 Task: Plan a trip to TuluÃ¡, Colombia from 8th November, 2023 to 16th November, 2023 for 2 adults.1  bedroom having 1 bed and 1 bathroom. Property type can be hotel. Amenities needed are: wifi, washing machine. Booking option can be shelf check-in. Look for 5 properties as per requirement.
Action: Mouse pressed left at (610, 119)
Screenshot: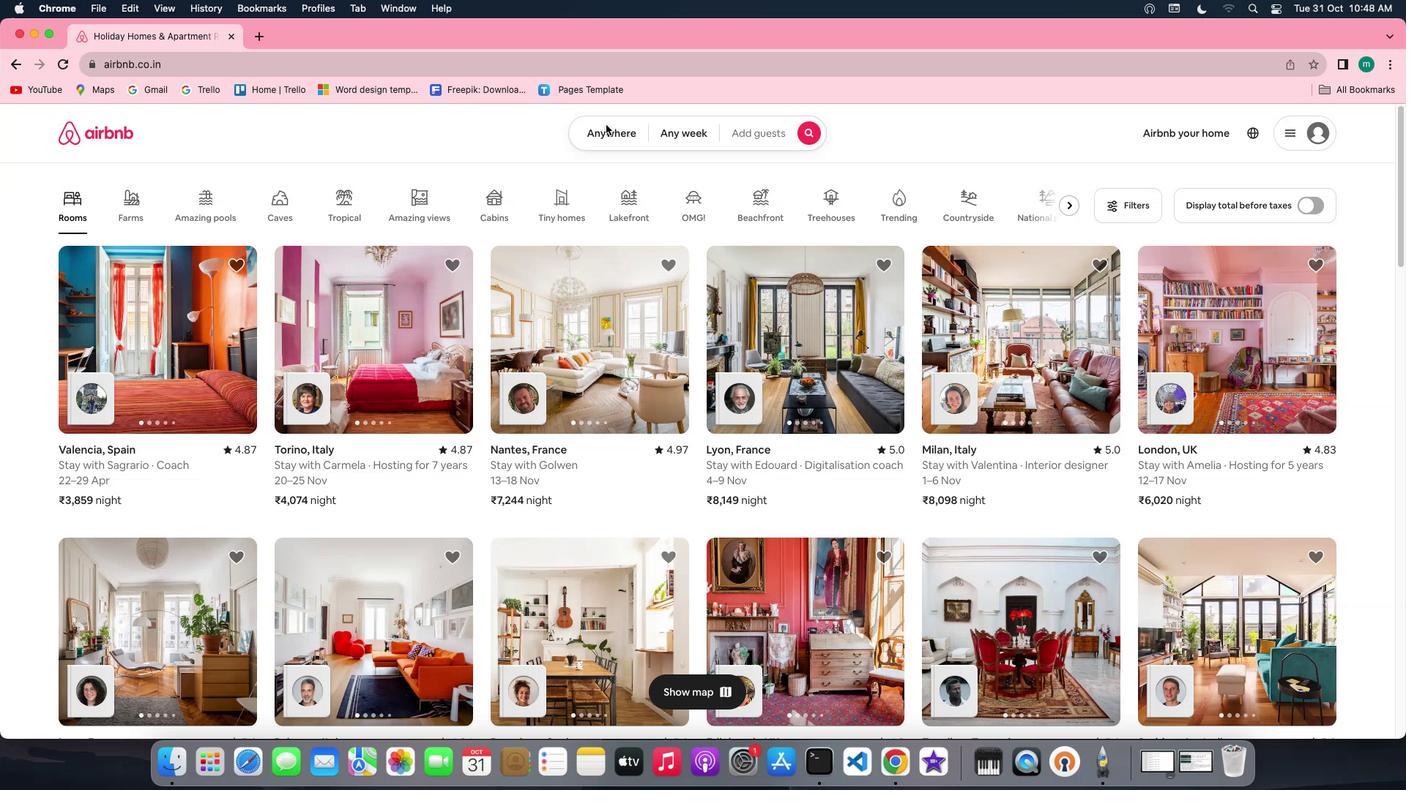 
Action: Mouse moved to (519, 186)
Screenshot: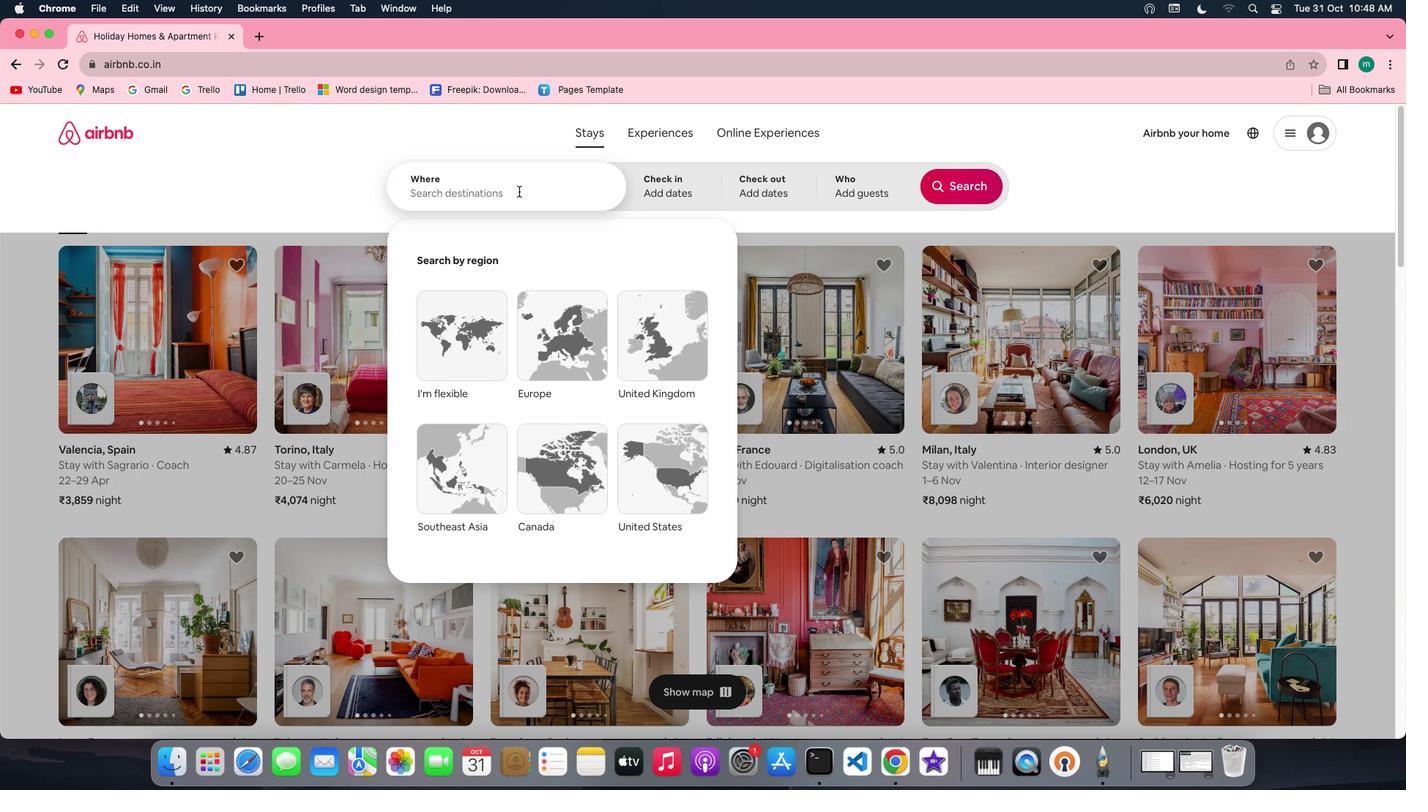 
Action: Mouse pressed left at (519, 186)
Screenshot: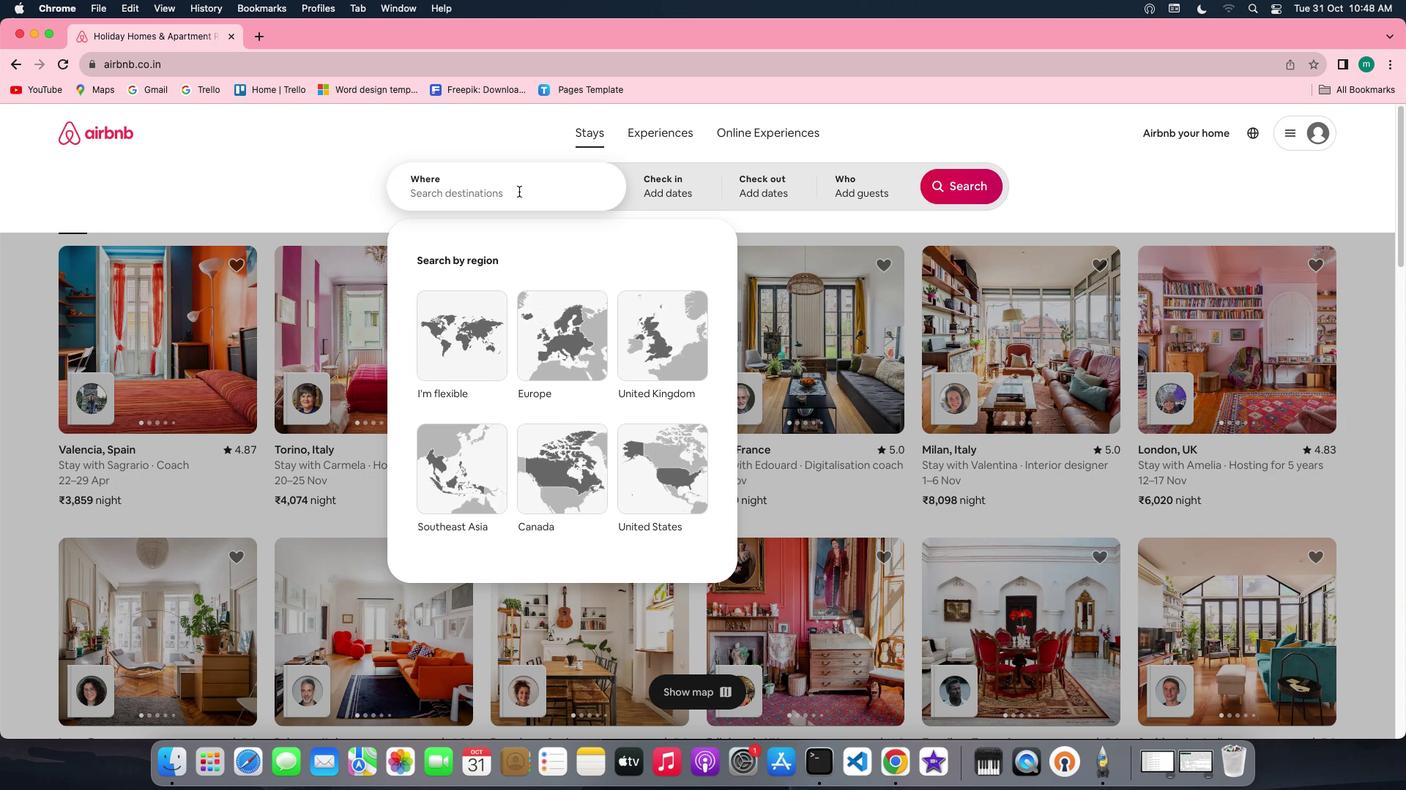 
Action: Key pressed Key.shift'T''u''l''a'Key.backspace'u''a'','Key.spaceKey.shift'C''o''l''u''m''b''i''a'
Screenshot: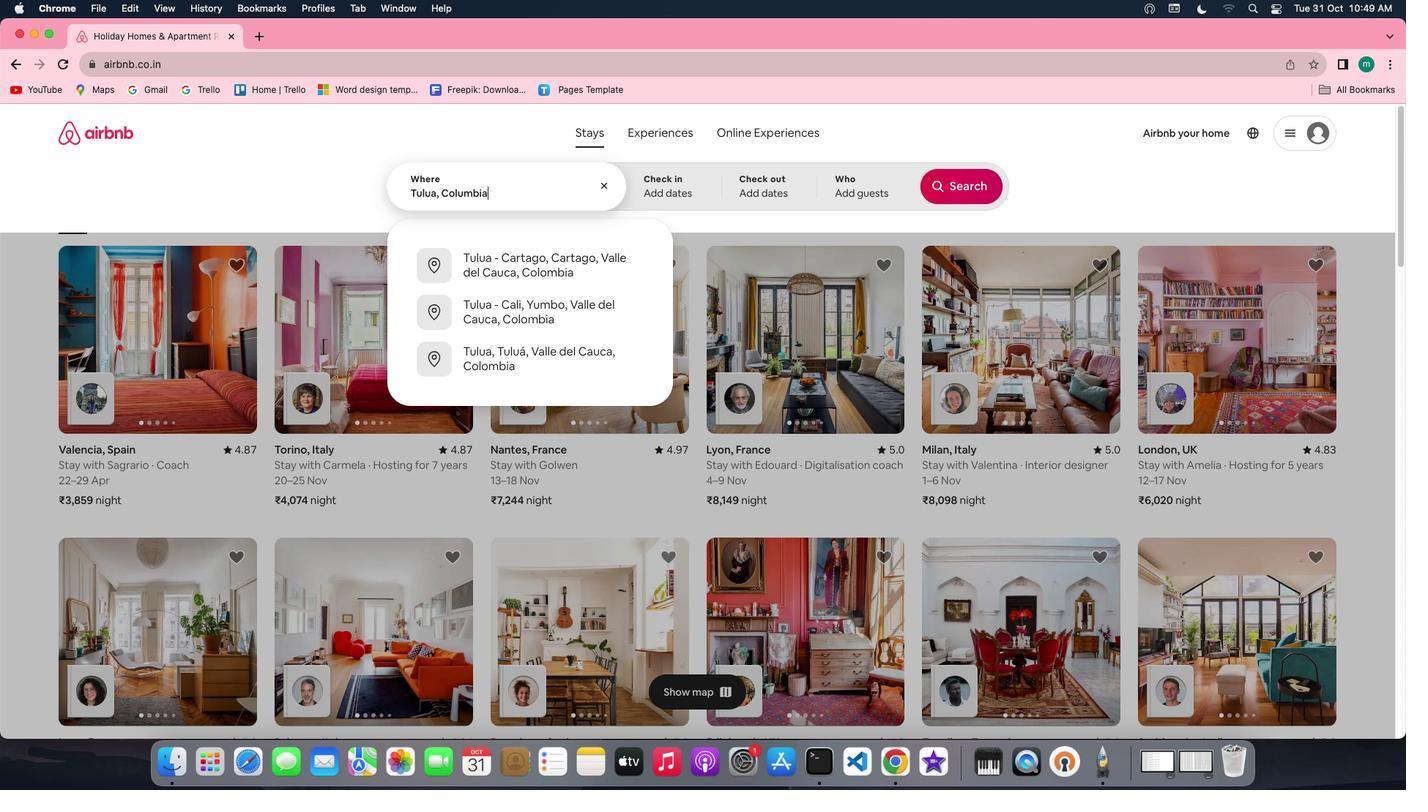 
Action: Mouse moved to (694, 182)
Screenshot: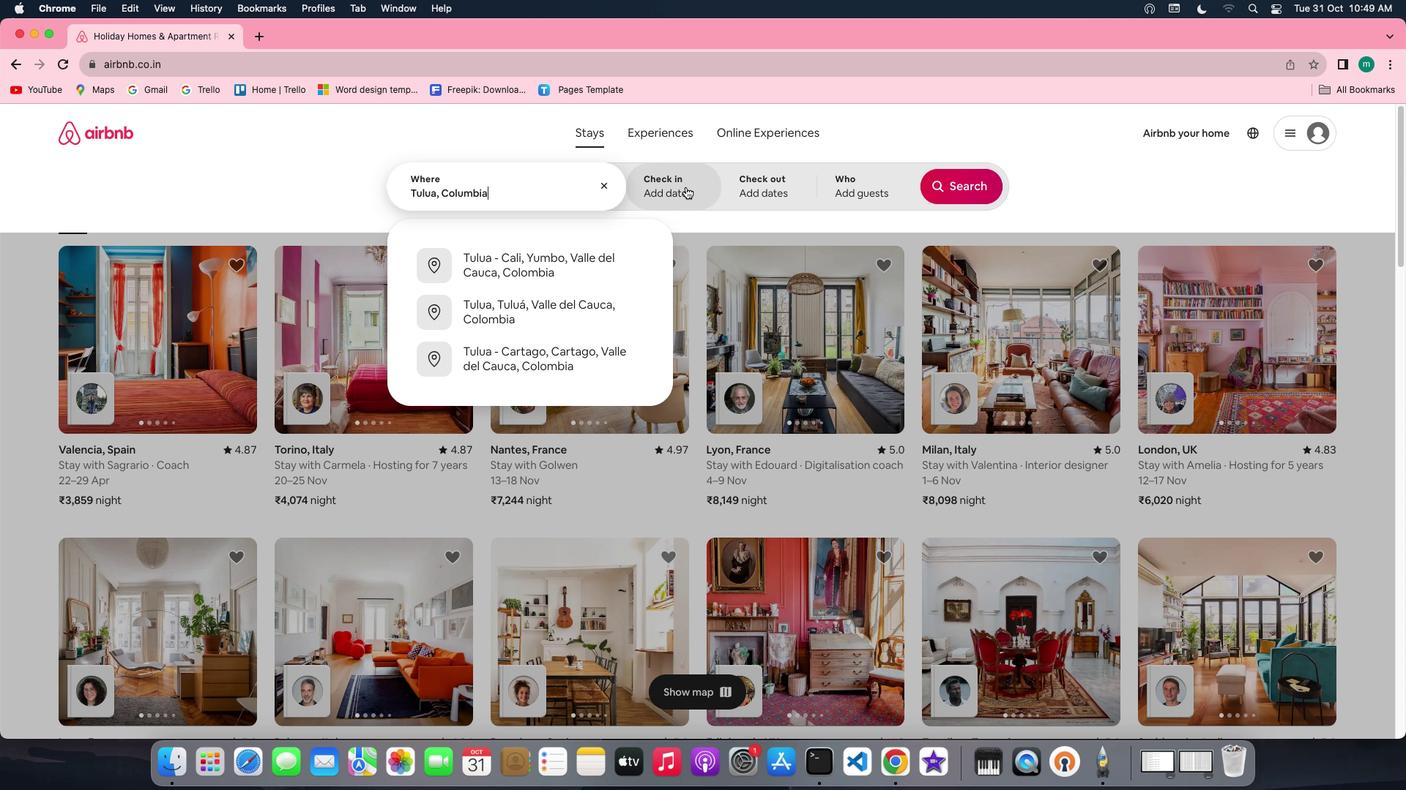 
Action: Mouse pressed left at (694, 182)
Screenshot: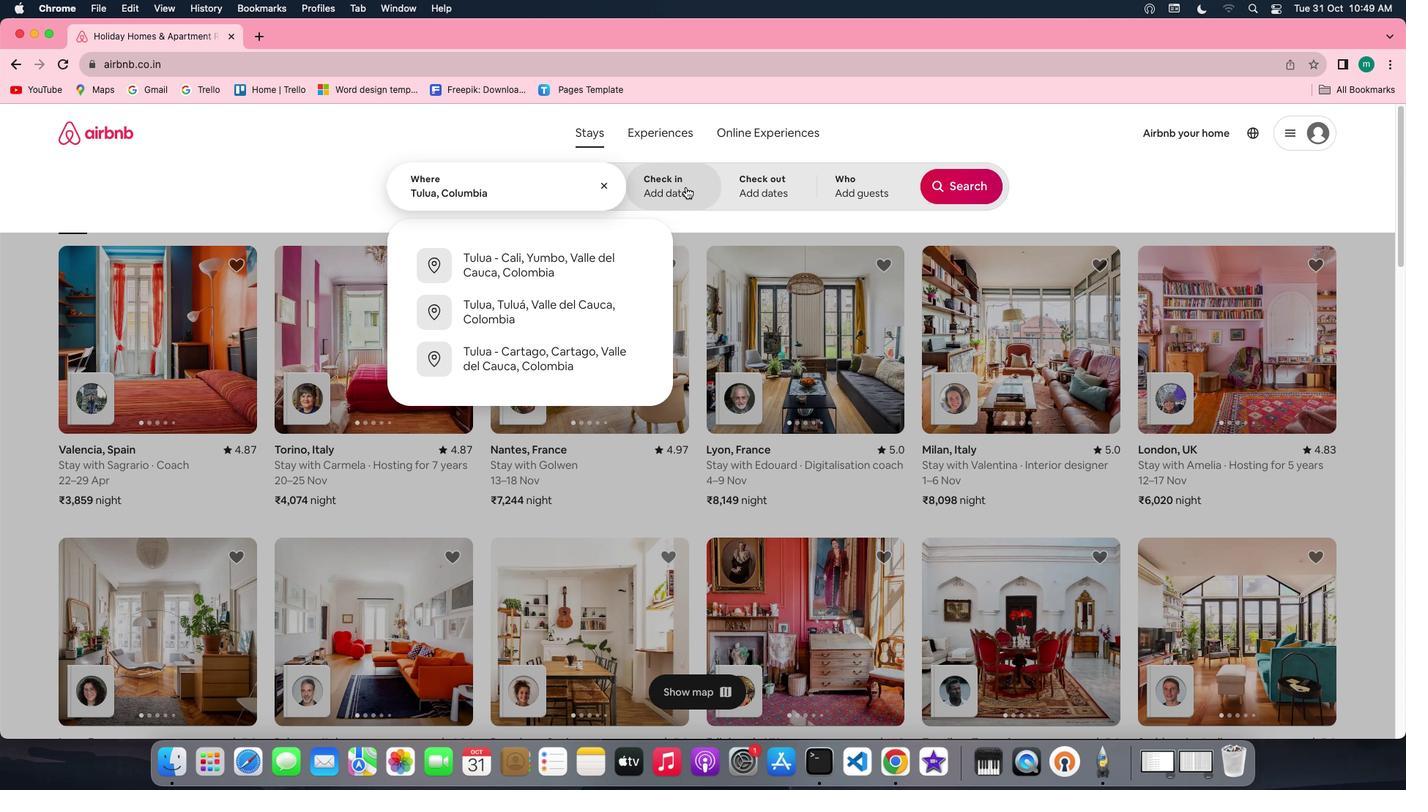 
Action: Mouse moved to (847, 405)
Screenshot: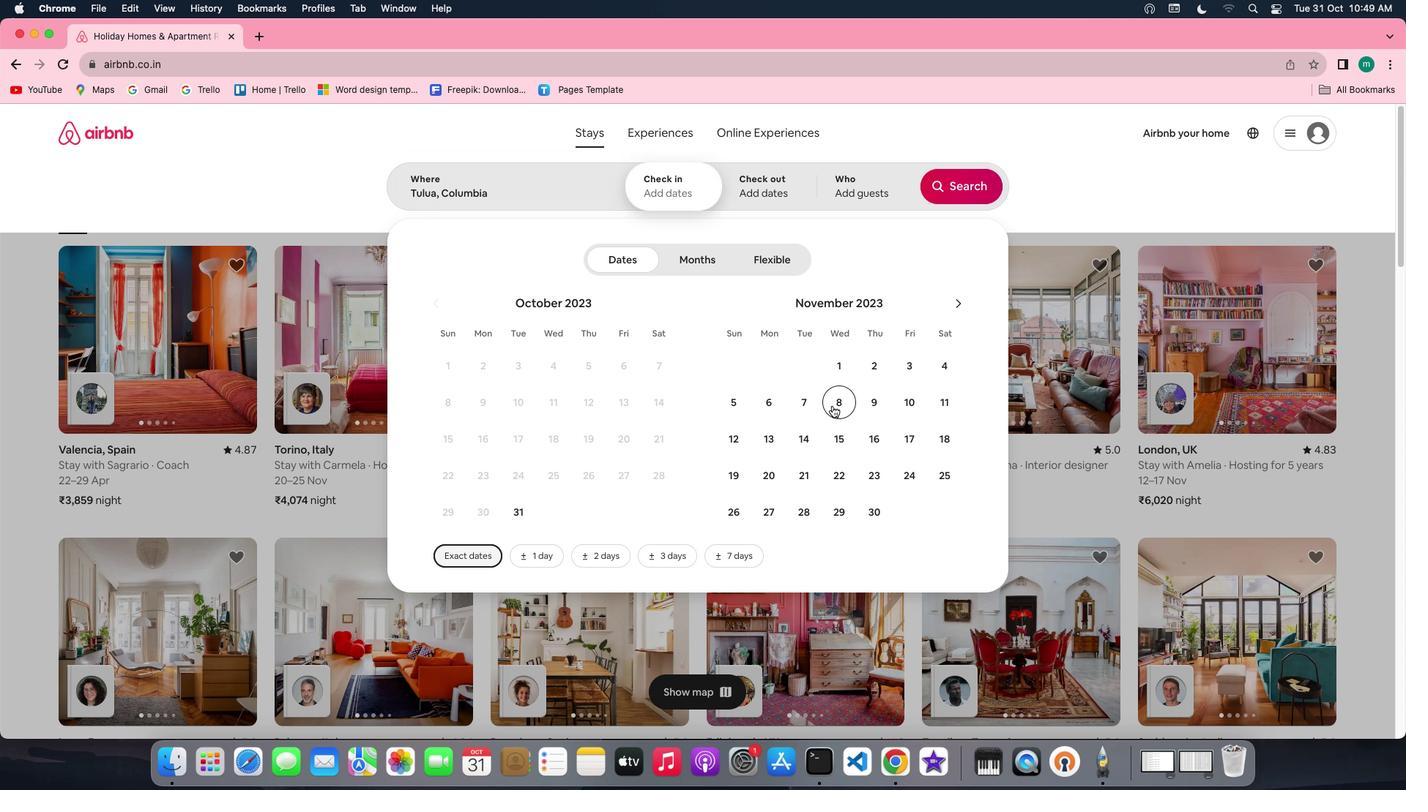 
Action: Mouse pressed left at (847, 405)
Screenshot: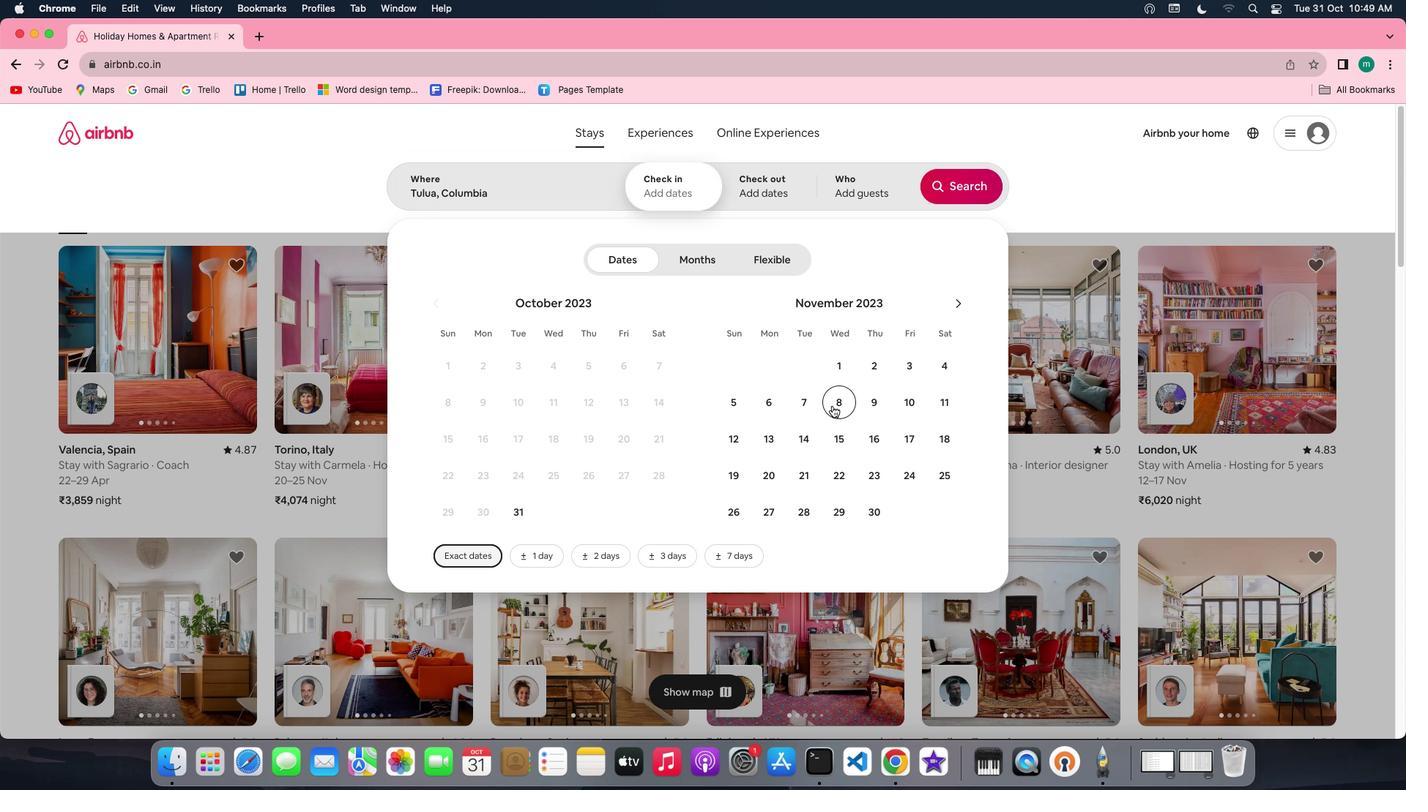 
Action: Mouse moved to (894, 441)
Screenshot: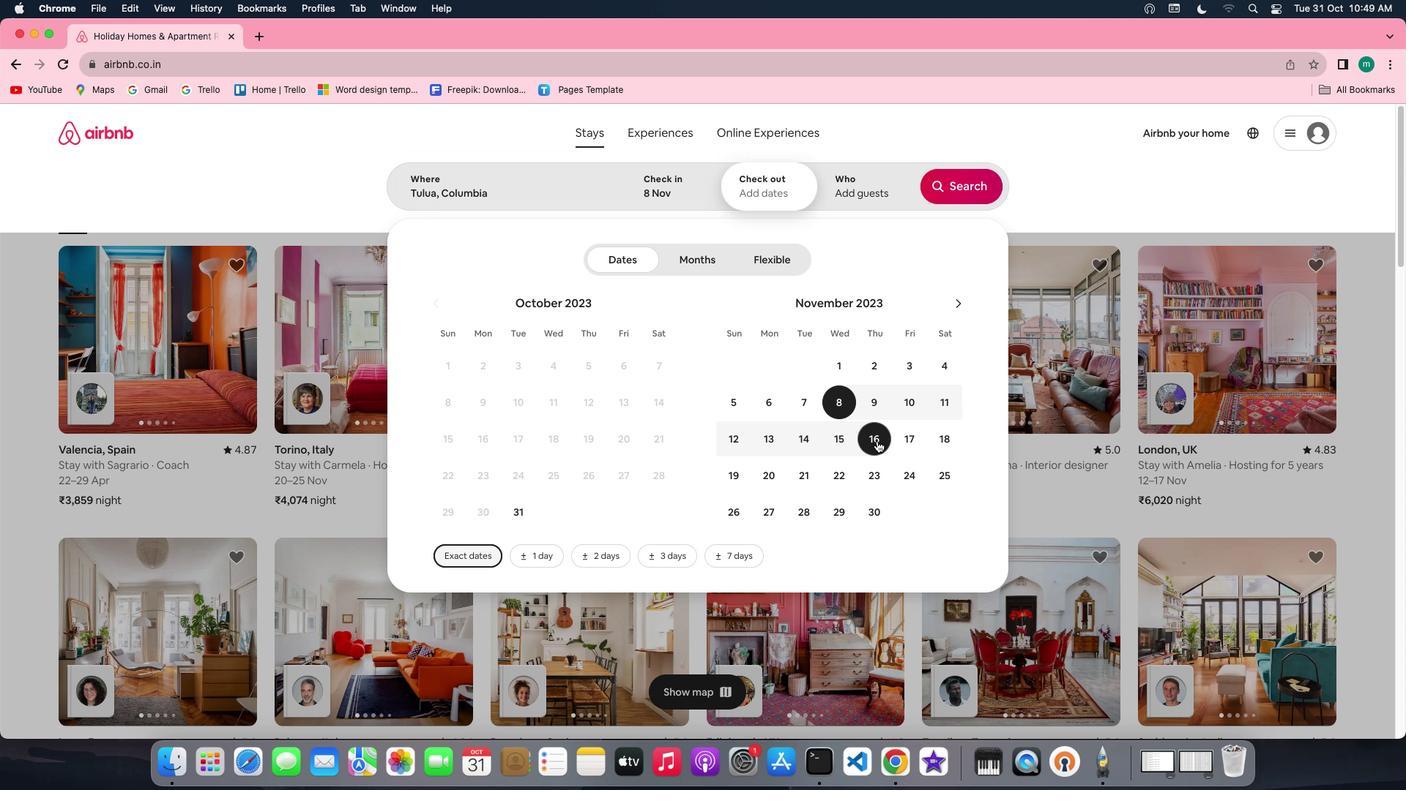 
Action: Mouse pressed left at (894, 441)
Screenshot: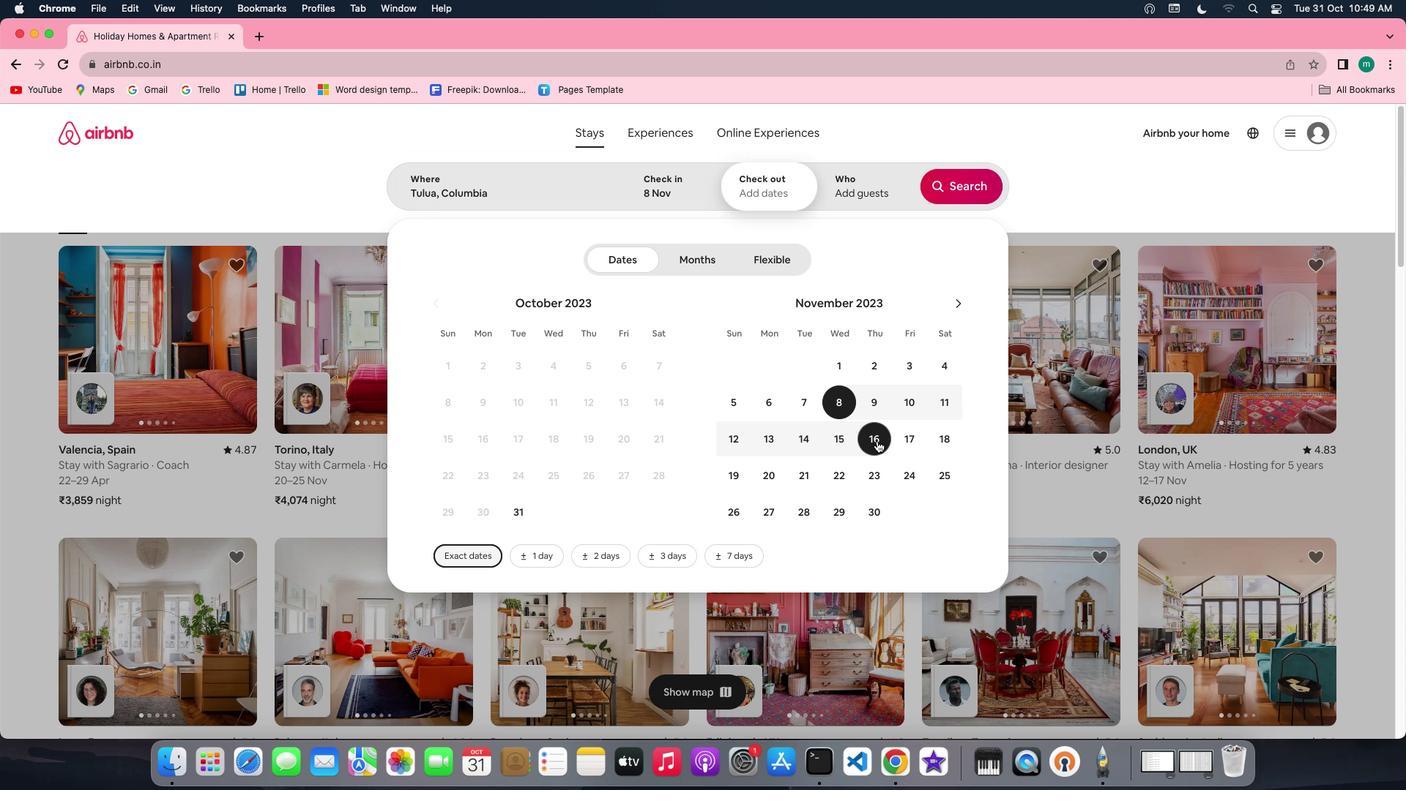 
Action: Mouse moved to (877, 202)
Screenshot: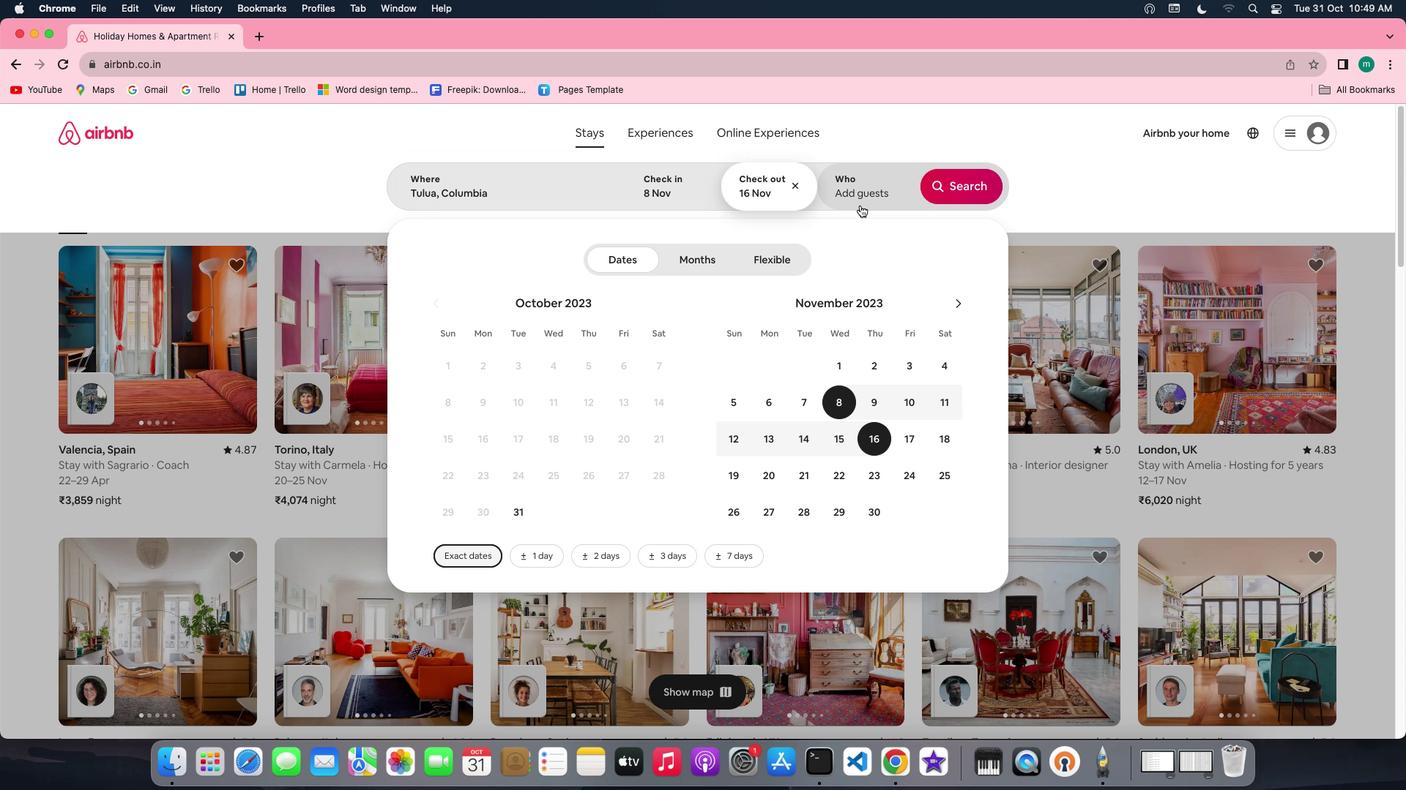 
Action: Mouse pressed left at (877, 202)
Screenshot: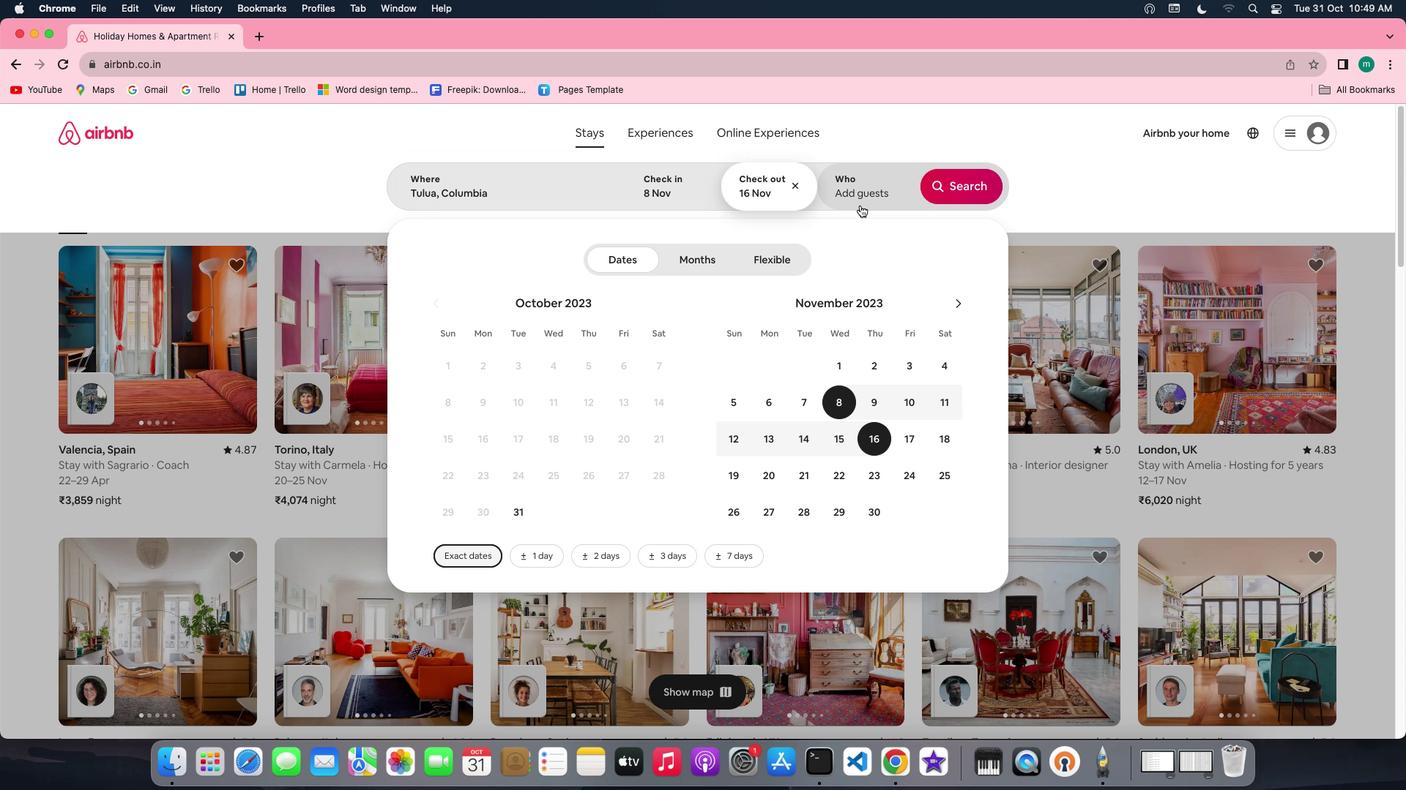 
Action: Mouse moved to (985, 260)
Screenshot: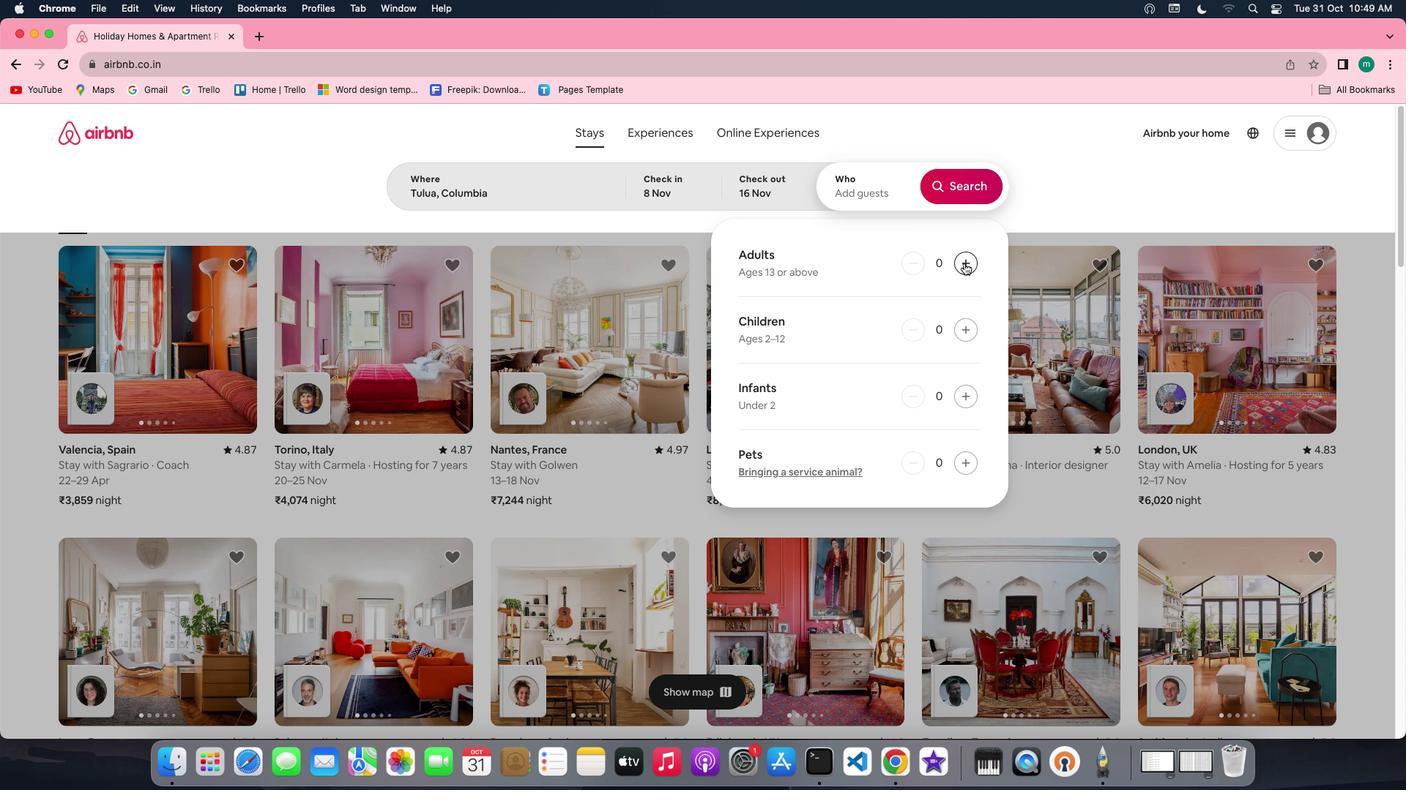 
Action: Mouse pressed left at (985, 260)
Screenshot: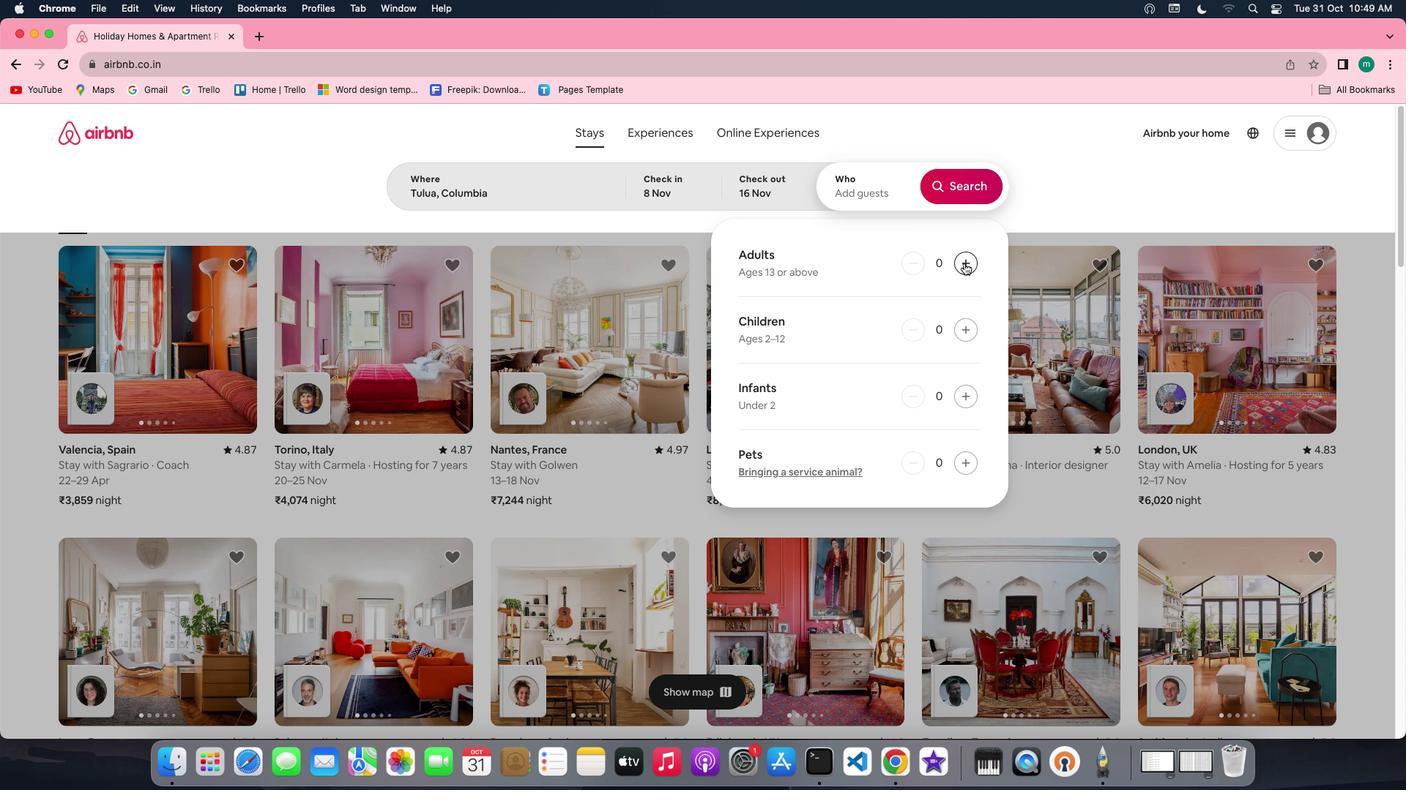 
Action: Mouse moved to (985, 260)
Screenshot: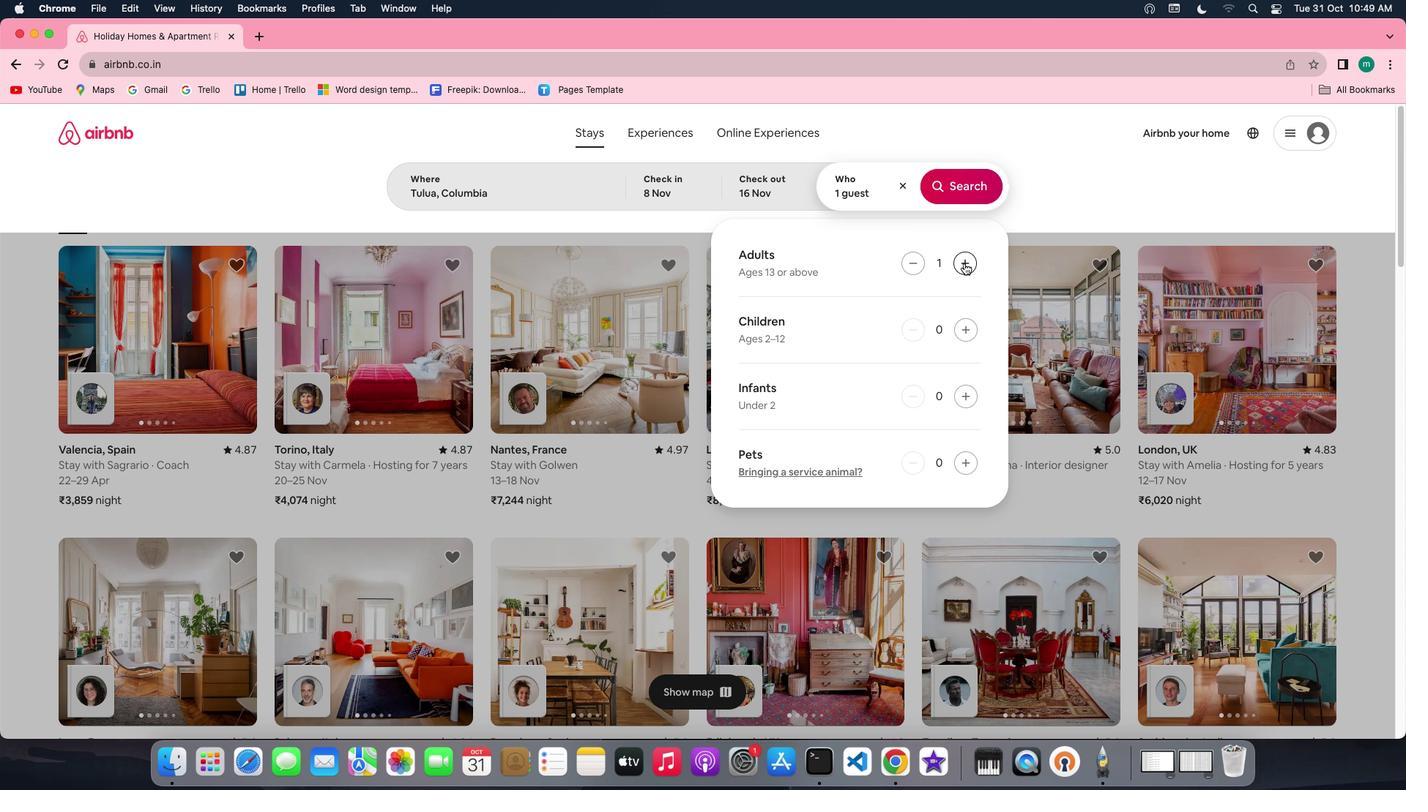 
Action: Mouse pressed left at (985, 260)
Screenshot: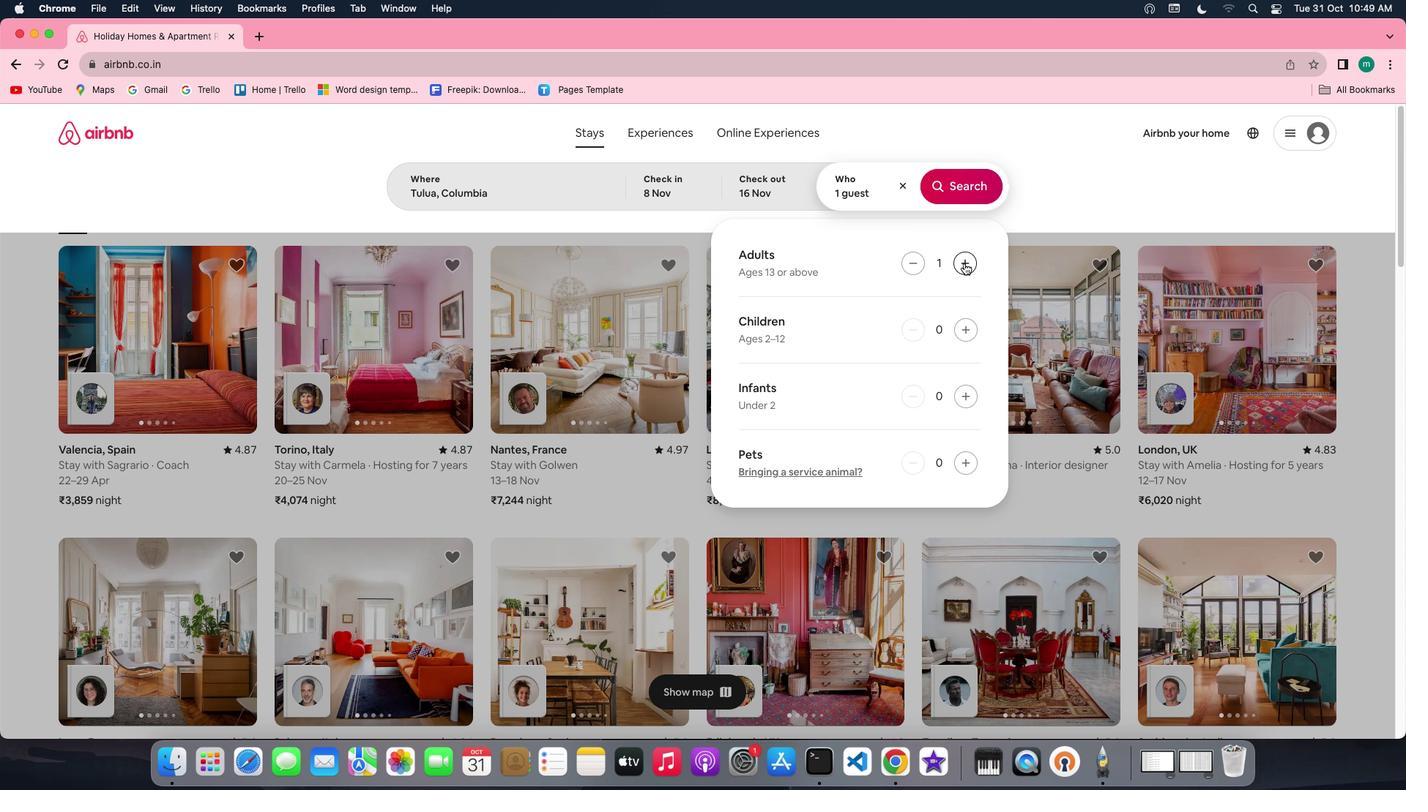 
Action: Mouse moved to (1005, 180)
Screenshot: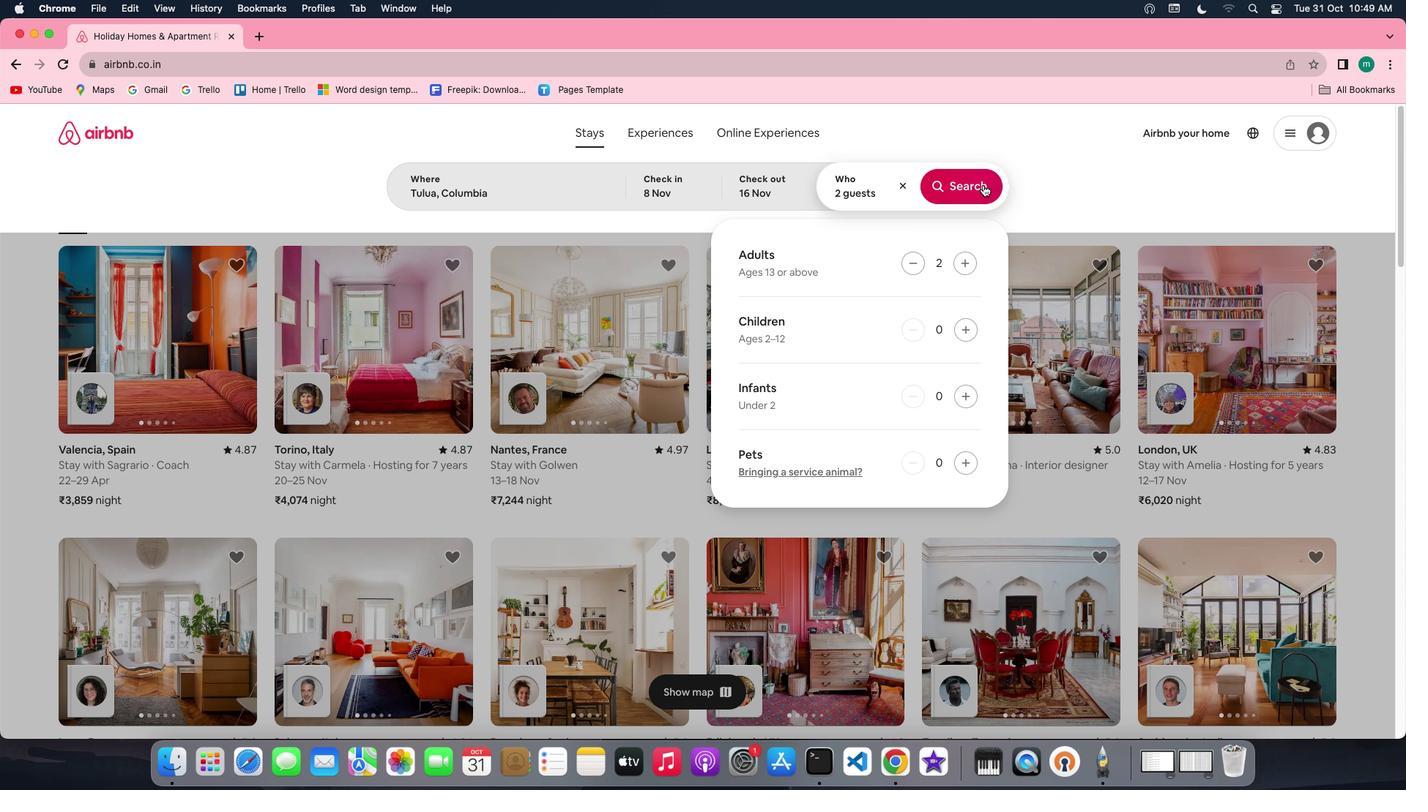 
Action: Mouse pressed left at (1005, 180)
Screenshot: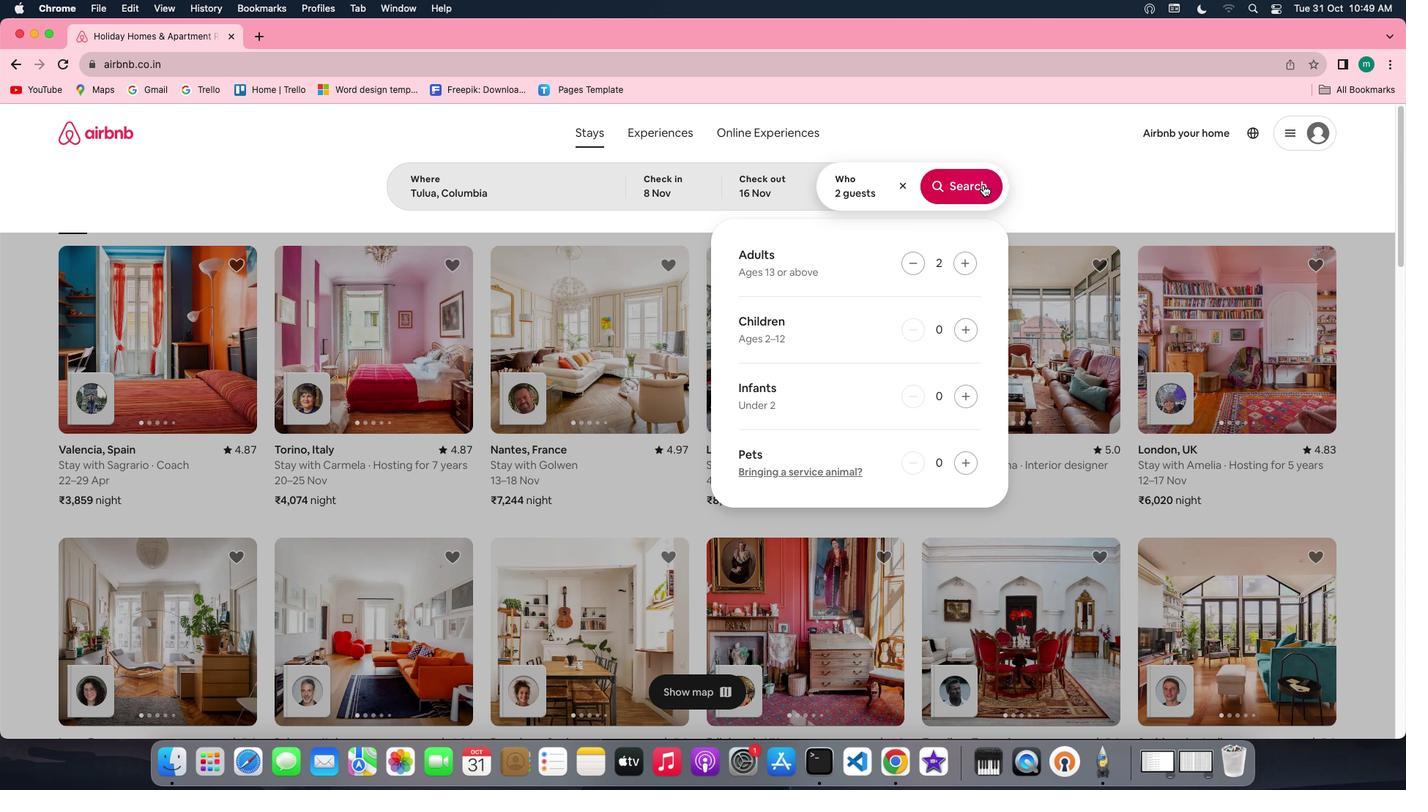 
Action: Mouse moved to (1192, 188)
Screenshot: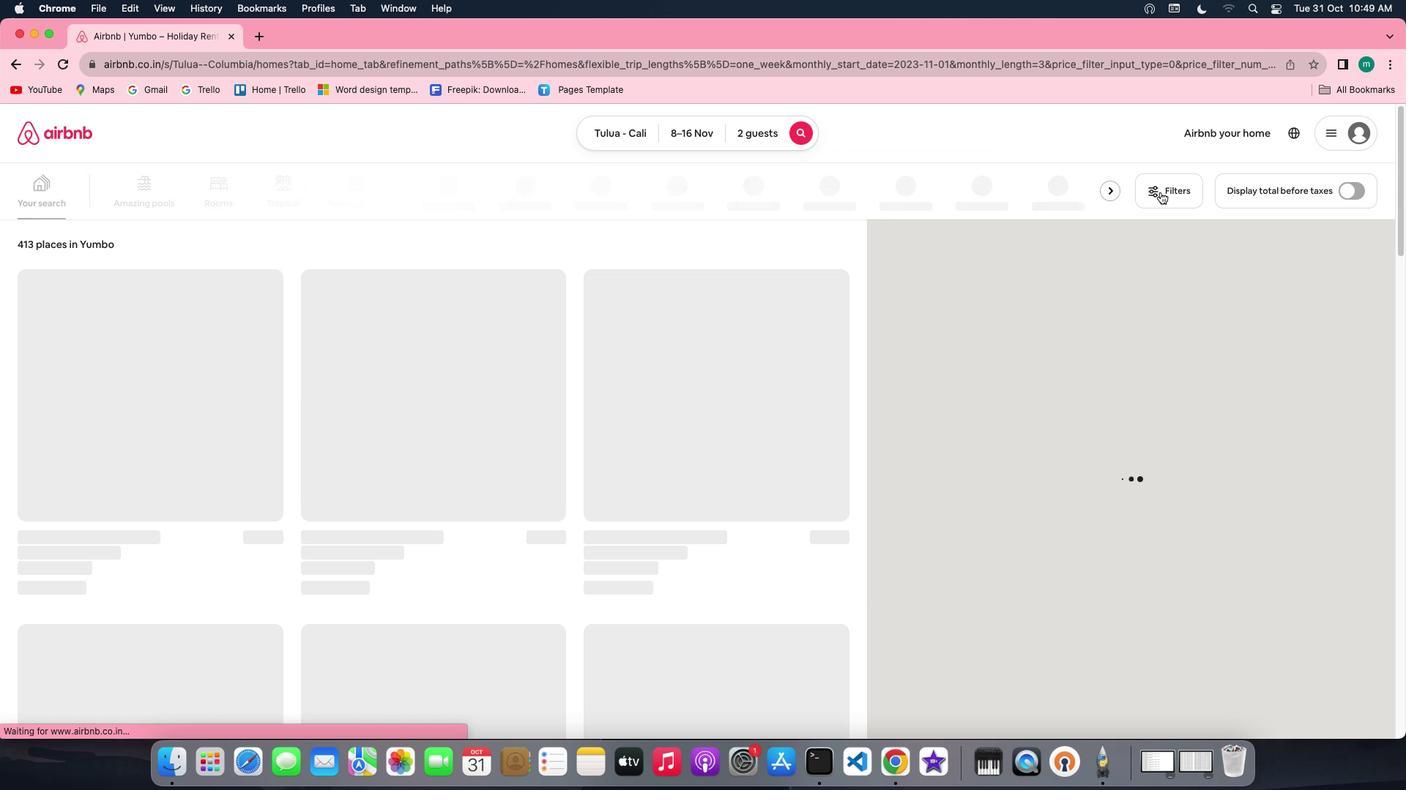 
Action: Mouse pressed left at (1192, 188)
Screenshot: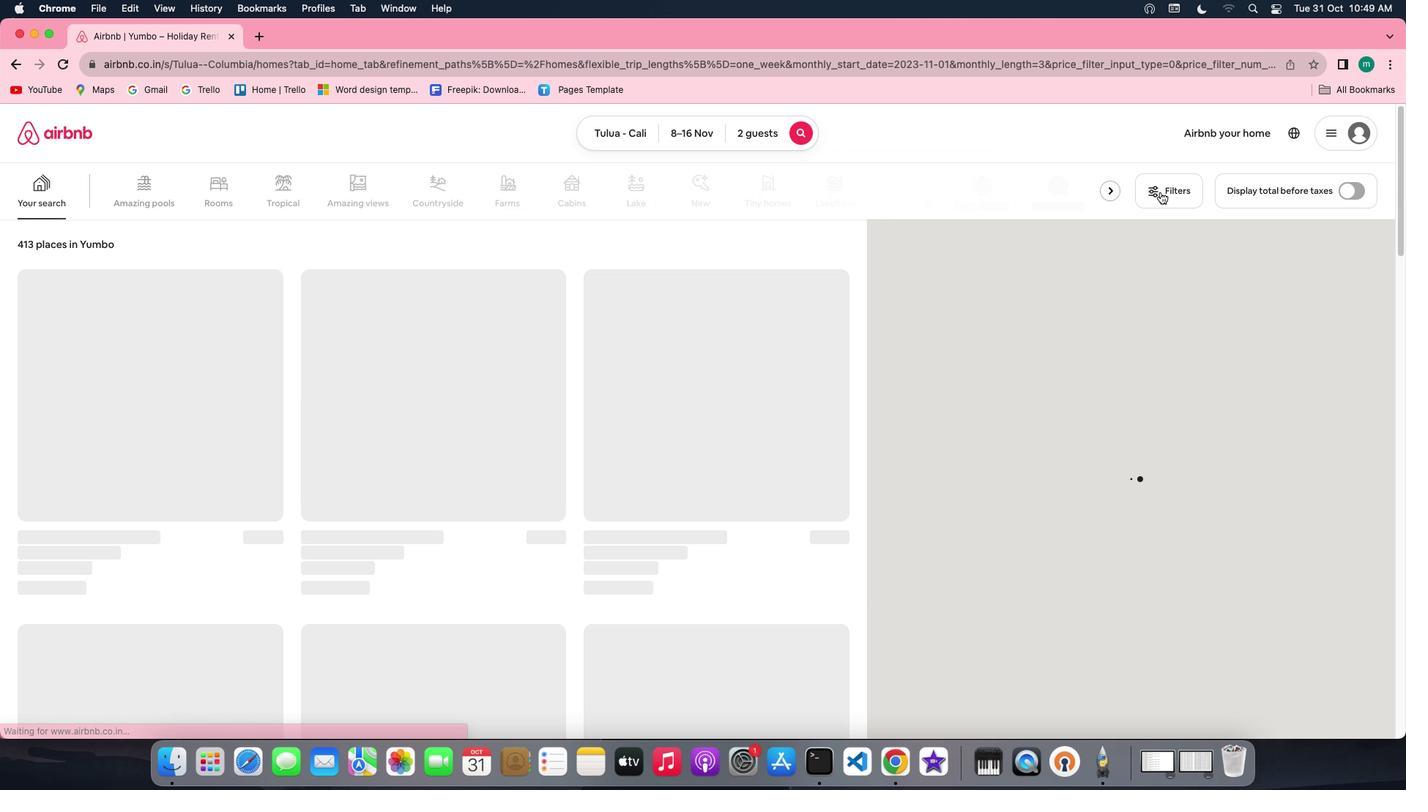 
Action: Mouse moved to (1197, 183)
Screenshot: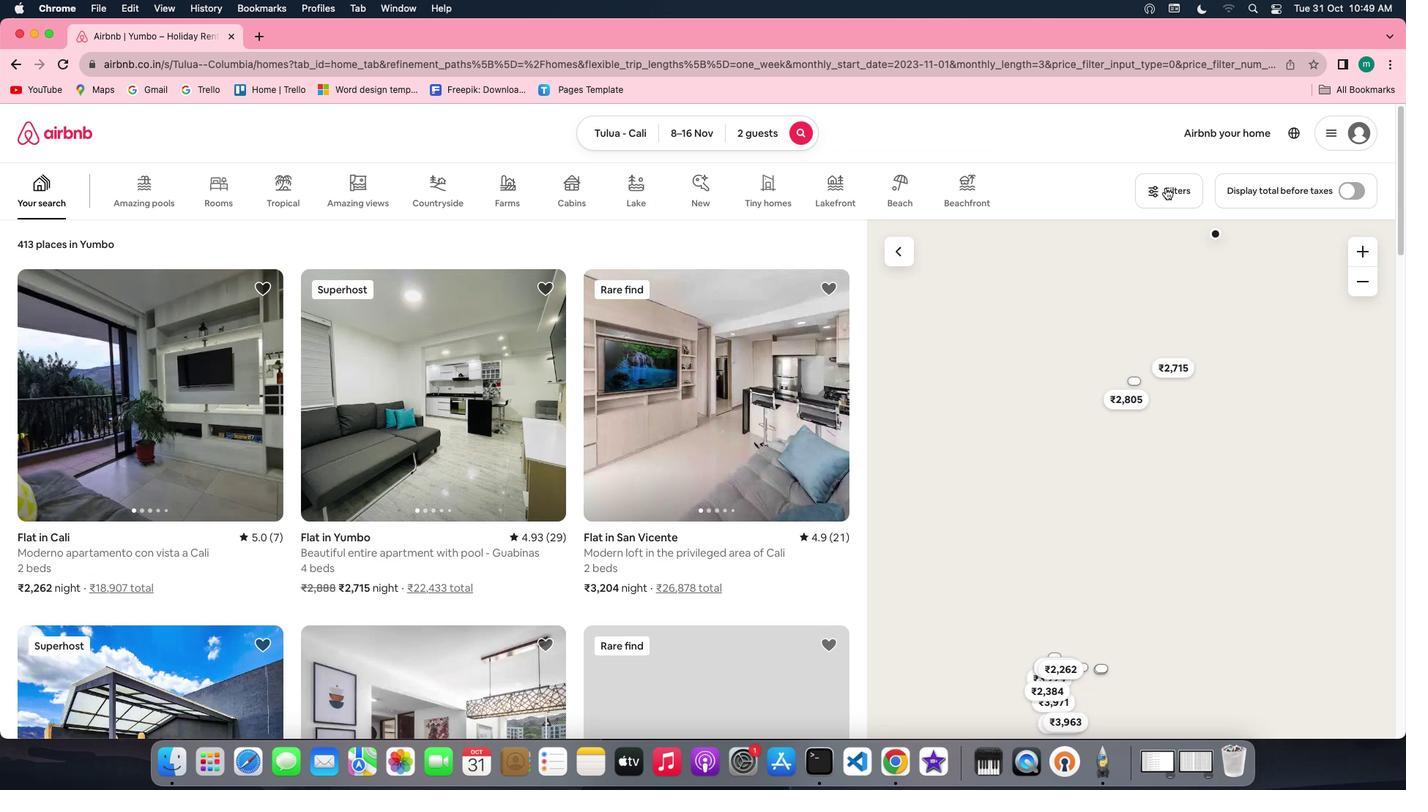 
Action: Mouse pressed left at (1197, 183)
Screenshot: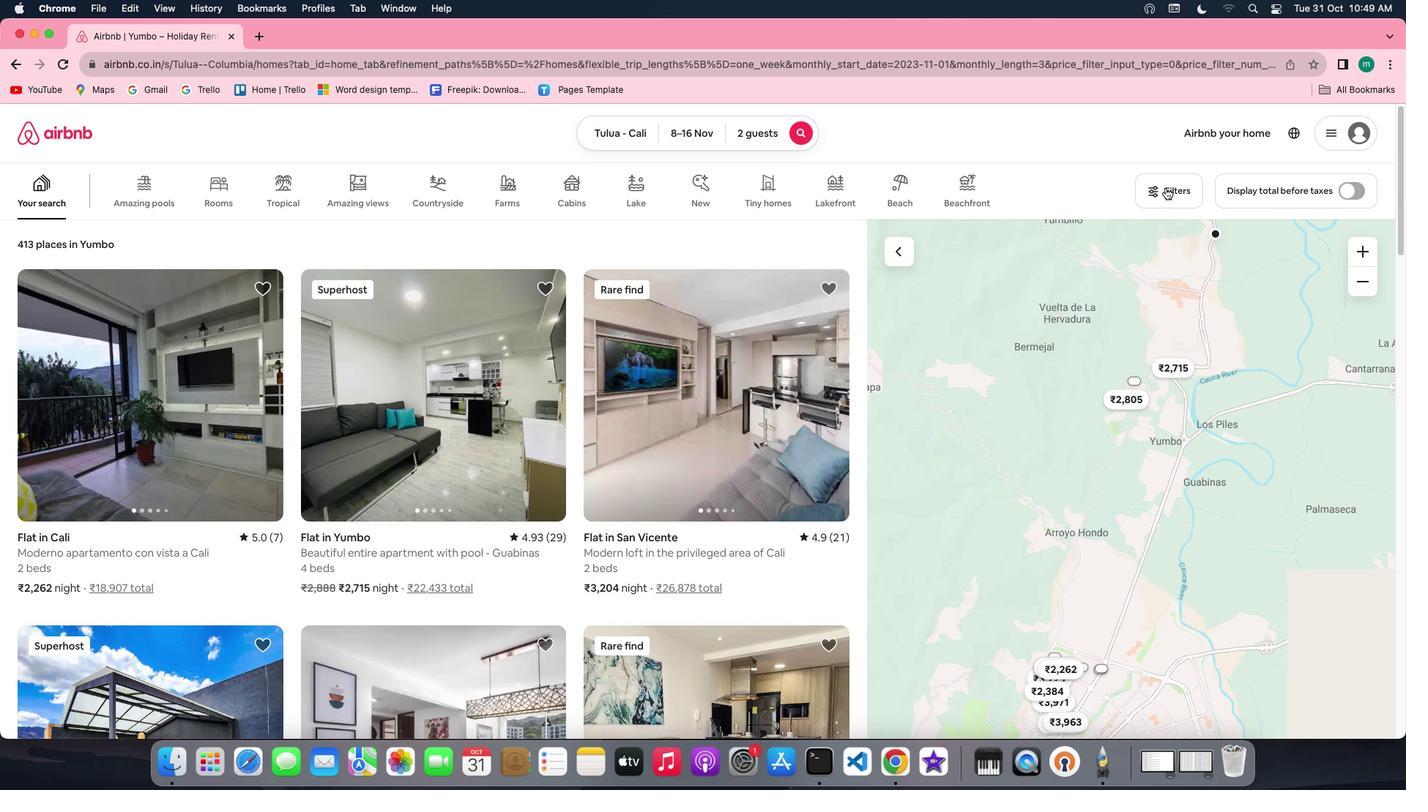 
Action: Mouse moved to (667, 489)
Screenshot: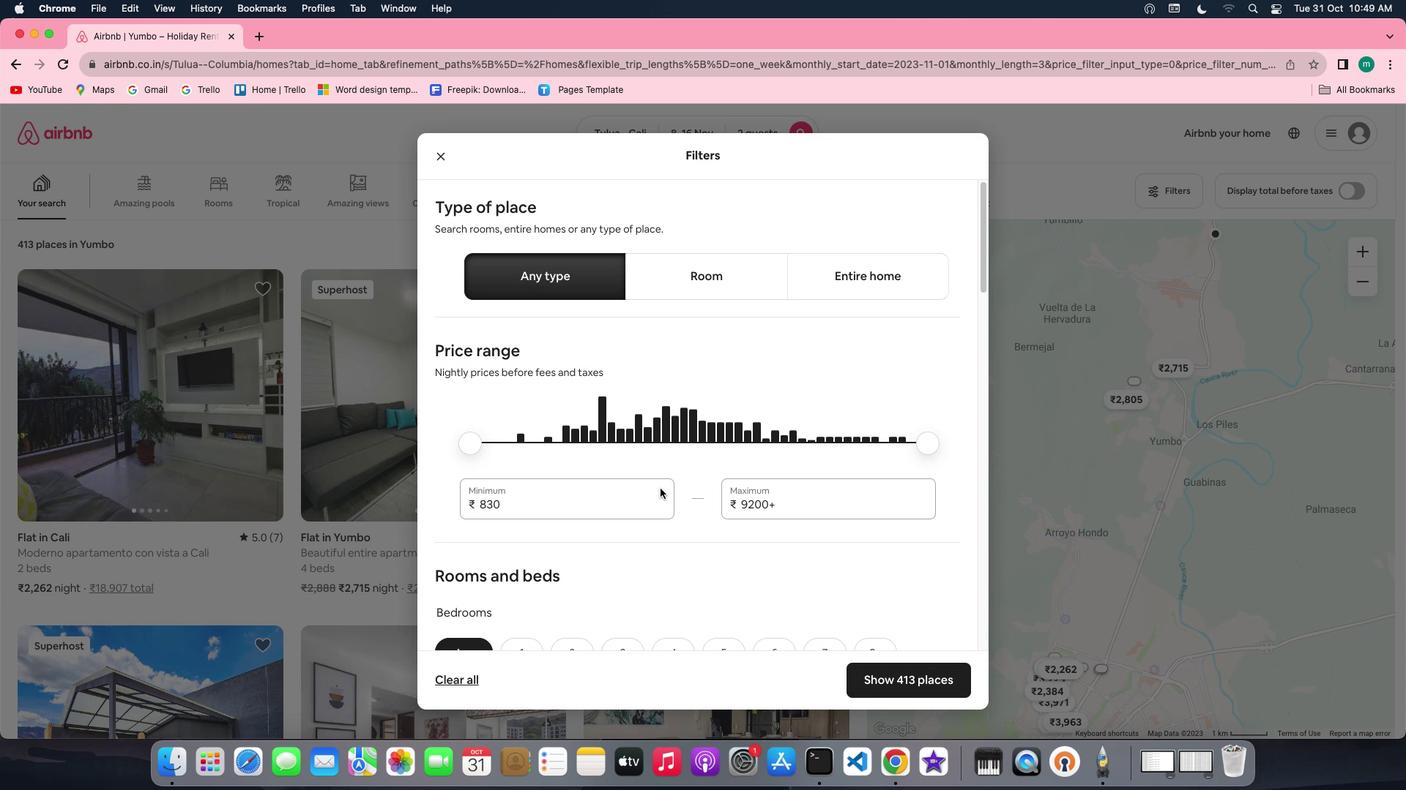
Action: Mouse scrolled (667, 489) with delta (-24, -7)
Screenshot: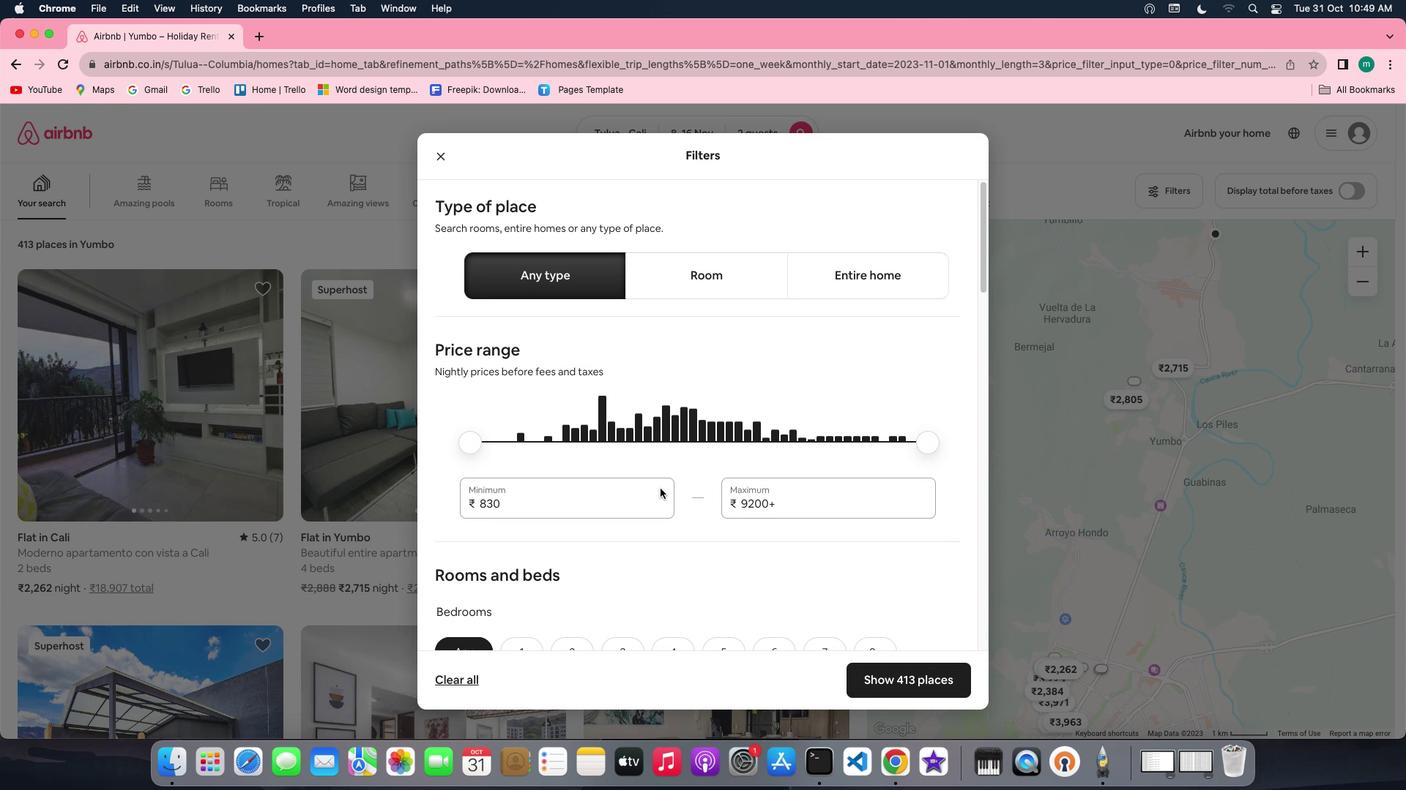 
Action: Mouse scrolled (667, 489) with delta (-24, -7)
Screenshot: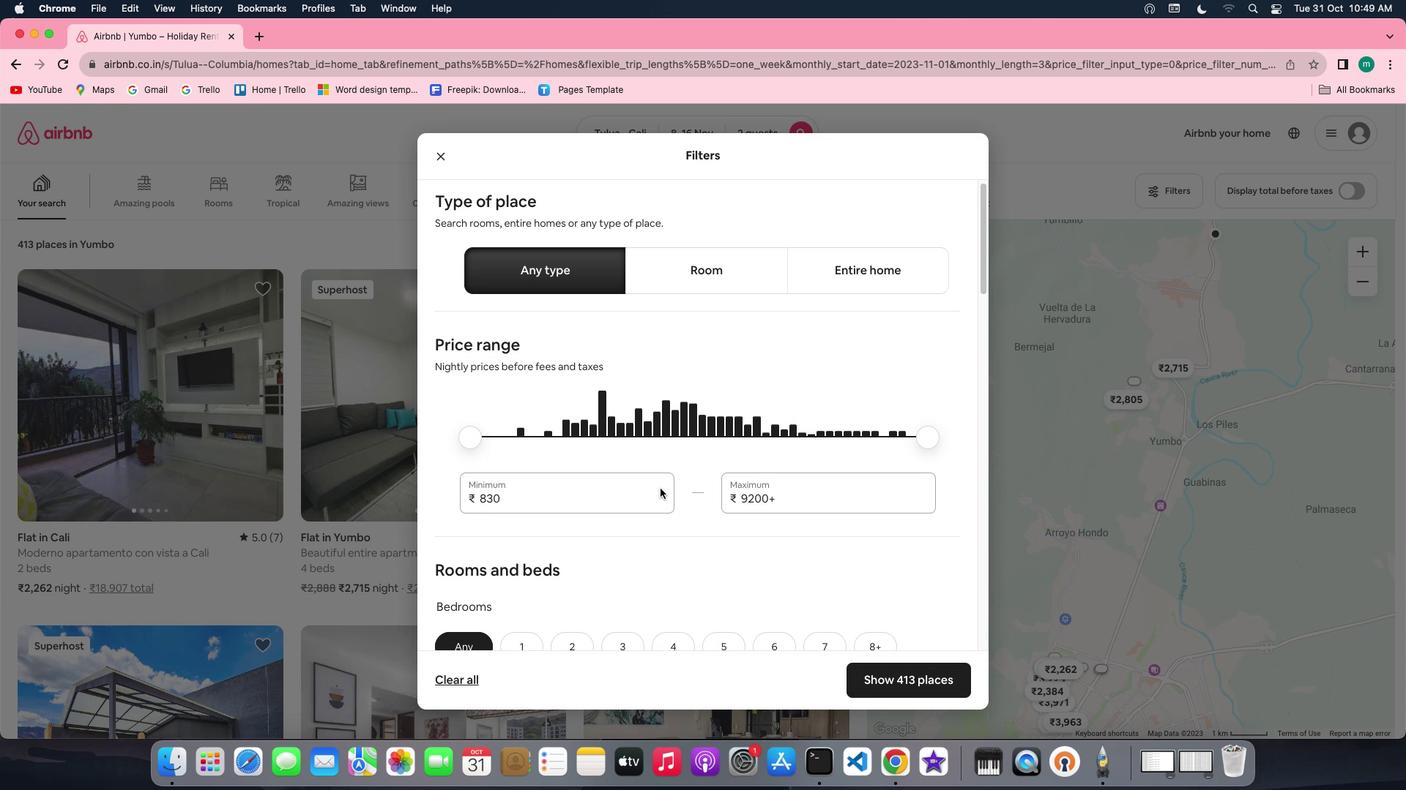 
Action: Mouse scrolled (667, 489) with delta (-24, -7)
Screenshot: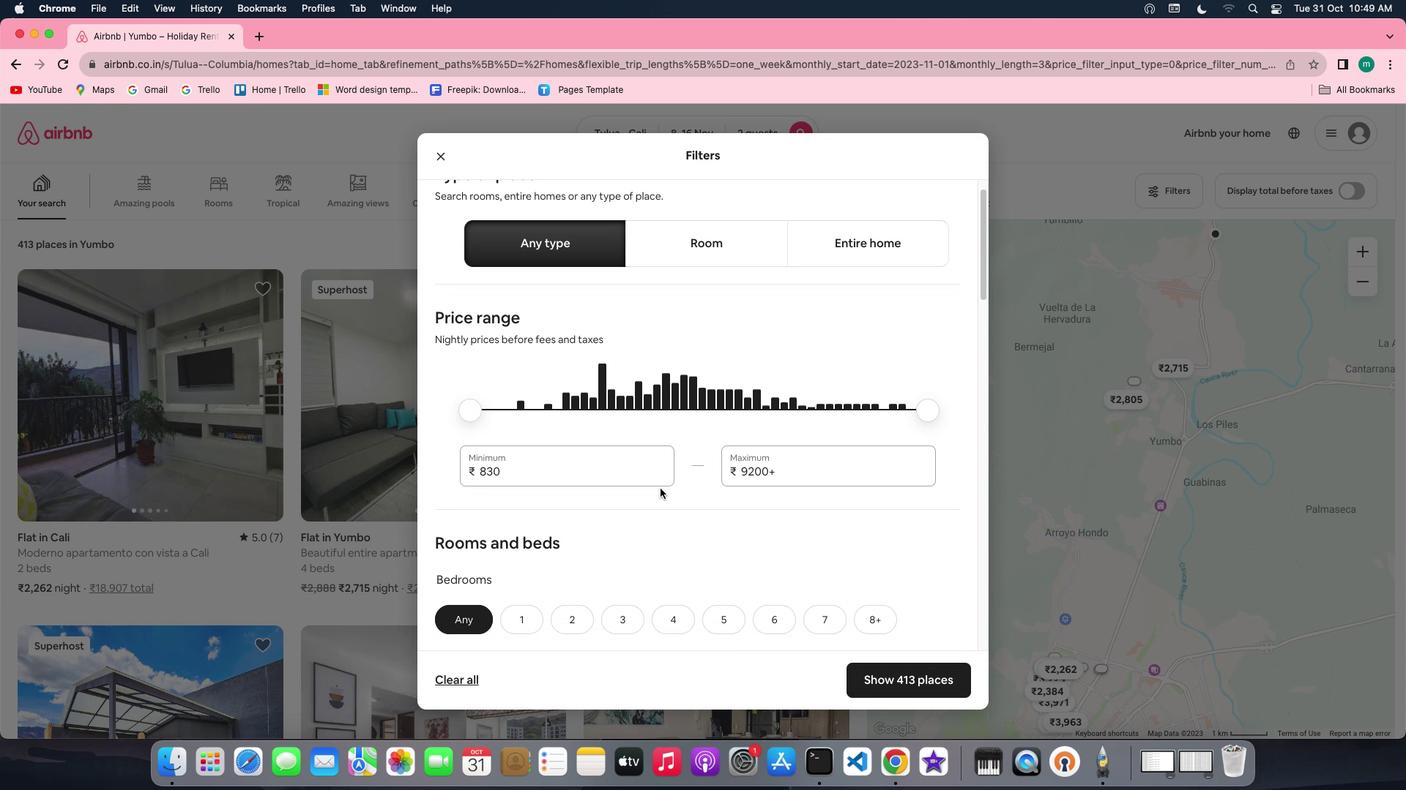 
Action: Mouse scrolled (667, 489) with delta (-24, -7)
Screenshot: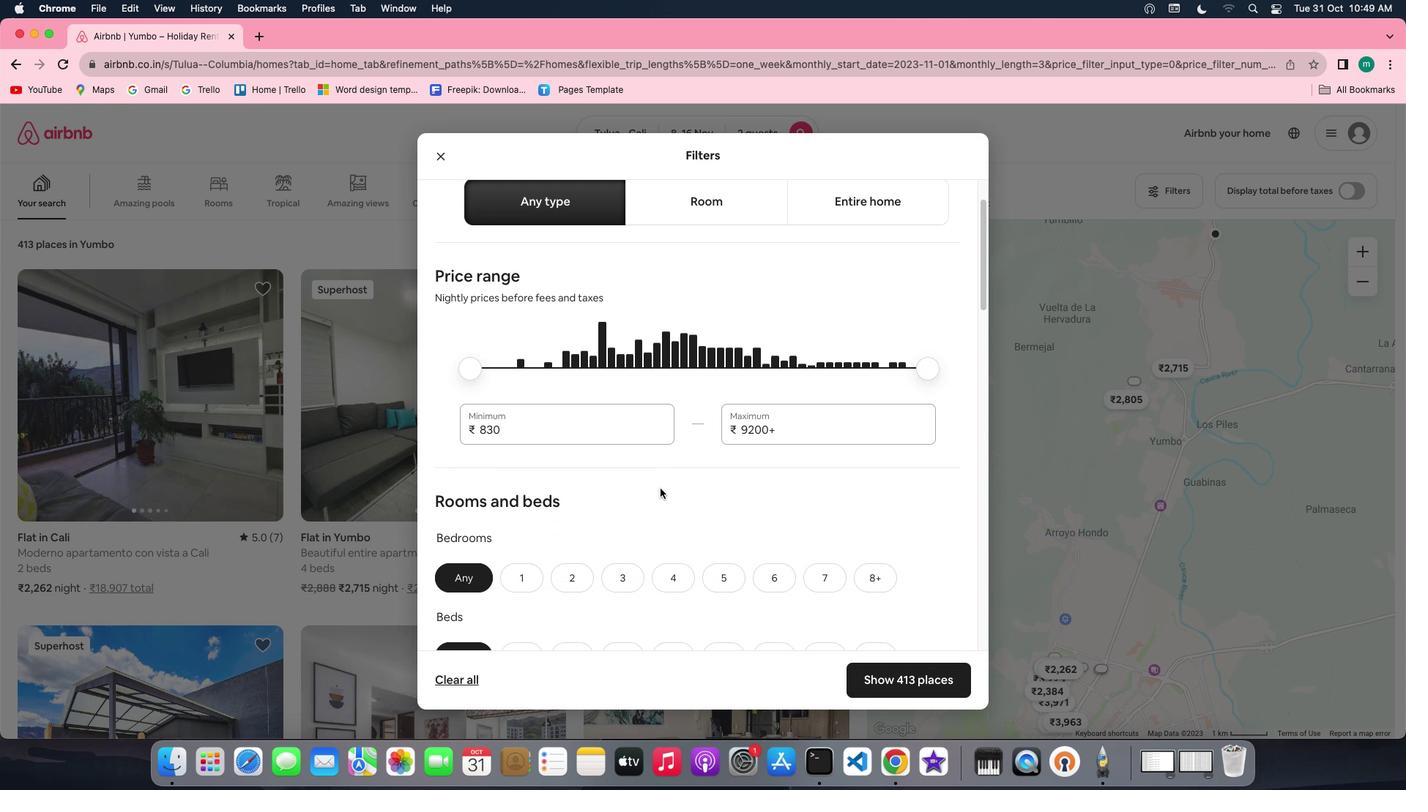 
Action: Mouse moved to (667, 489)
Screenshot: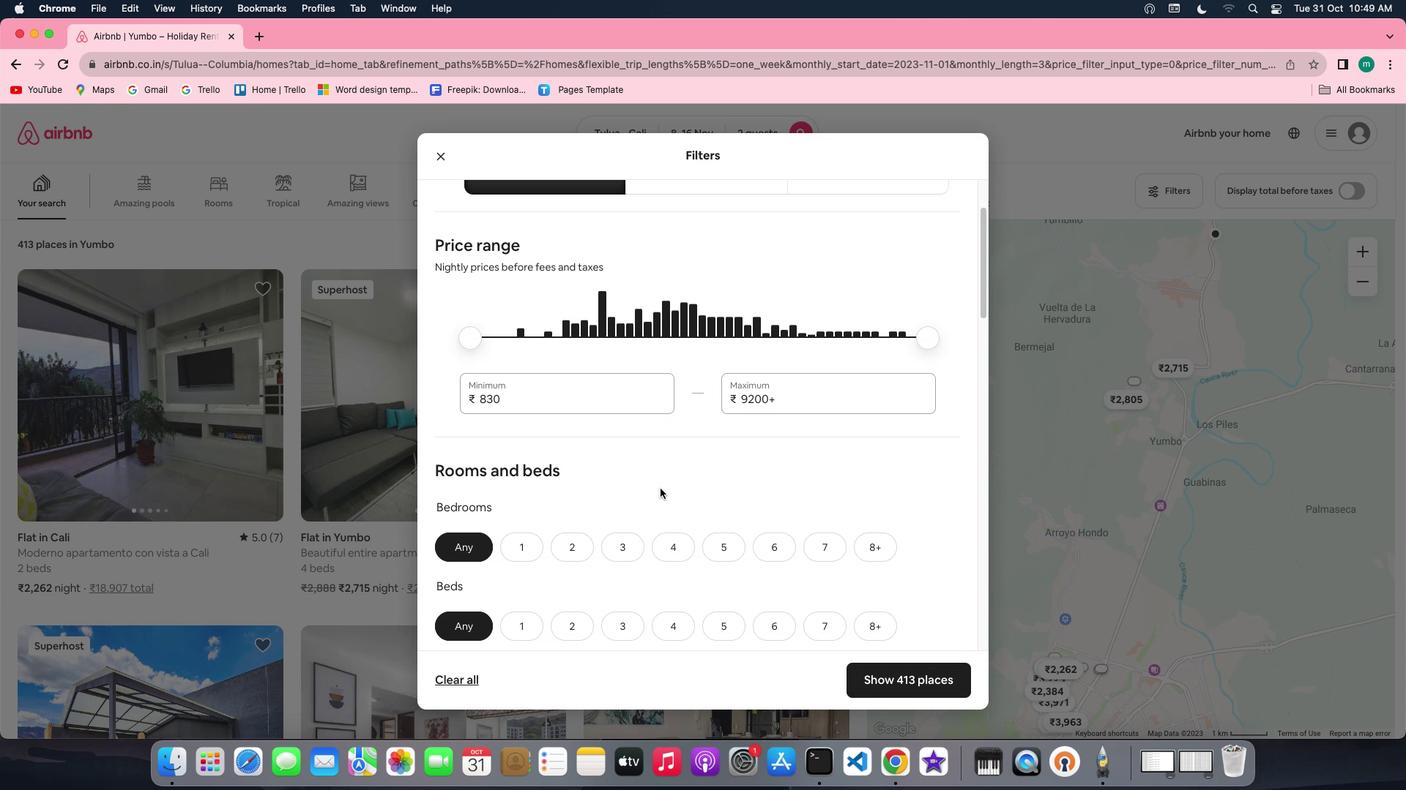 
Action: Mouse scrolled (667, 489) with delta (-24, -7)
Screenshot: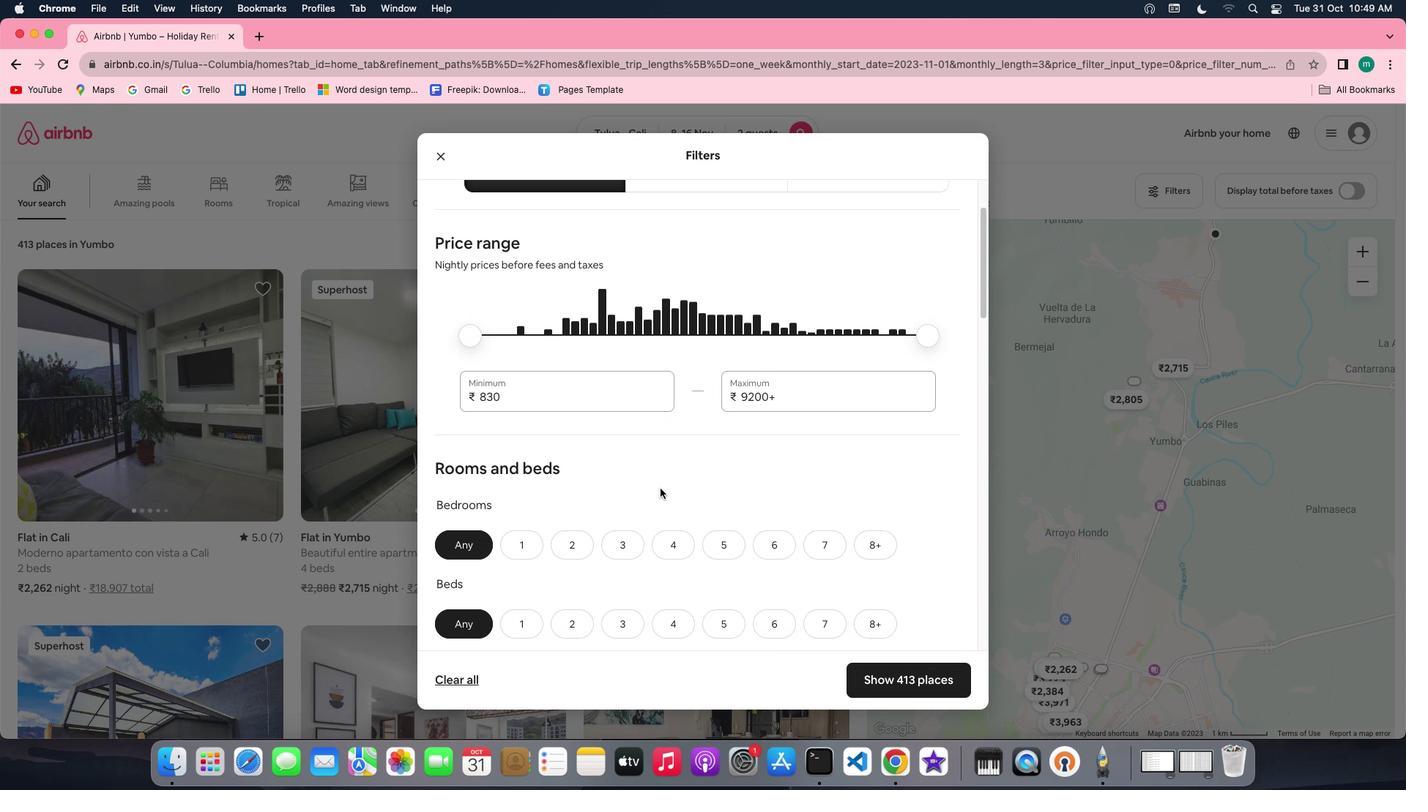 
Action: Mouse scrolled (667, 489) with delta (-24, -7)
Screenshot: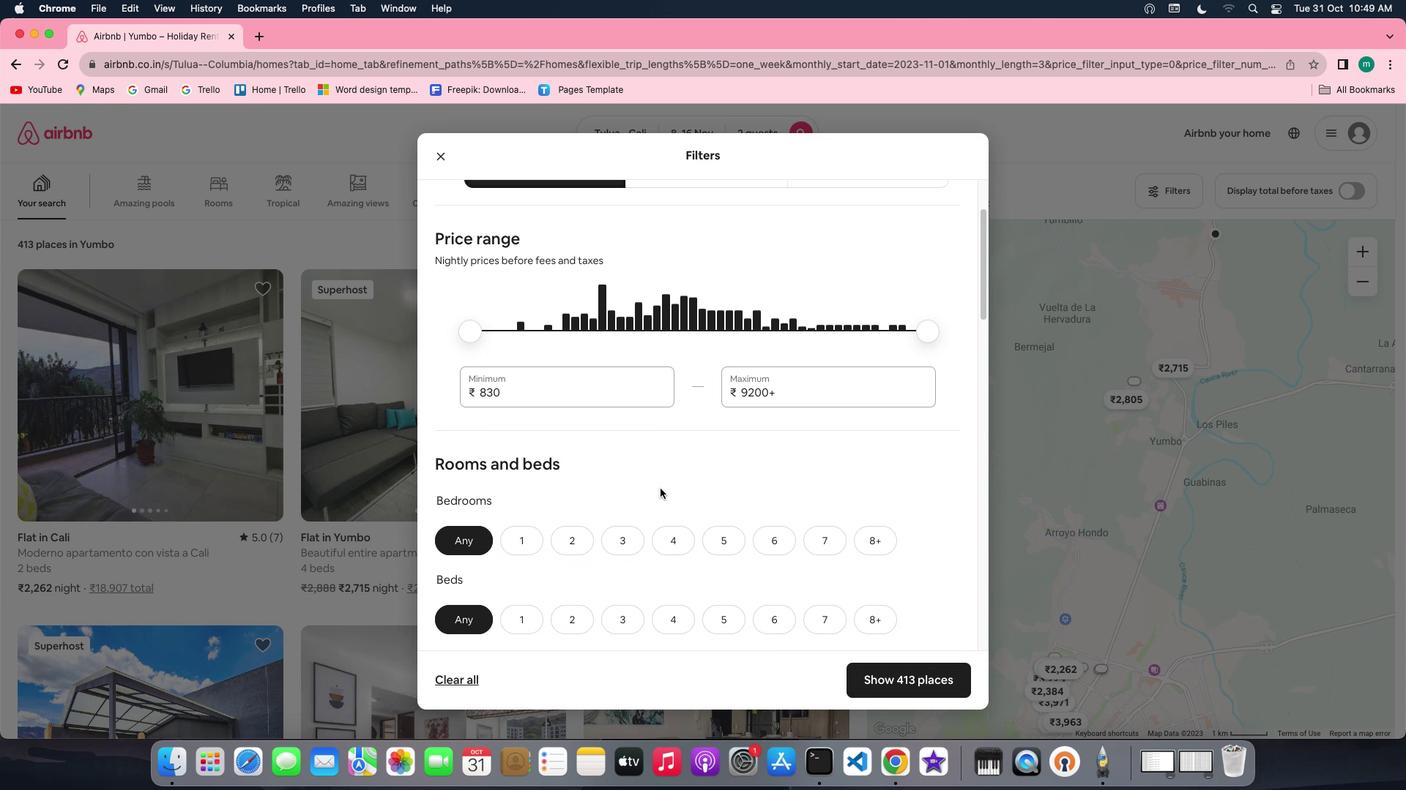 
Action: Mouse scrolled (667, 489) with delta (-24, -8)
Screenshot: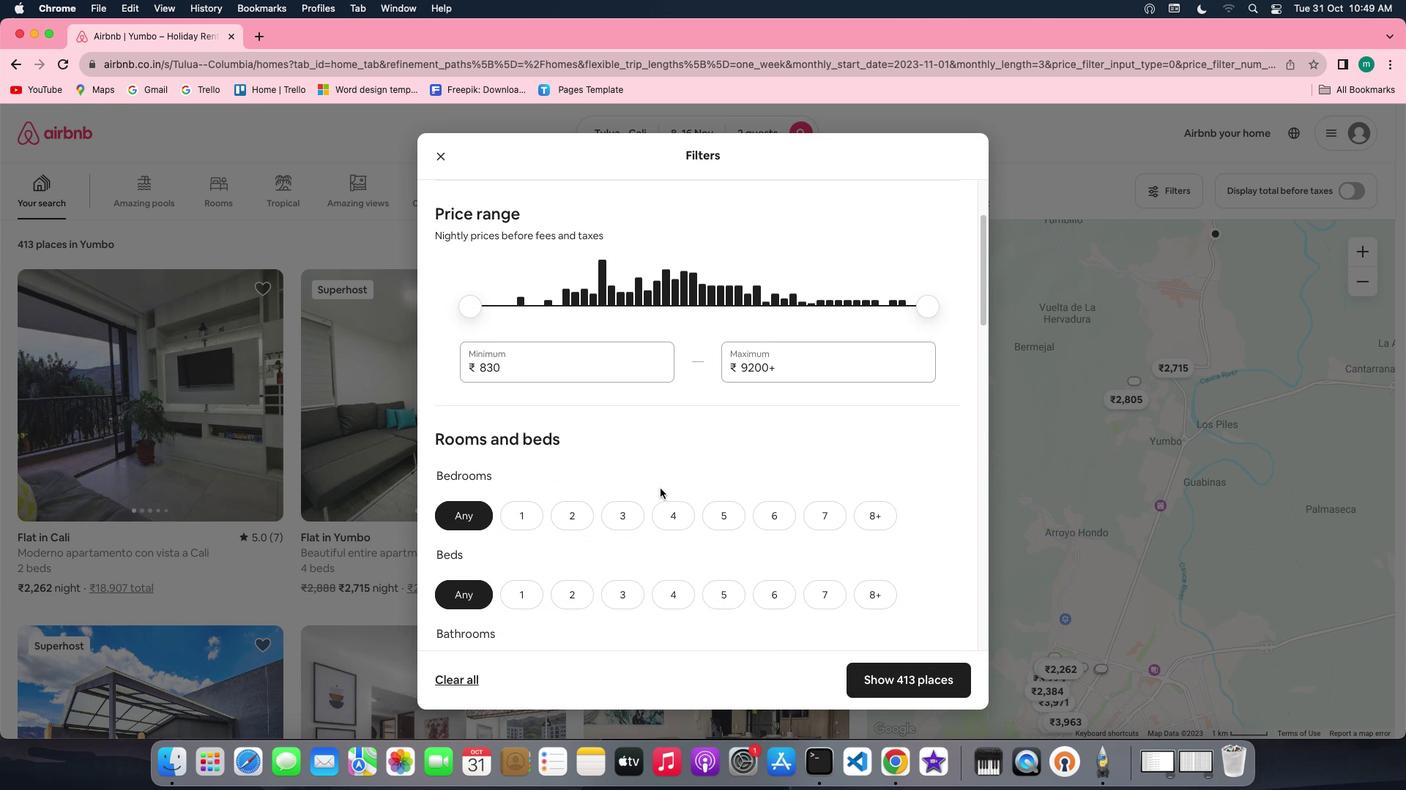 
Action: Mouse scrolled (667, 489) with delta (-24, -7)
Screenshot: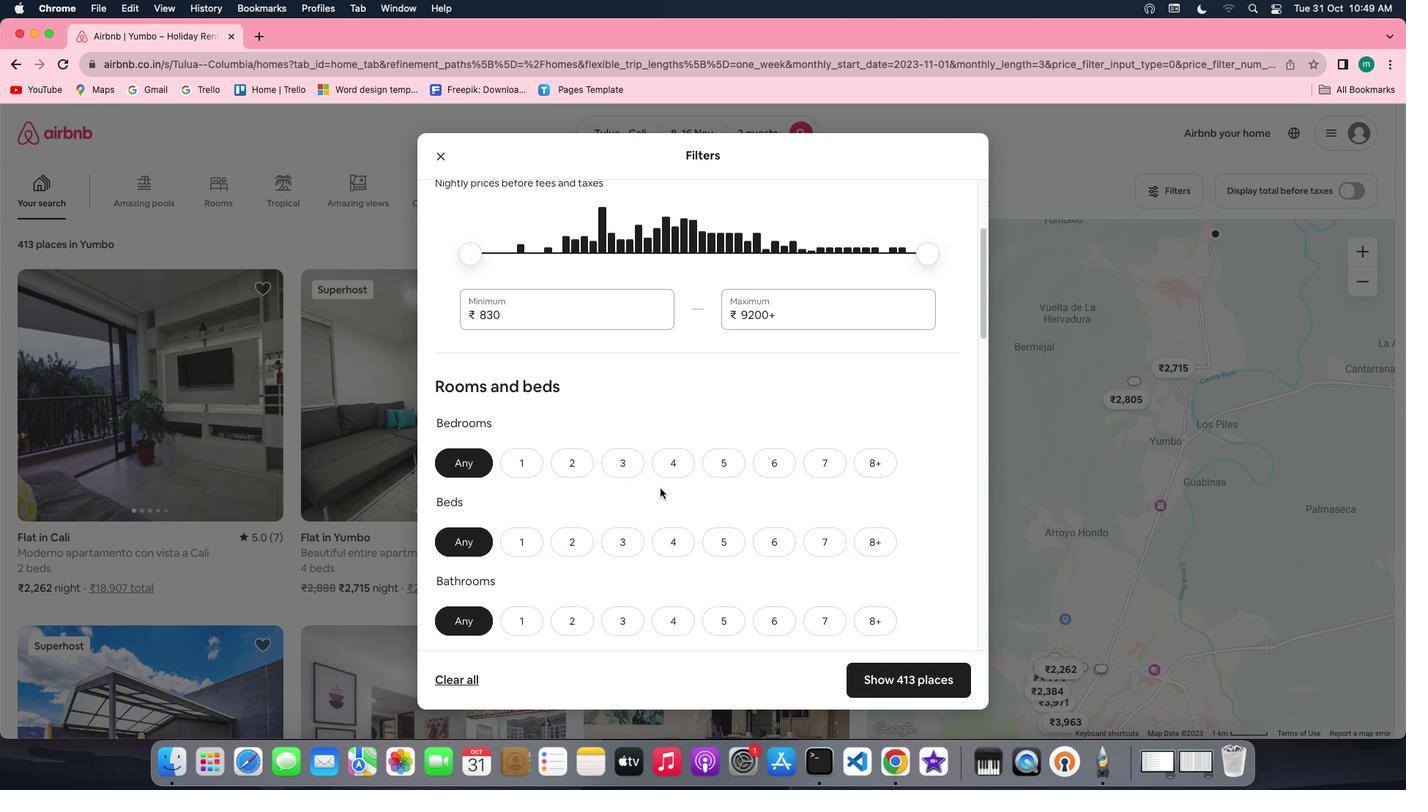 
Action: Mouse scrolled (667, 489) with delta (-24, -7)
Screenshot: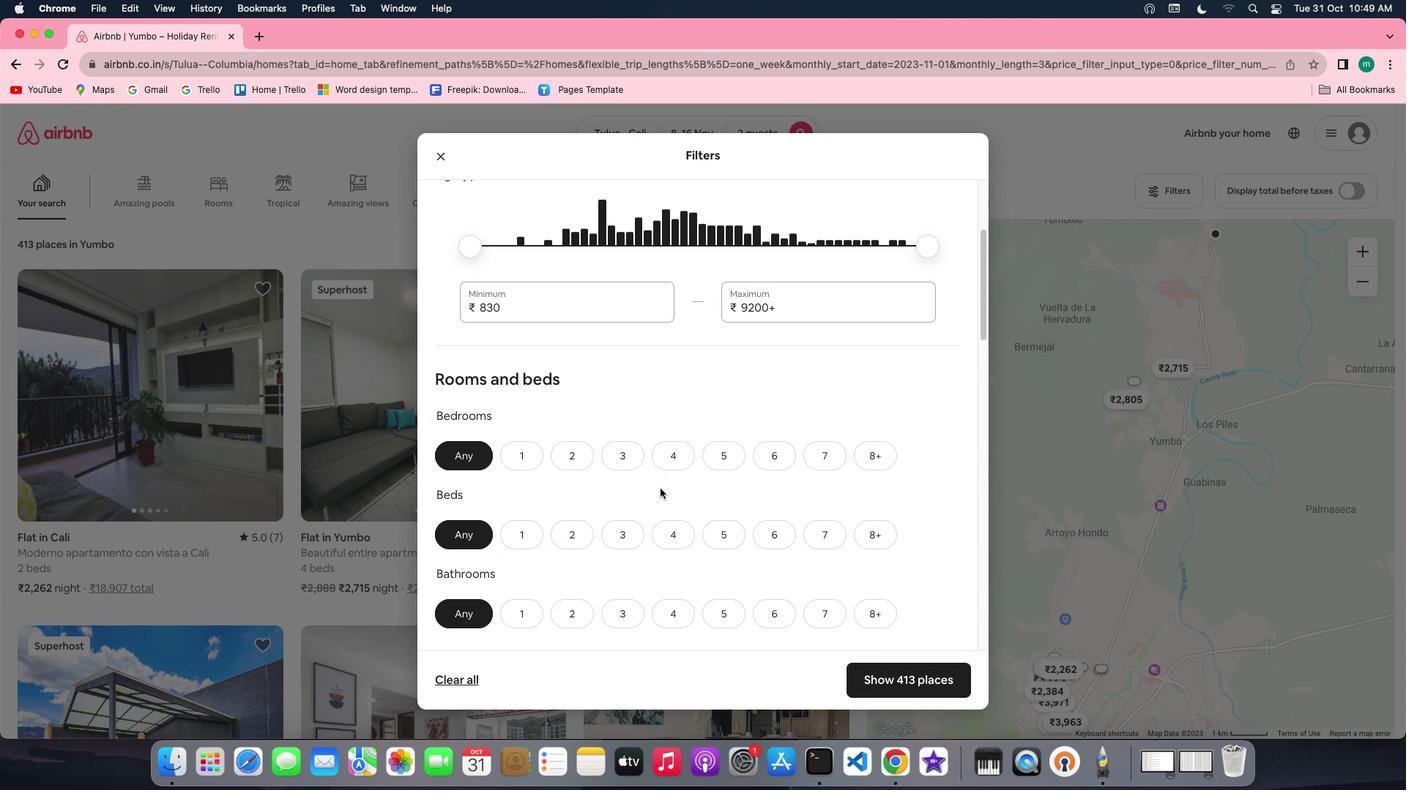 
Action: Mouse scrolled (667, 489) with delta (-24, -7)
Screenshot: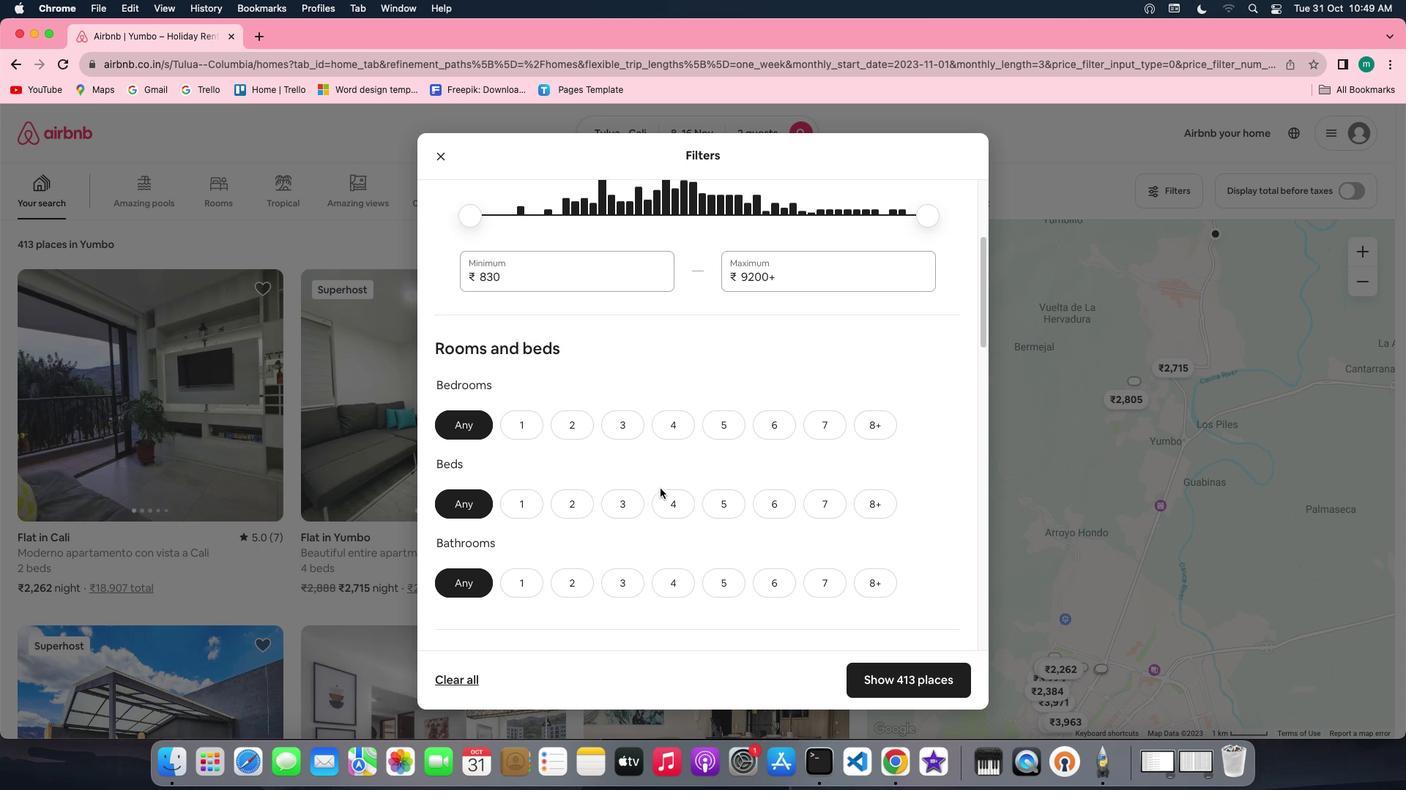 
Action: Mouse scrolled (667, 489) with delta (-24, -7)
Screenshot: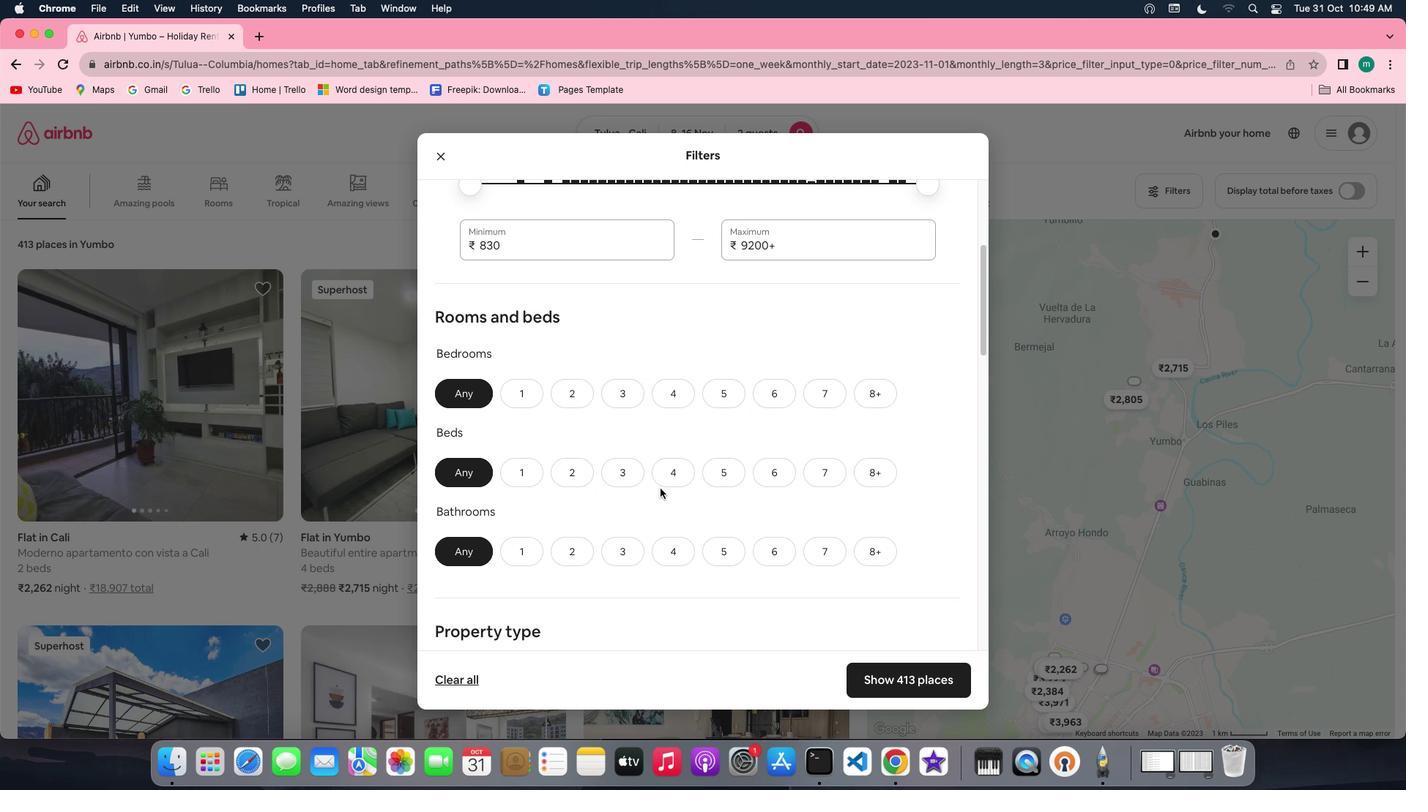 
Action: Mouse scrolled (667, 489) with delta (-24, -7)
Screenshot: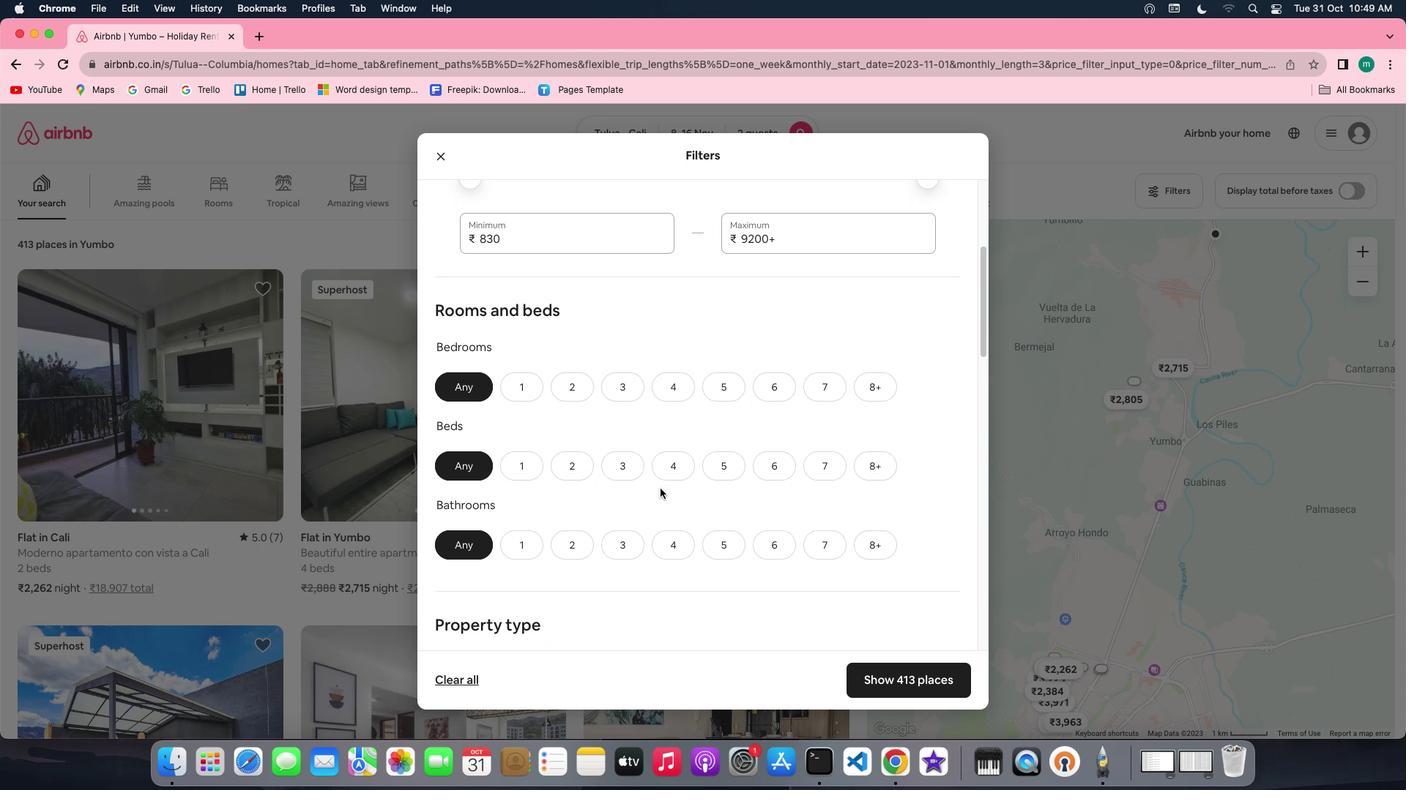 
Action: Mouse scrolled (667, 489) with delta (-24, -7)
Screenshot: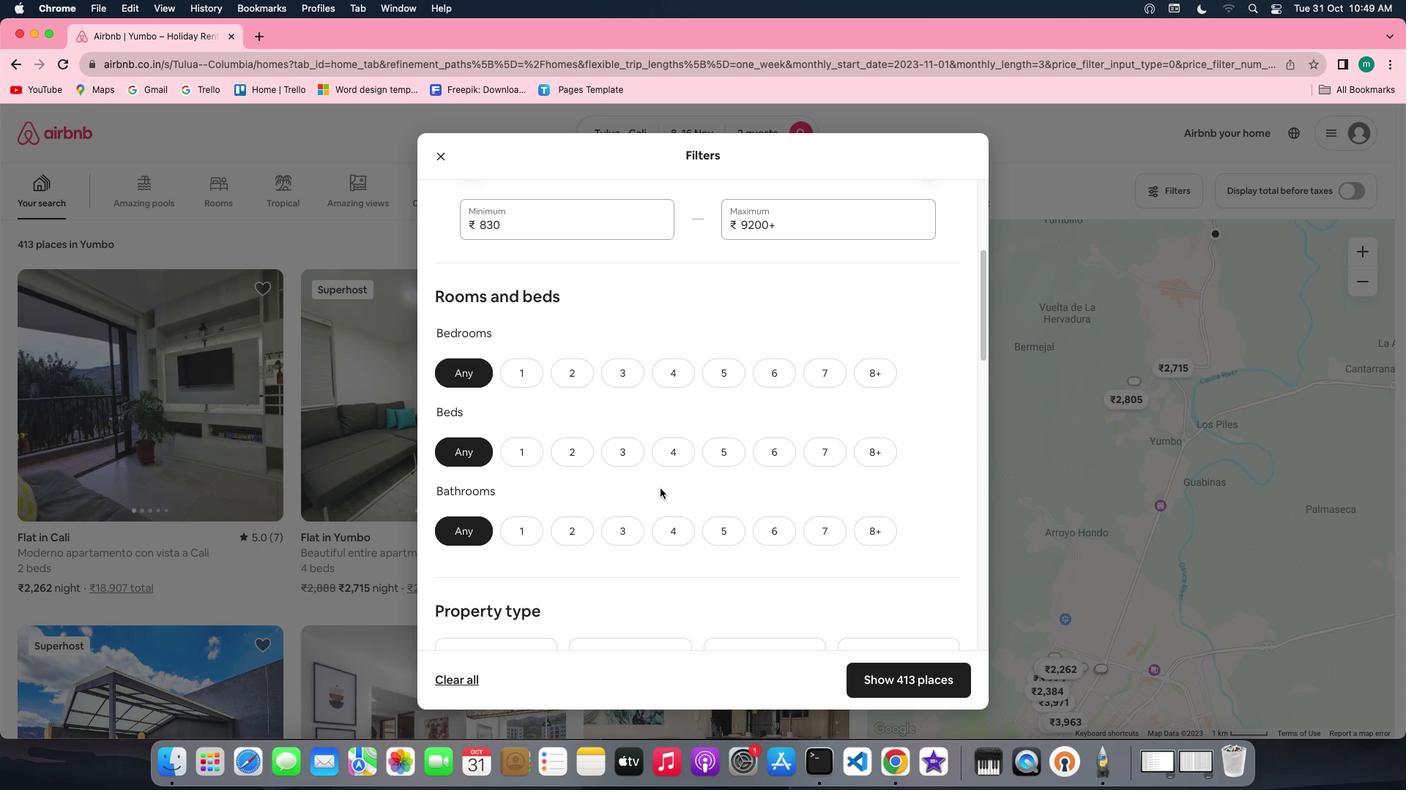 
Action: Mouse scrolled (667, 489) with delta (-24, -7)
Screenshot: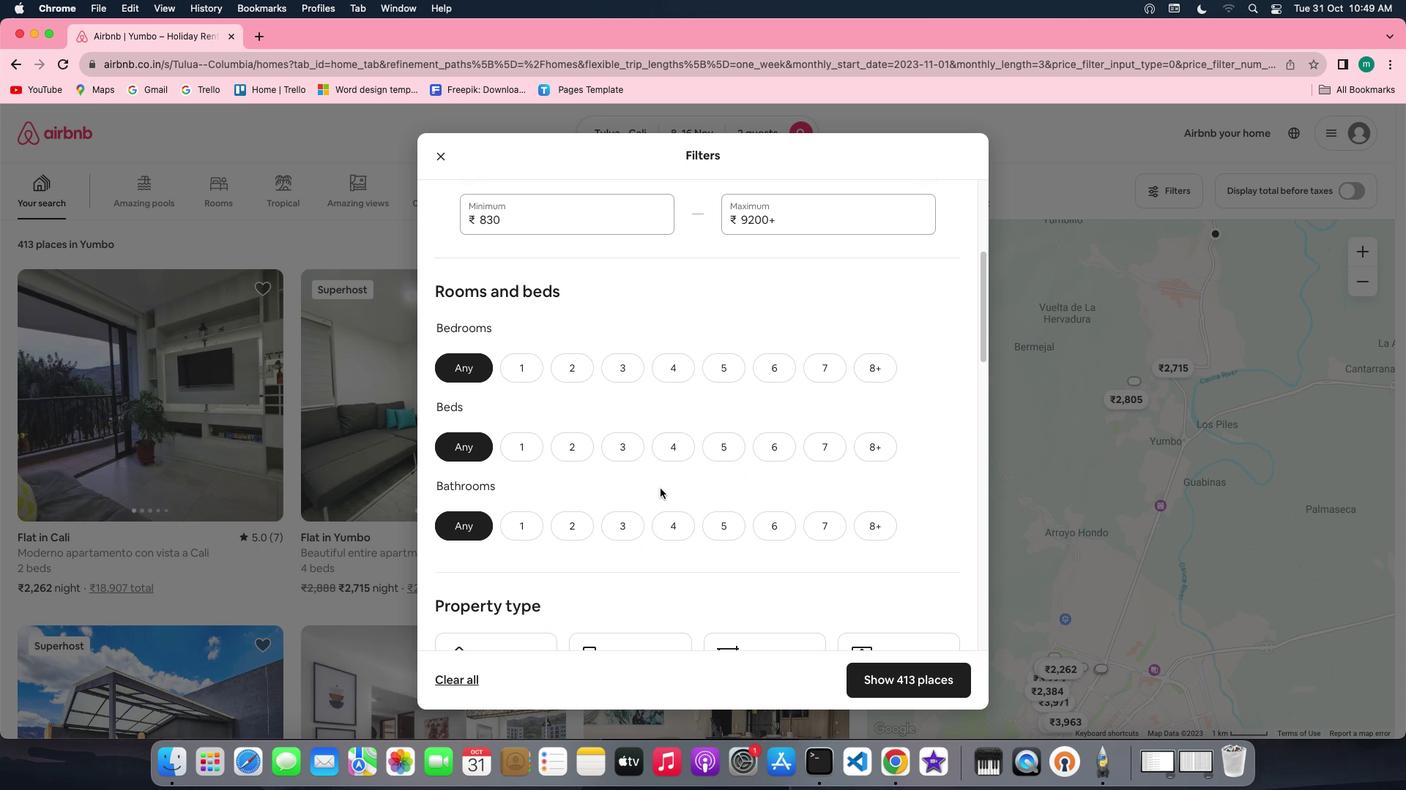 
Action: Mouse scrolled (667, 489) with delta (-24, -7)
Screenshot: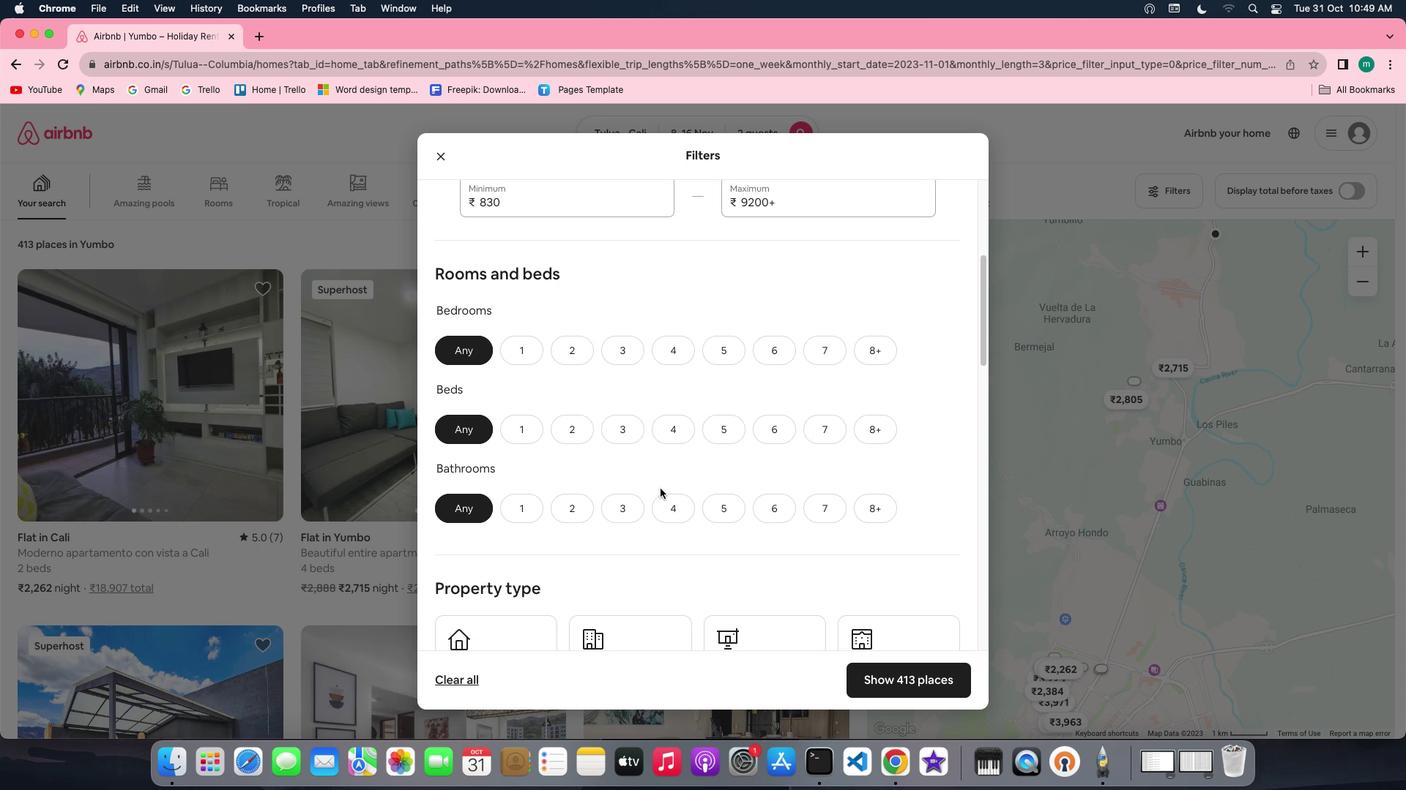 
Action: Mouse moved to (535, 308)
Screenshot: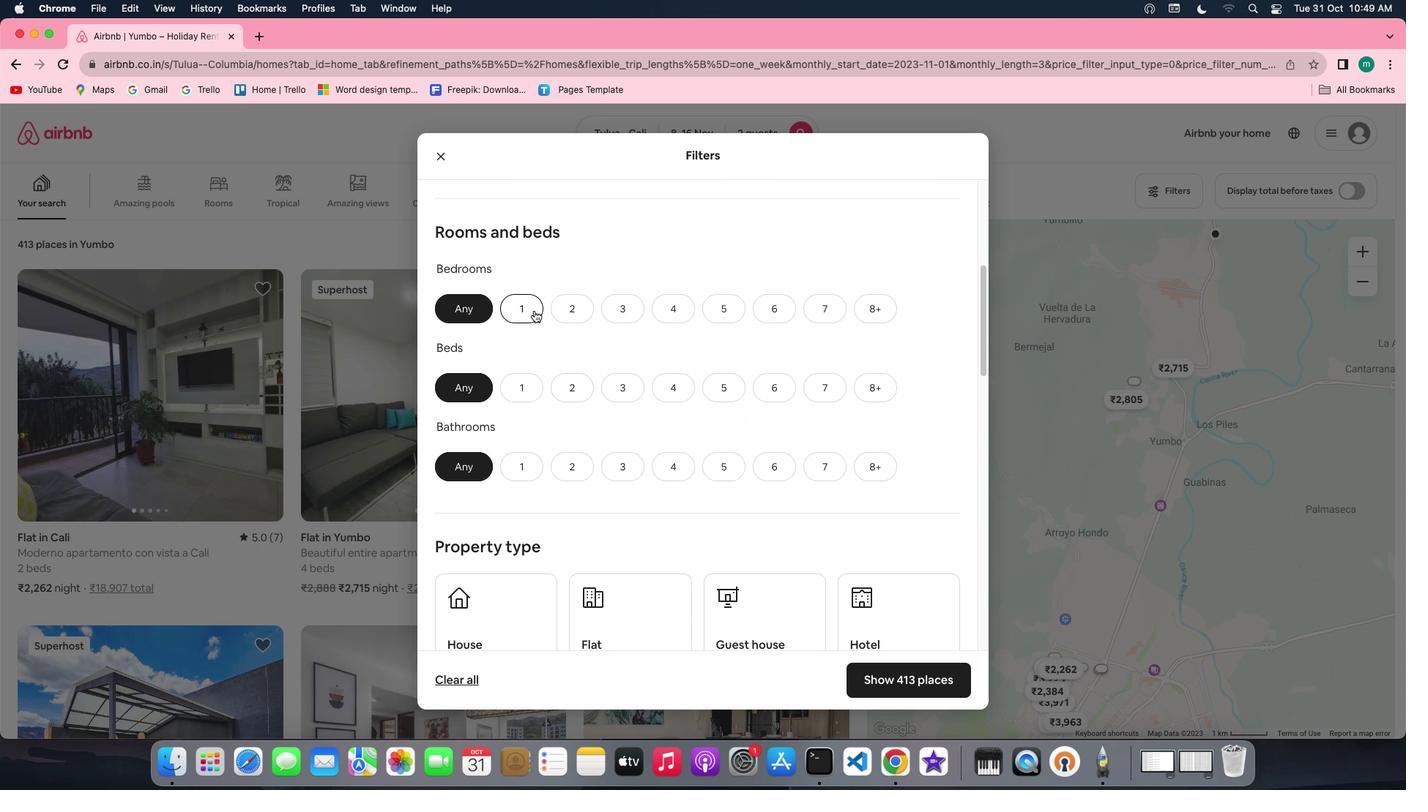 
Action: Mouse pressed left at (535, 308)
Screenshot: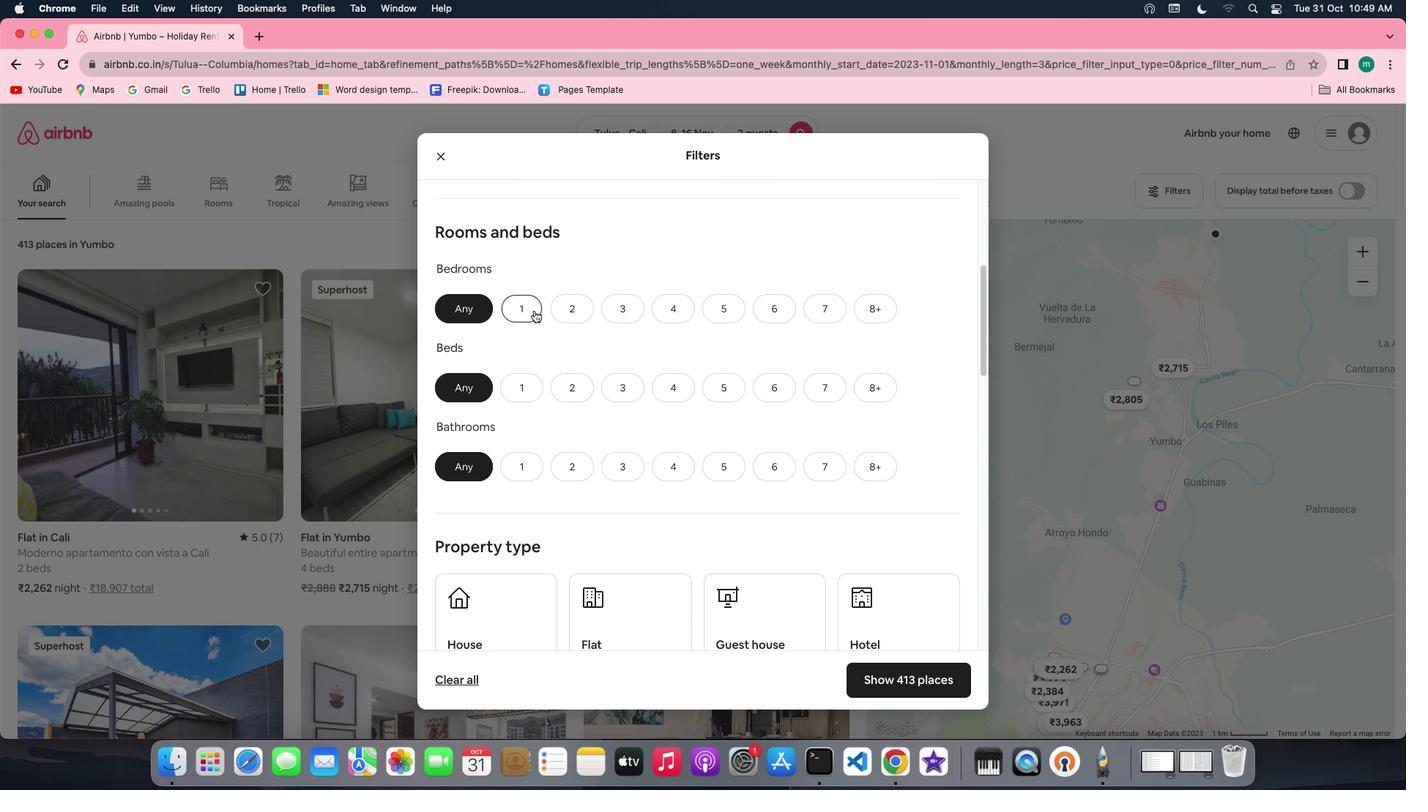 
Action: Mouse moved to (528, 387)
Screenshot: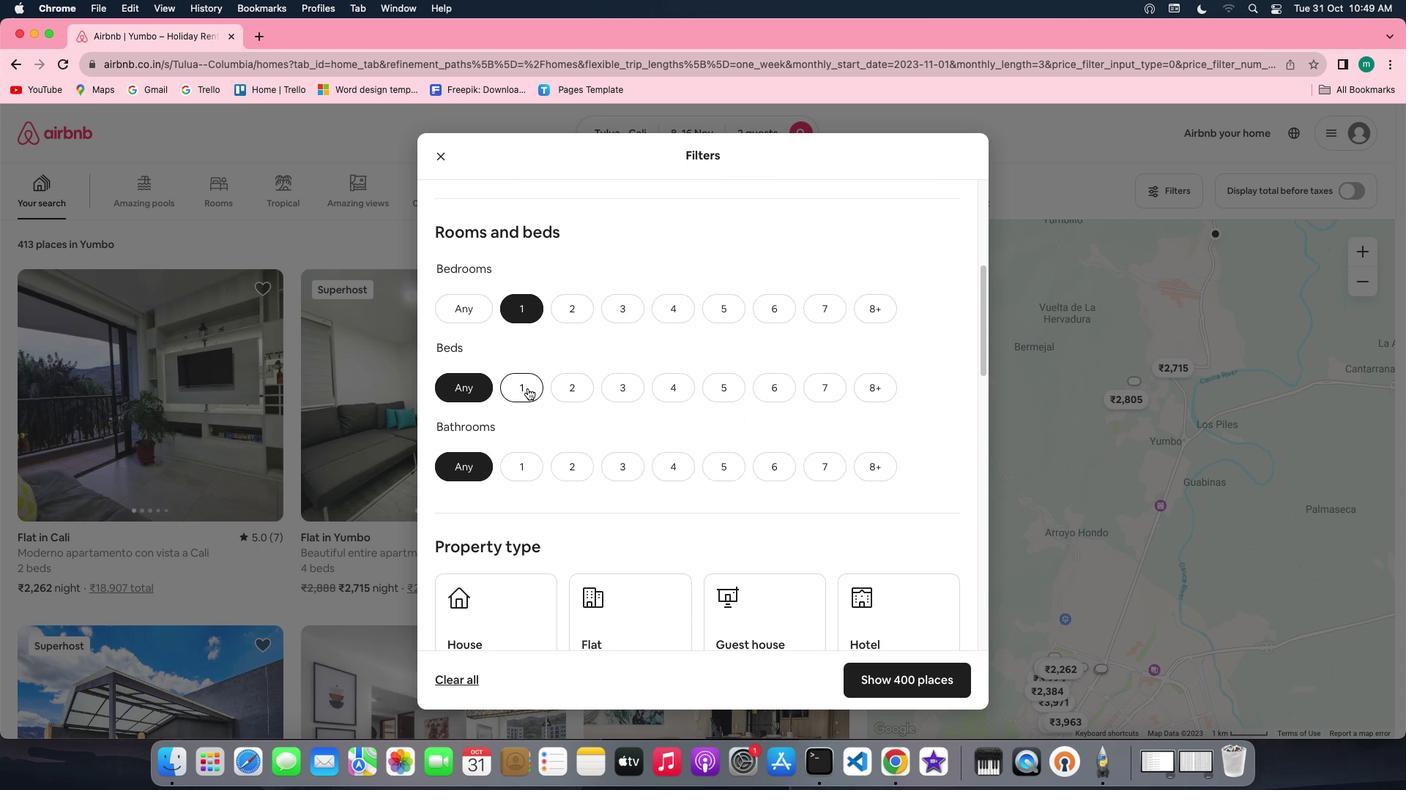 
Action: Mouse pressed left at (528, 387)
Screenshot: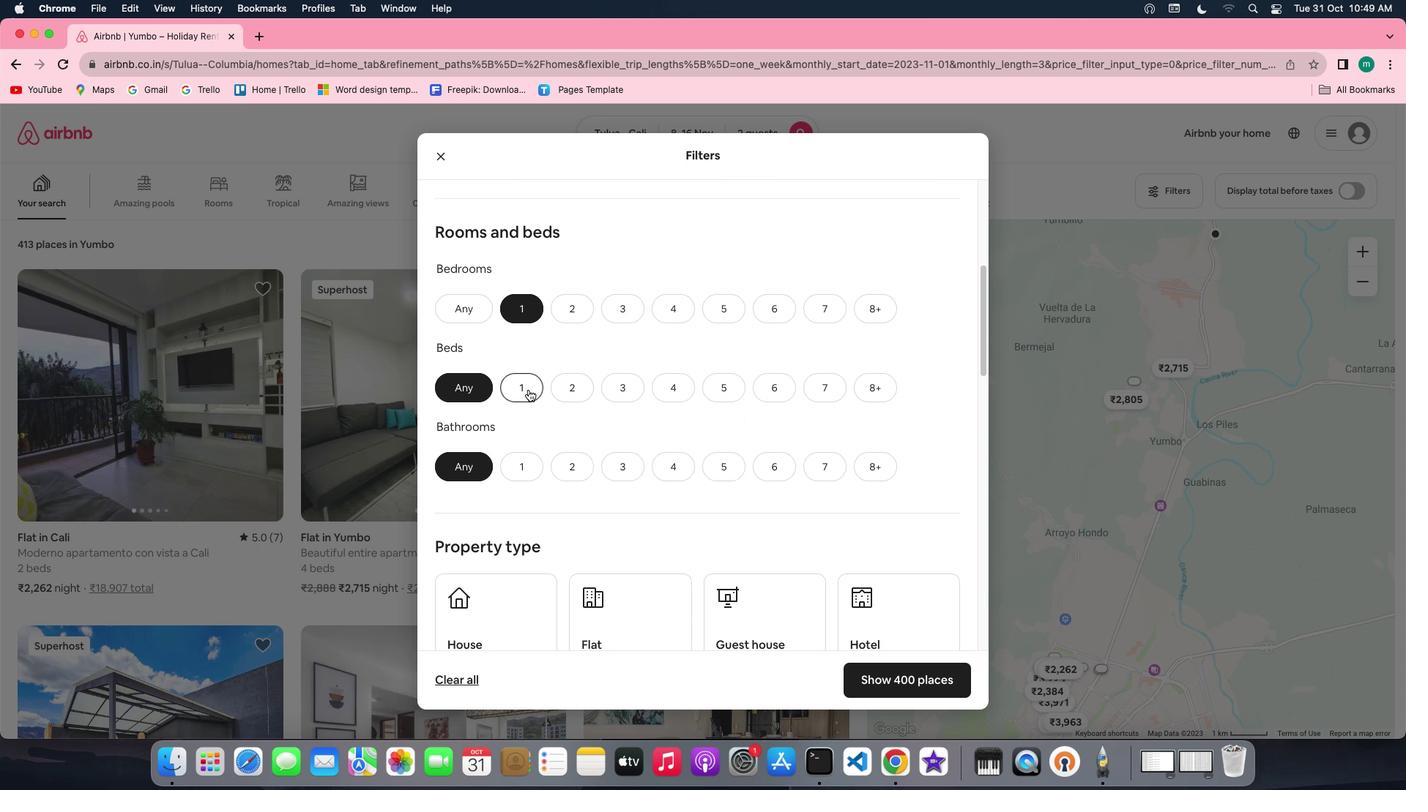 
Action: Mouse moved to (532, 465)
Screenshot: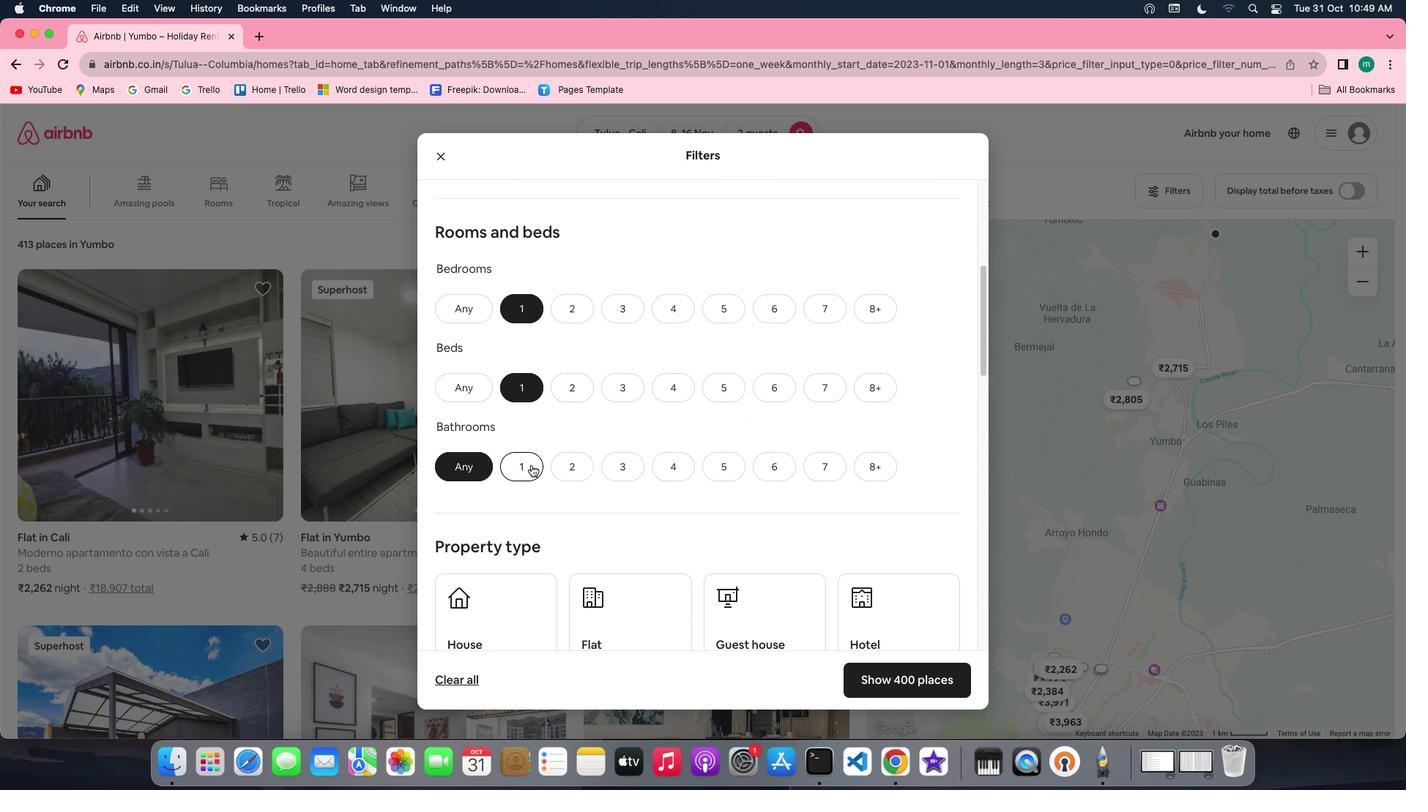 
Action: Mouse pressed left at (532, 465)
Screenshot: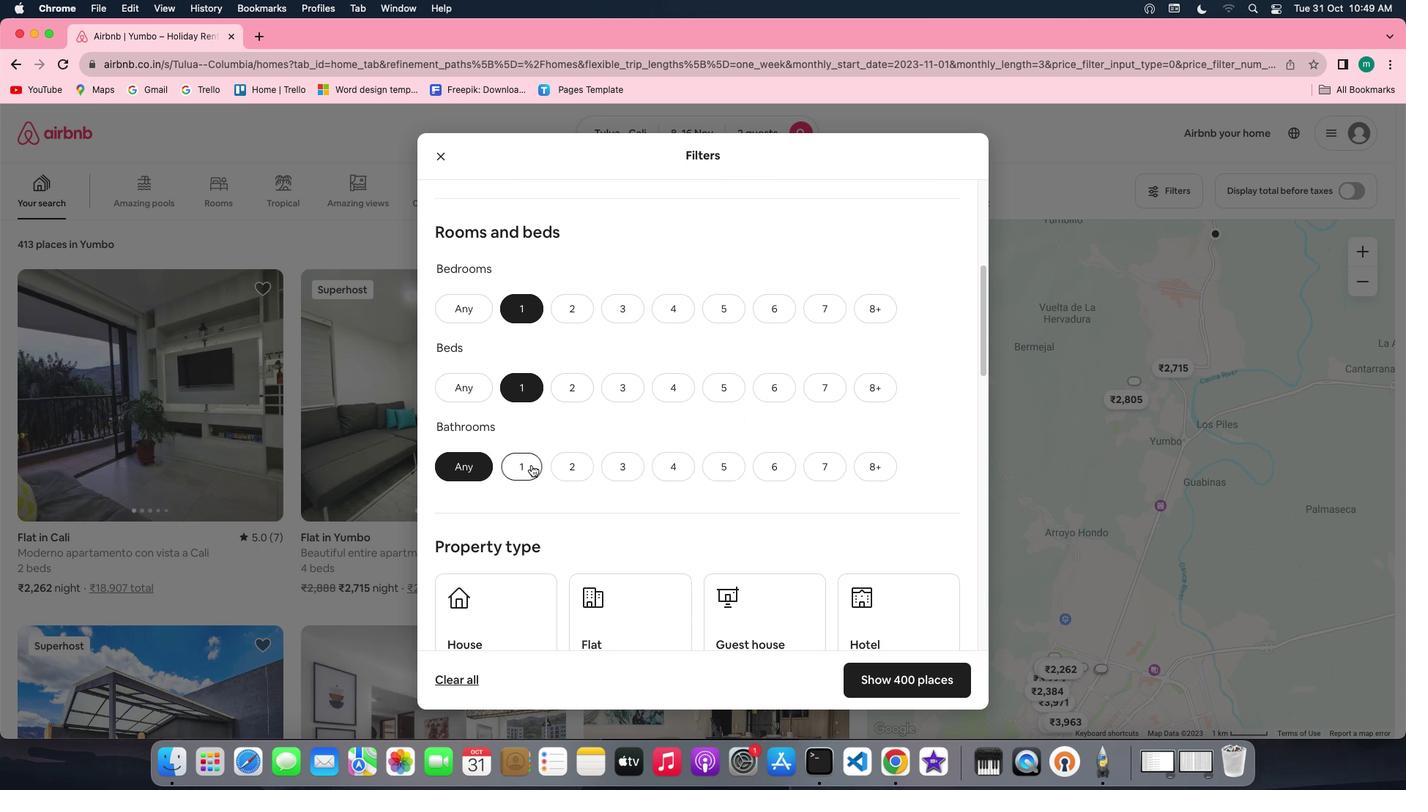 
Action: Mouse moved to (689, 485)
Screenshot: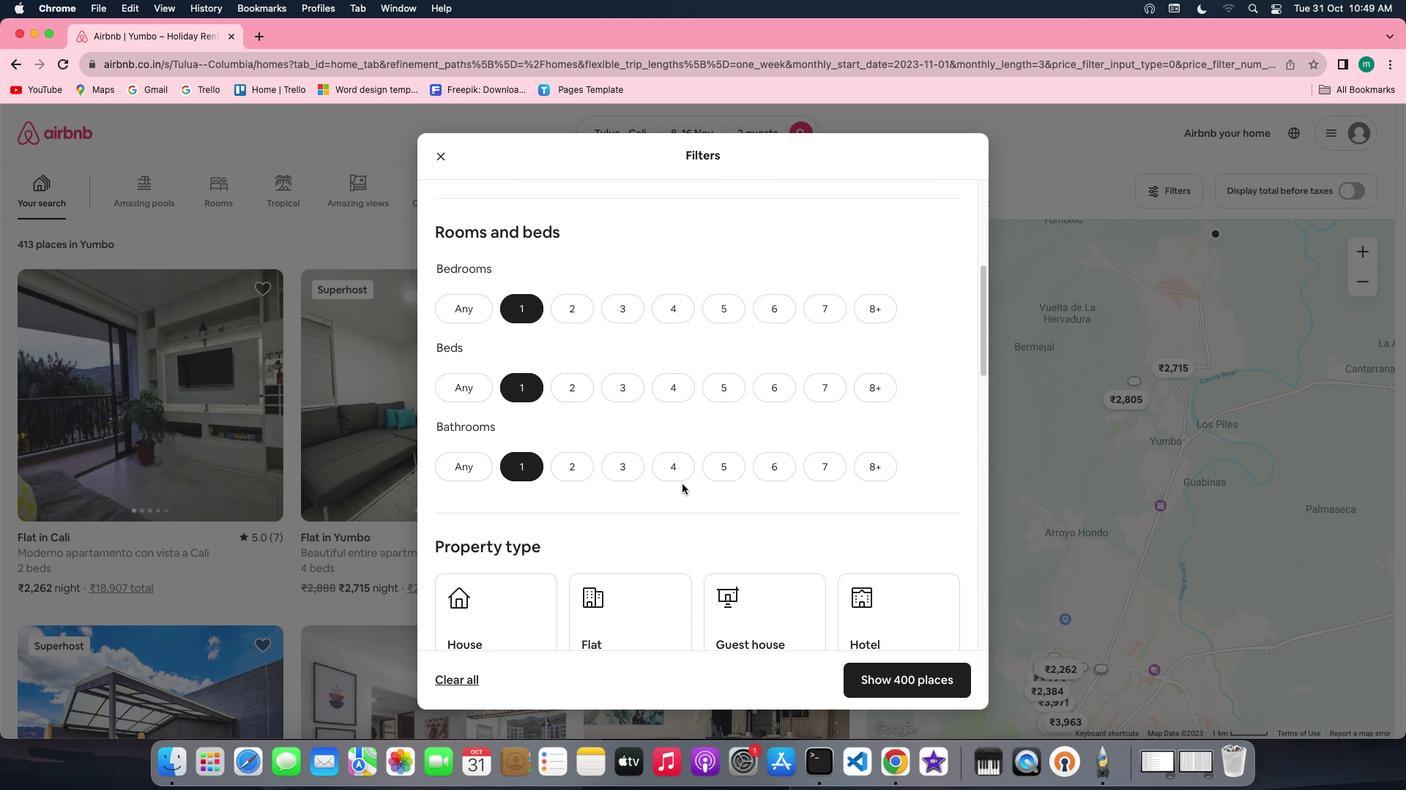
Action: Mouse scrolled (689, 485) with delta (-24, -7)
Screenshot: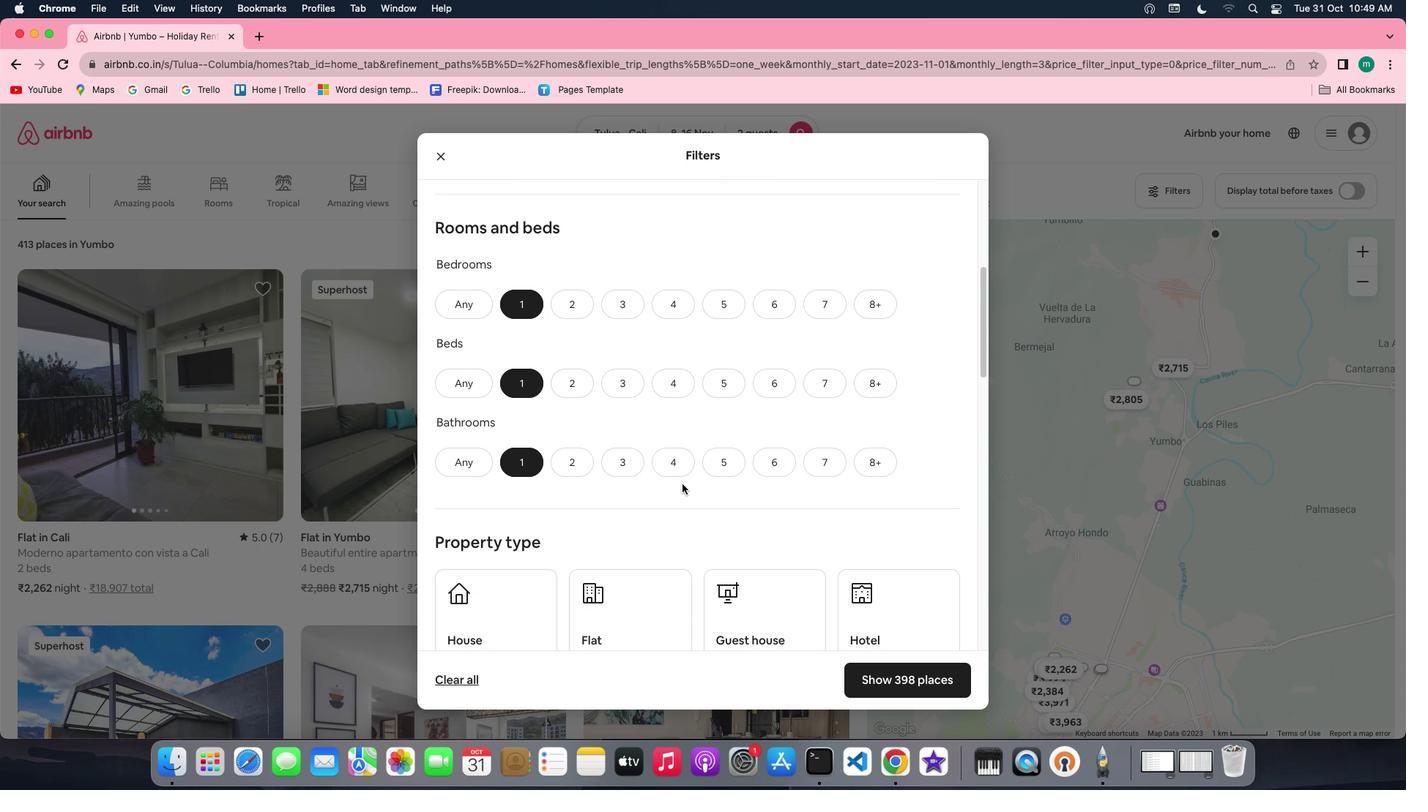 
Action: Mouse scrolled (689, 485) with delta (-24, -7)
Screenshot: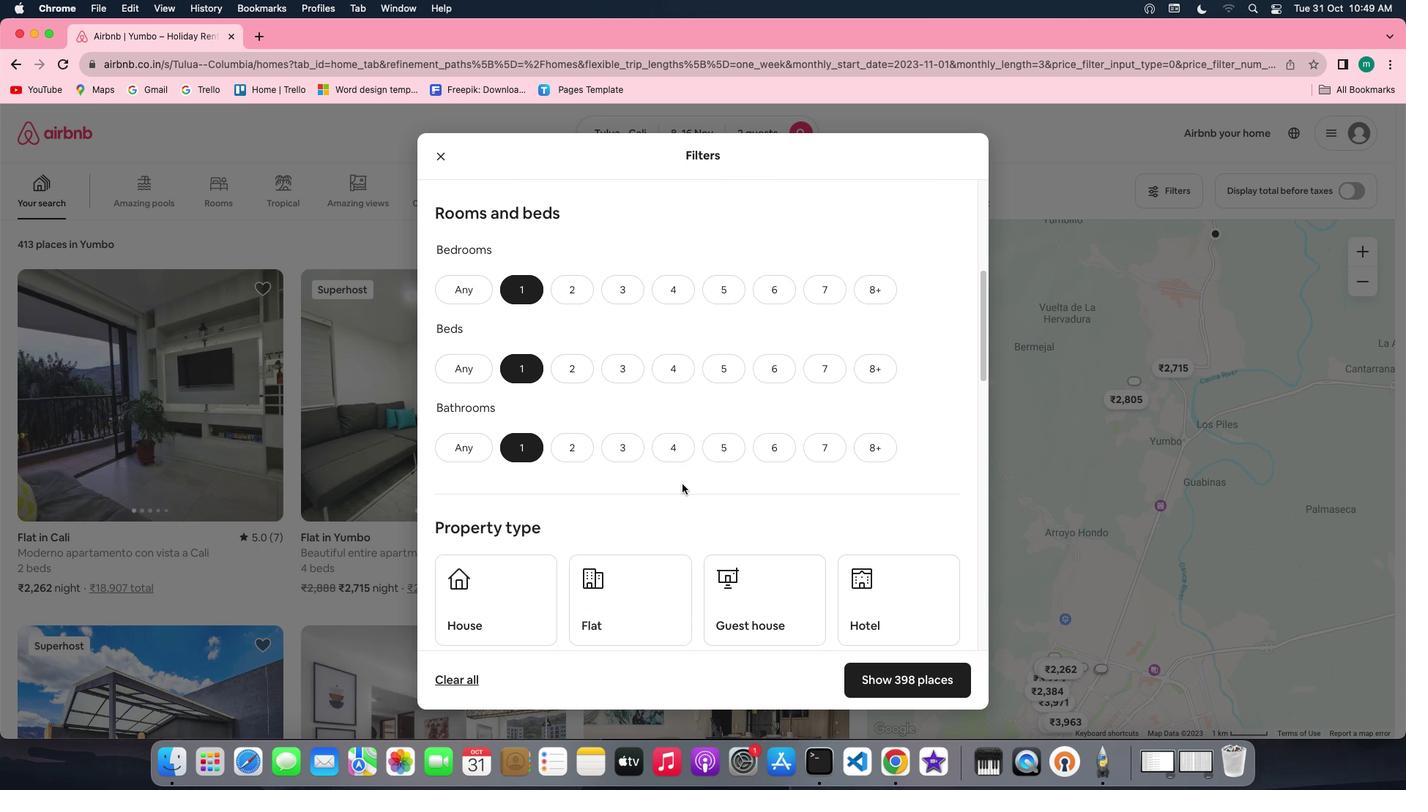 
Action: Mouse scrolled (689, 485) with delta (-24, -8)
Screenshot: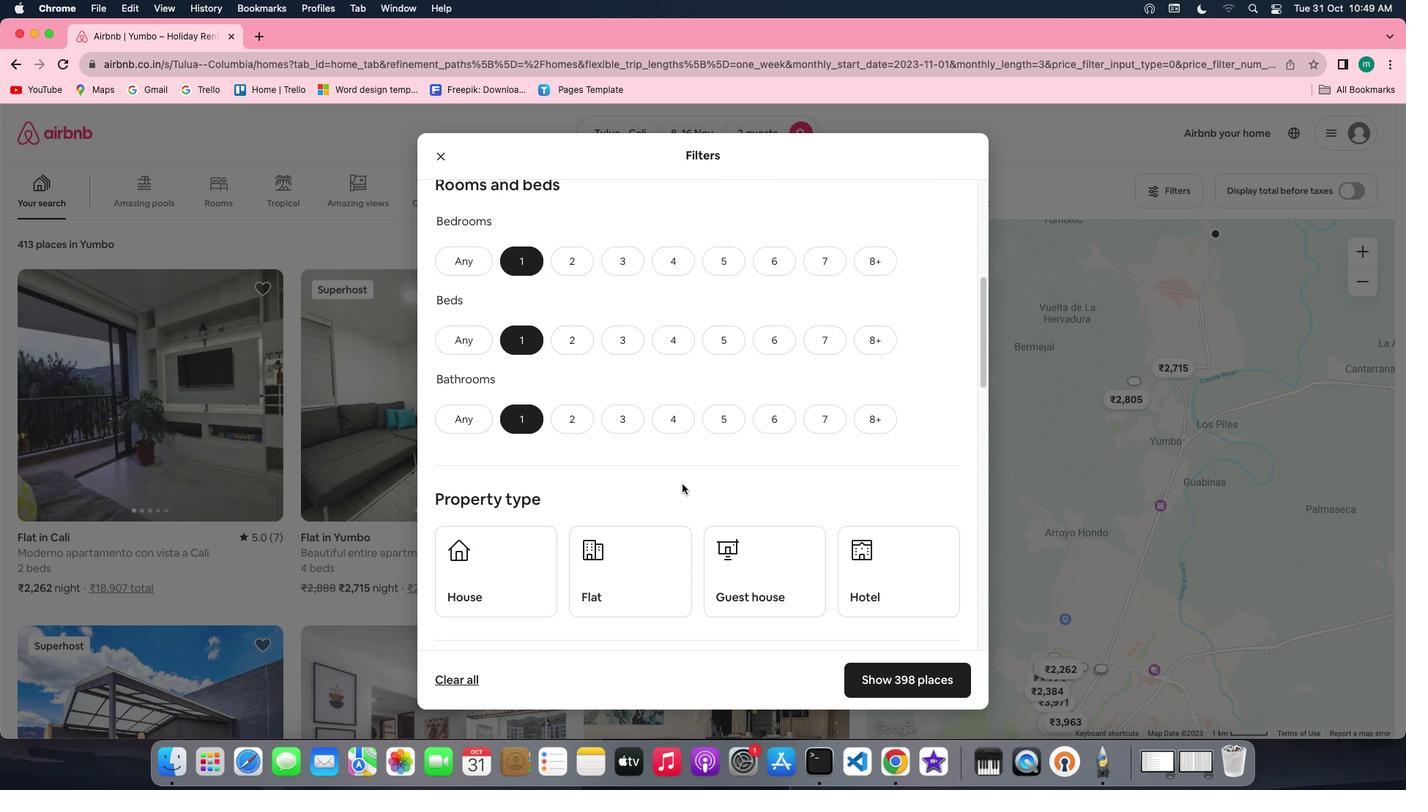
Action: Mouse scrolled (689, 485) with delta (-24, -7)
Screenshot: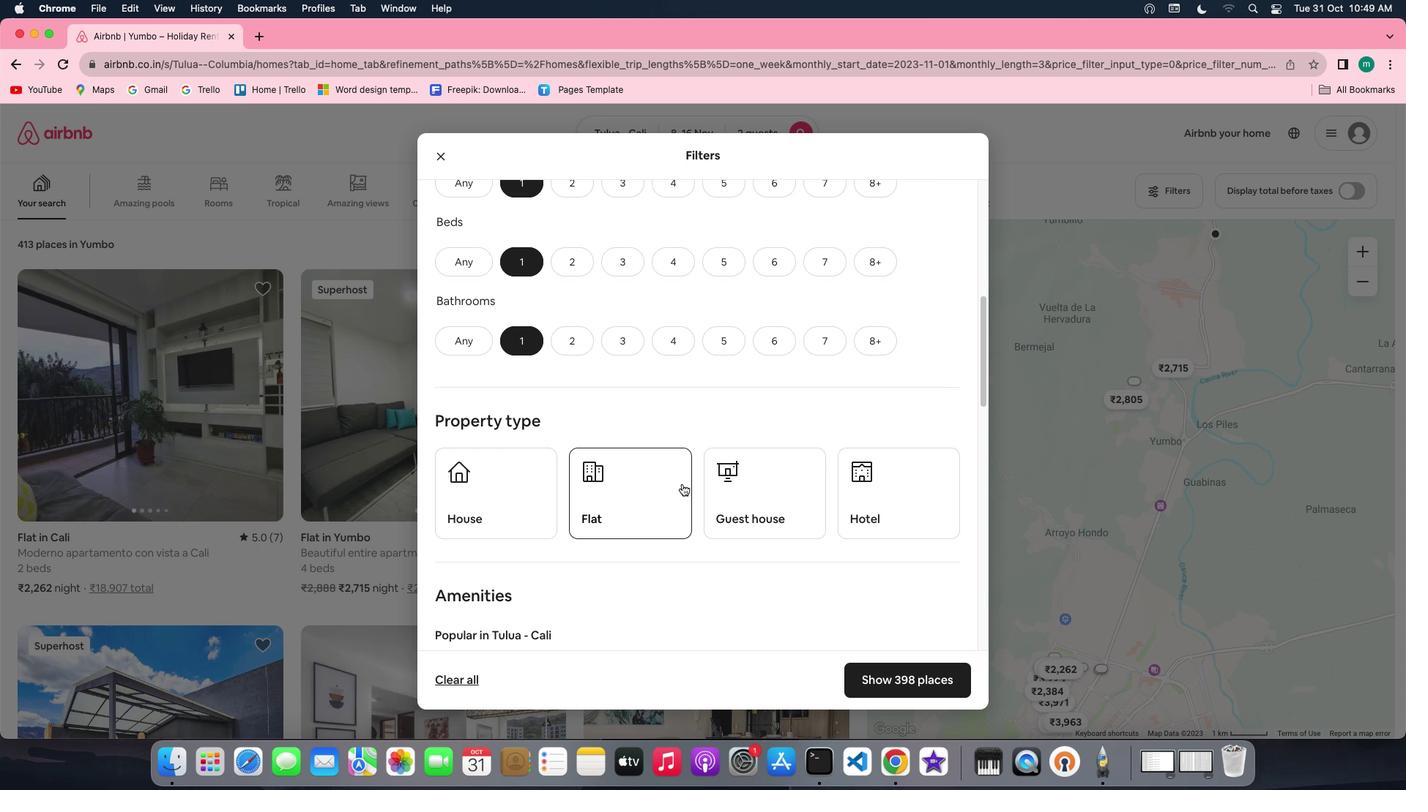 
Action: Mouse scrolled (689, 485) with delta (-24, -7)
Screenshot: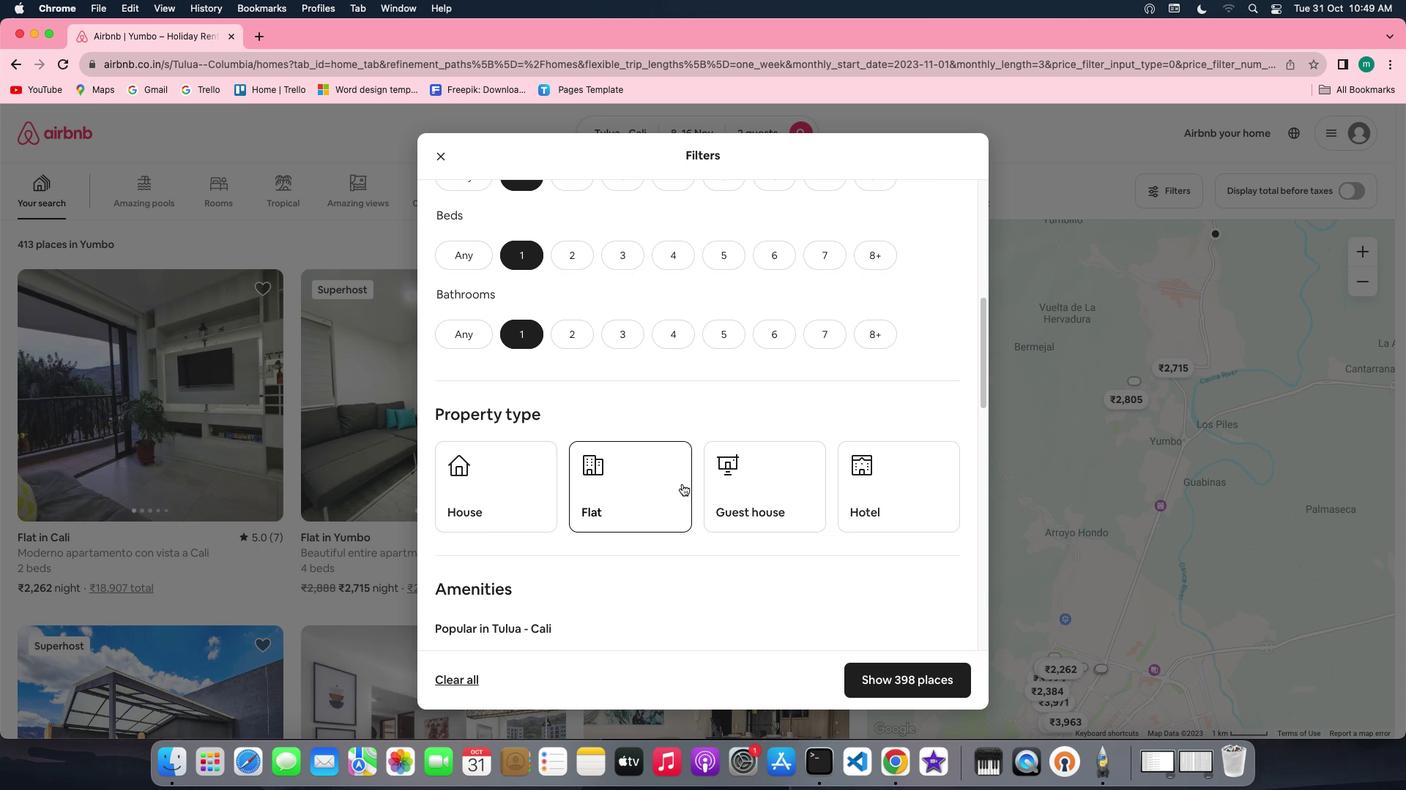 
Action: Mouse scrolled (689, 485) with delta (-24, -8)
Screenshot: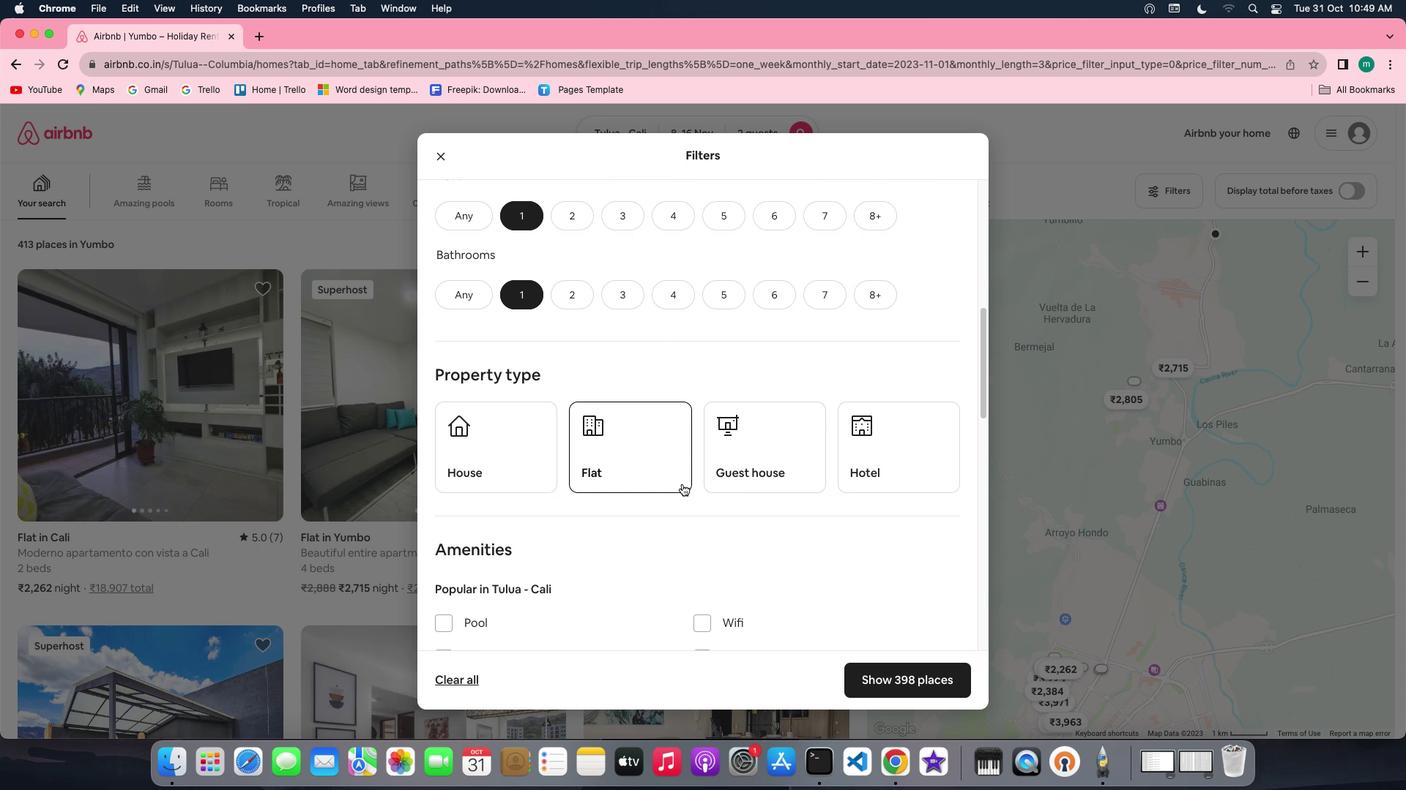 
Action: Mouse scrolled (689, 485) with delta (-24, -7)
Screenshot: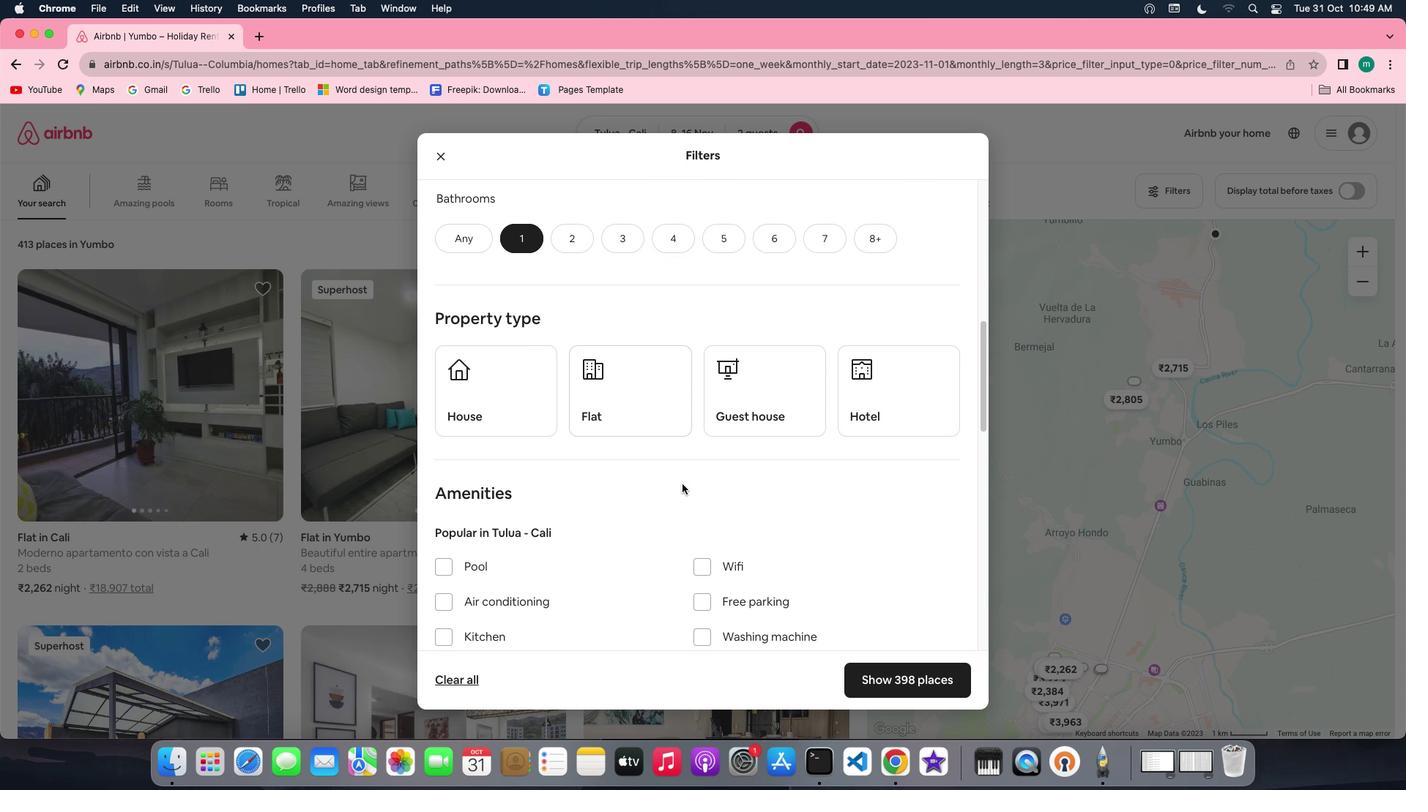 
Action: Mouse scrolled (689, 485) with delta (-24, -7)
Screenshot: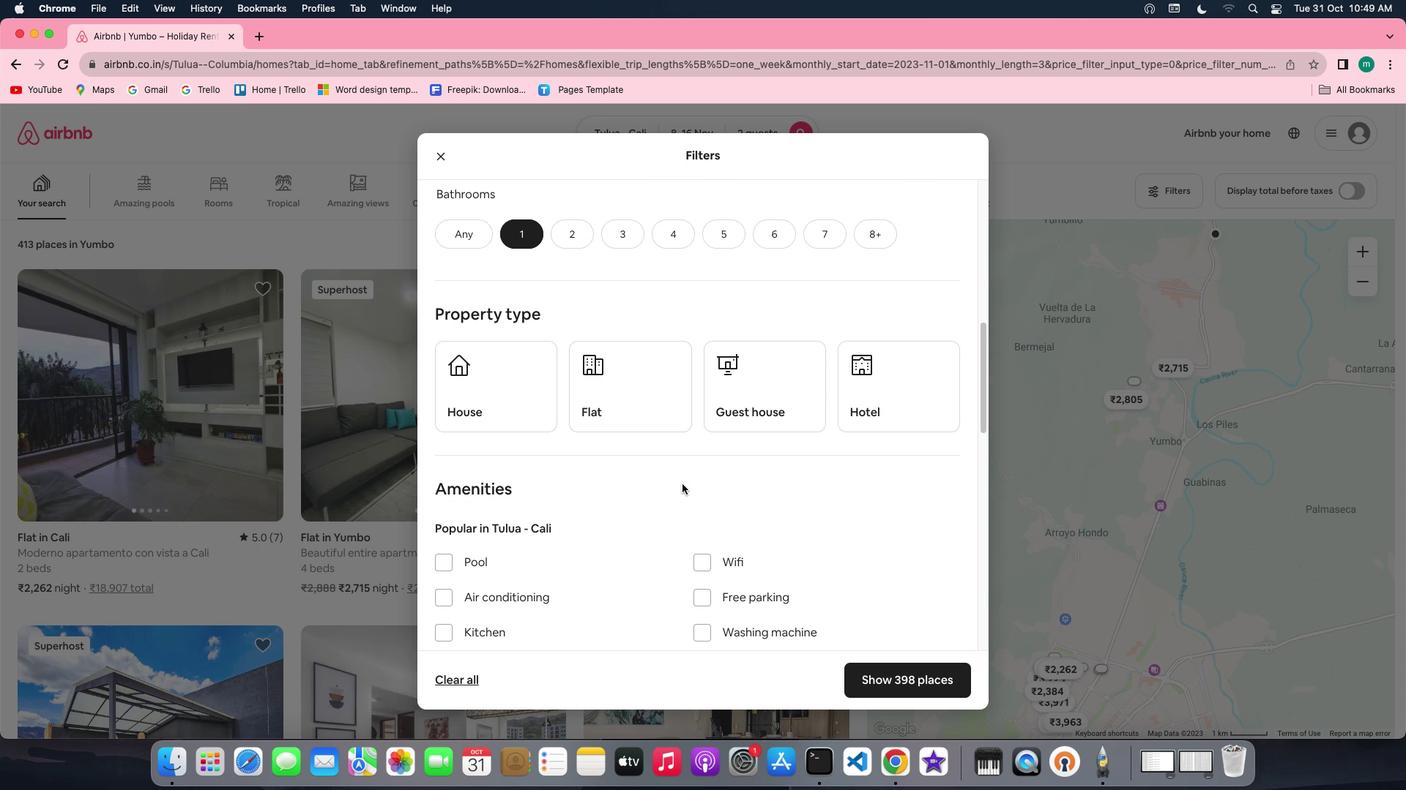 
Action: Mouse scrolled (689, 485) with delta (-24, -7)
Screenshot: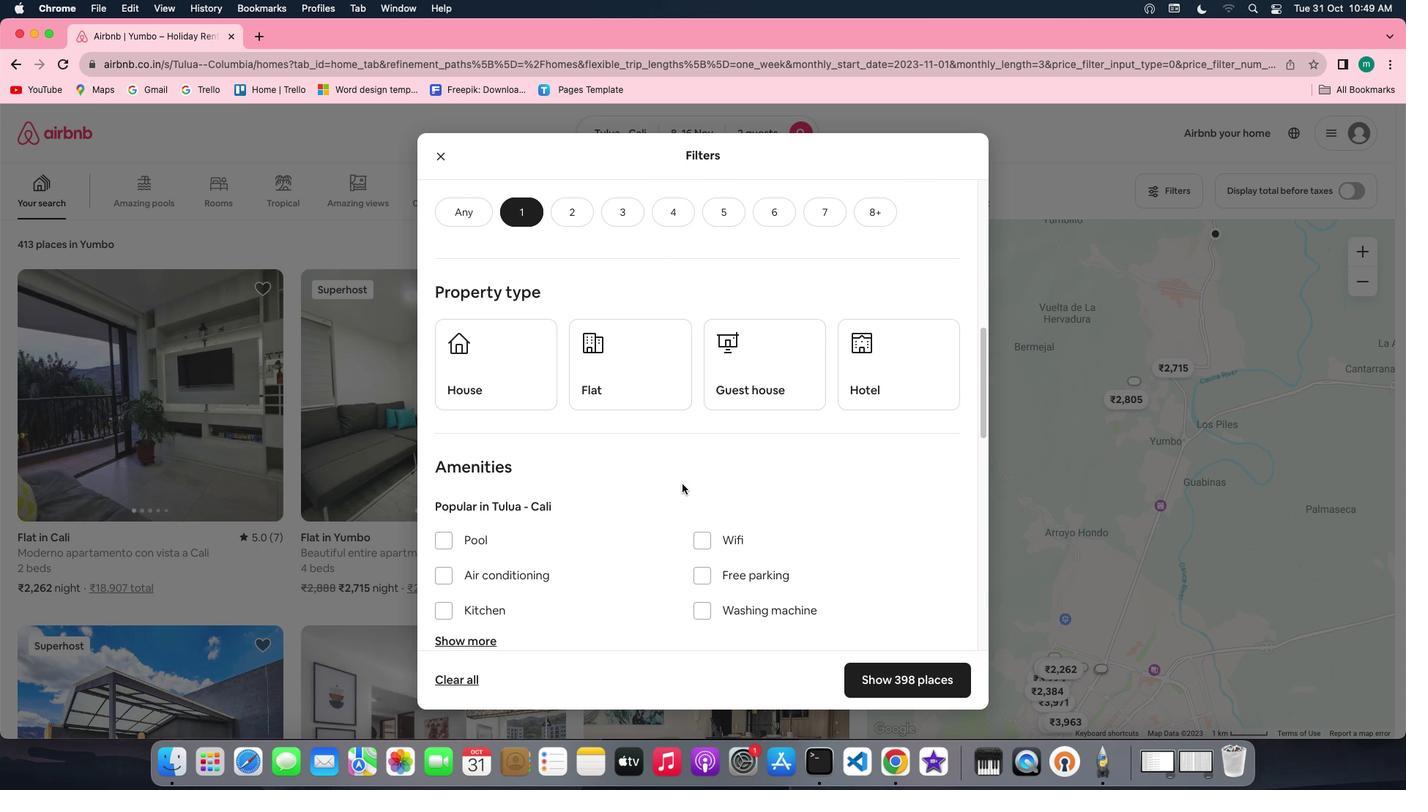 
Action: Mouse scrolled (689, 485) with delta (-24, -7)
Screenshot: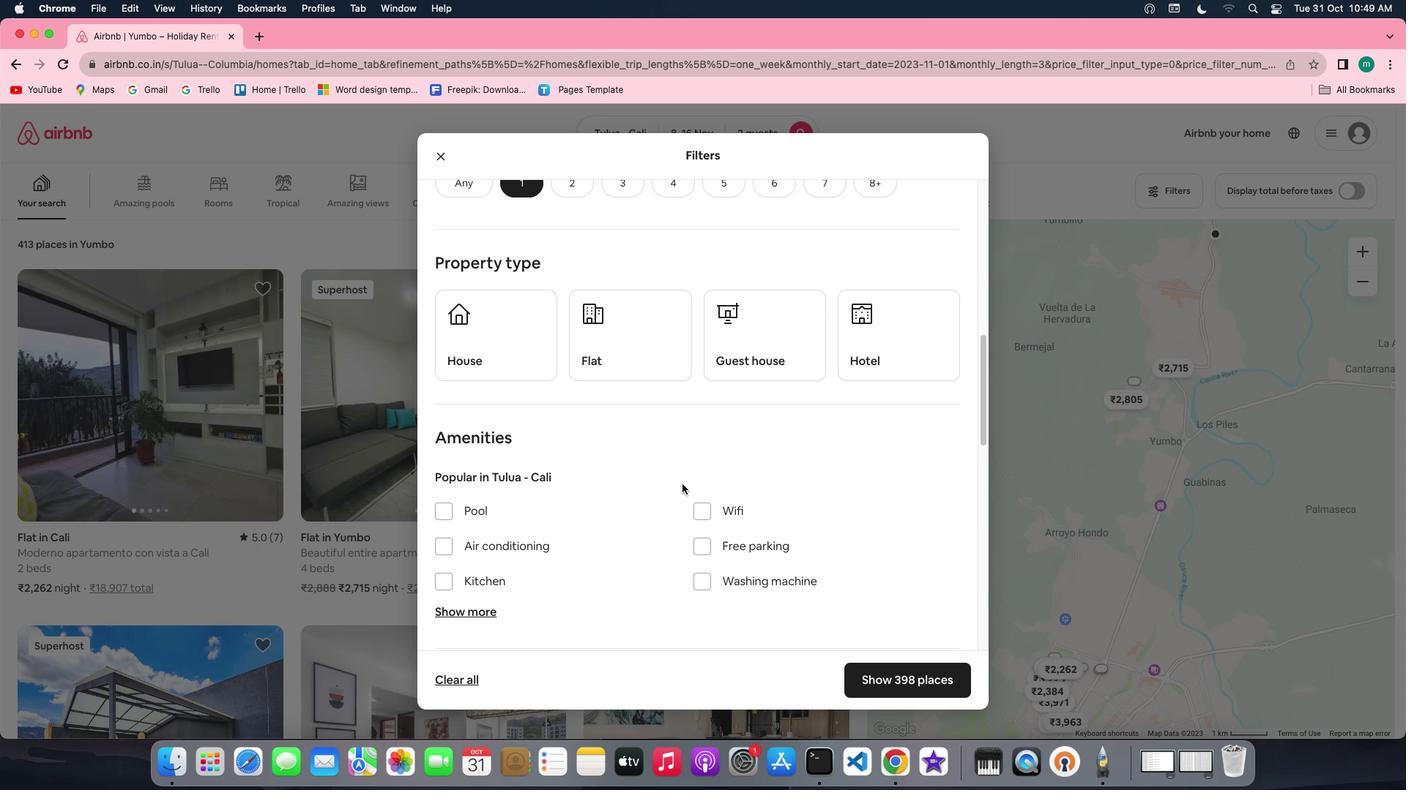 
Action: Mouse scrolled (689, 485) with delta (-24, -7)
Screenshot: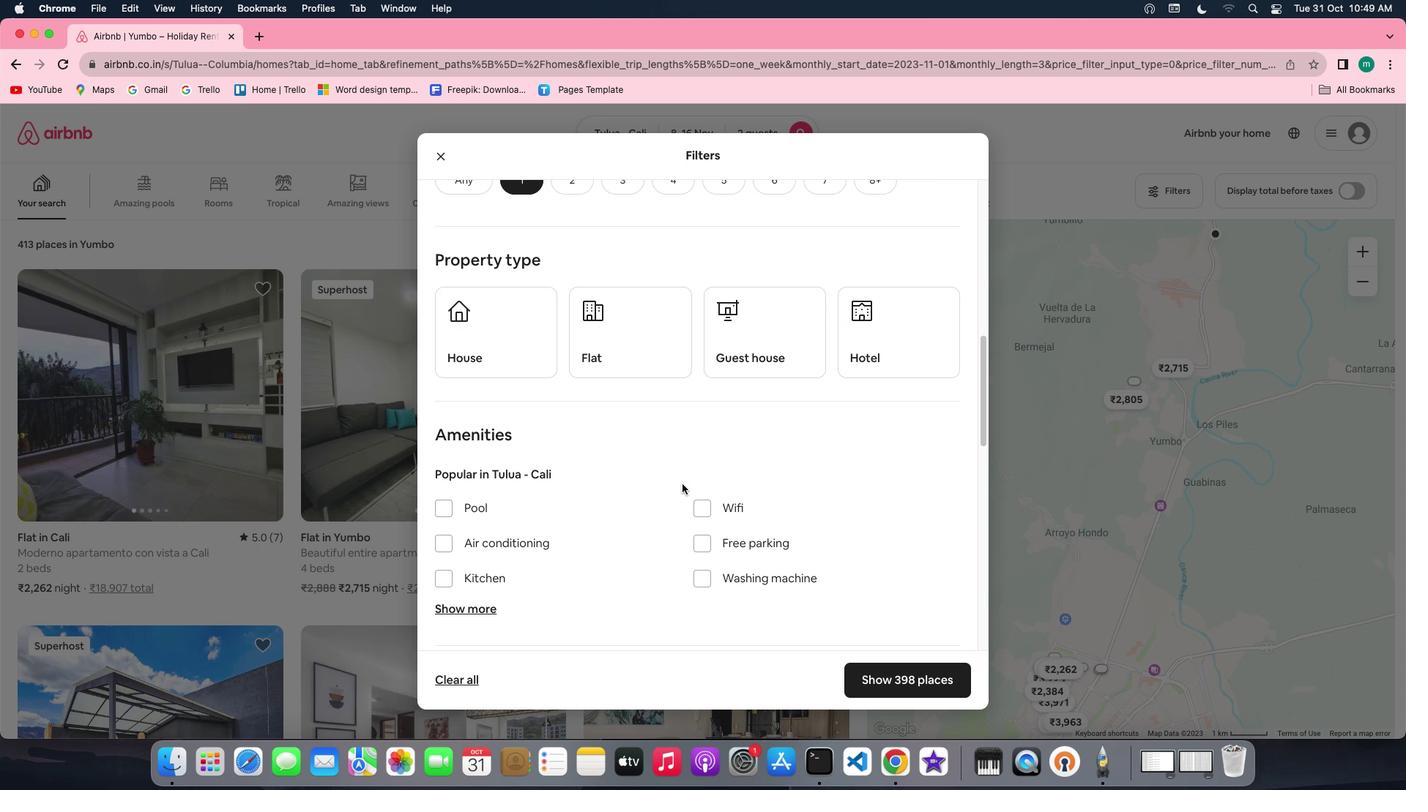 
Action: Mouse scrolled (689, 485) with delta (-24, -7)
Screenshot: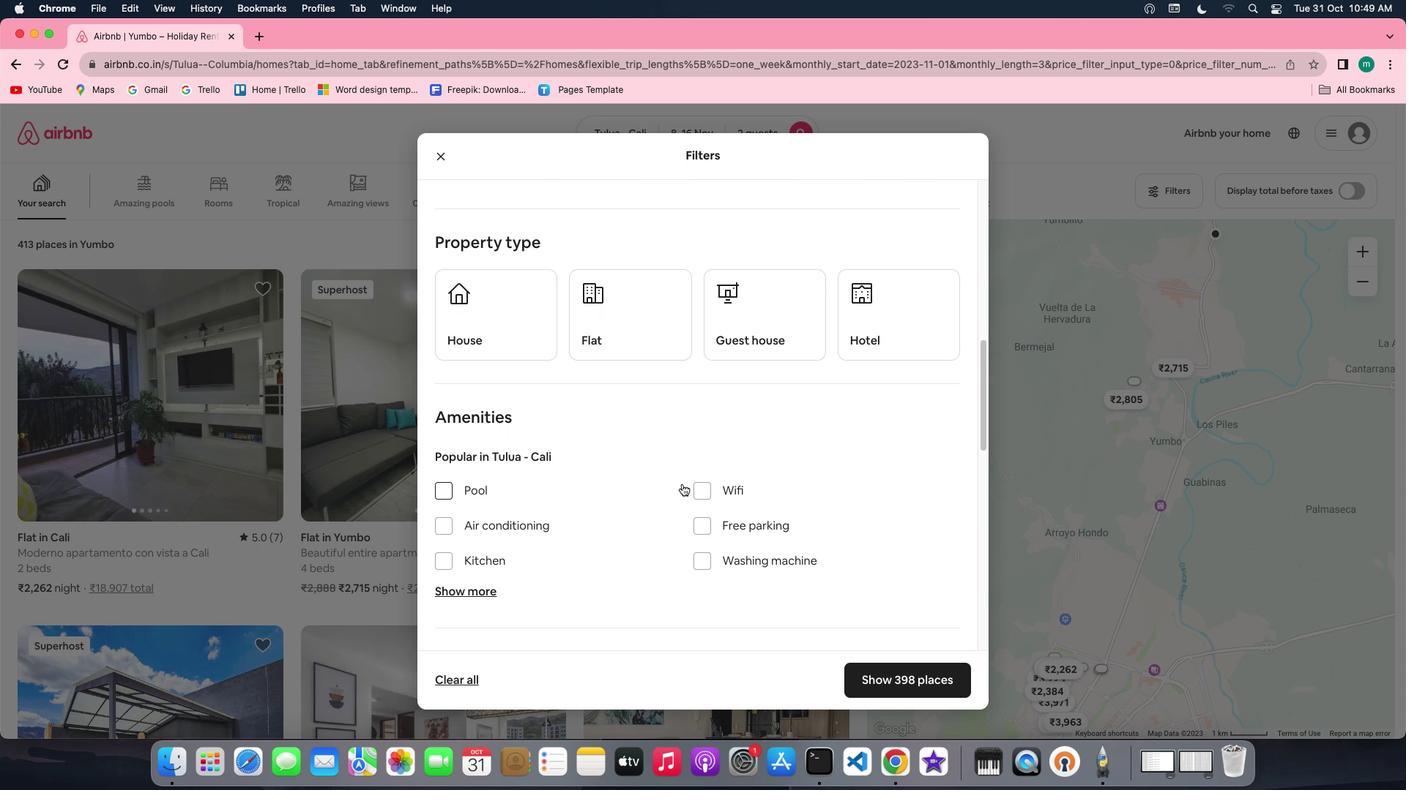 
Action: Mouse scrolled (689, 485) with delta (-24, -7)
Screenshot: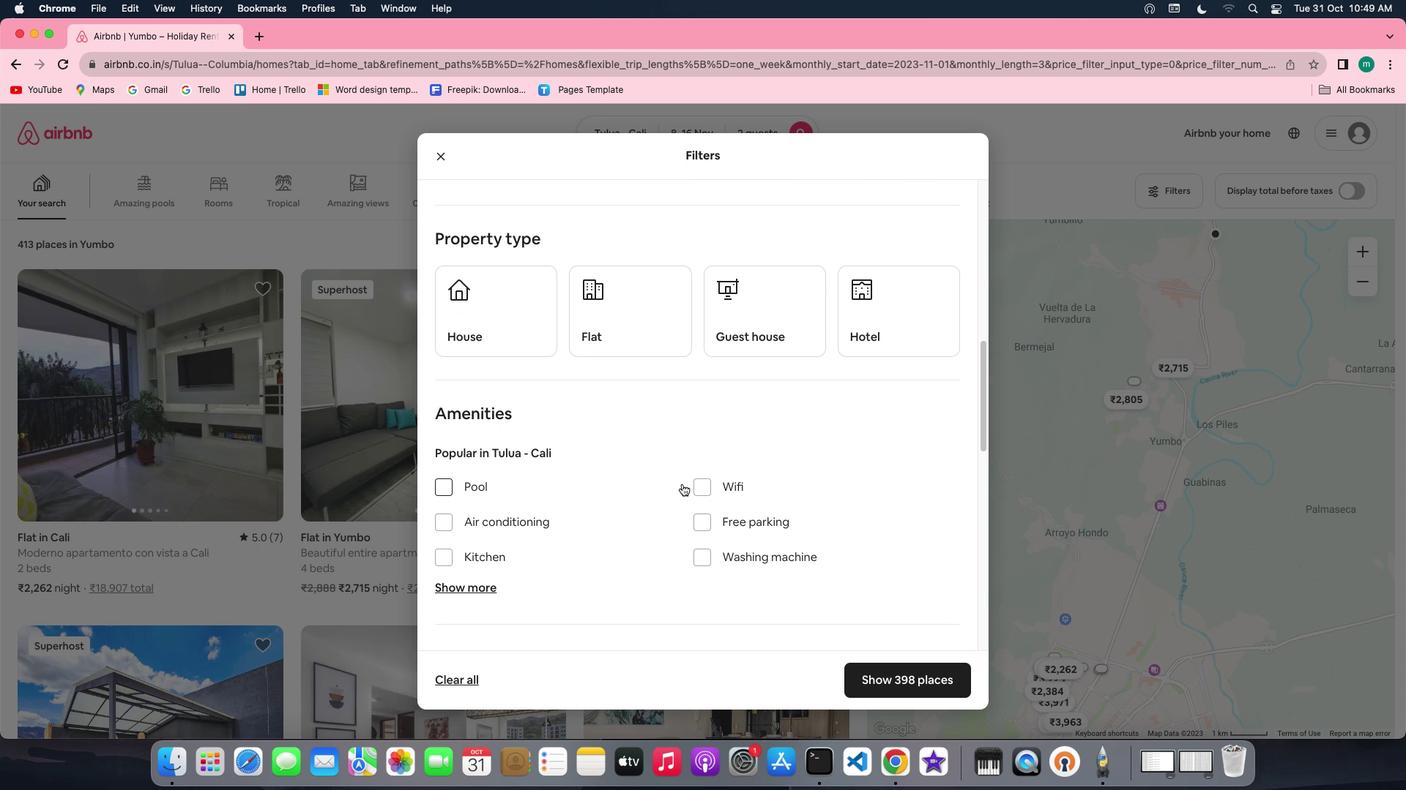 
Action: Mouse scrolled (689, 485) with delta (-24, -7)
Screenshot: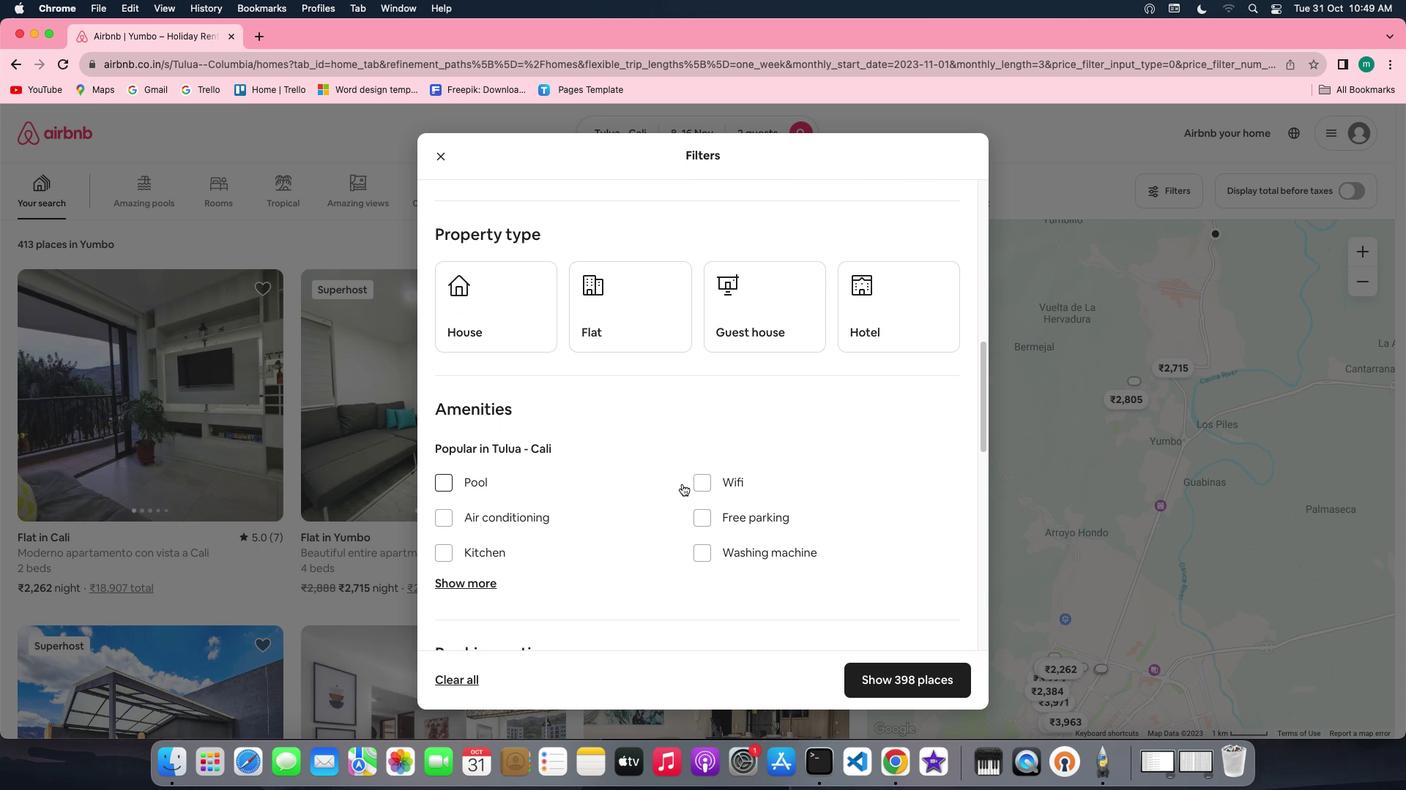 
Action: Mouse scrolled (689, 485) with delta (-24, -7)
Screenshot: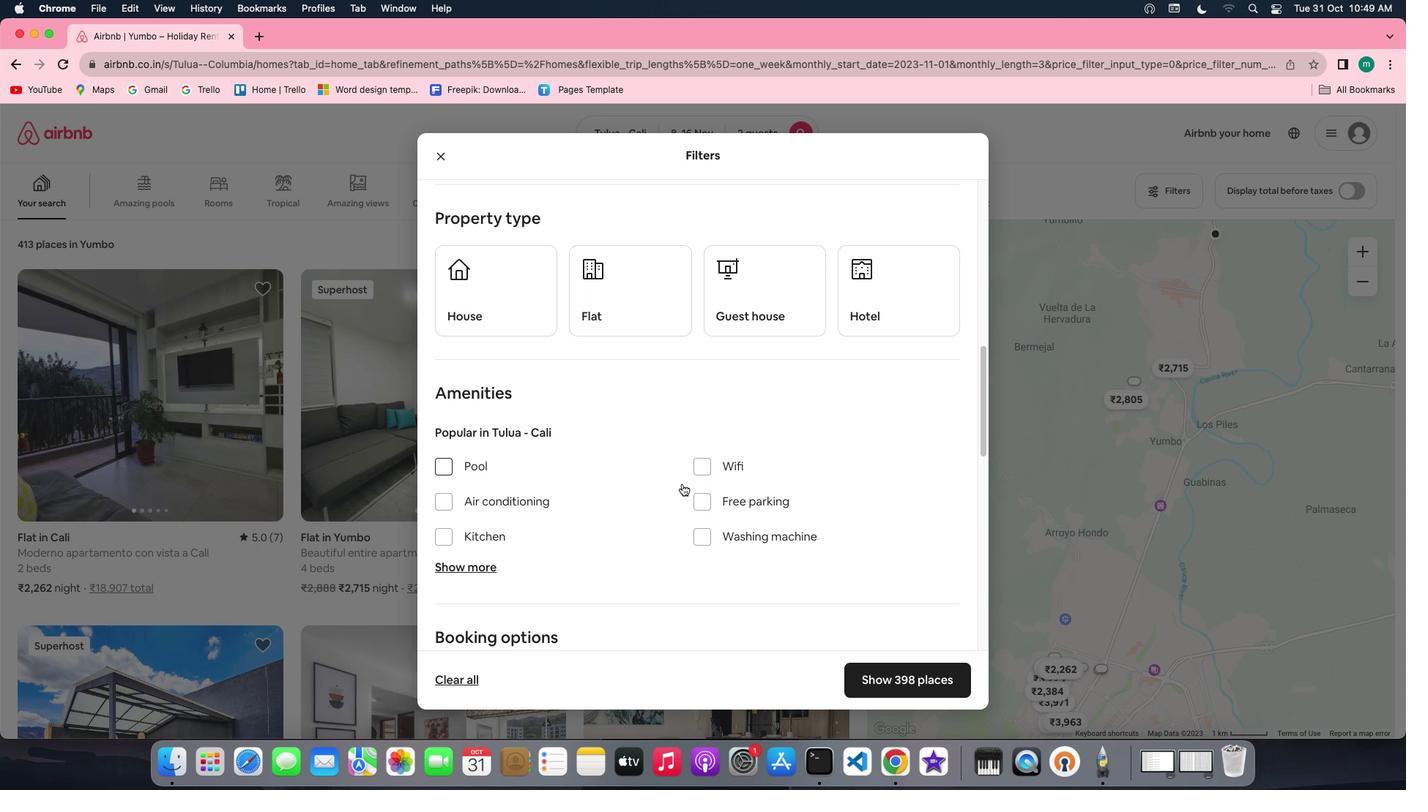 
Action: Mouse scrolled (689, 485) with delta (-24, -7)
Screenshot: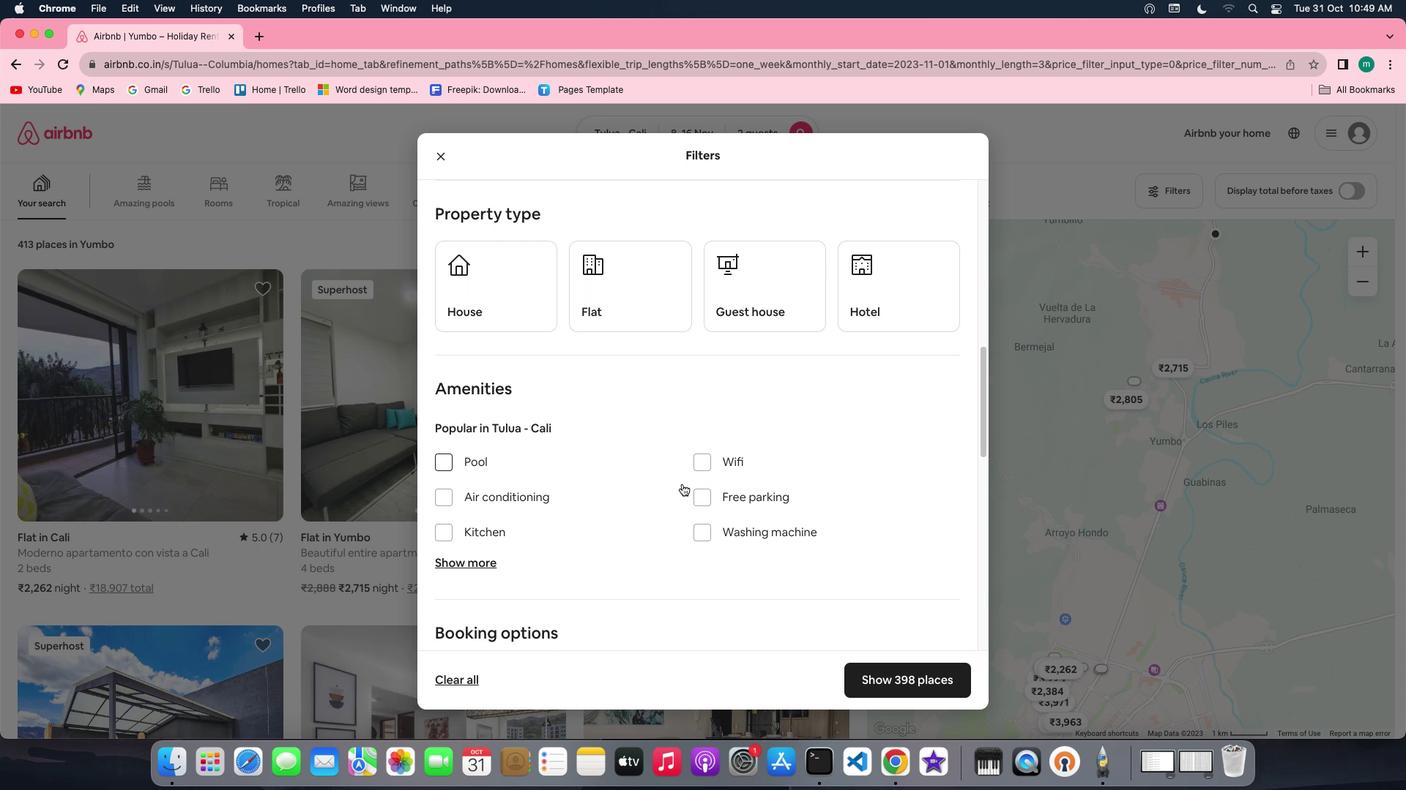 
Action: Mouse scrolled (689, 485) with delta (-24, -7)
Screenshot: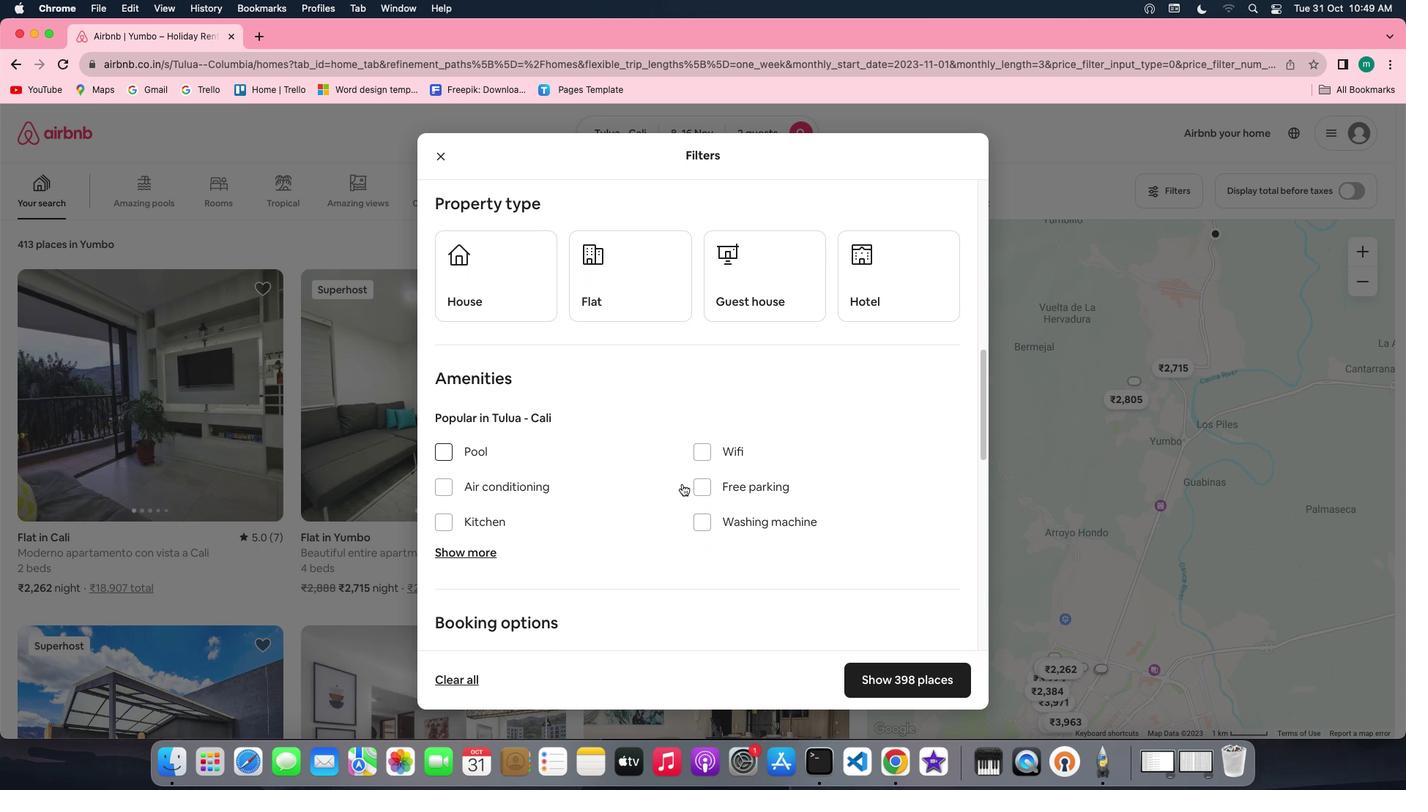 
Action: Mouse scrolled (689, 485) with delta (-24, -7)
Screenshot: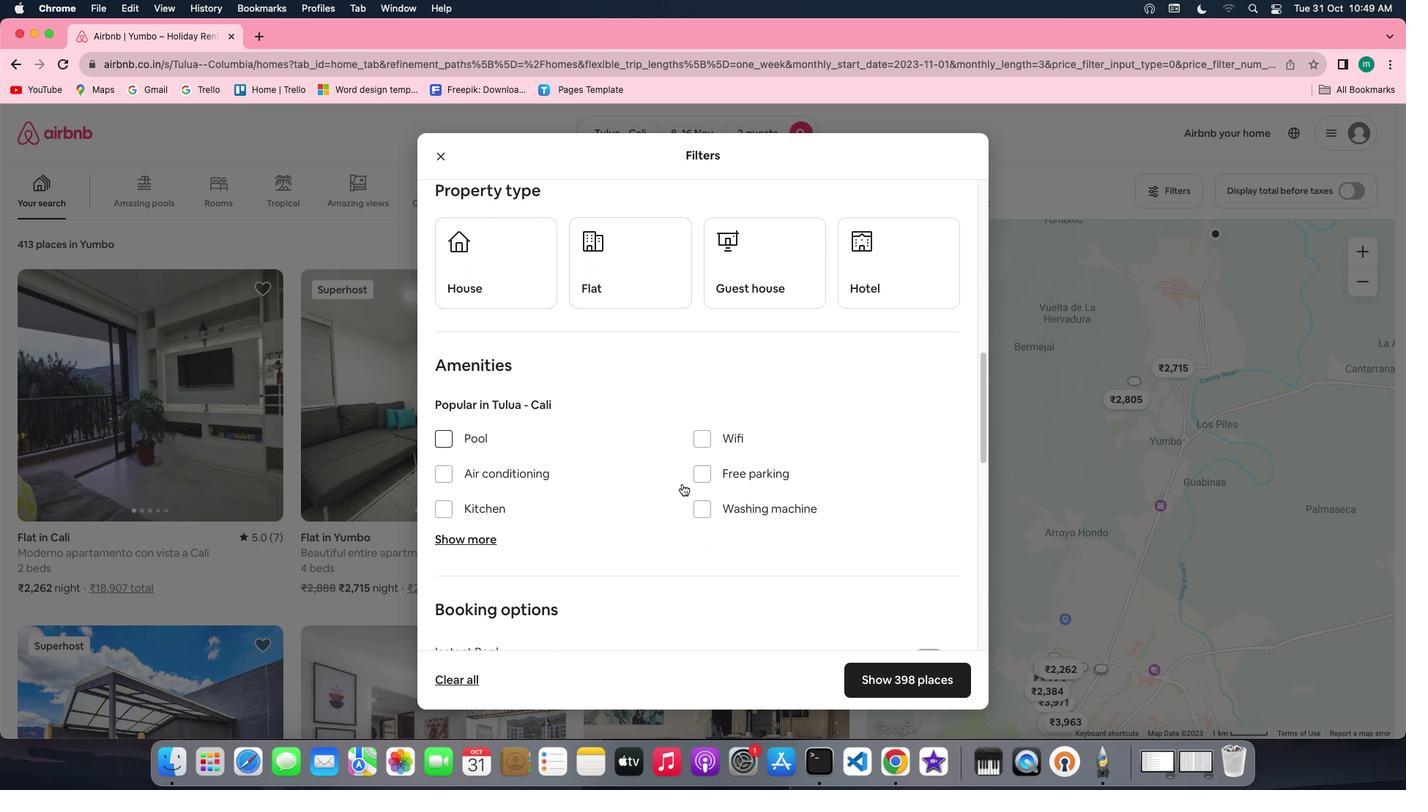 
Action: Mouse moved to (917, 286)
Screenshot: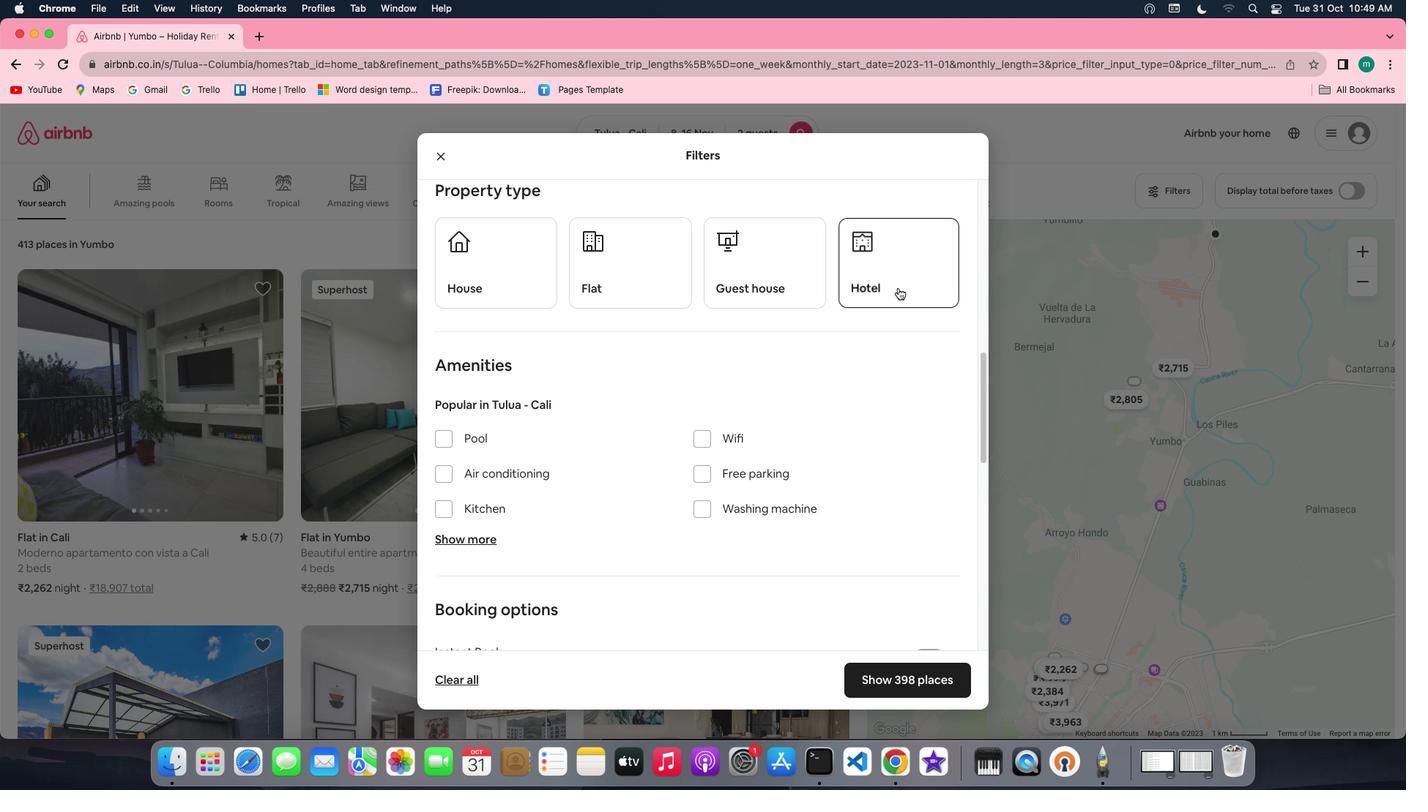 
Action: Mouse pressed left at (917, 286)
Screenshot: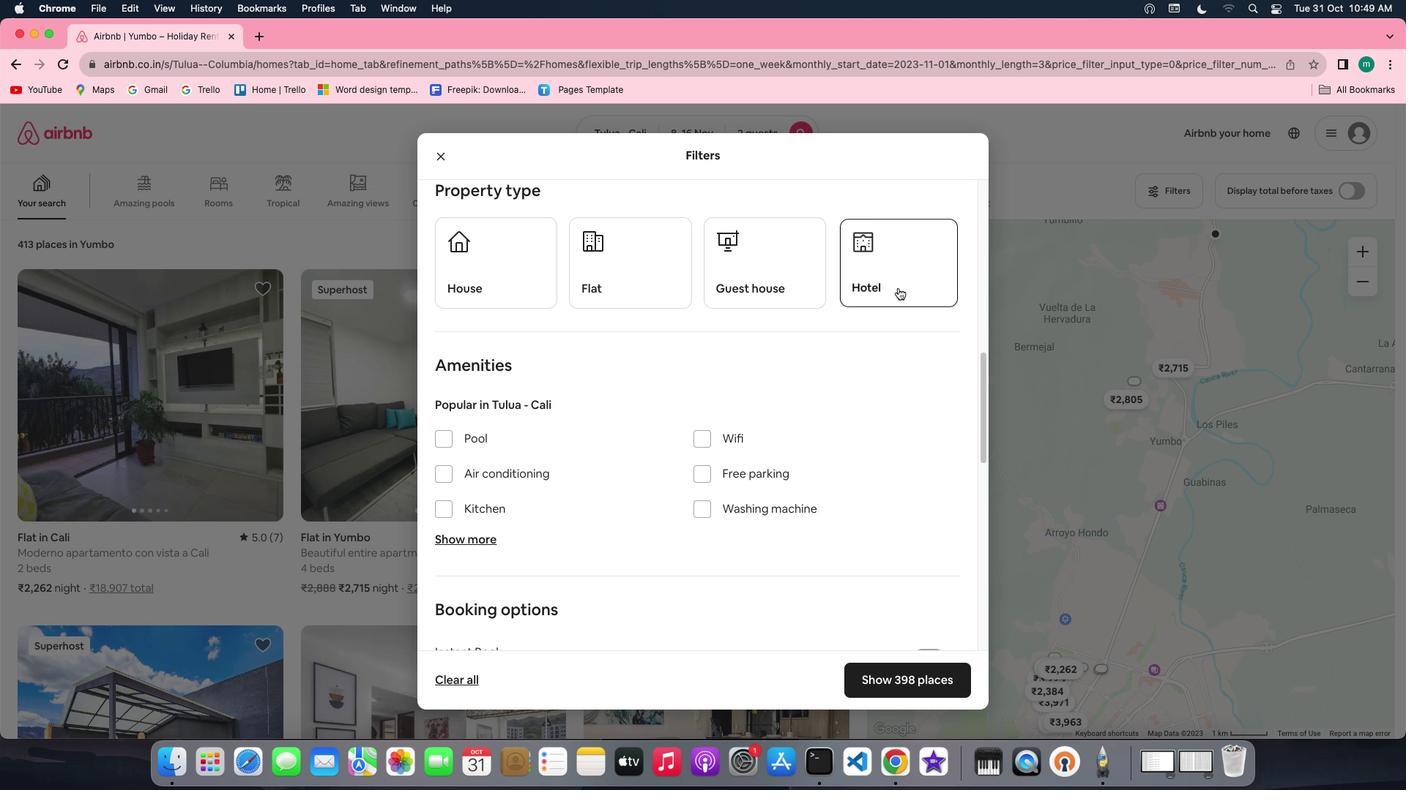 
Action: Mouse moved to (788, 427)
Screenshot: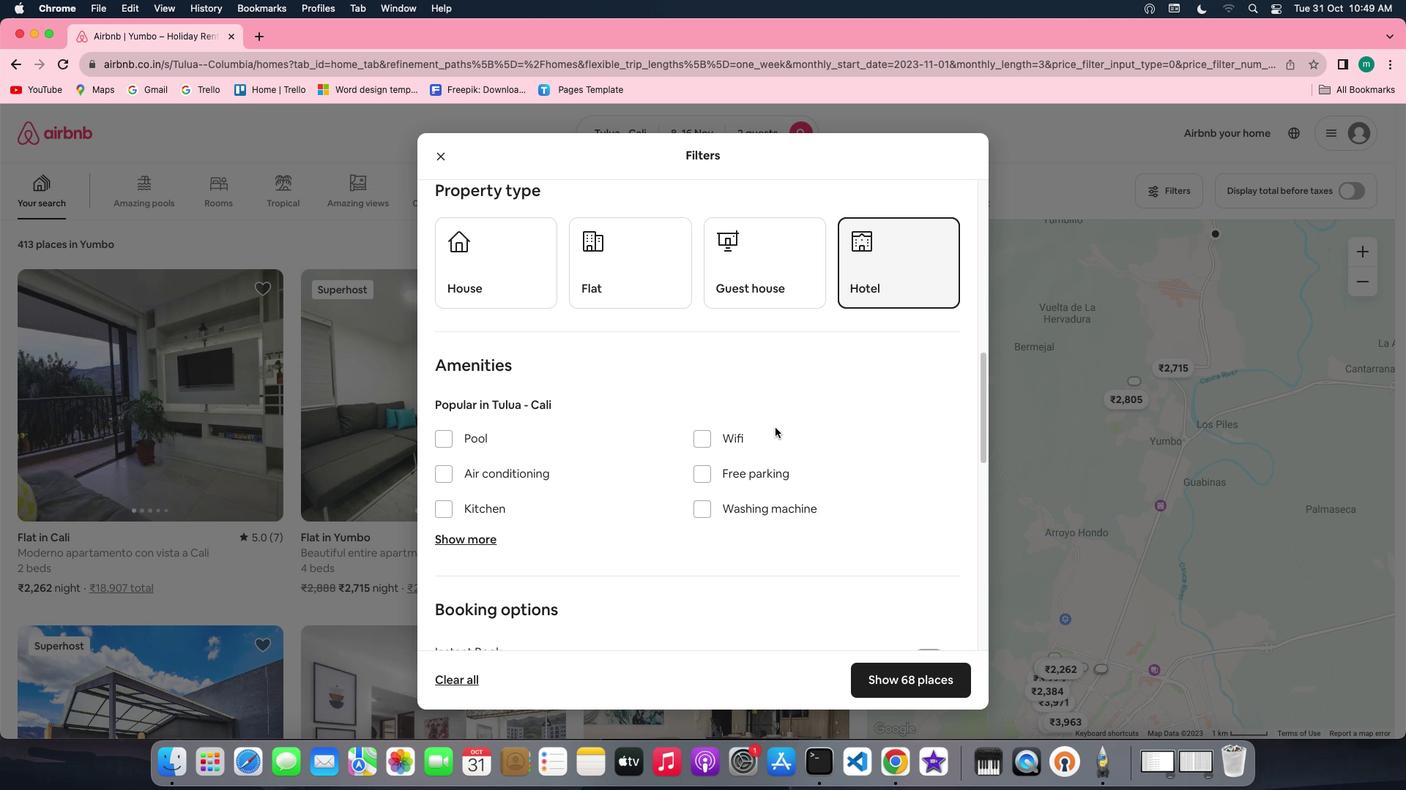 
Action: Mouse scrolled (788, 427) with delta (-24, -7)
Screenshot: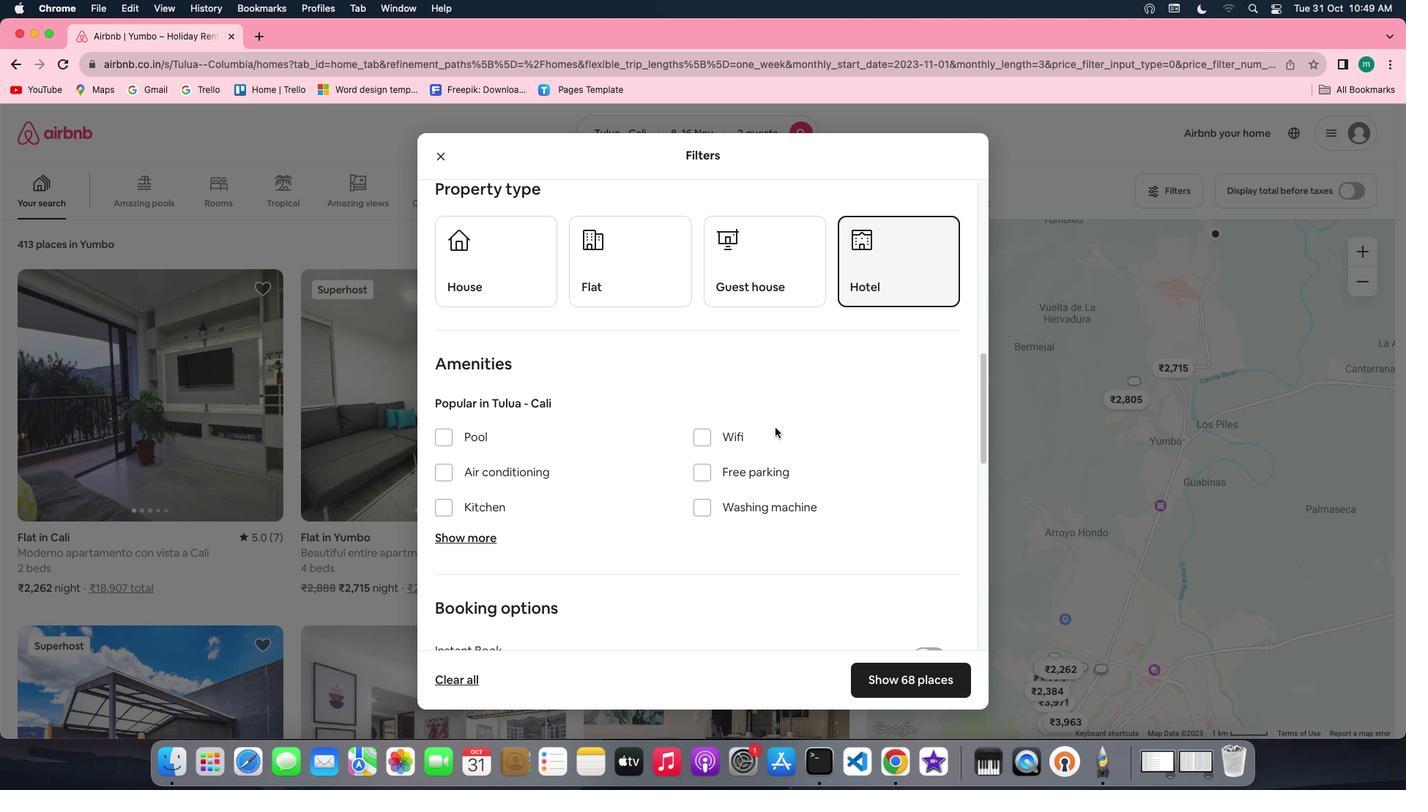 
Action: Mouse scrolled (788, 427) with delta (-24, -7)
Screenshot: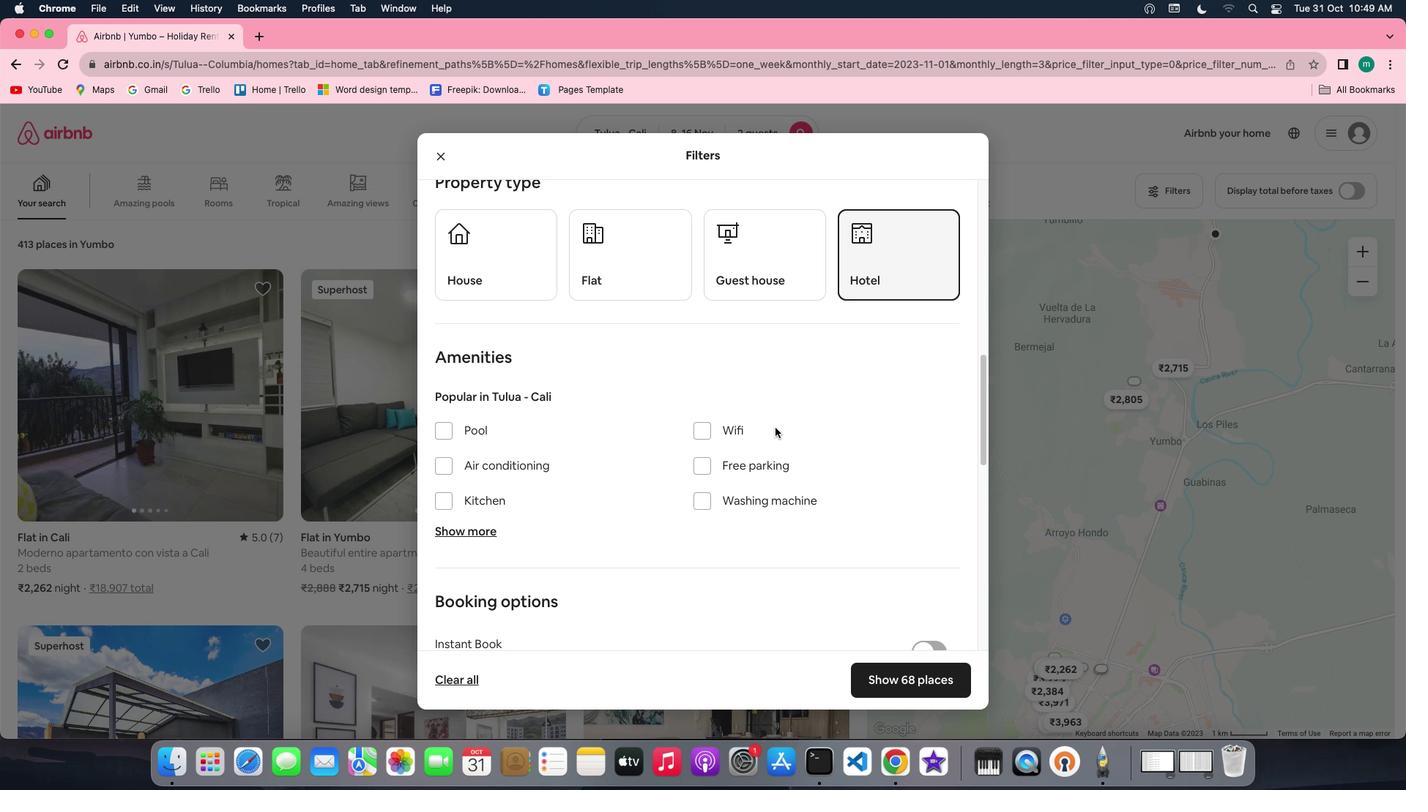 
Action: Mouse scrolled (788, 427) with delta (-24, -7)
Screenshot: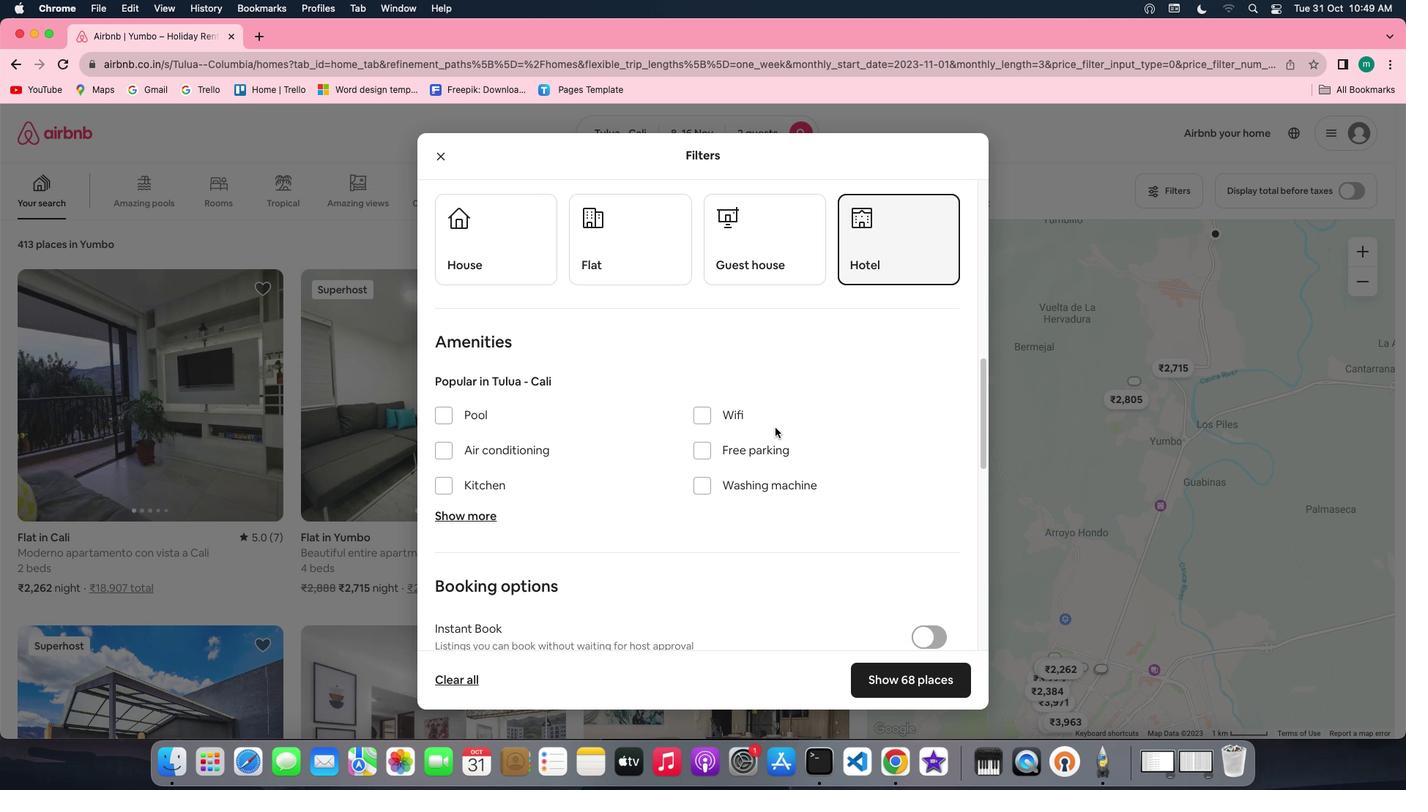 
Action: Mouse scrolled (788, 427) with delta (-24, -7)
Screenshot: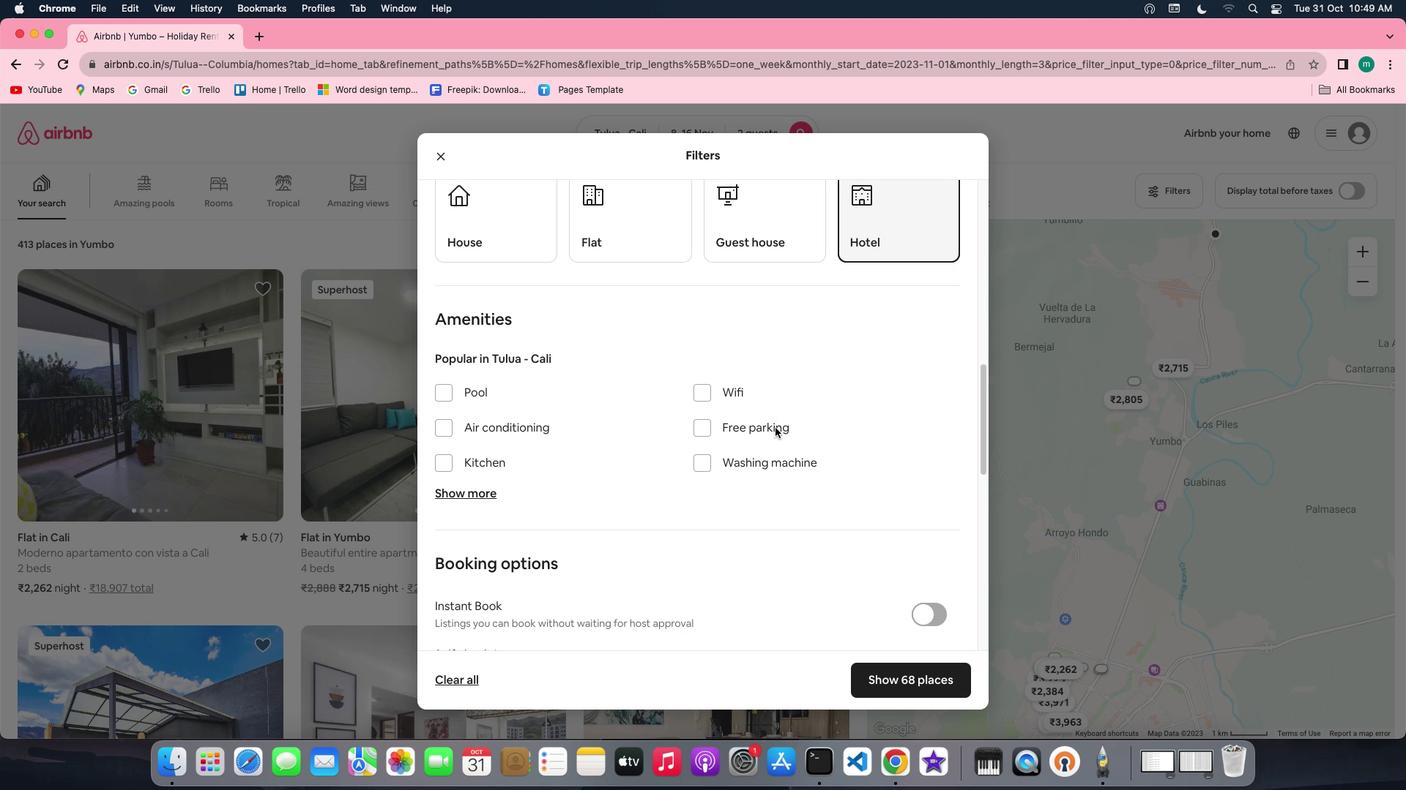 
Action: Mouse scrolled (788, 427) with delta (-24, -7)
Screenshot: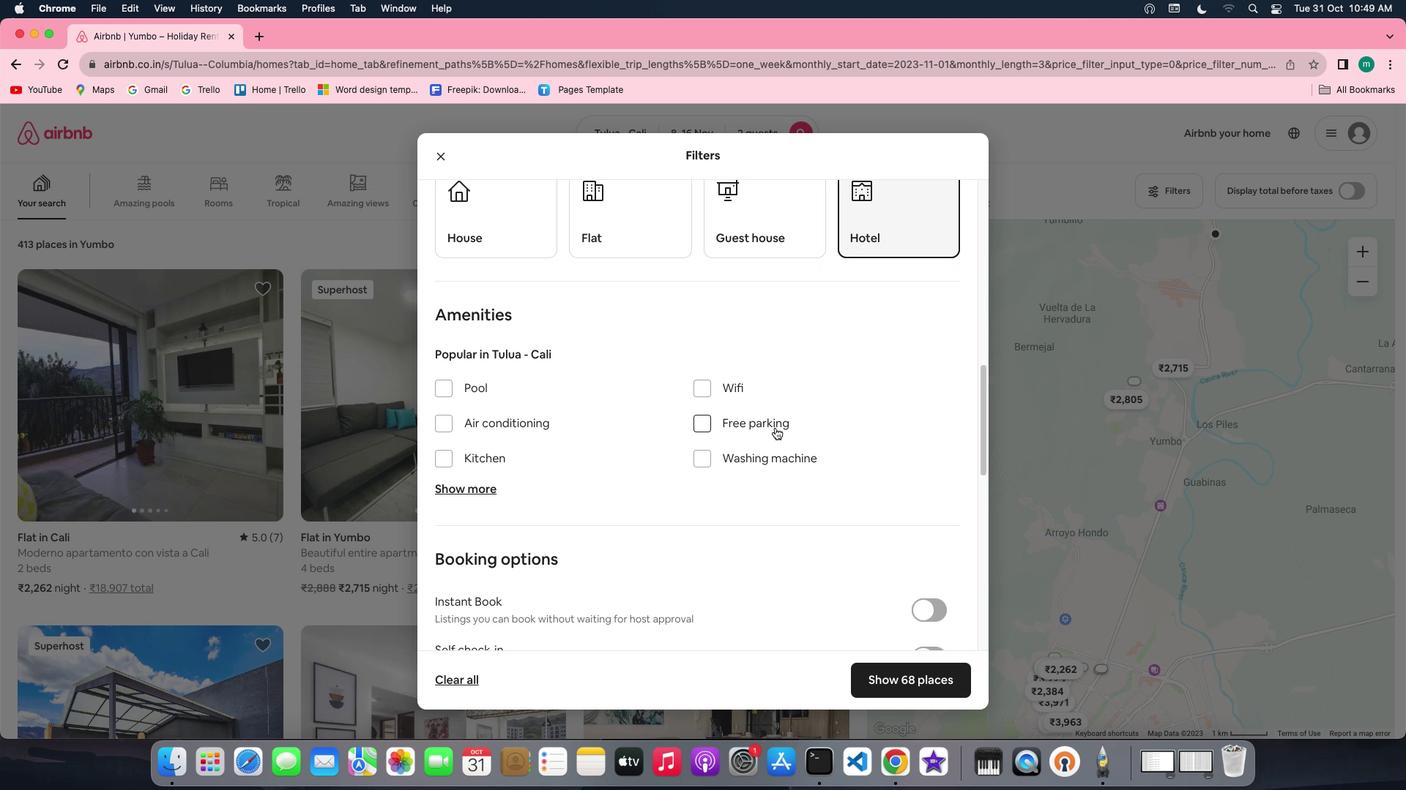 
Action: Mouse scrolled (788, 427) with delta (-24, -7)
Screenshot: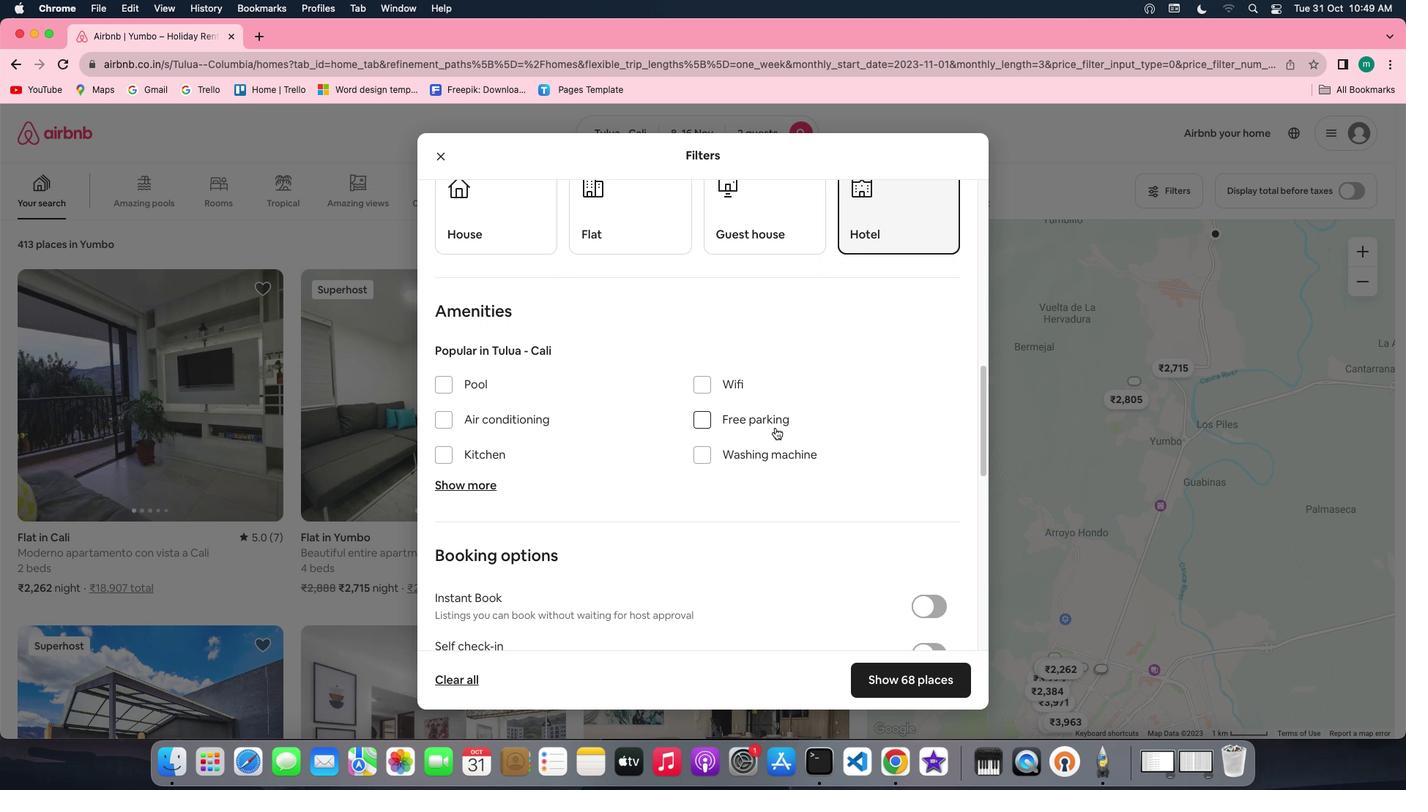 
Action: Mouse scrolled (788, 427) with delta (-24, -7)
Screenshot: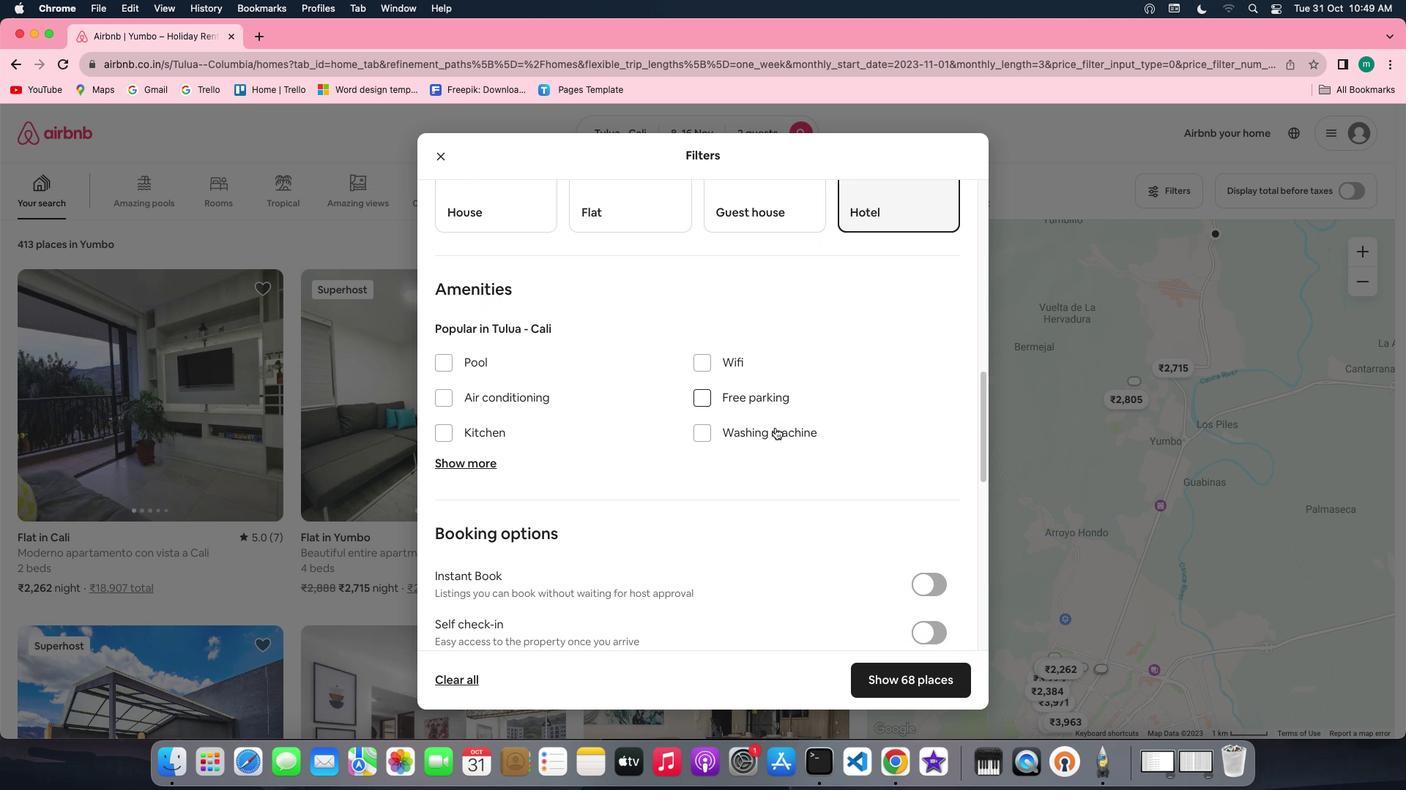 
Action: Mouse scrolled (788, 427) with delta (-24, -7)
Screenshot: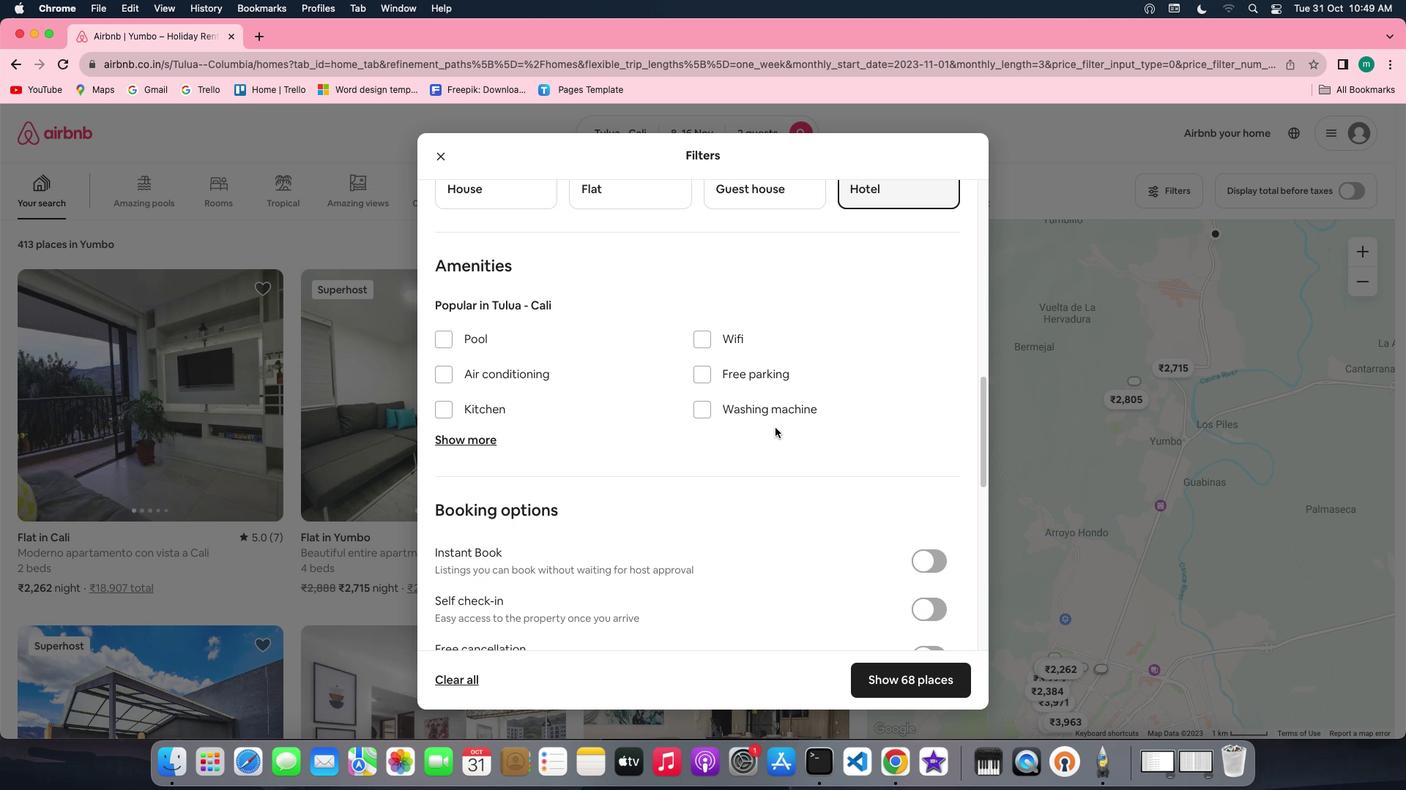 
Action: Mouse scrolled (788, 427) with delta (-24, -7)
Screenshot: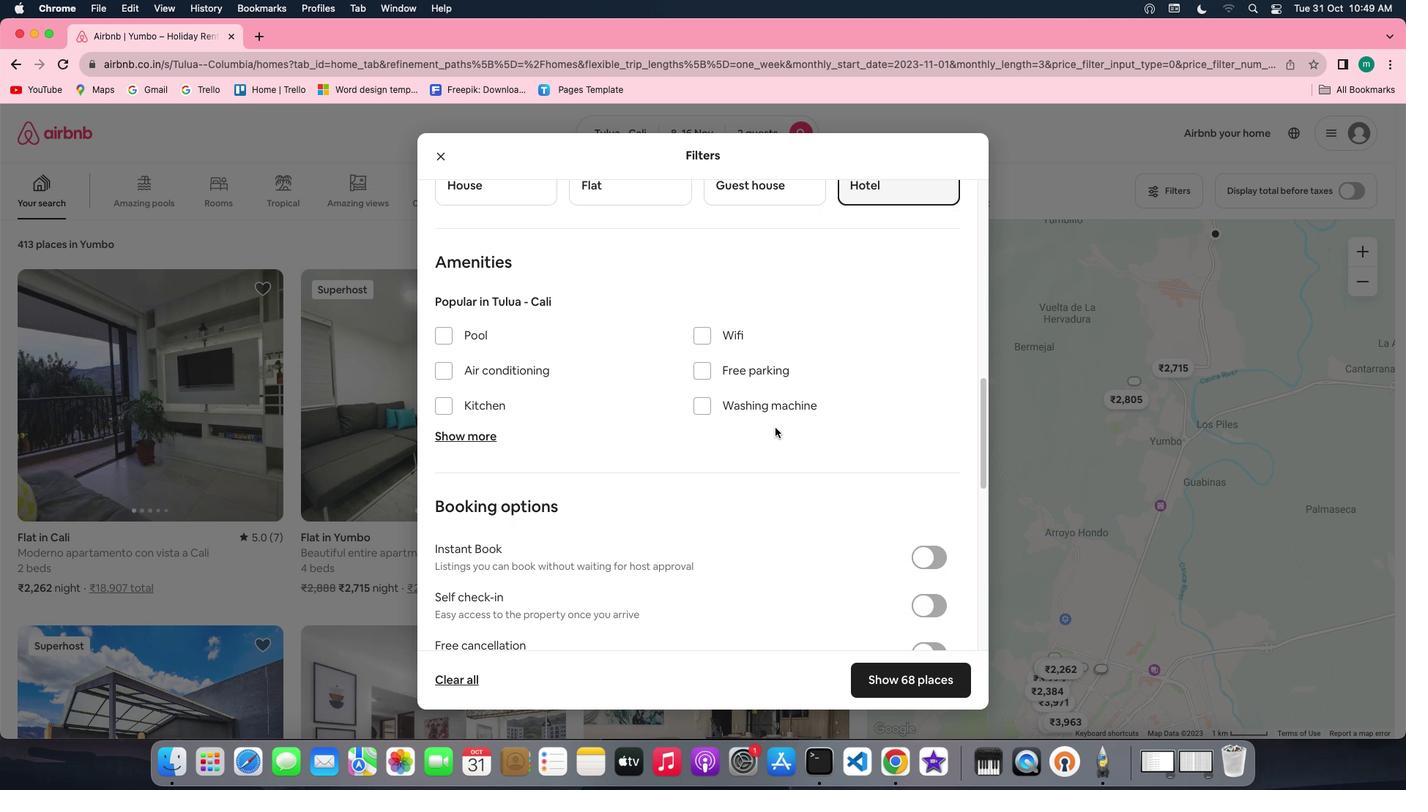 
Action: Mouse scrolled (788, 427) with delta (-24, -7)
Screenshot: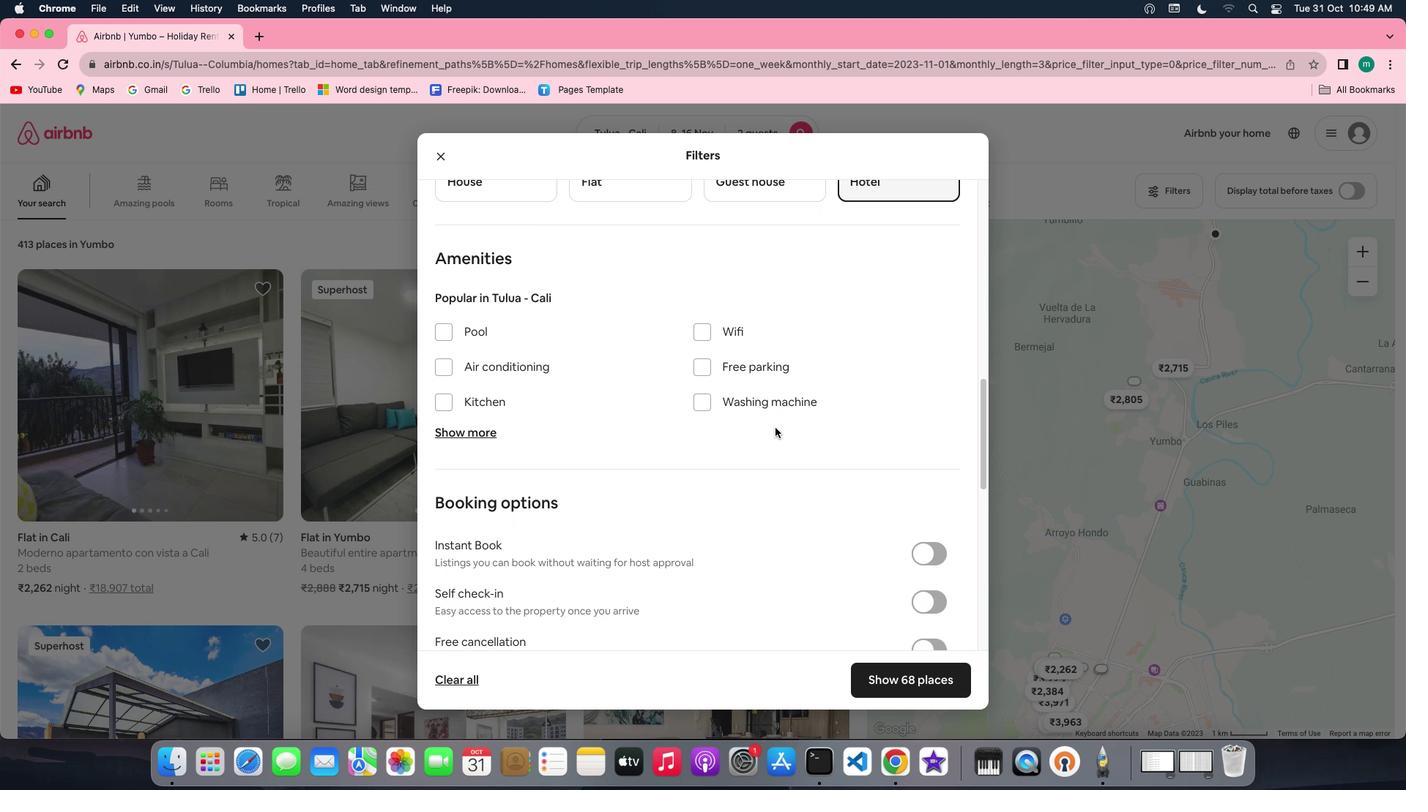 
Action: Mouse moved to (733, 325)
Screenshot: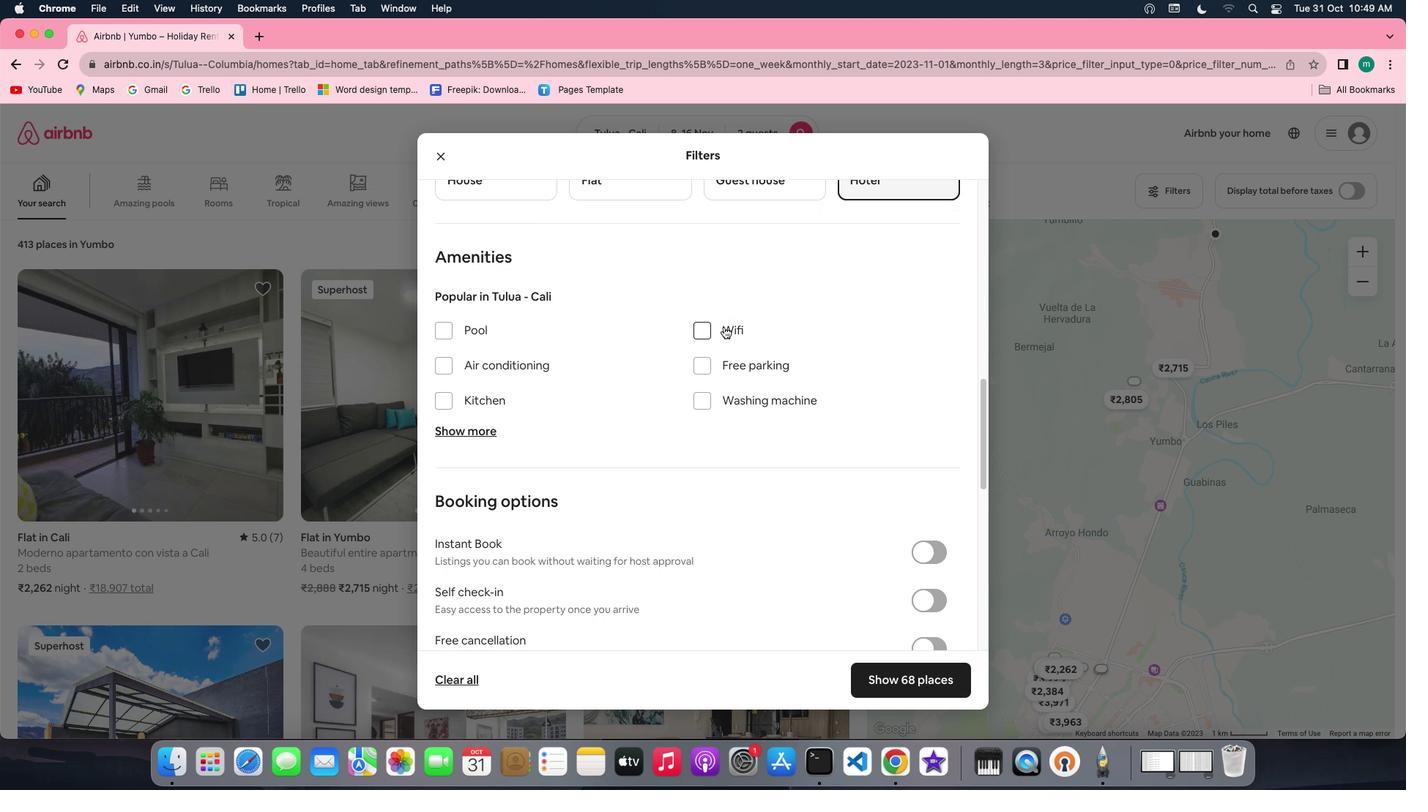 
Action: Mouse pressed left at (733, 325)
Screenshot: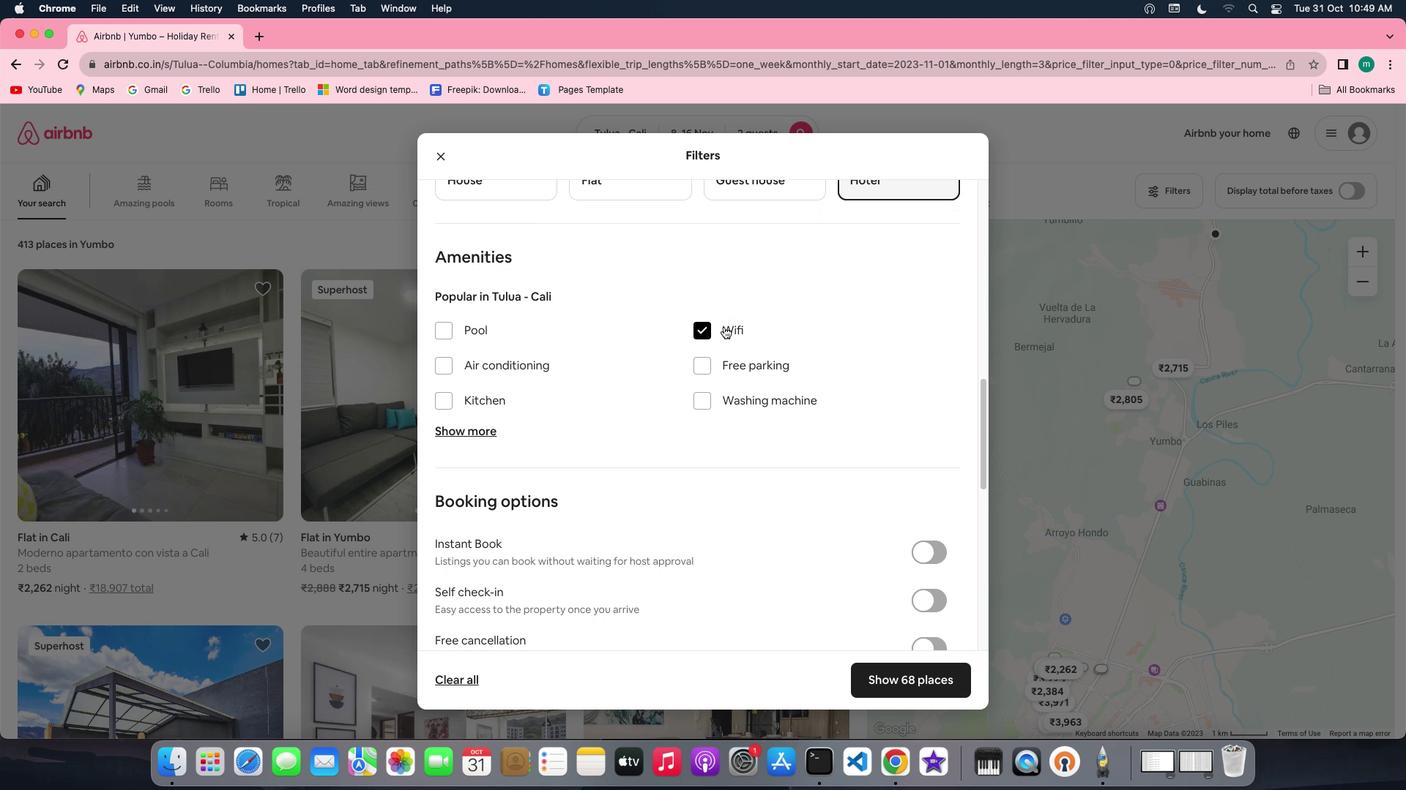 
Action: Mouse moved to (861, 421)
Screenshot: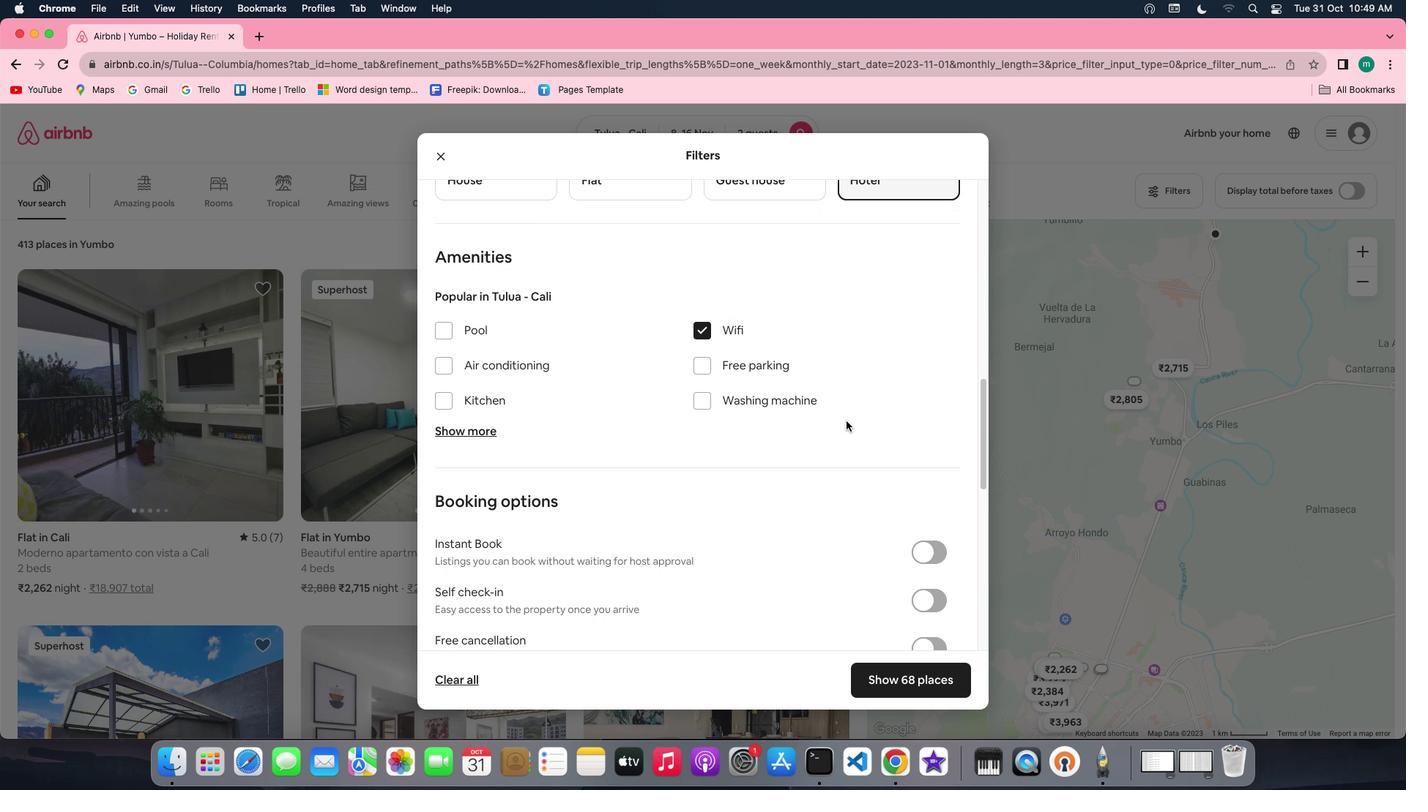 
Action: Mouse scrolled (861, 421) with delta (-24, -7)
Screenshot: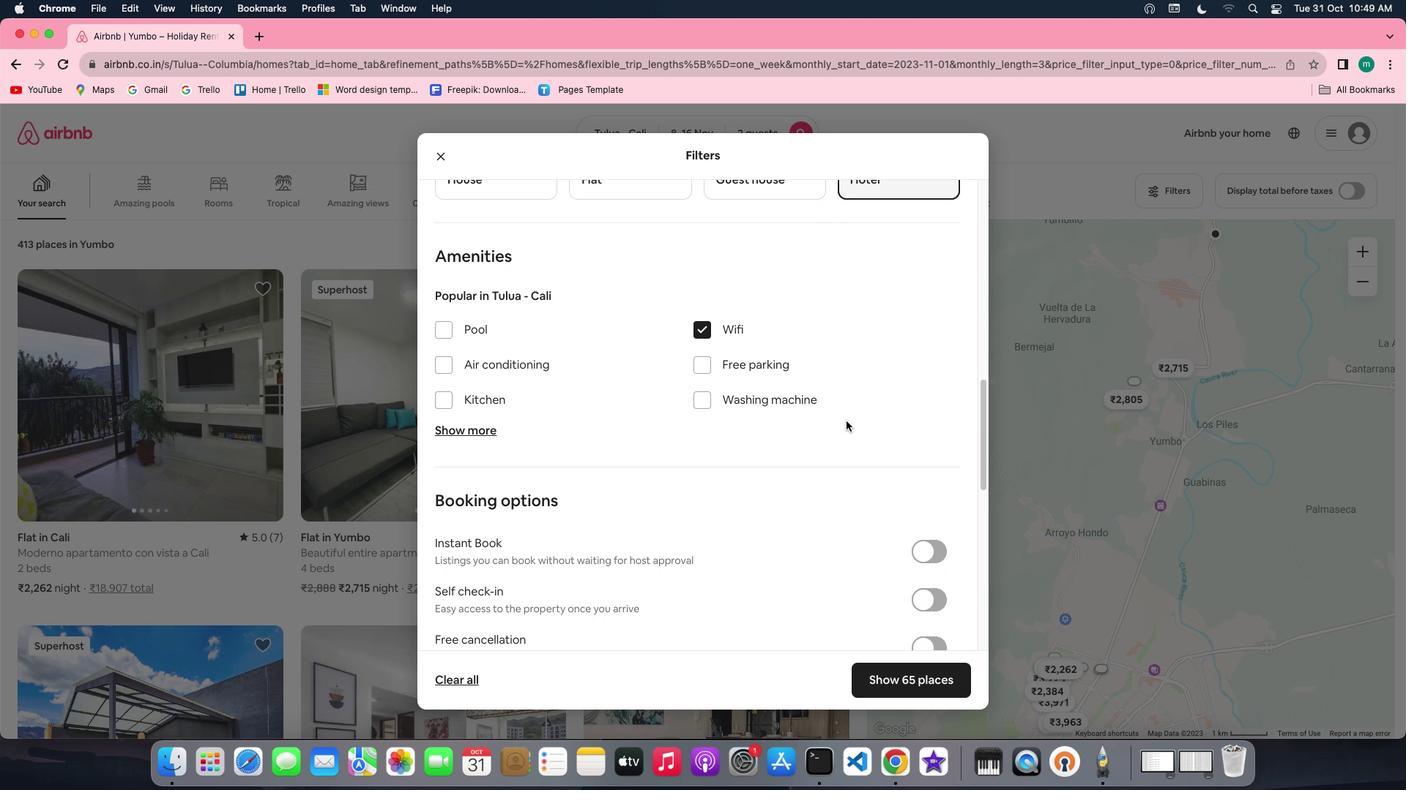 
Action: Mouse scrolled (861, 421) with delta (-24, -7)
Screenshot: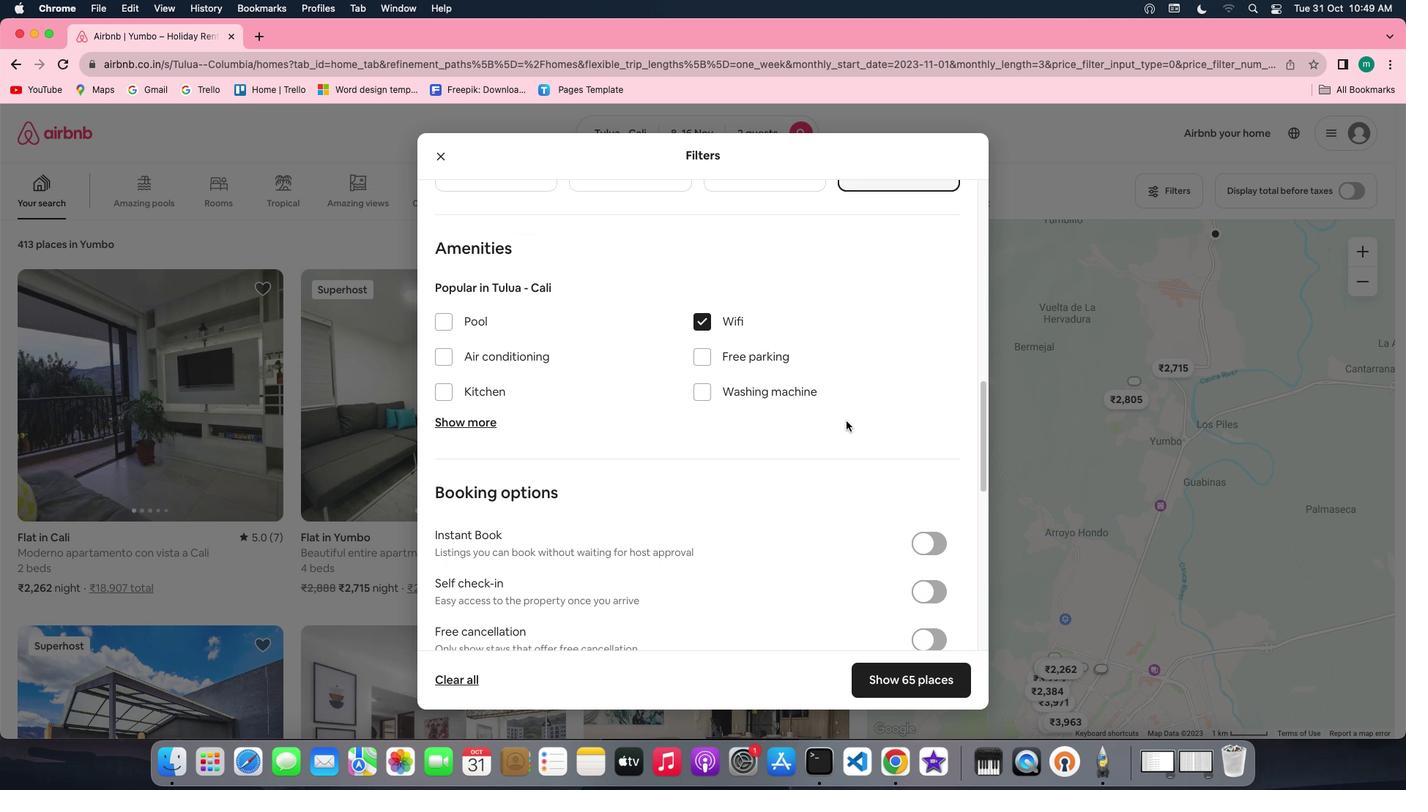 
Action: Mouse scrolled (861, 421) with delta (-24, -7)
Screenshot: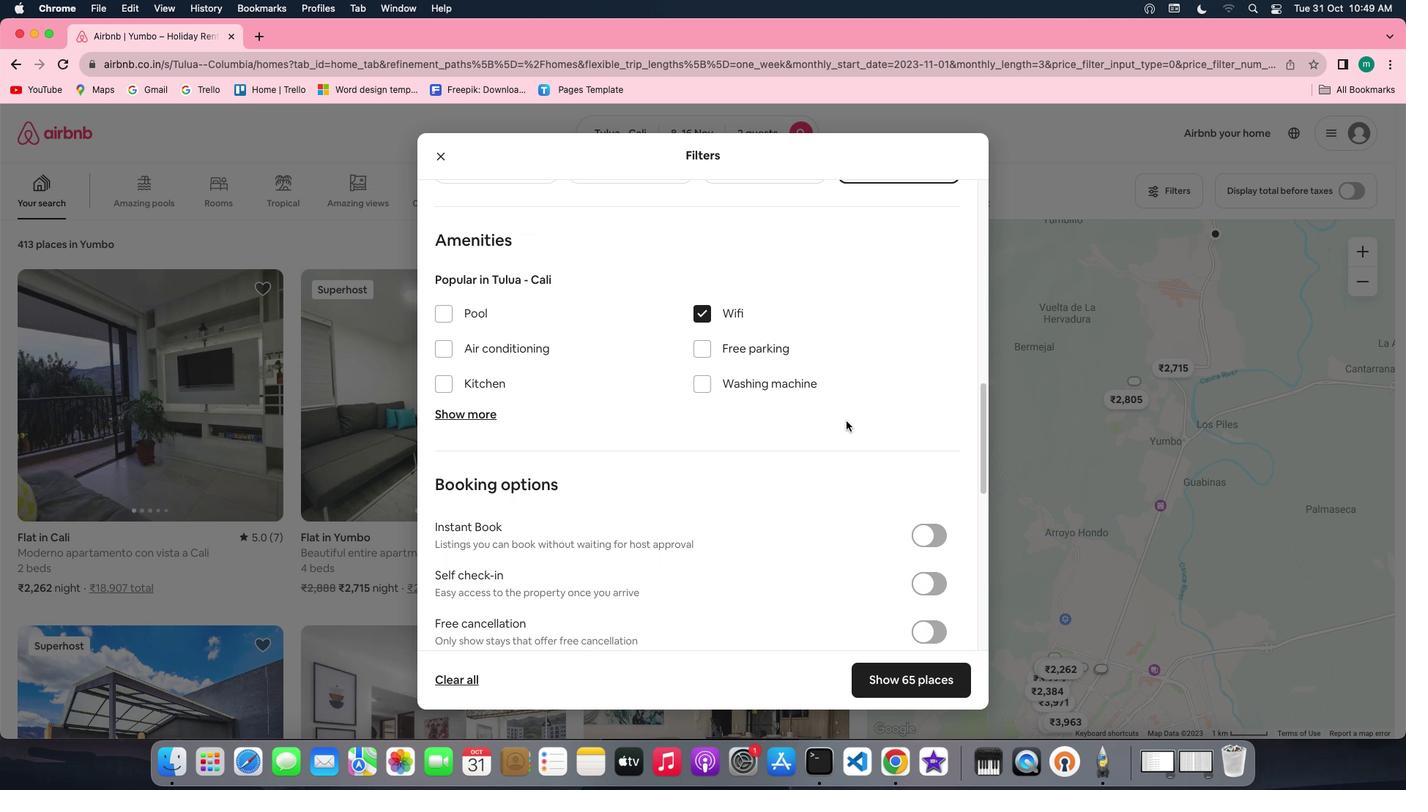
Action: Mouse scrolled (861, 421) with delta (-24, -7)
Screenshot: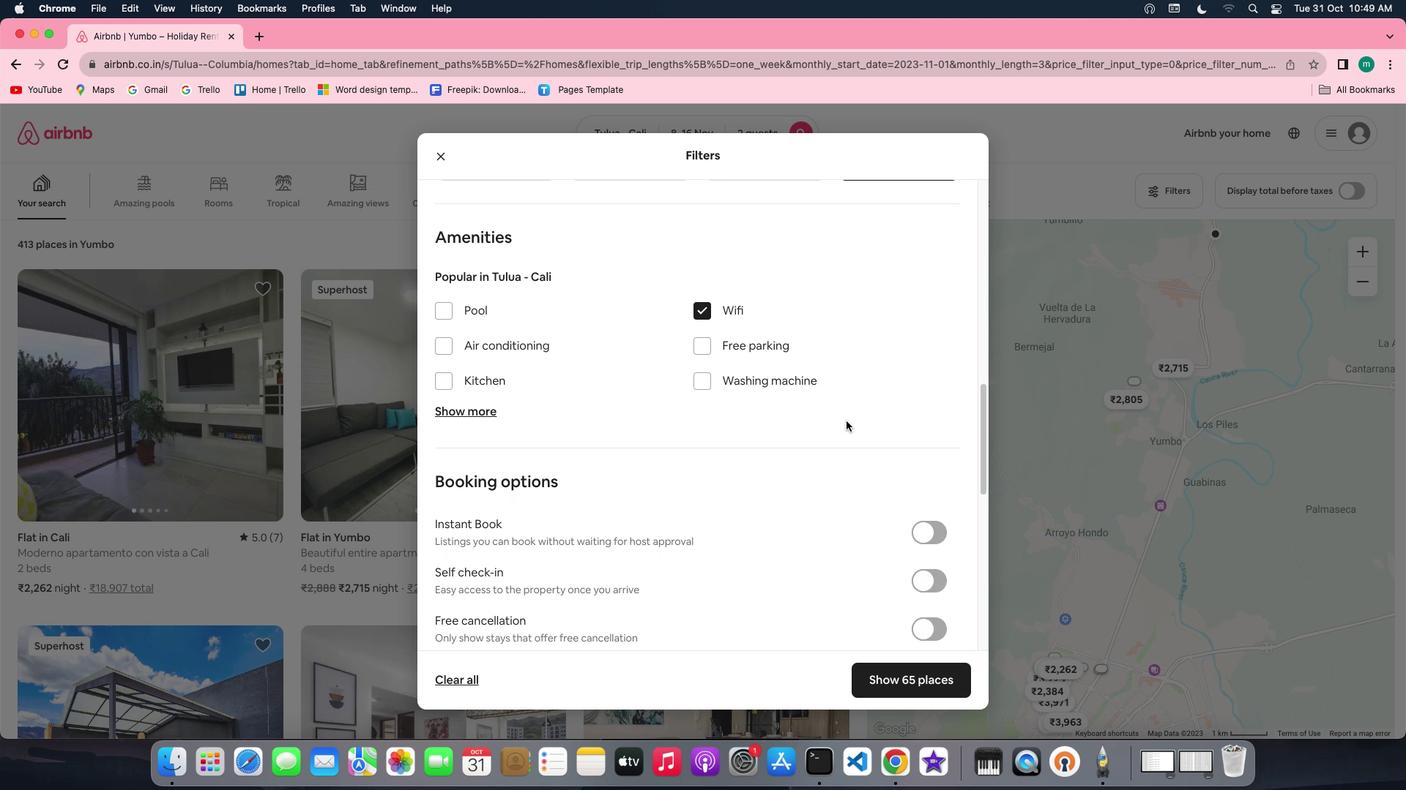 
Action: Mouse scrolled (861, 421) with delta (-24, -7)
Screenshot: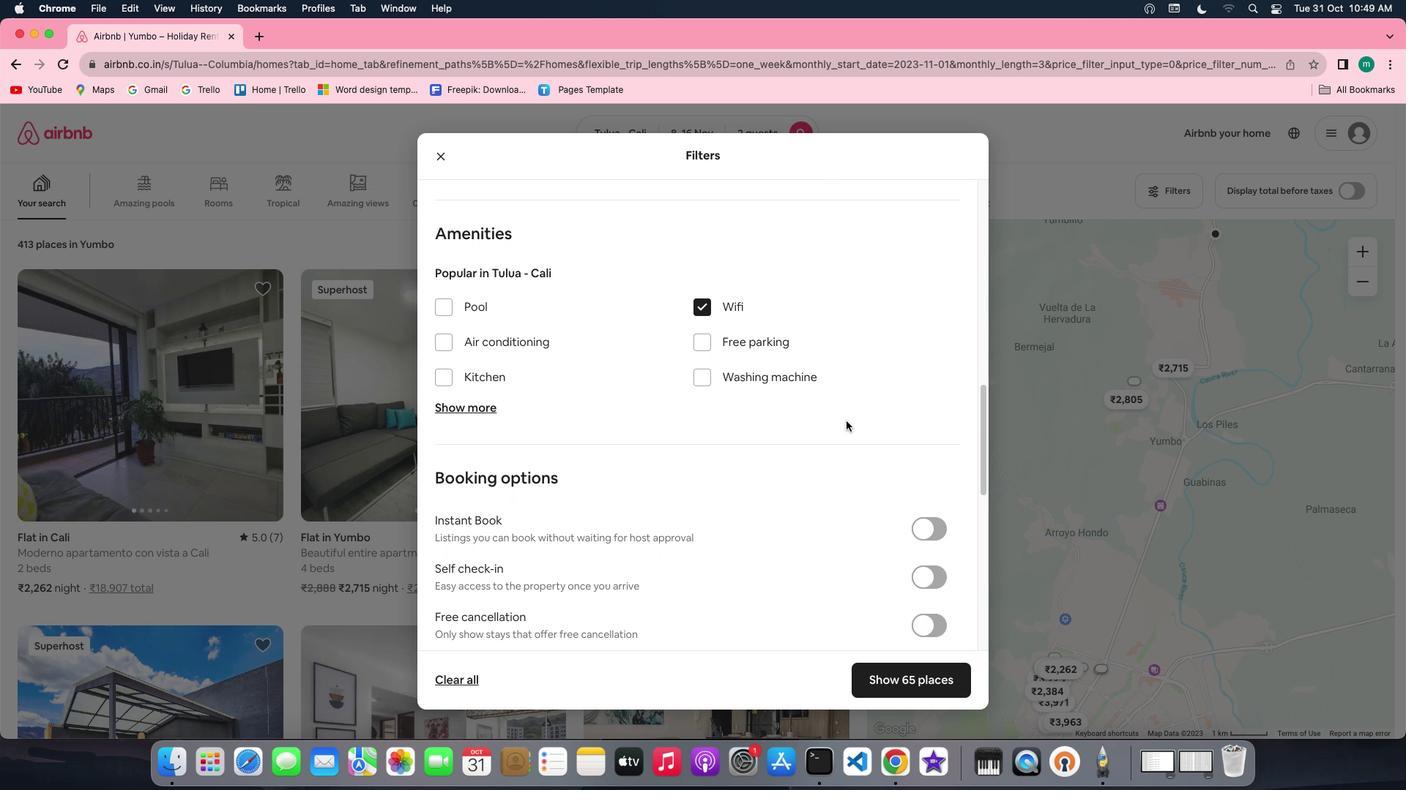 
Action: Mouse scrolled (861, 421) with delta (-24, -7)
Screenshot: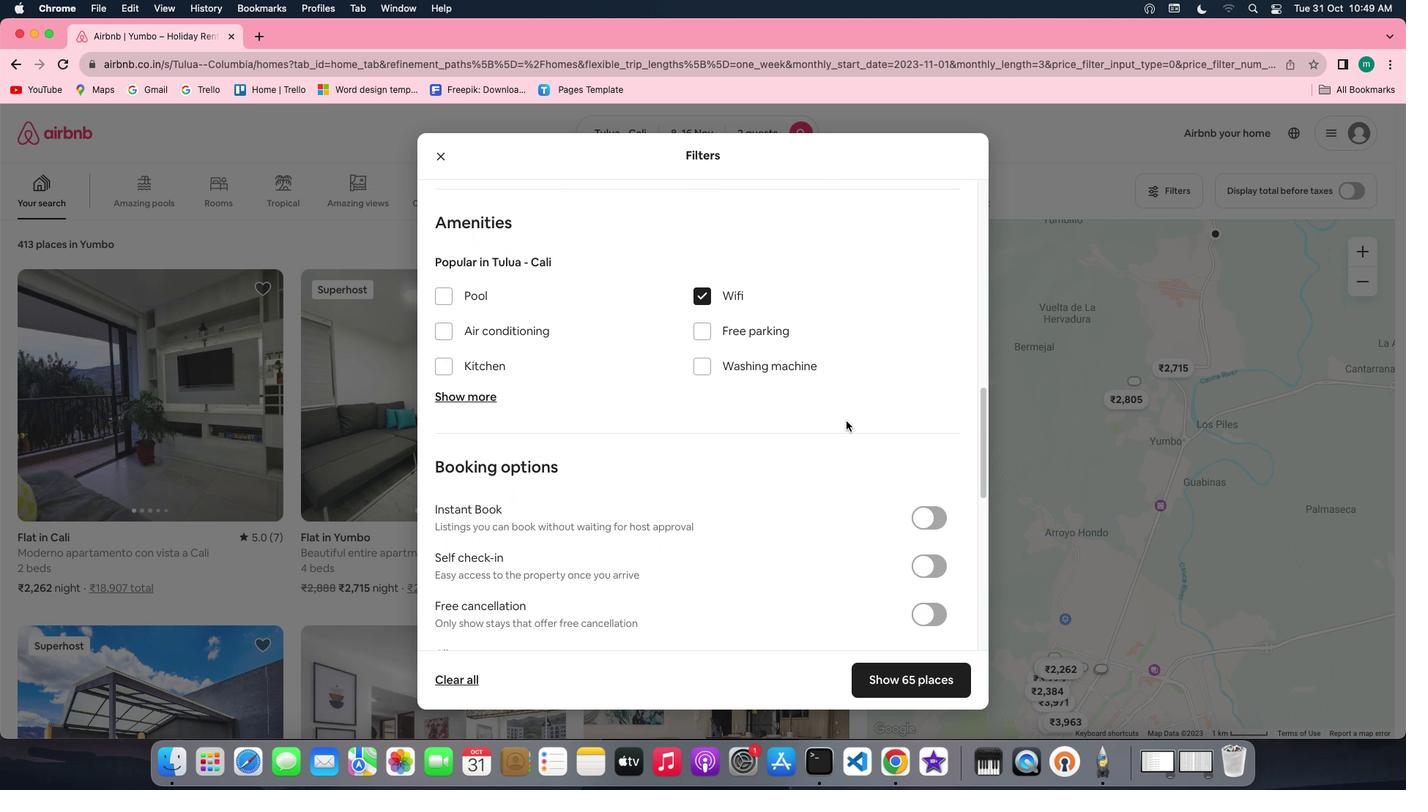 
Action: Mouse scrolled (861, 421) with delta (-24, -7)
Screenshot: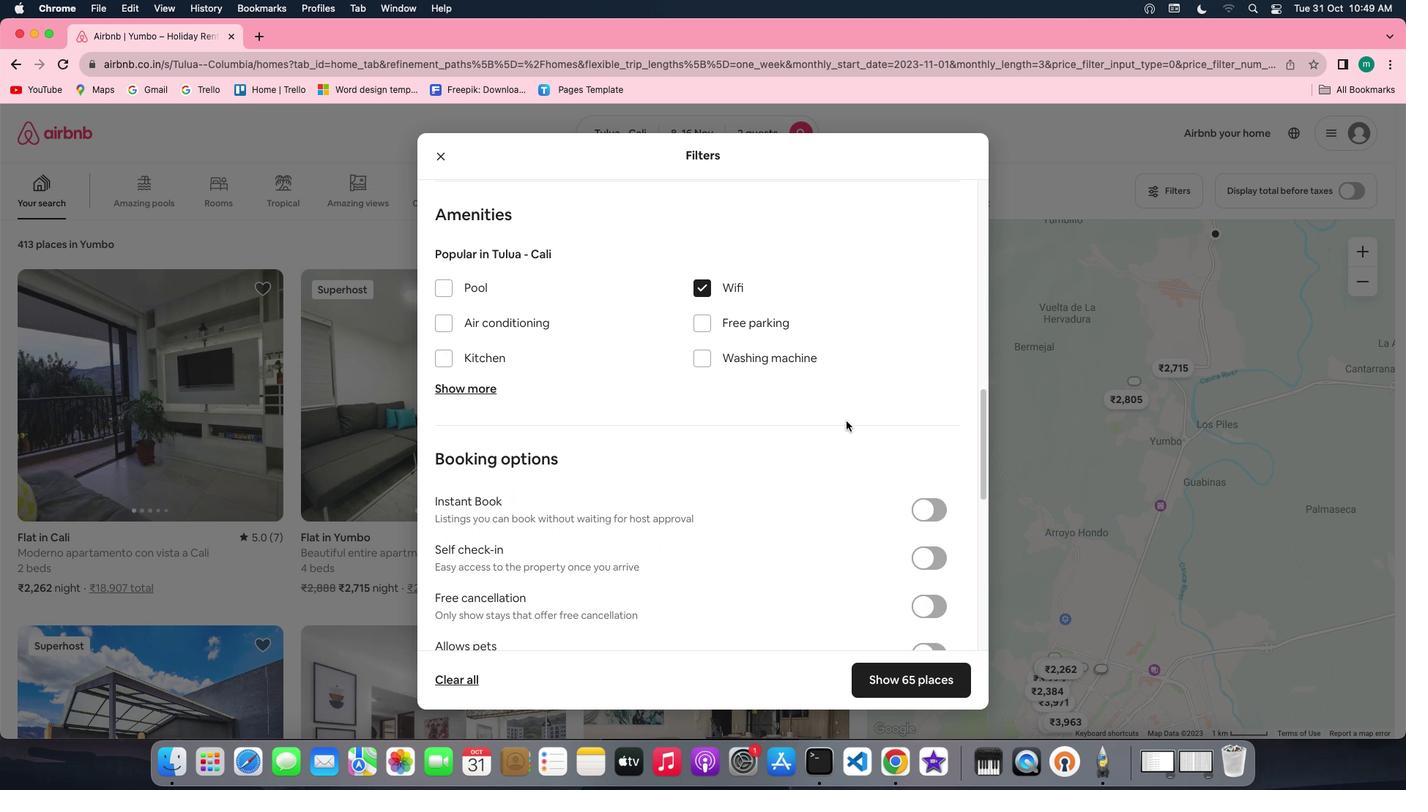 
Action: Mouse scrolled (861, 421) with delta (-24, -7)
Screenshot: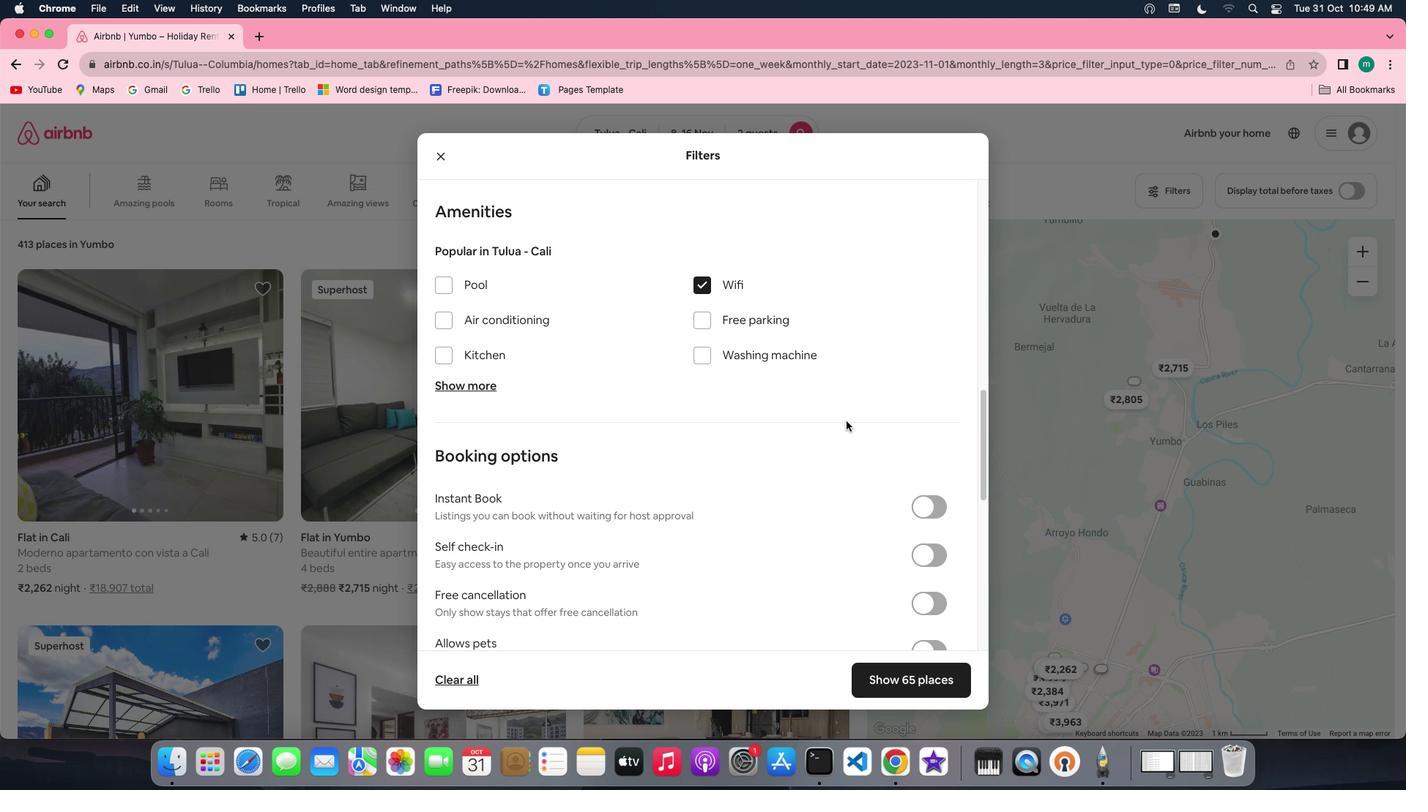 
Action: Mouse moved to (774, 352)
Screenshot: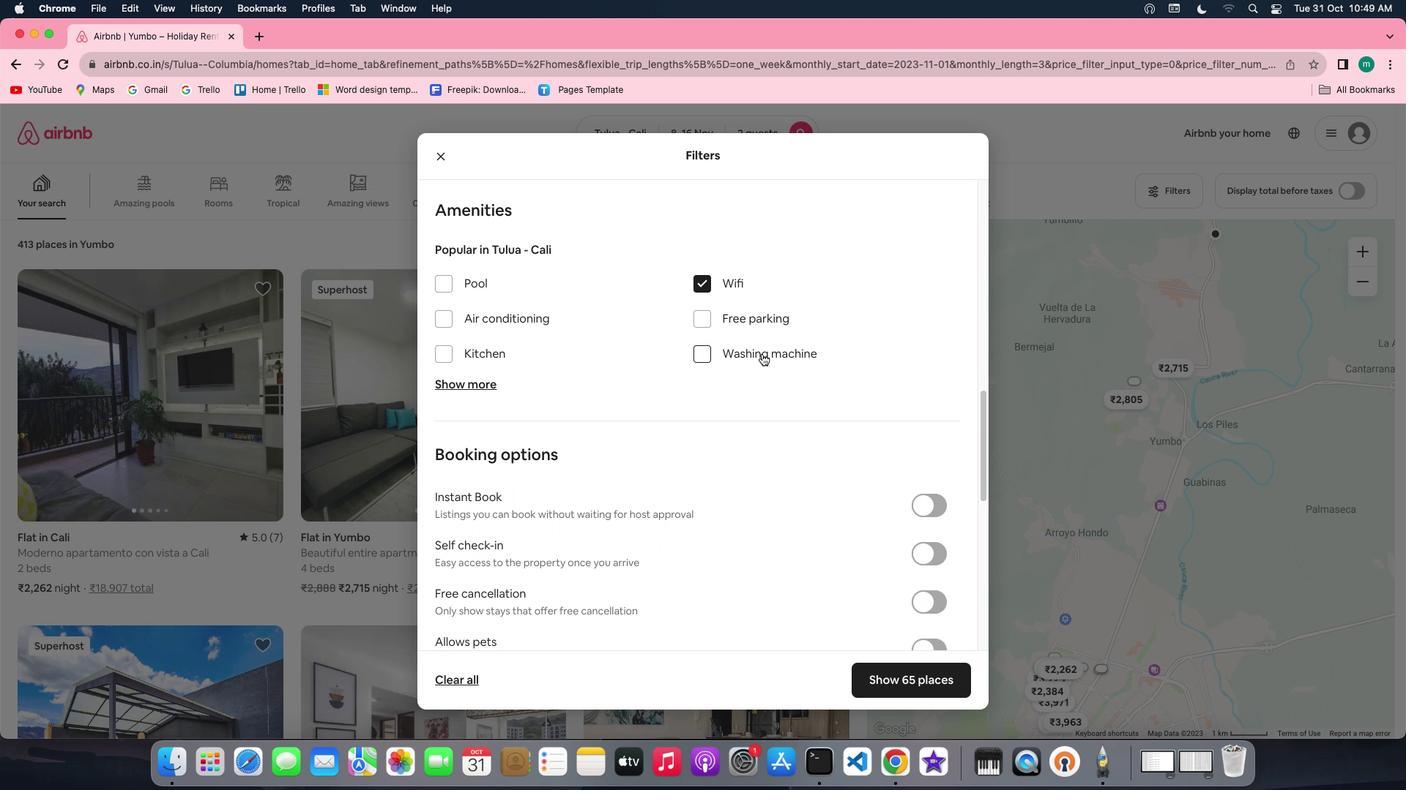 
Action: Mouse pressed left at (774, 352)
Screenshot: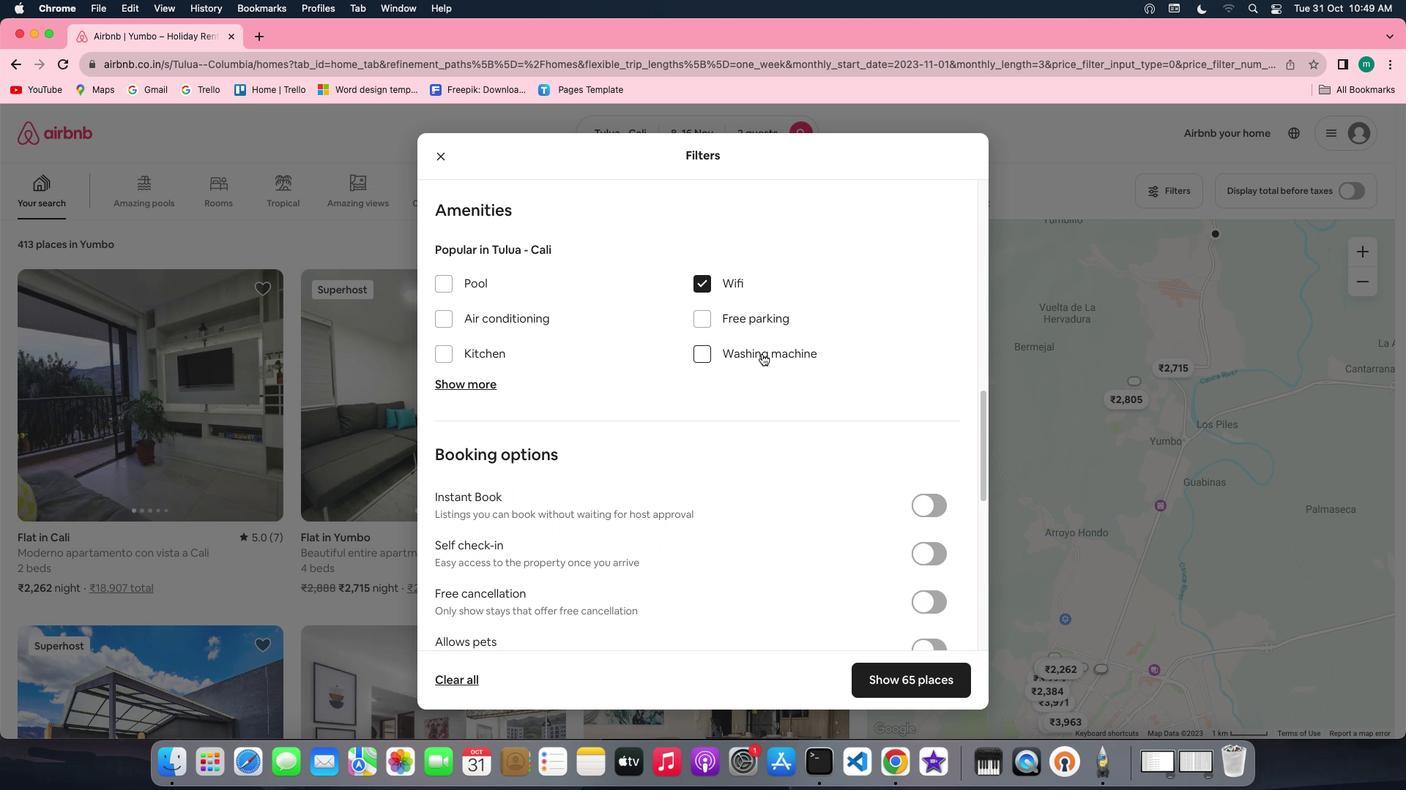 
Action: Mouse moved to (795, 462)
Screenshot: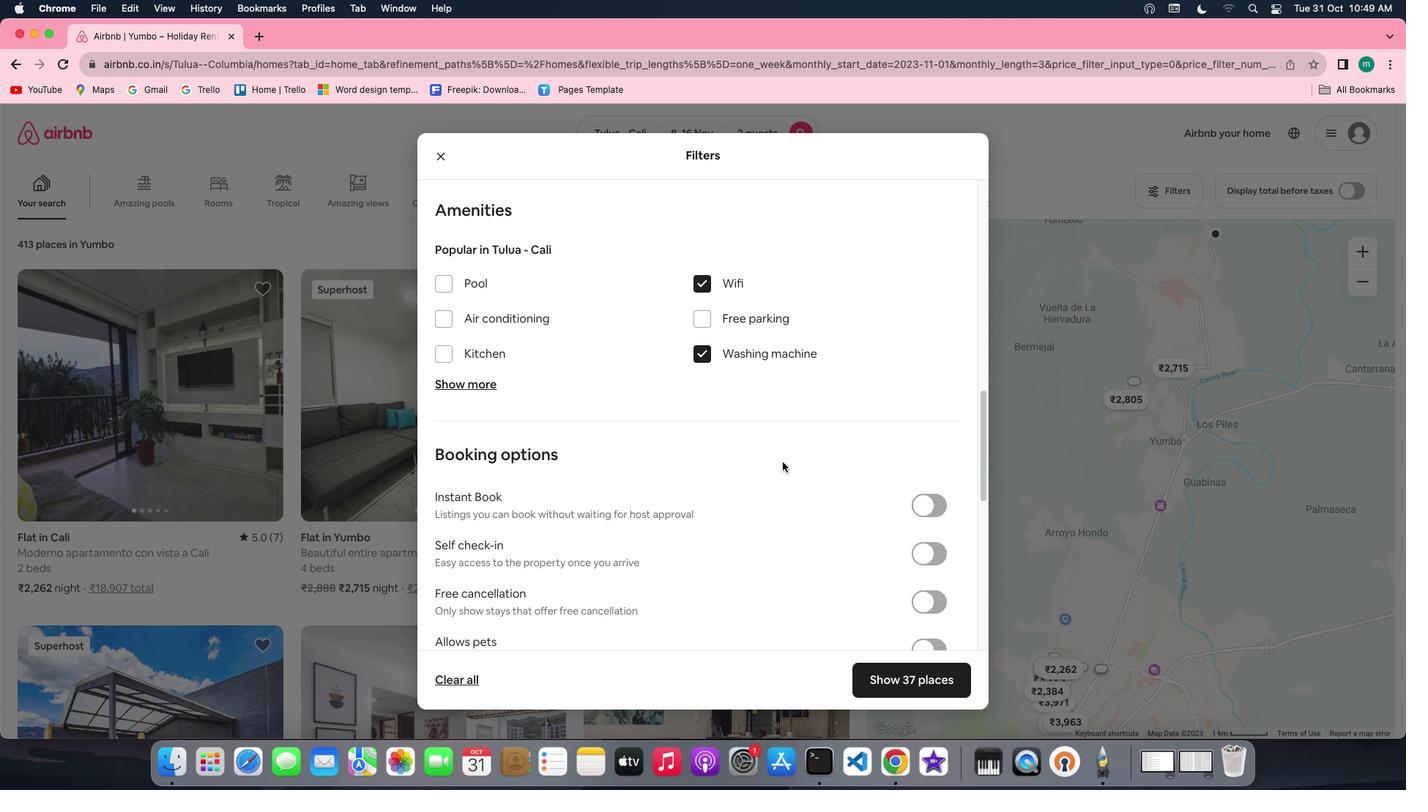 
Action: Mouse scrolled (795, 462) with delta (-24, -7)
Screenshot: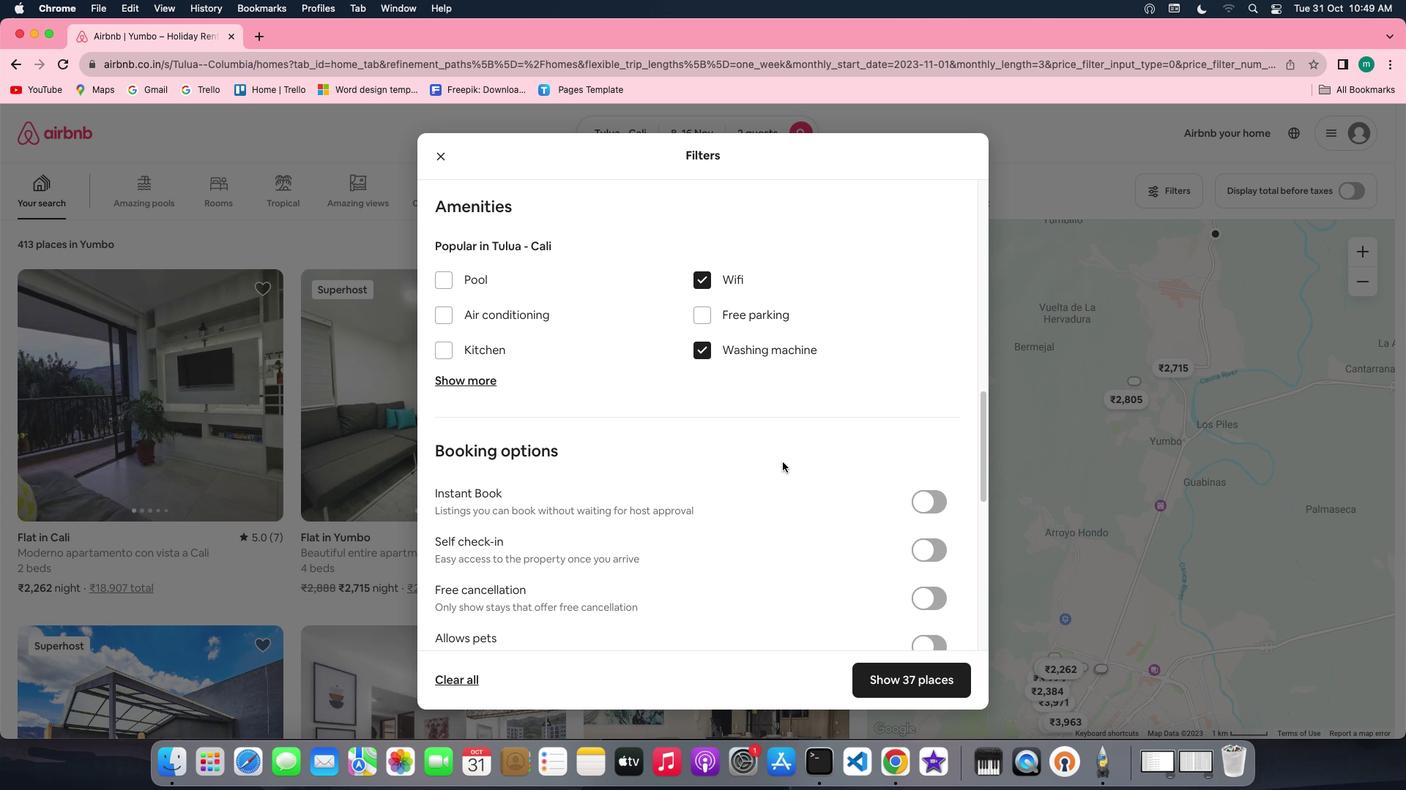 
Action: Mouse scrolled (795, 462) with delta (-24, -7)
Screenshot: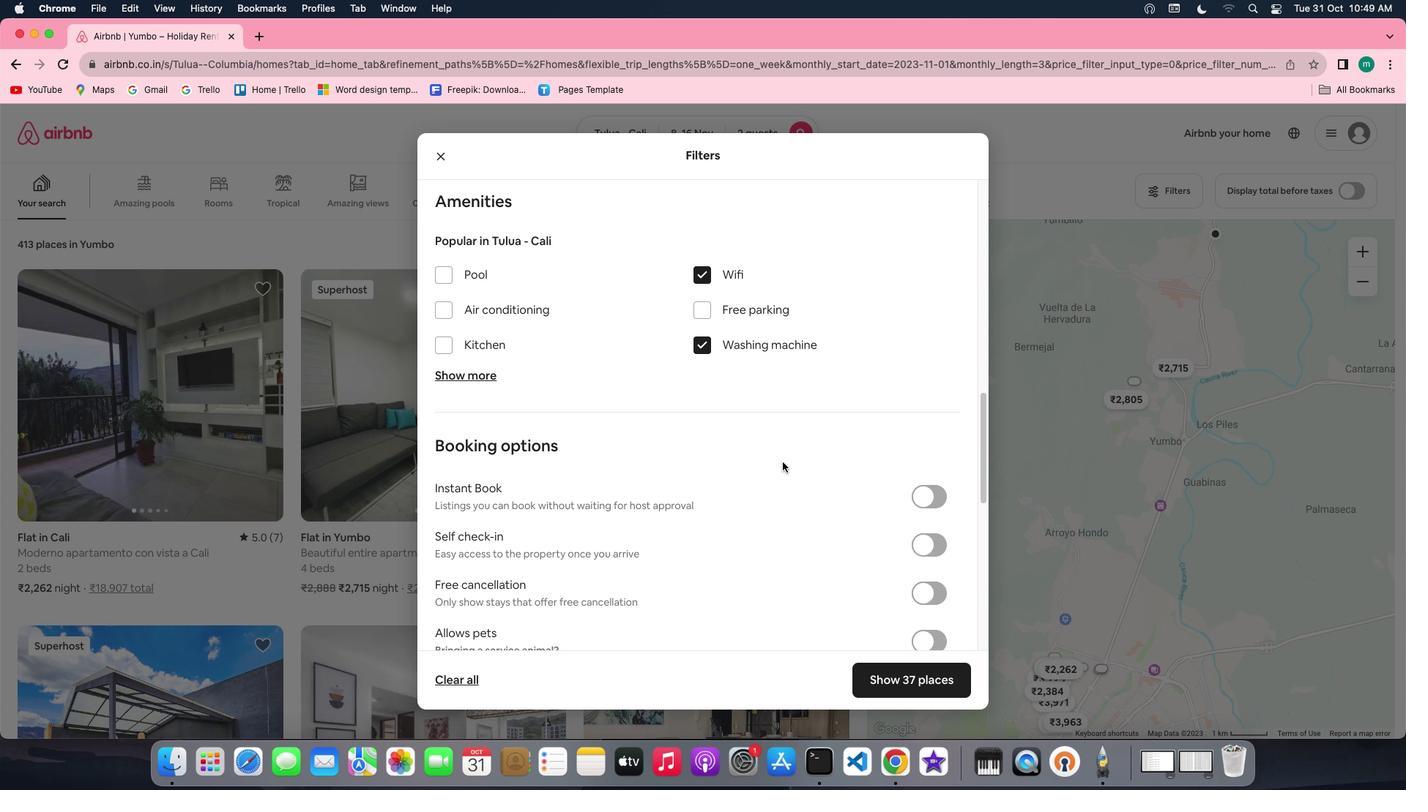 
Action: Mouse scrolled (795, 462) with delta (-24, -7)
Screenshot: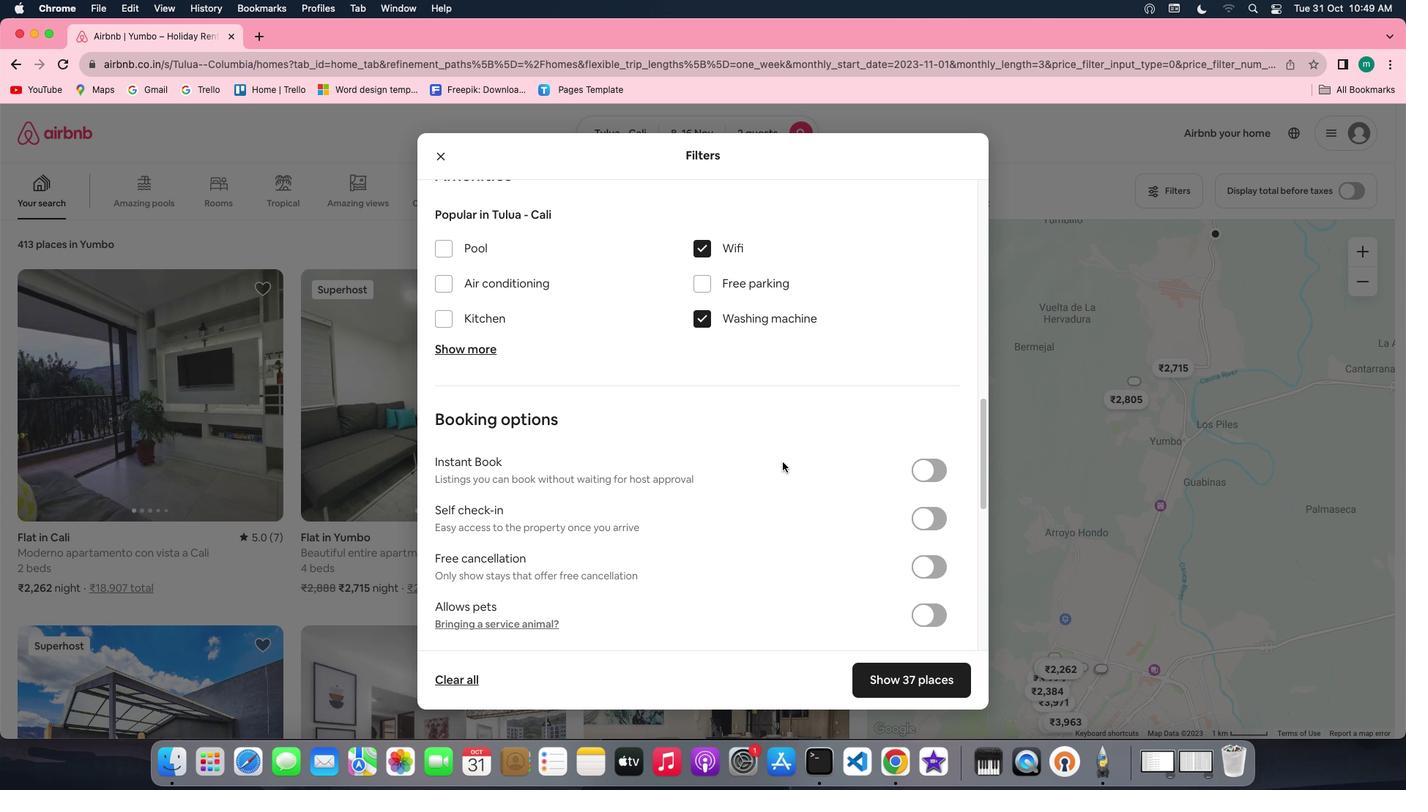 
Action: Mouse moved to (953, 494)
Screenshot: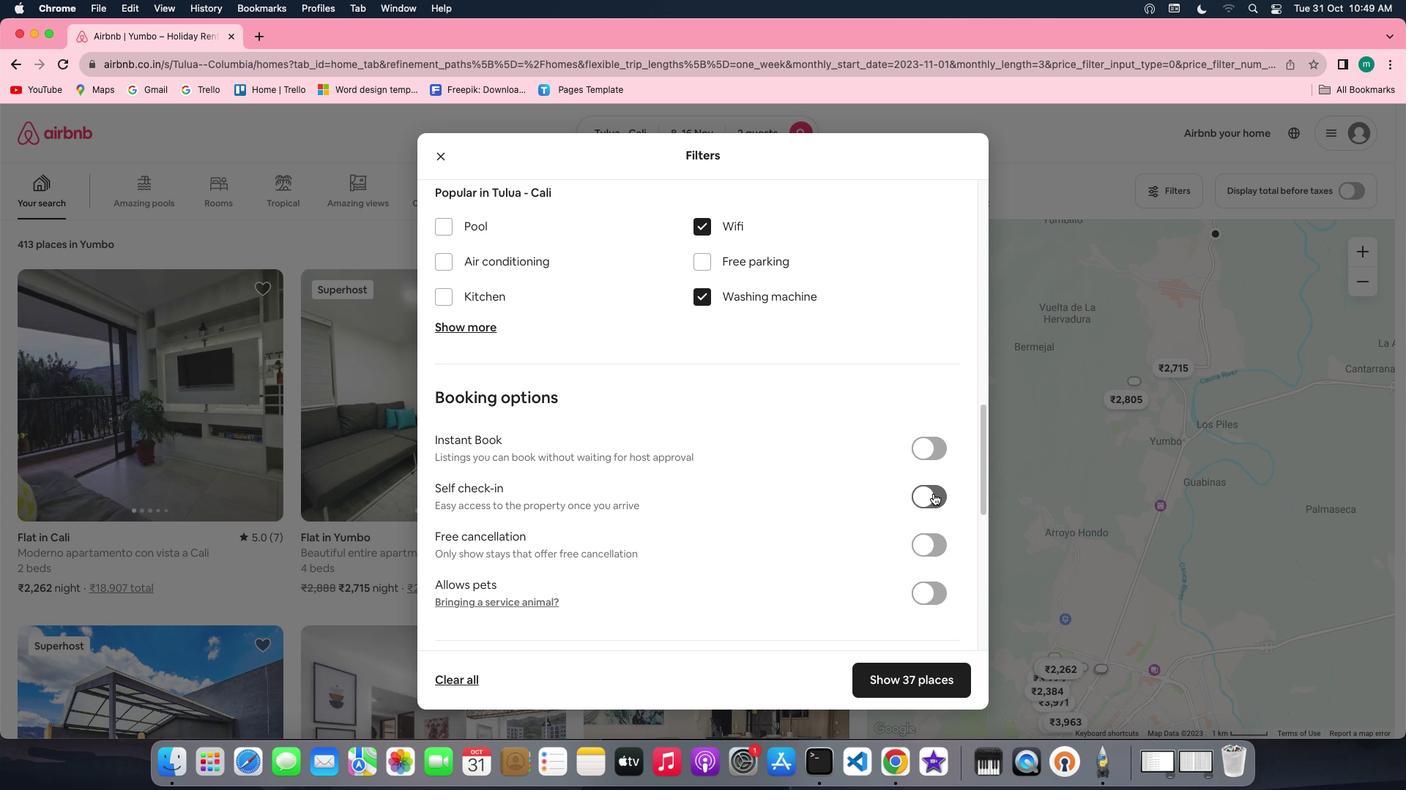 
Action: Mouse pressed left at (953, 494)
Screenshot: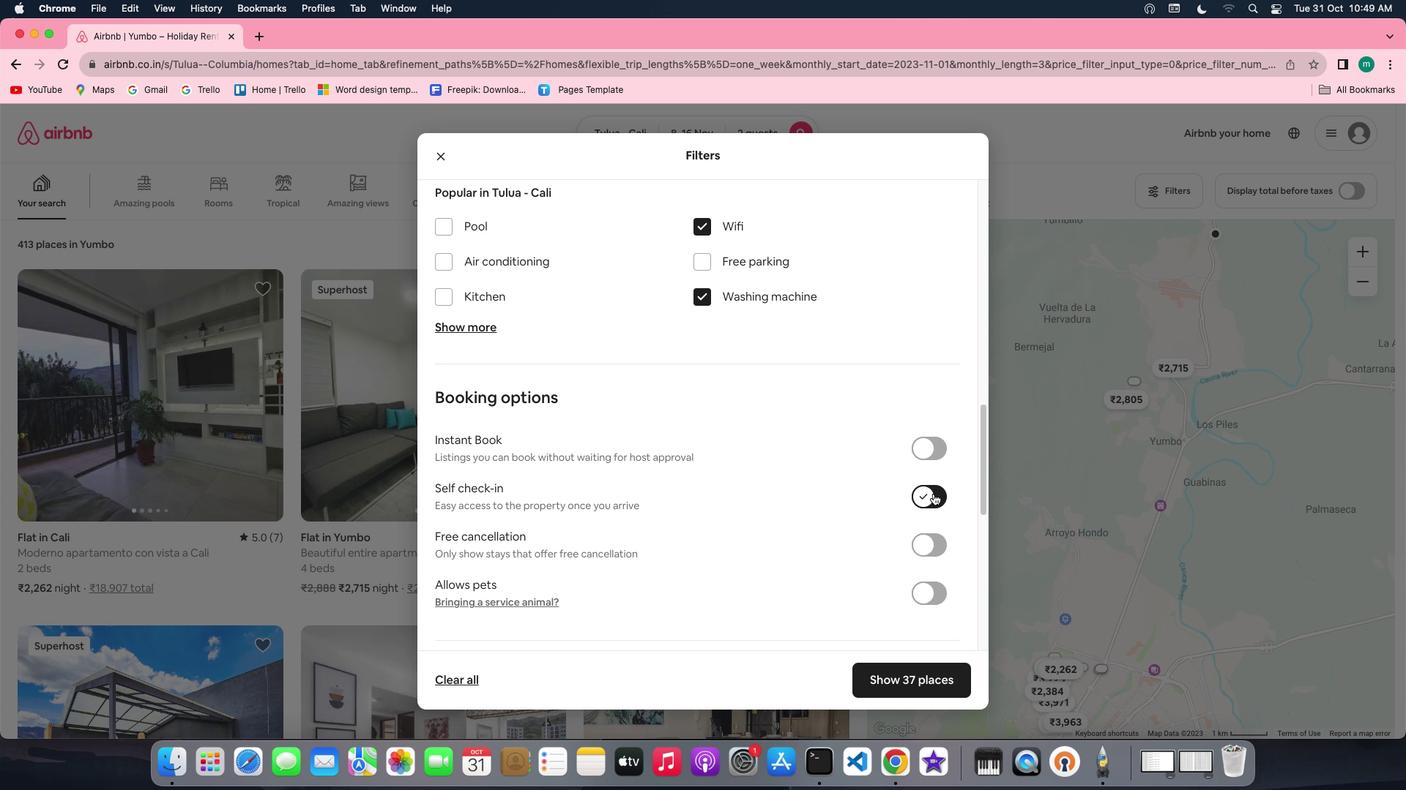 
Action: Mouse moved to (710, 470)
Screenshot: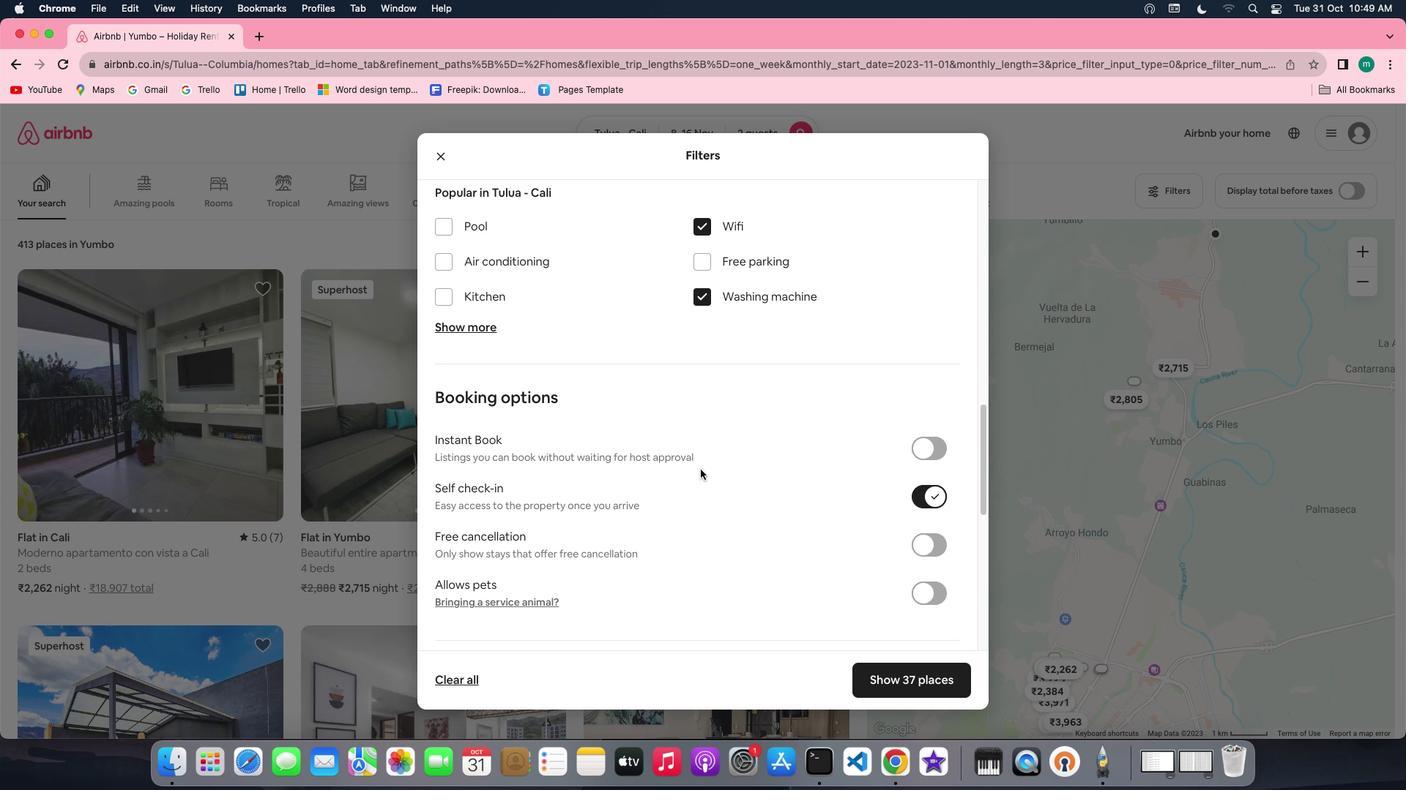 
Action: Mouse scrolled (710, 470) with delta (-24, -7)
Screenshot: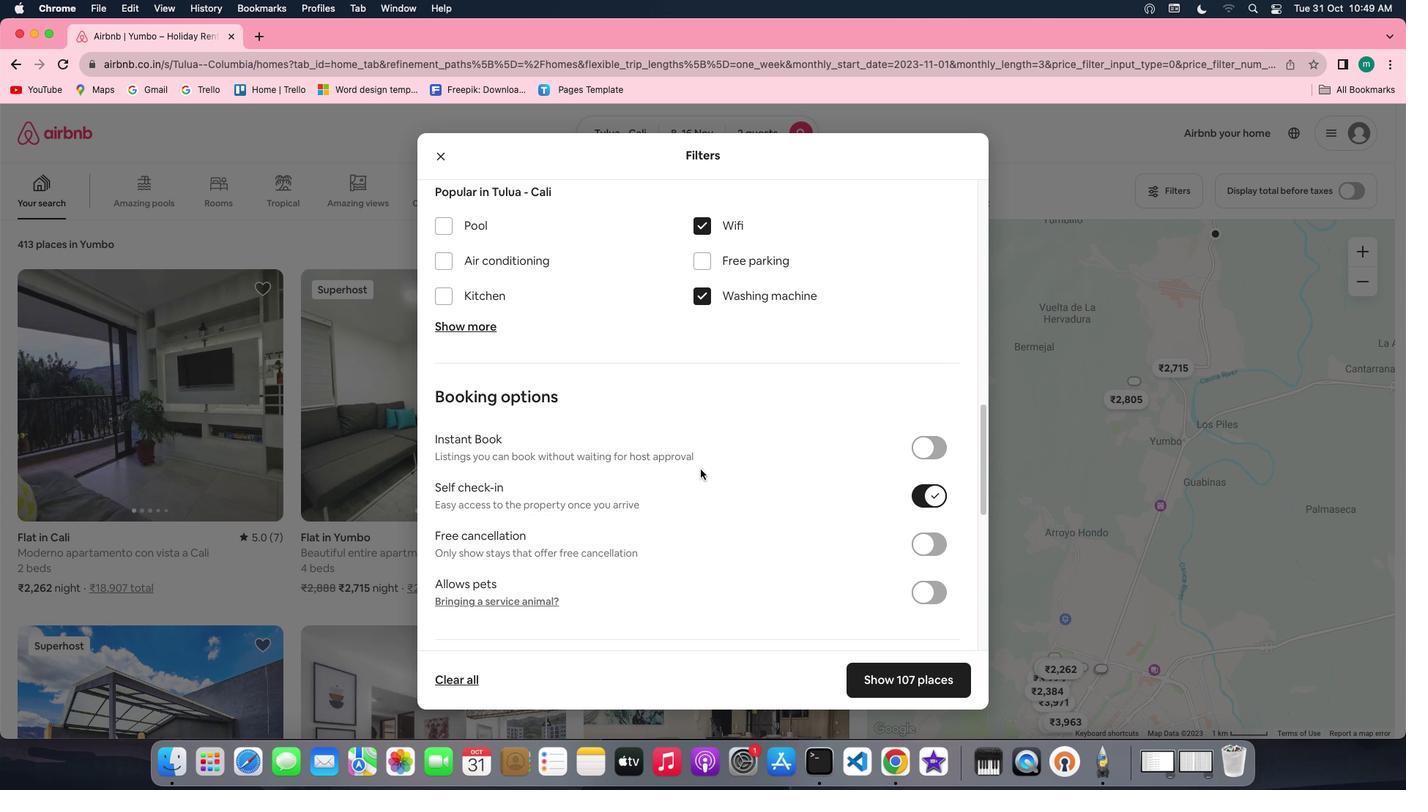 
Action: Mouse scrolled (710, 470) with delta (-24, -7)
Screenshot: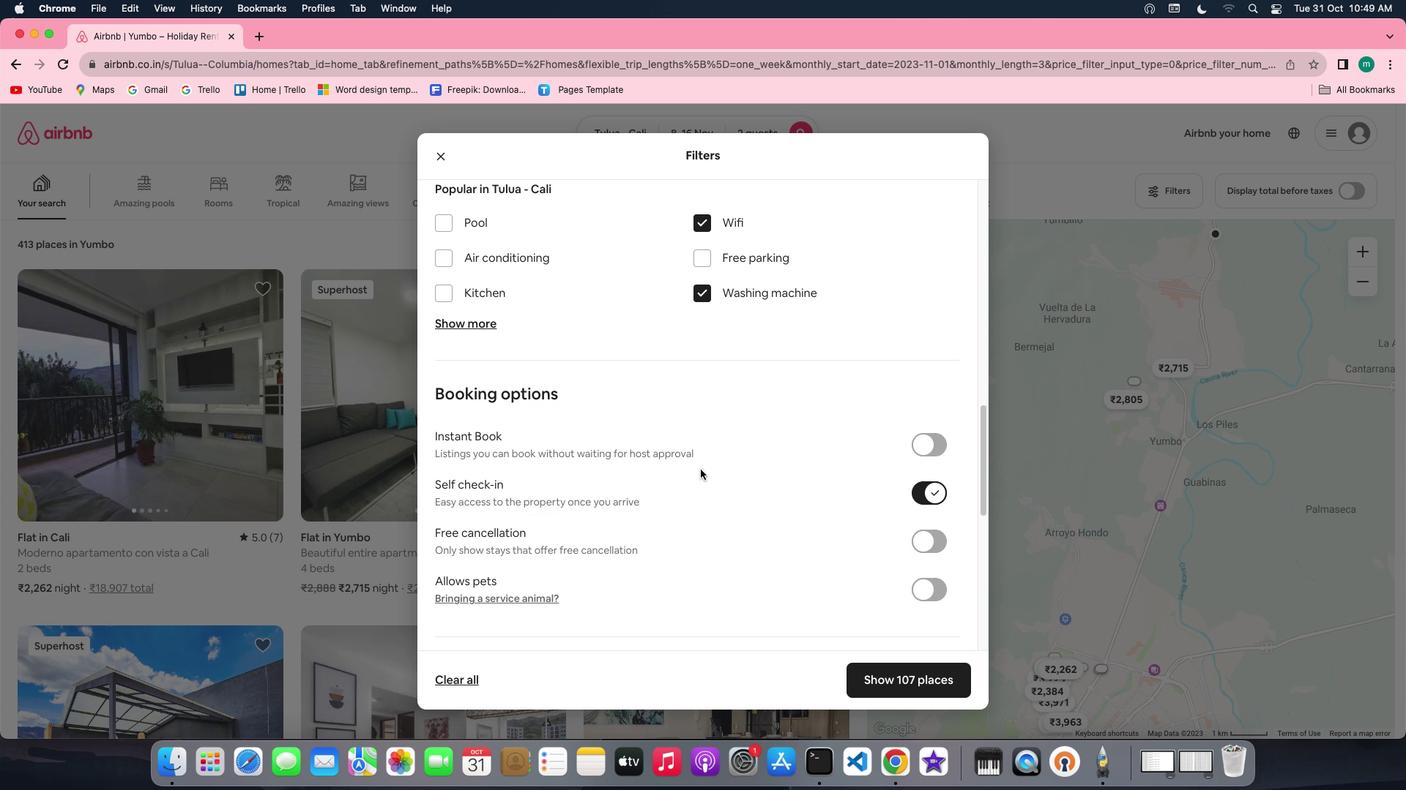 
Action: Mouse scrolled (710, 470) with delta (-24, -7)
Screenshot: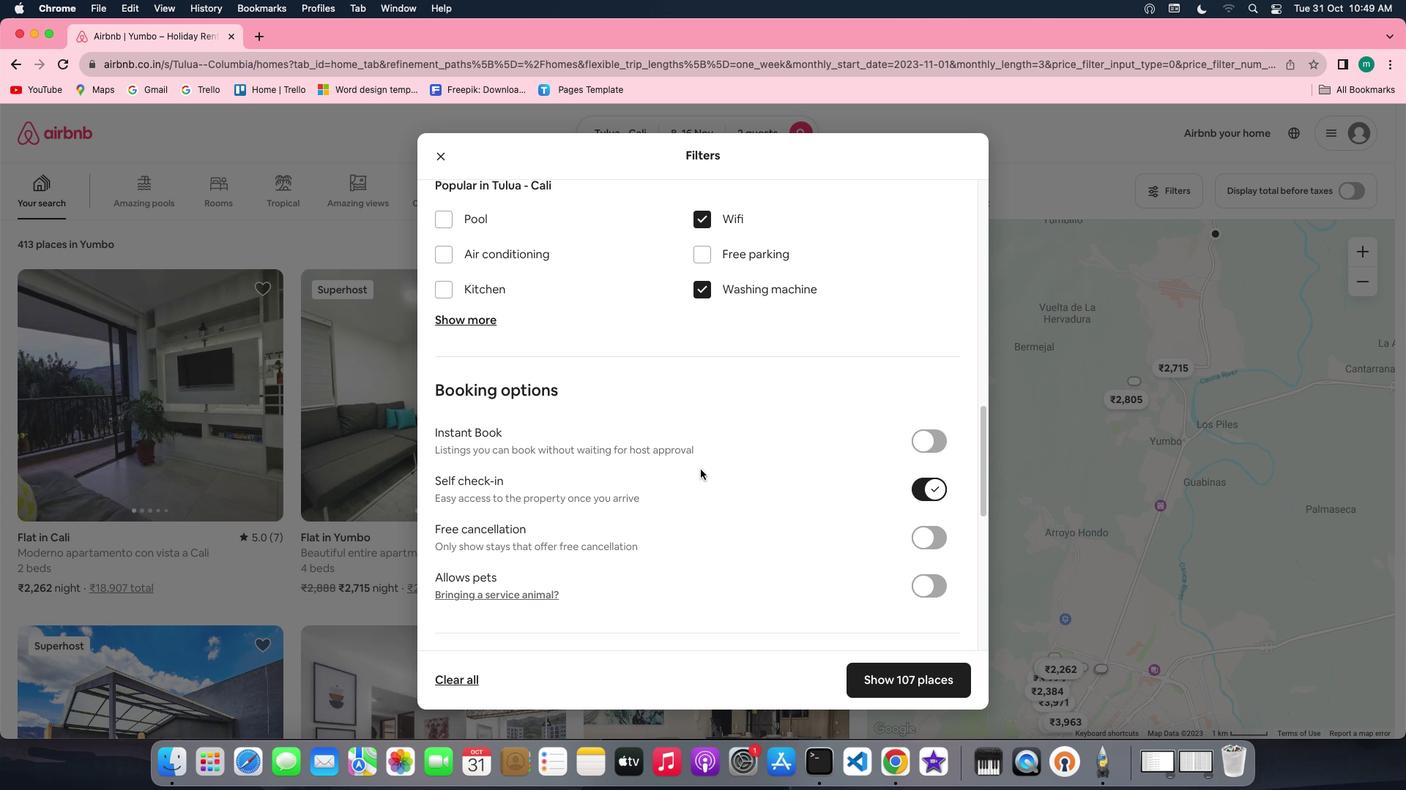 
Action: Mouse scrolled (710, 470) with delta (-24, -7)
Screenshot: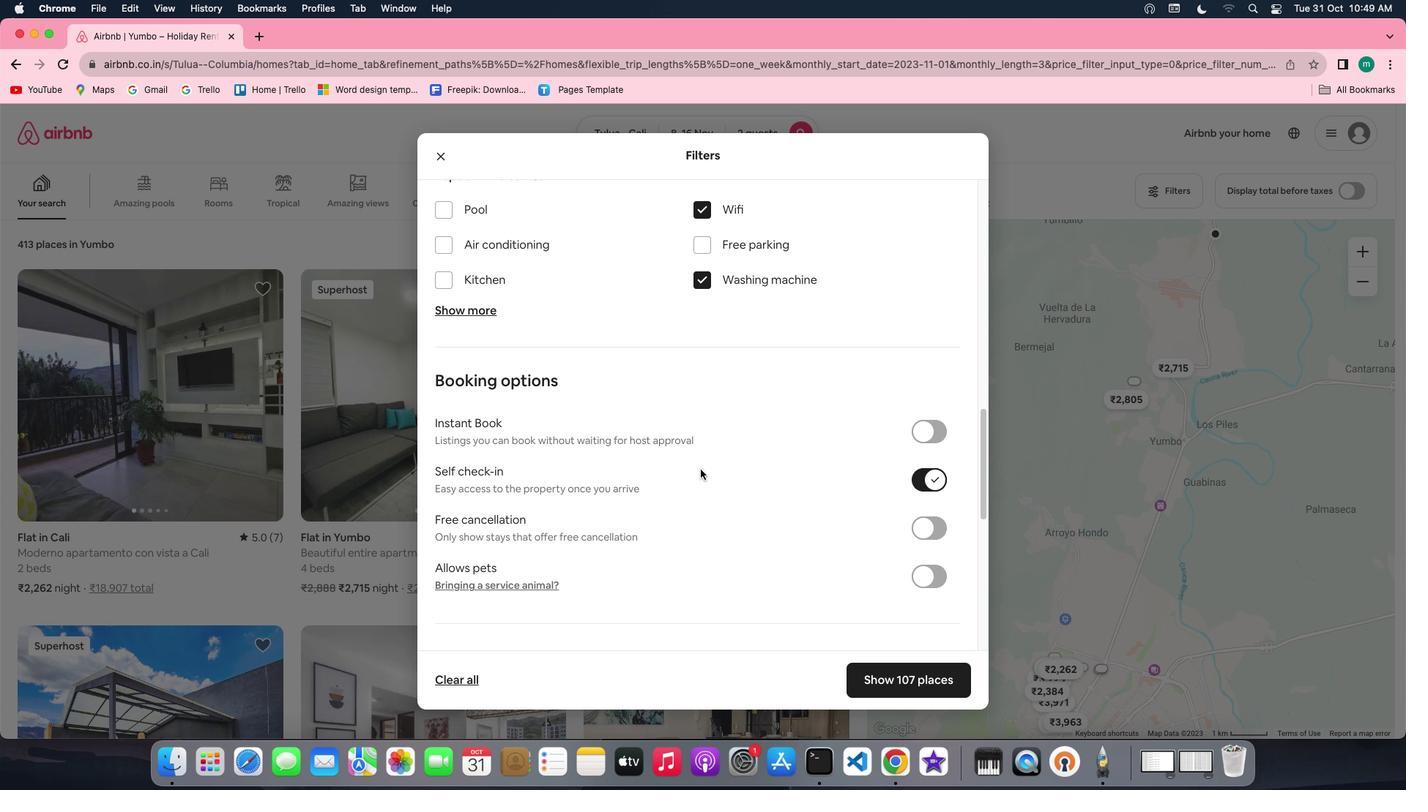 
Action: Mouse scrolled (710, 470) with delta (-24, -8)
Screenshot: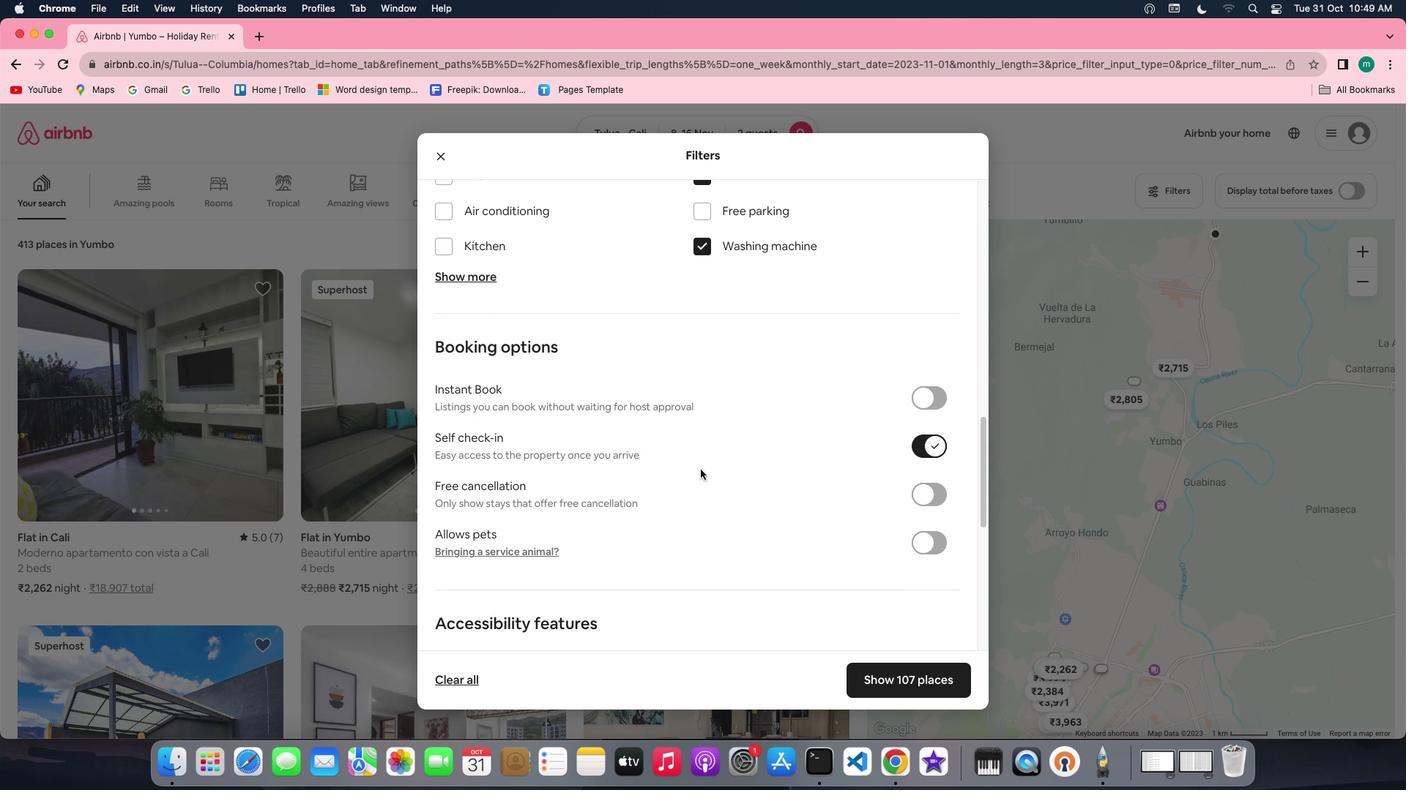 
Action: Mouse scrolled (710, 470) with delta (-24, -7)
Screenshot: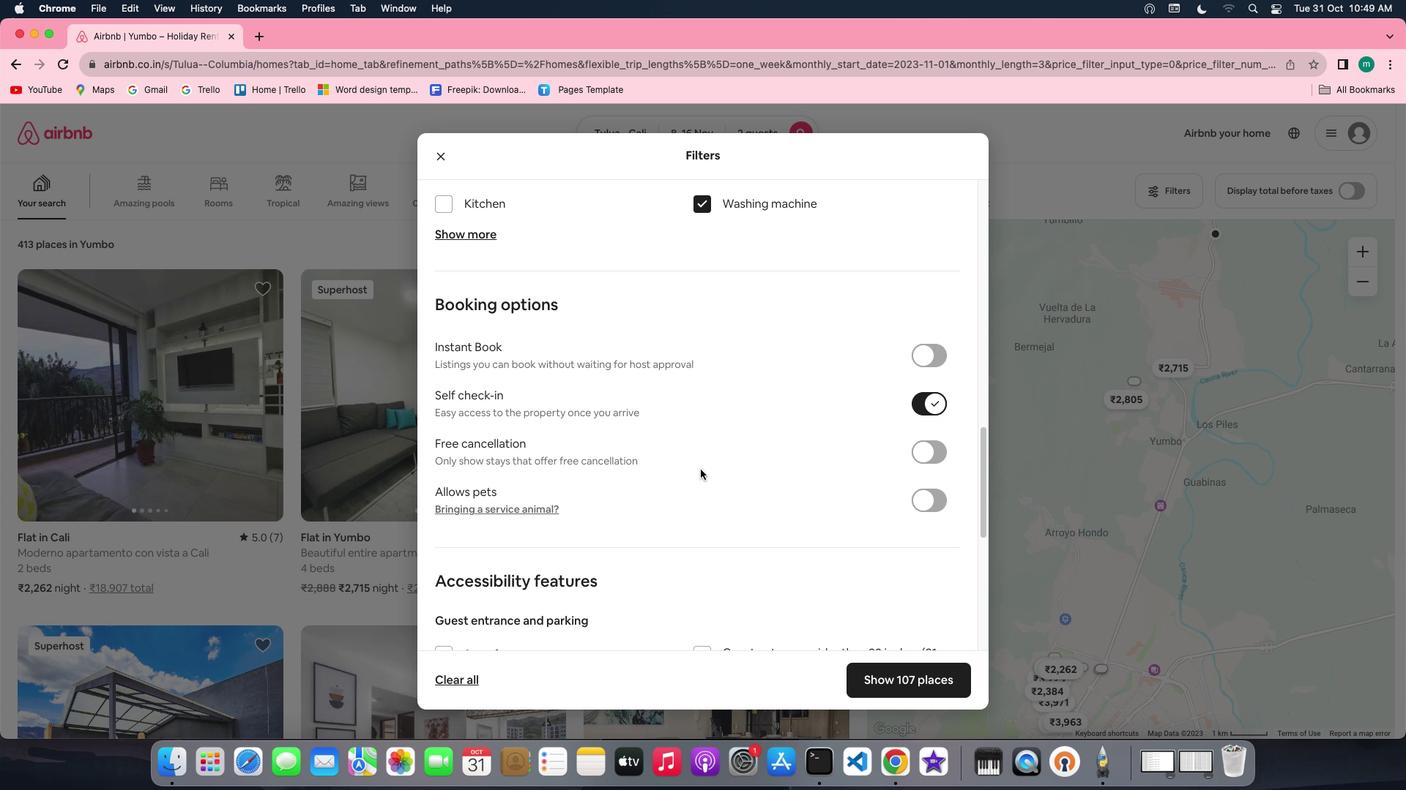 
Action: Mouse scrolled (710, 470) with delta (-24, -7)
Screenshot: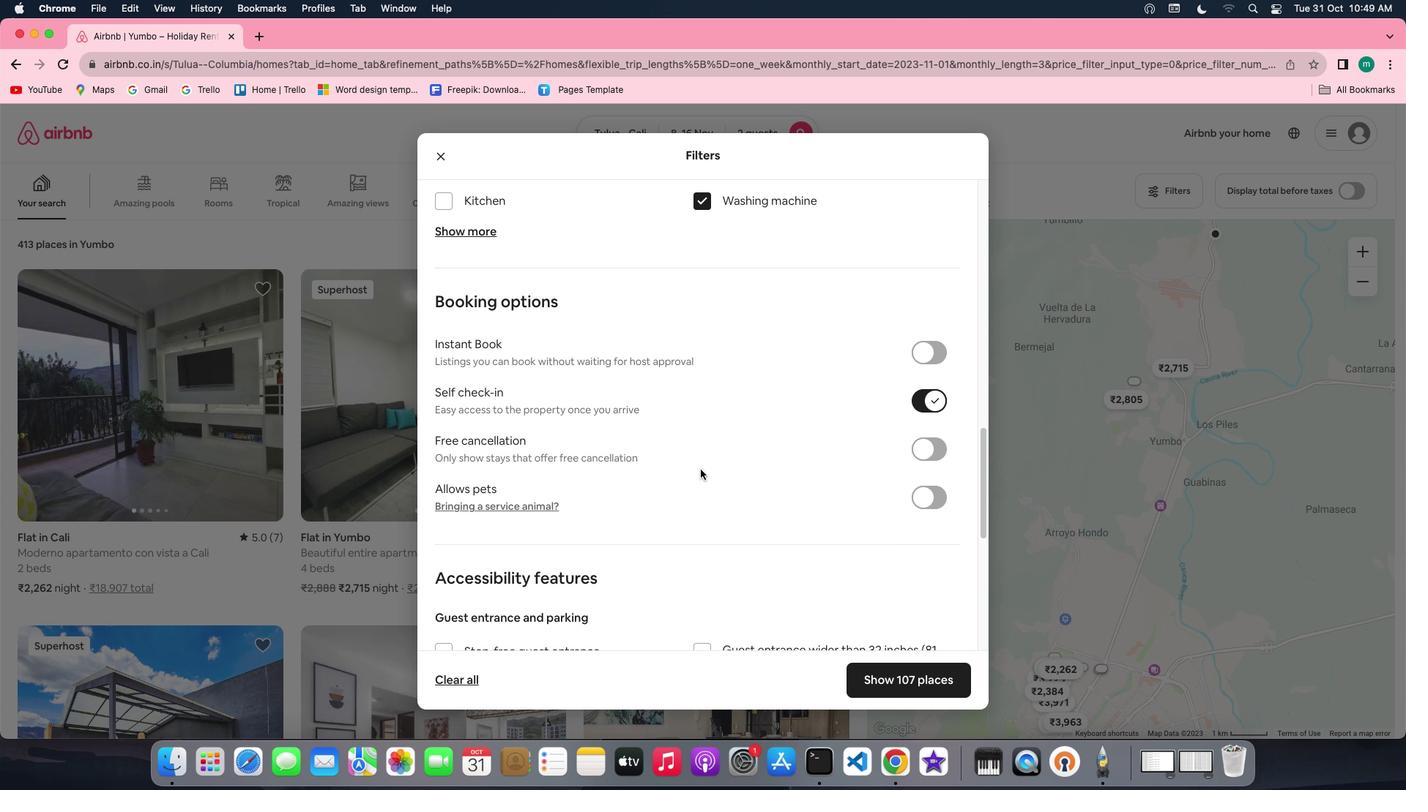 
Action: Mouse scrolled (710, 470) with delta (-24, -8)
Screenshot: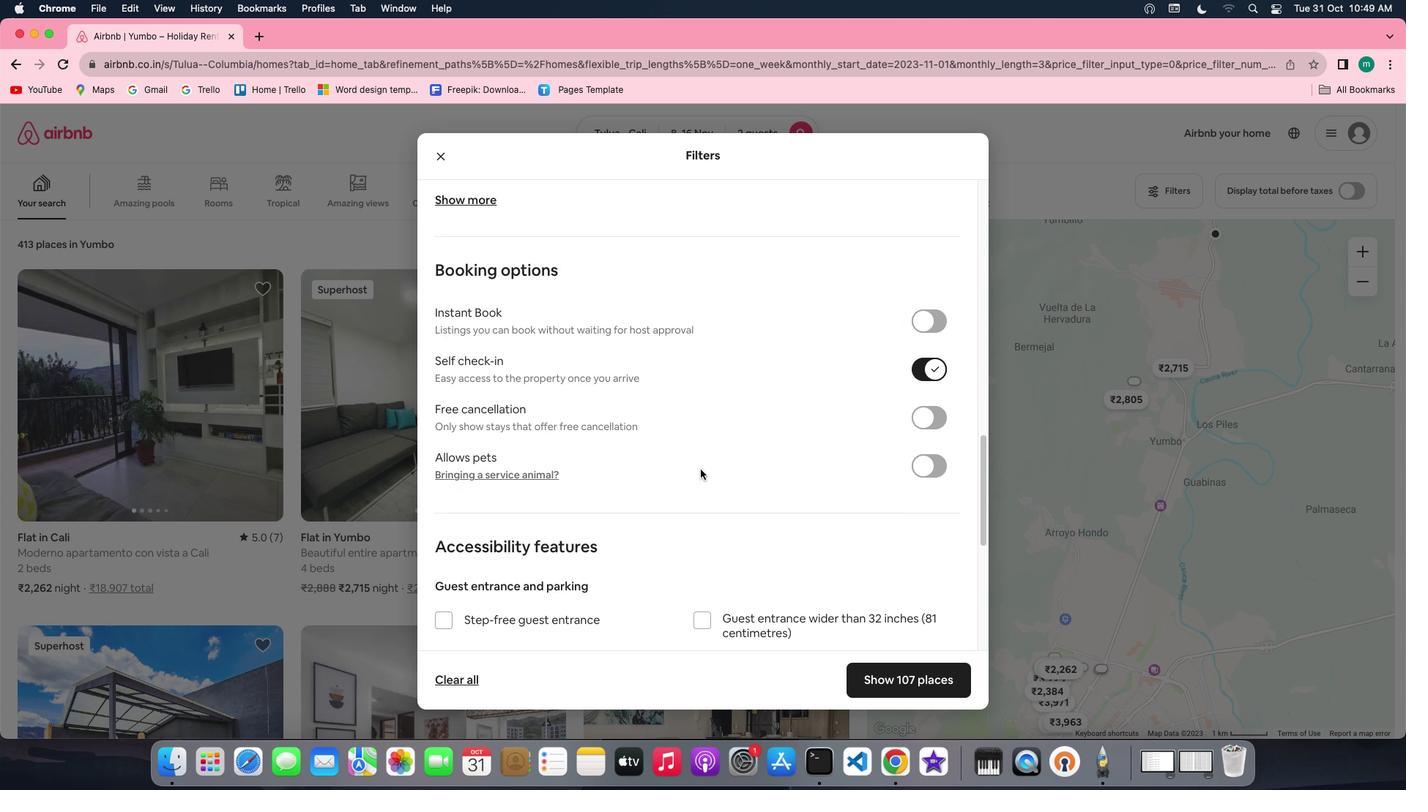 
Action: Mouse scrolled (710, 470) with delta (-24, -7)
Screenshot: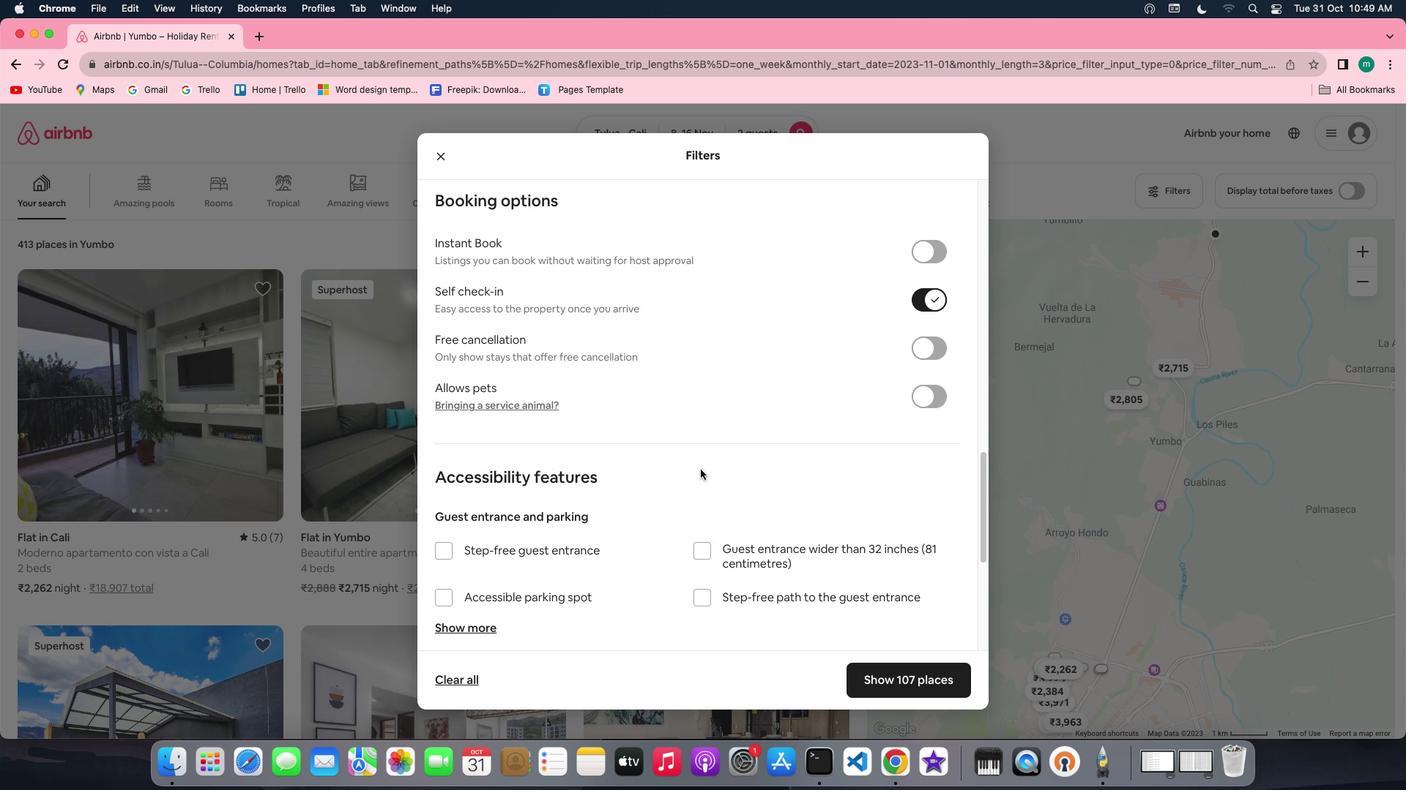 
Action: Mouse scrolled (710, 470) with delta (-24, -7)
Screenshot: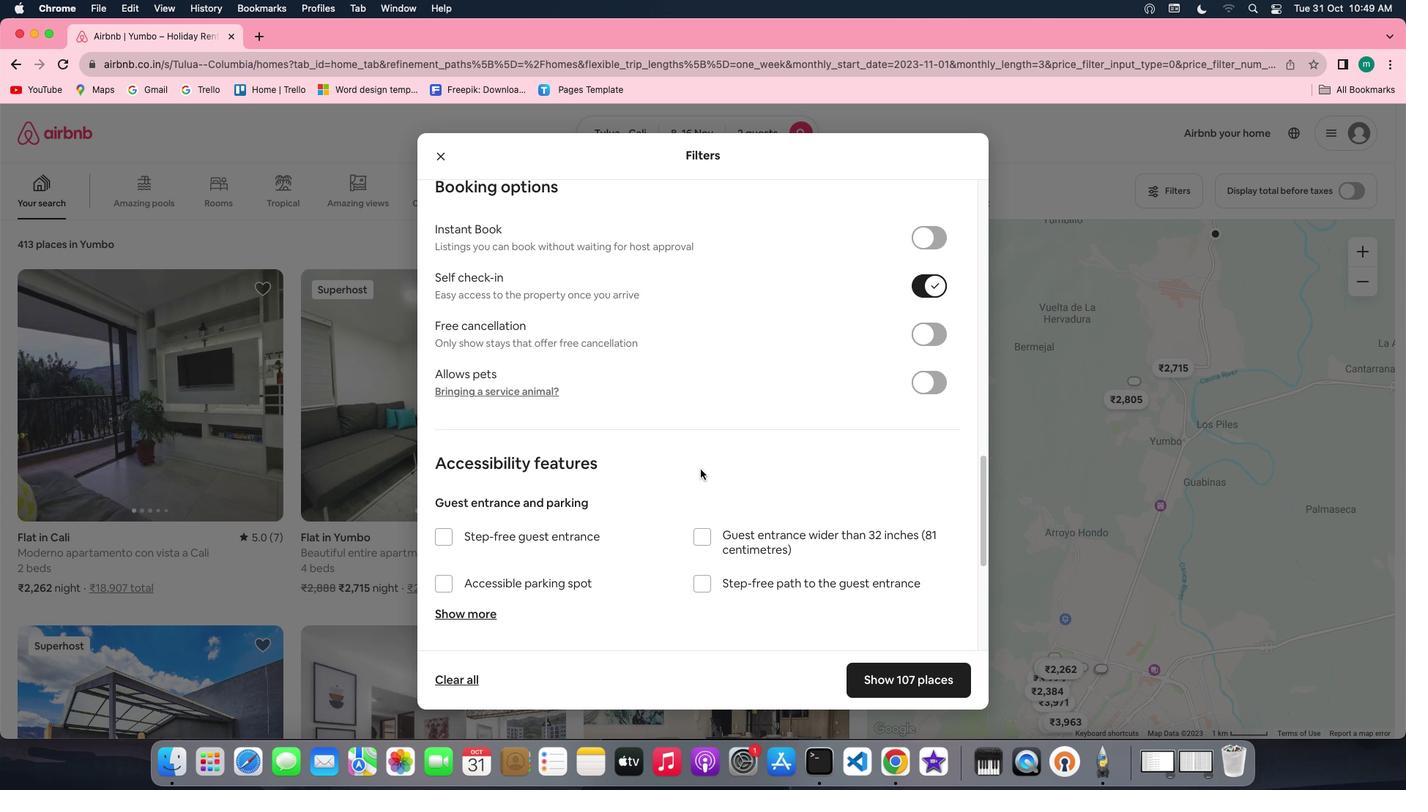 
Action: Mouse scrolled (710, 470) with delta (-24, -8)
Screenshot: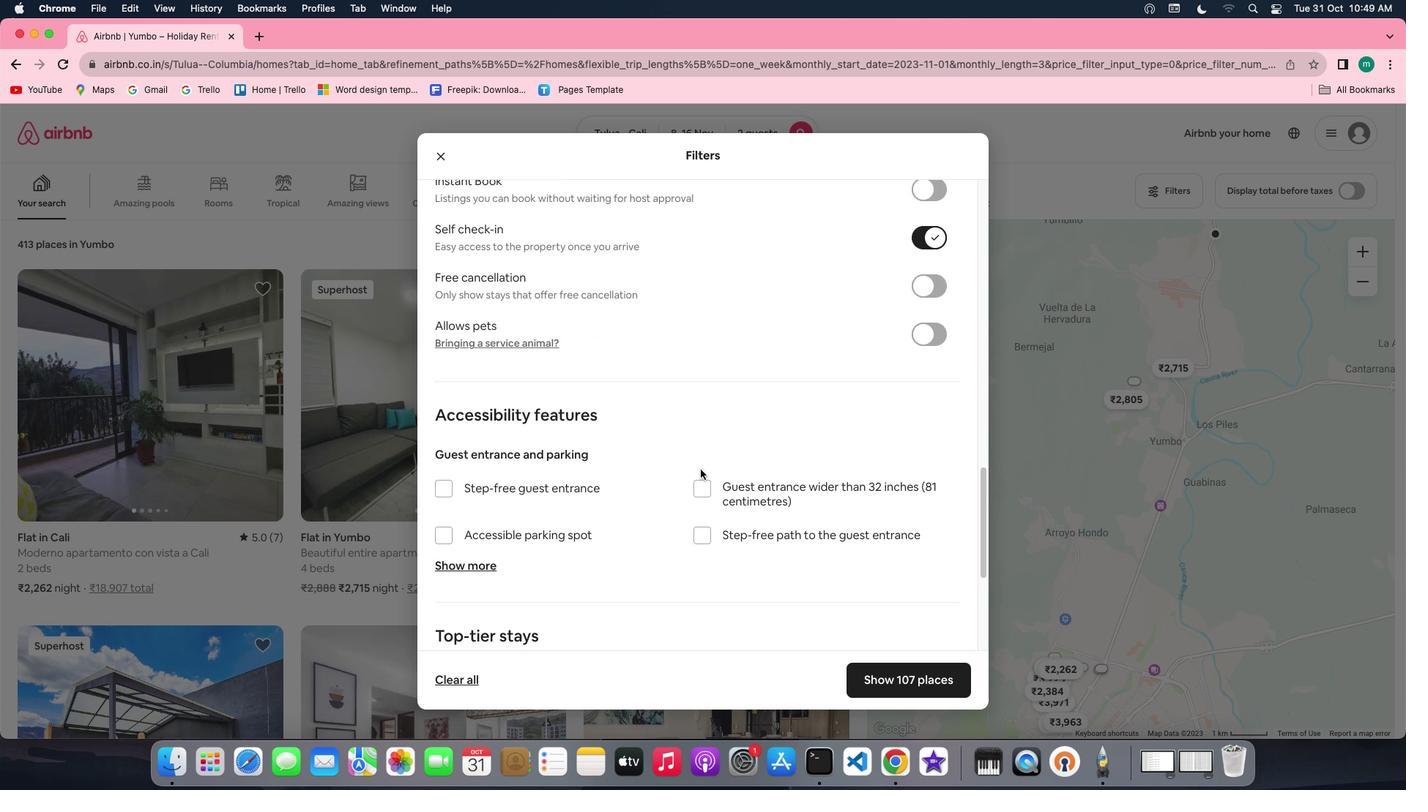 
Action: Mouse scrolled (710, 470) with delta (-24, -9)
Screenshot: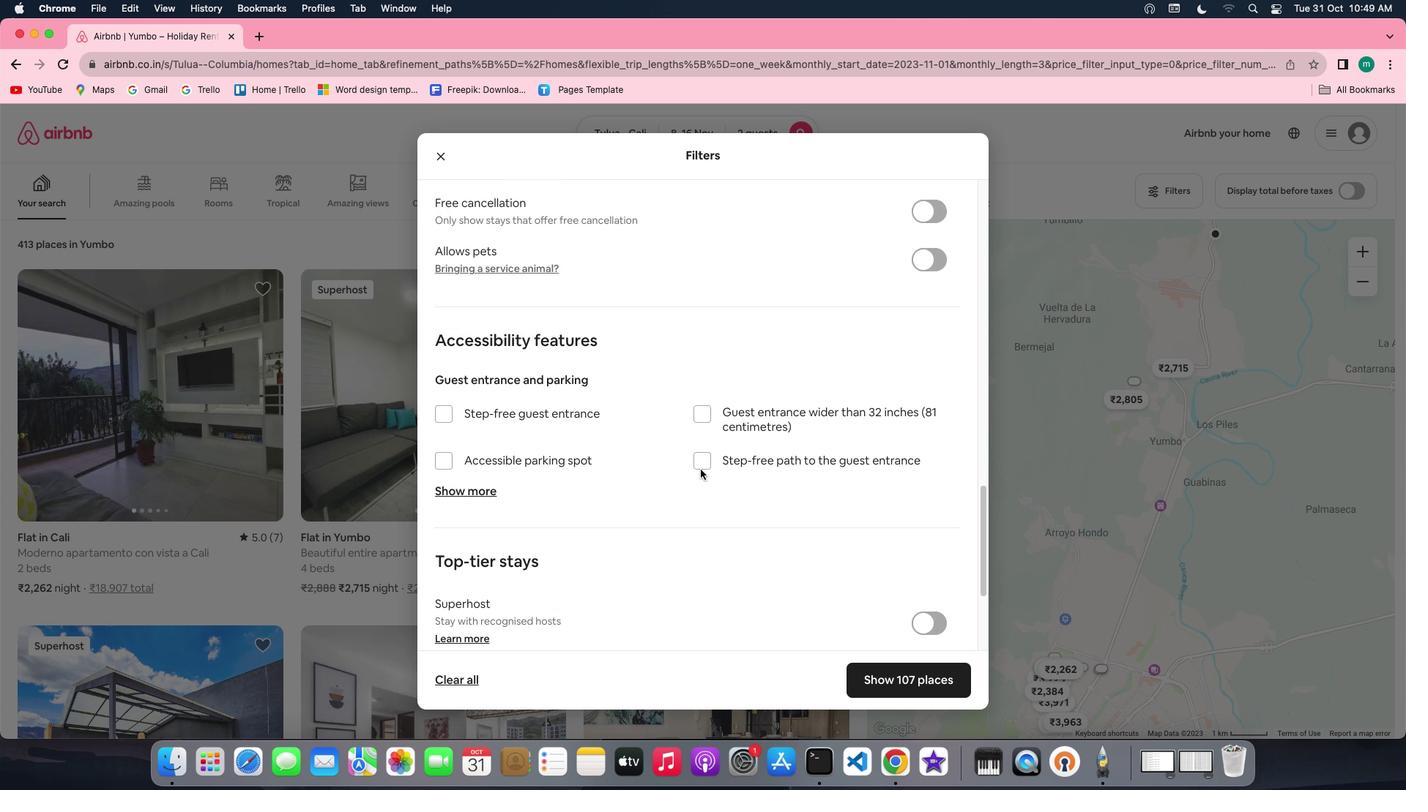 
Action: Mouse scrolled (710, 470) with delta (-24, -7)
Screenshot: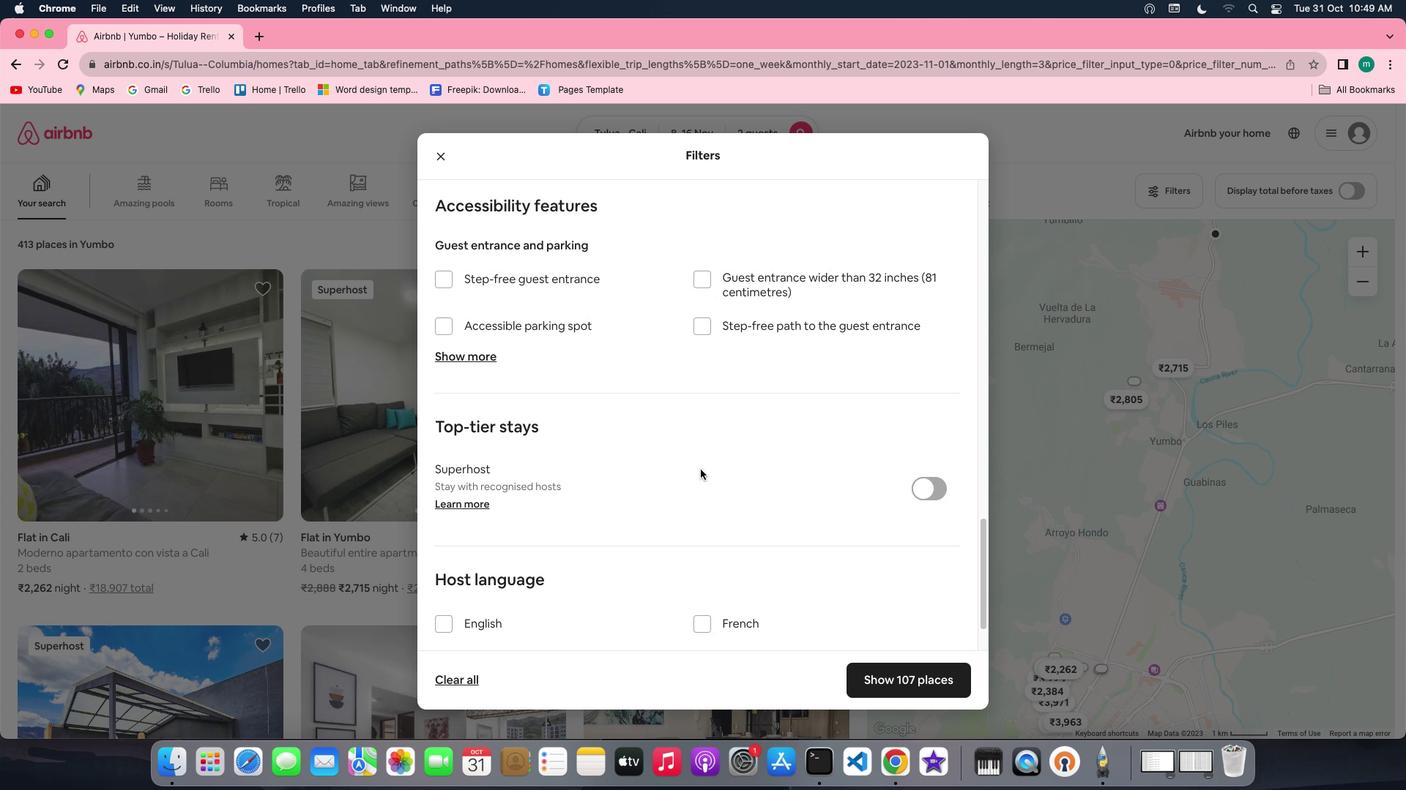 
Action: Mouse scrolled (710, 470) with delta (-24, -7)
Screenshot: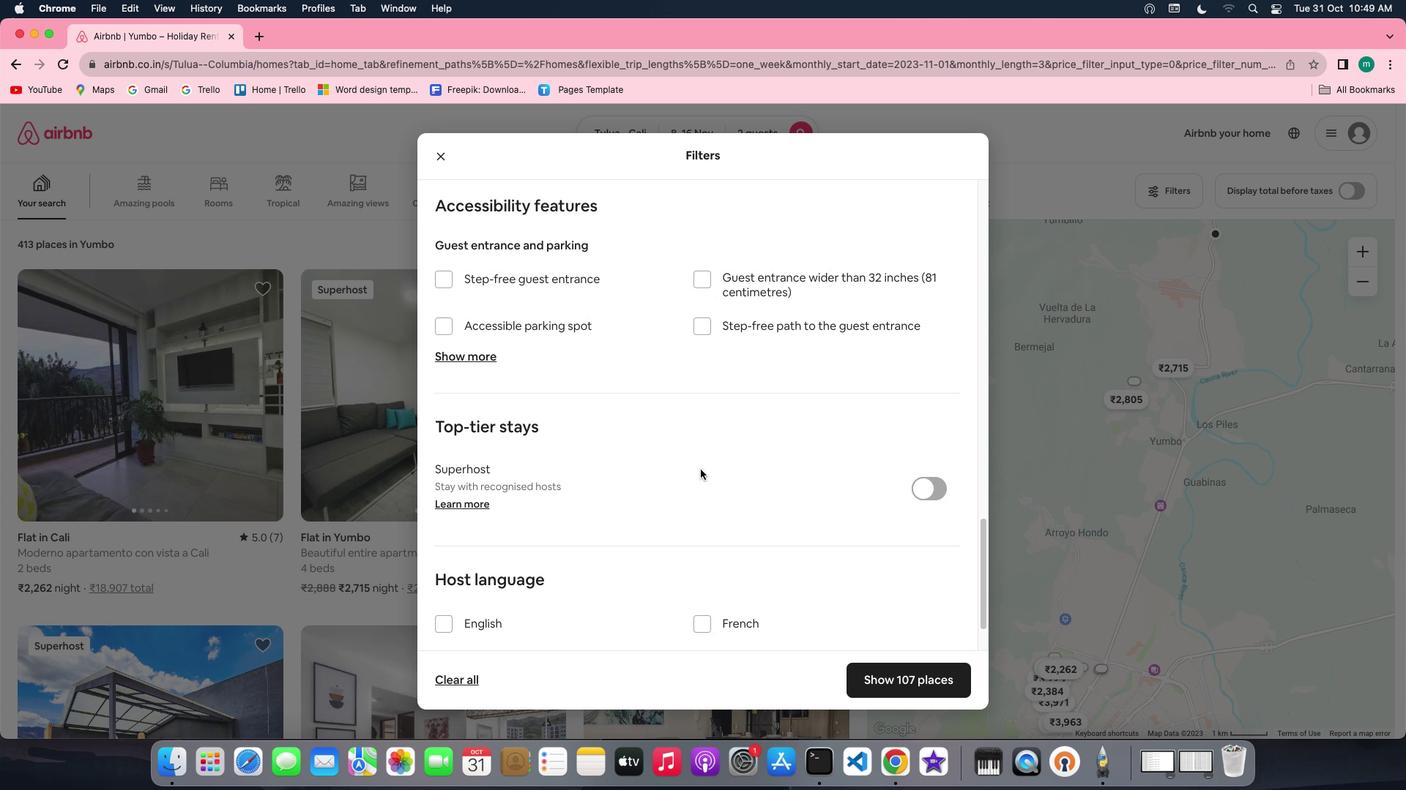 
Action: Mouse scrolled (710, 470) with delta (-24, -8)
Screenshot: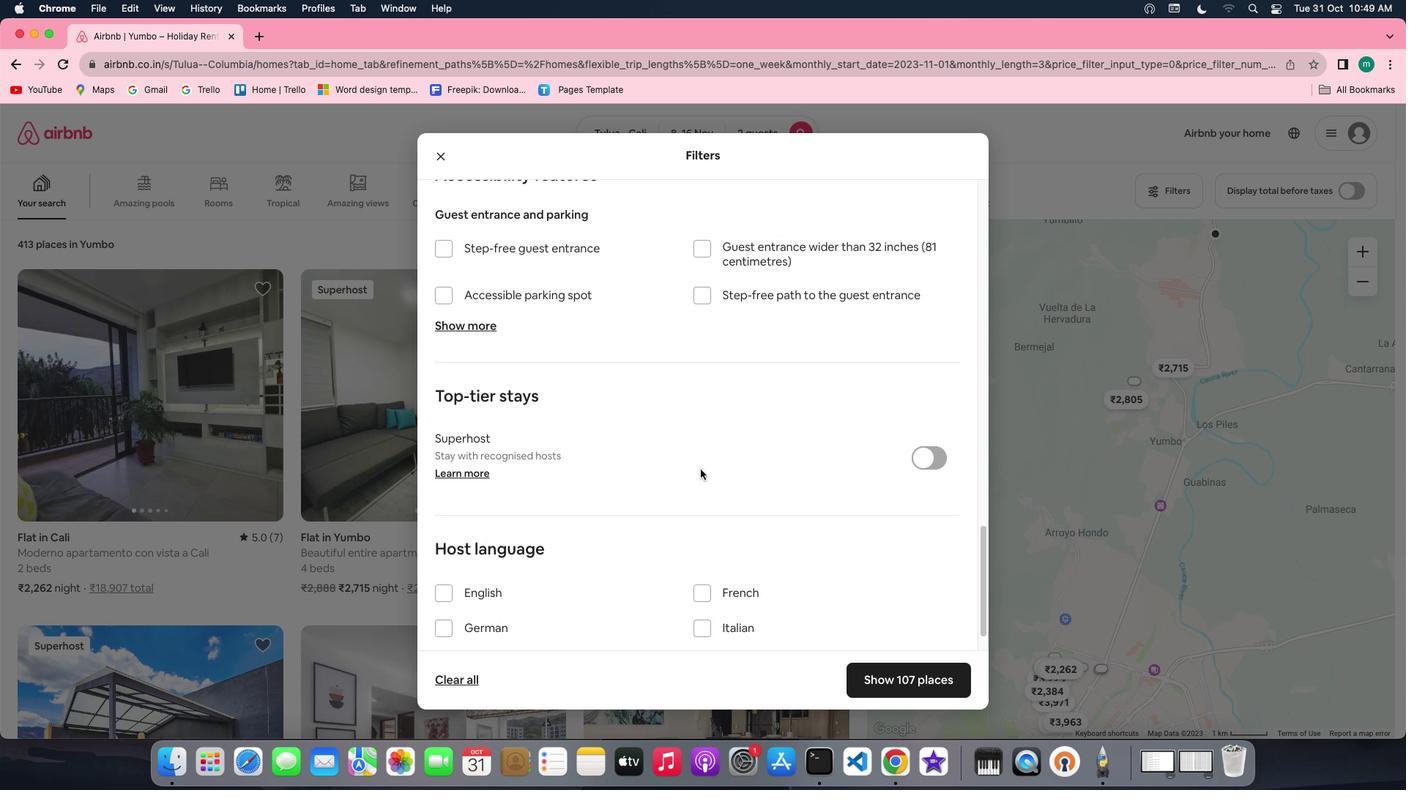 
Action: Mouse scrolled (710, 470) with delta (-24, -10)
Screenshot: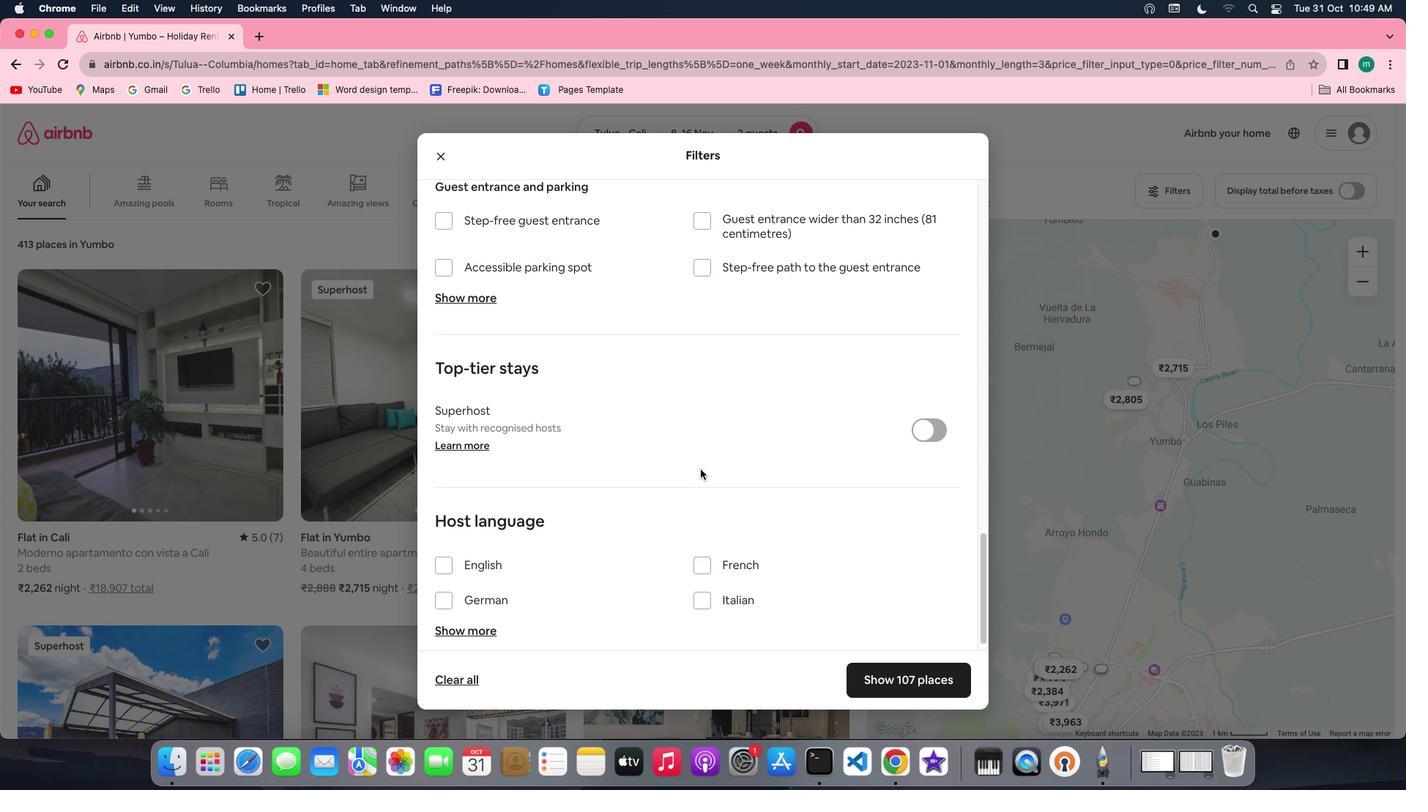 
Action: Mouse scrolled (710, 470) with delta (-24, -10)
Screenshot: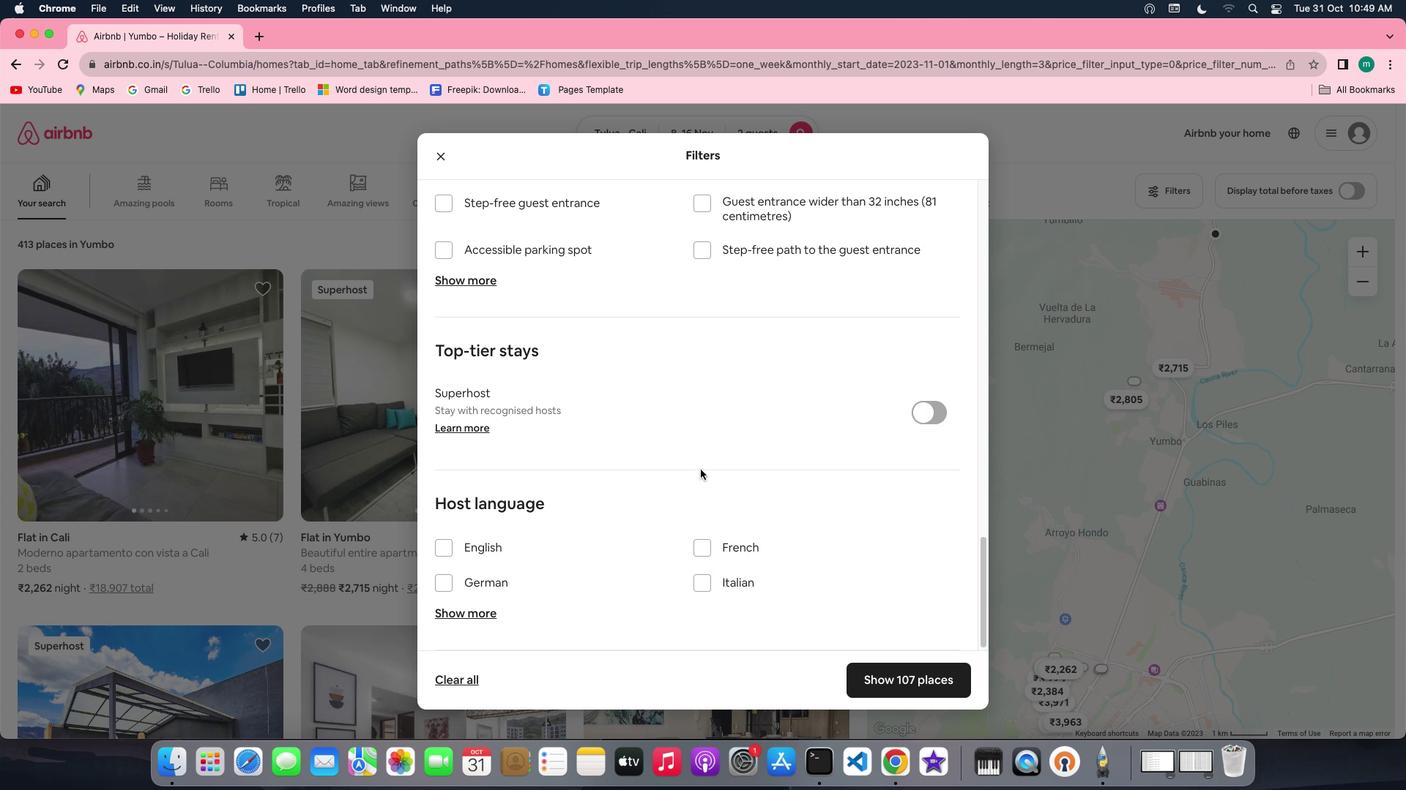 
Action: Mouse scrolled (710, 470) with delta (-24, -7)
Screenshot: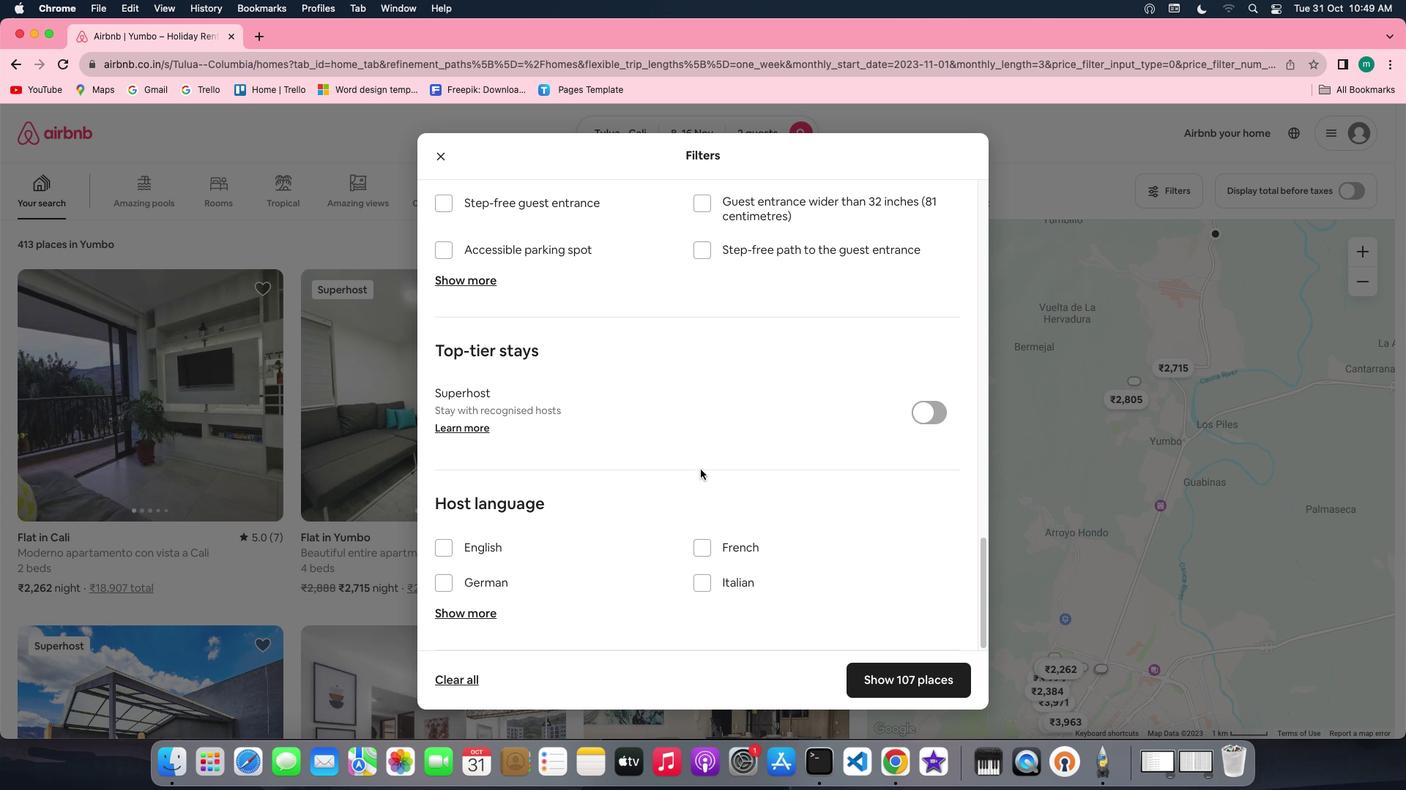 
Action: Mouse scrolled (710, 470) with delta (-24, -7)
Screenshot: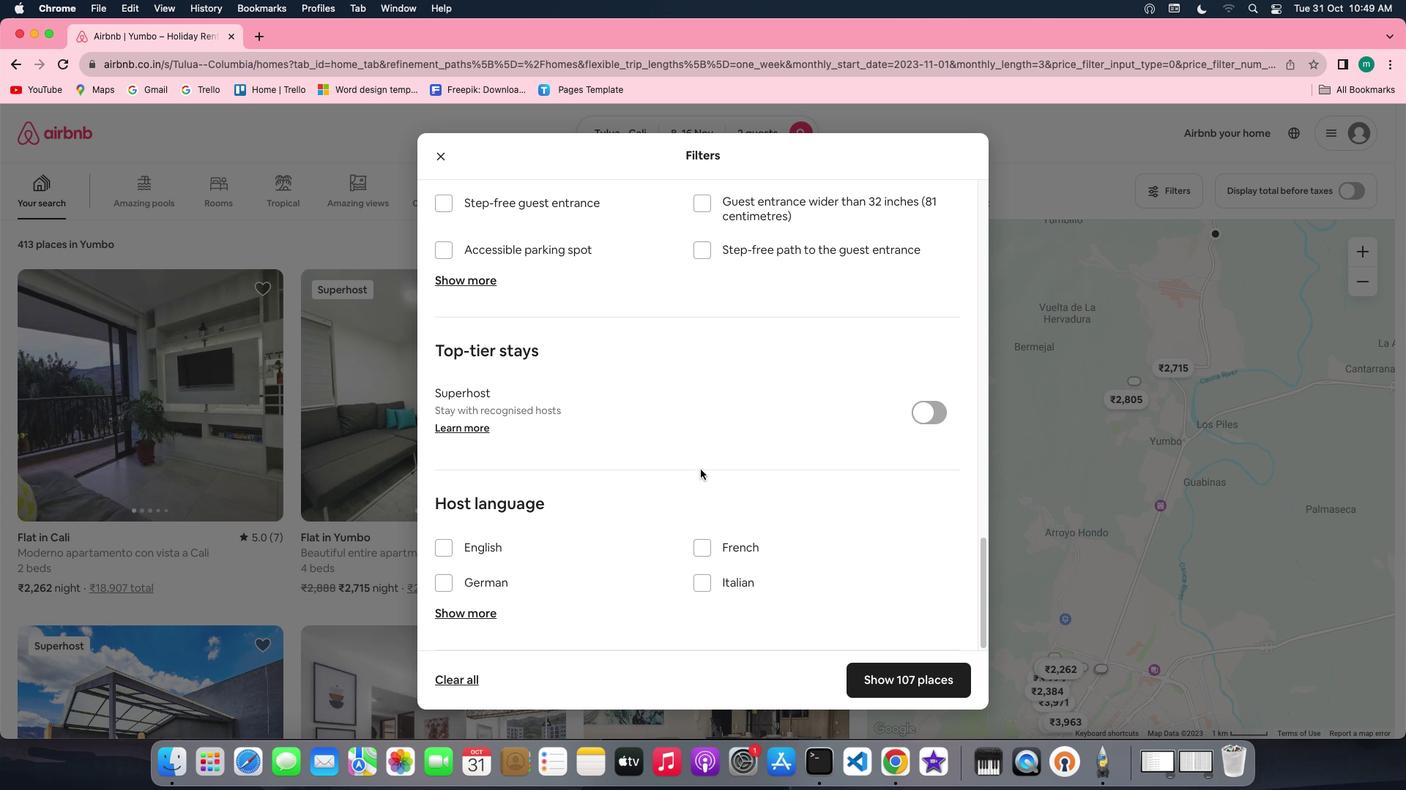 
Action: Mouse scrolled (710, 470) with delta (-24, -8)
Screenshot: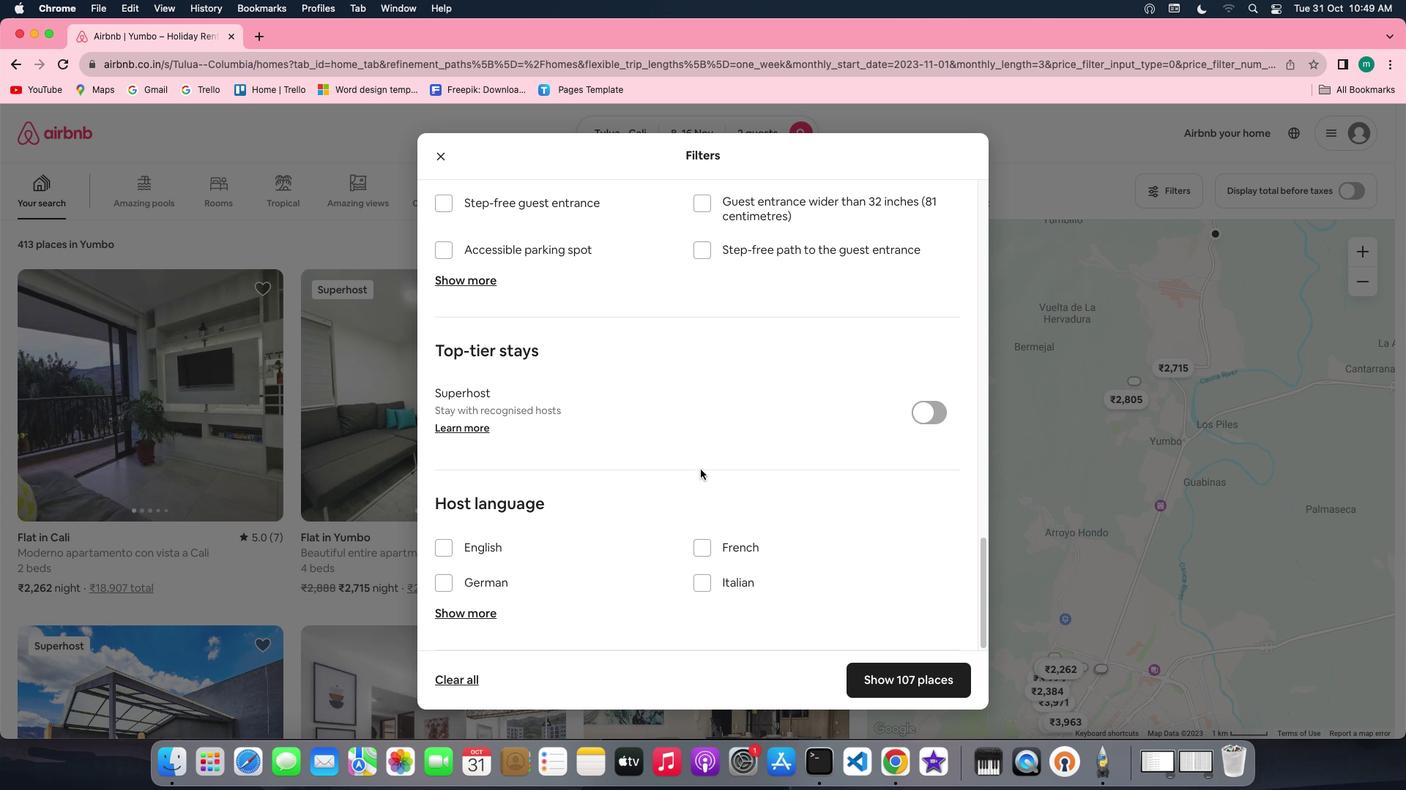 
Action: Mouse scrolled (710, 470) with delta (-24, -10)
Screenshot: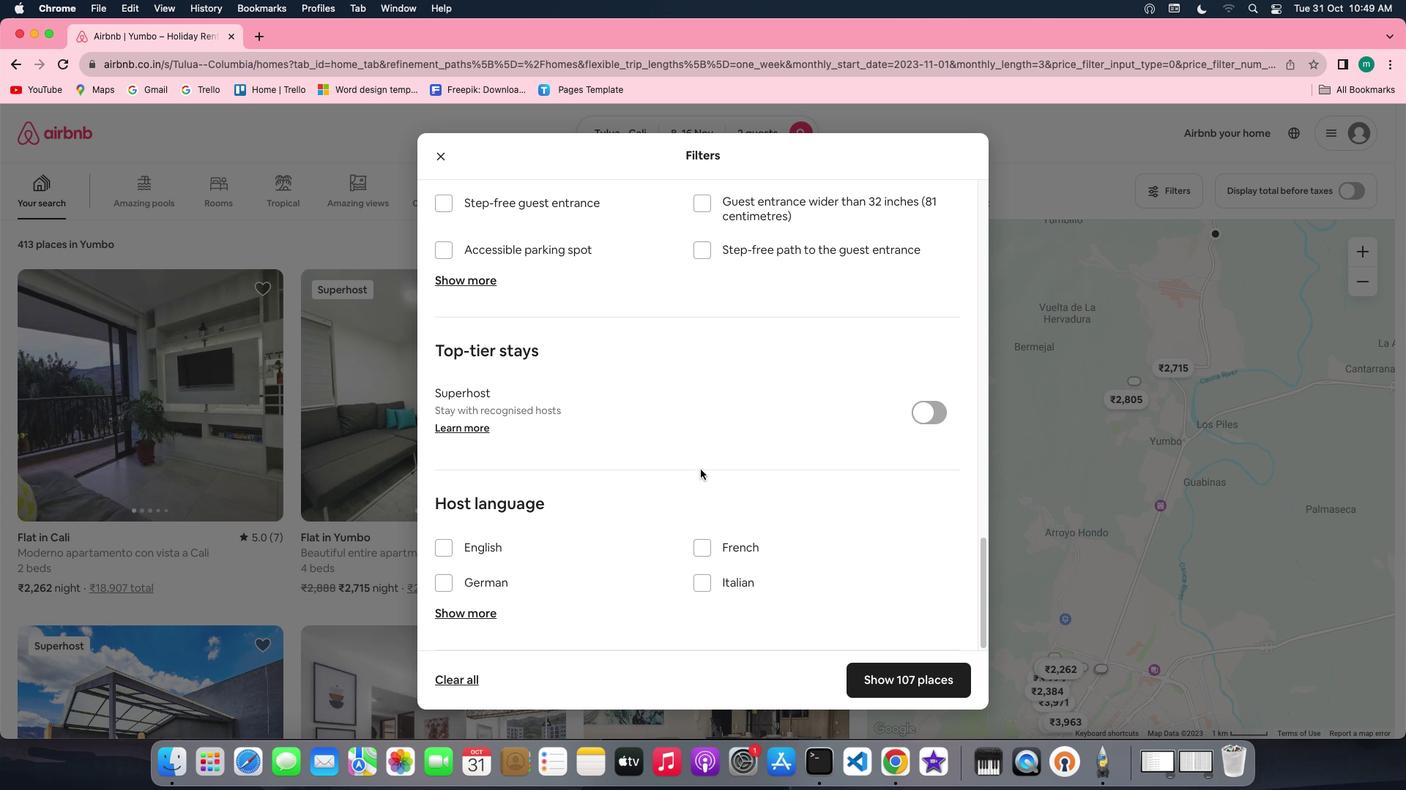 
Action: Mouse moved to (950, 684)
Screenshot: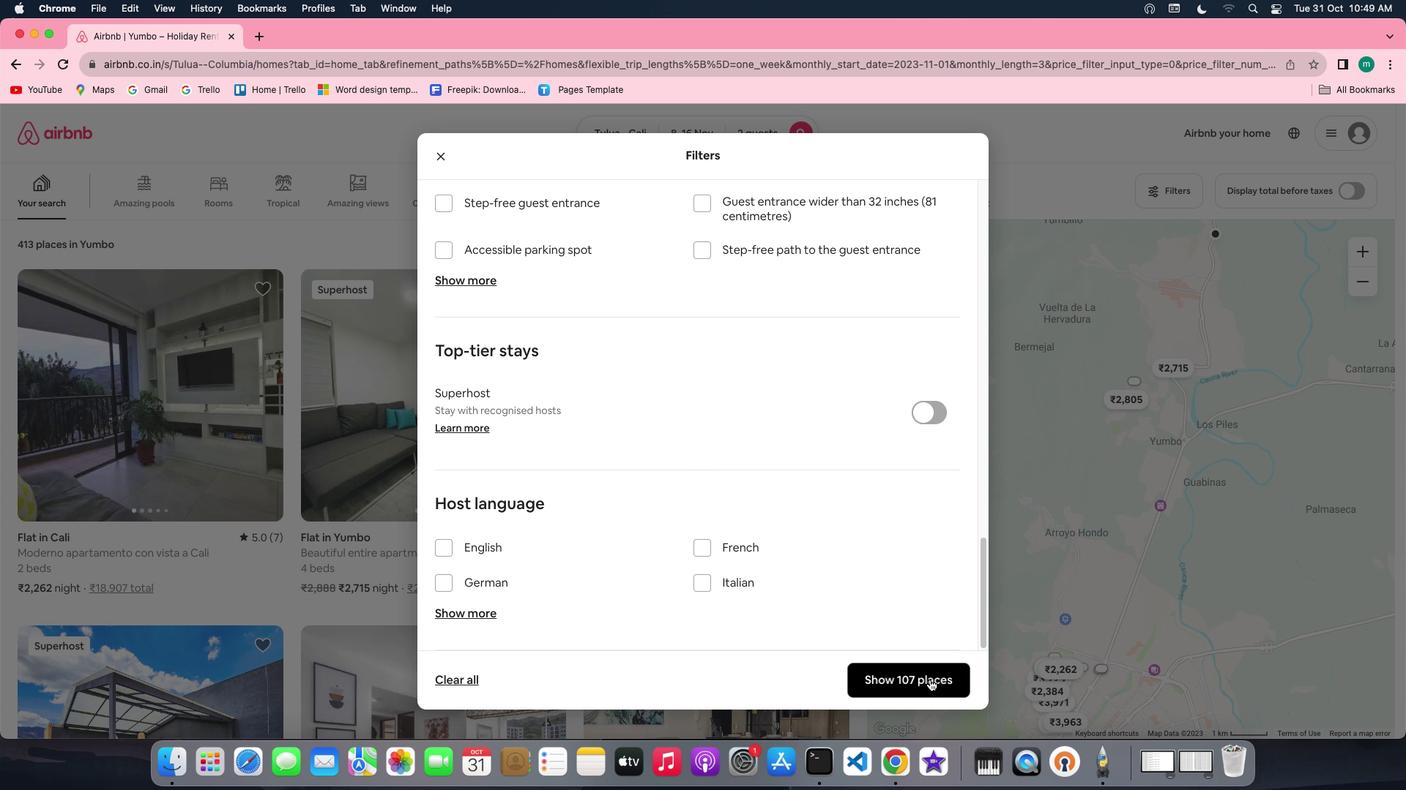 
Action: Mouse pressed left at (950, 684)
Screenshot: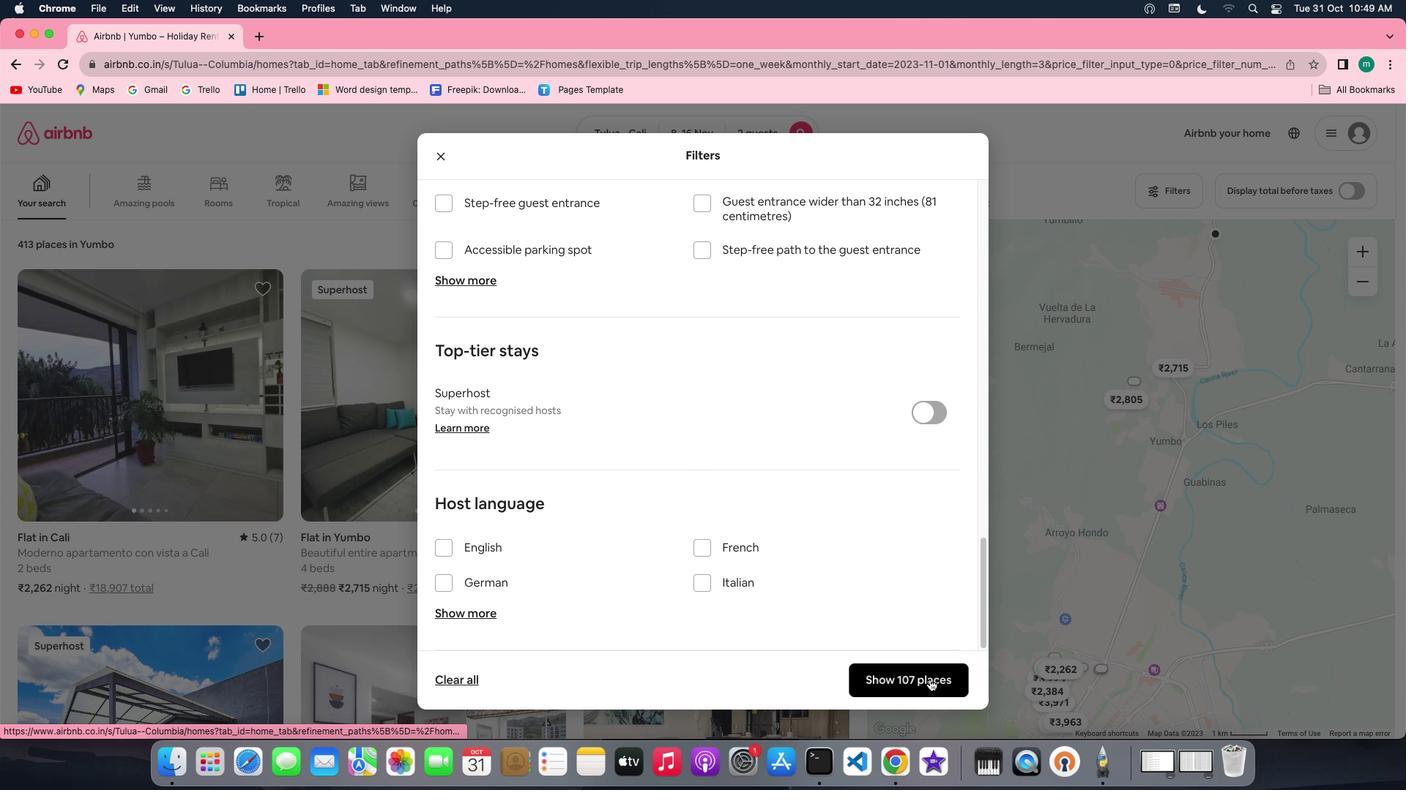 
Action: Mouse moved to (115, 341)
Screenshot: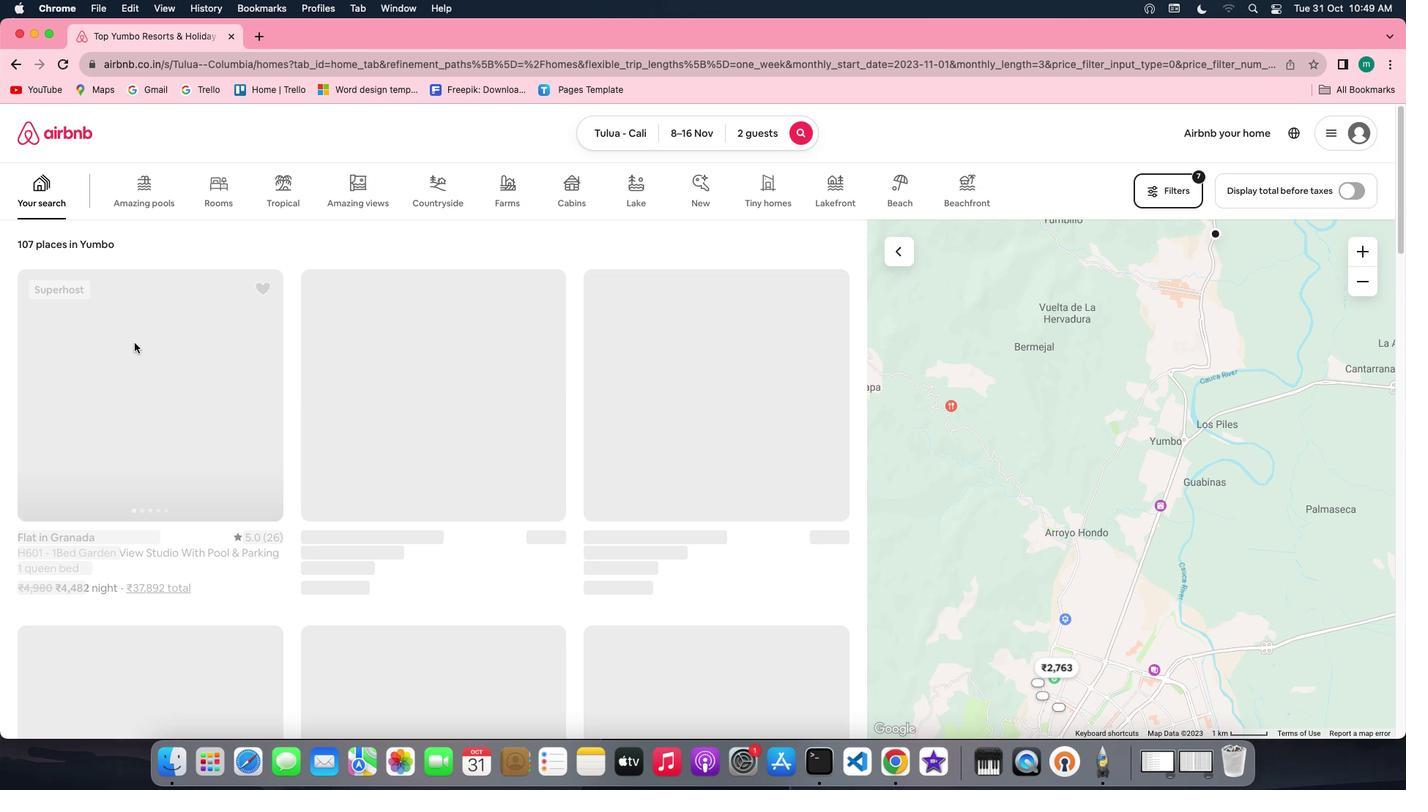 
Action: Mouse pressed left at (115, 341)
Screenshot: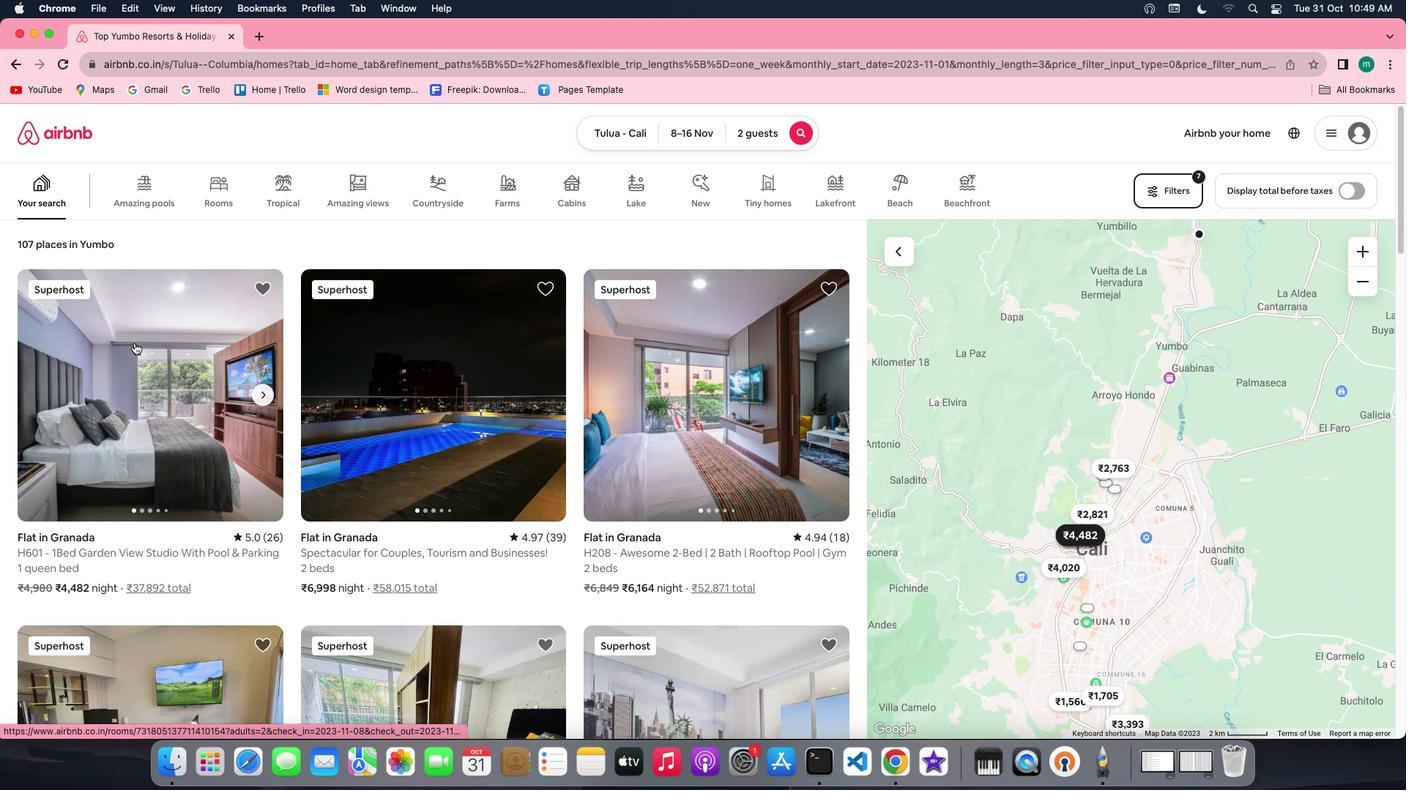 
Action: Mouse moved to (1057, 551)
Screenshot: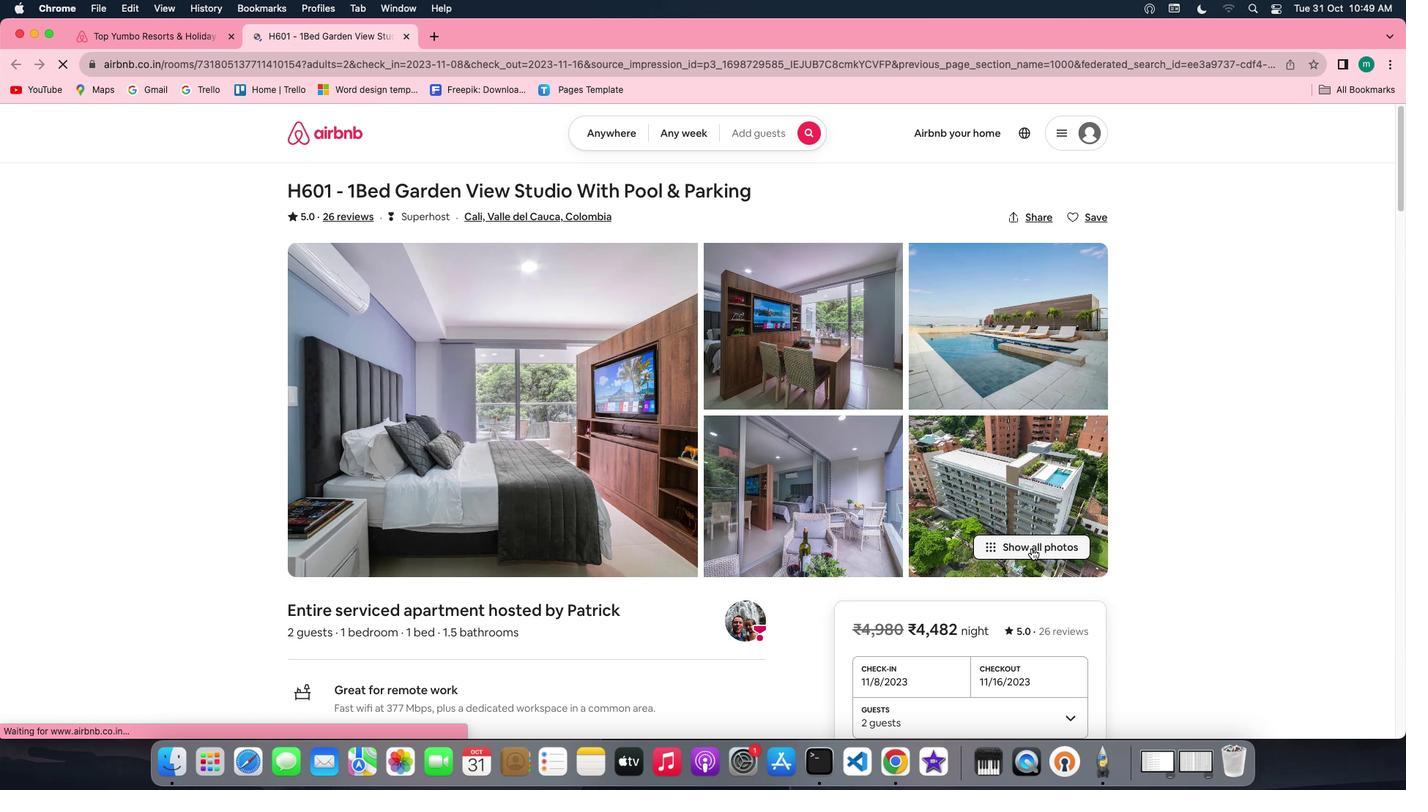 
Action: Mouse pressed left at (1057, 551)
Screenshot: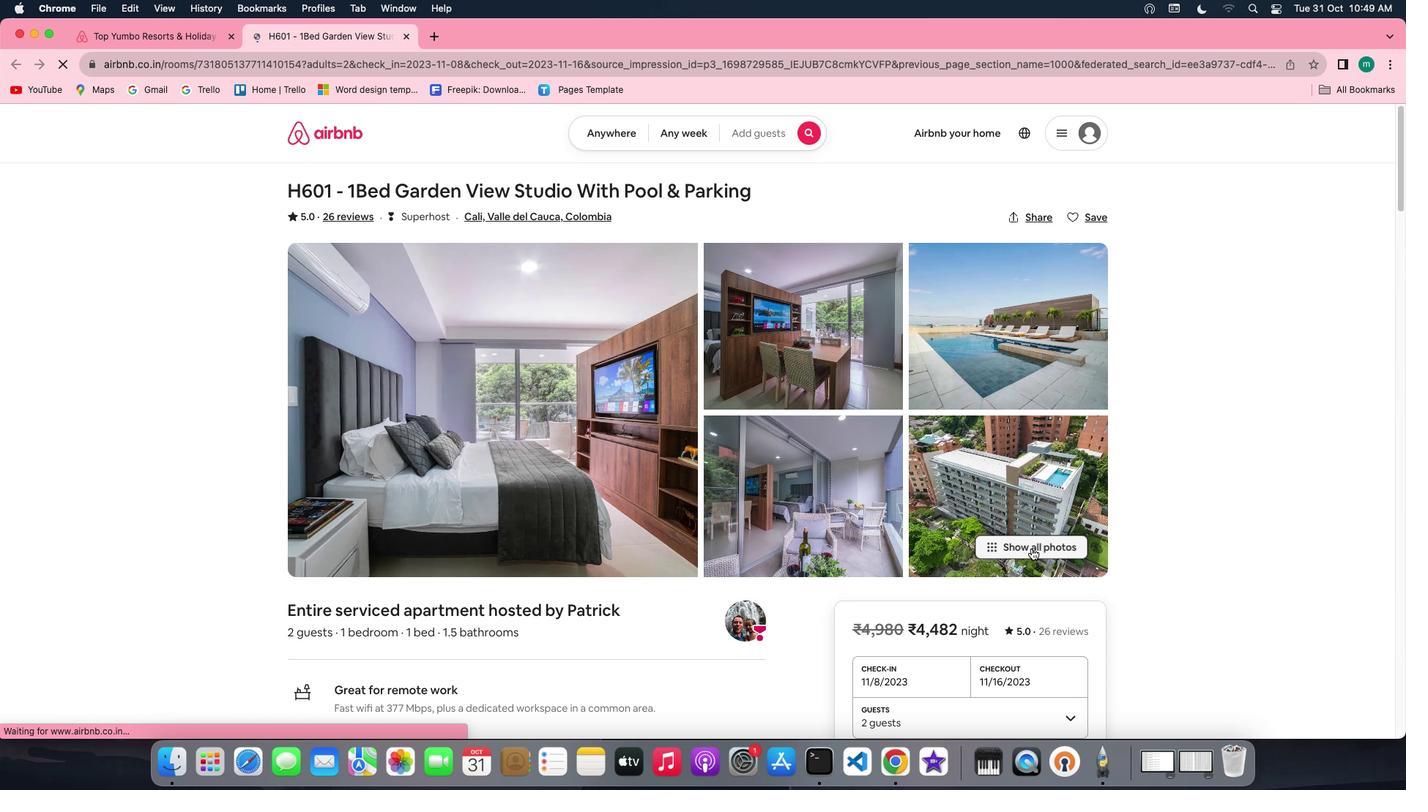 
Action: Mouse moved to (668, 507)
Screenshot: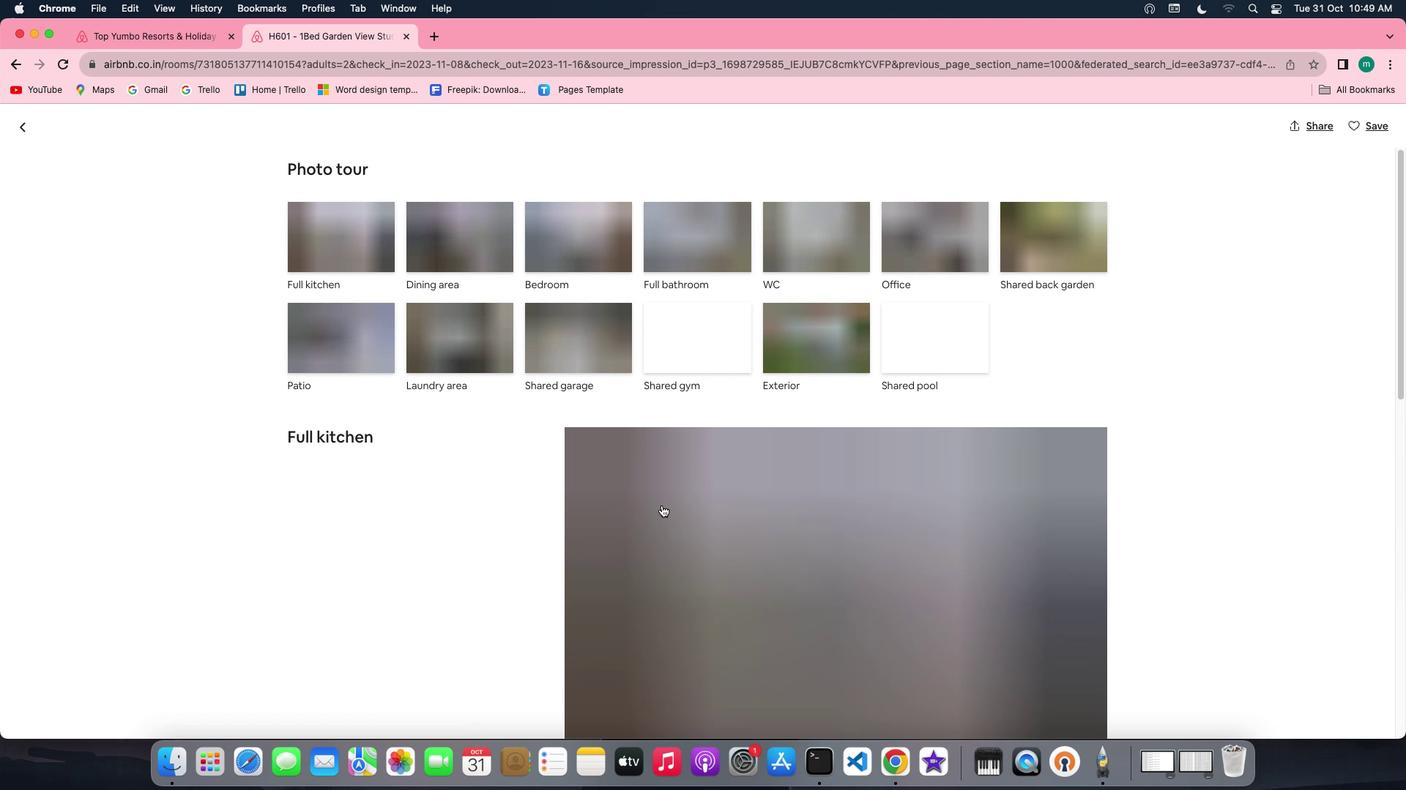 
Action: Mouse scrolled (668, 507) with delta (-24, -7)
Screenshot: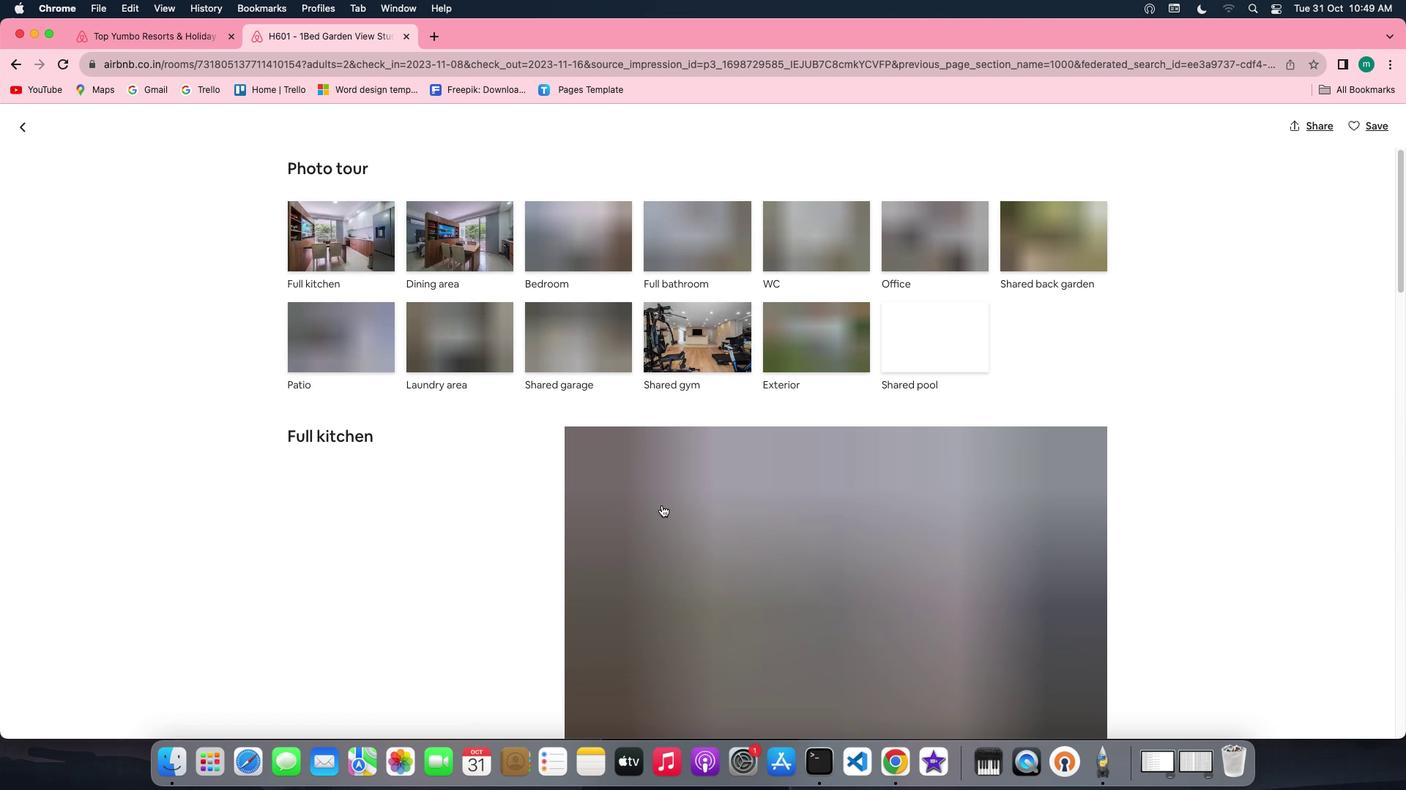 
Action: Mouse scrolled (668, 507) with delta (-24, -7)
Screenshot: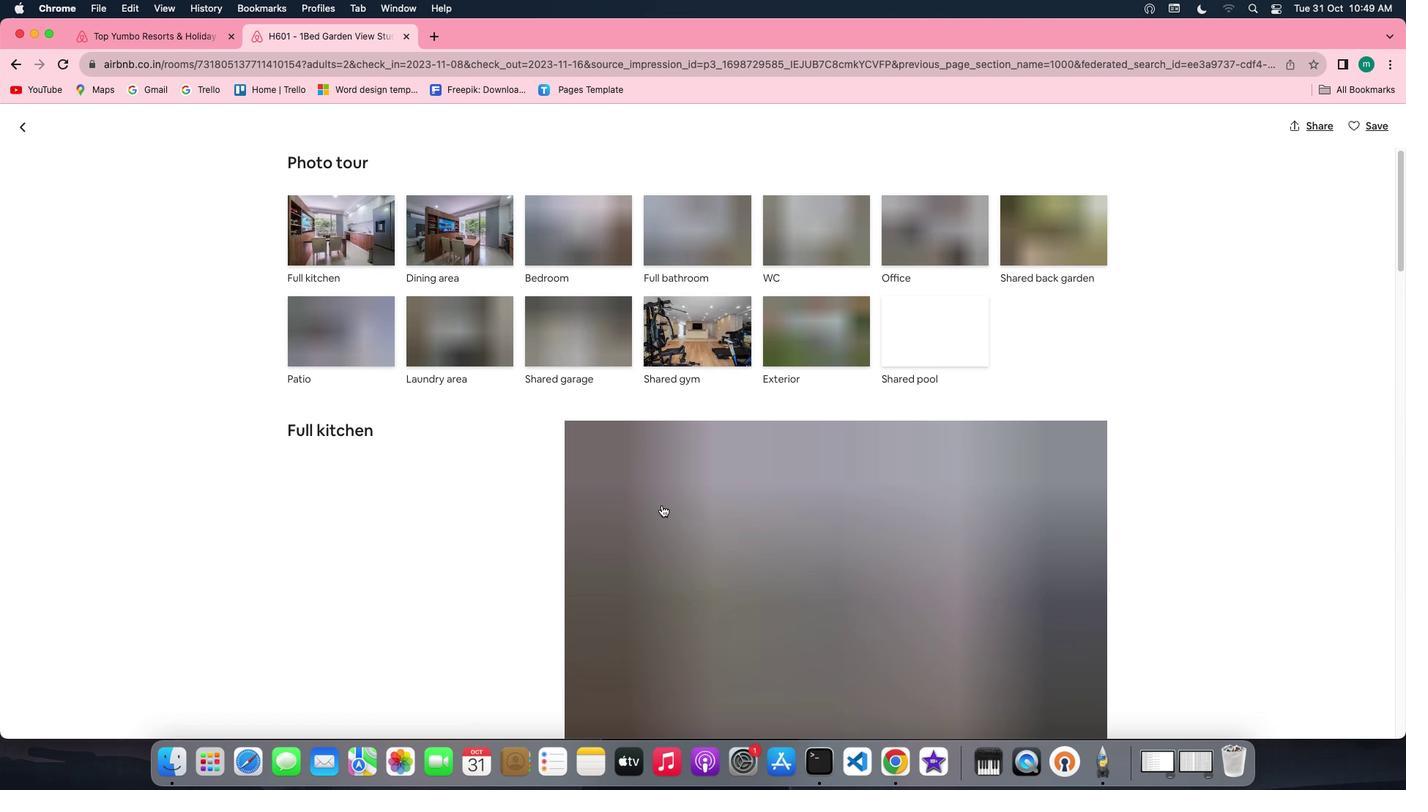 
Action: Mouse scrolled (668, 507) with delta (-24, -7)
Screenshot: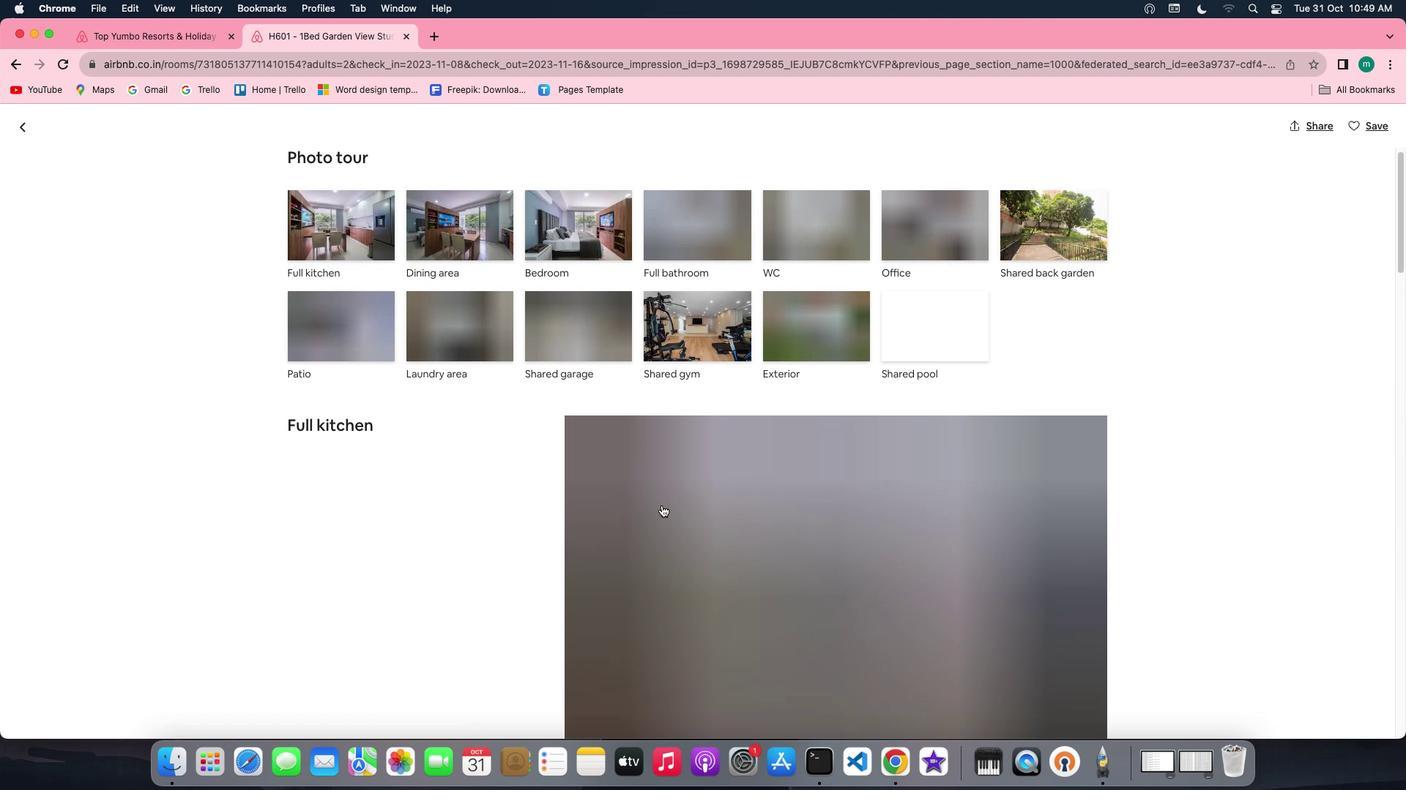 
Action: Mouse scrolled (668, 507) with delta (-24, -8)
Screenshot: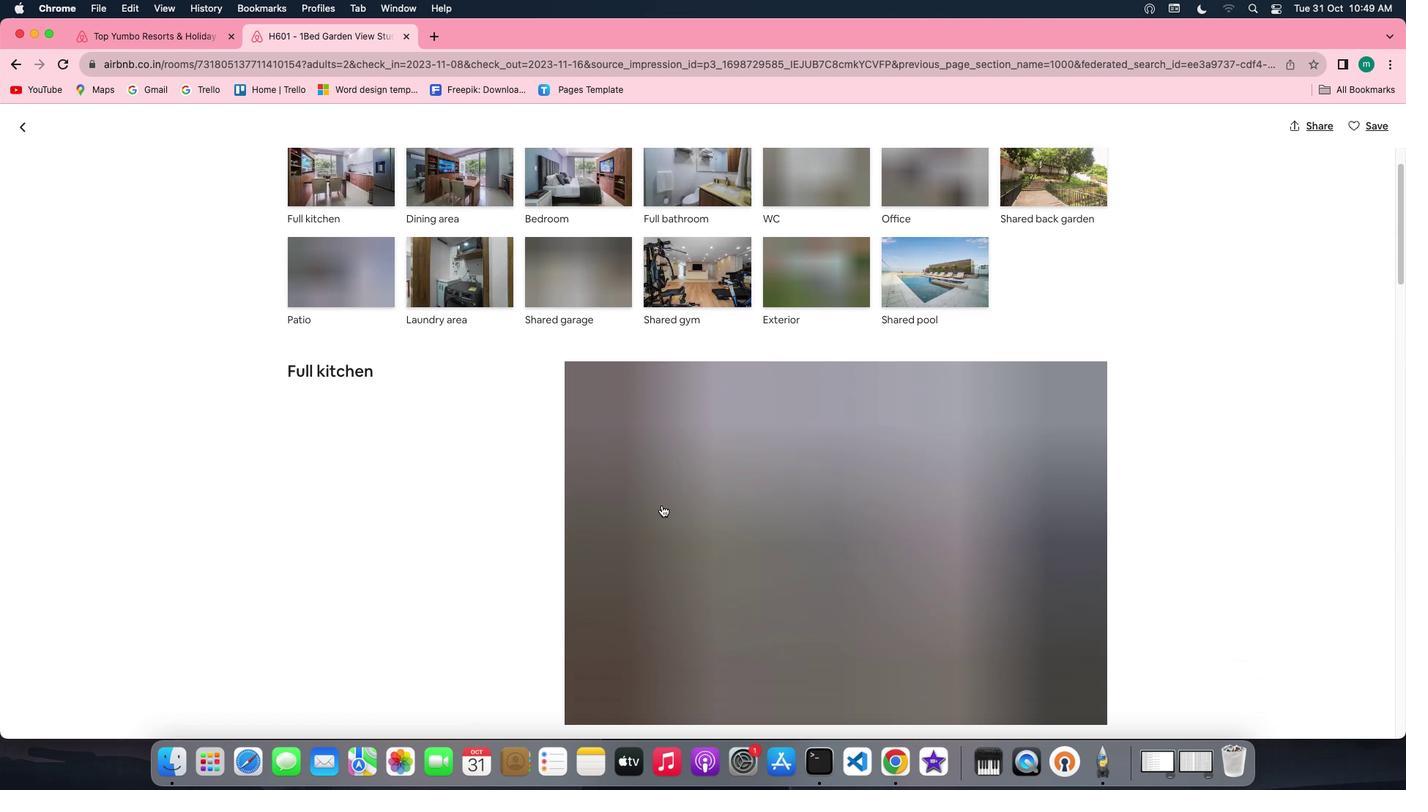 
Action: Mouse scrolled (668, 507) with delta (-24, -7)
Screenshot: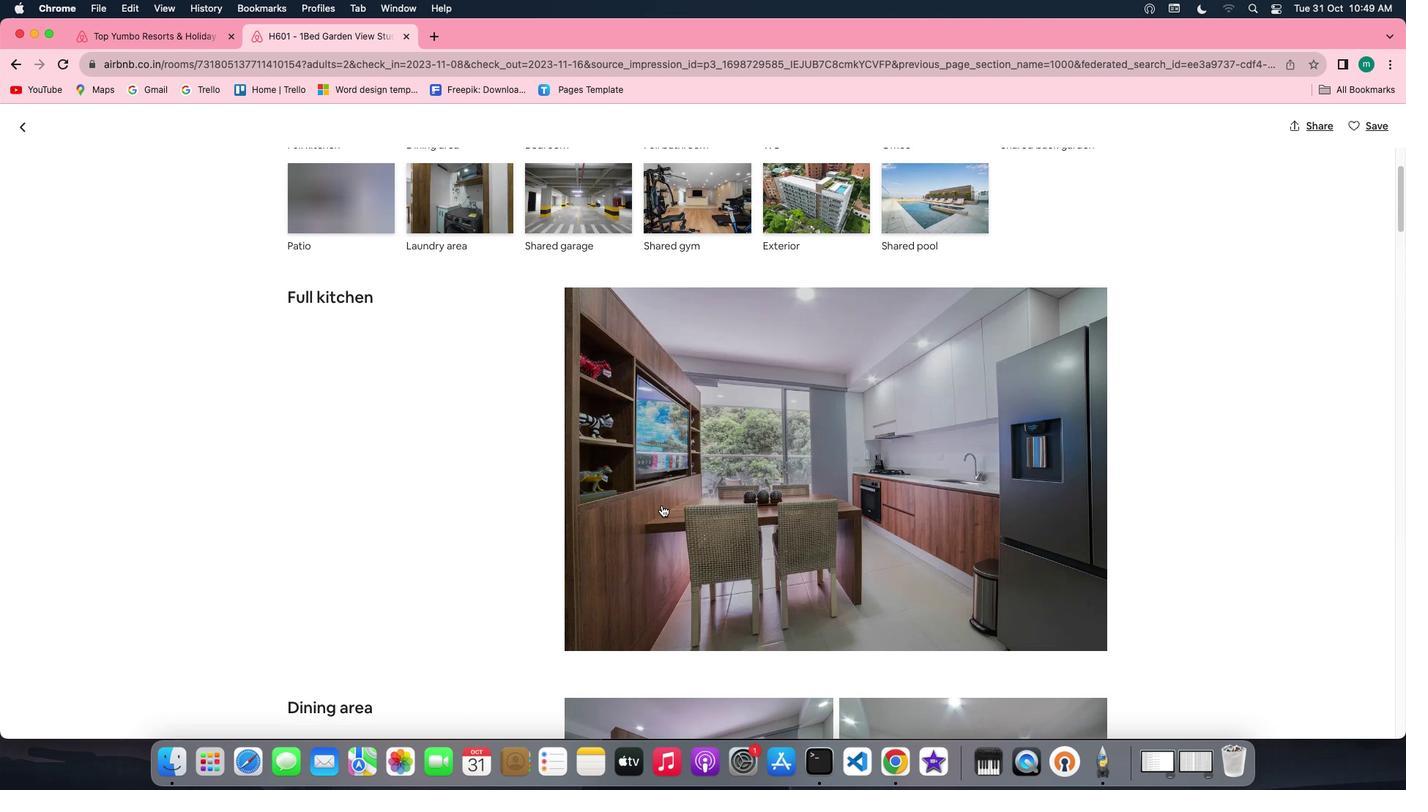 
Action: Mouse scrolled (668, 507) with delta (-24, -7)
Screenshot: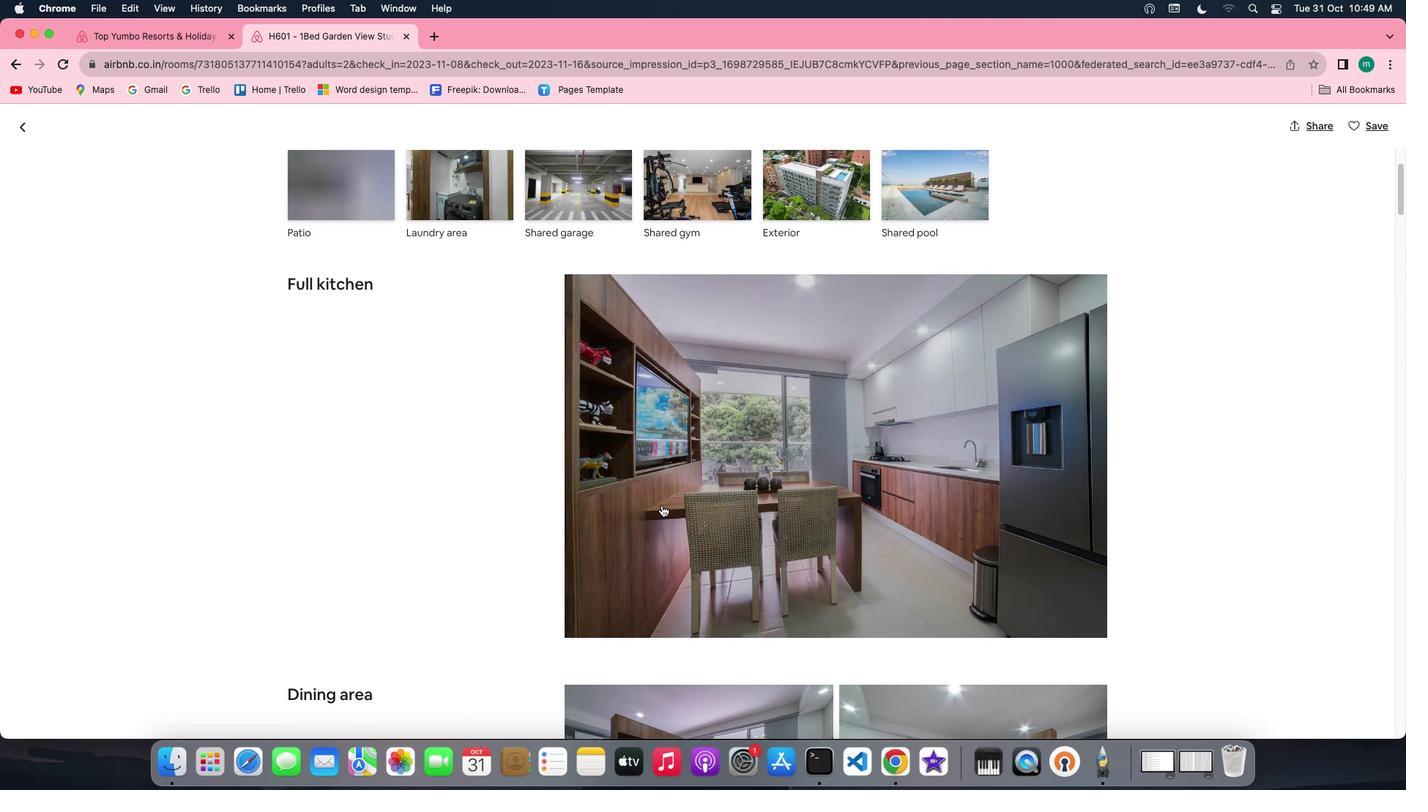 
Action: Mouse scrolled (668, 507) with delta (-24, -8)
Screenshot: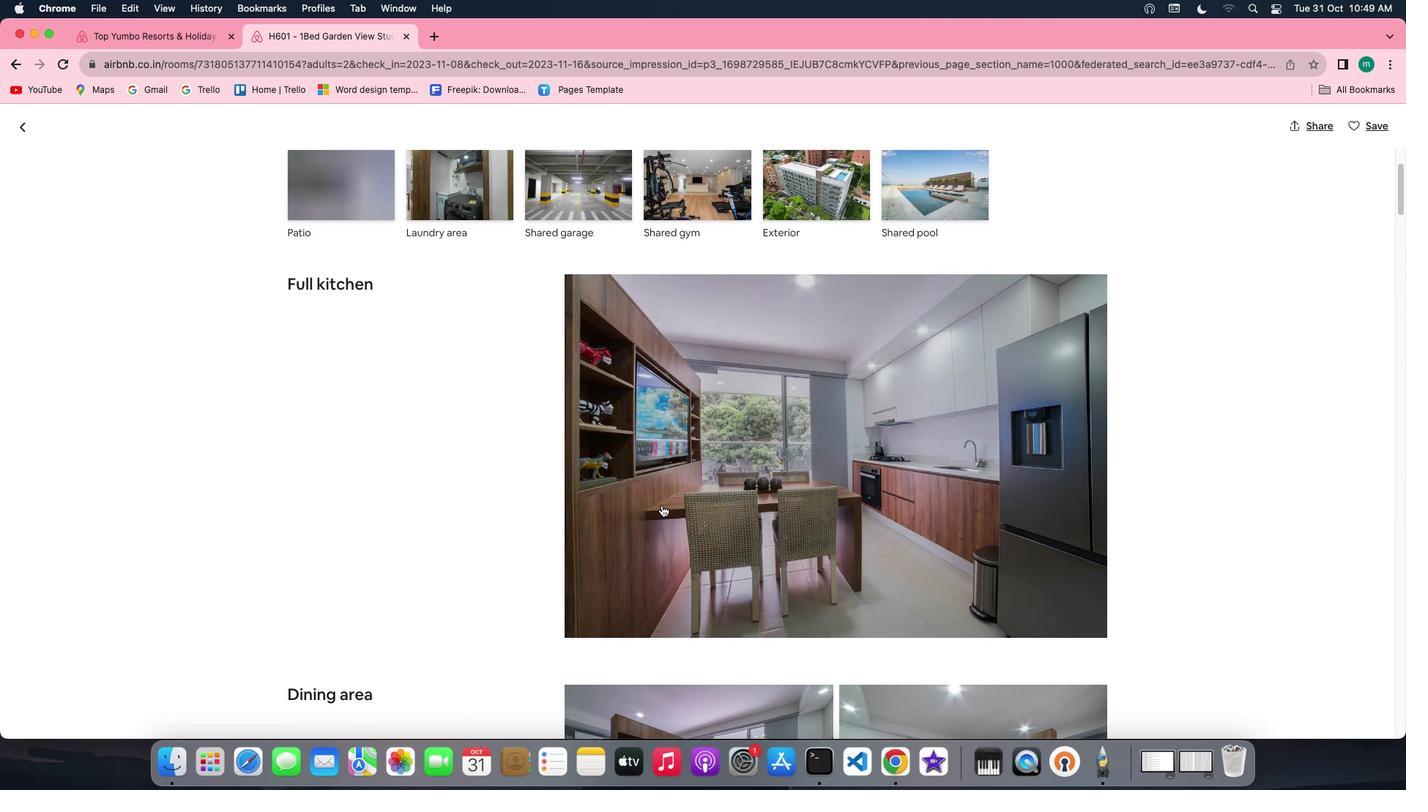 
Action: Mouse scrolled (668, 507) with delta (-24, -8)
Screenshot: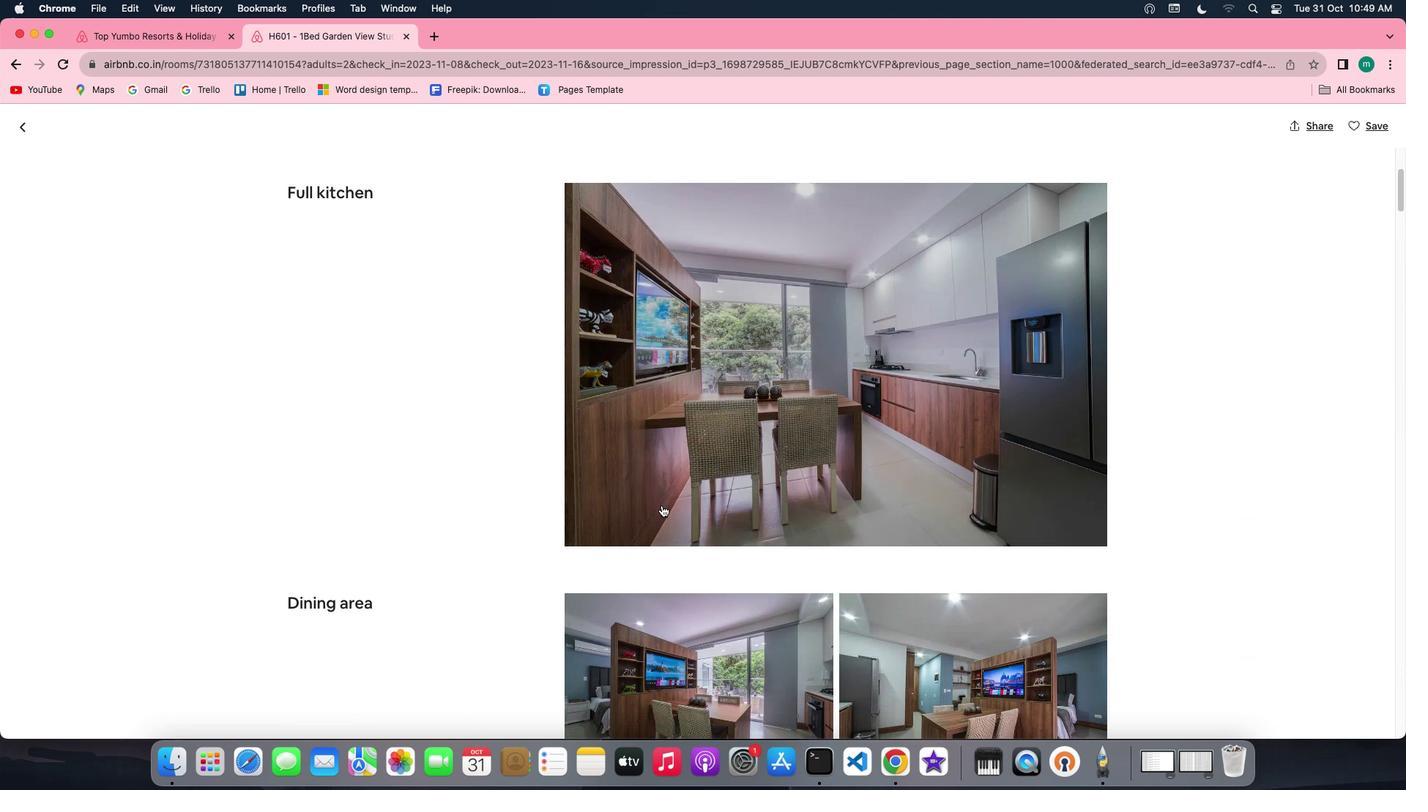 
Action: Mouse scrolled (668, 507) with delta (-24, -7)
Screenshot: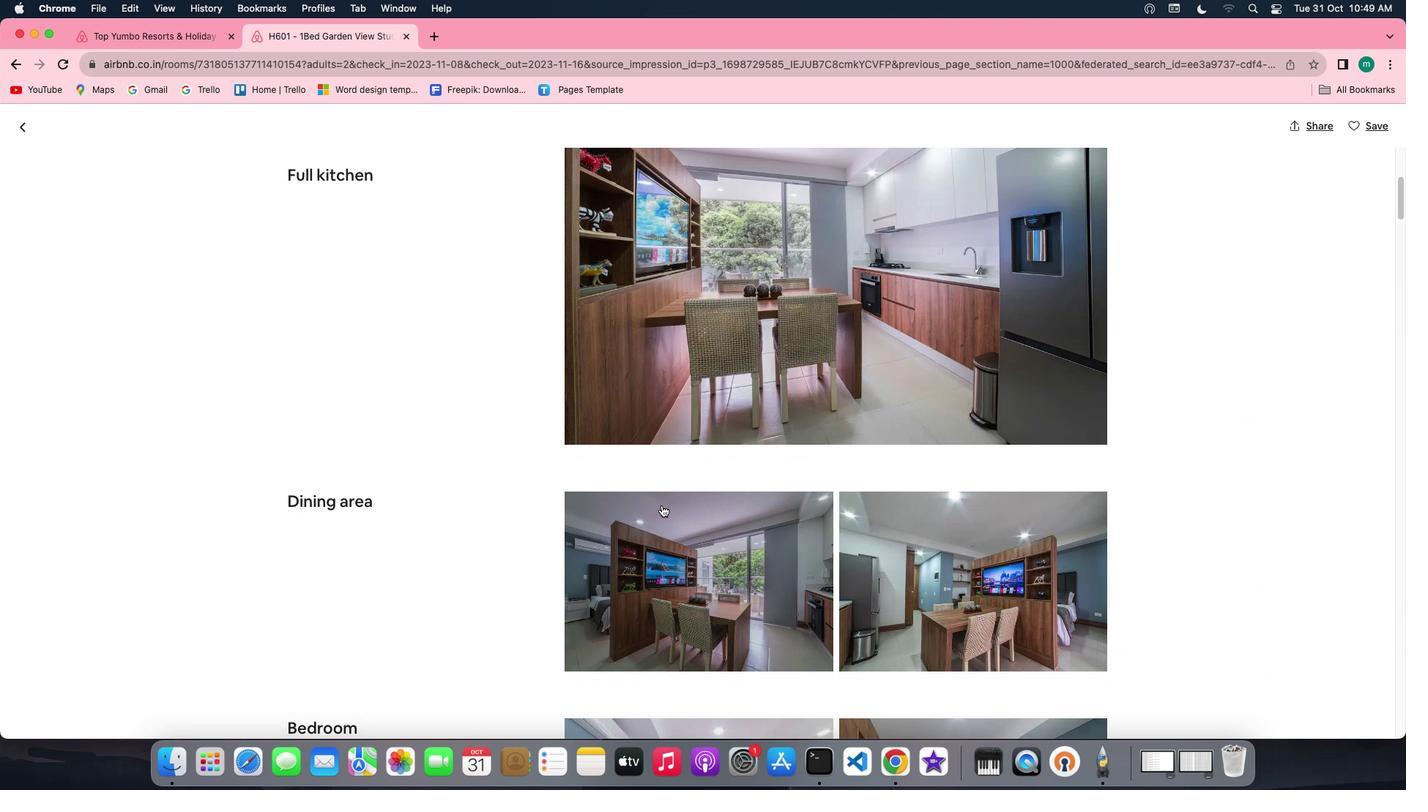 
Action: Mouse scrolled (668, 507) with delta (-24, -7)
Screenshot: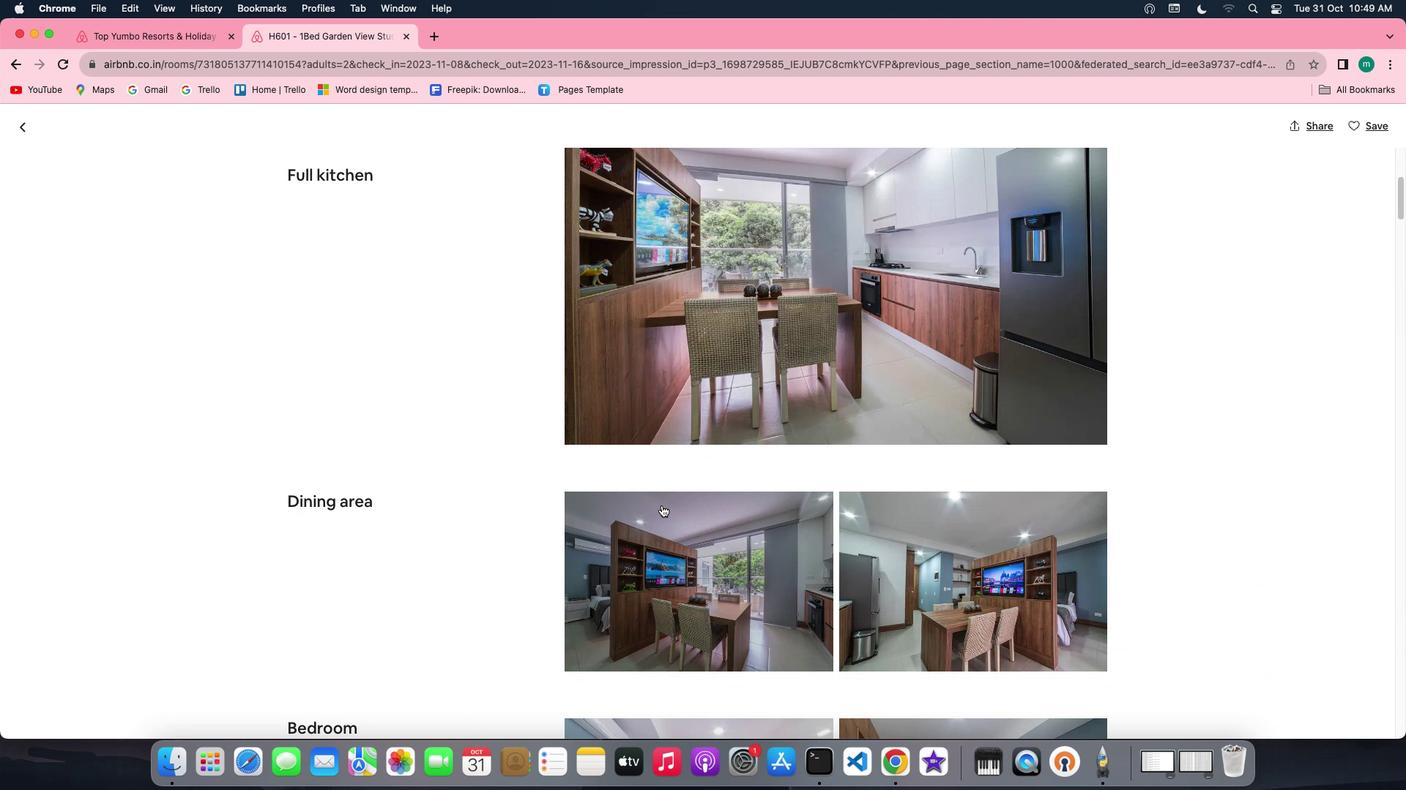 
Action: Mouse scrolled (668, 507) with delta (-24, -7)
Screenshot: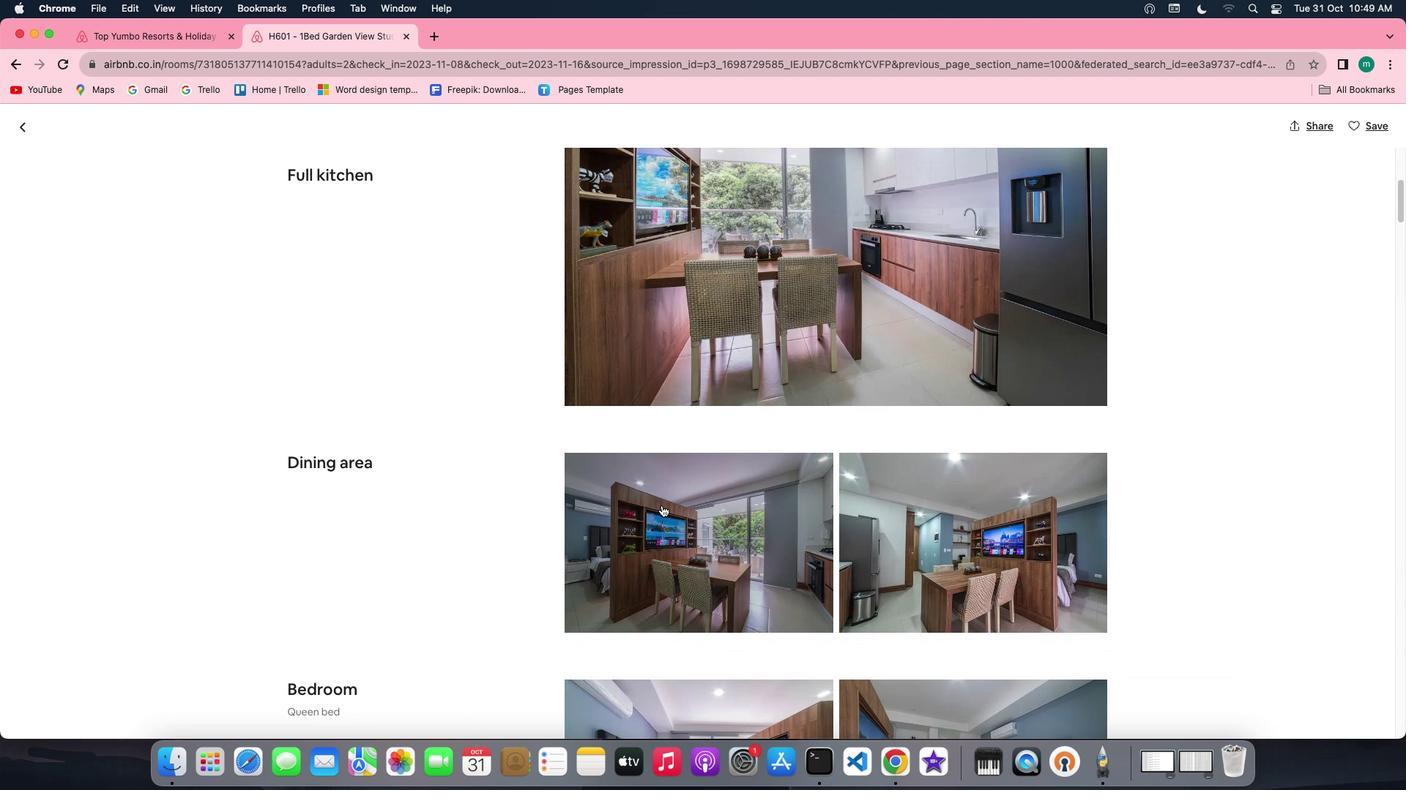 
Action: Mouse scrolled (668, 507) with delta (-24, -7)
Screenshot: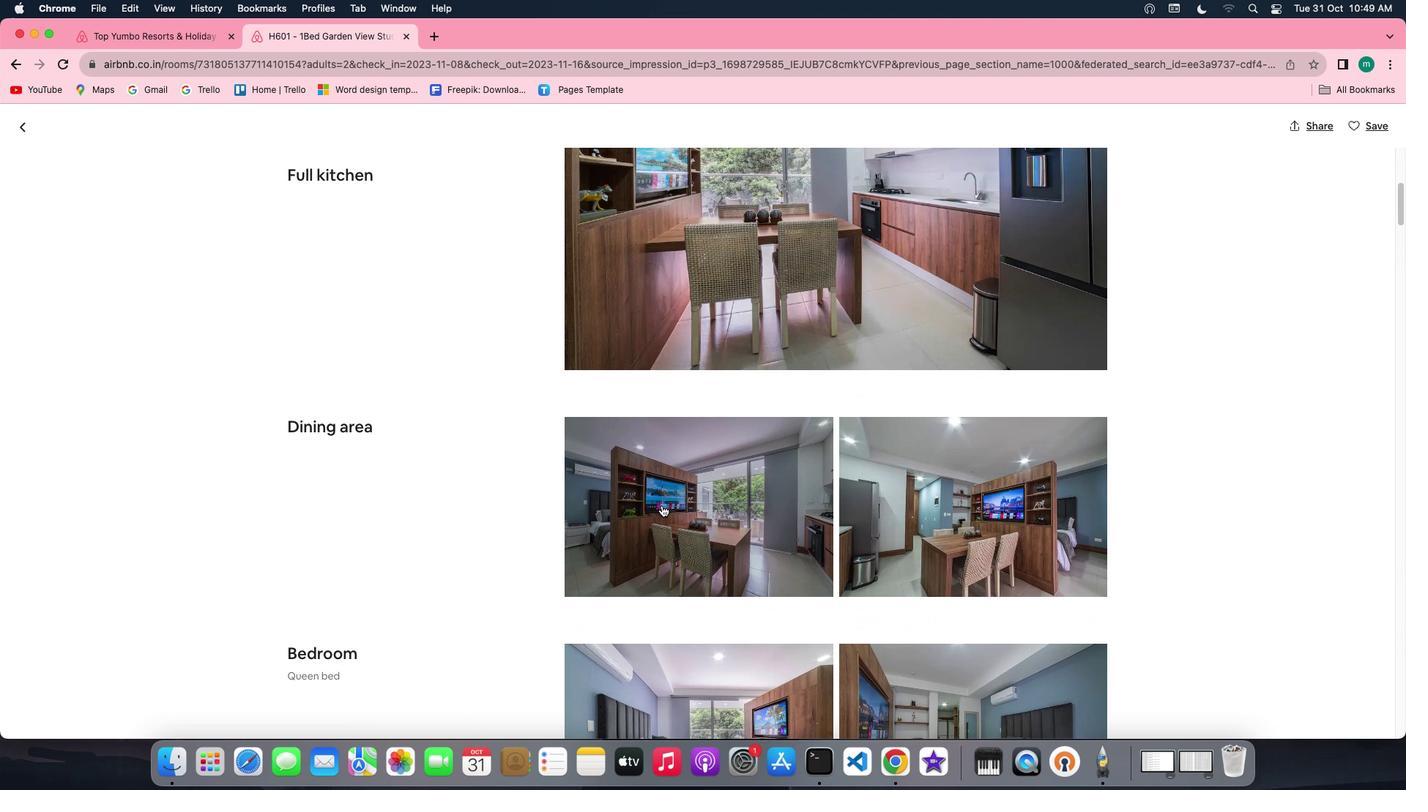 
Action: Mouse scrolled (668, 507) with delta (-24, -7)
Screenshot: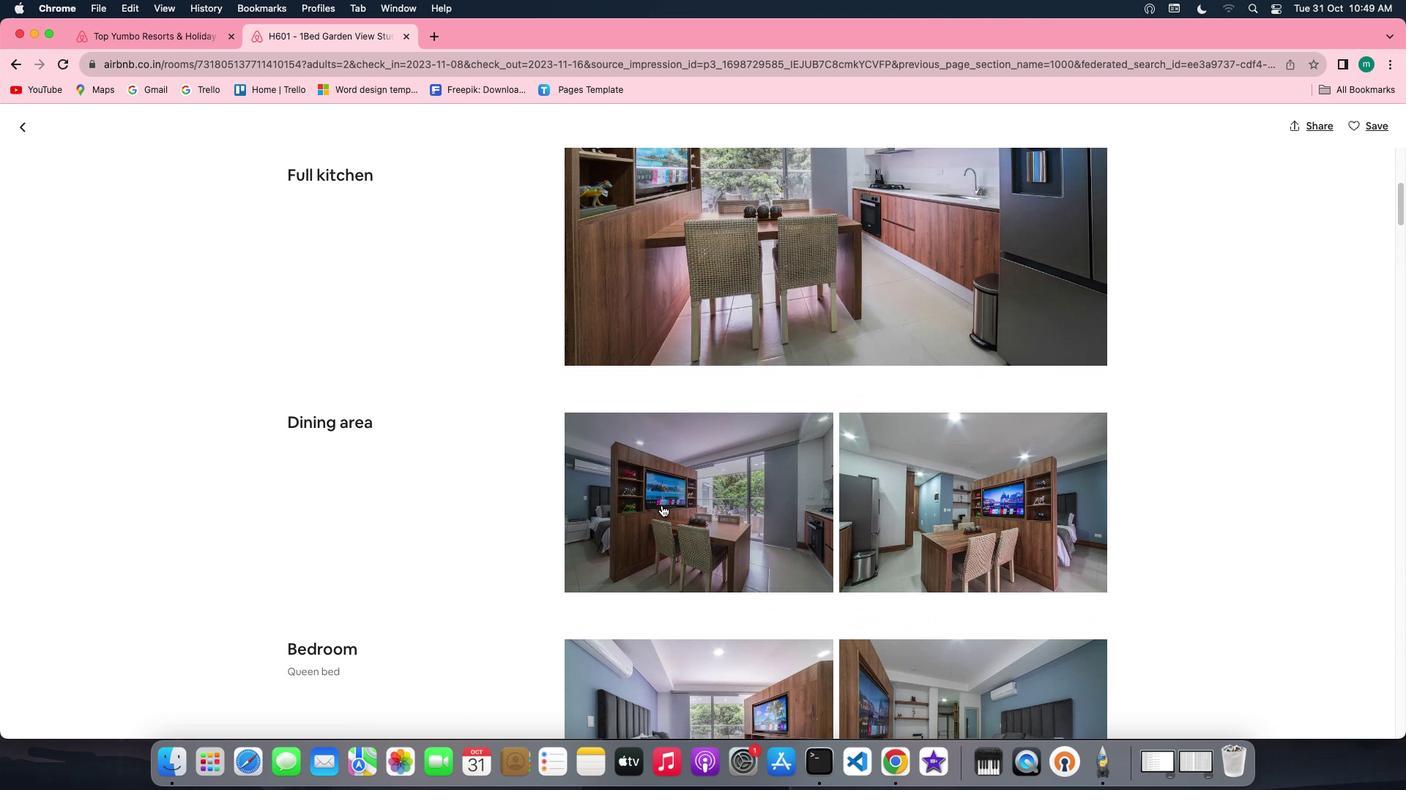 
Action: Mouse scrolled (668, 507) with delta (-24, -7)
Screenshot: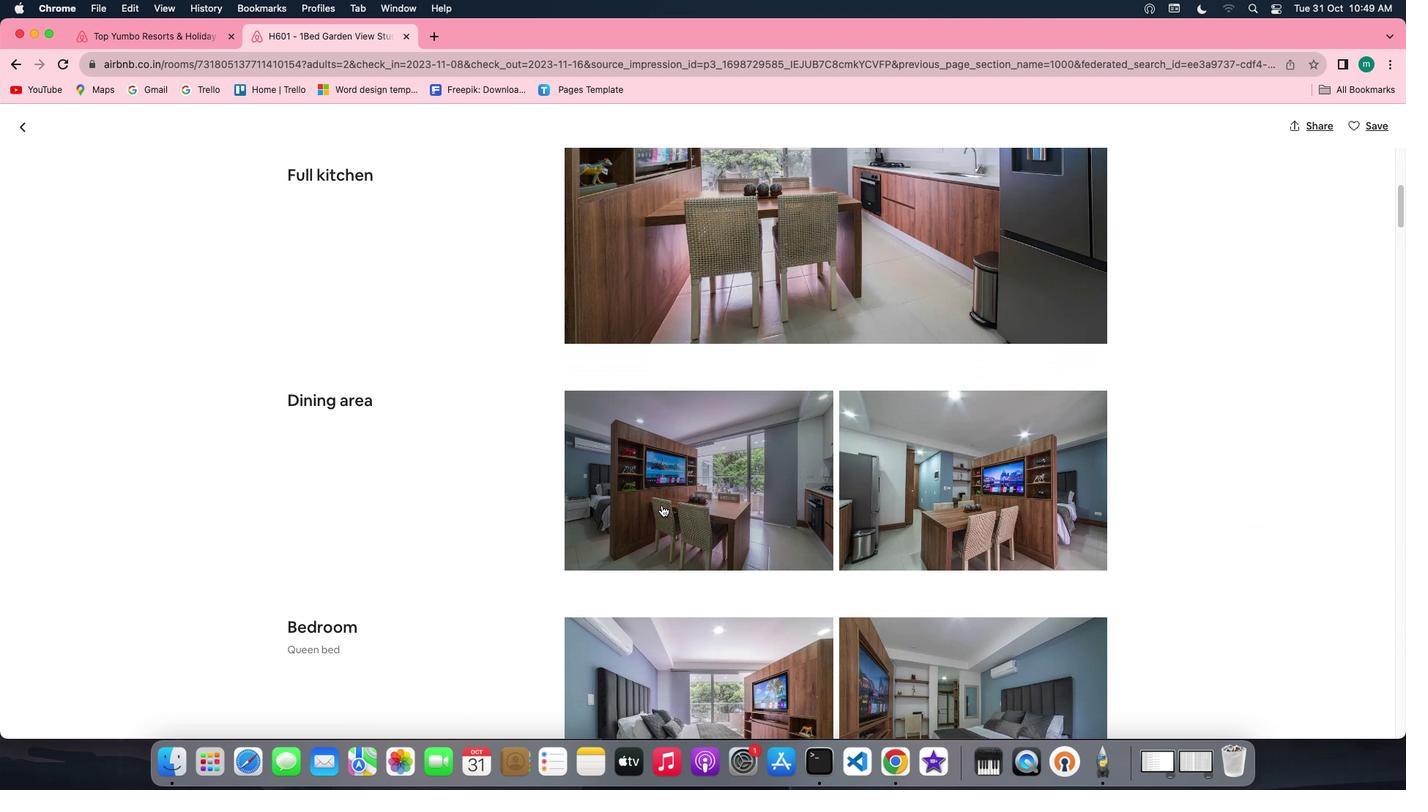 
Action: Mouse scrolled (668, 507) with delta (-24, -7)
Screenshot: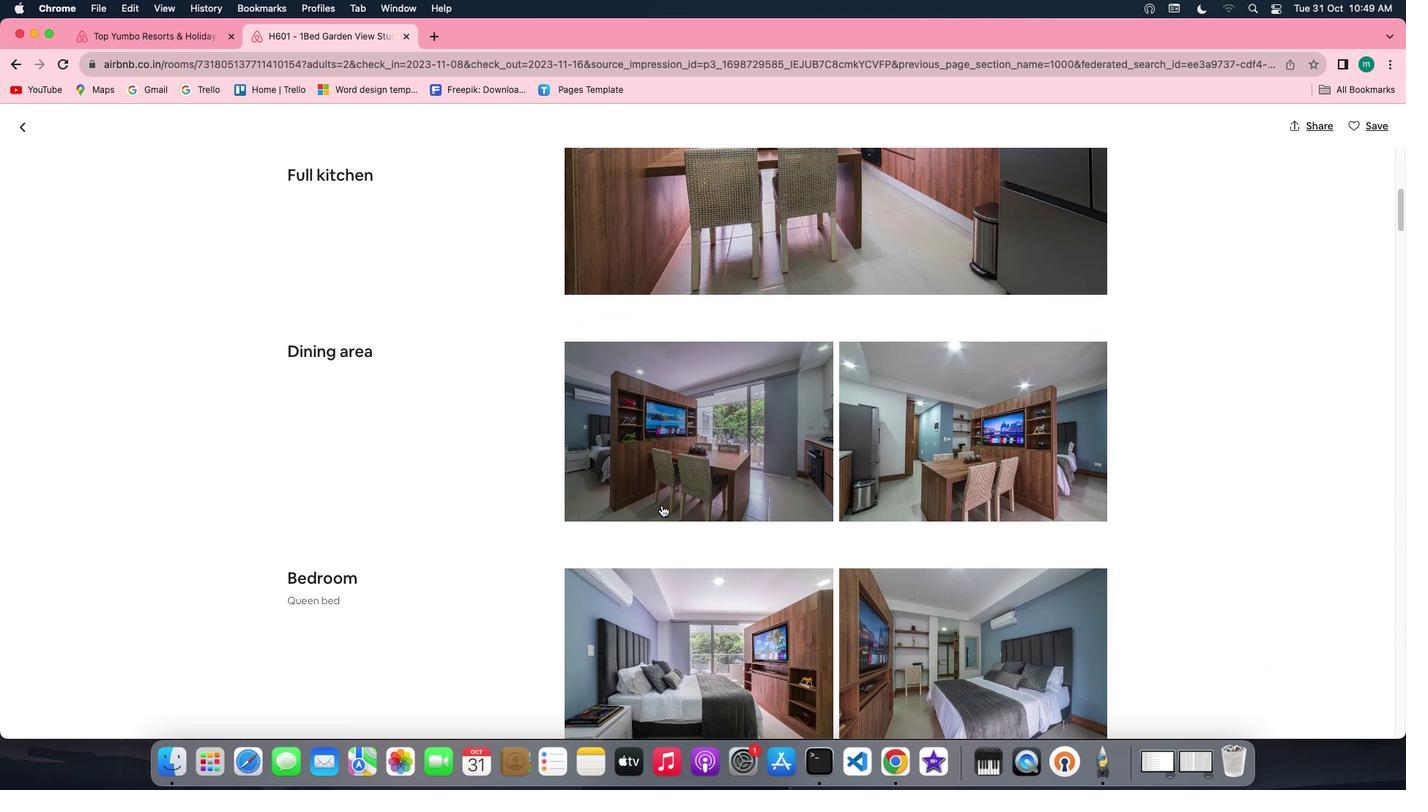 
Action: Mouse scrolled (668, 507) with delta (-24, -7)
Screenshot: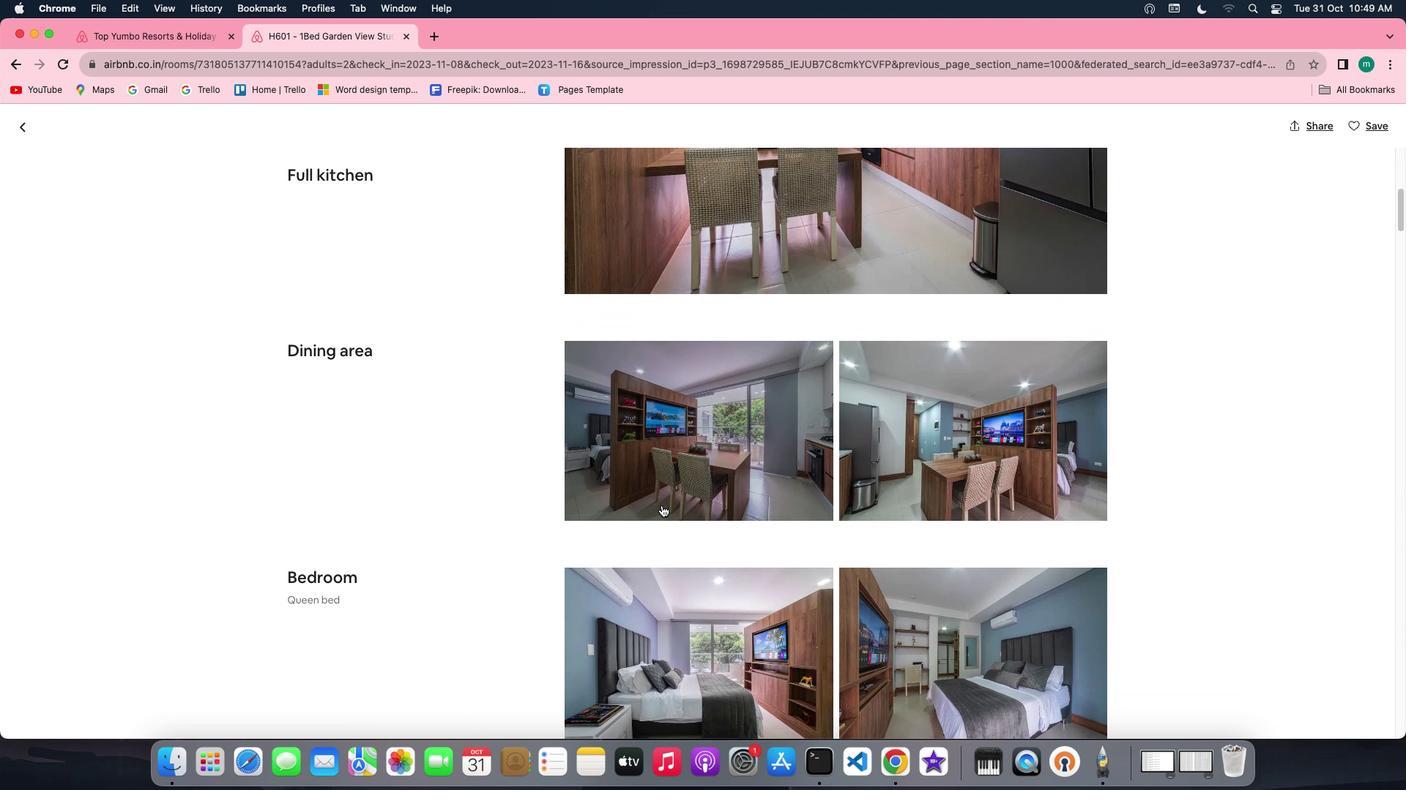 
Action: Mouse scrolled (668, 507) with delta (-24, -8)
Screenshot: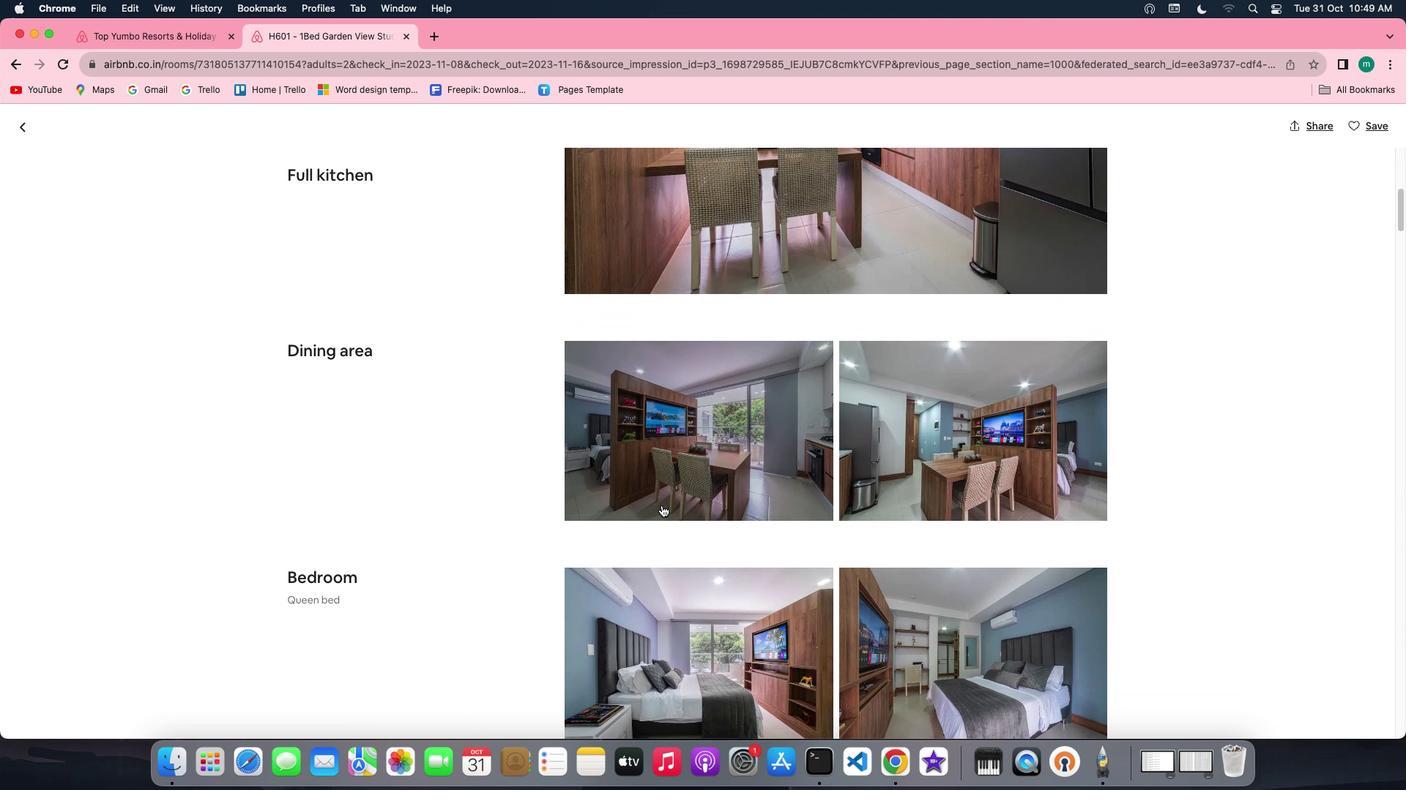 
Action: Mouse scrolled (668, 507) with delta (-24, -9)
Screenshot: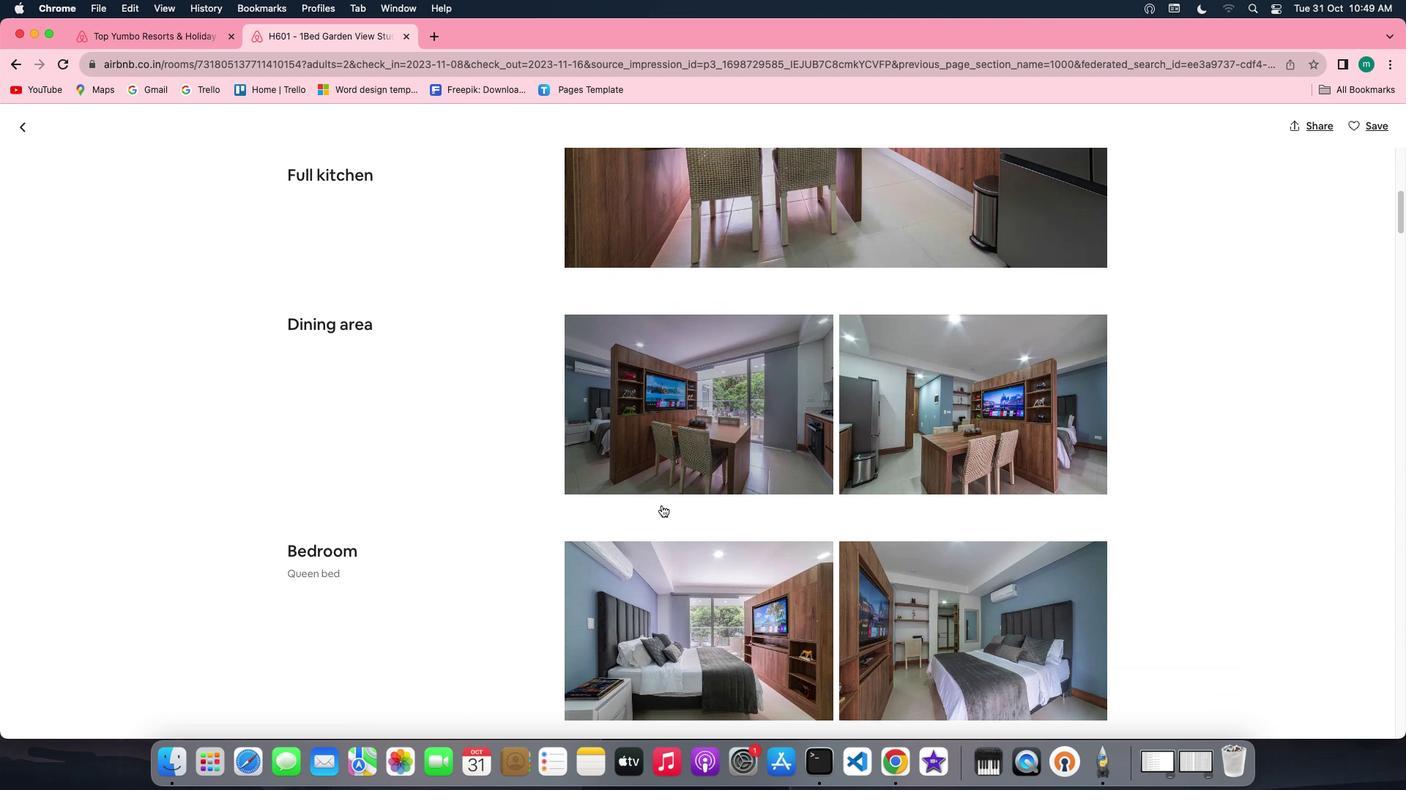 
Action: Mouse scrolled (668, 507) with delta (-24, -7)
Screenshot: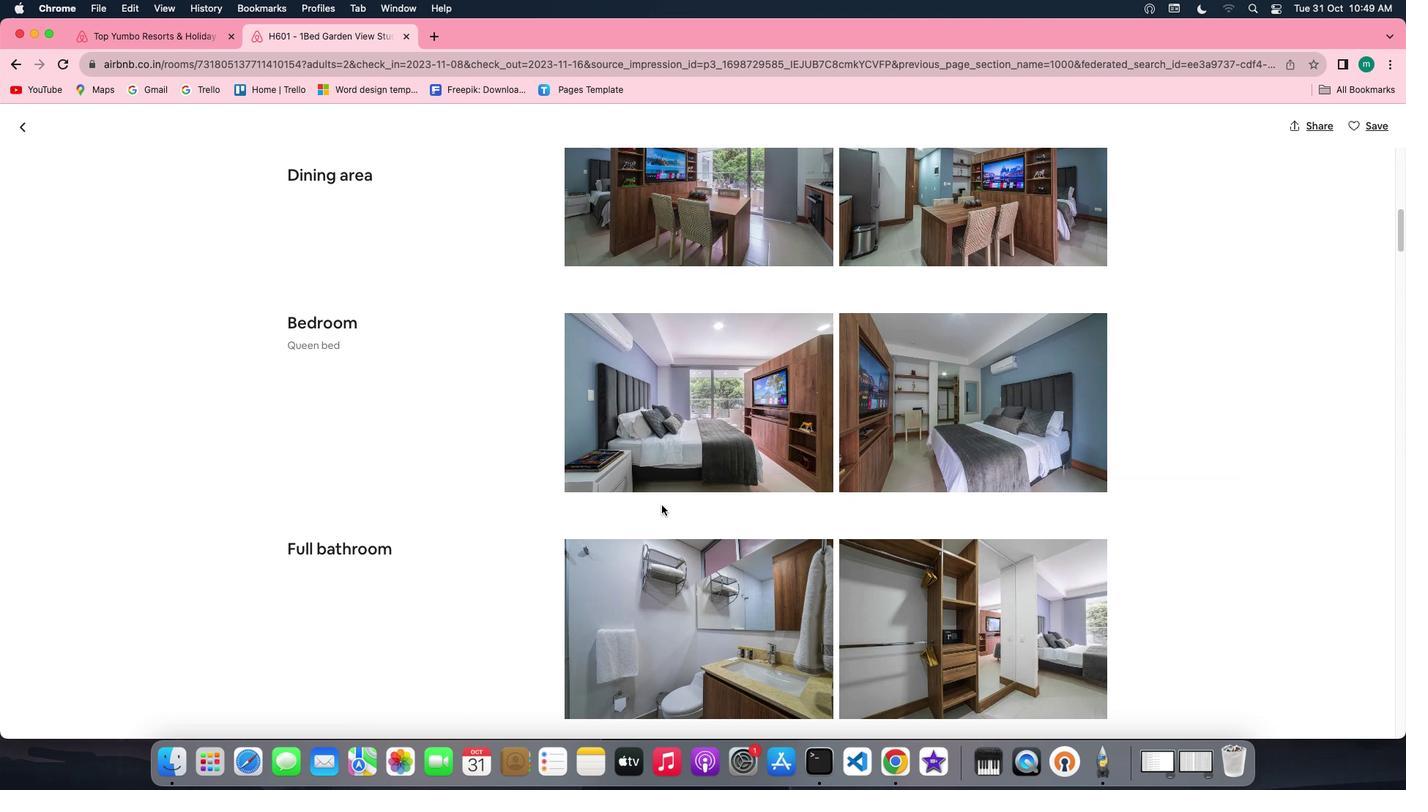 
Action: Mouse scrolled (668, 507) with delta (-24, -7)
Screenshot: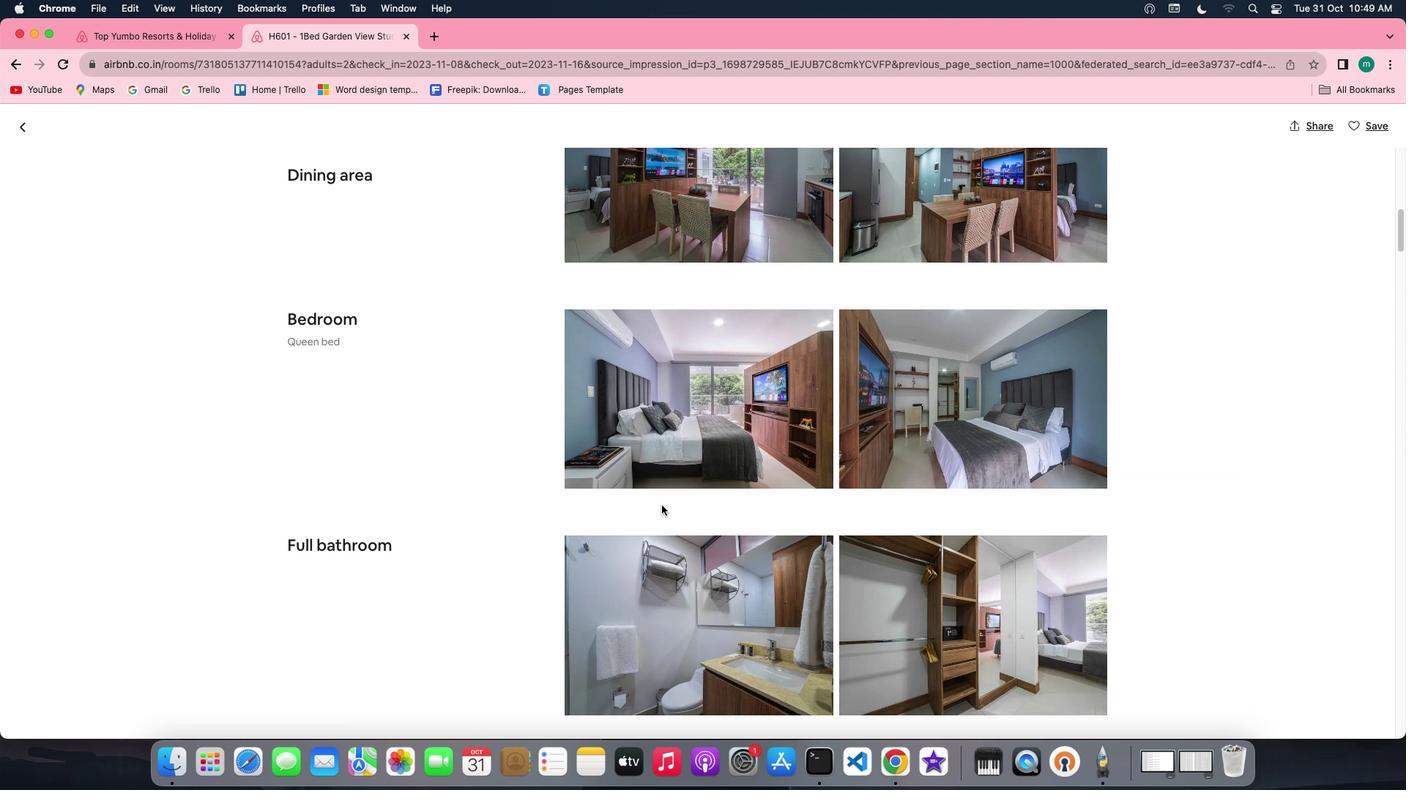 
Action: Mouse scrolled (668, 507) with delta (-24, -8)
Screenshot: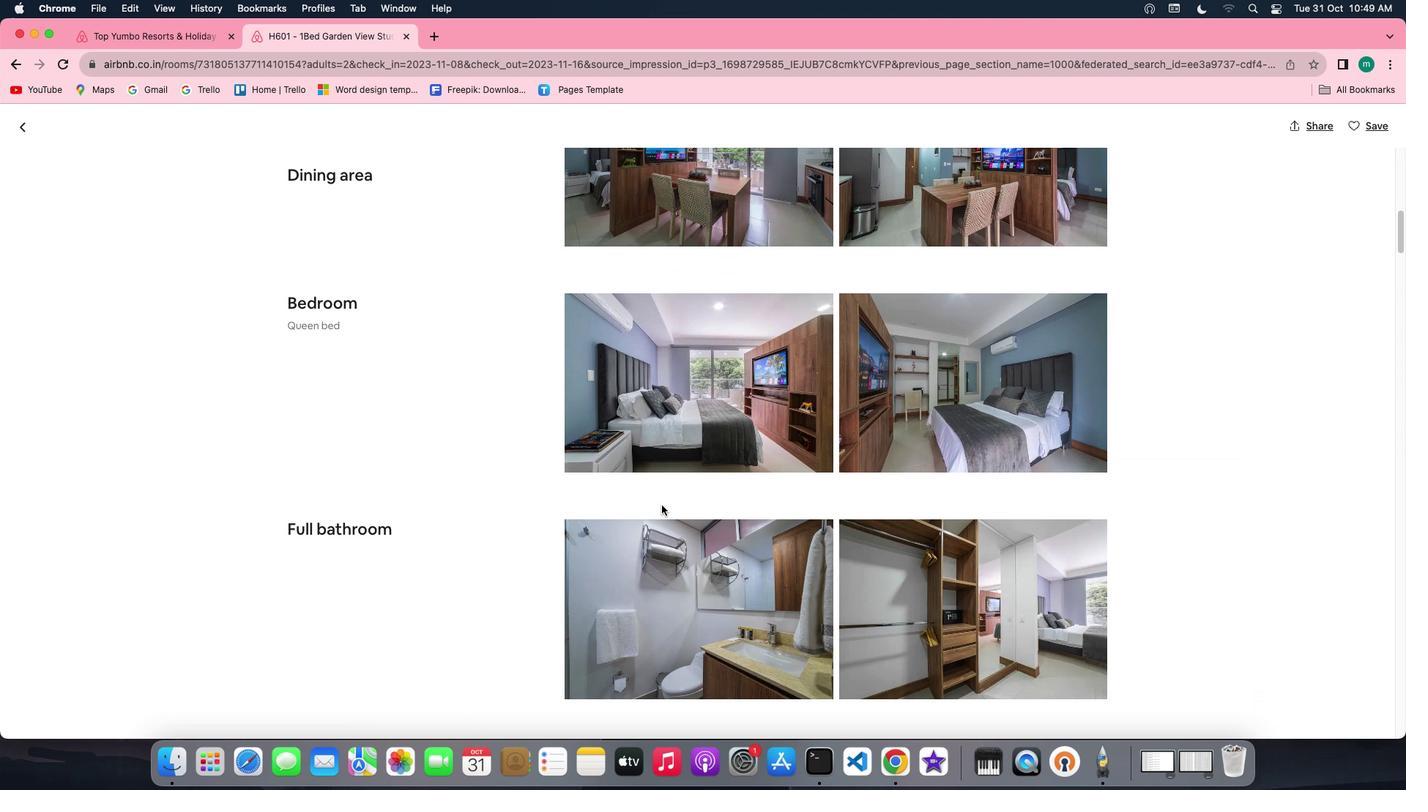 
Action: Mouse scrolled (668, 507) with delta (-24, -9)
Screenshot: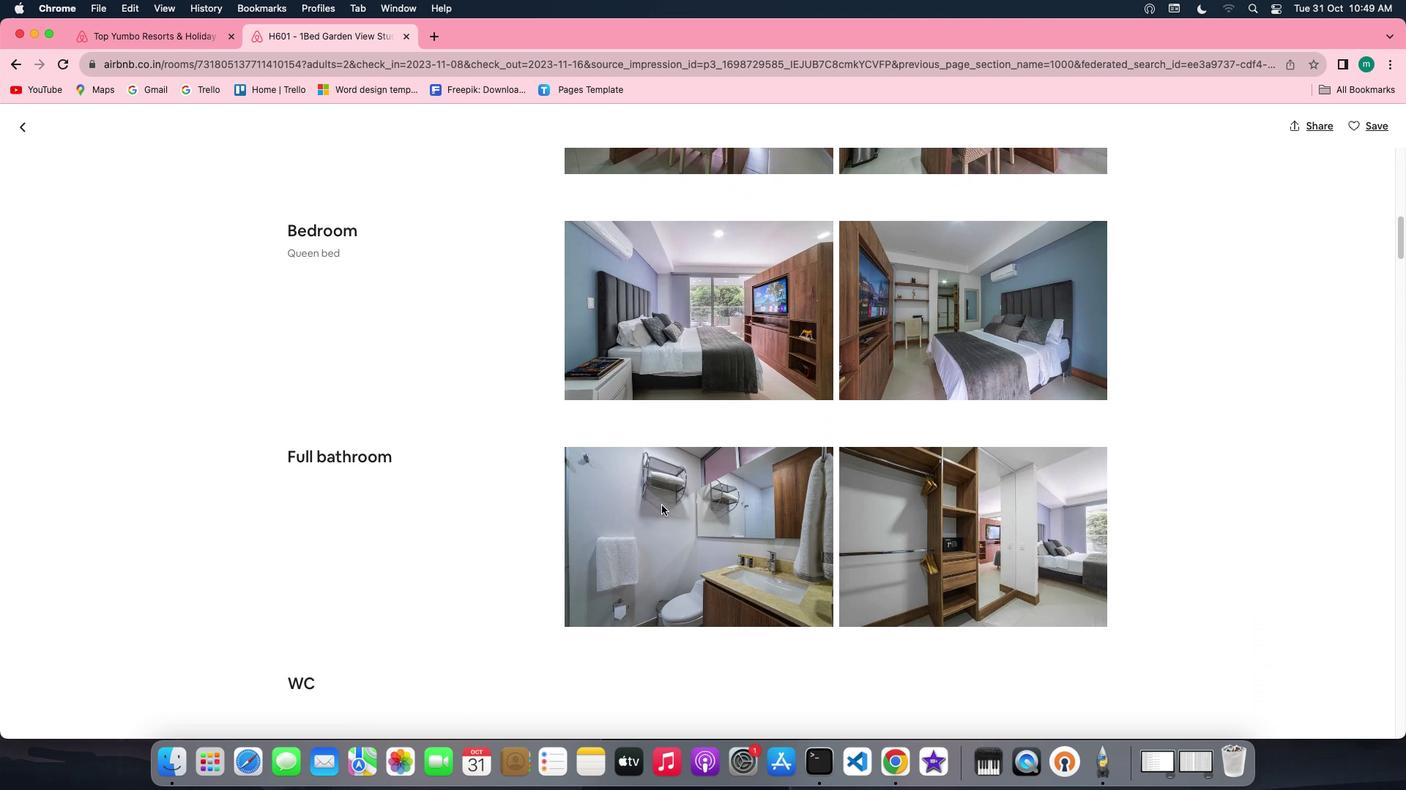 
Action: Mouse scrolled (668, 507) with delta (-24, -7)
Screenshot: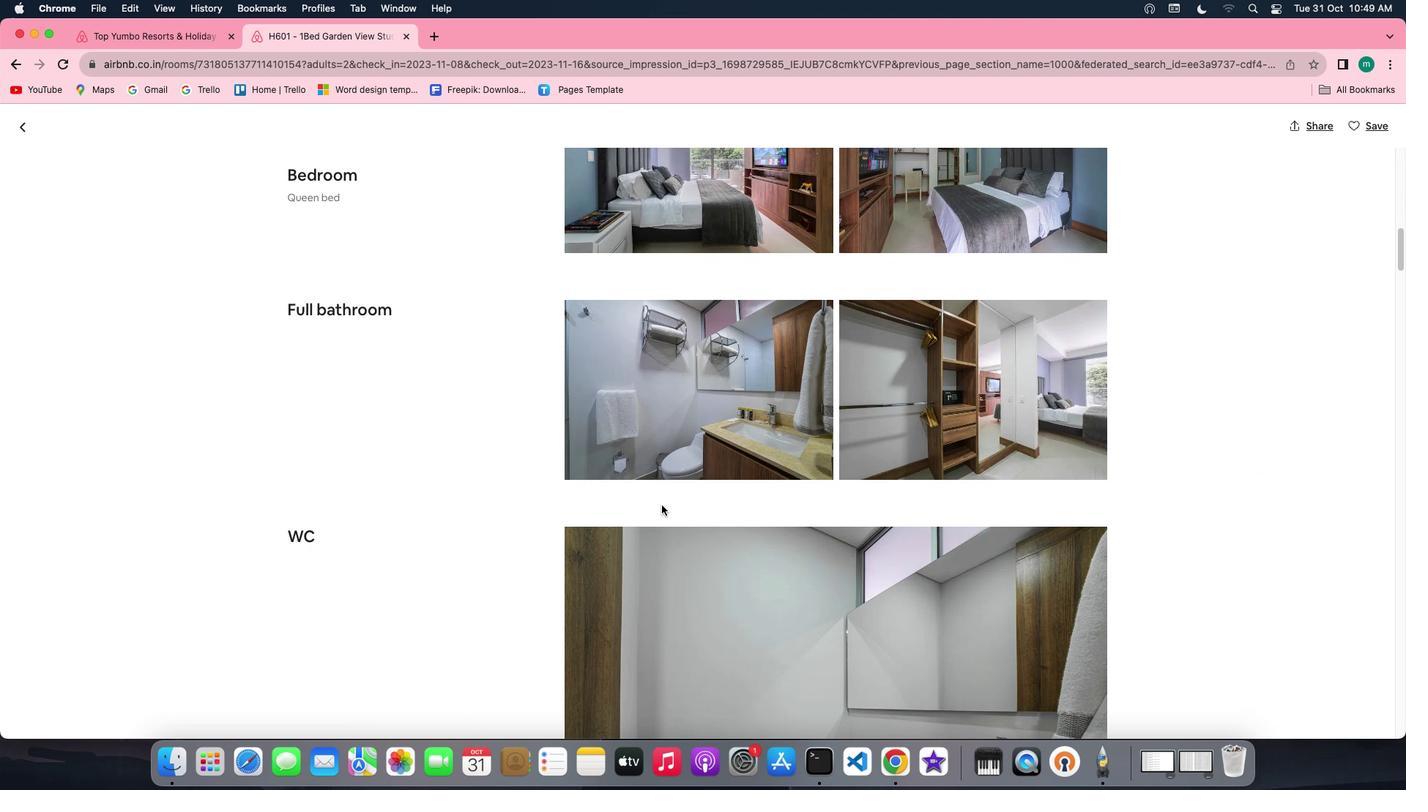 
Action: Mouse scrolled (668, 507) with delta (-24, -7)
Screenshot: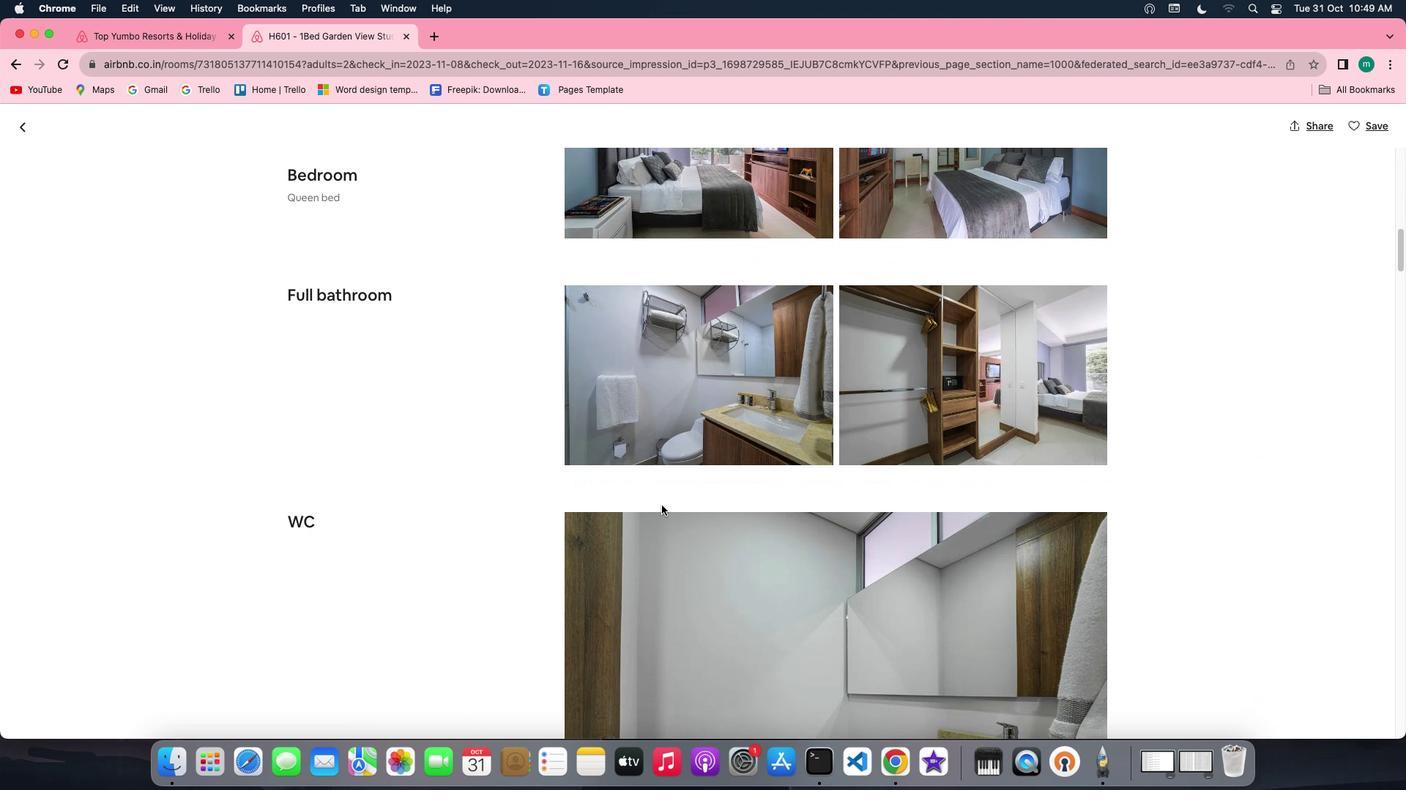 
Action: Mouse scrolled (668, 507) with delta (-24, -8)
Screenshot: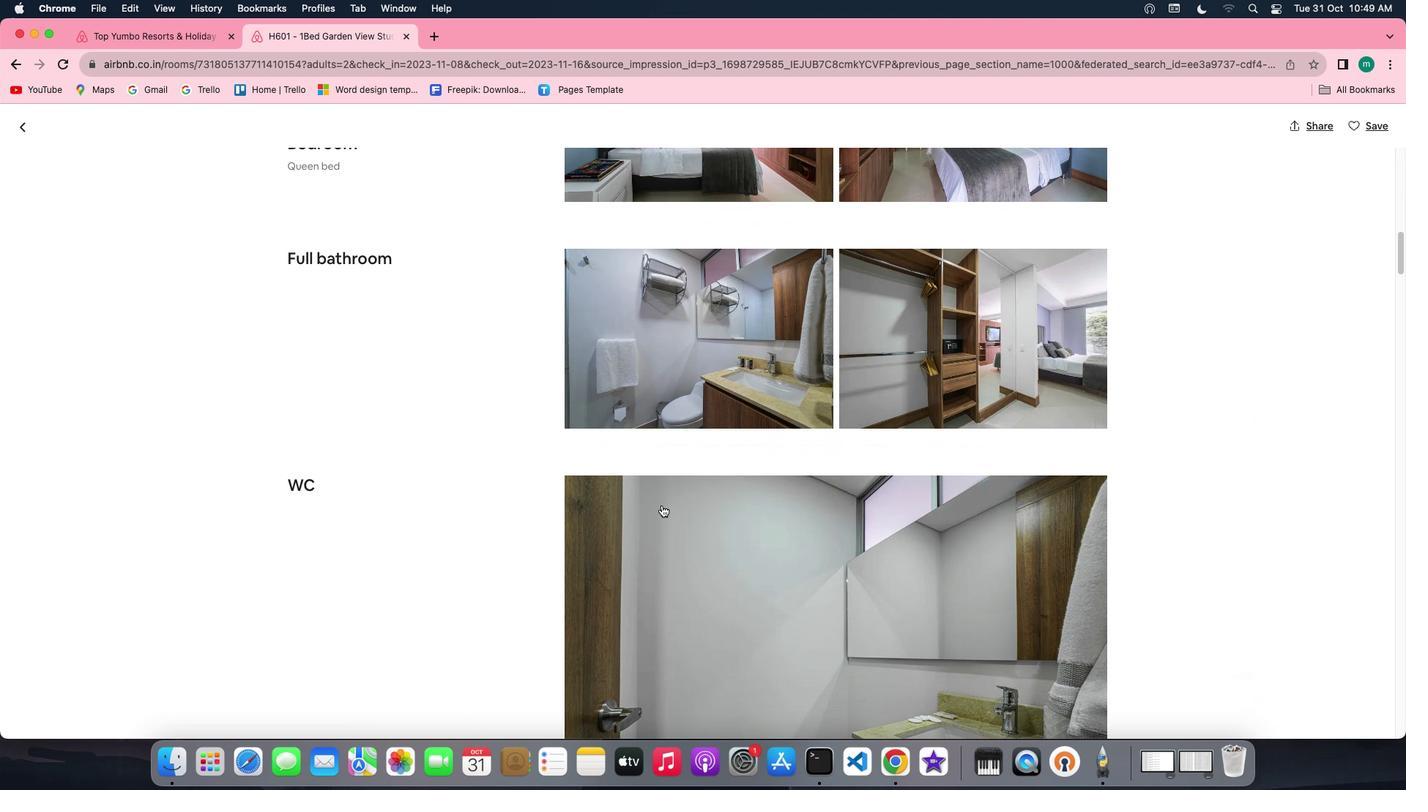 
Action: Mouse scrolled (668, 507) with delta (-24, -9)
Screenshot: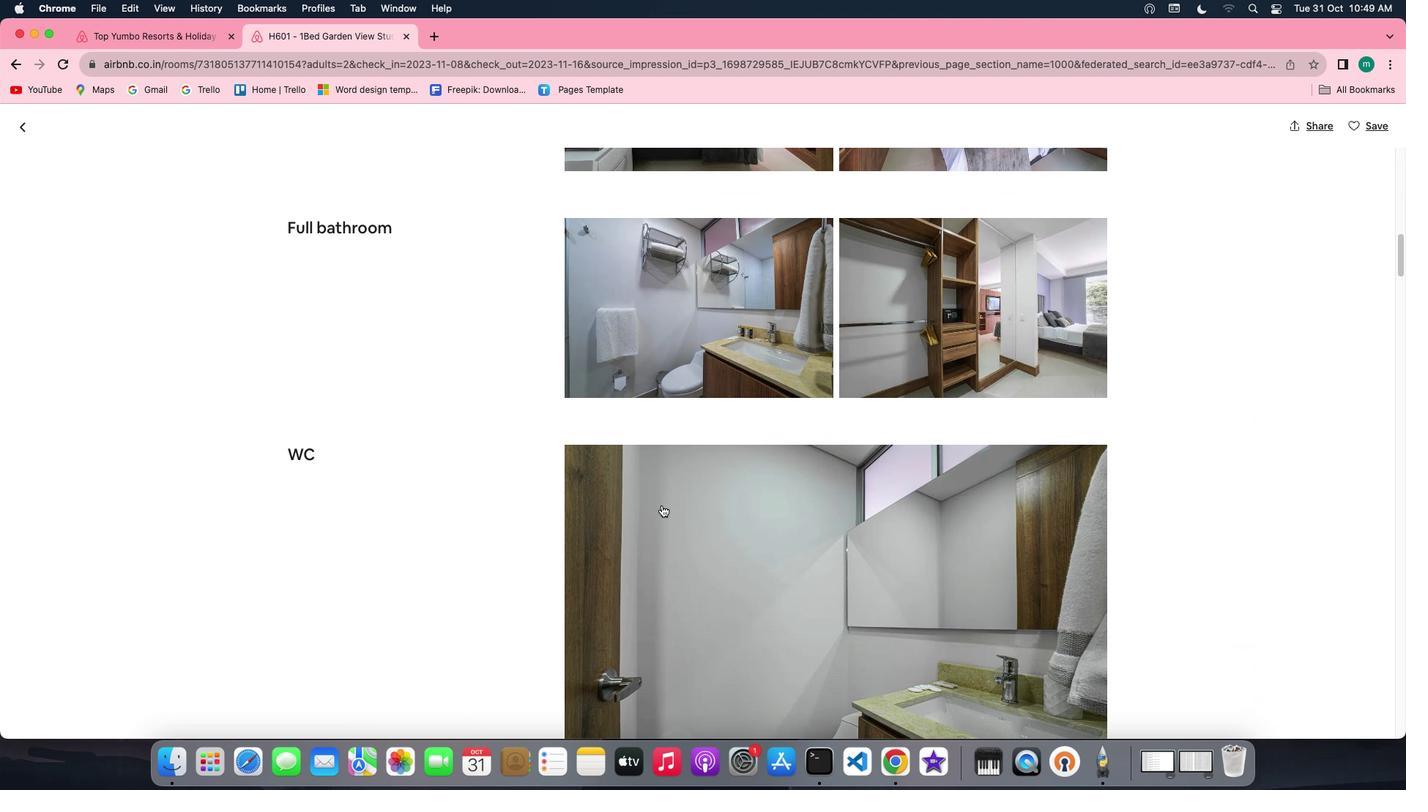 
Action: Mouse scrolled (668, 507) with delta (-24, -7)
Screenshot: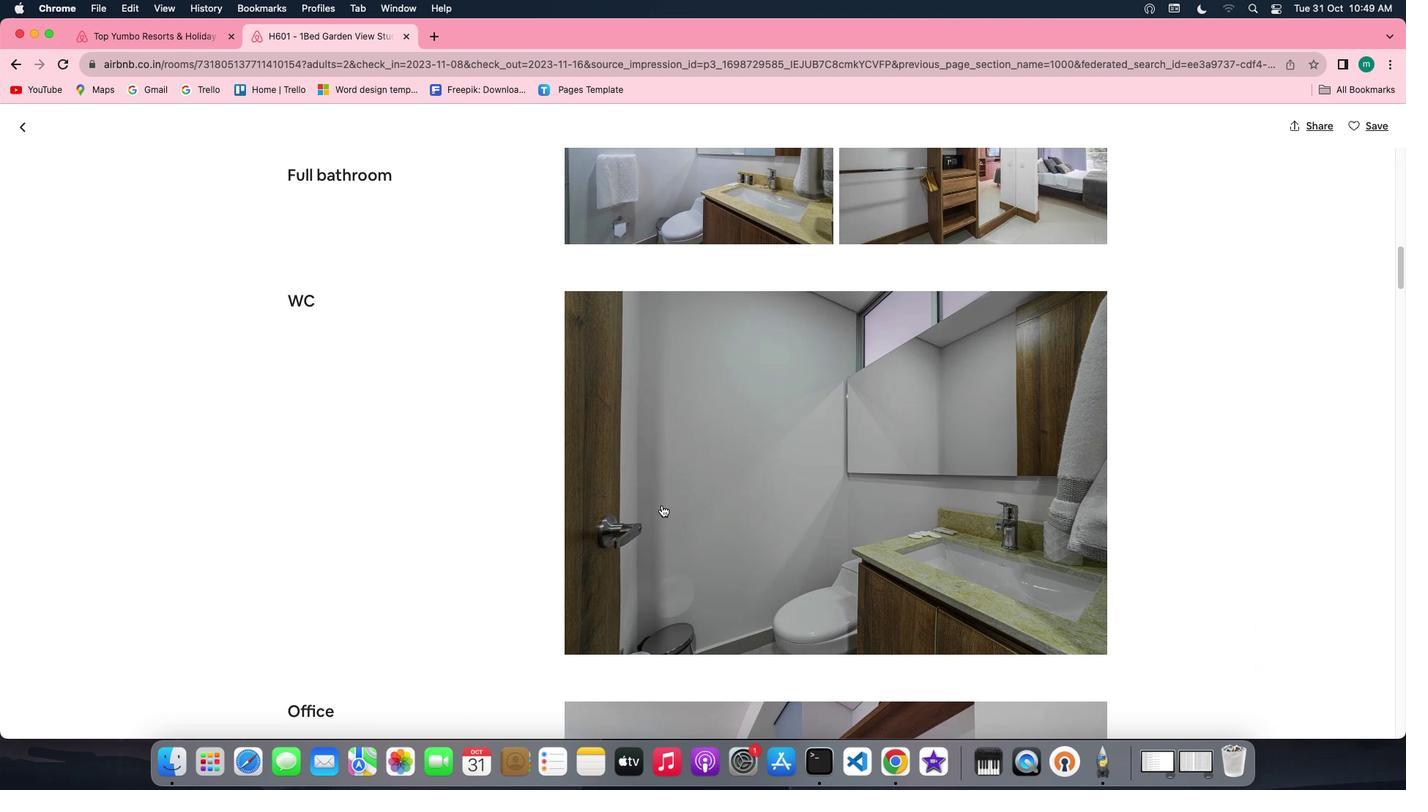 
Action: Mouse scrolled (668, 507) with delta (-24, -7)
Screenshot: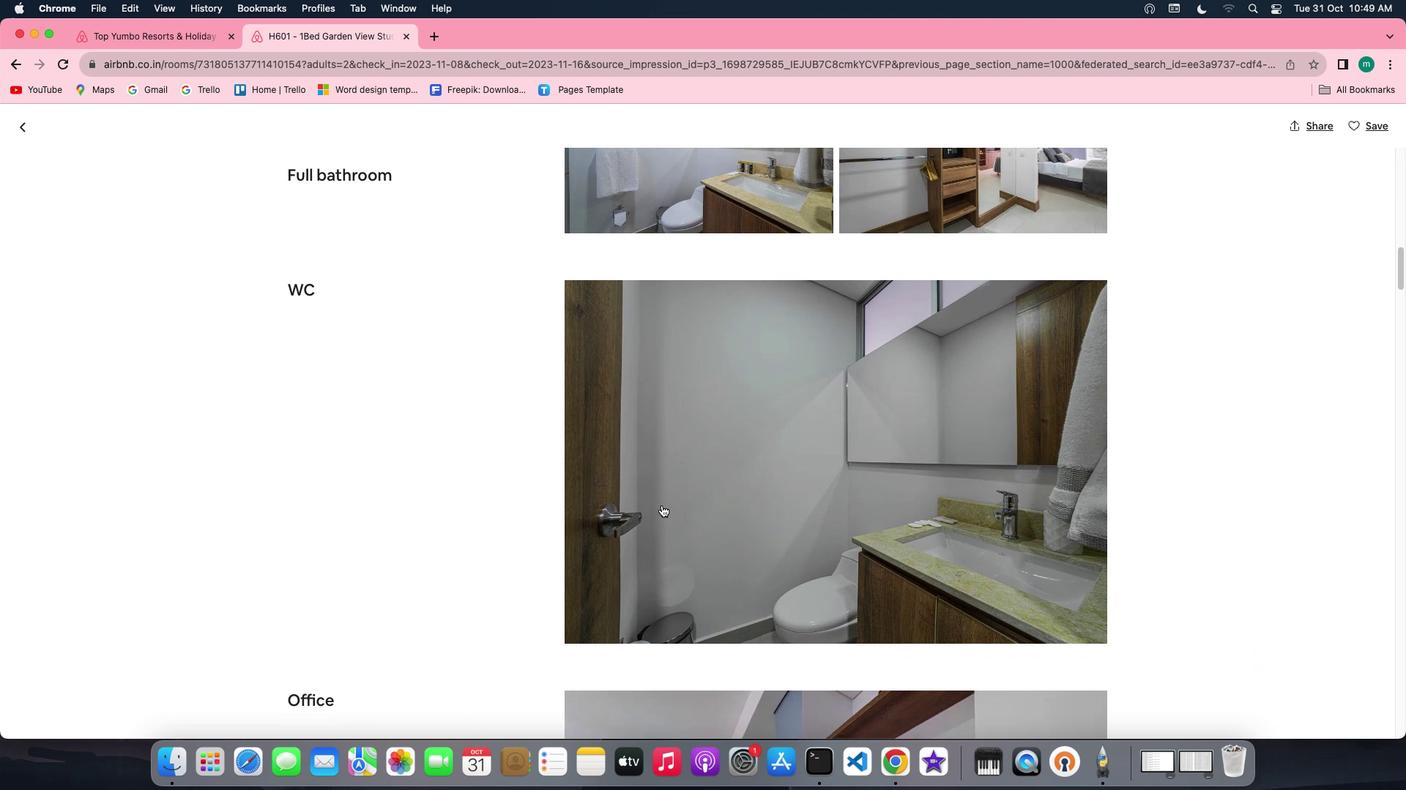 
Action: Mouse scrolled (668, 507) with delta (-24, -8)
Screenshot: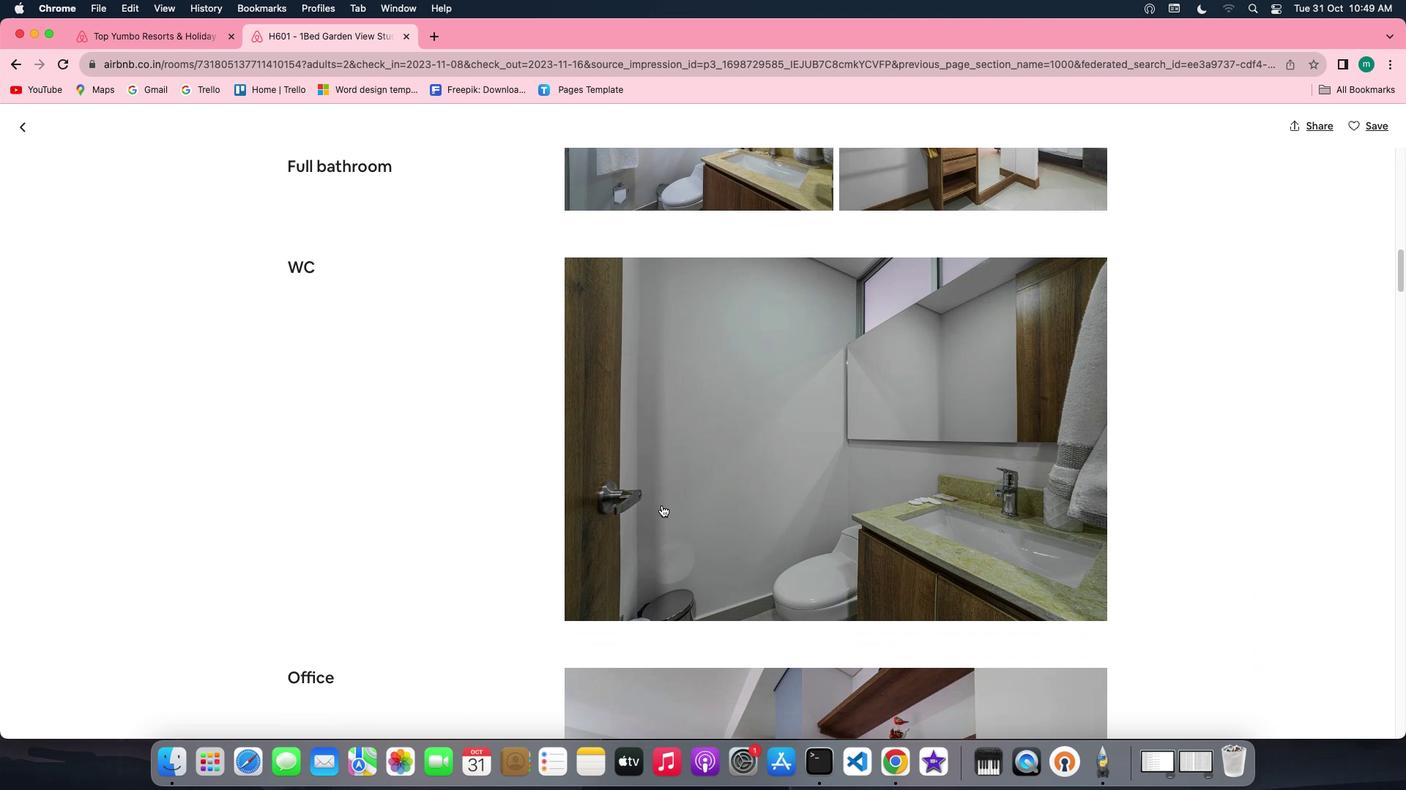 
Action: Mouse scrolled (668, 507) with delta (-24, -8)
Screenshot: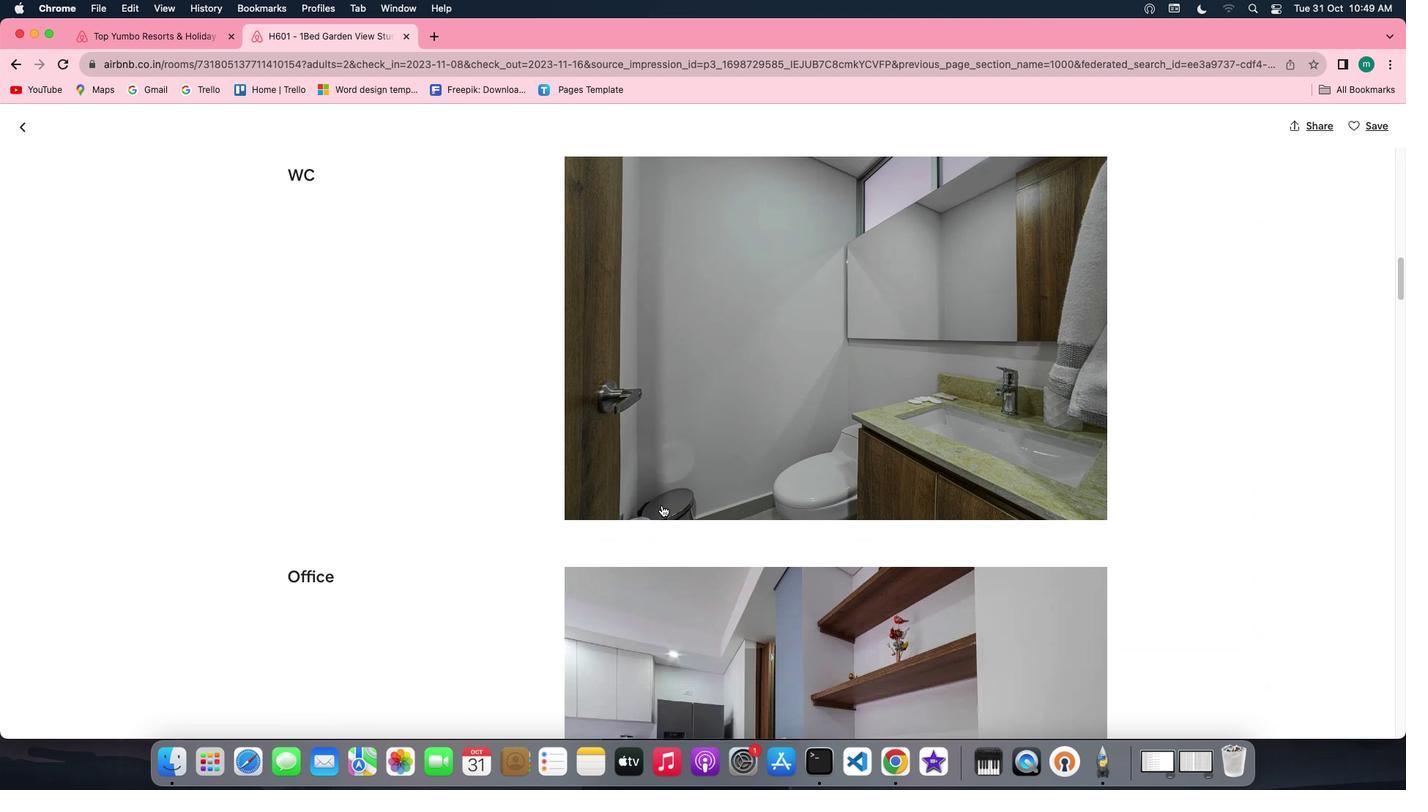 
Action: Mouse scrolled (668, 507) with delta (-24, -7)
Screenshot: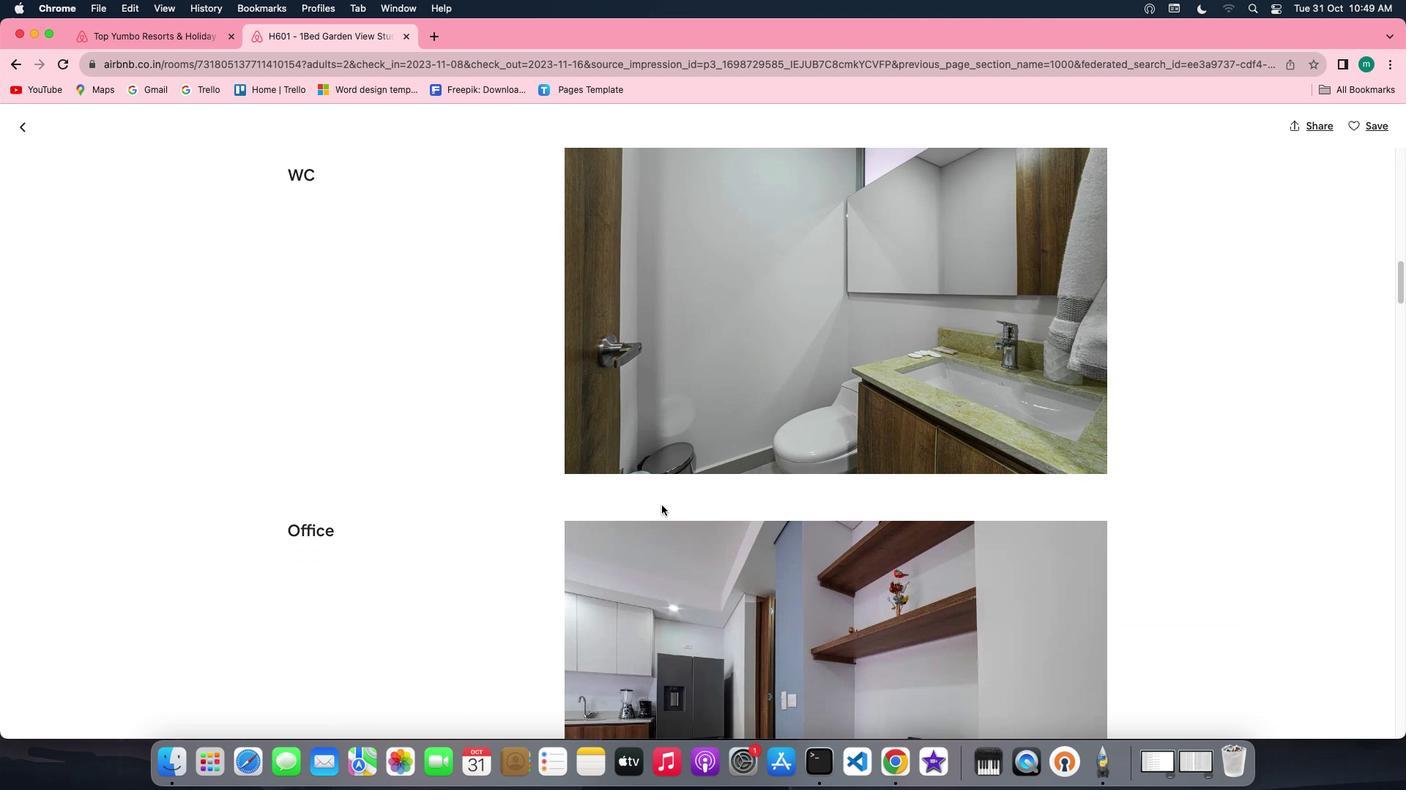 
Action: Mouse scrolled (668, 507) with delta (-24, -7)
Screenshot: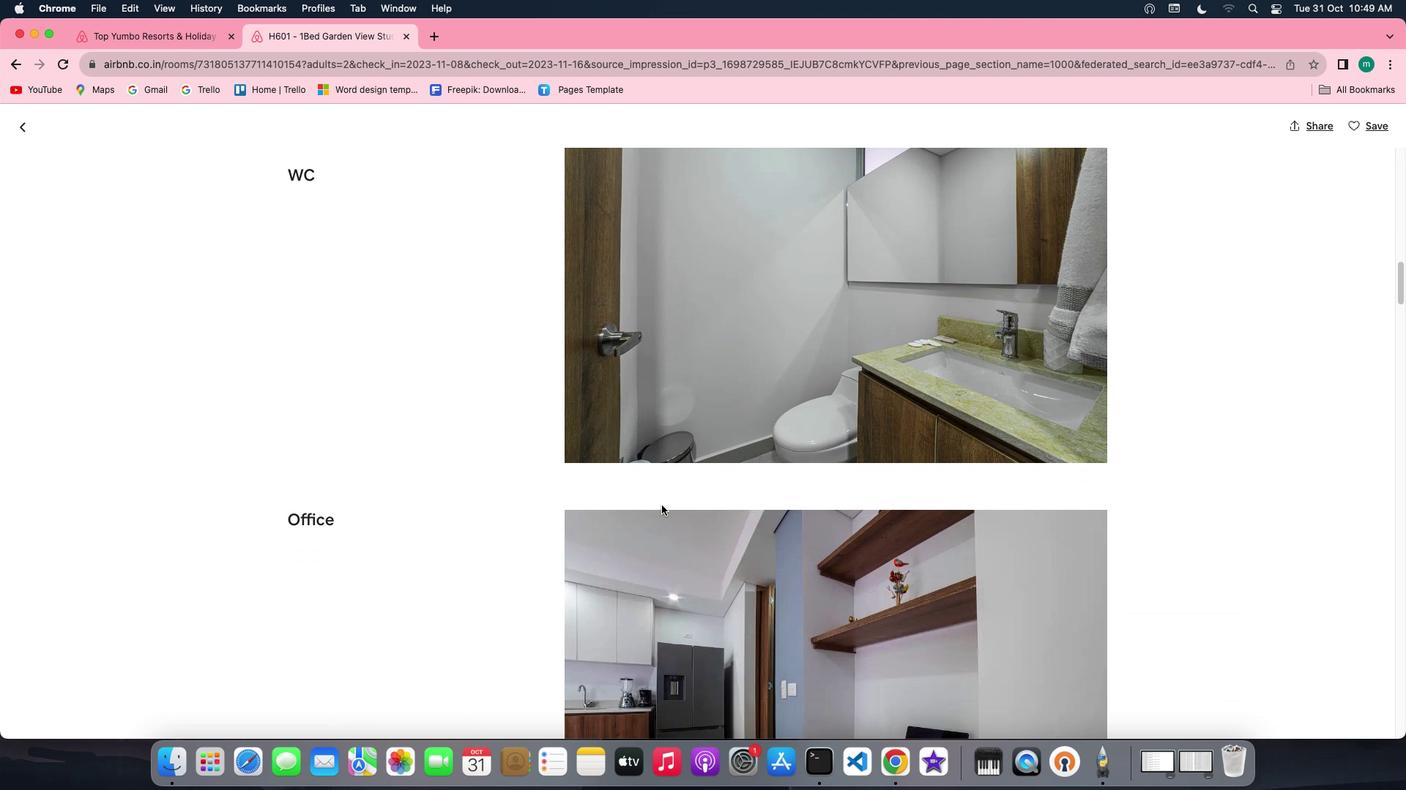 
Action: Mouse scrolled (668, 507) with delta (-24, -8)
Screenshot: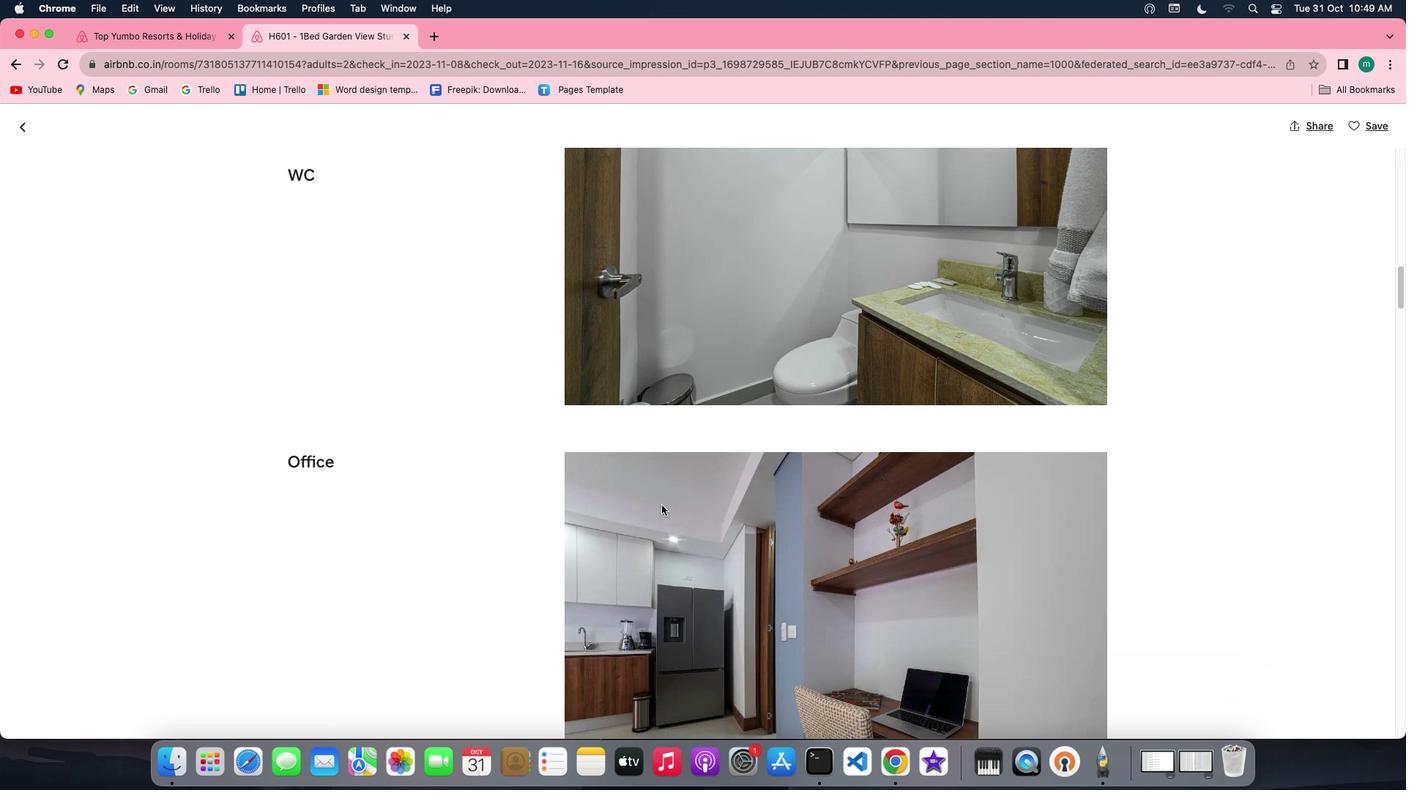 
Action: Mouse scrolled (668, 507) with delta (-24, -9)
Screenshot: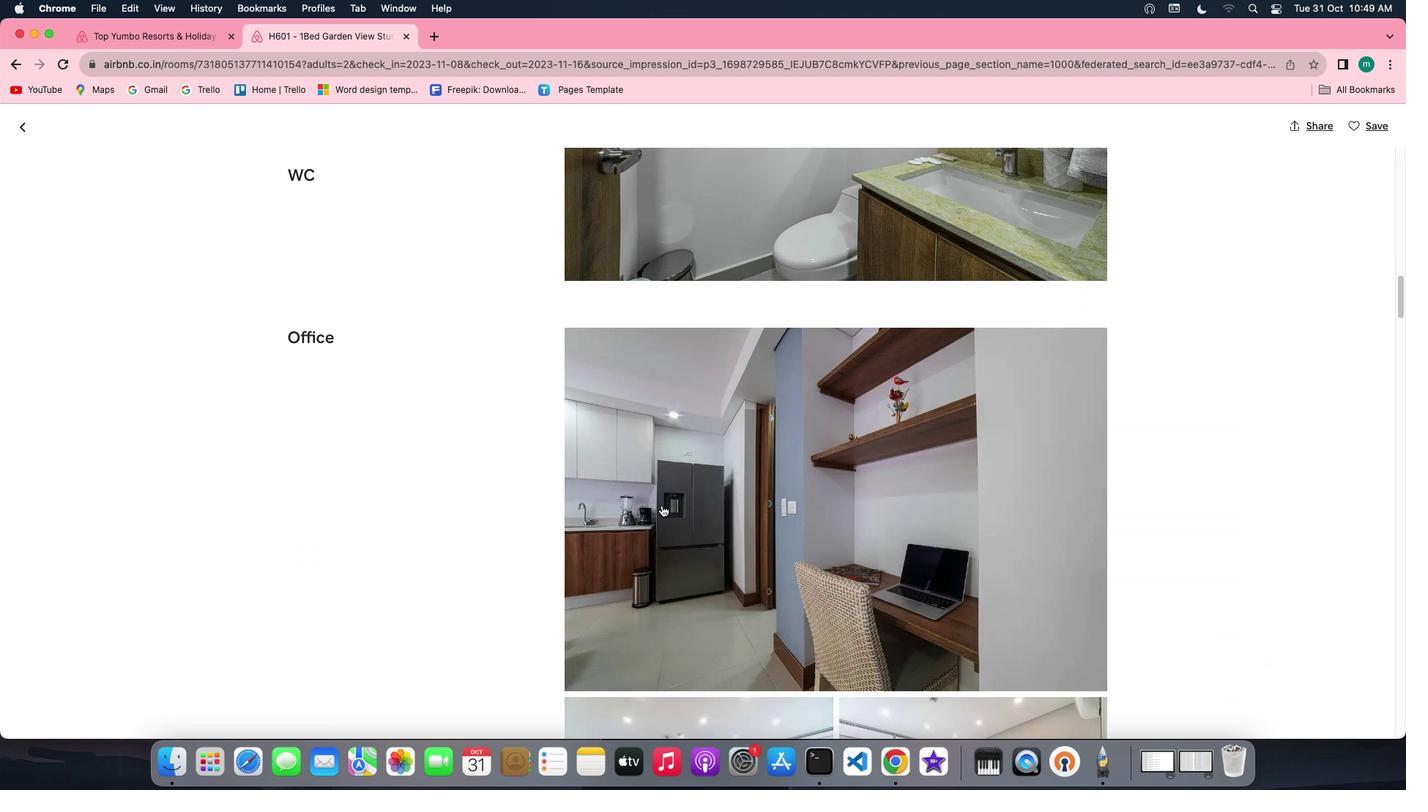 
Action: Mouse scrolled (668, 507) with delta (-24, -7)
Screenshot: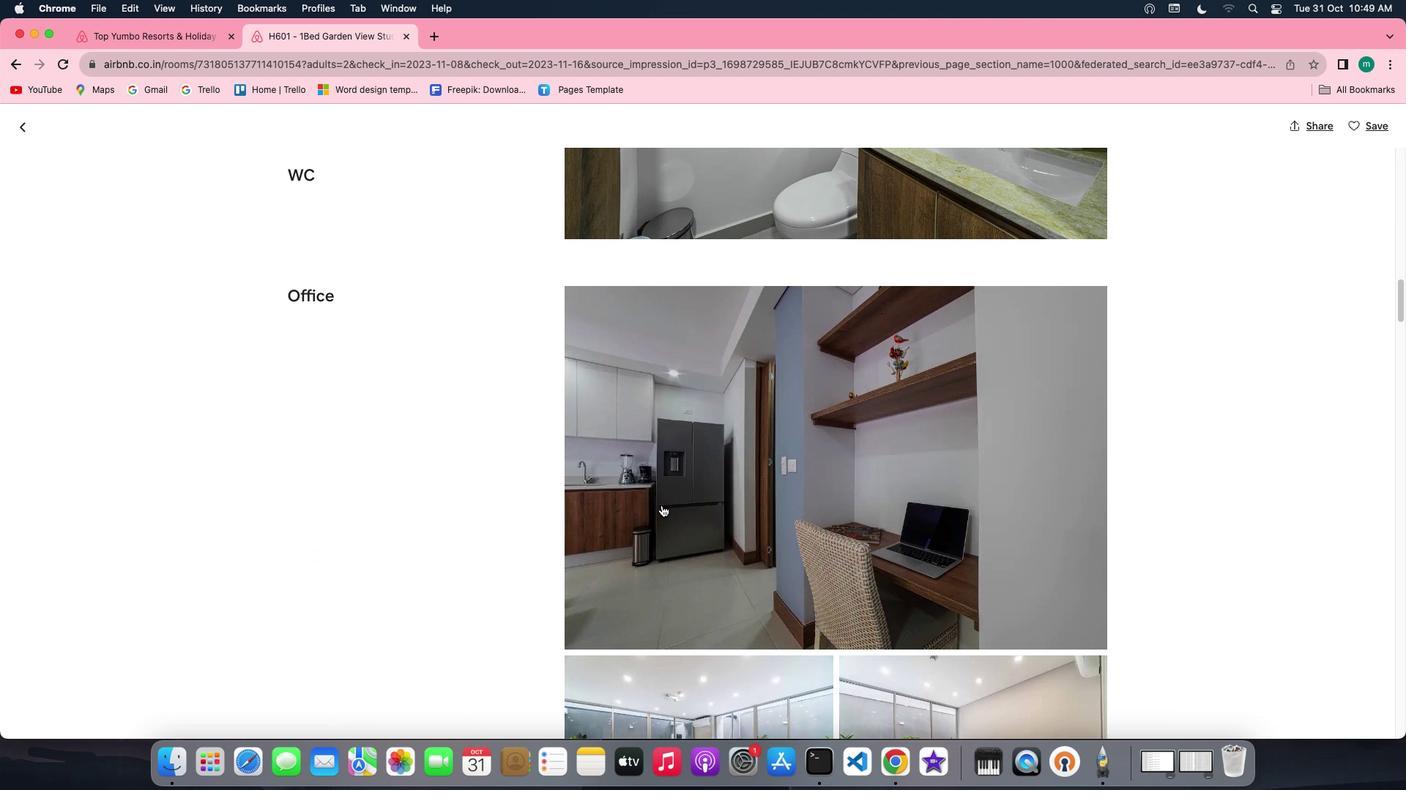 
Action: Mouse scrolled (668, 507) with delta (-24, -7)
Screenshot: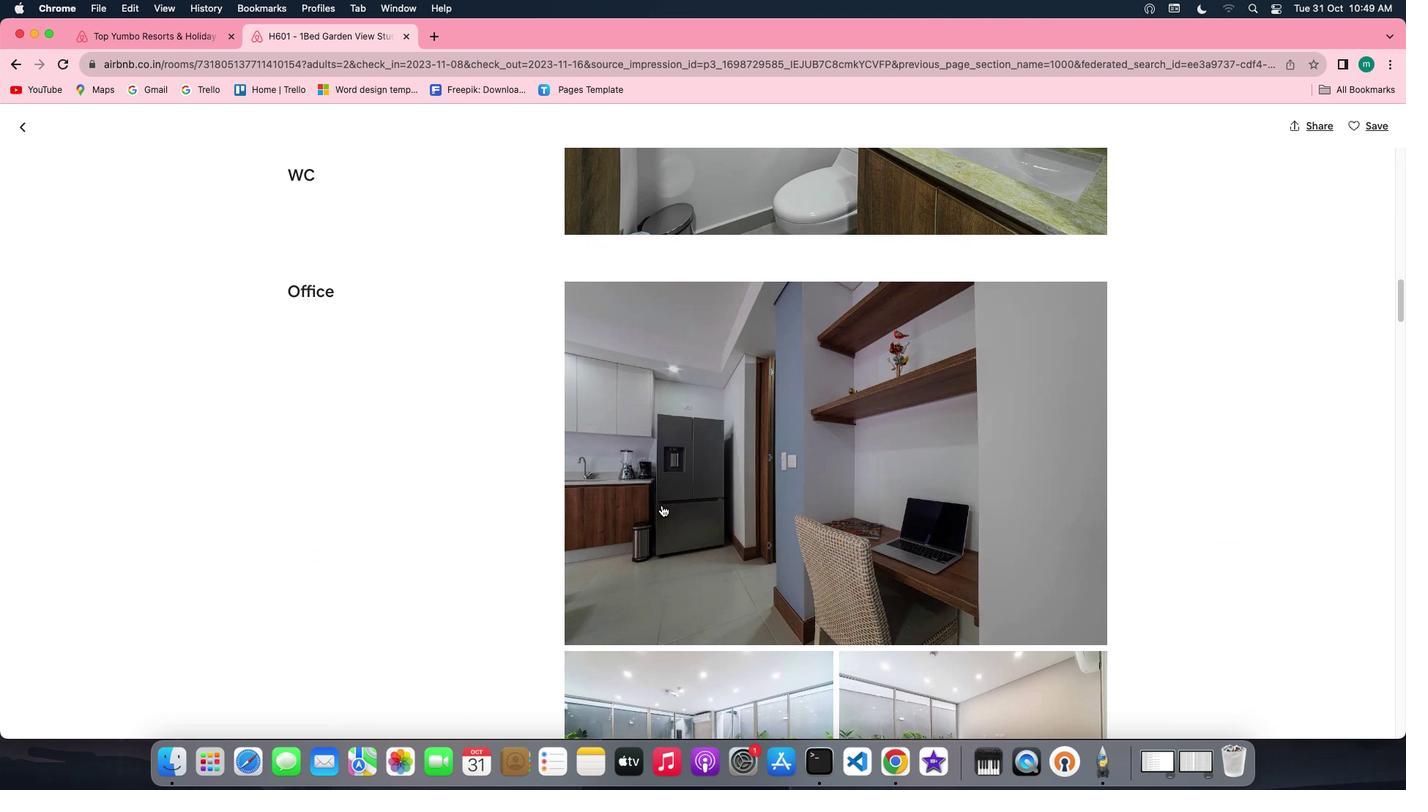 
Action: Mouse scrolled (668, 507) with delta (-24, -7)
Screenshot: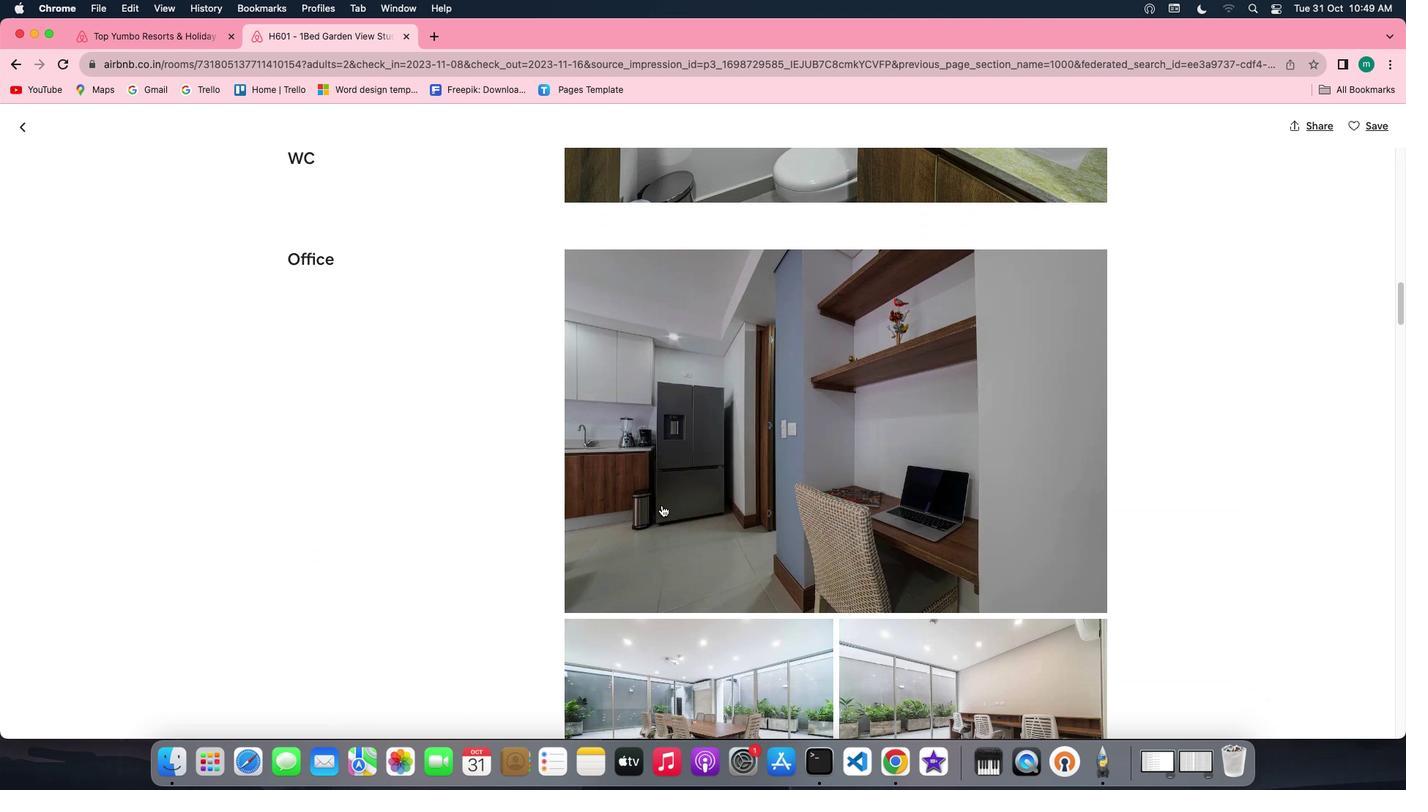 
Action: Mouse scrolled (668, 507) with delta (-24, -8)
Screenshot: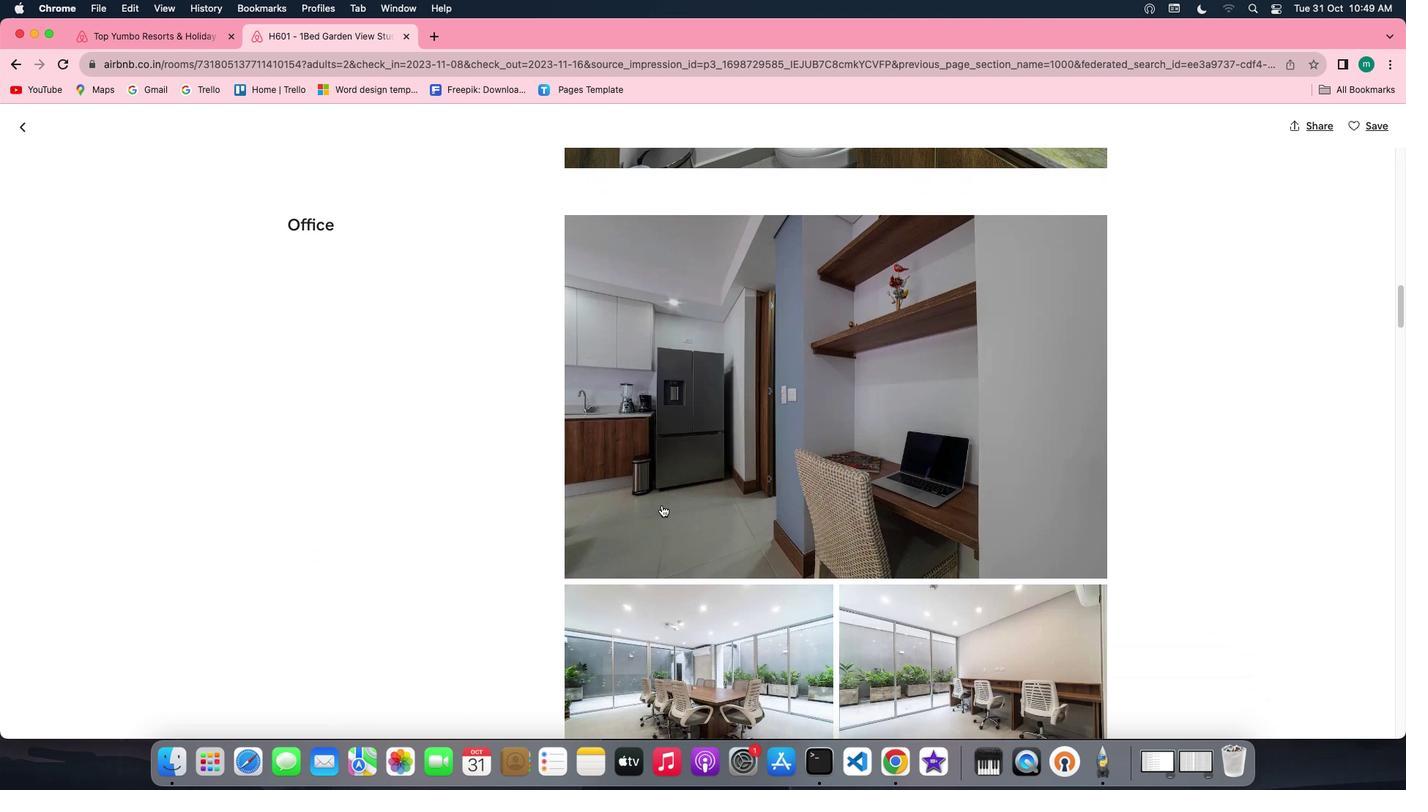 
Action: Mouse scrolled (668, 507) with delta (-24, -7)
Screenshot: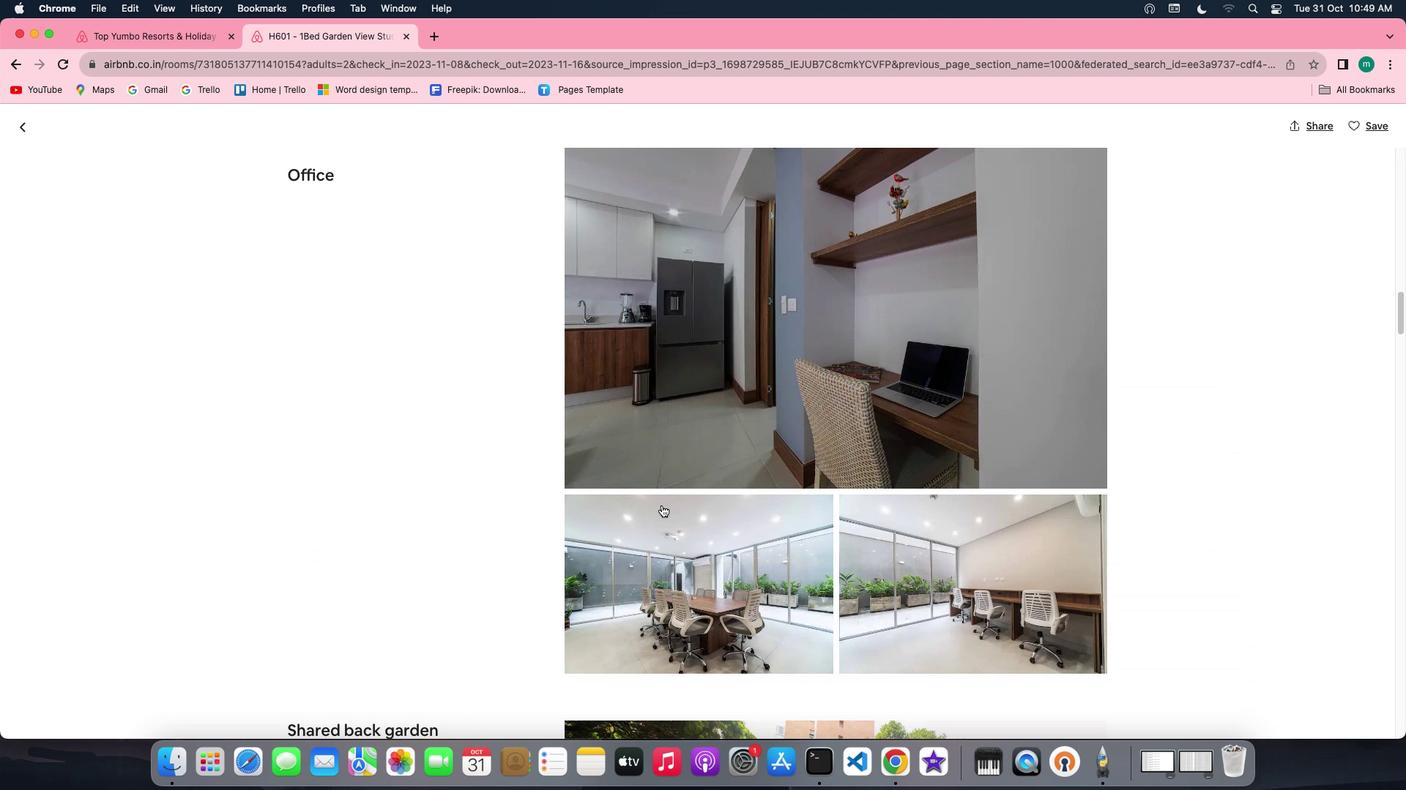 
Action: Mouse scrolled (668, 507) with delta (-24, -7)
Screenshot: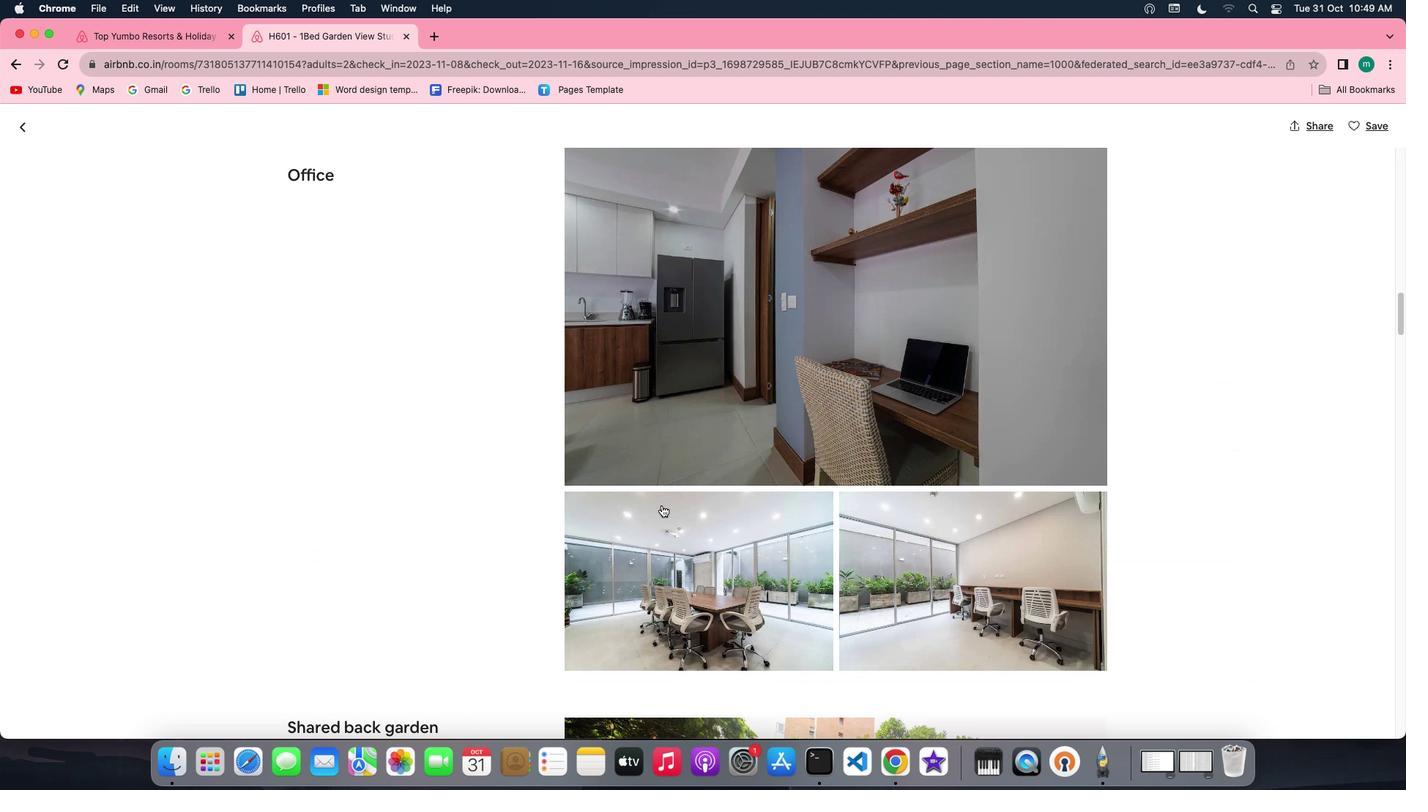 
Action: Mouse scrolled (668, 507) with delta (-24, -7)
Screenshot: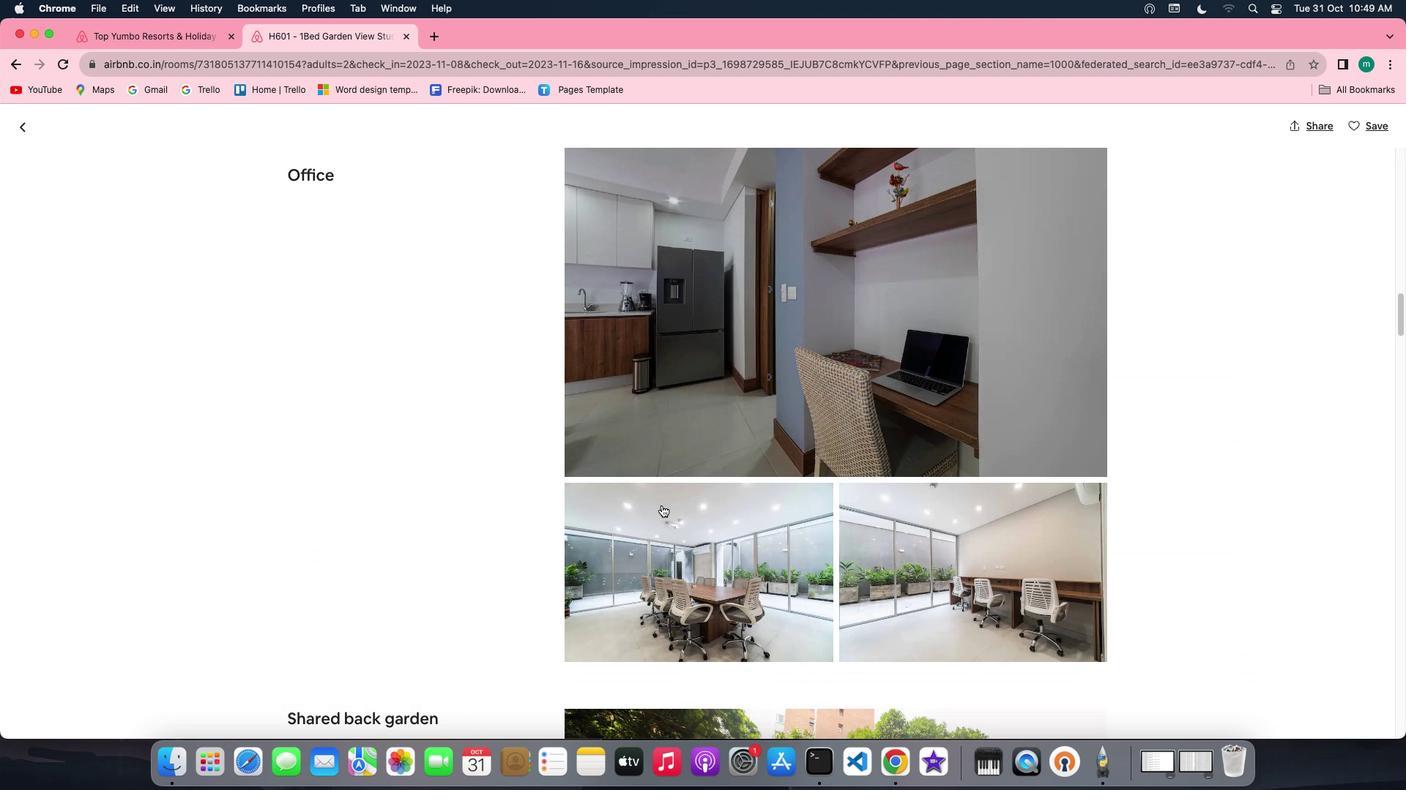 
Action: Mouse scrolled (668, 507) with delta (-24, -8)
Screenshot: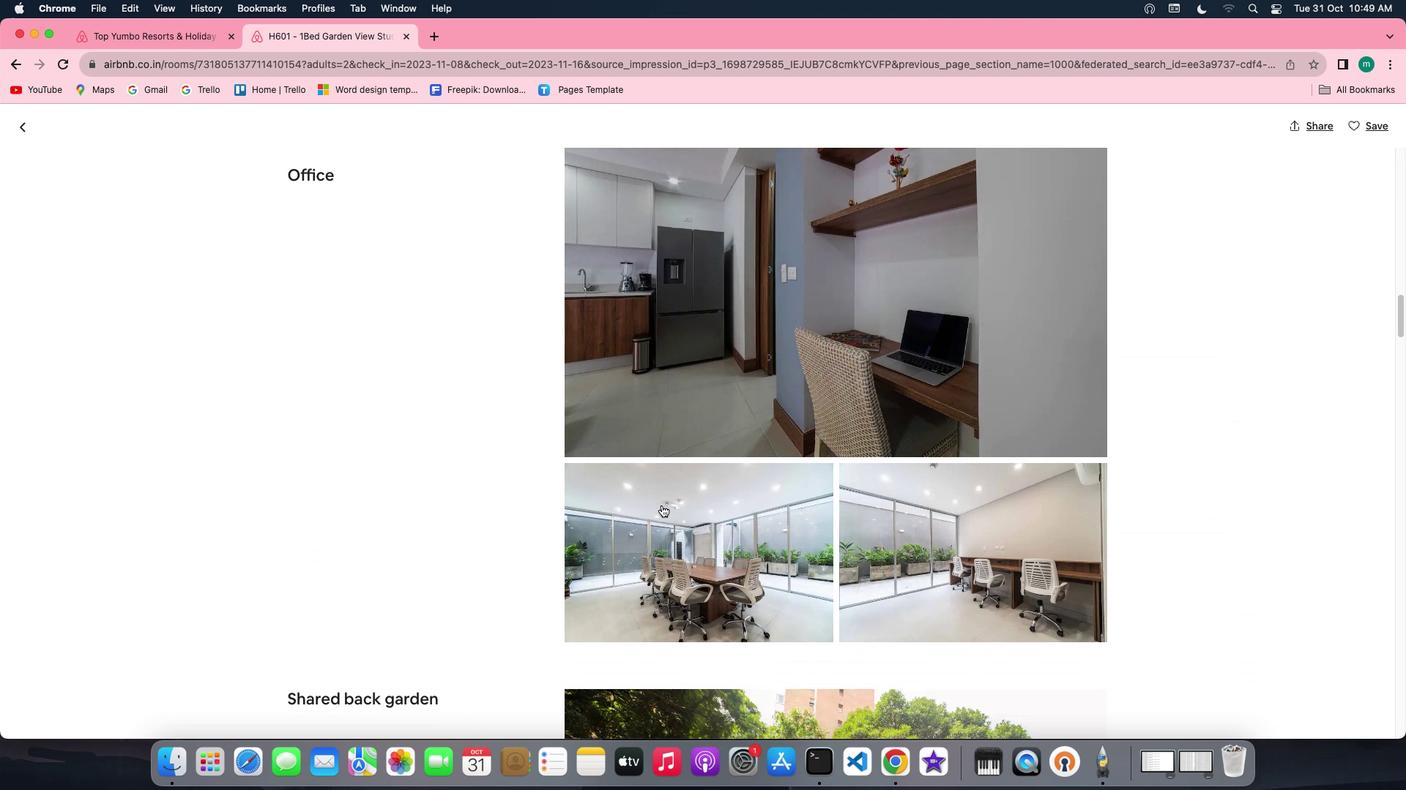 
Action: Mouse scrolled (668, 507) with delta (-24, -7)
Screenshot: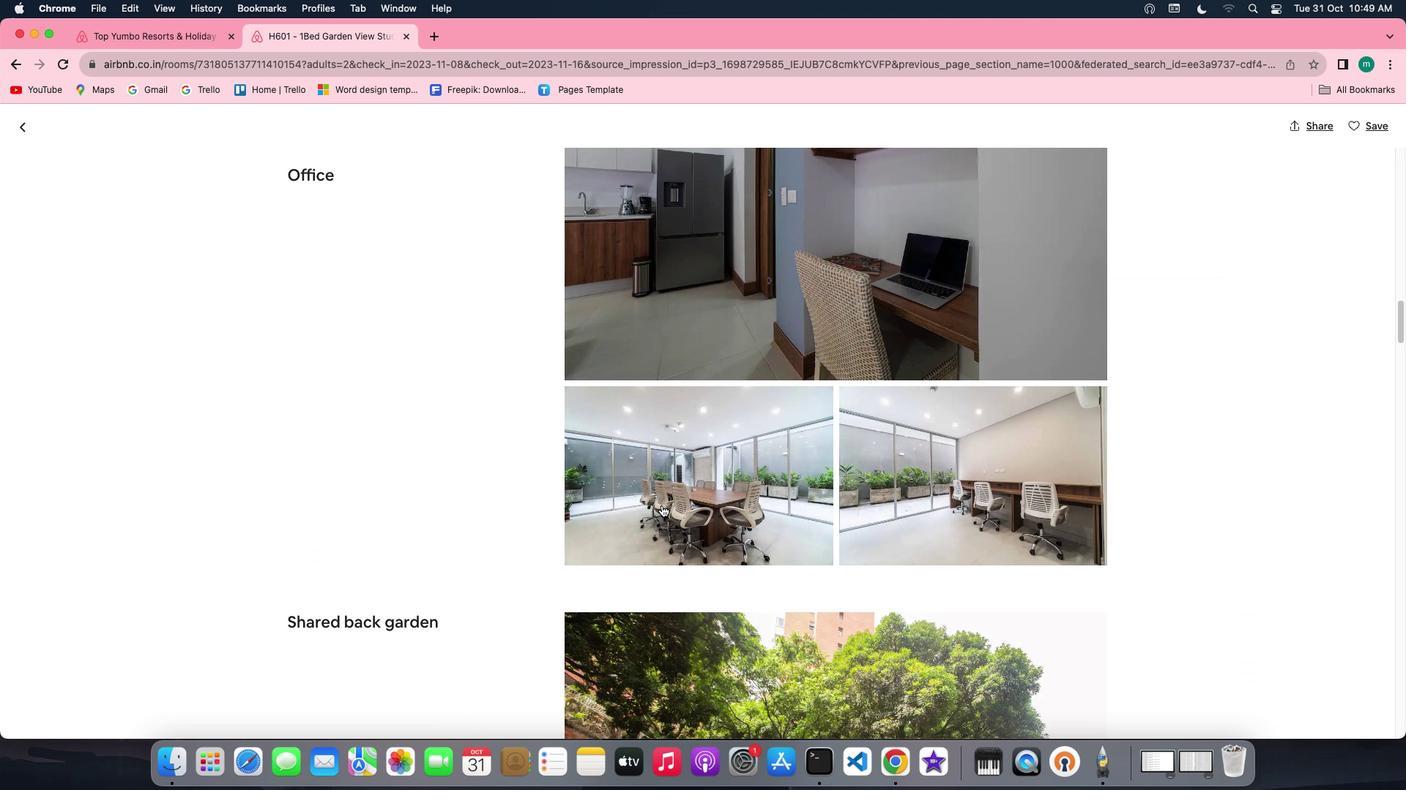 
Action: Mouse scrolled (668, 507) with delta (-24, -7)
Screenshot: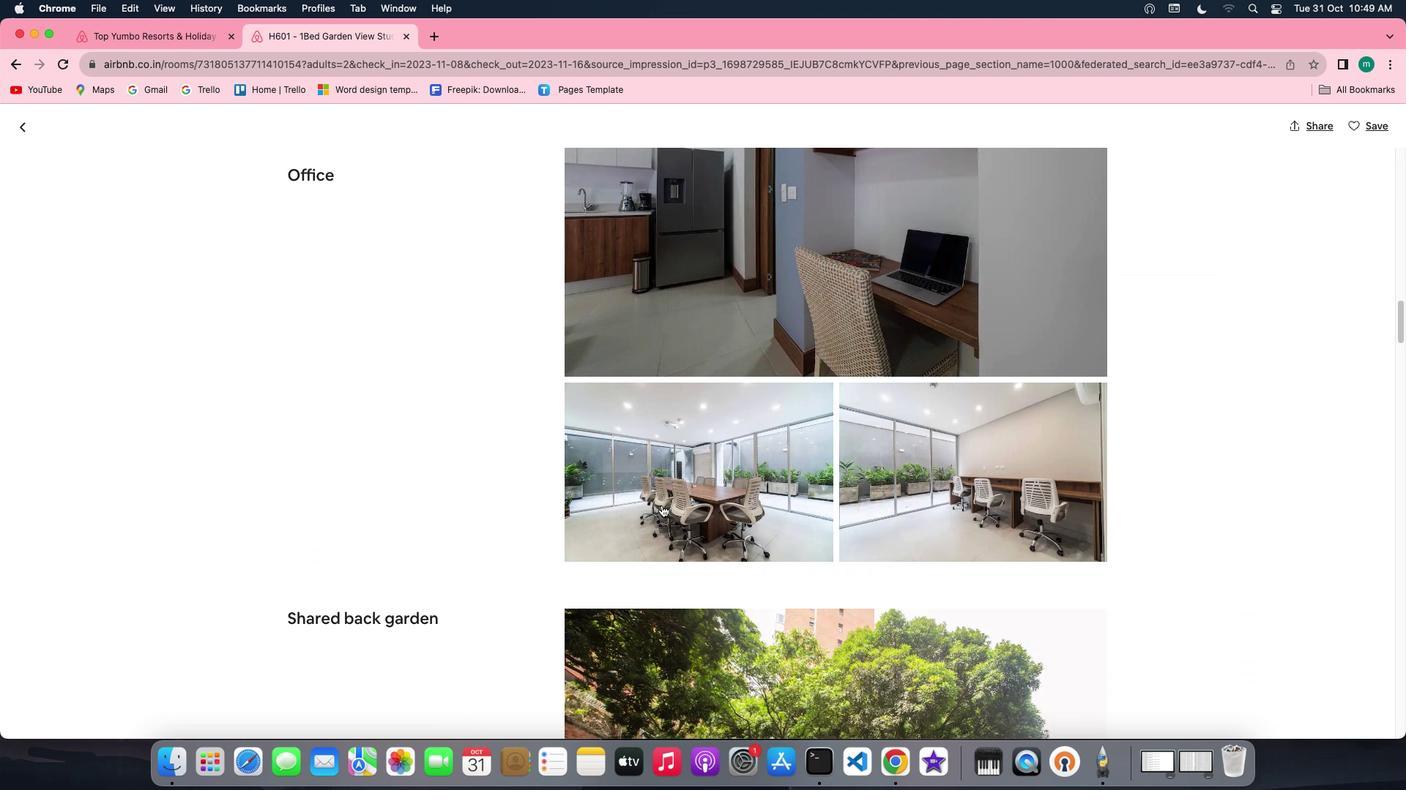 
Action: Mouse scrolled (668, 507) with delta (-24, -7)
Screenshot: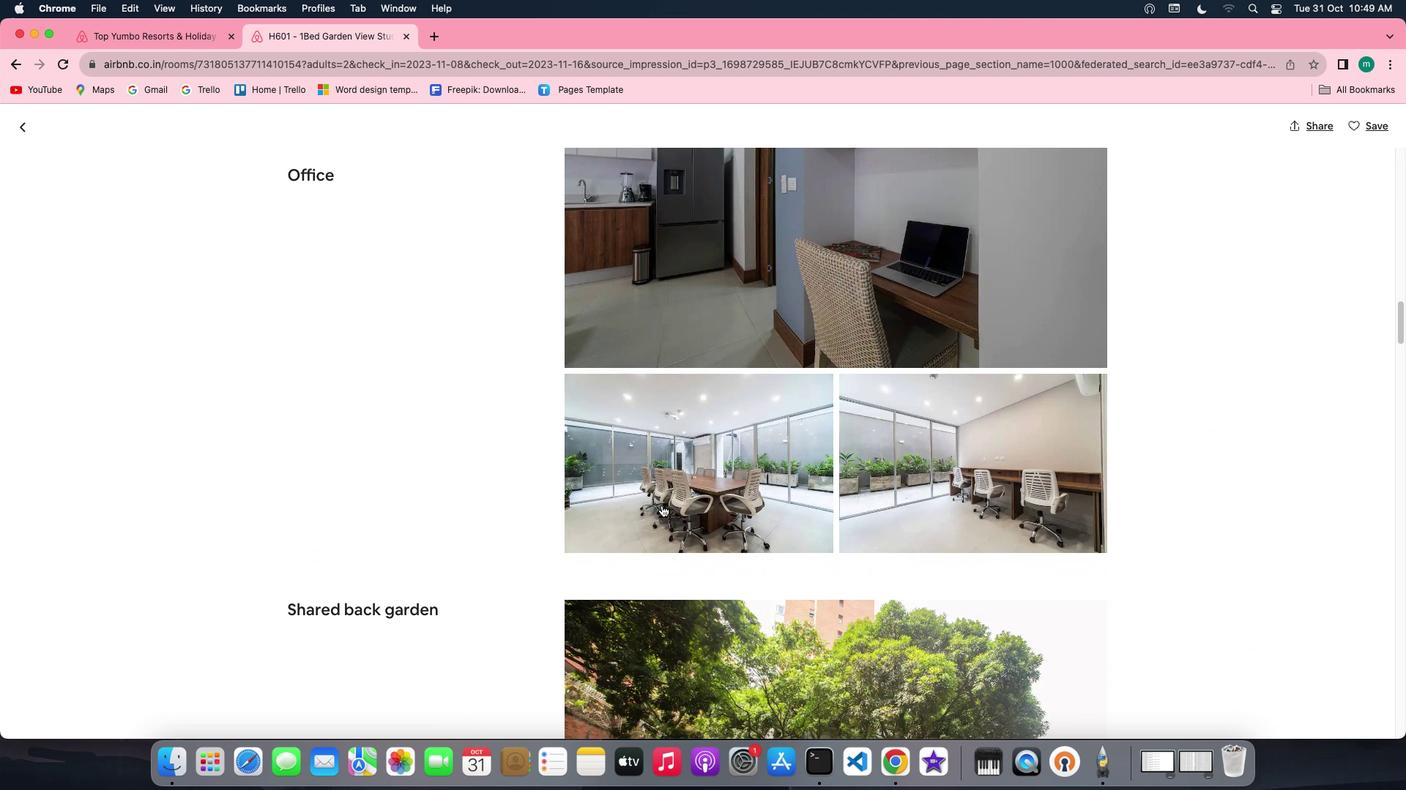 
Action: Mouse scrolled (668, 507) with delta (-24, -7)
Screenshot: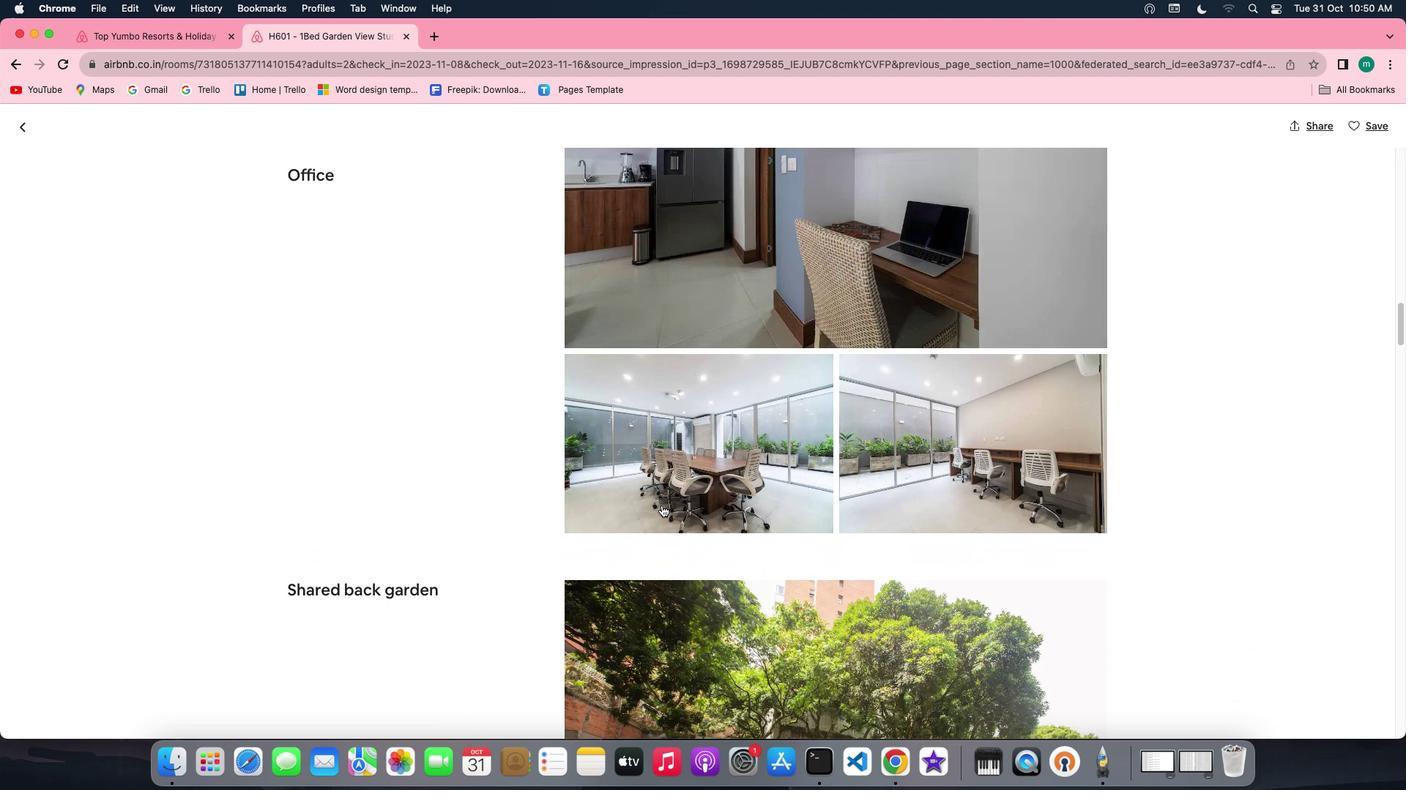 
Action: Mouse scrolled (668, 507) with delta (-24, -7)
Screenshot: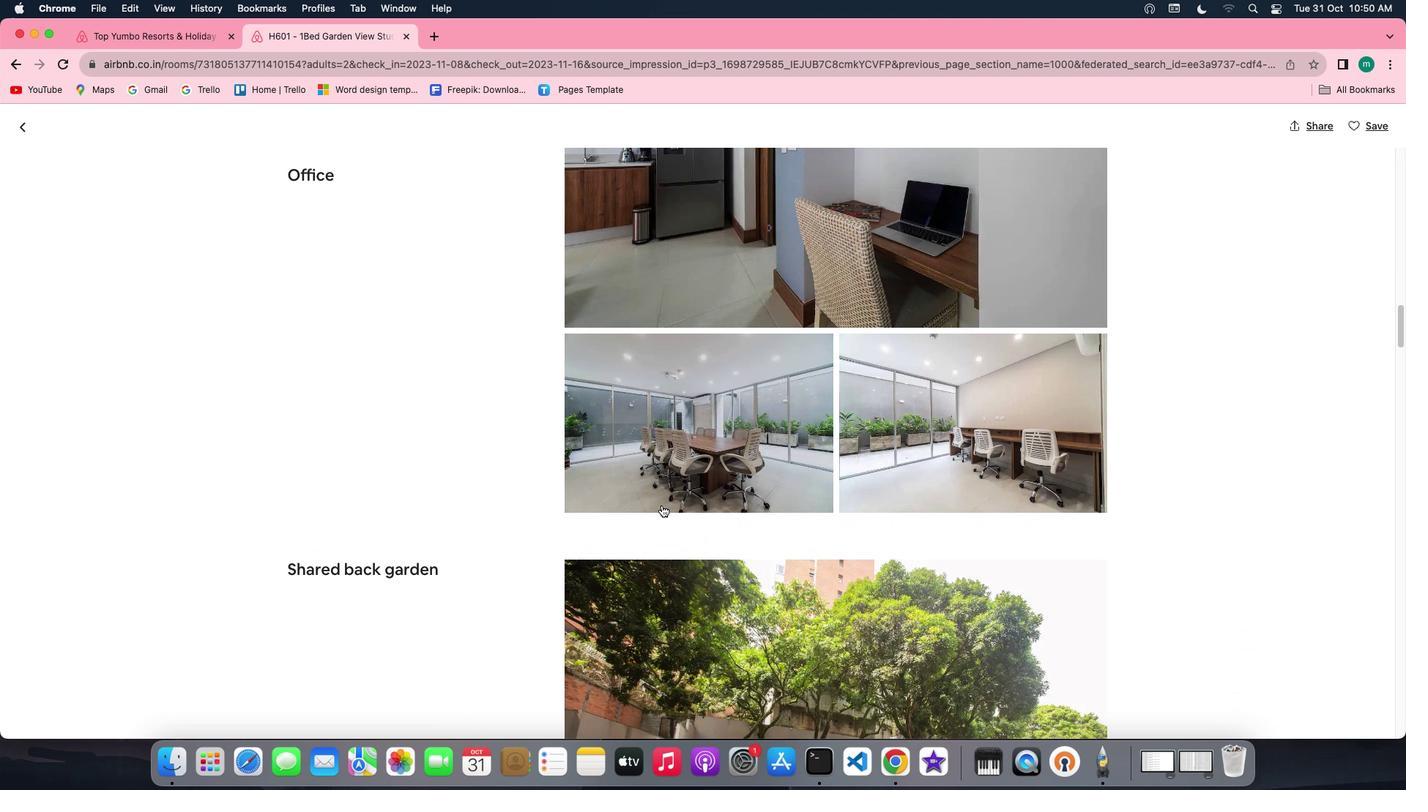 
Action: Mouse scrolled (668, 507) with delta (-24, -7)
Screenshot: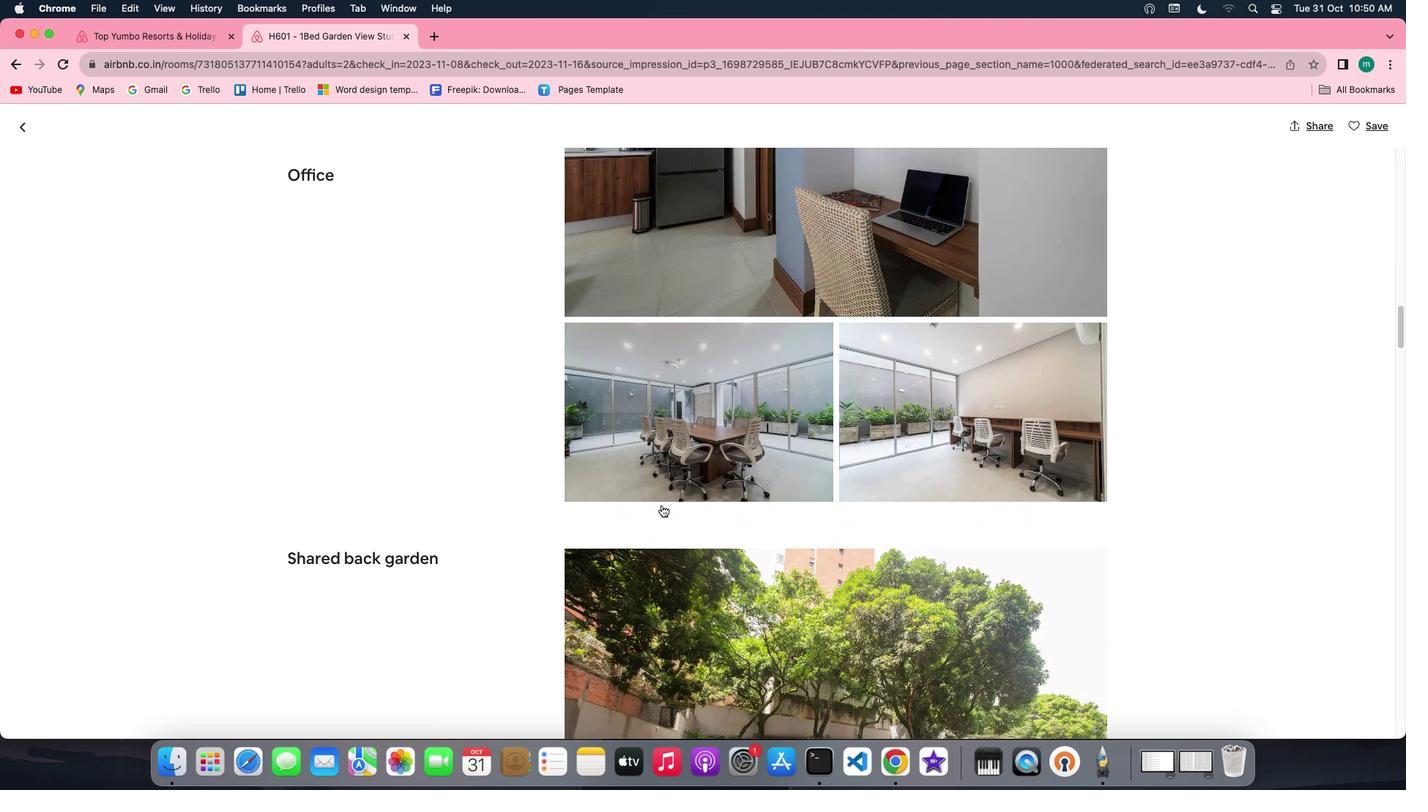 
Action: Mouse scrolled (668, 507) with delta (-24, -8)
Screenshot: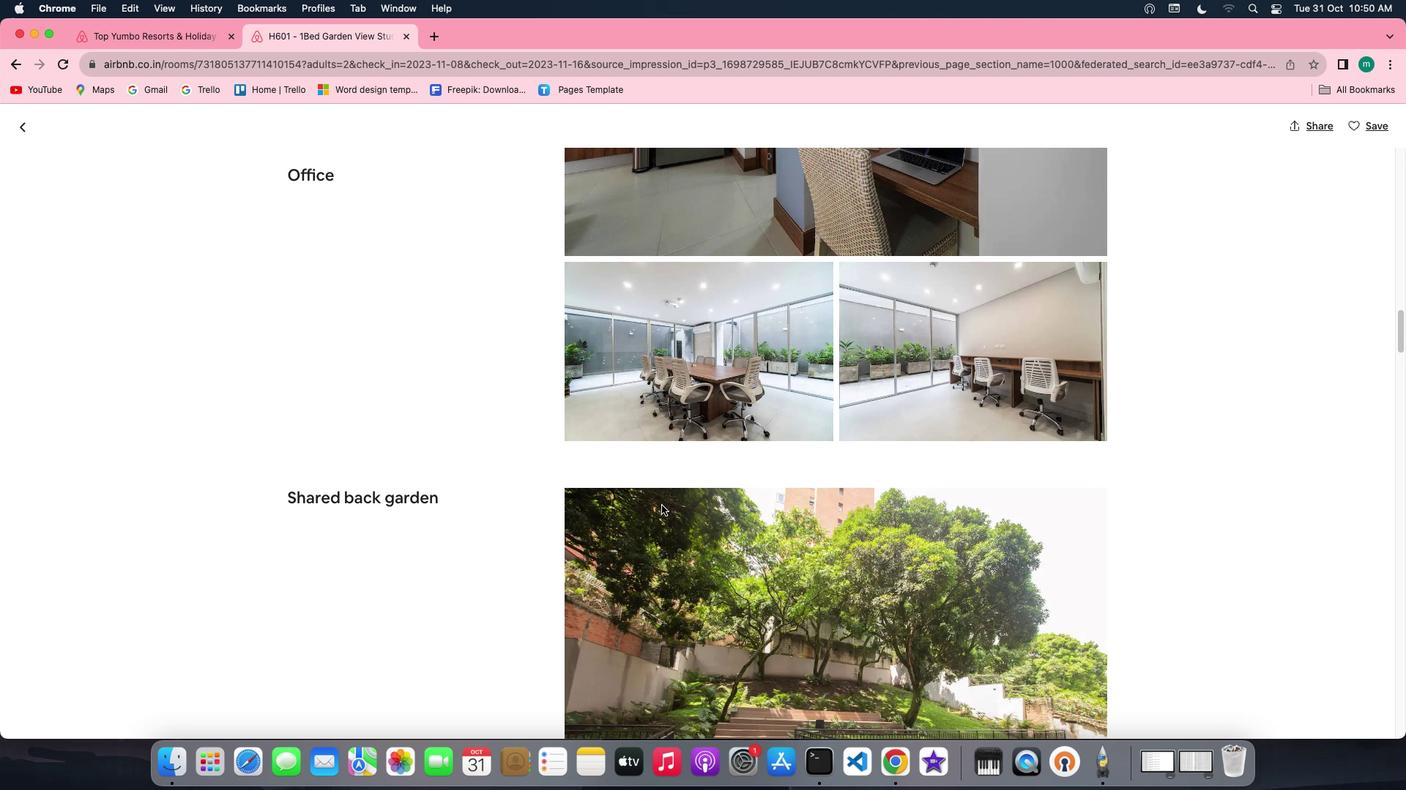
Action: Mouse scrolled (668, 507) with delta (-24, -8)
Screenshot: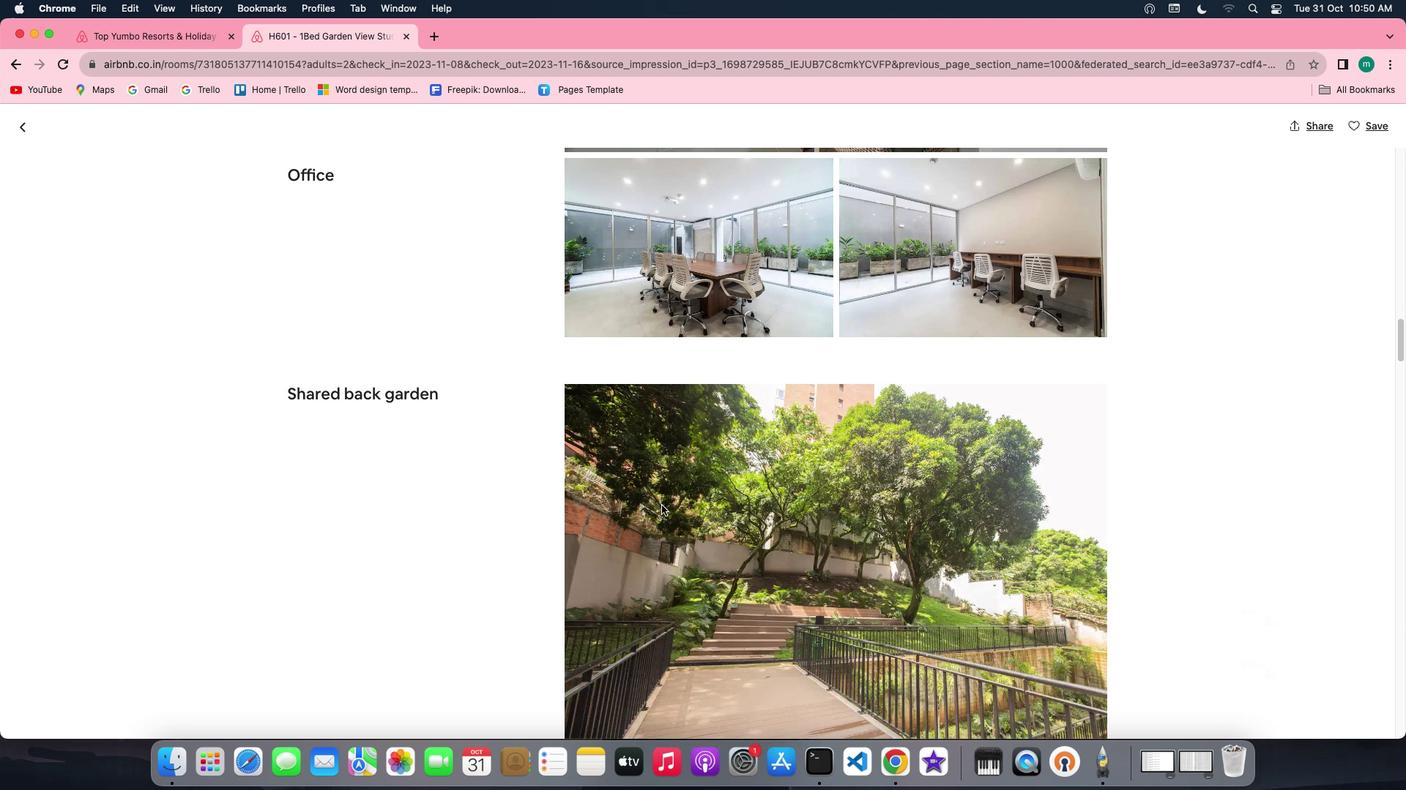 
Action: Mouse scrolled (668, 507) with delta (-24, -7)
Screenshot: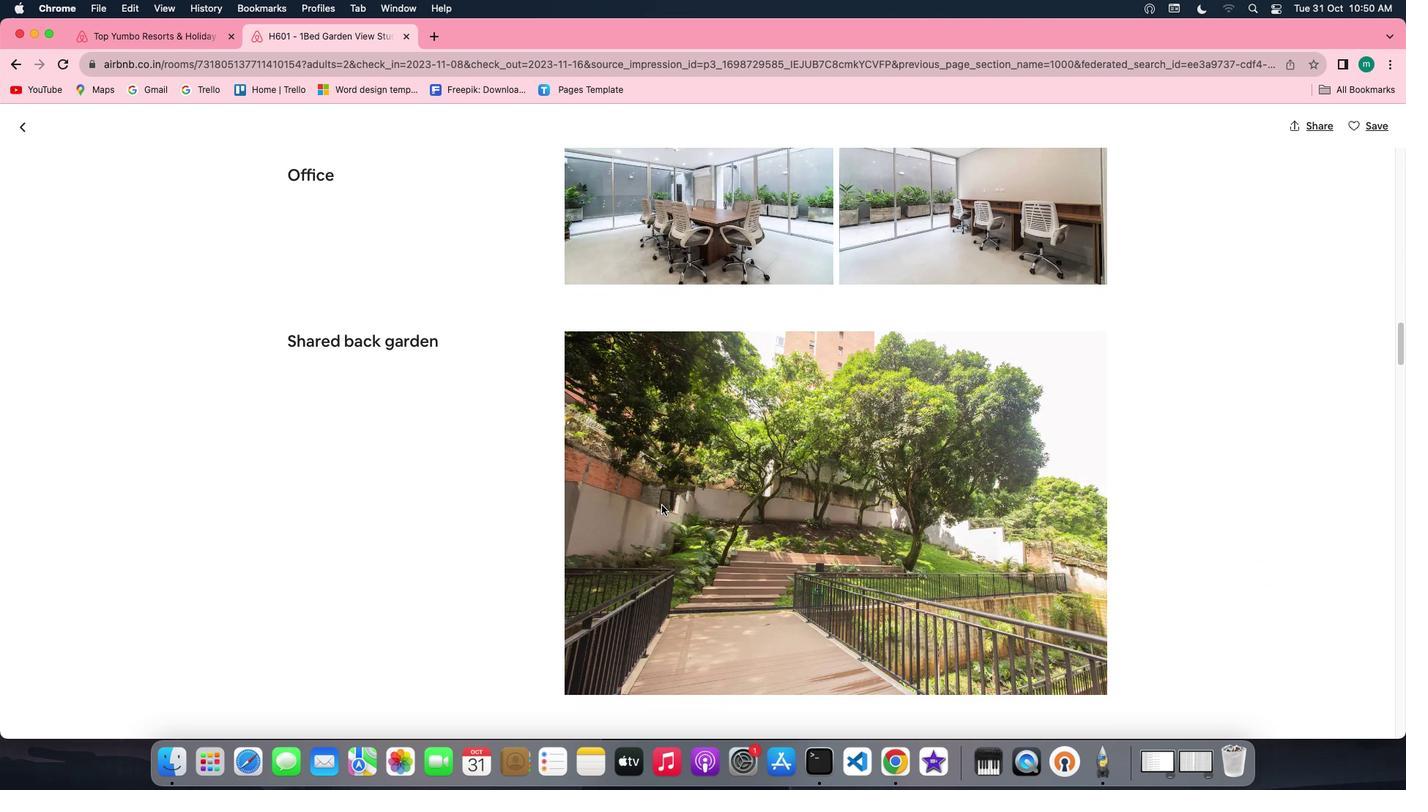 
Action: Mouse scrolled (668, 507) with delta (-24, -7)
Screenshot: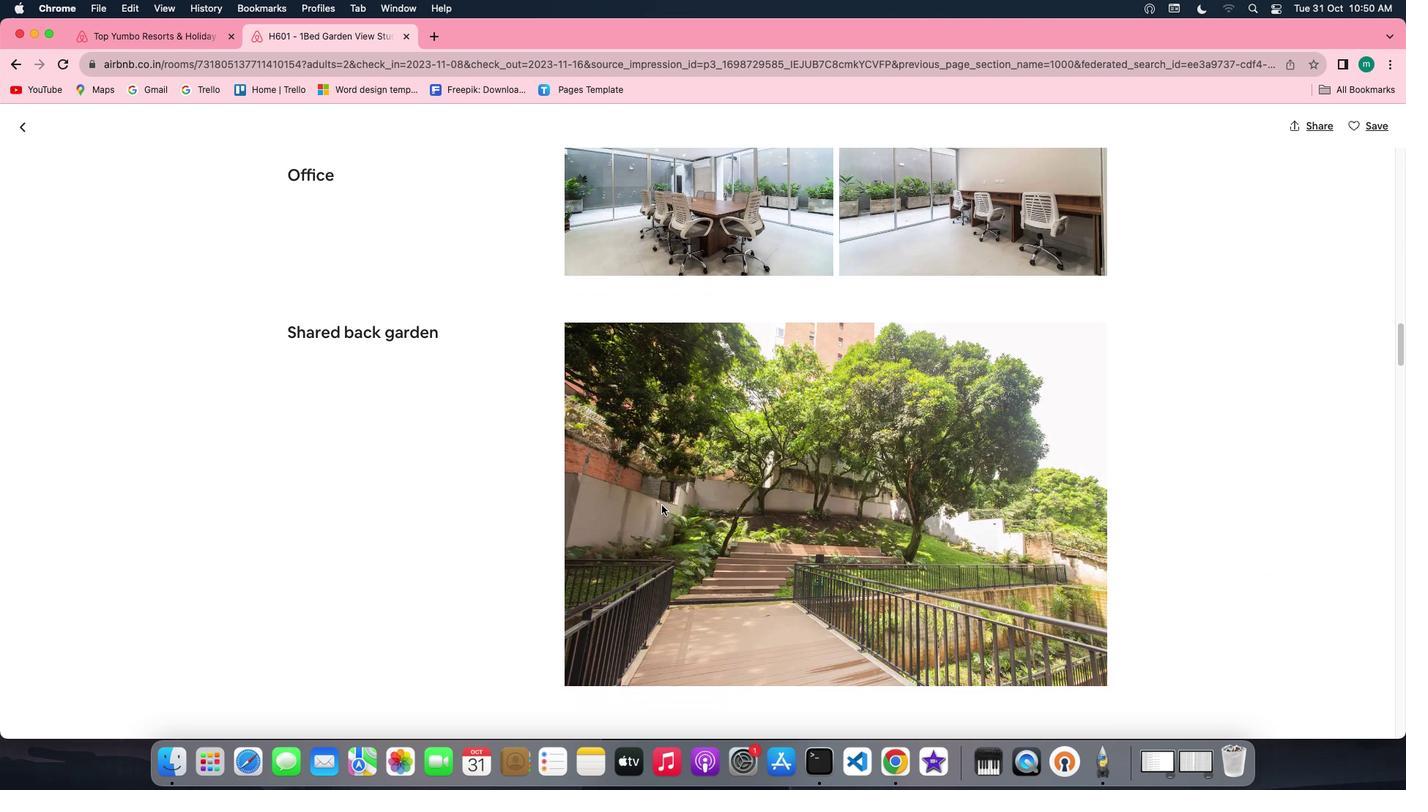 
Action: Mouse scrolled (668, 507) with delta (-24, -8)
Screenshot: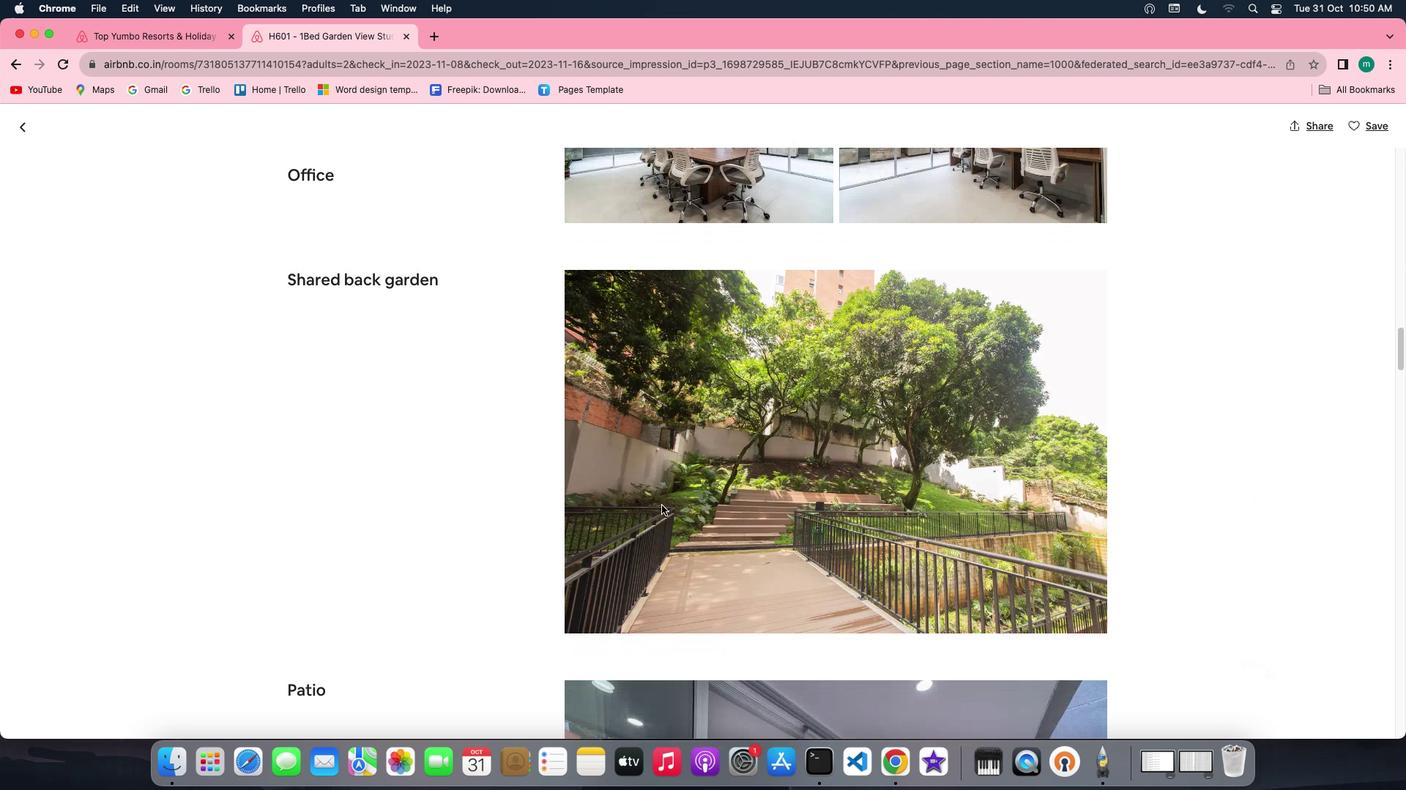 
Action: Mouse scrolled (668, 507) with delta (-24, -9)
Screenshot: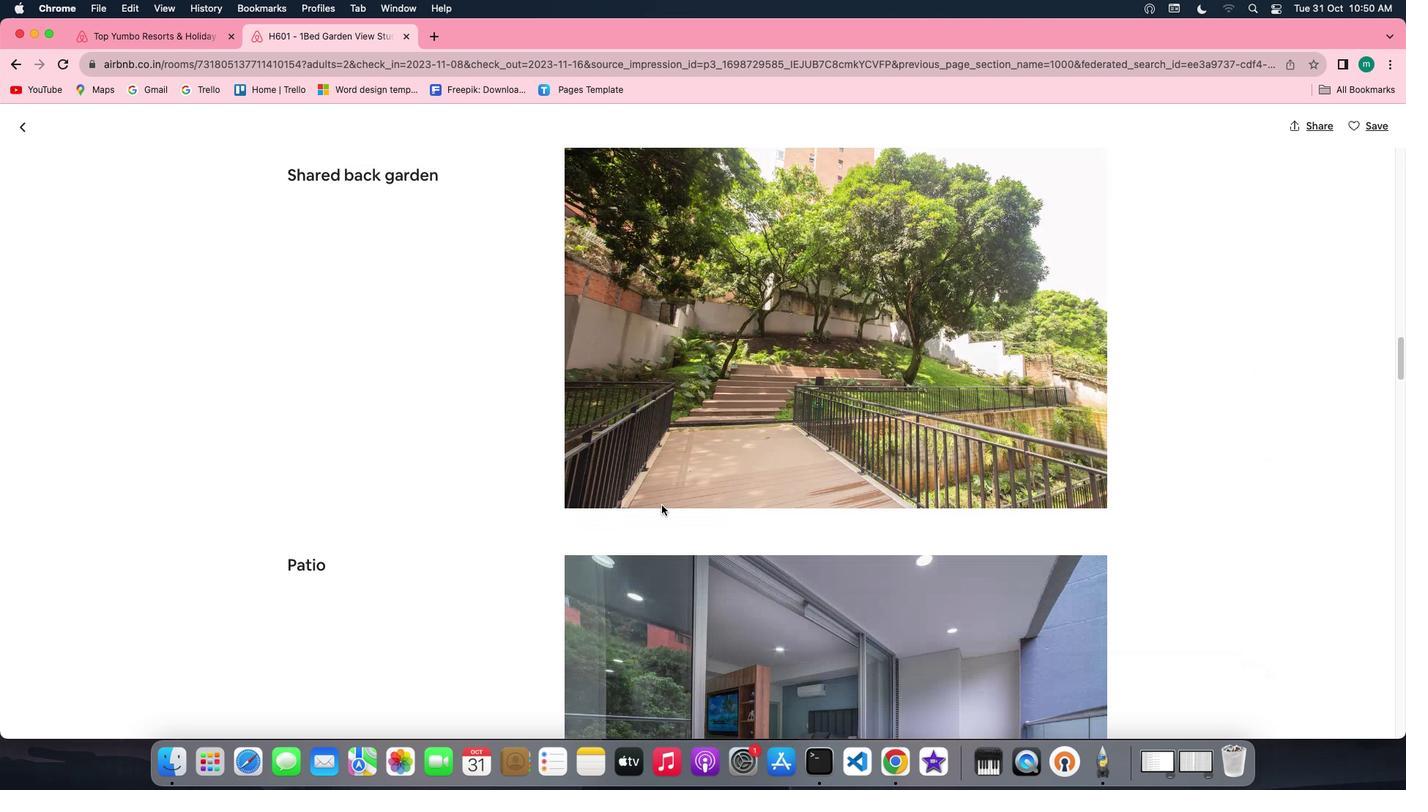 
Action: Mouse scrolled (668, 507) with delta (-24, -7)
Screenshot: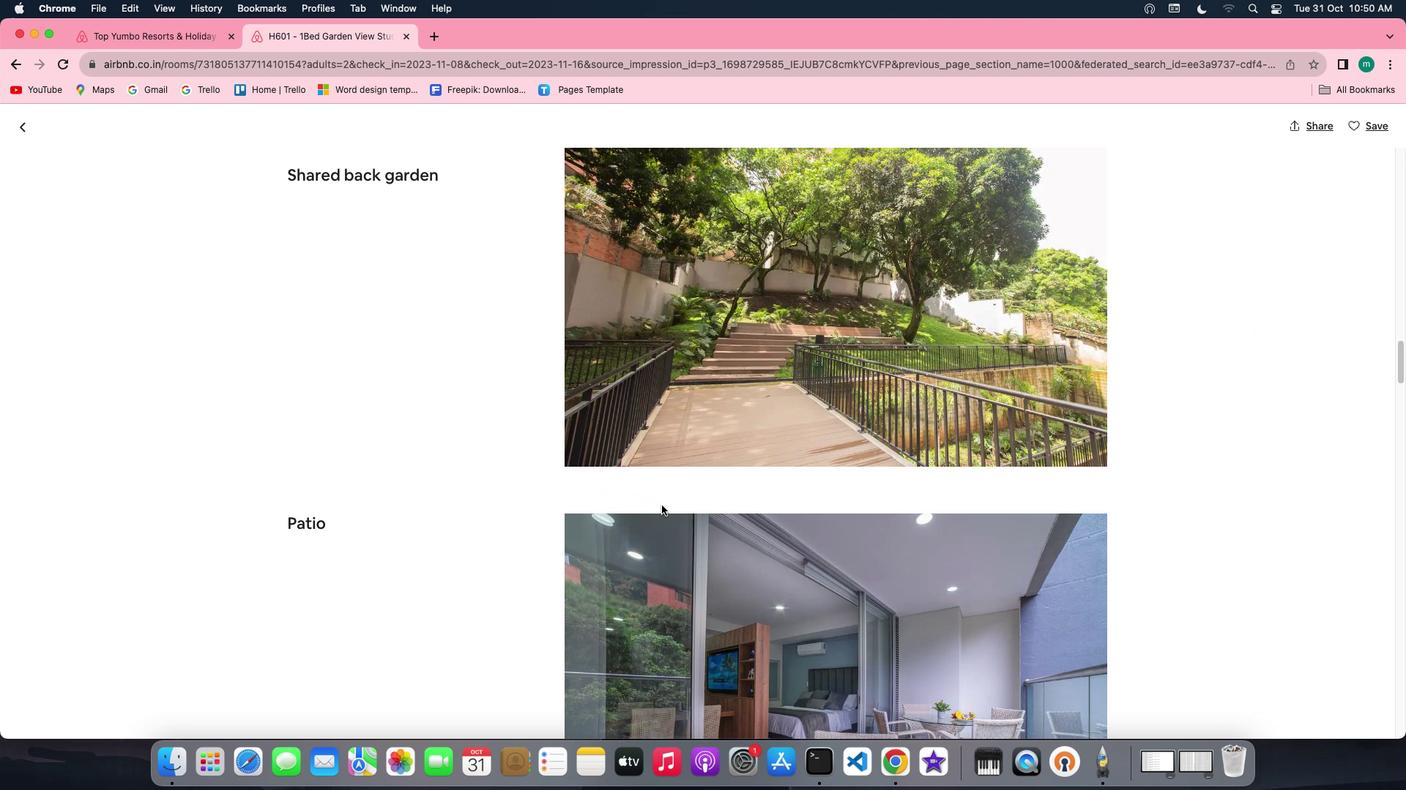 
Action: Mouse scrolled (668, 507) with delta (-24, -7)
Screenshot: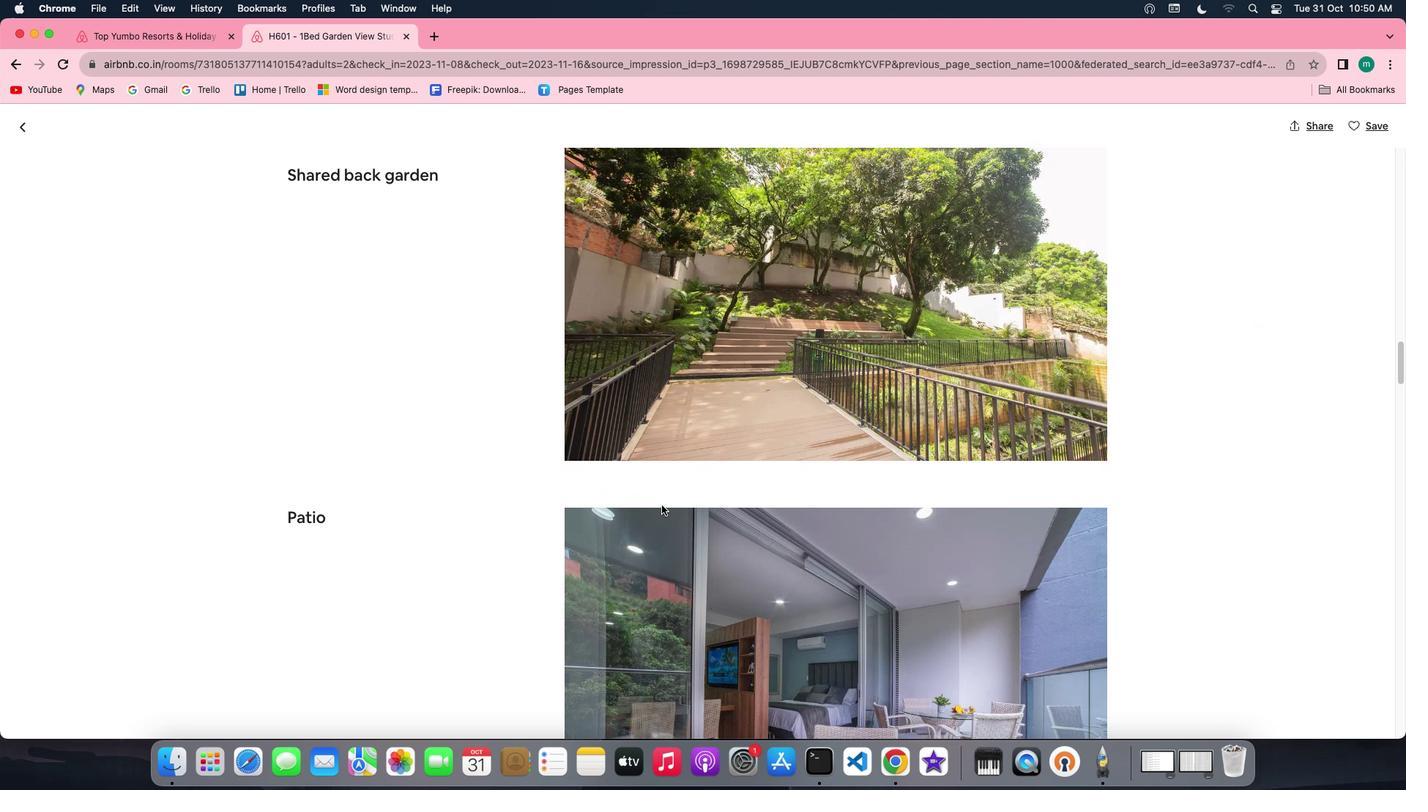 
Action: Mouse scrolled (668, 507) with delta (-24, -8)
Screenshot: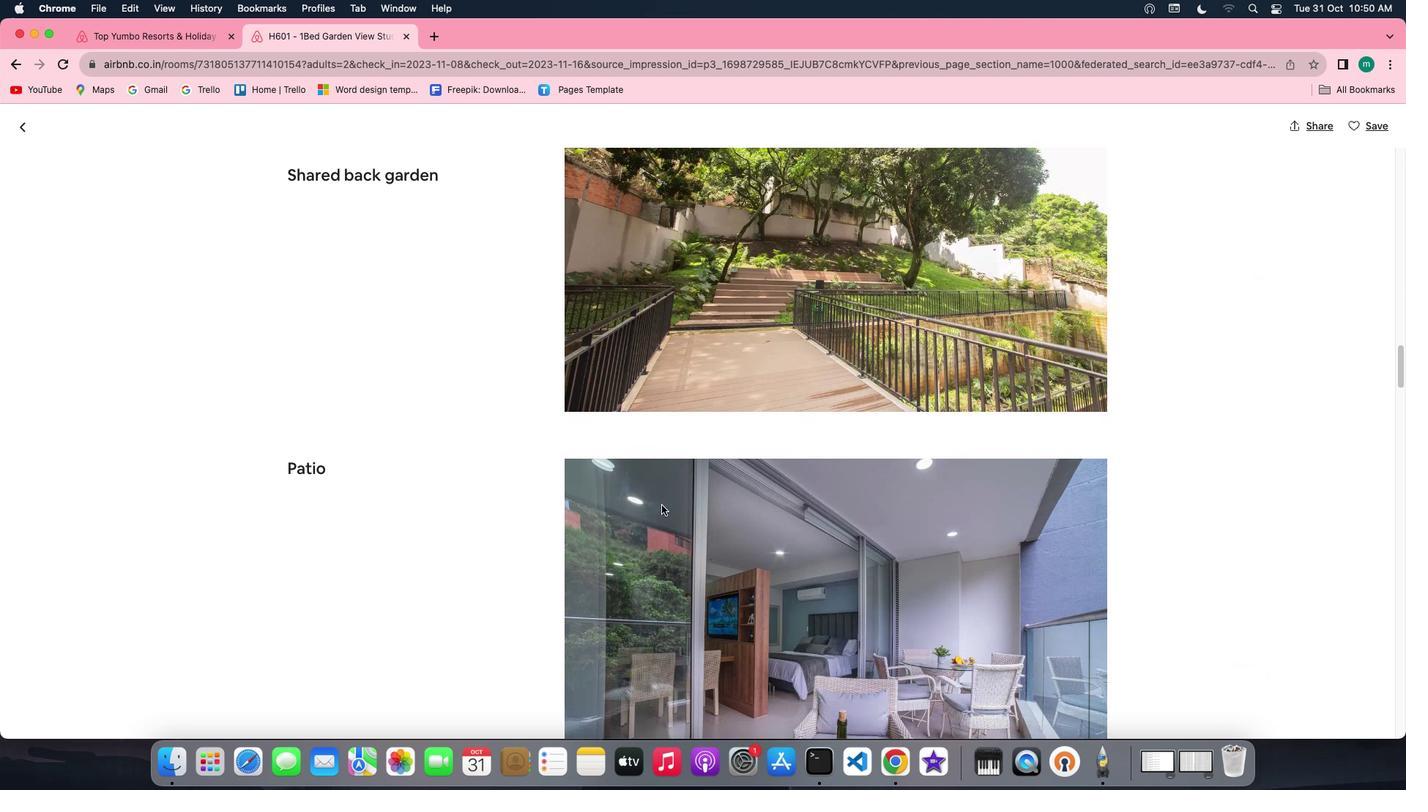 
Action: Mouse scrolled (668, 507) with delta (-24, -9)
Screenshot: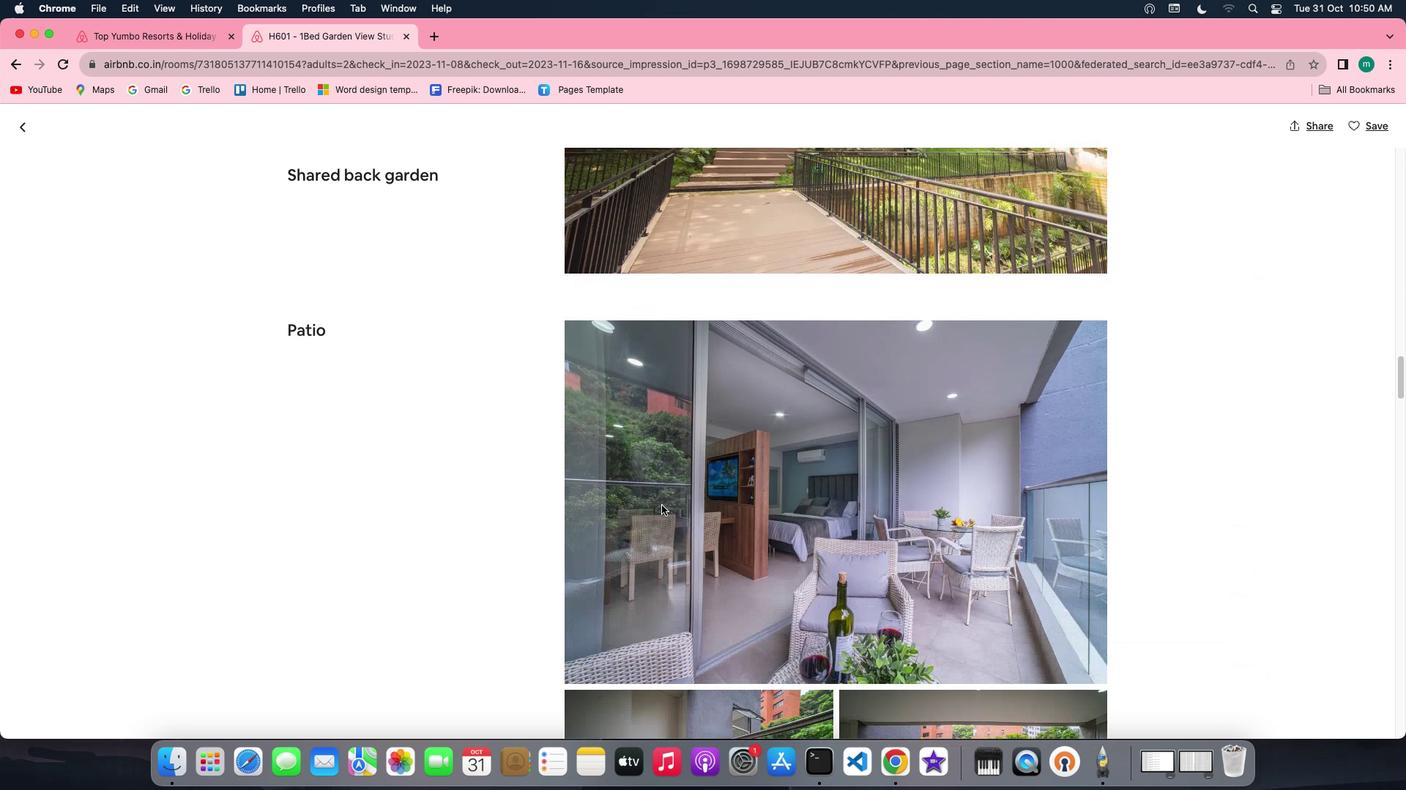 
Action: Mouse scrolled (668, 507) with delta (-24, -7)
Screenshot: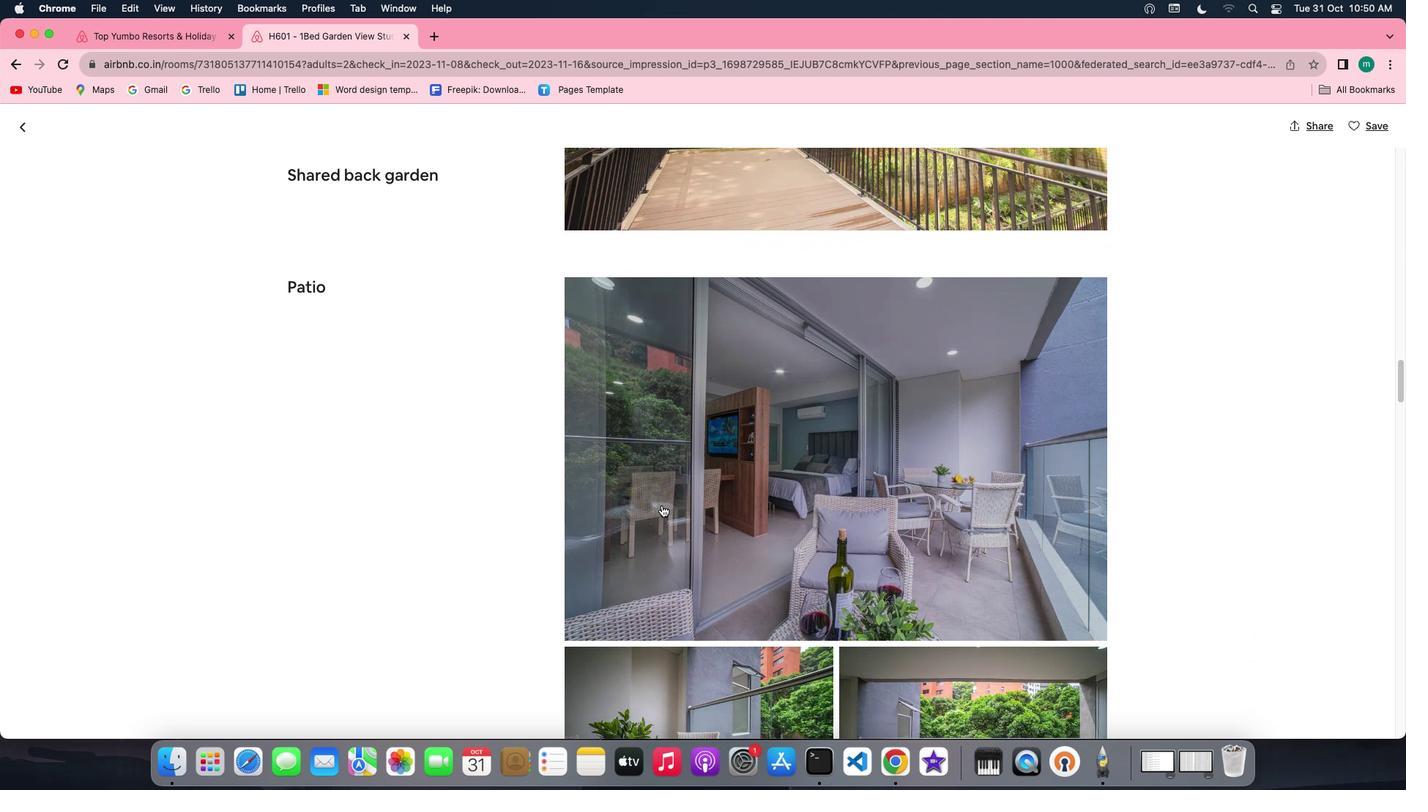 
Action: Mouse scrolled (668, 507) with delta (-24, -7)
Screenshot: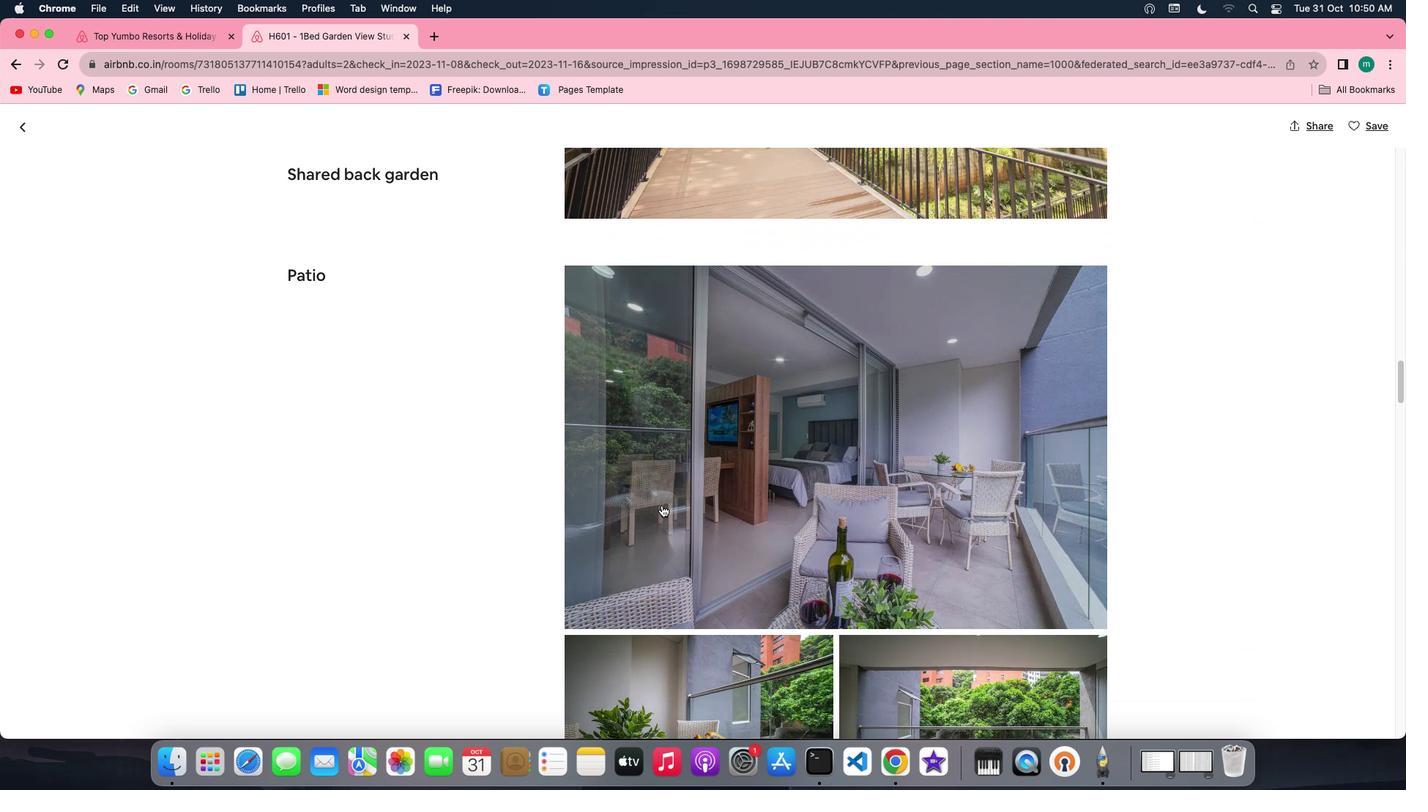 
Action: Mouse scrolled (668, 507) with delta (-24, -8)
Screenshot: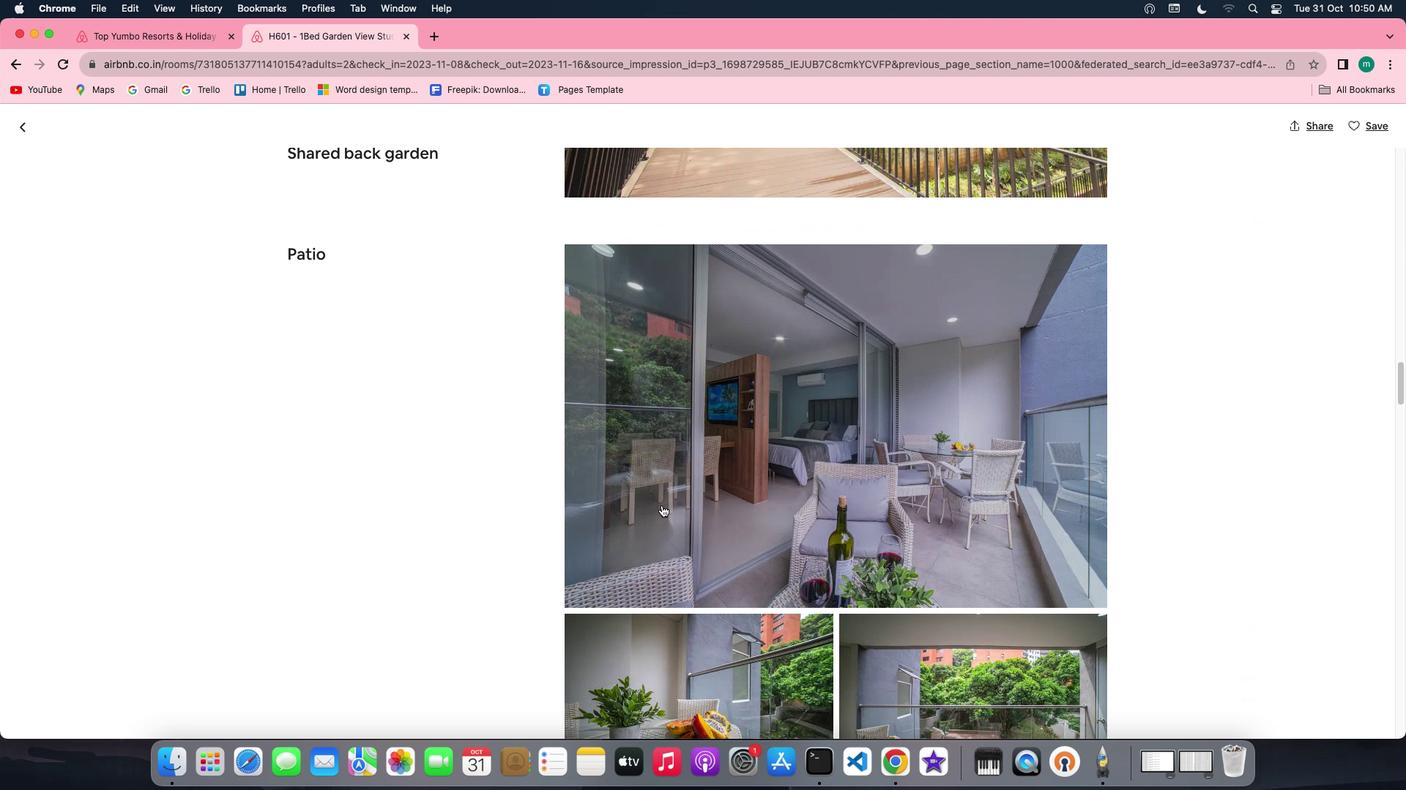 
Action: Mouse scrolled (668, 507) with delta (-24, -8)
Screenshot: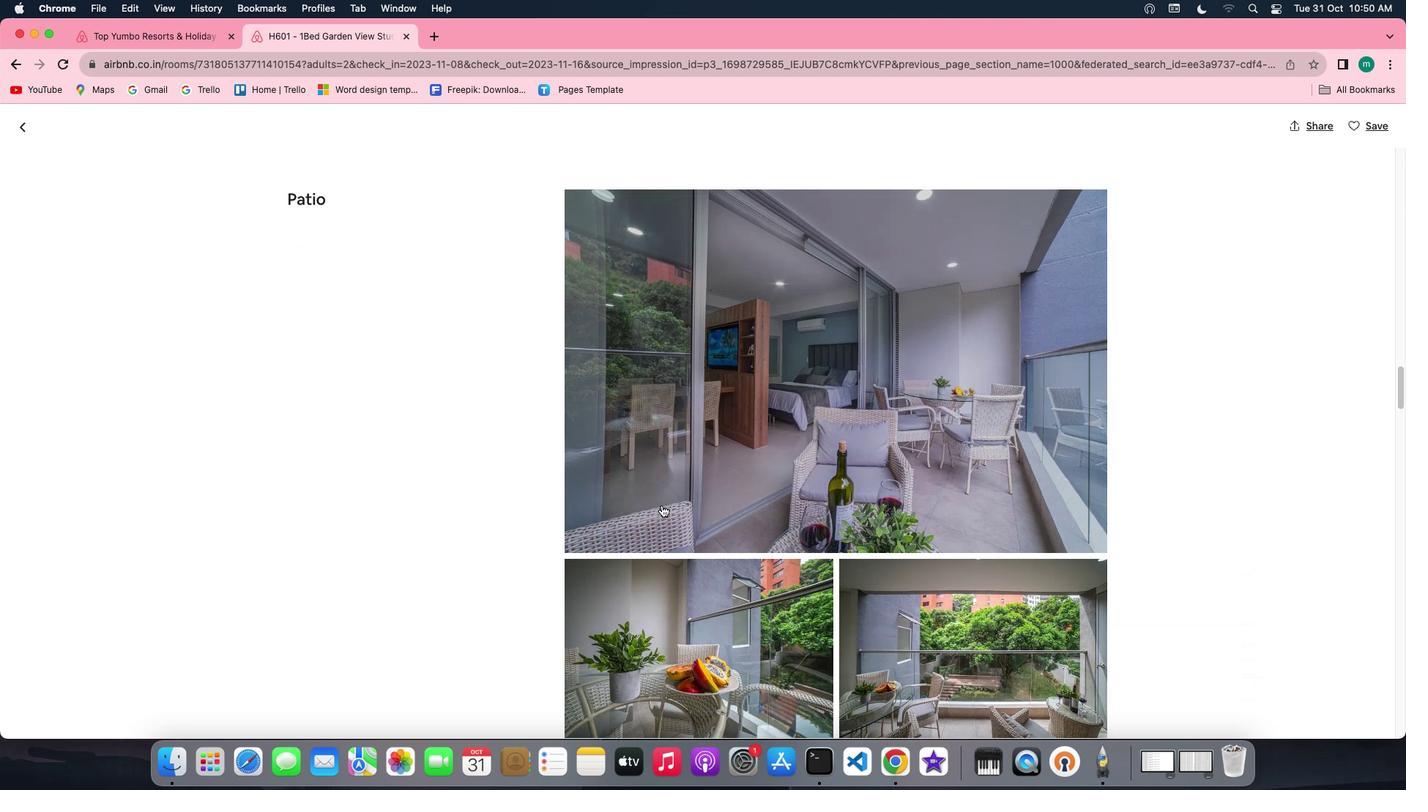 
Action: Mouse scrolled (668, 507) with delta (-24, -7)
Screenshot: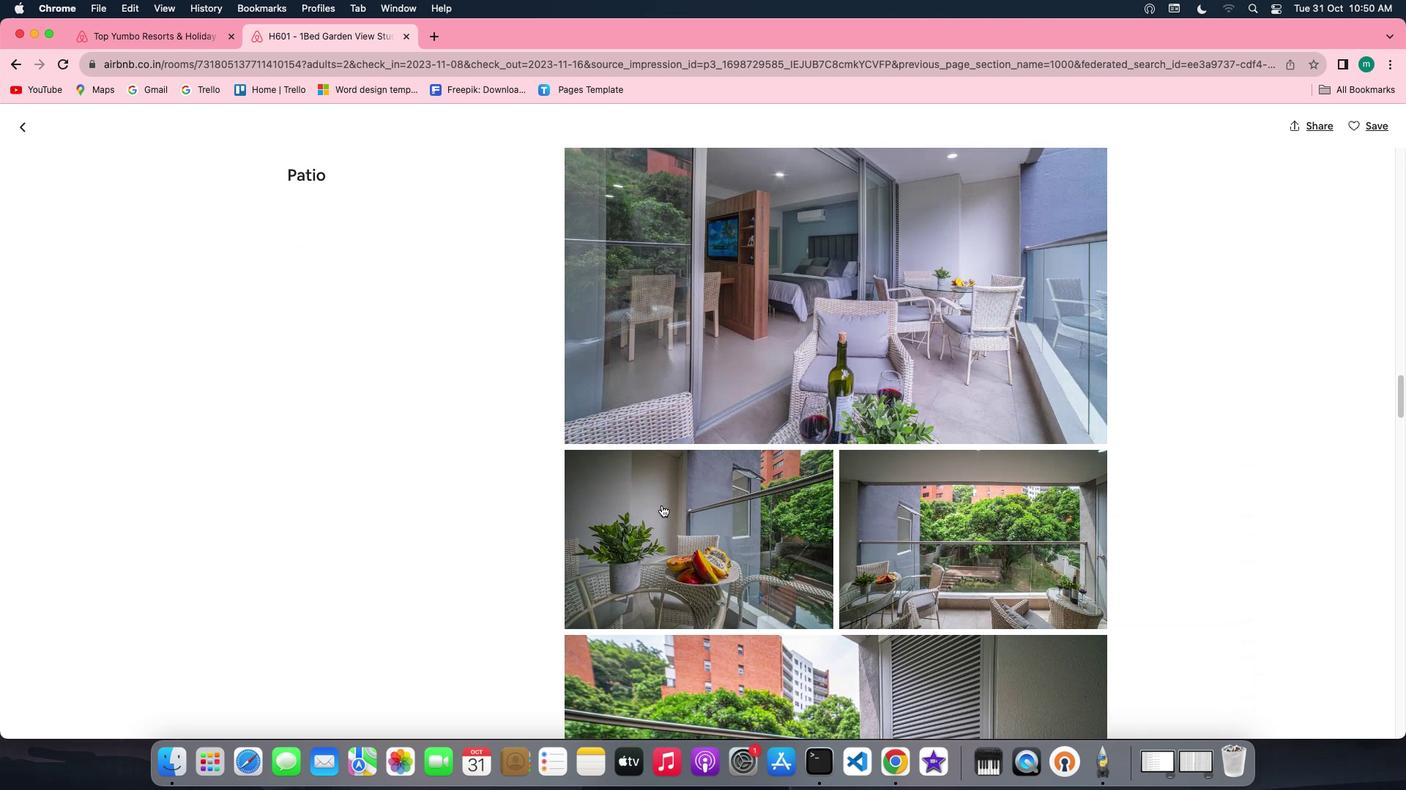
Action: Mouse scrolled (668, 507) with delta (-24, -7)
Screenshot: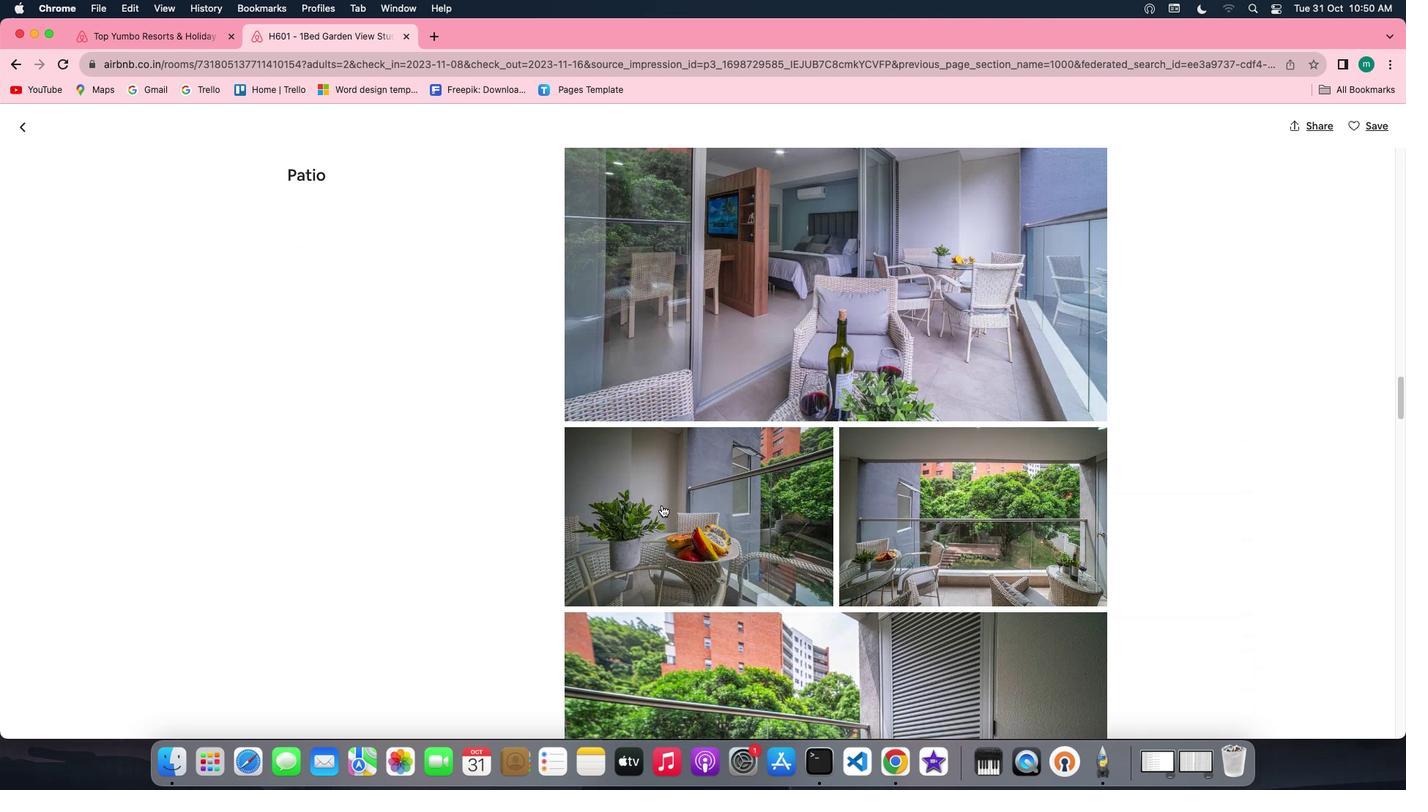 
Action: Mouse scrolled (668, 507) with delta (-24, -8)
Screenshot: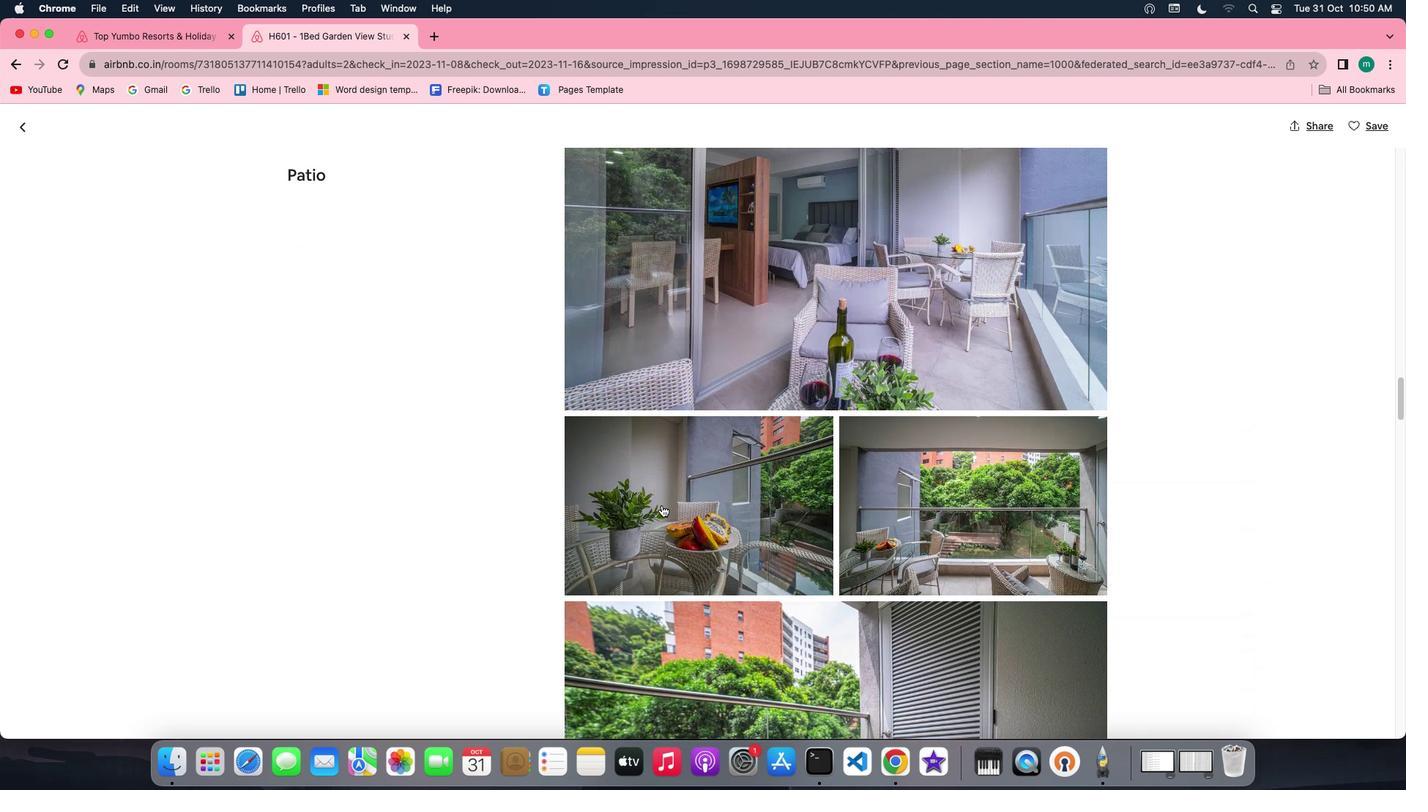 
Action: Mouse scrolled (668, 507) with delta (-24, -7)
Screenshot: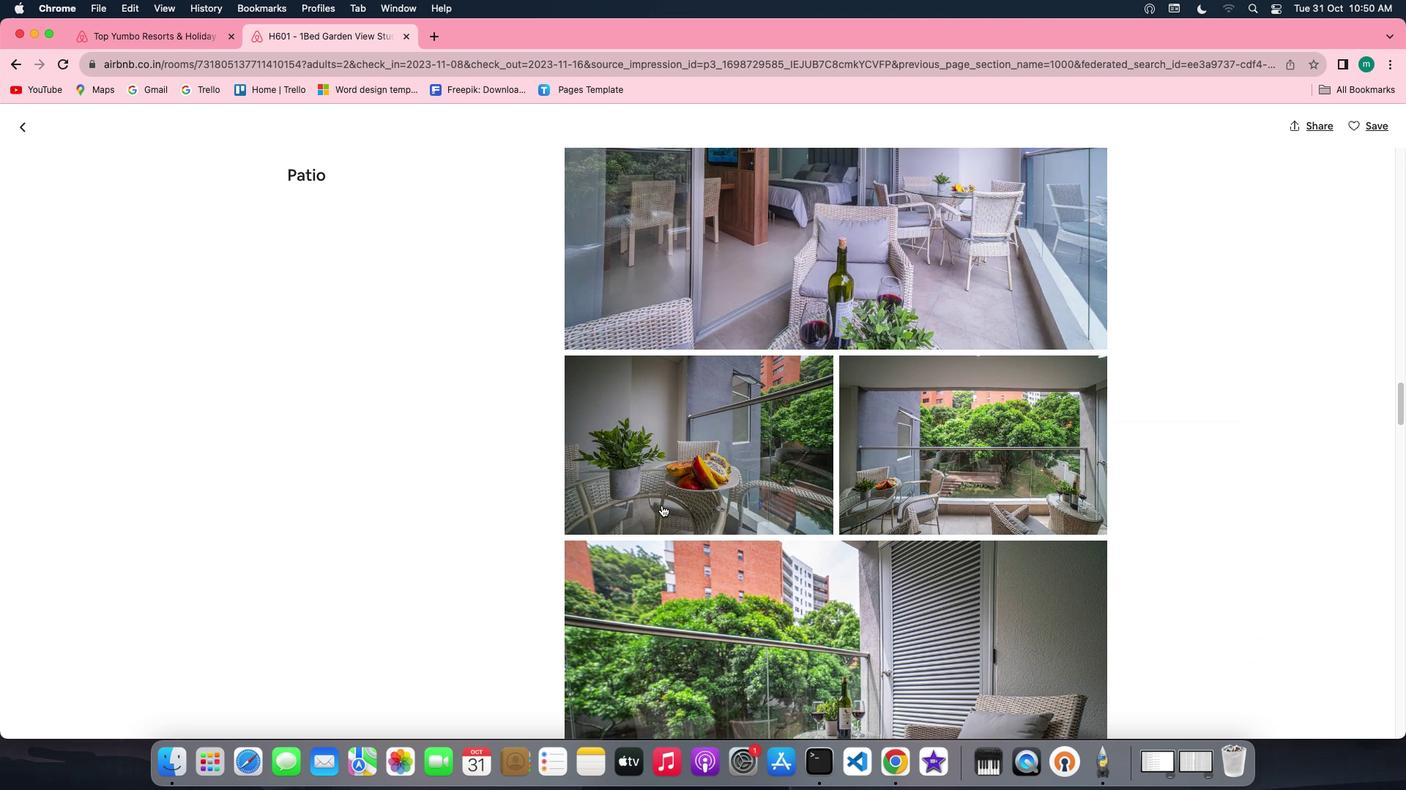 
Action: Mouse scrolled (668, 507) with delta (-24, -7)
Screenshot: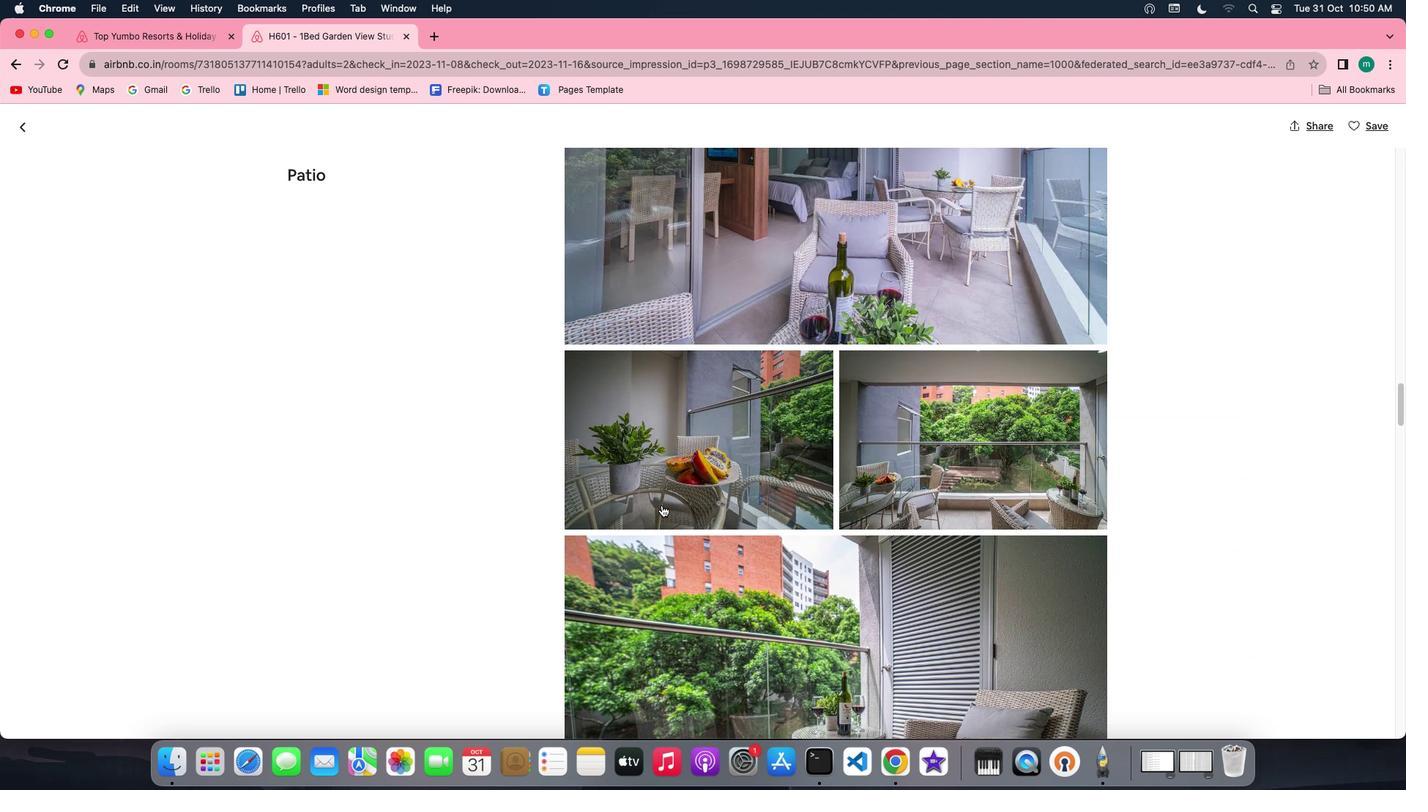 
Action: Mouse scrolled (668, 507) with delta (-24, -8)
Screenshot: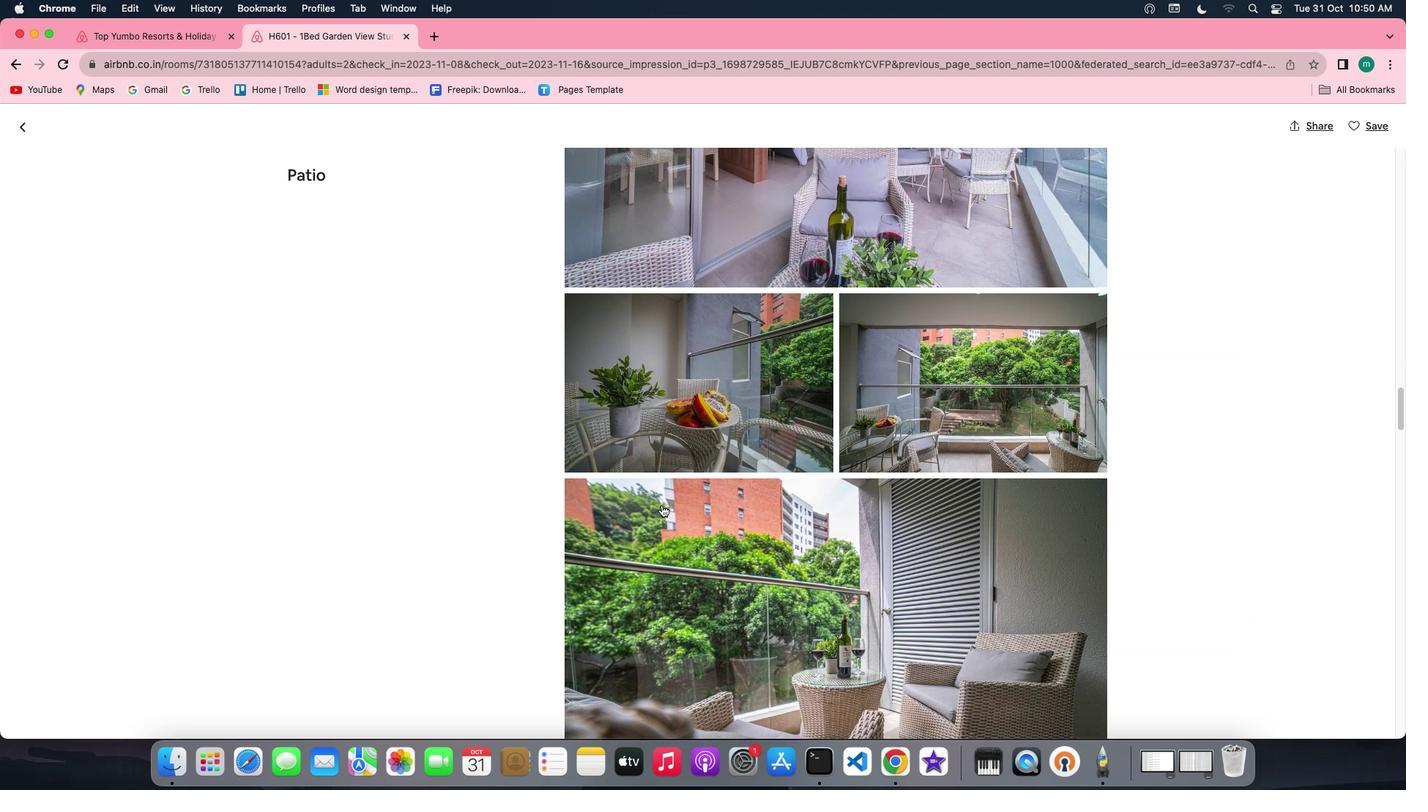 
Action: Mouse scrolled (668, 507) with delta (-24, -8)
Screenshot: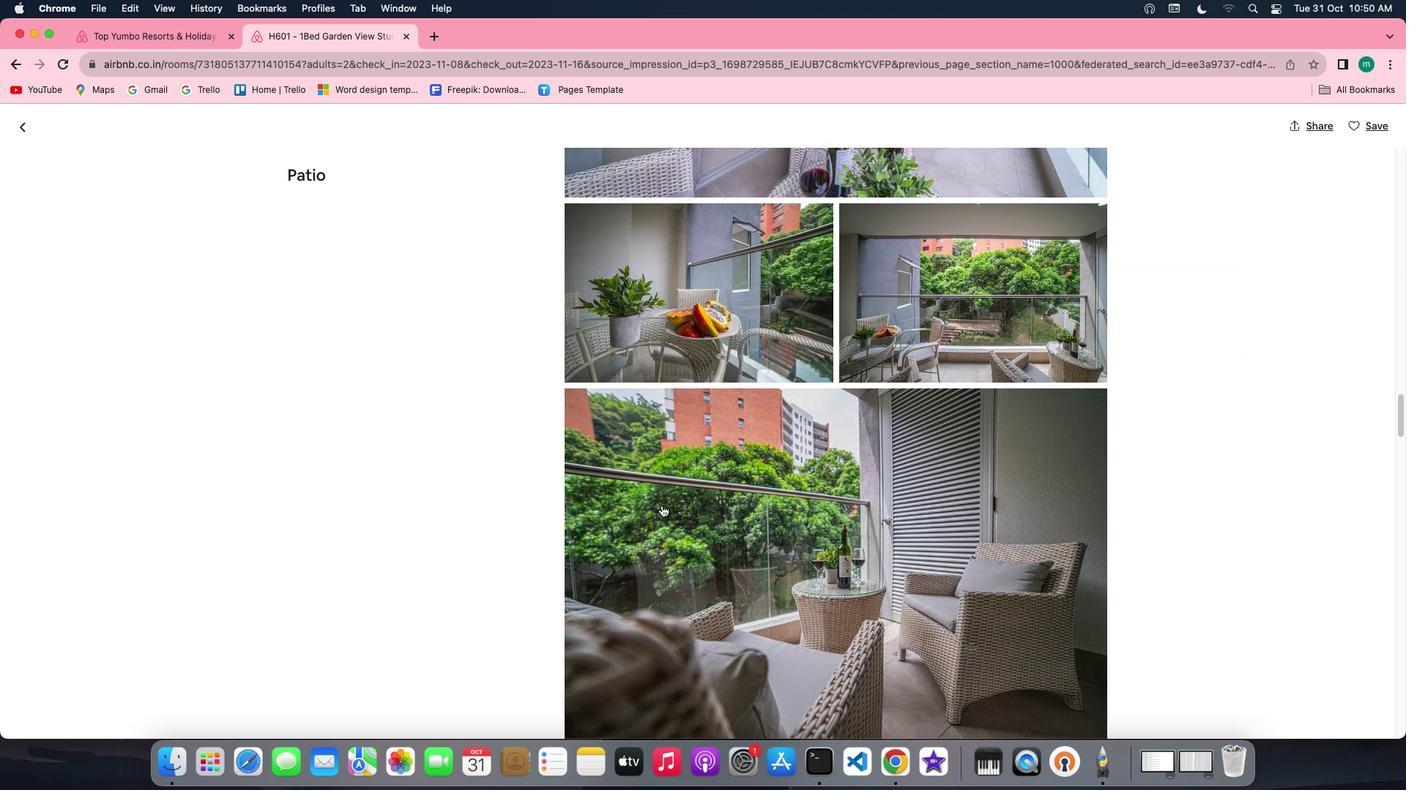 
Action: Mouse scrolled (668, 507) with delta (-24, -7)
Screenshot: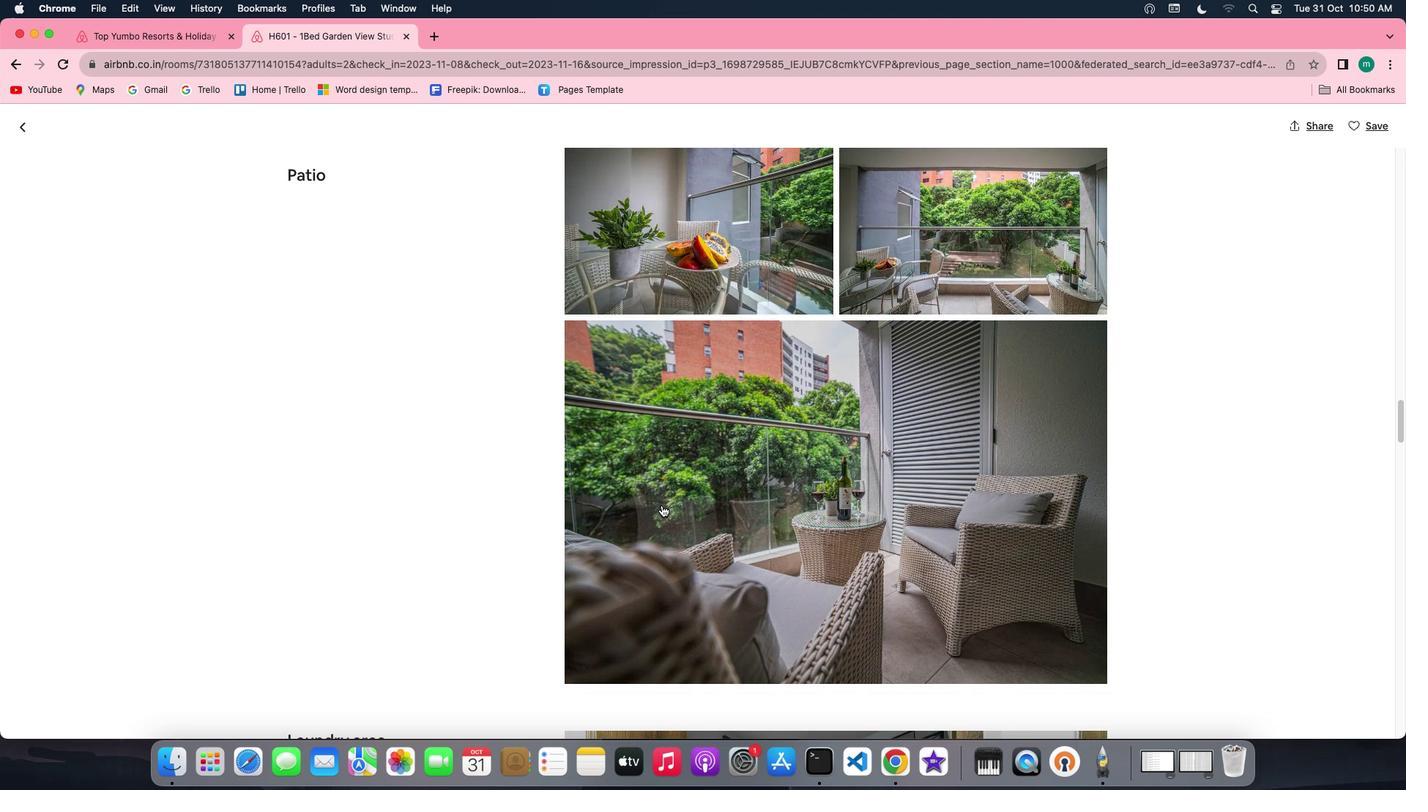 
Action: Mouse scrolled (668, 507) with delta (-24, -7)
Screenshot: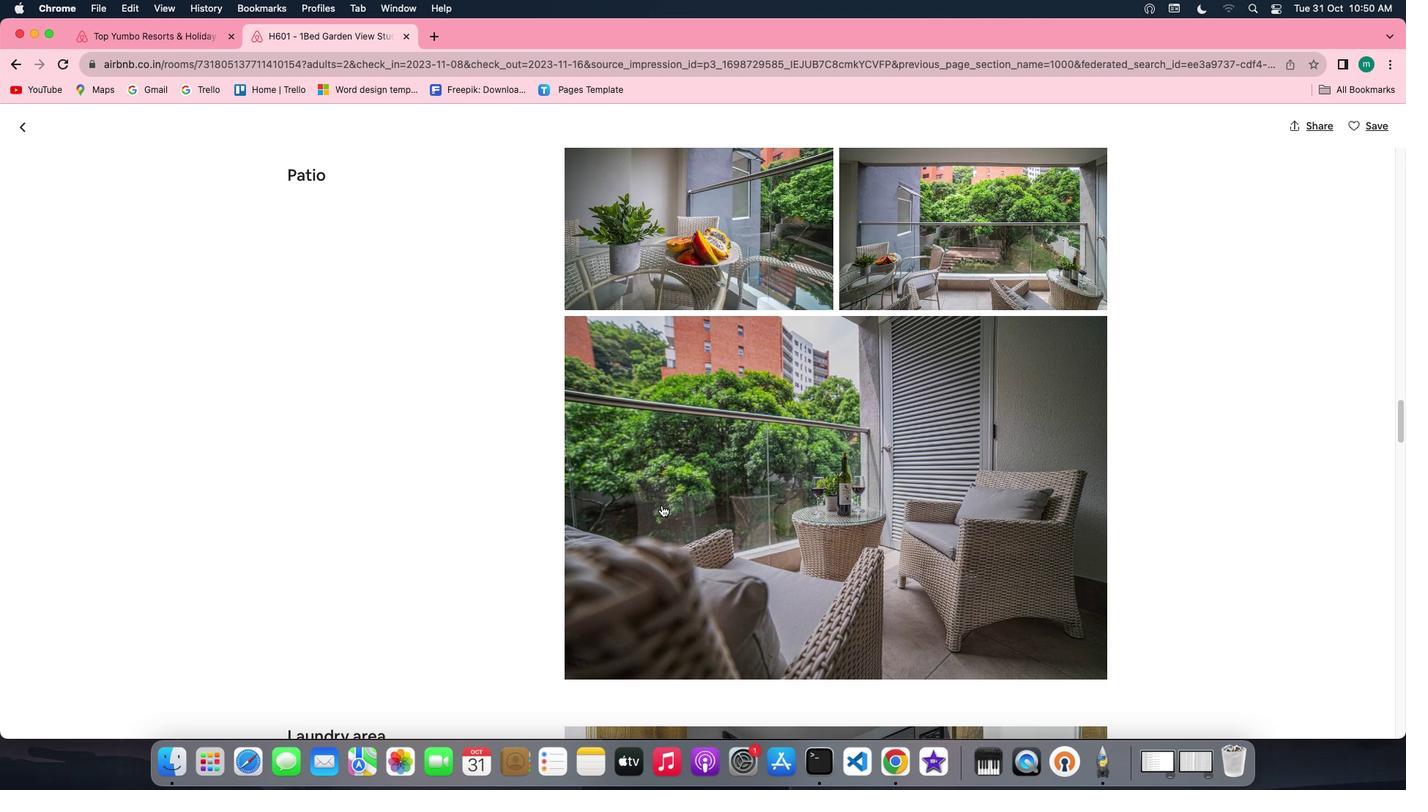
Action: Mouse scrolled (668, 507) with delta (-24, -7)
Screenshot: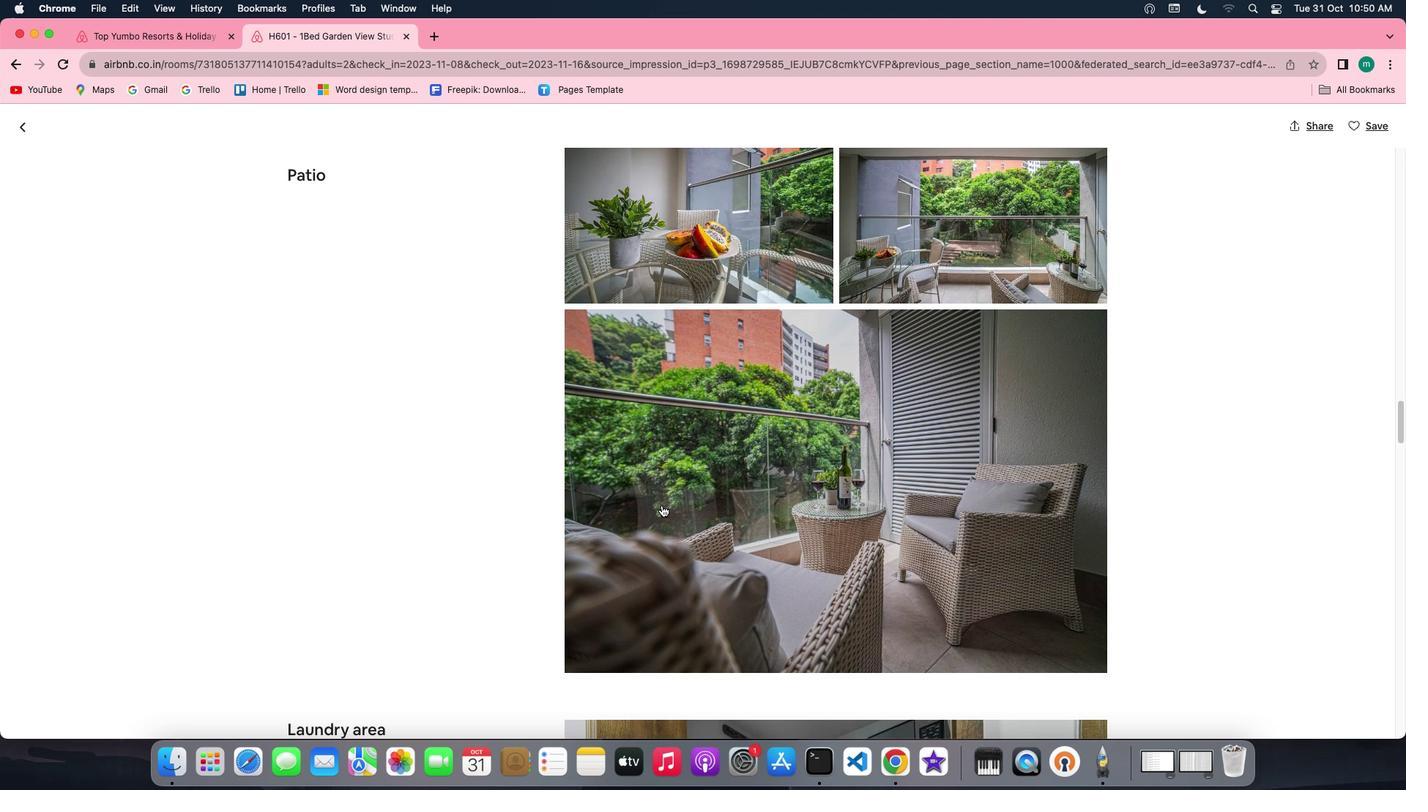 
Action: Mouse scrolled (668, 507) with delta (-24, -7)
Screenshot: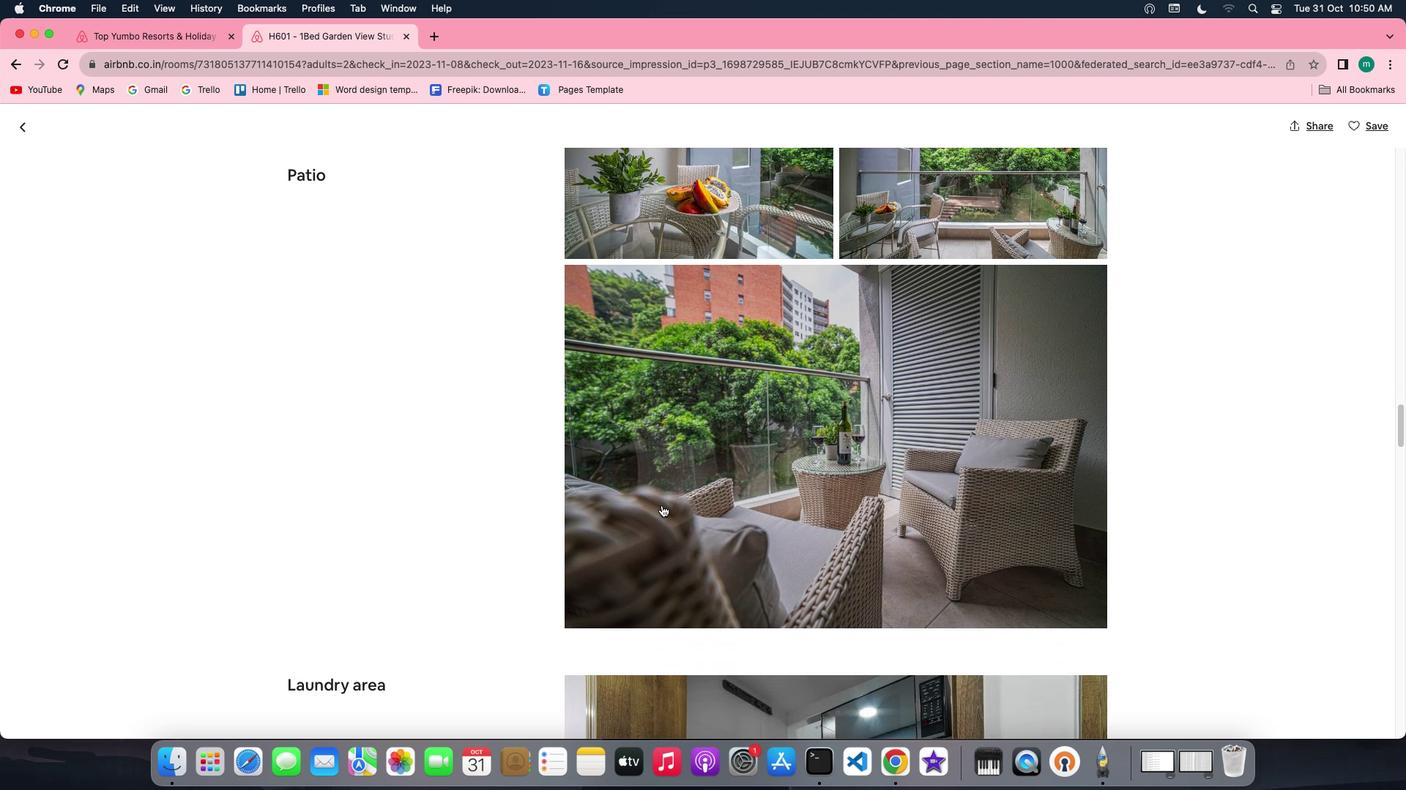 
Action: Mouse scrolled (668, 507) with delta (-24, -7)
Screenshot: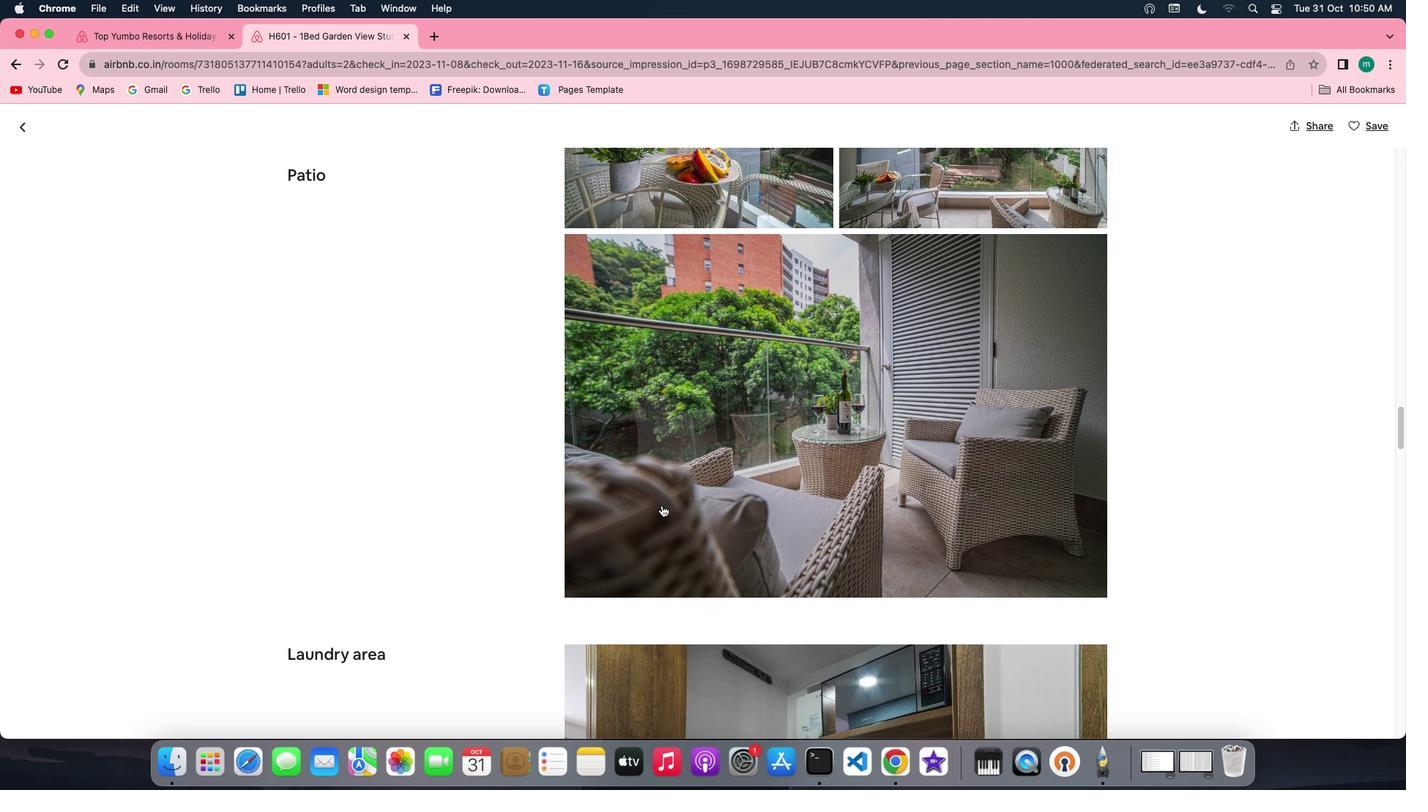 
Action: Mouse scrolled (668, 507) with delta (-24, -7)
Screenshot: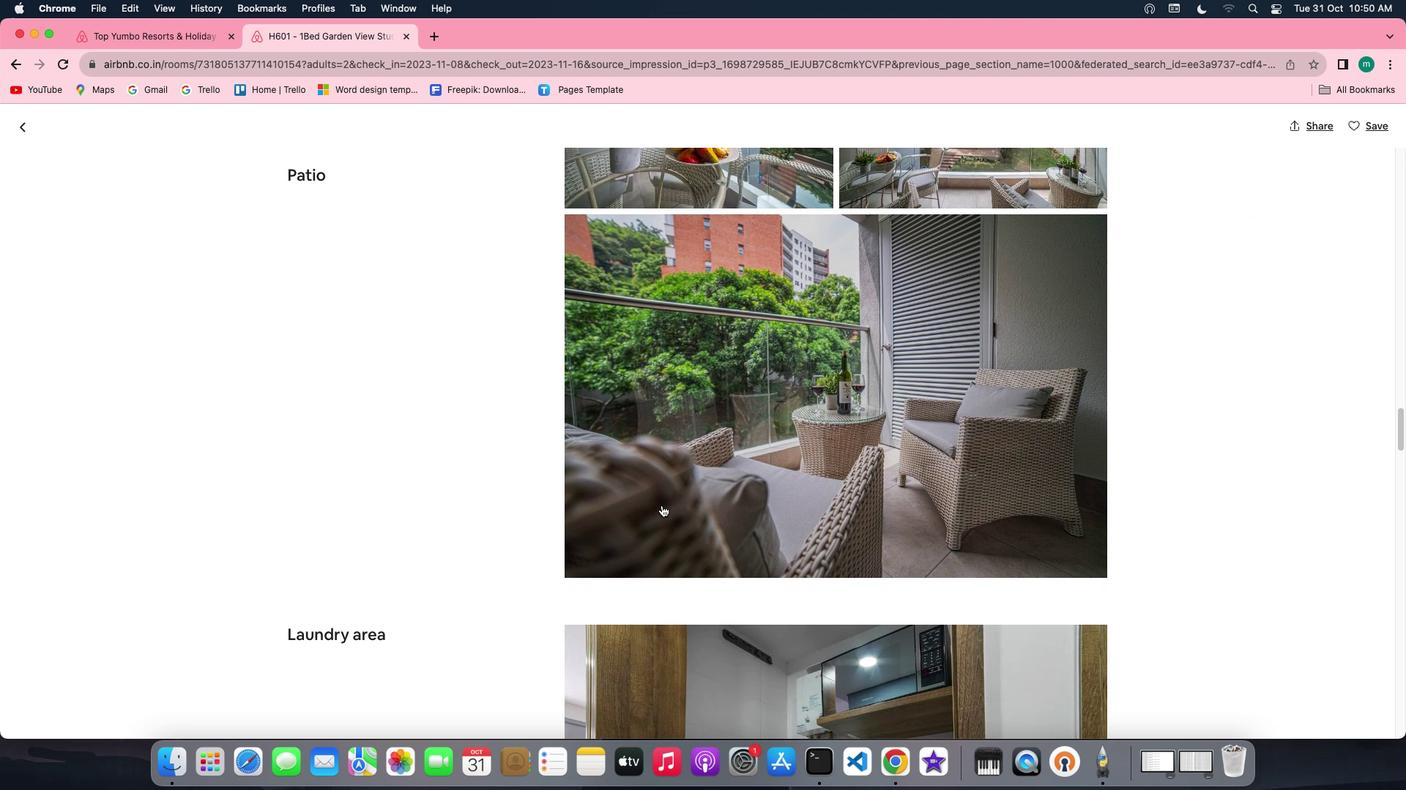 
Action: Mouse scrolled (668, 507) with delta (-24, -8)
Screenshot: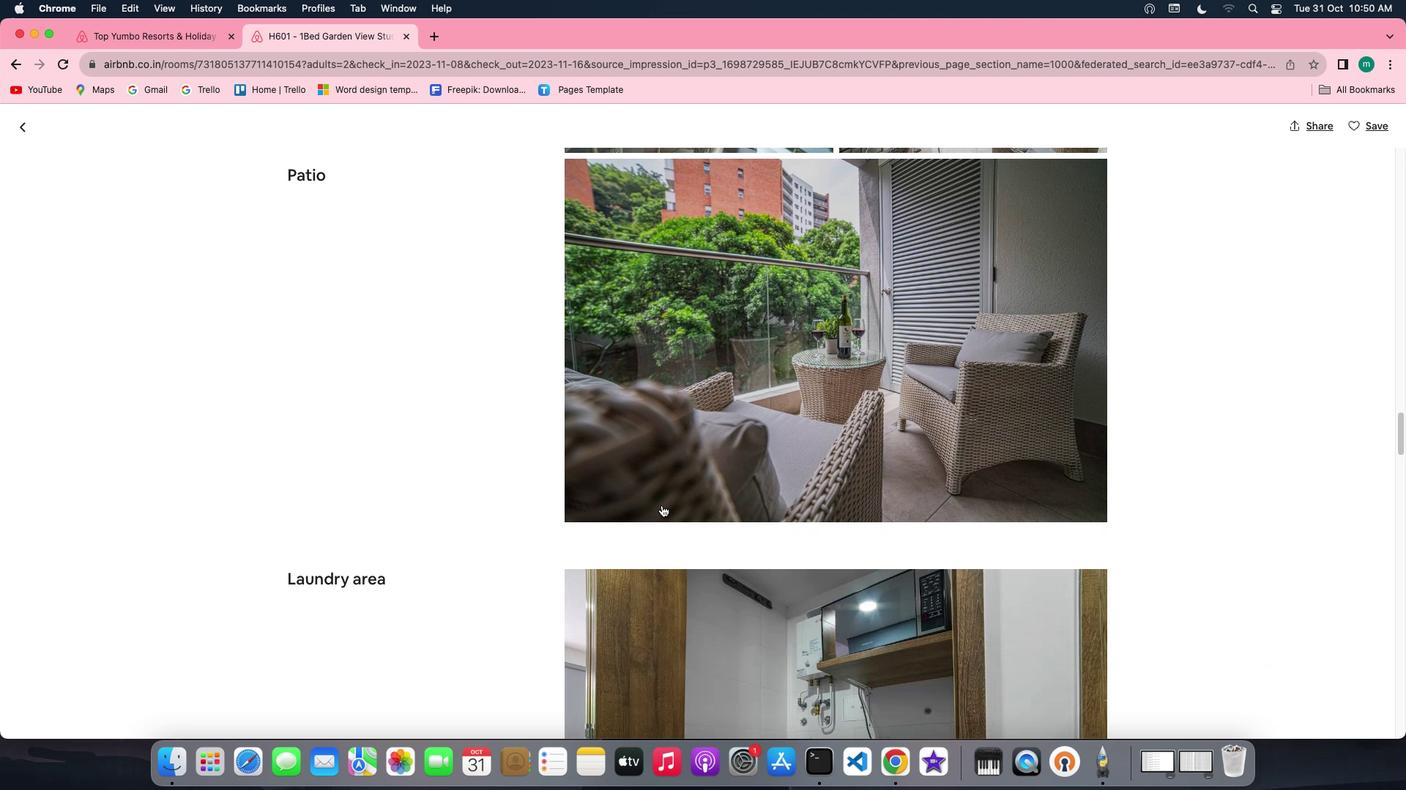 
Action: Mouse scrolled (668, 507) with delta (-24, -9)
Screenshot: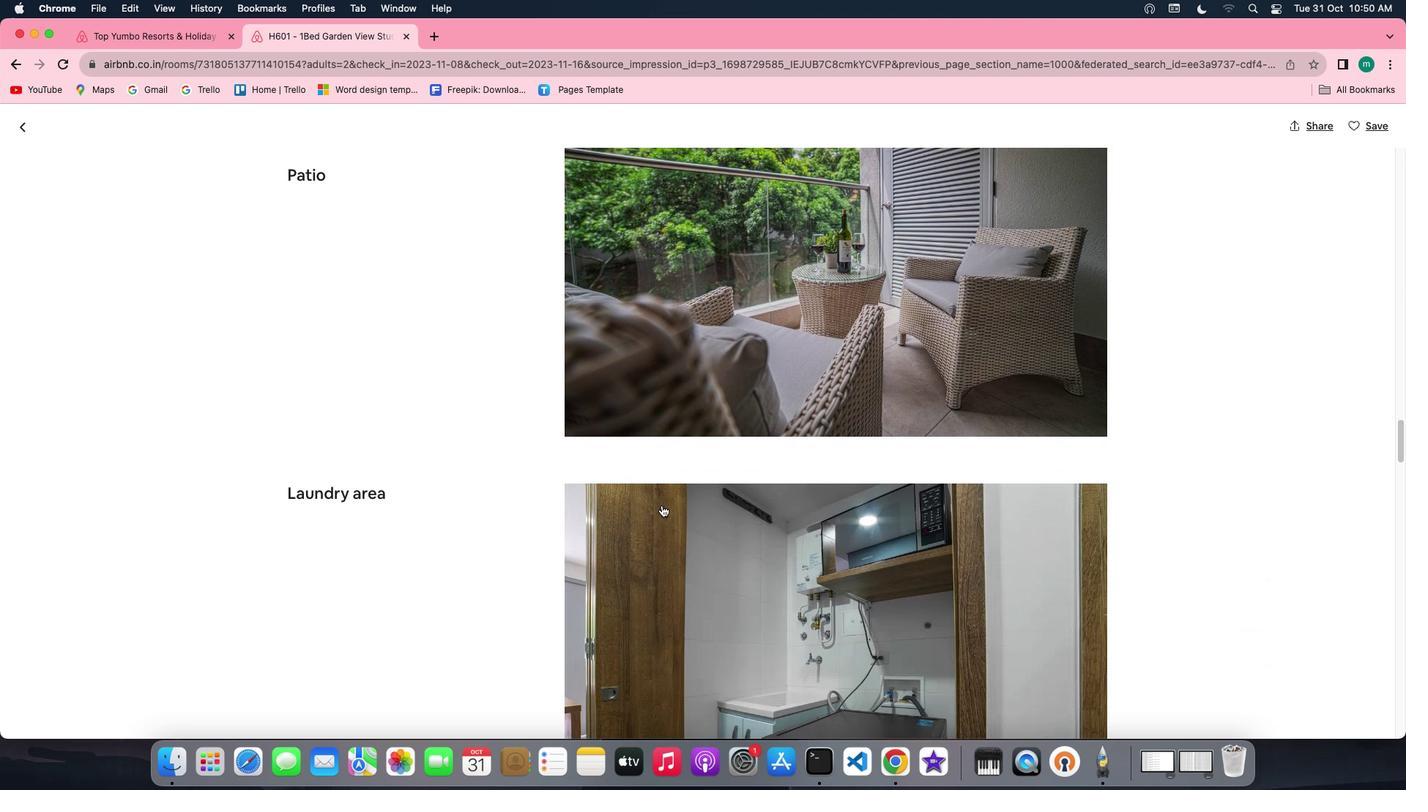 
Action: Mouse scrolled (668, 507) with delta (-24, -7)
Screenshot: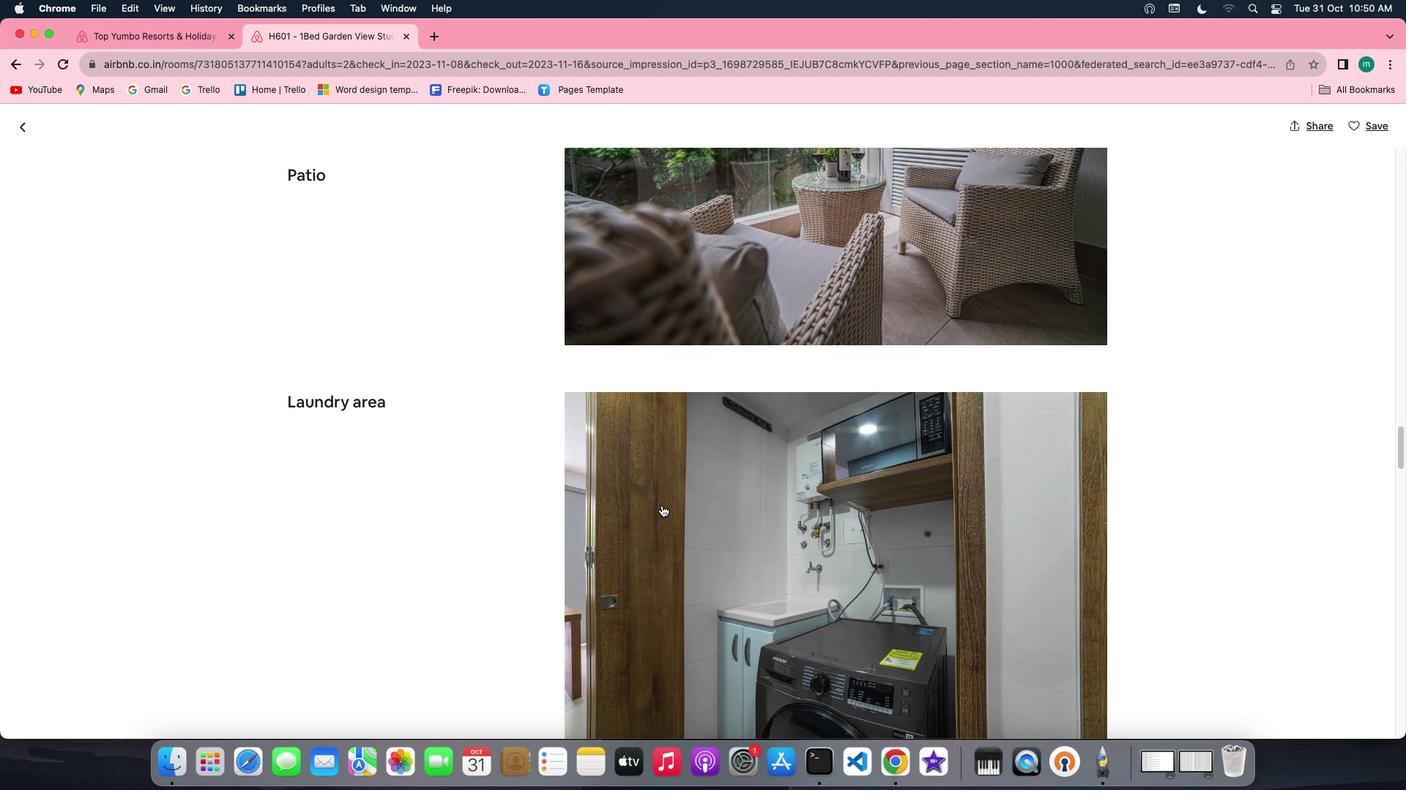 
Action: Mouse scrolled (668, 507) with delta (-24, -7)
Screenshot: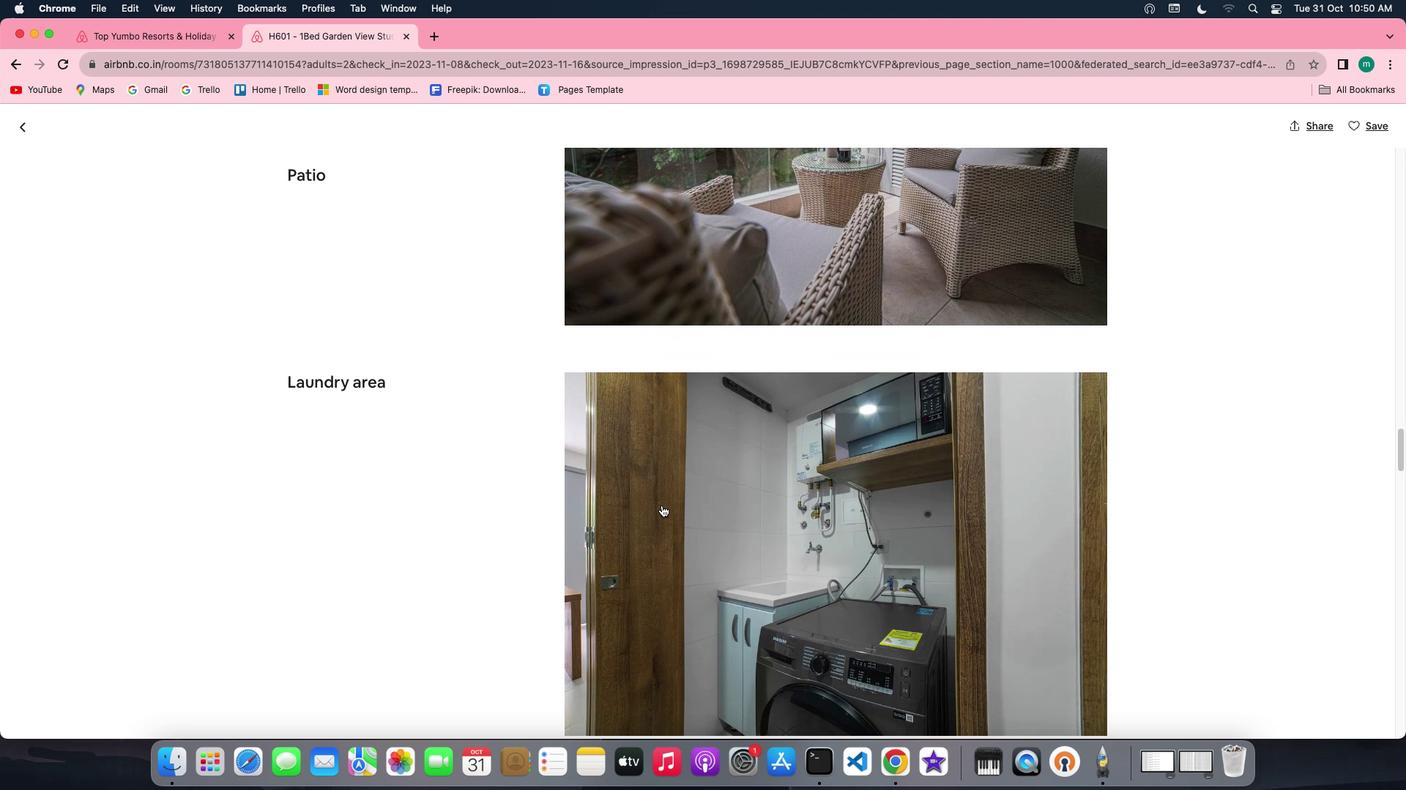 
Action: Mouse scrolled (668, 507) with delta (-24, -8)
Screenshot: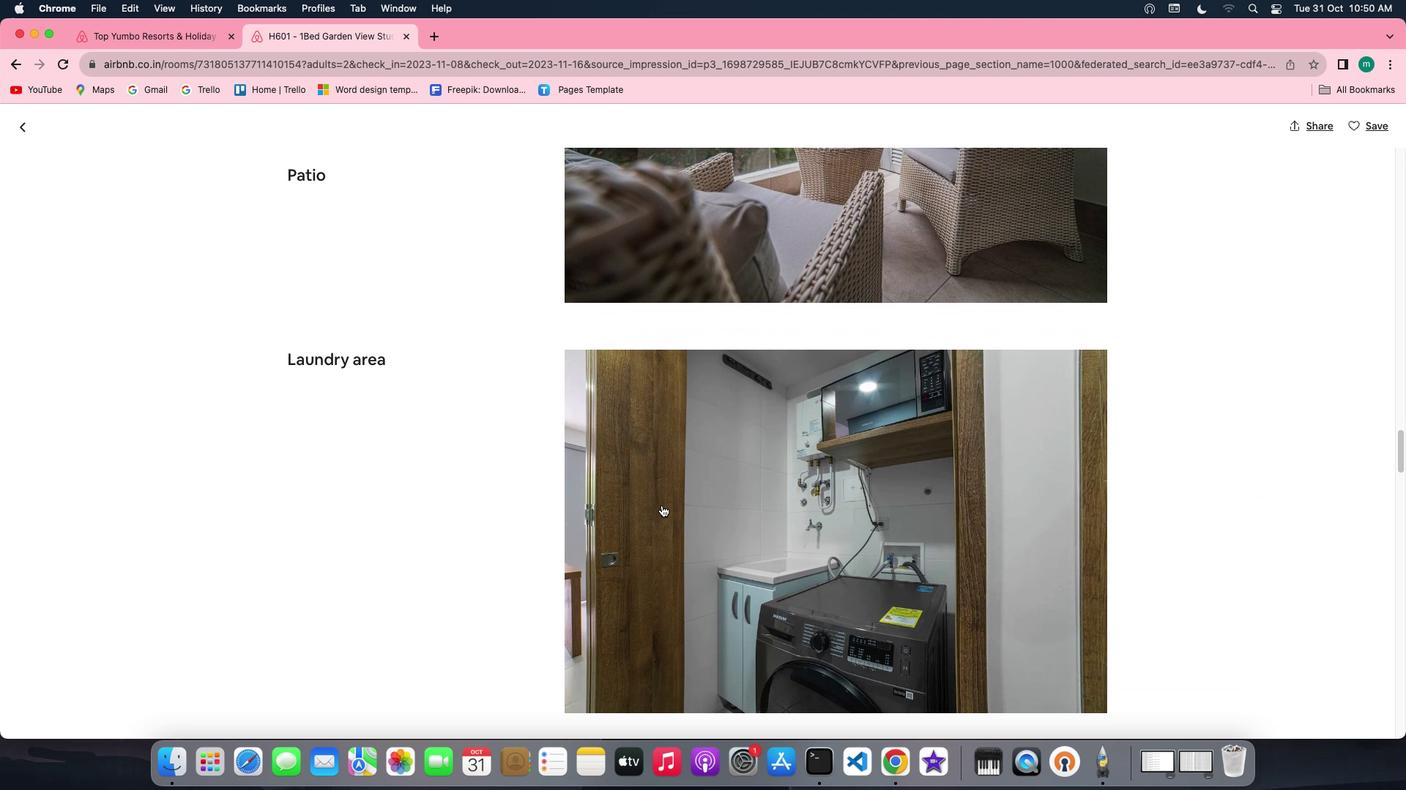 
Action: Mouse scrolled (668, 507) with delta (-24, -9)
Screenshot: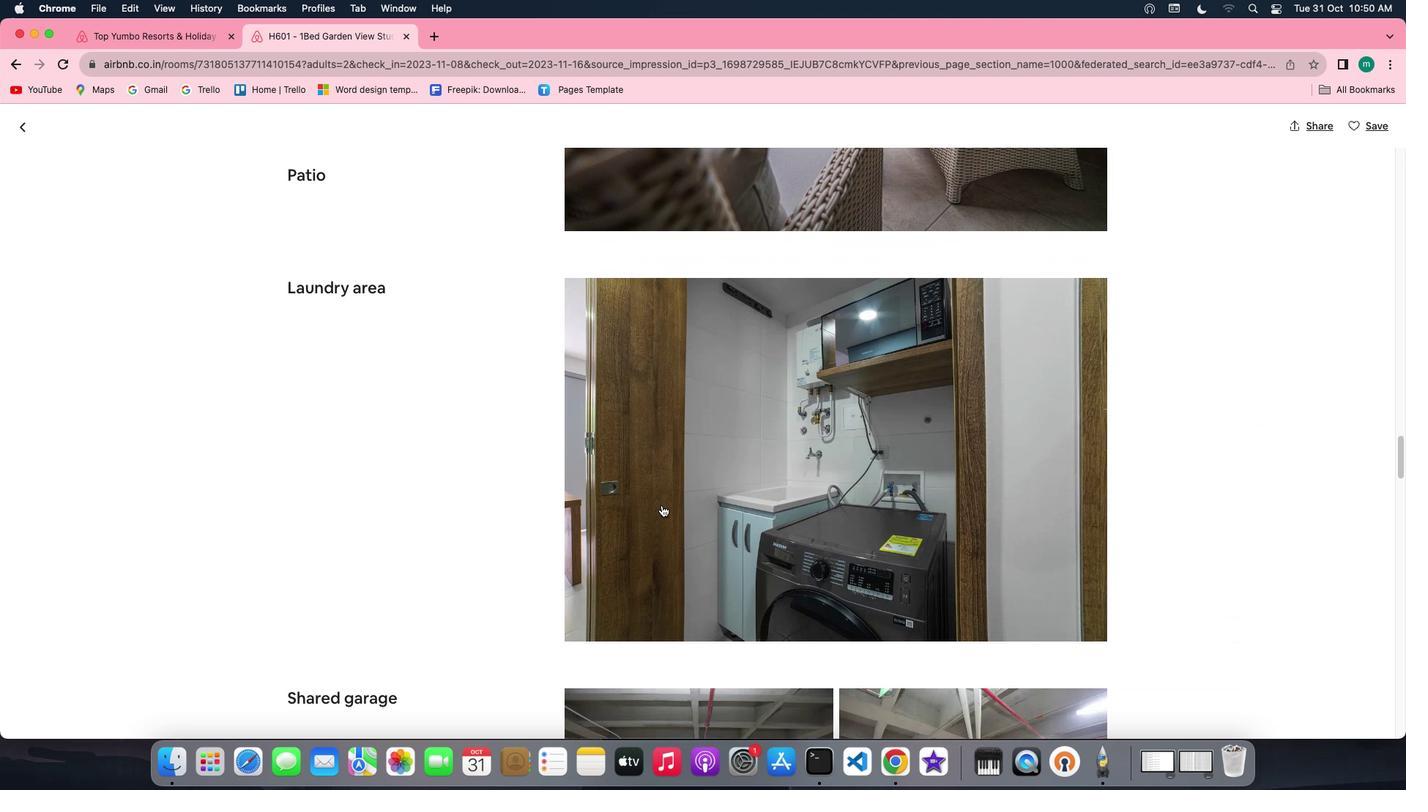 
Action: Mouse scrolled (668, 507) with delta (-24, -7)
Screenshot: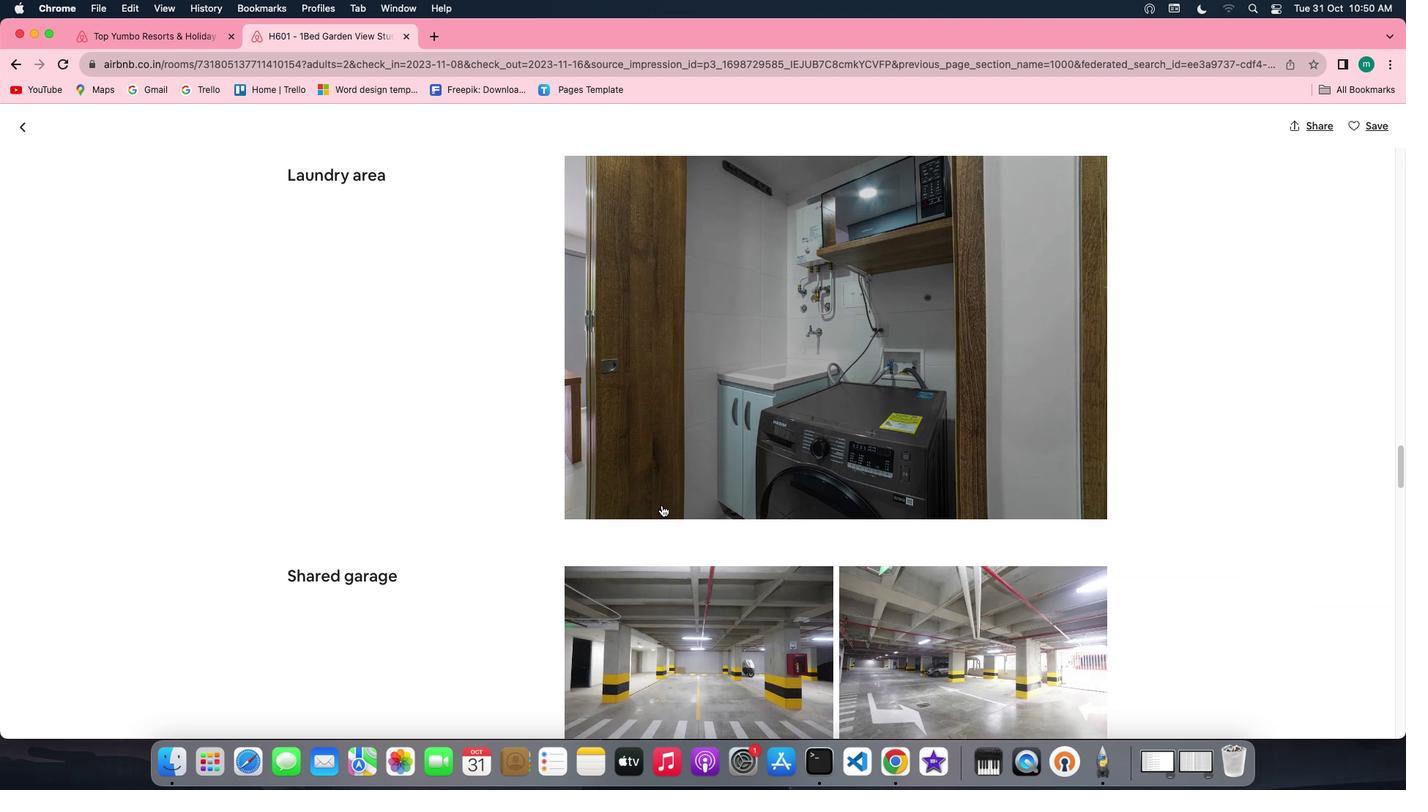 
Action: Mouse scrolled (668, 507) with delta (-24, -7)
Screenshot: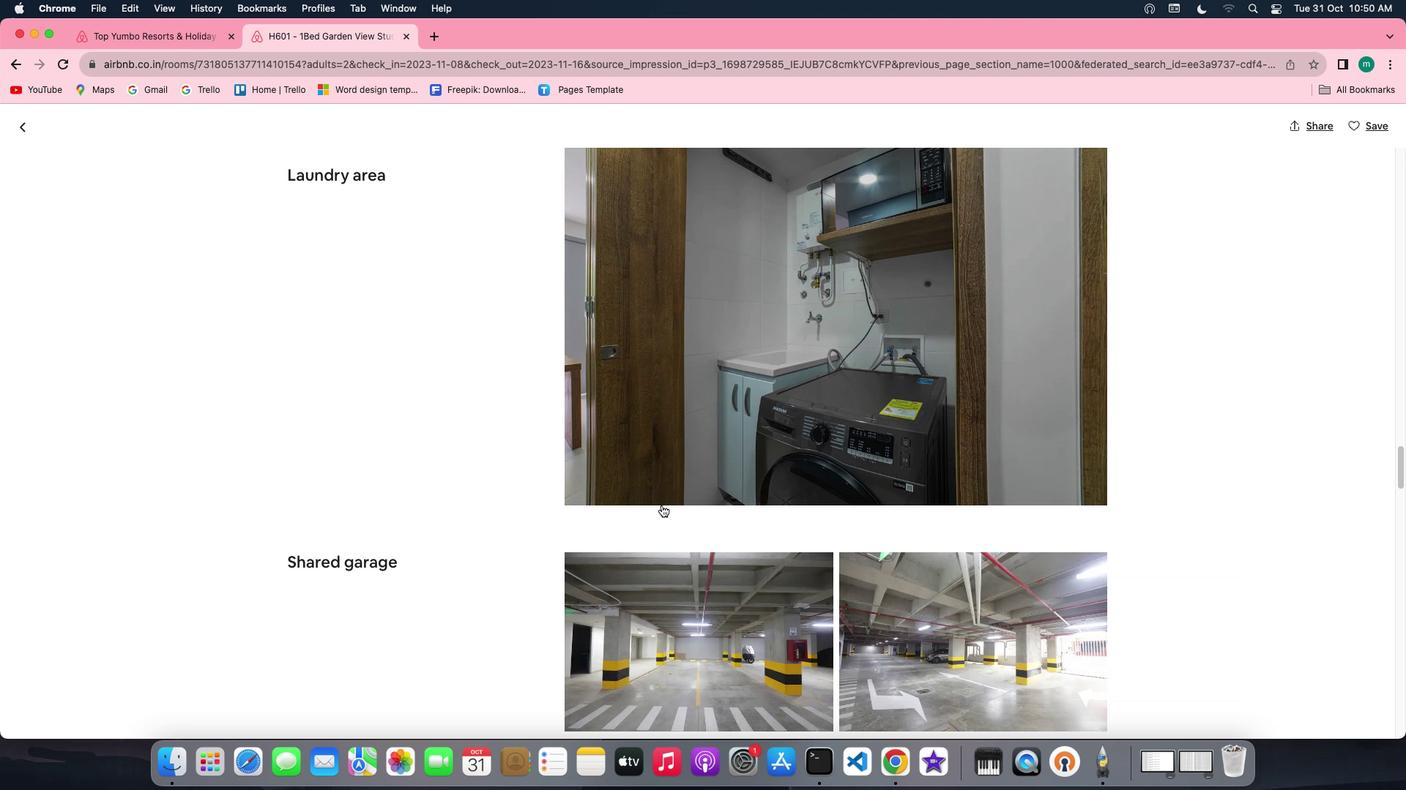 
Action: Mouse scrolled (668, 507) with delta (-24, -8)
Screenshot: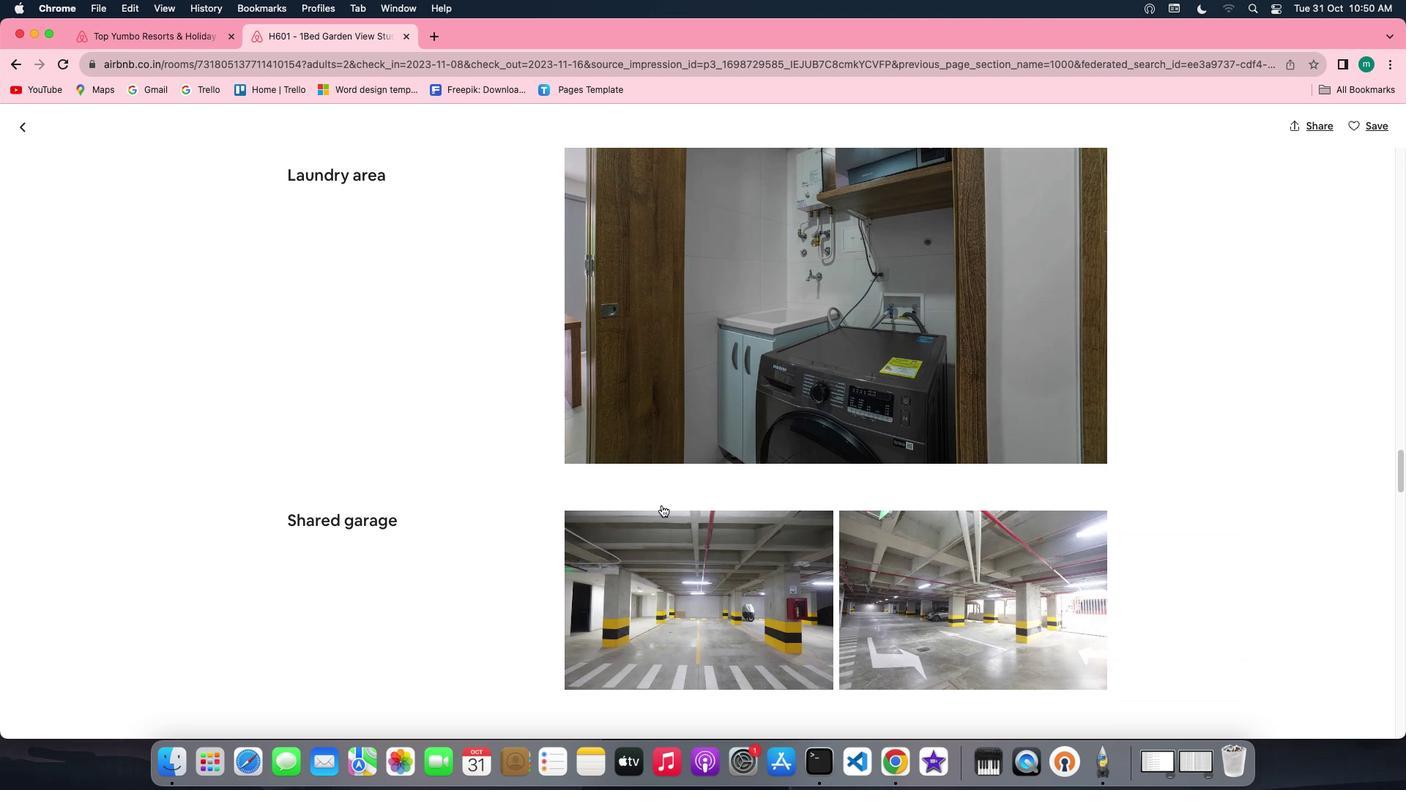 
Action: Mouse scrolled (668, 507) with delta (-24, -9)
Screenshot: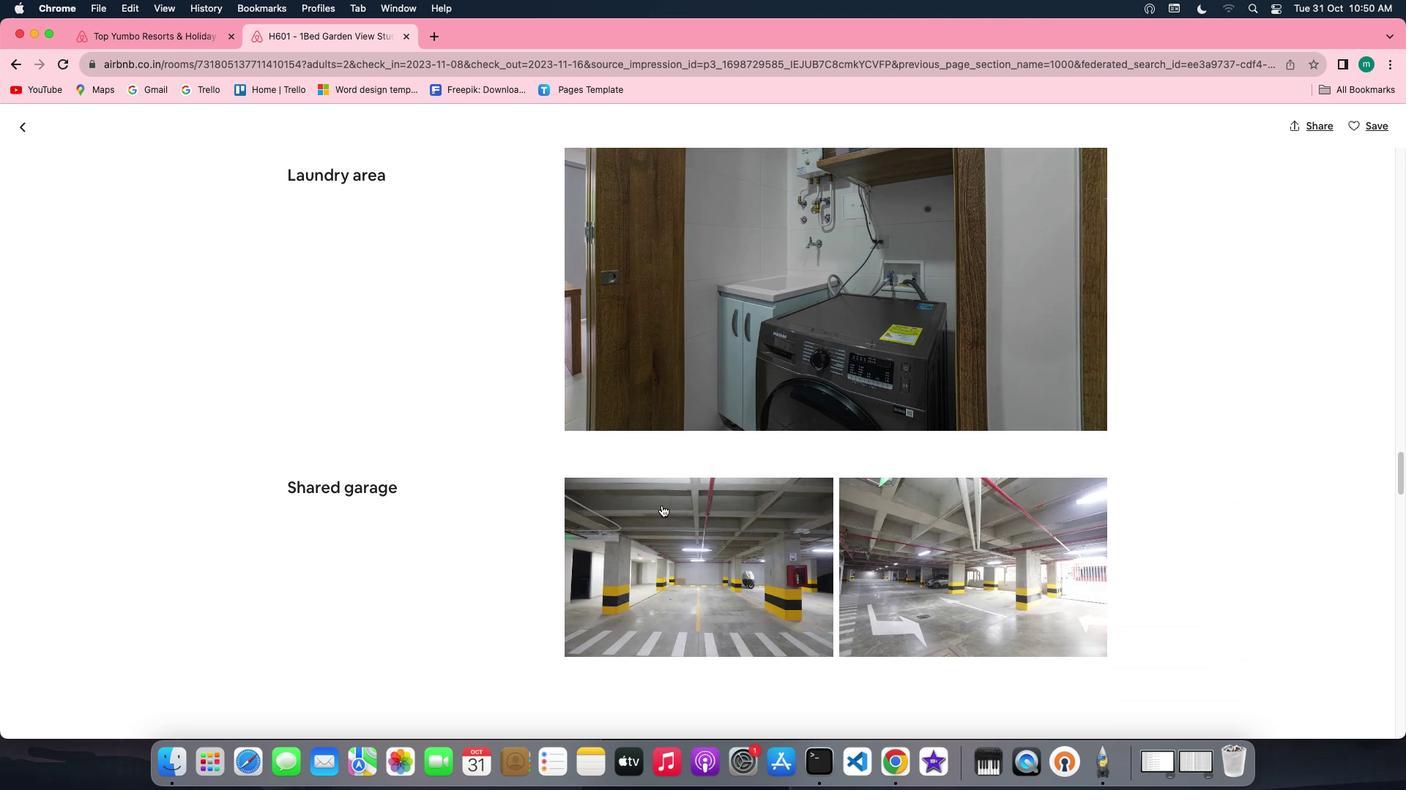 
Action: Mouse scrolled (668, 507) with delta (-24, -7)
Screenshot: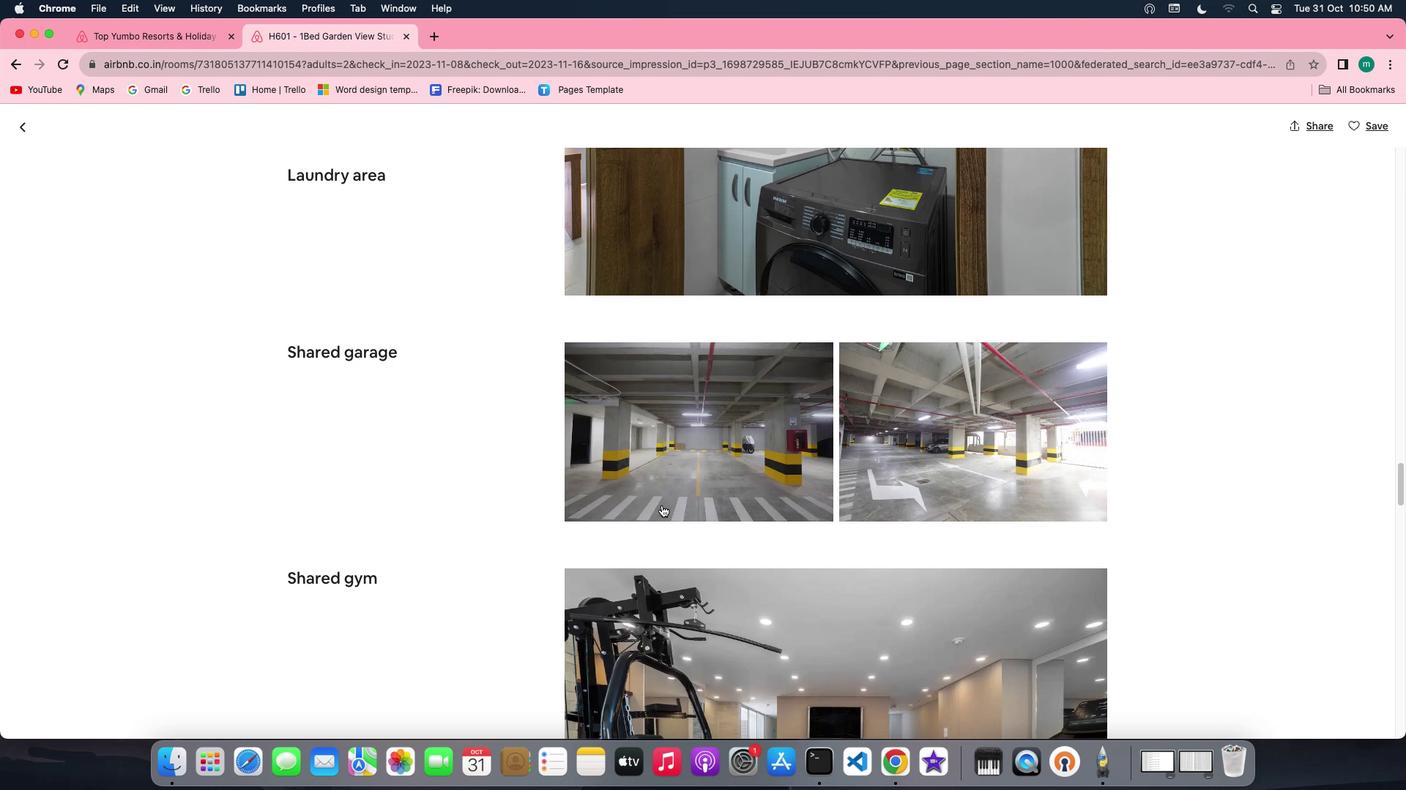 
Action: Mouse scrolled (668, 507) with delta (-24, -7)
Screenshot: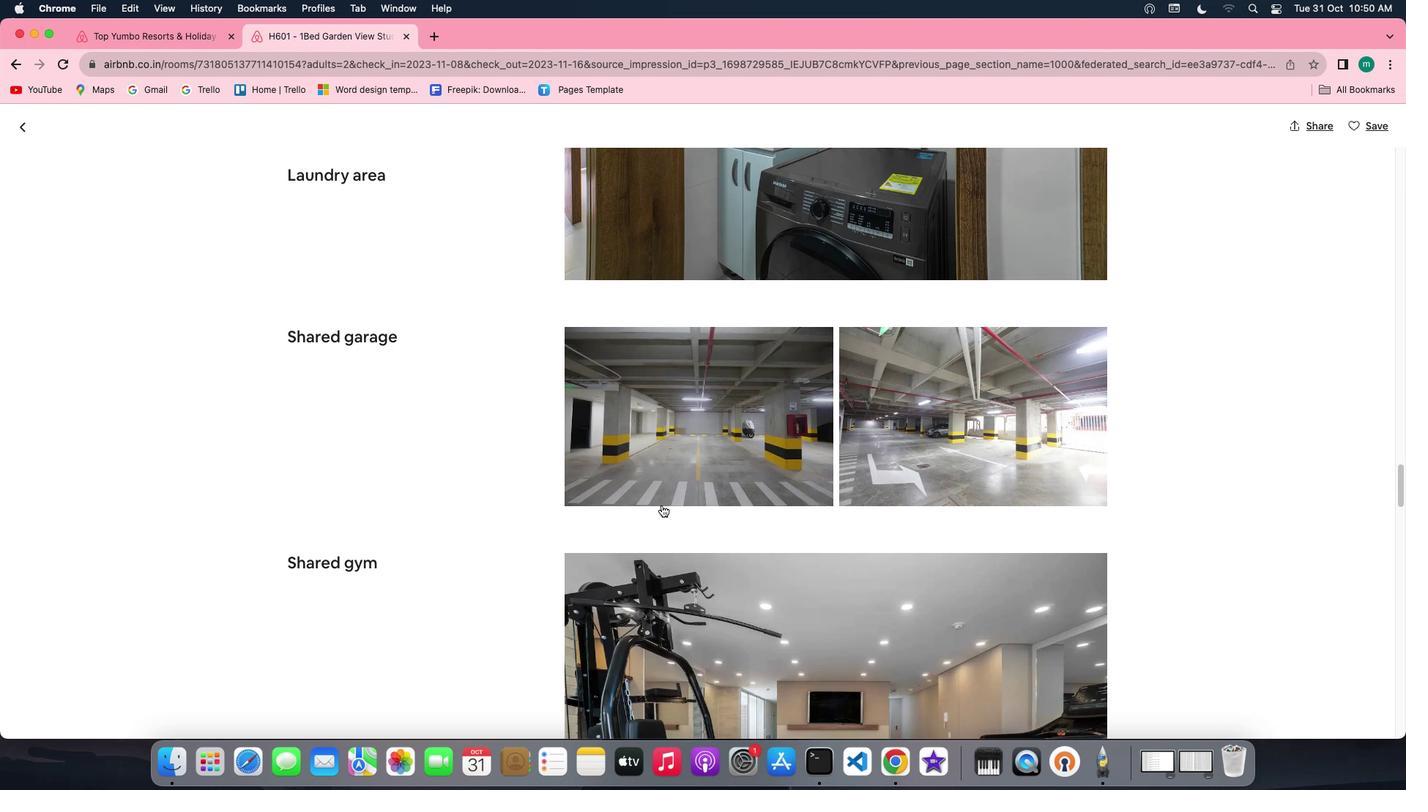 
Action: Mouse scrolled (668, 507) with delta (-24, -8)
Screenshot: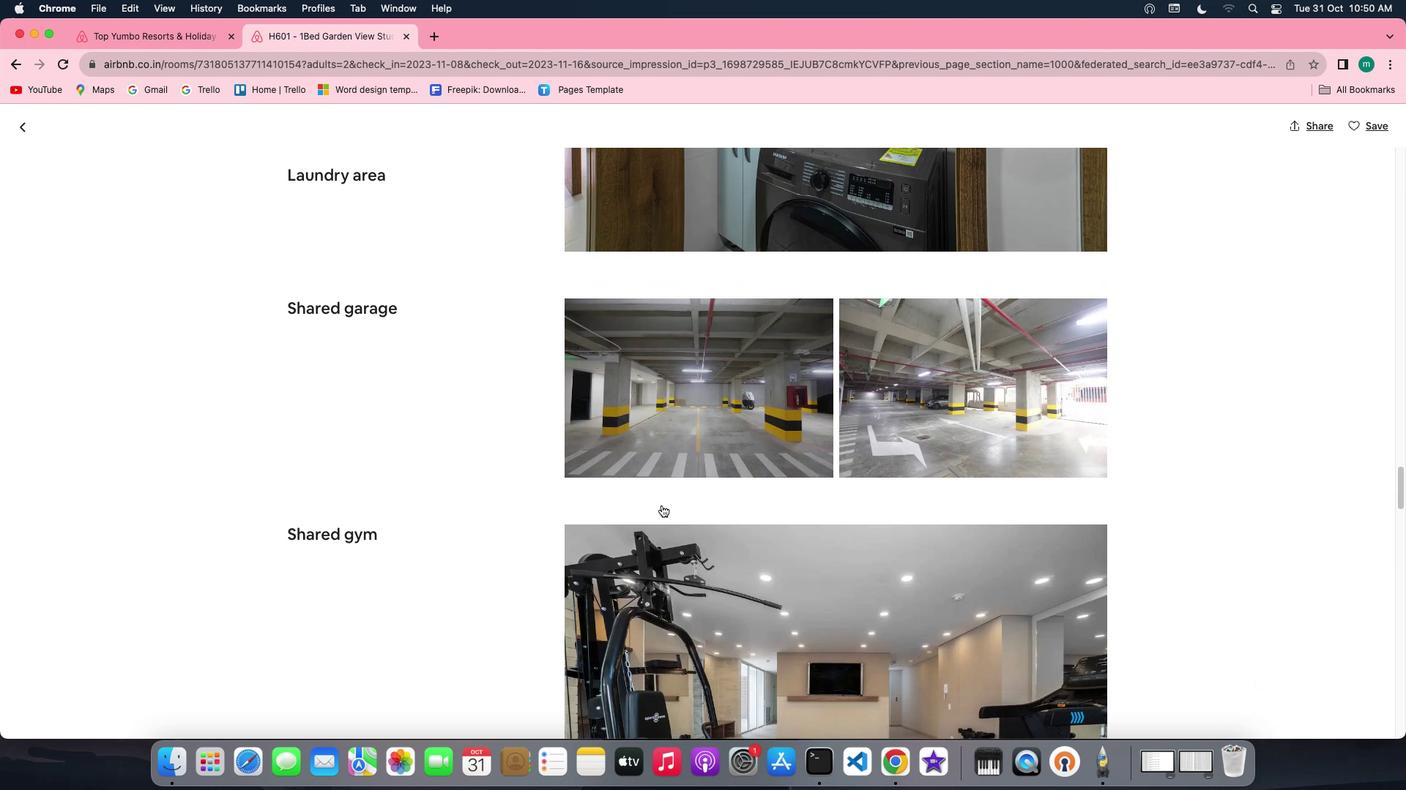 
Action: Mouse scrolled (668, 507) with delta (-24, -8)
Screenshot: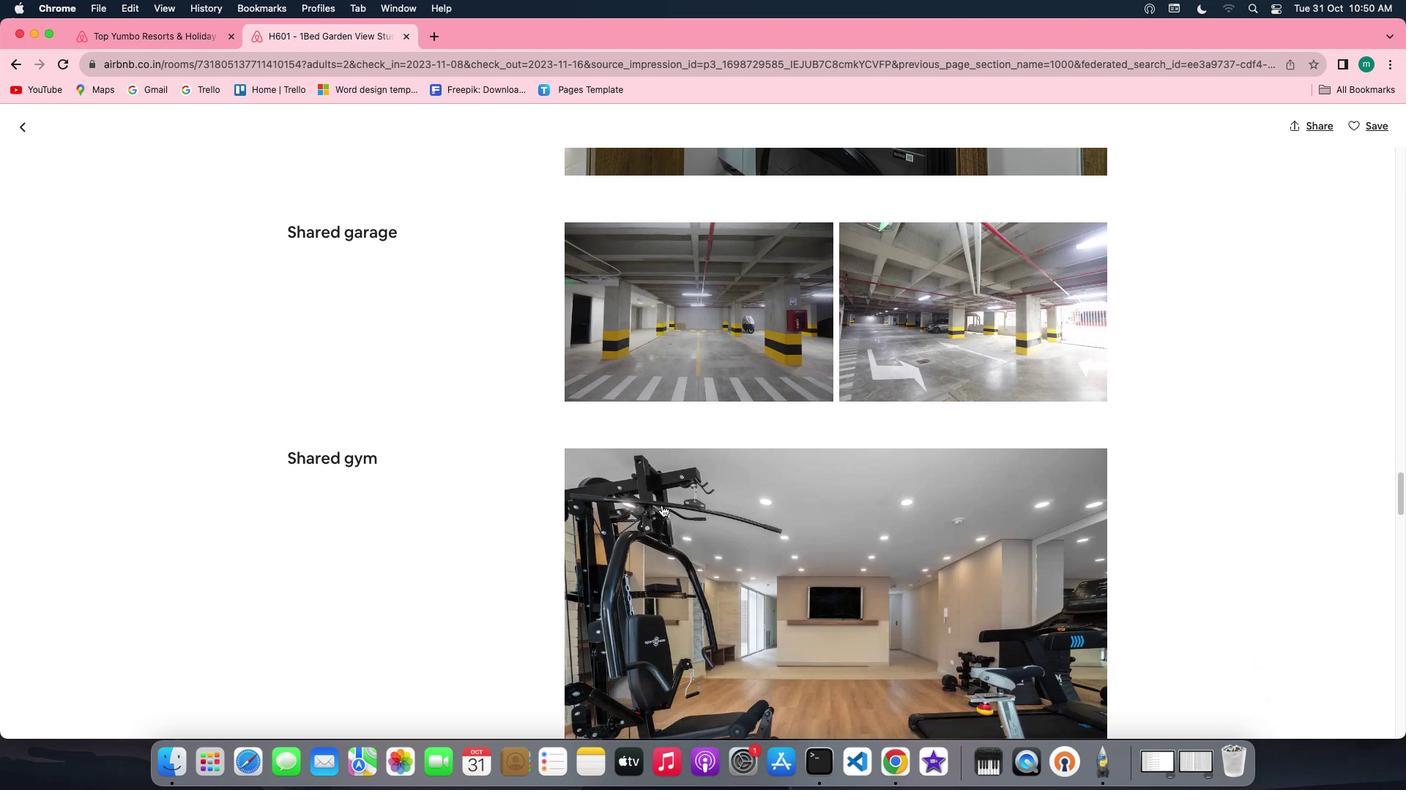 
Action: Mouse scrolled (668, 507) with delta (-24, -7)
Screenshot: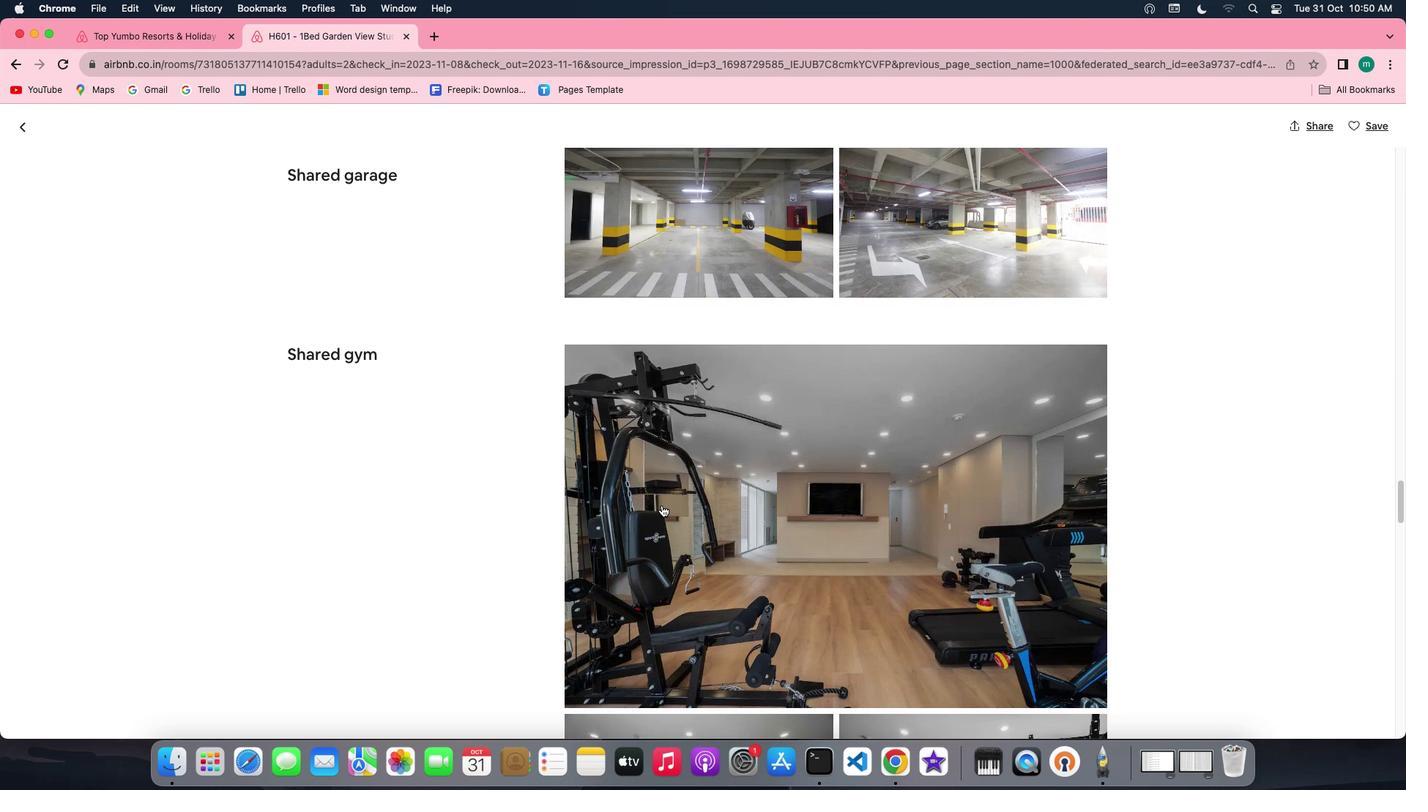 
Action: Mouse scrolled (668, 507) with delta (-24, -7)
Screenshot: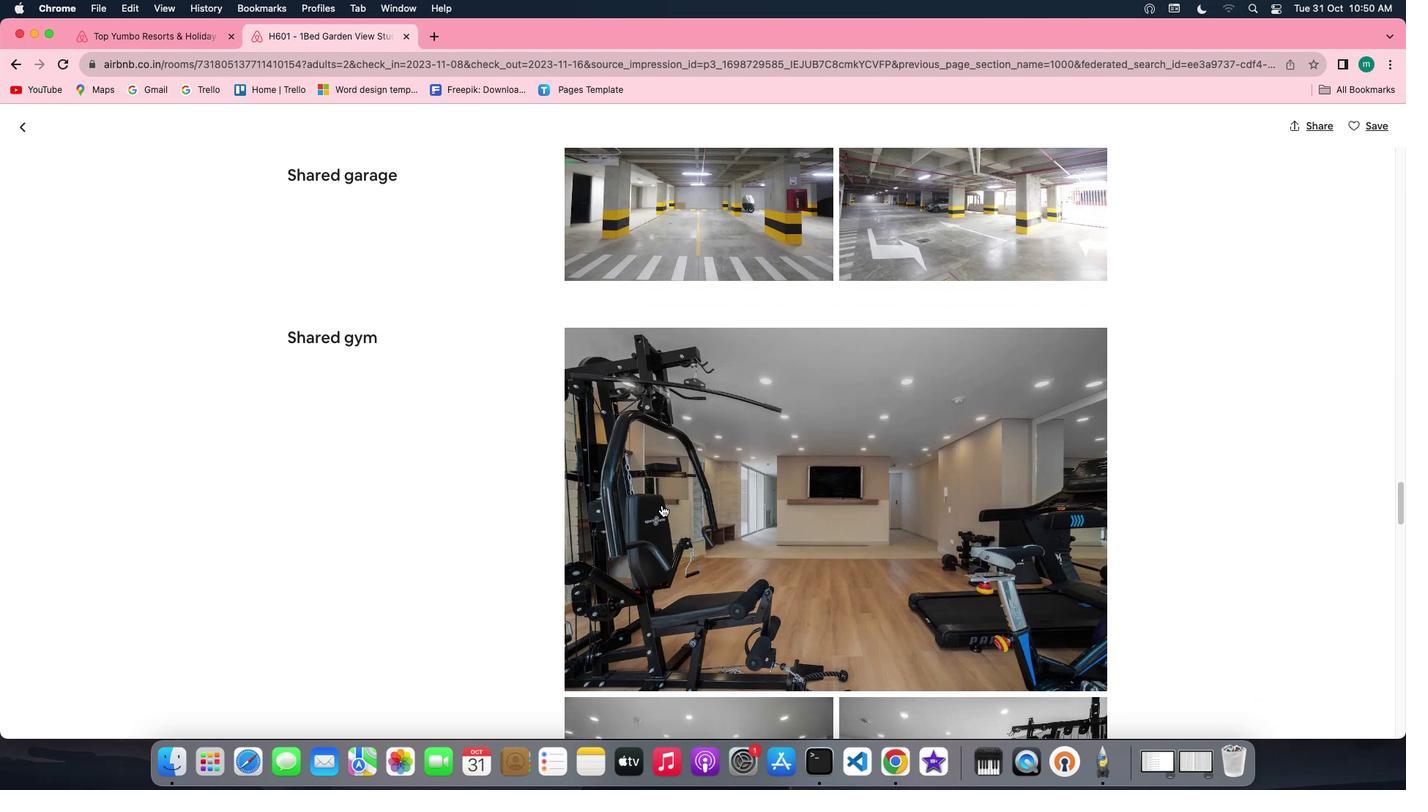 
Action: Mouse scrolled (668, 507) with delta (-24, -8)
Screenshot: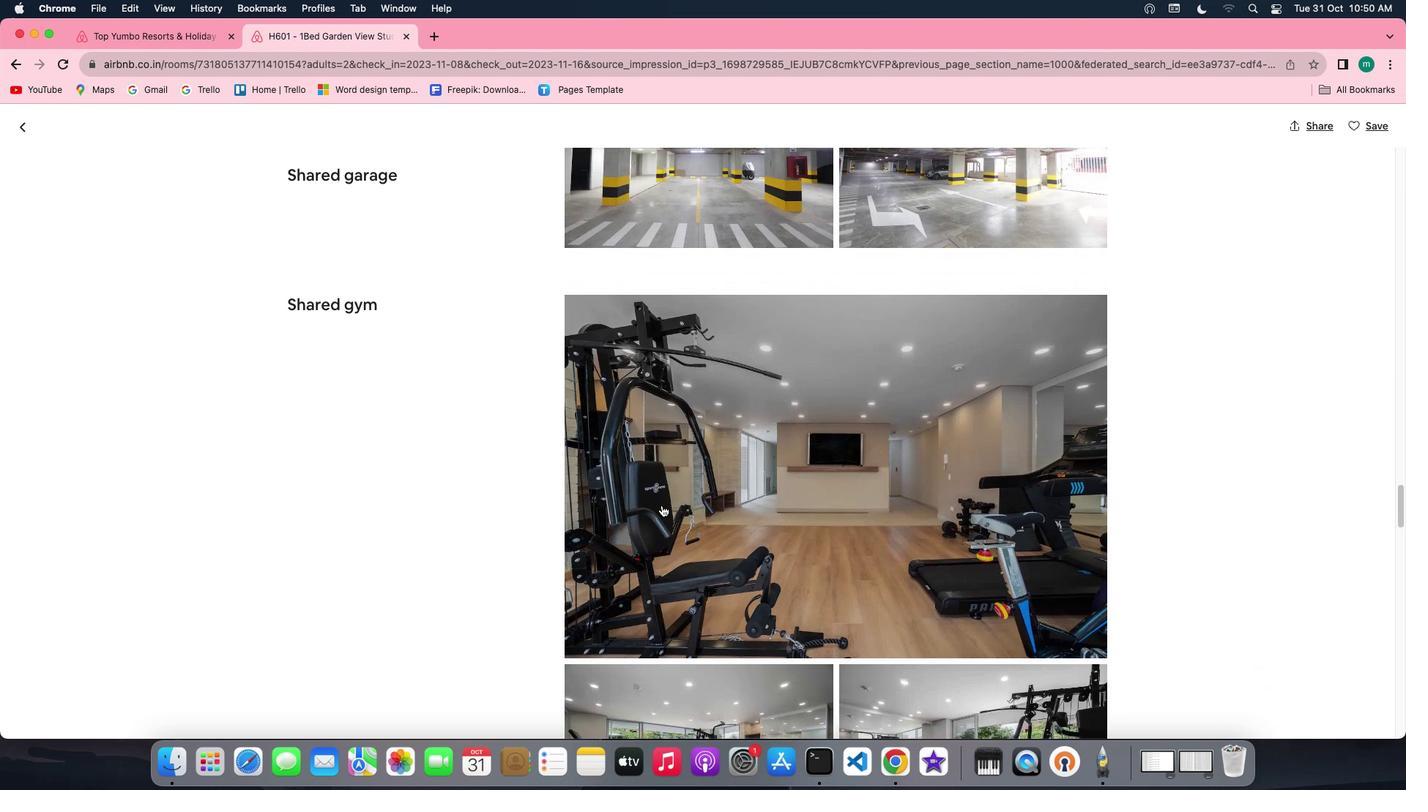 
Action: Mouse scrolled (668, 507) with delta (-24, -9)
Screenshot: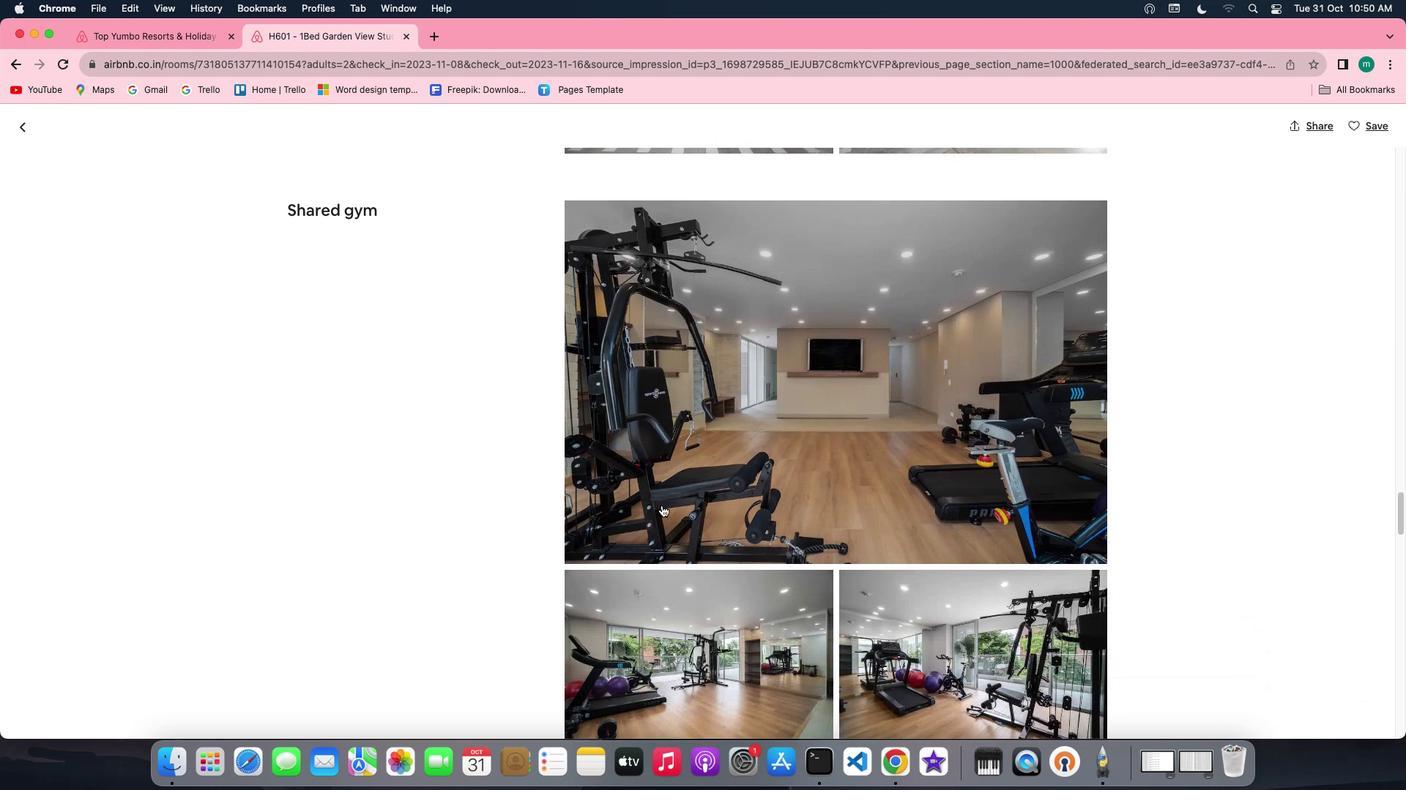 
Action: Mouse scrolled (668, 507) with delta (-24, -7)
Screenshot: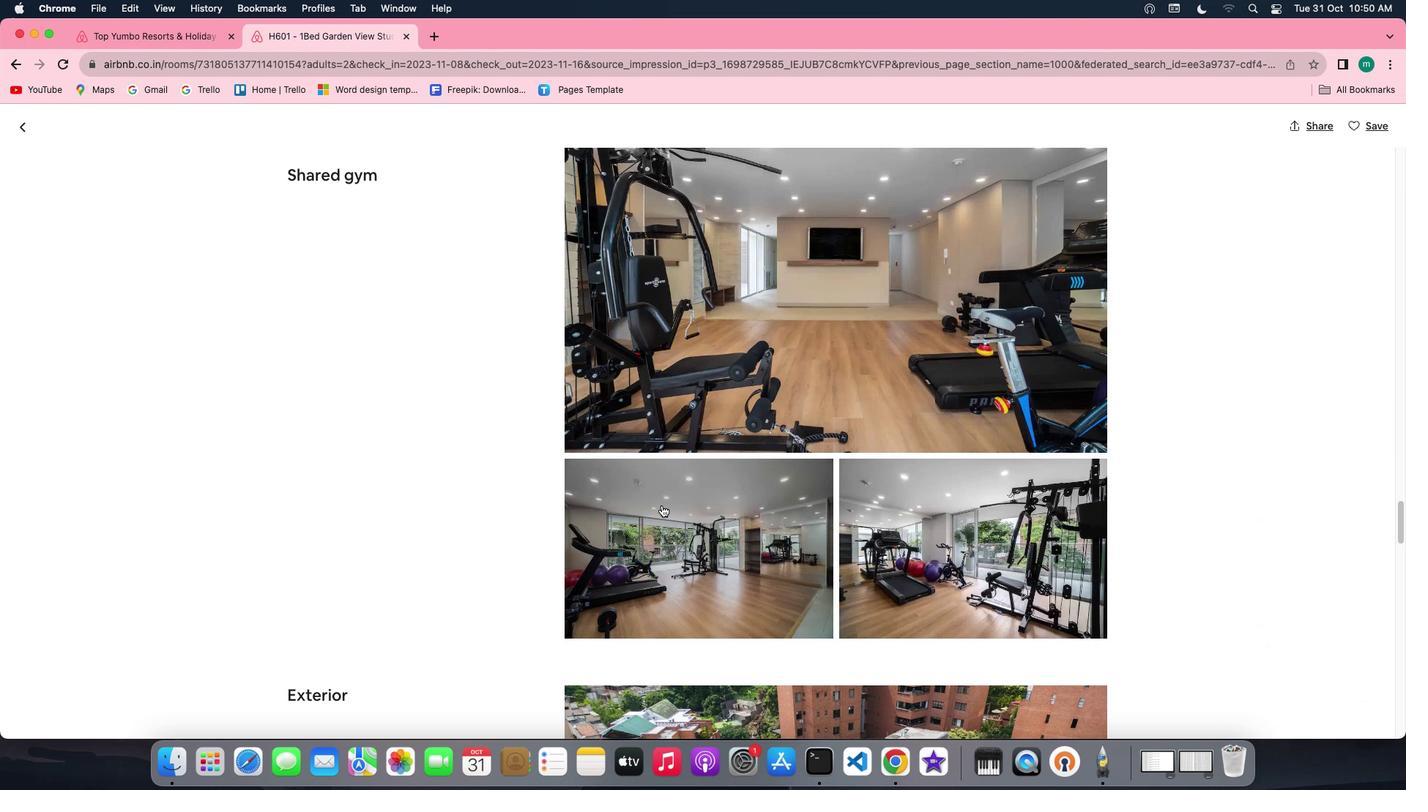 
Action: Mouse scrolled (668, 507) with delta (-24, -7)
Screenshot: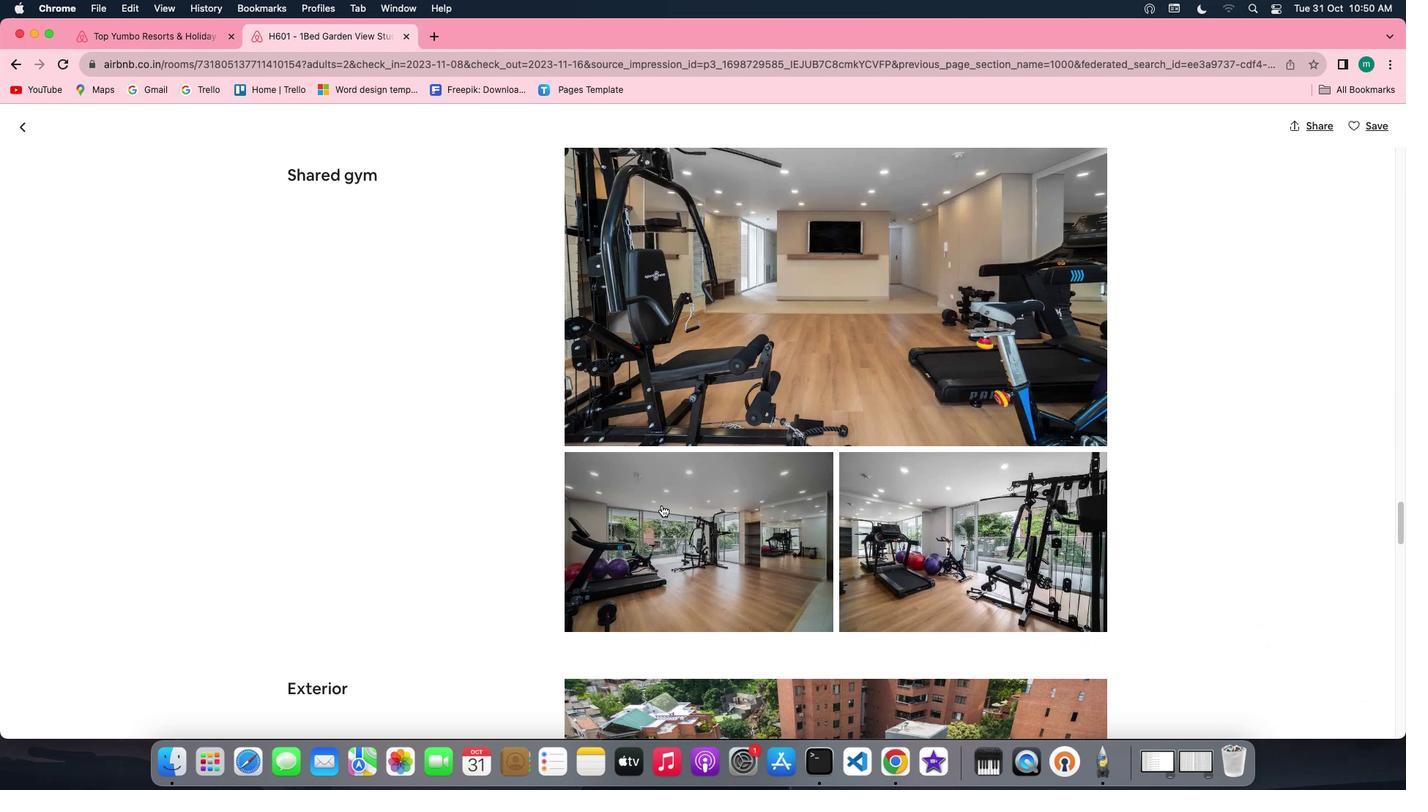 
Action: Mouse scrolled (668, 507) with delta (-24, -8)
Screenshot: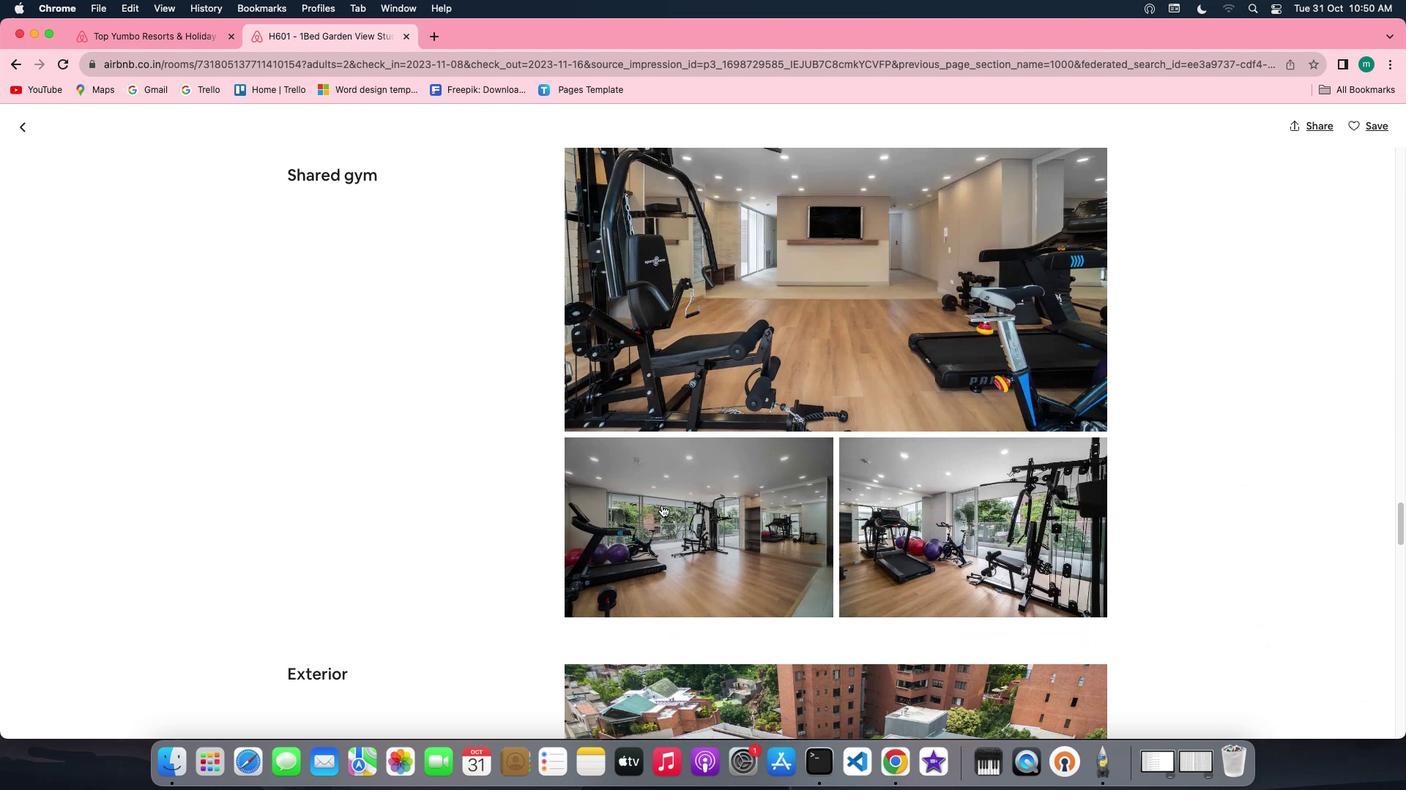 
Action: Mouse scrolled (668, 507) with delta (-24, -7)
Screenshot: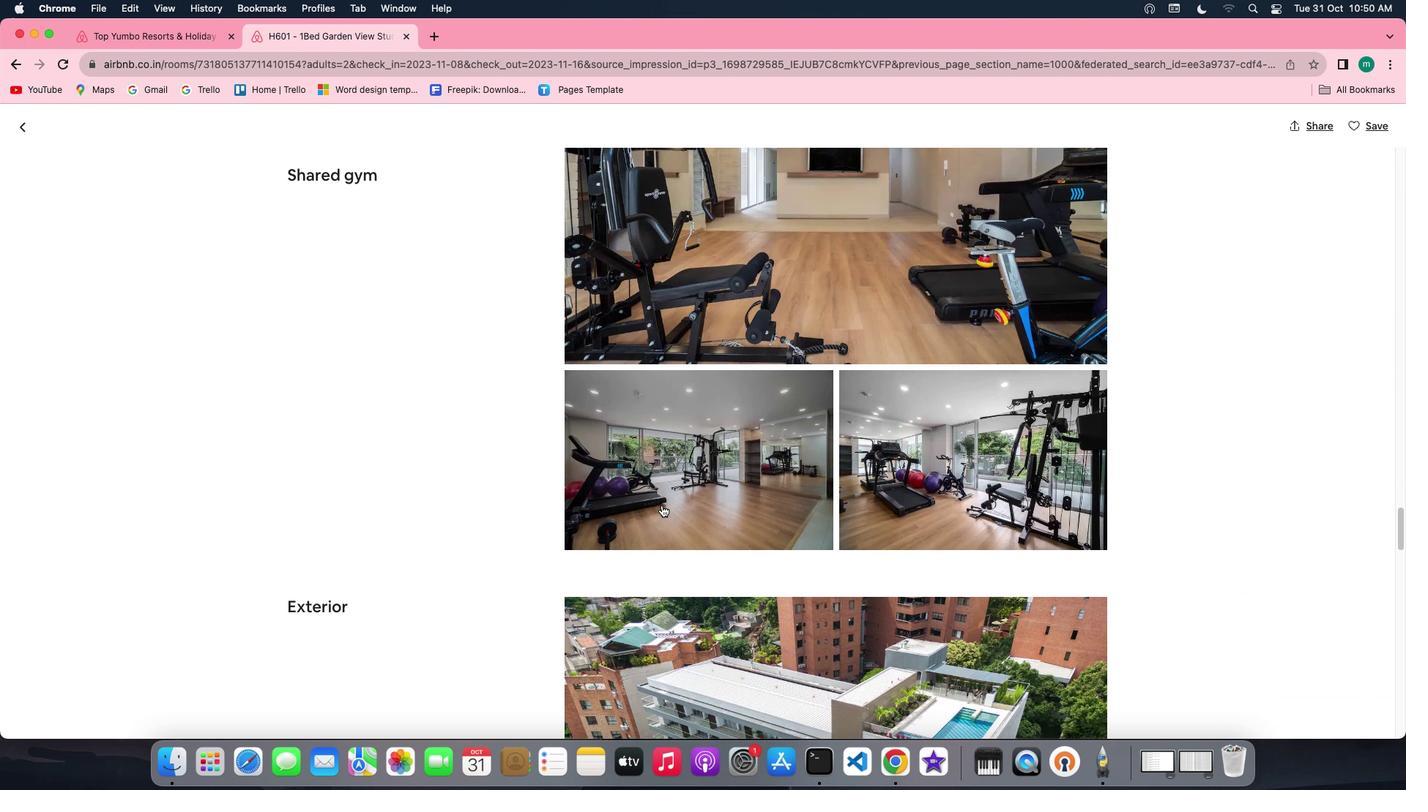 
Action: Mouse scrolled (668, 507) with delta (-24, -7)
Screenshot: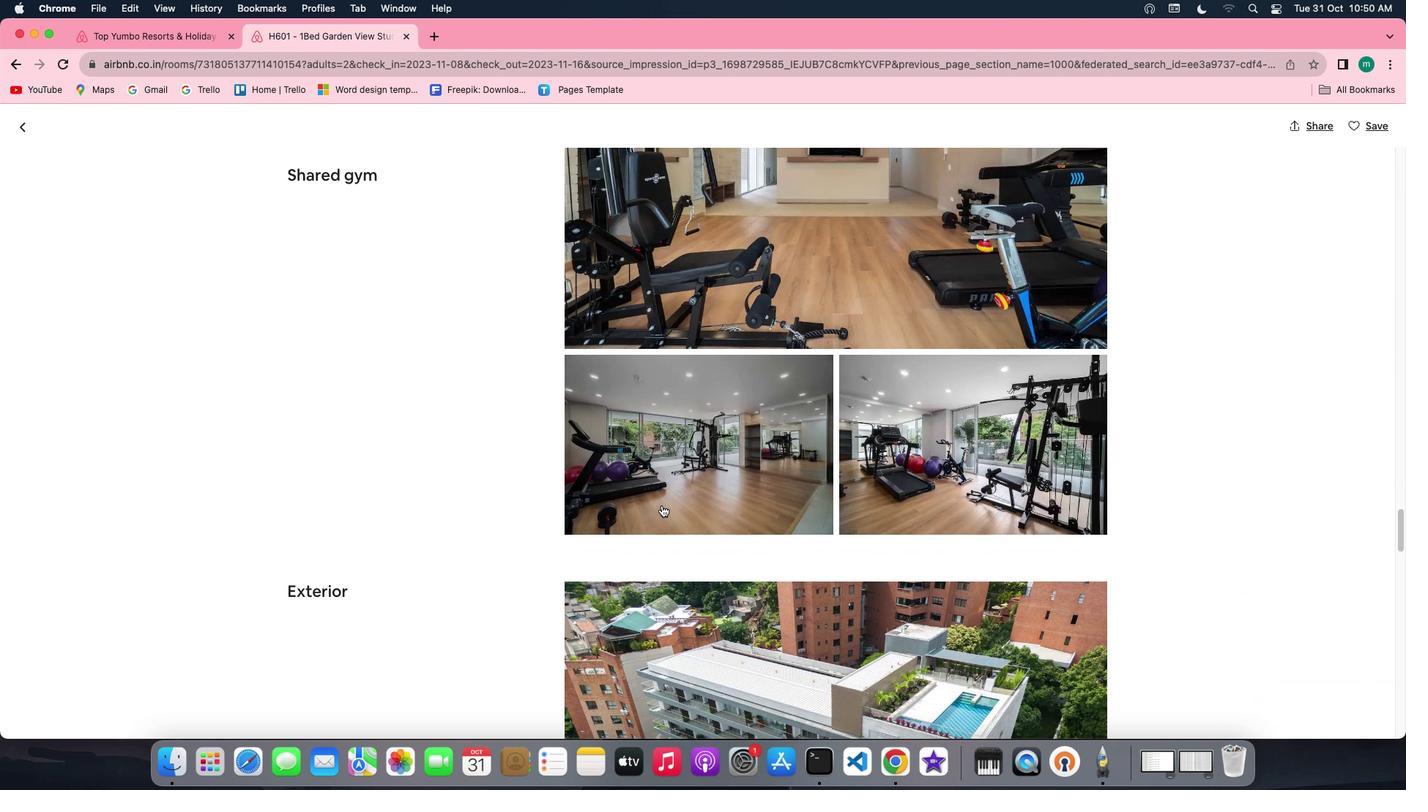 
Action: Mouse scrolled (668, 507) with delta (-24, -8)
Screenshot: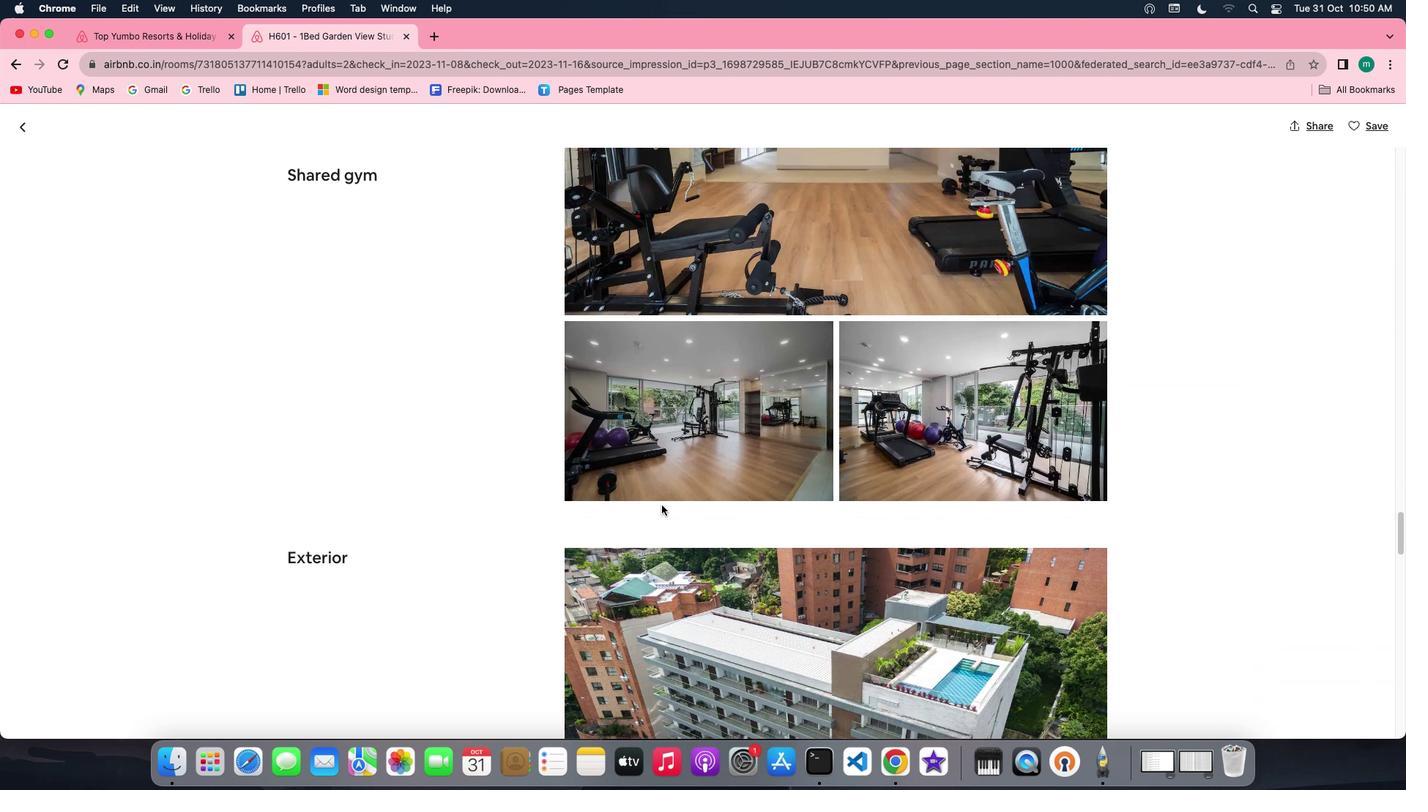 
Action: Mouse scrolled (668, 507) with delta (-24, -9)
Screenshot: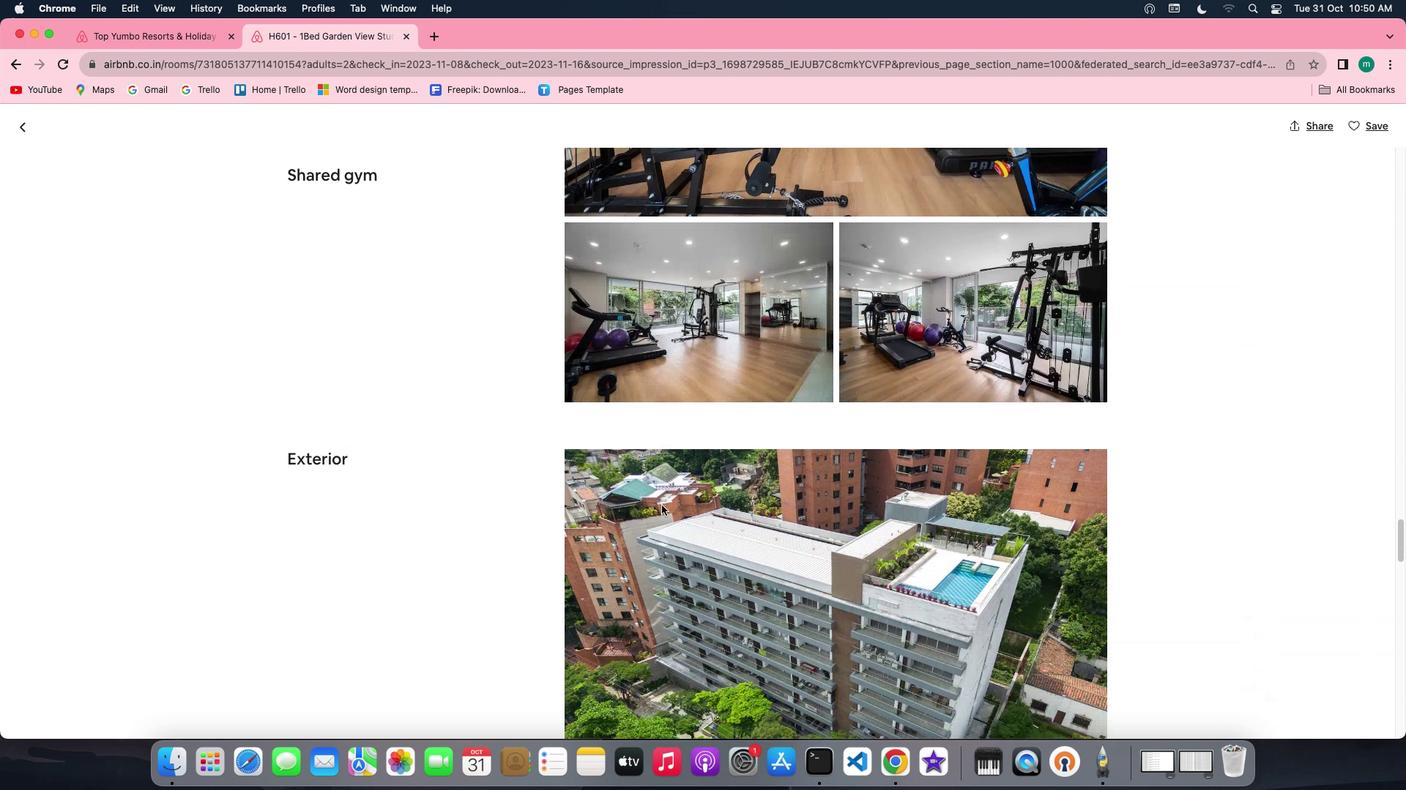 
Action: Mouse scrolled (668, 507) with delta (-24, -7)
Screenshot: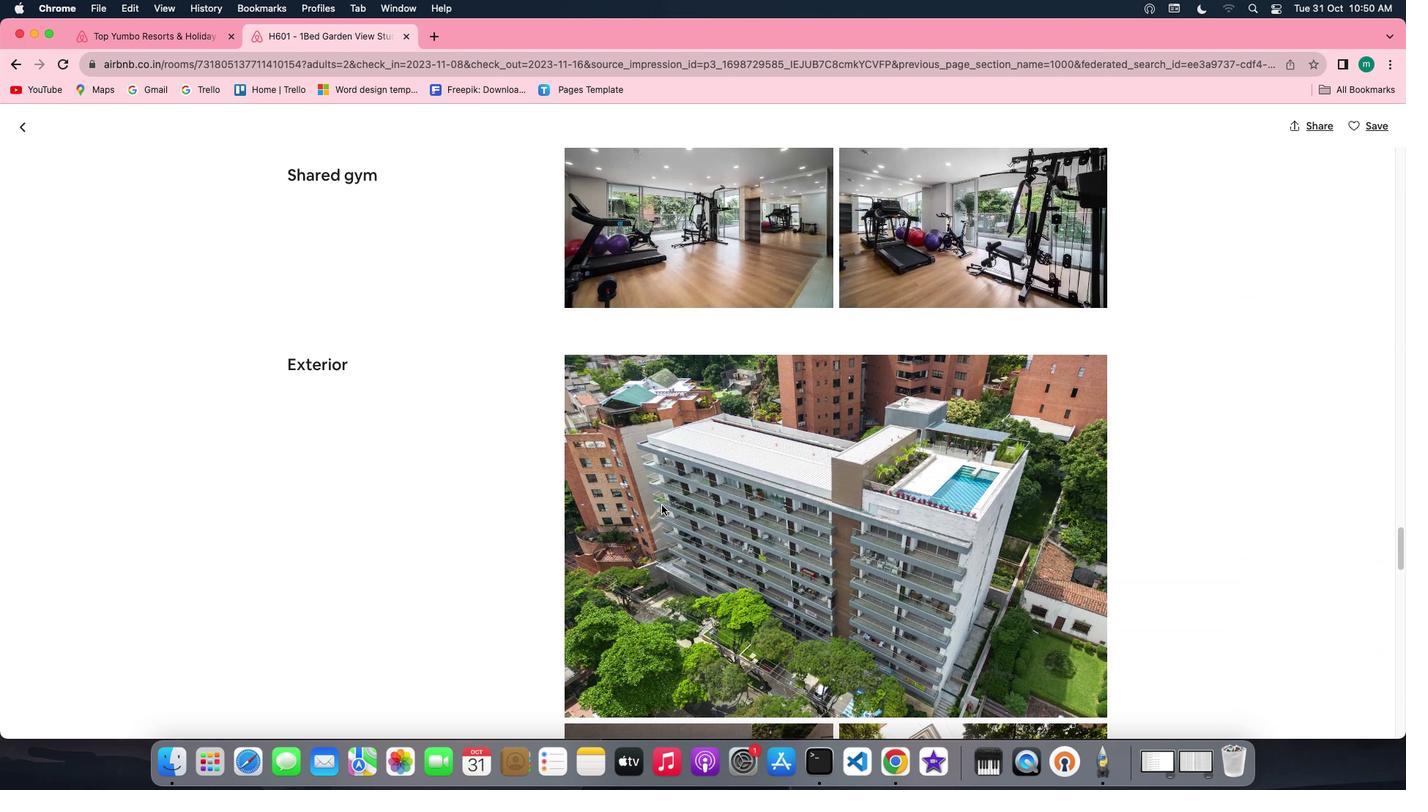 
Action: Mouse scrolled (668, 507) with delta (-24, -7)
Screenshot: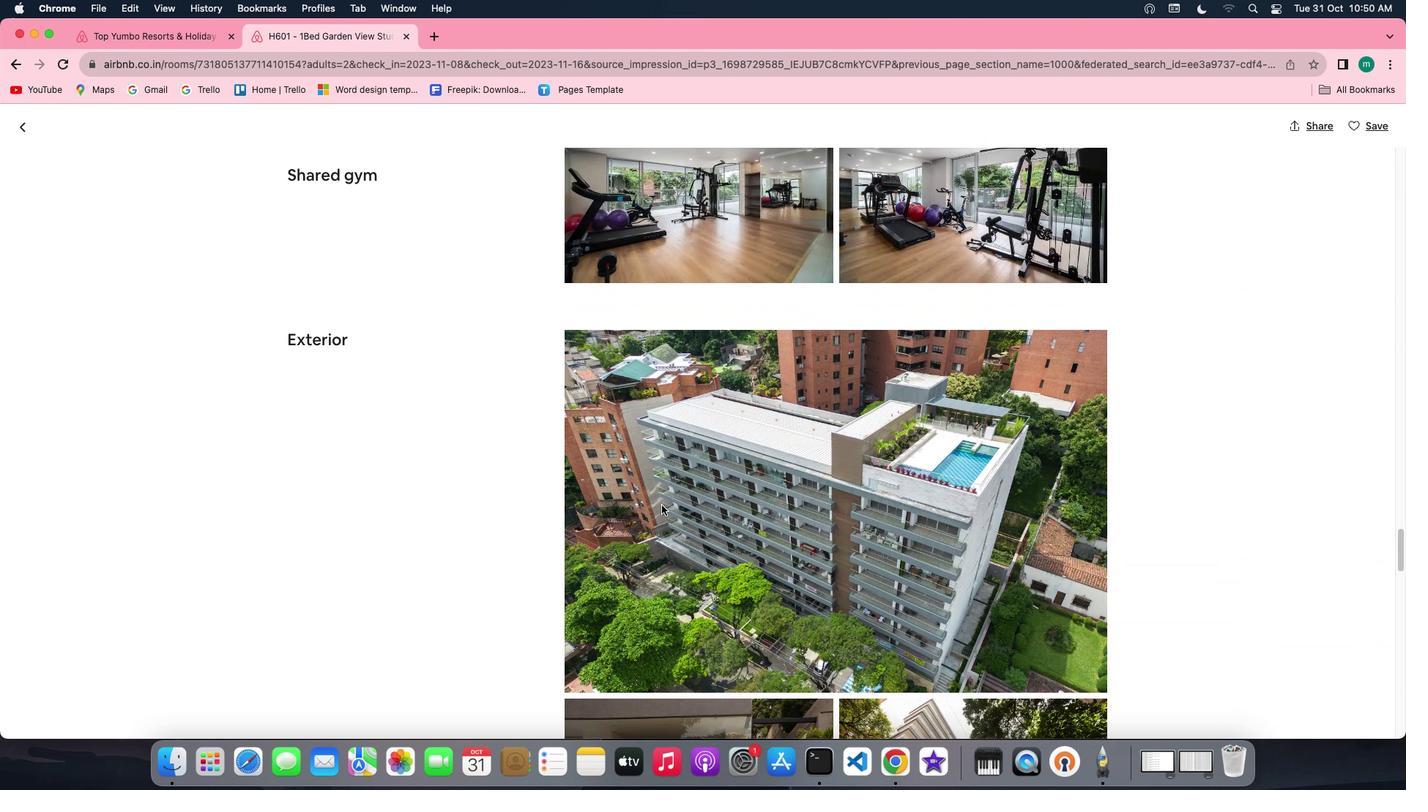 
Action: Mouse scrolled (668, 507) with delta (-24, -8)
Screenshot: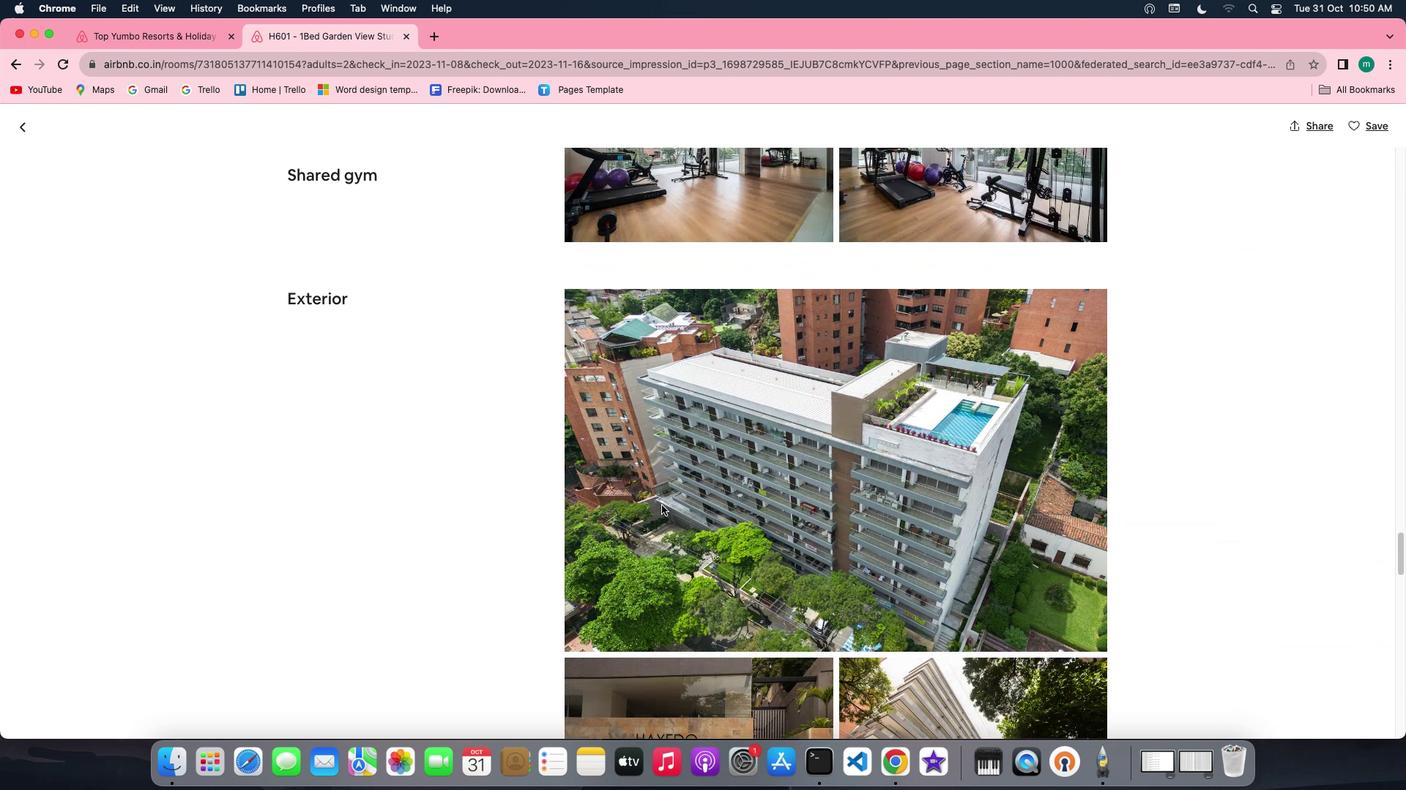 
Action: Mouse scrolled (668, 507) with delta (-24, -8)
Screenshot: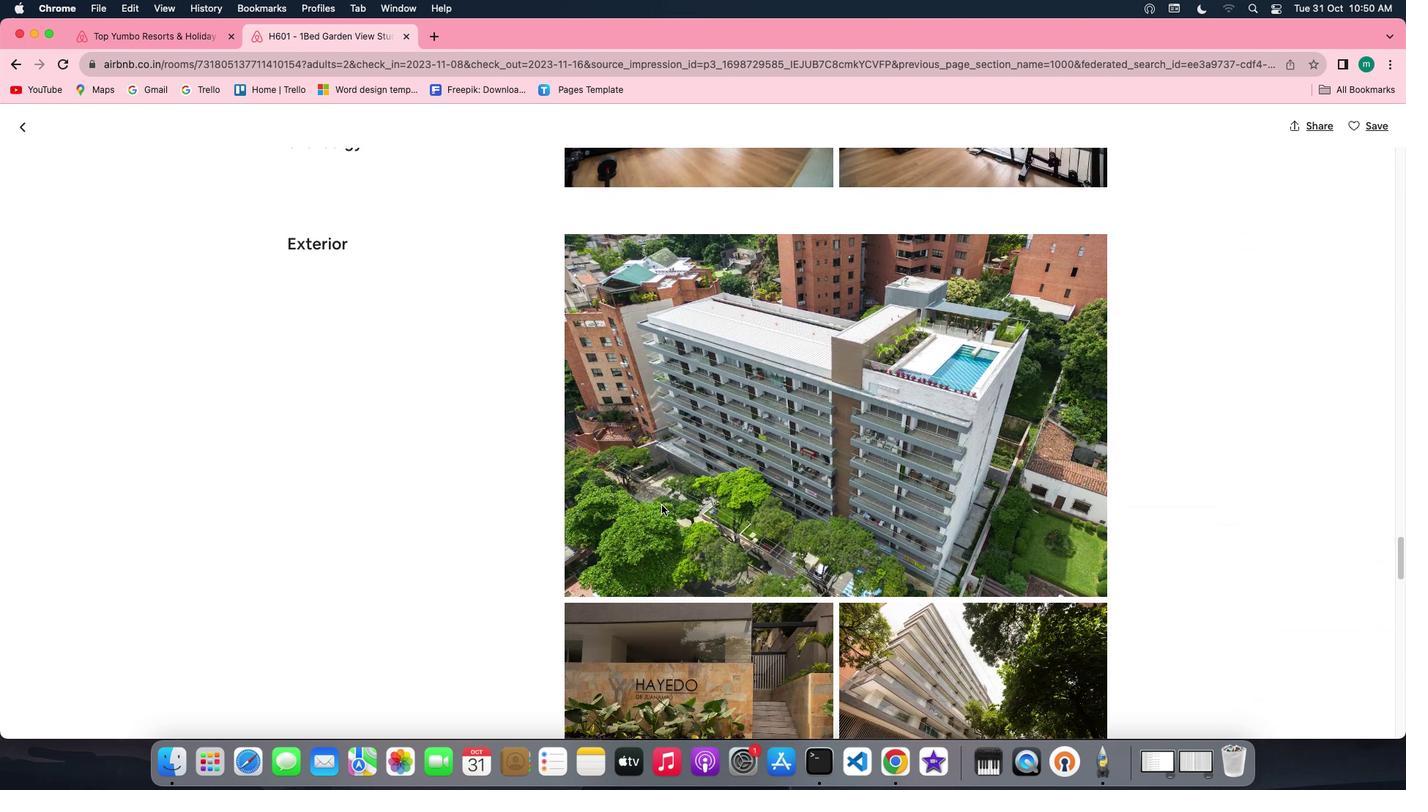 
Action: Mouse scrolled (668, 507) with delta (-24, -7)
Screenshot: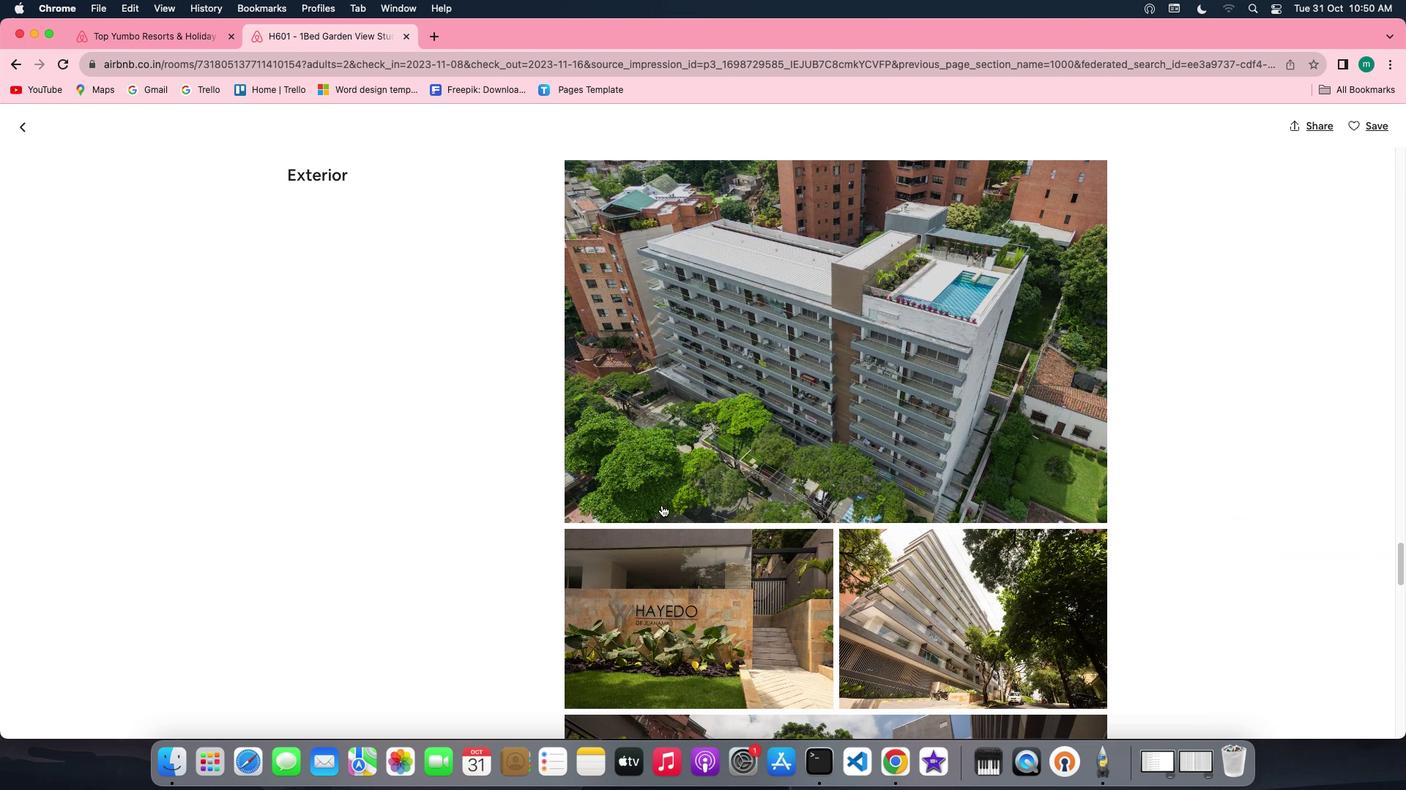 
Action: Mouse scrolled (668, 507) with delta (-24, -7)
Screenshot: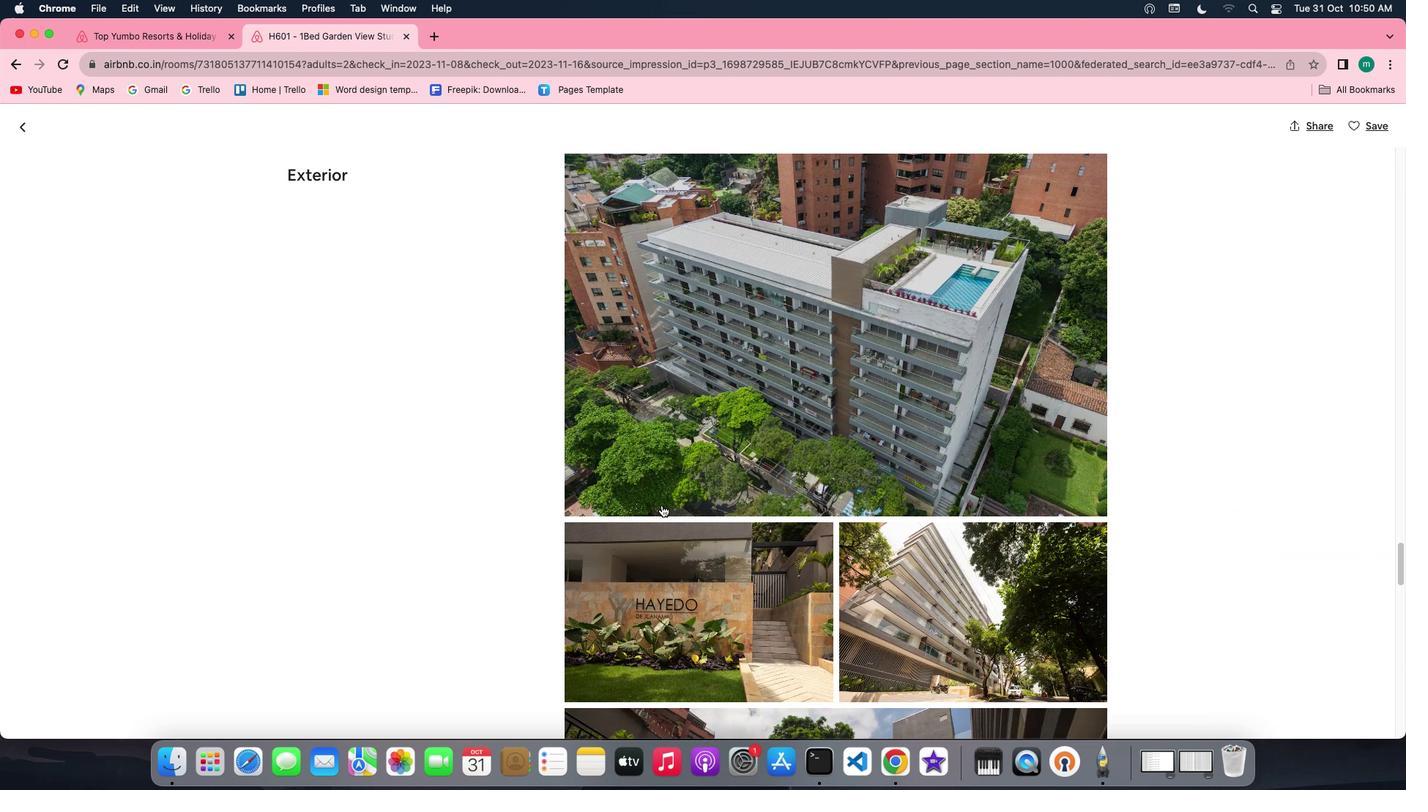
Action: Mouse scrolled (668, 507) with delta (-24, -8)
Screenshot: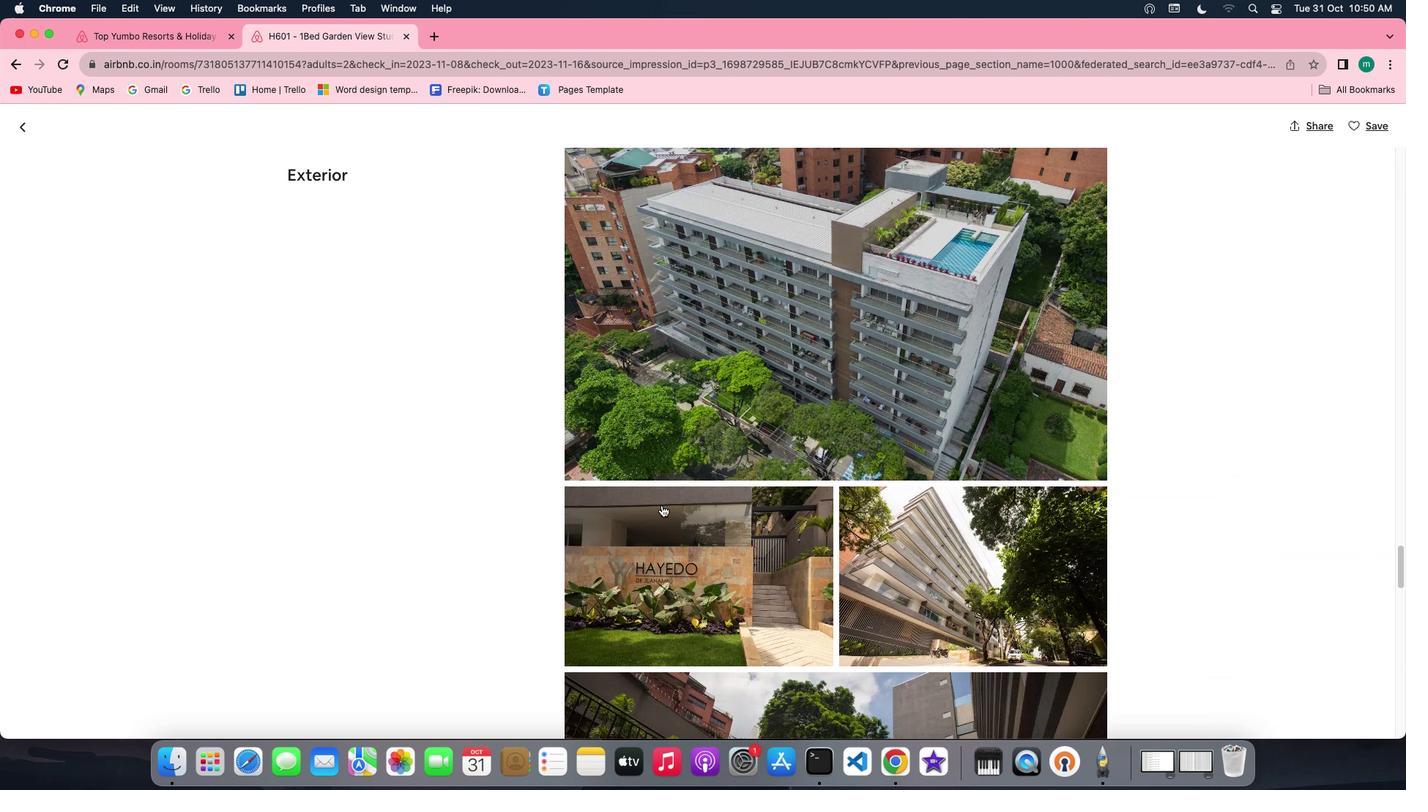 
Action: Mouse scrolled (668, 507) with delta (-24, -7)
Screenshot: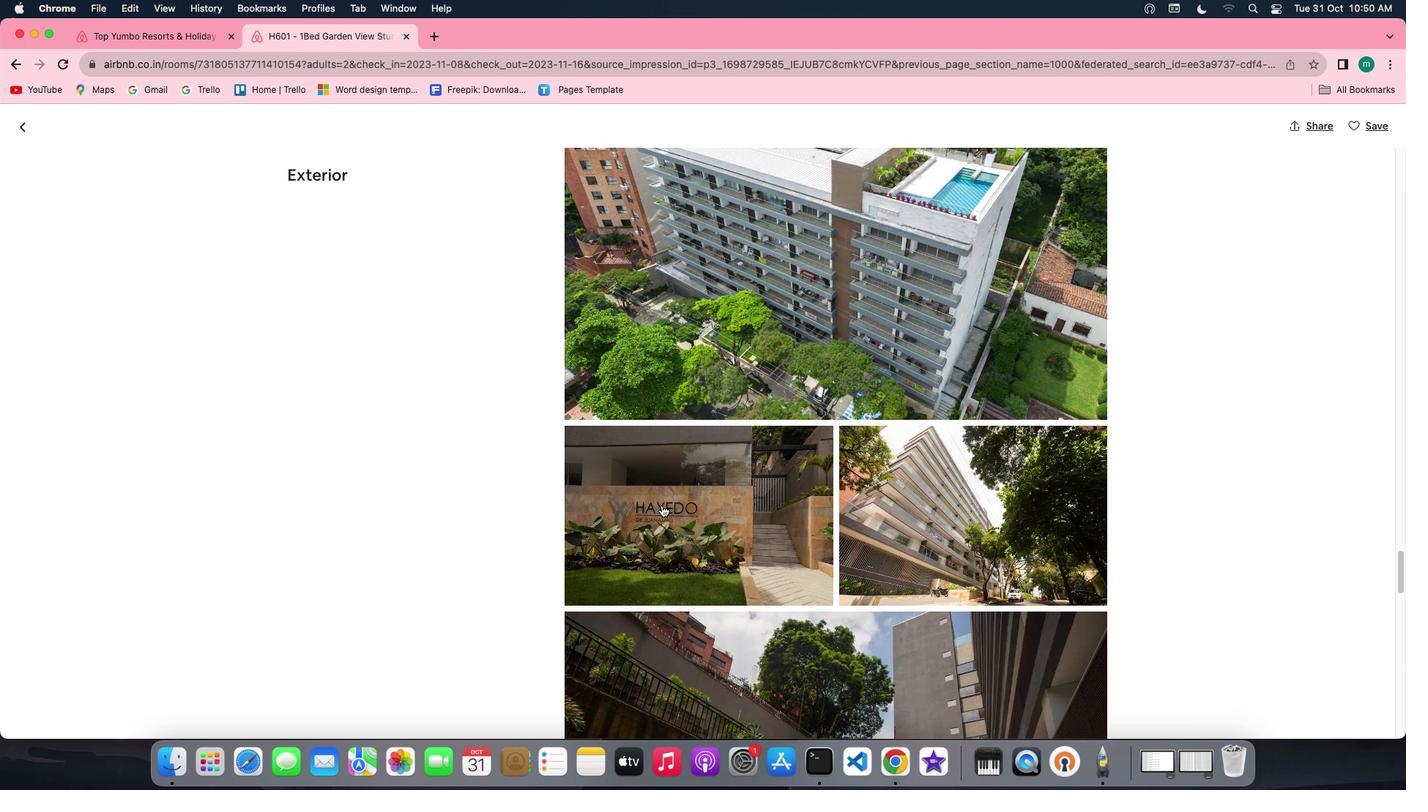 
Action: Mouse scrolled (668, 507) with delta (-24, -7)
Screenshot: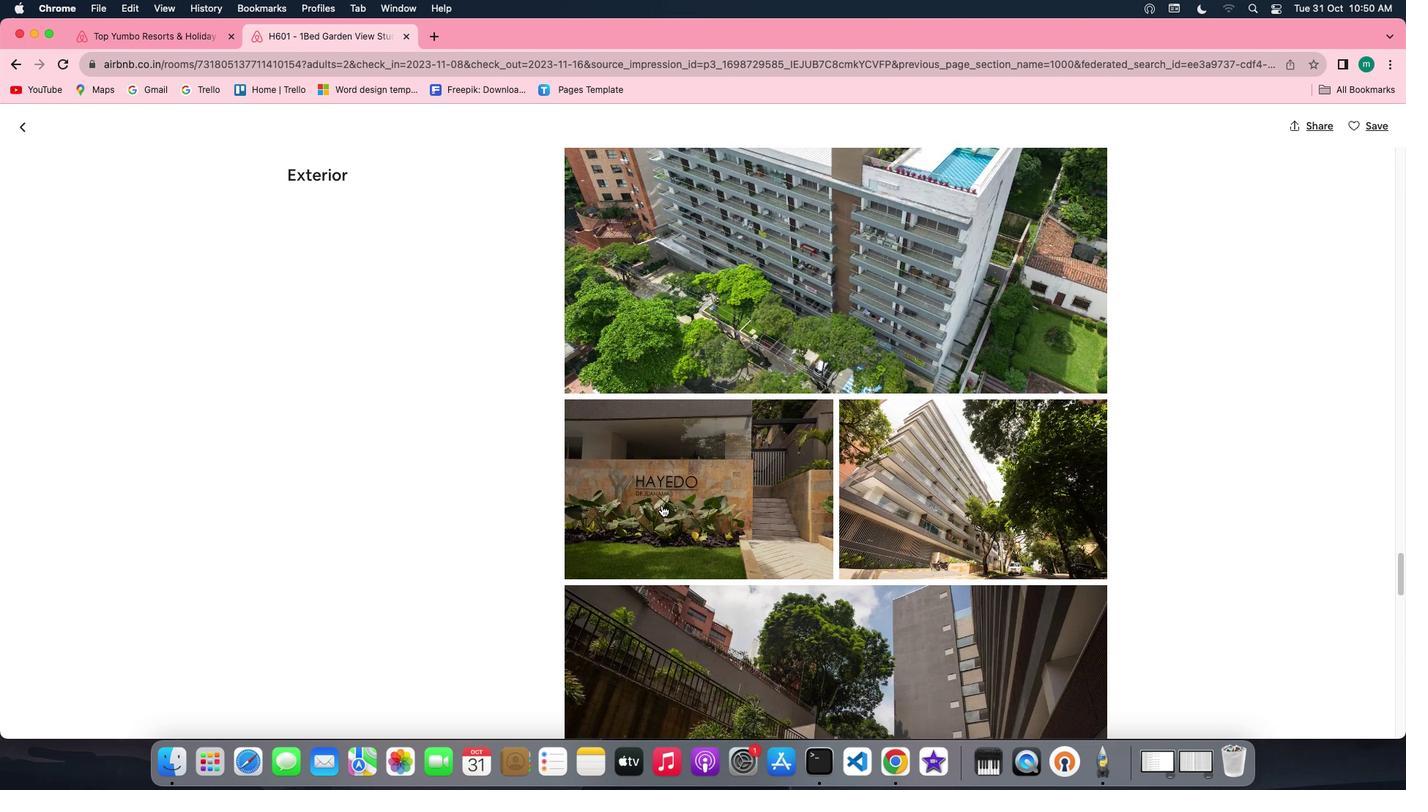 
Action: Mouse scrolled (668, 507) with delta (-24, -8)
Screenshot: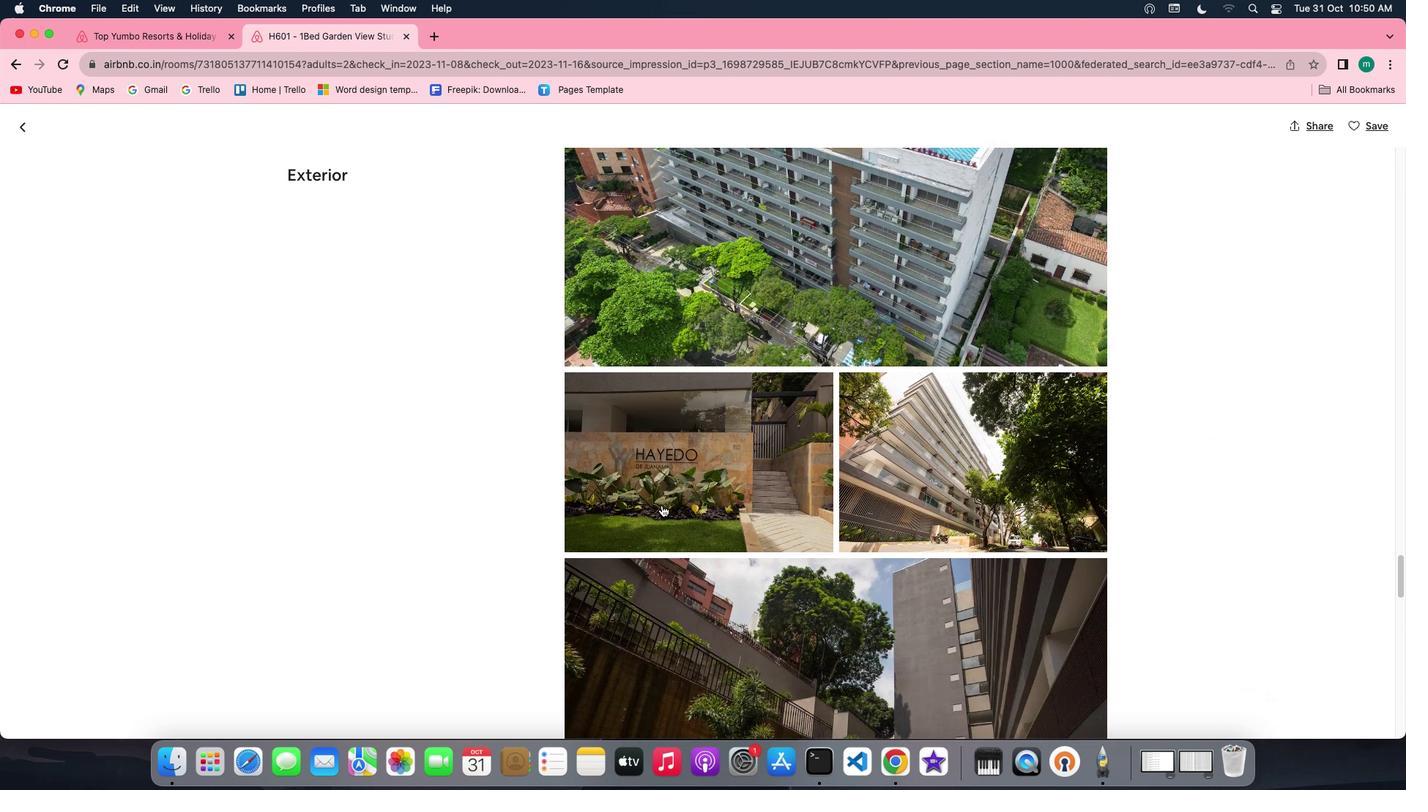 
Action: Mouse scrolled (668, 507) with delta (-24, -8)
Screenshot: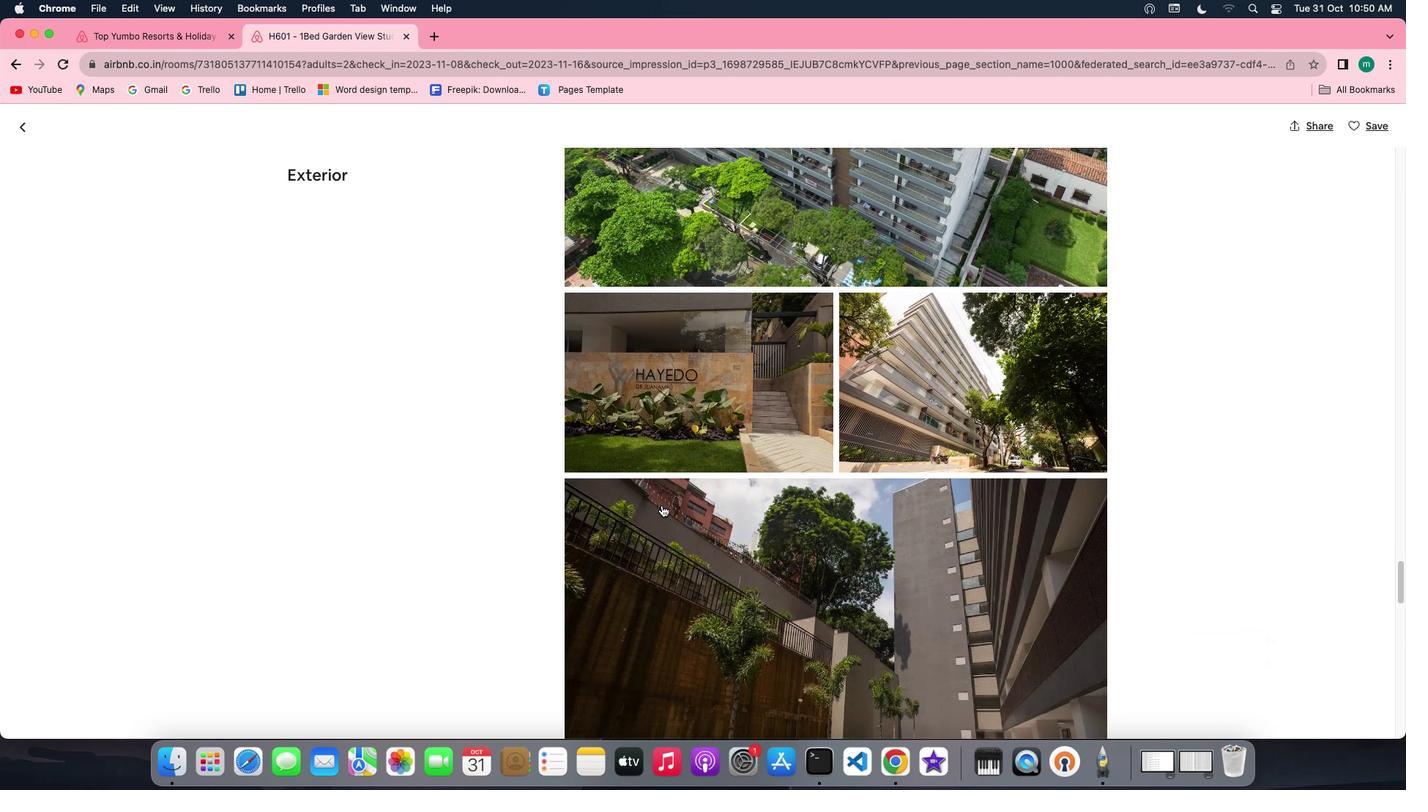 
Action: Mouse scrolled (668, 507) with delta (-24, -7)
Screenshot: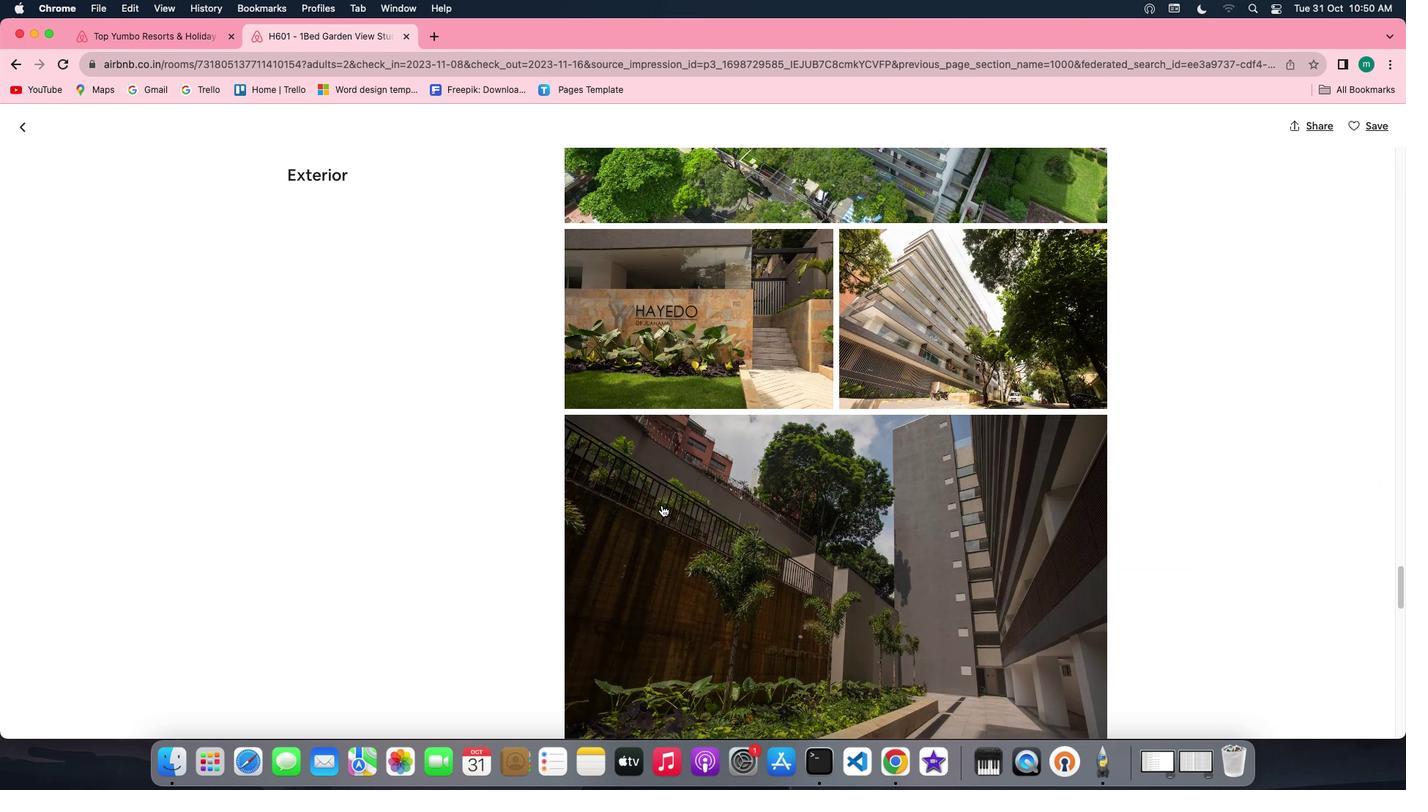 
Action: Mouse scrolled (668, 507) with delta (-24, -7)
Screenshot: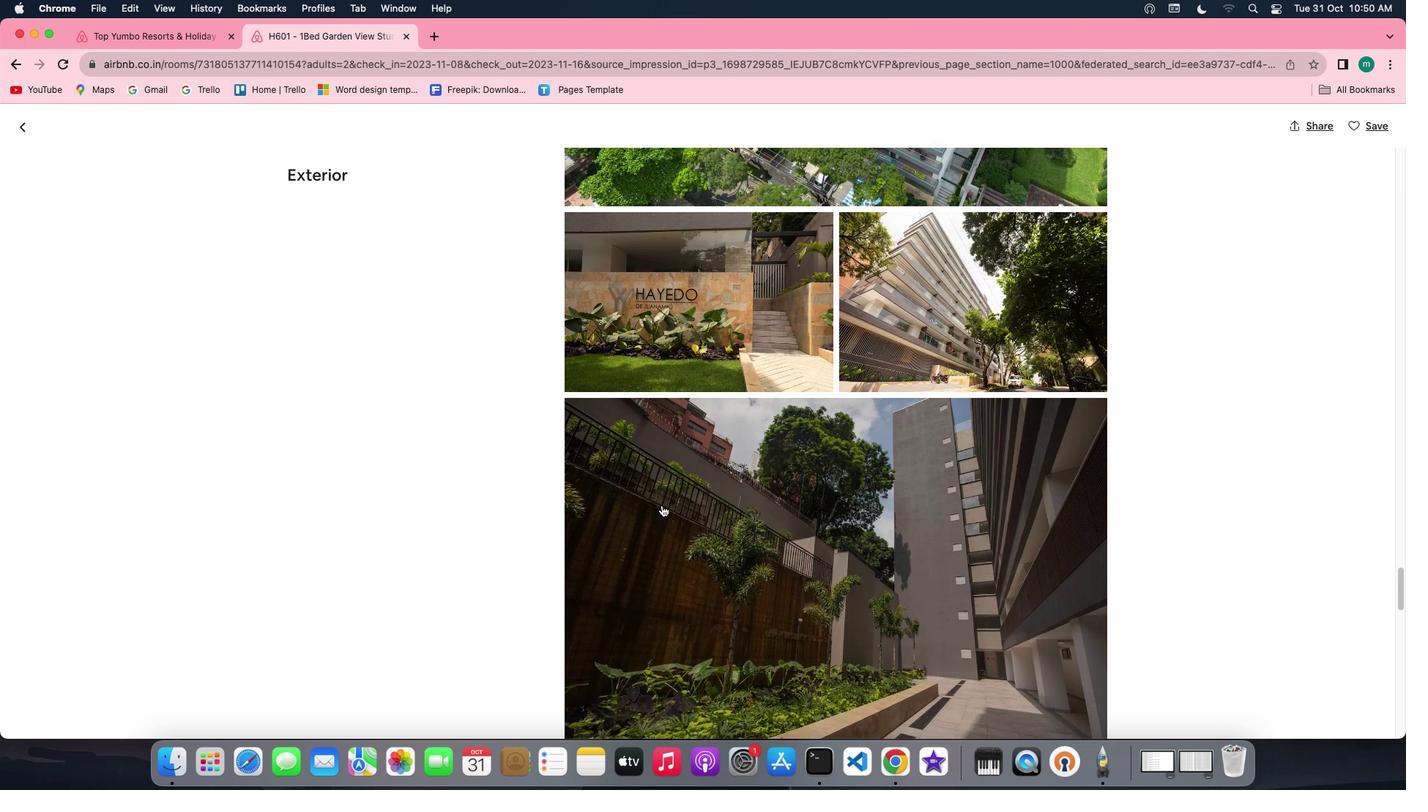
Action: Mouse scrolled (668, 507) with delta (-24, -8)
Screenshot: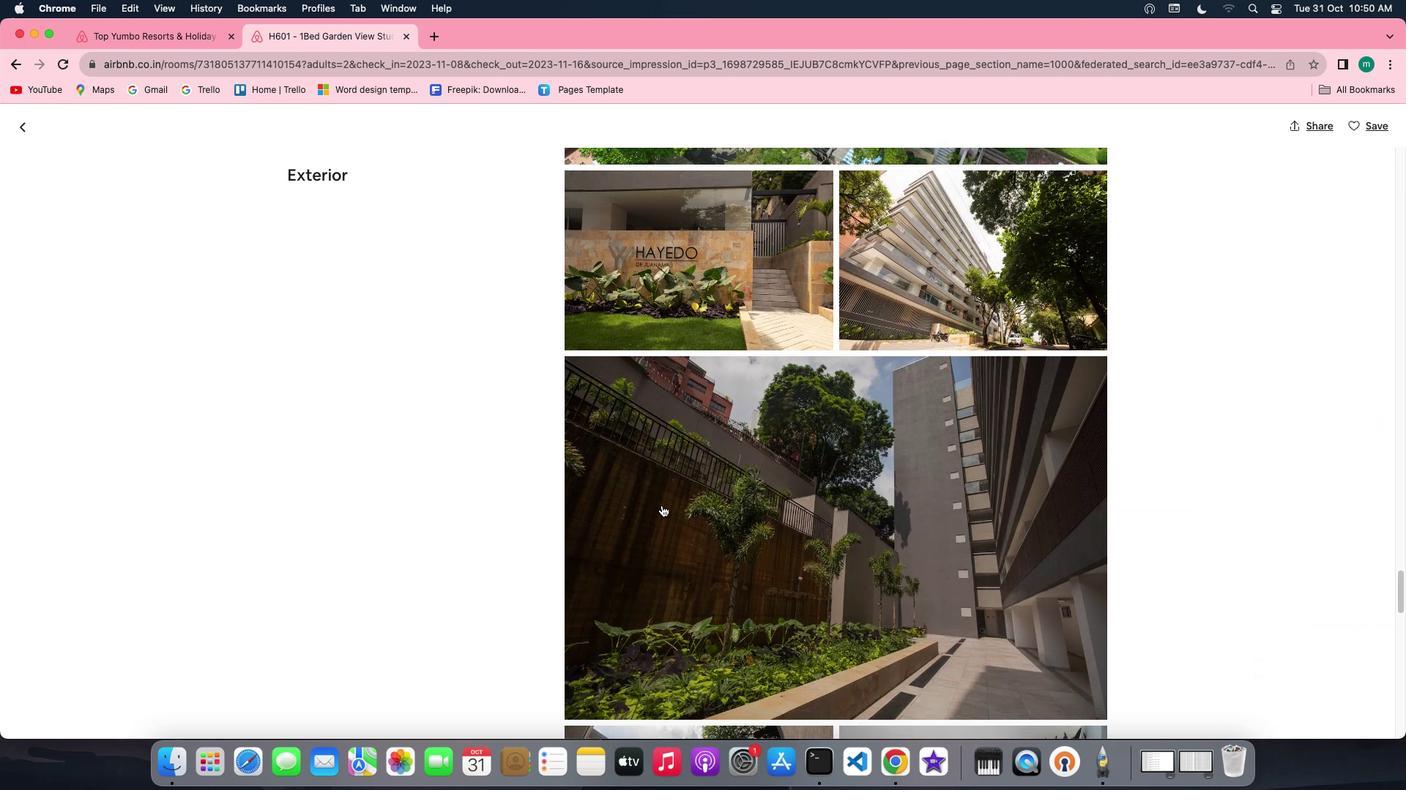
Action: Mouse scrolled (668, 507) with delta (-24, -9)
Screenshot: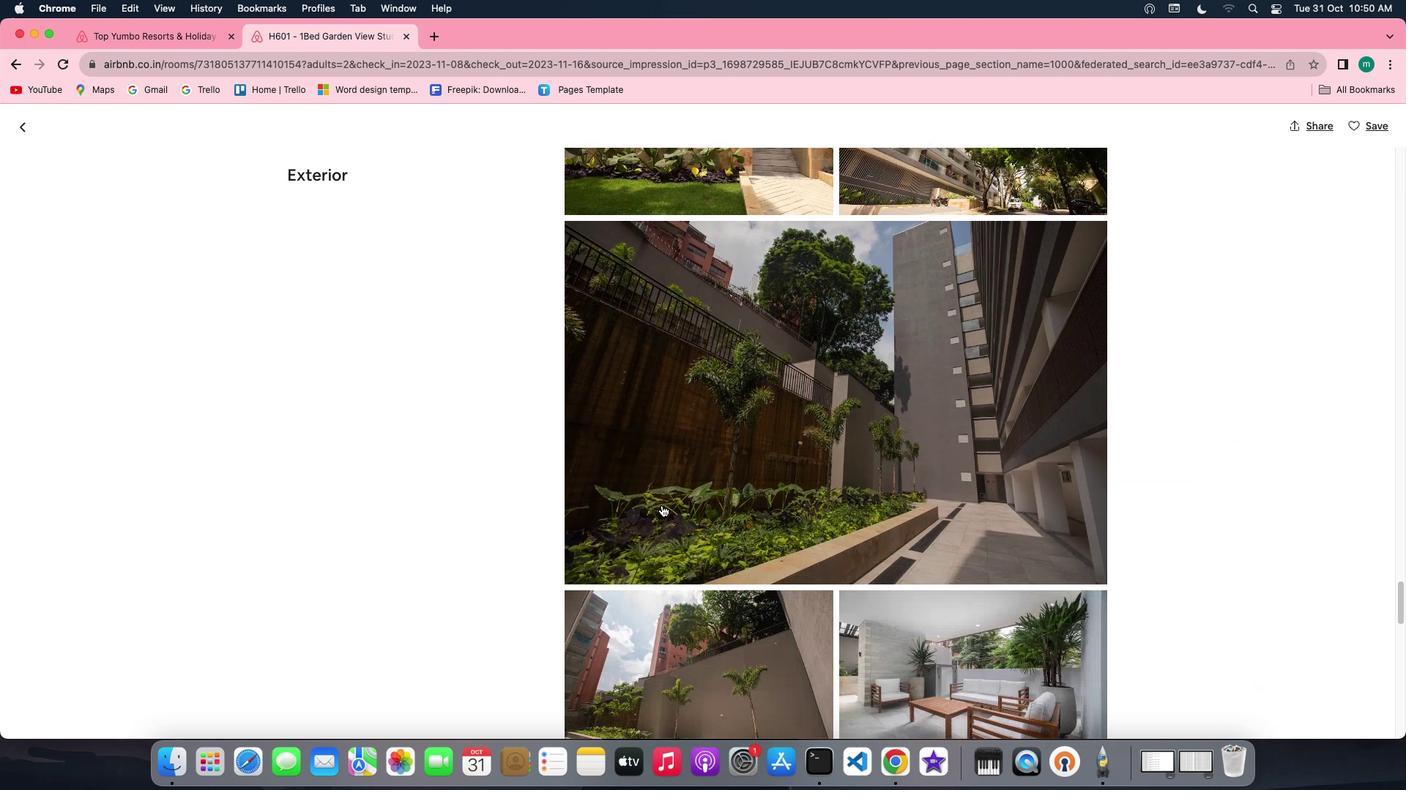 
Action: Mouse scrolled (668, 507) with delta (-24, -7)
Screenshot: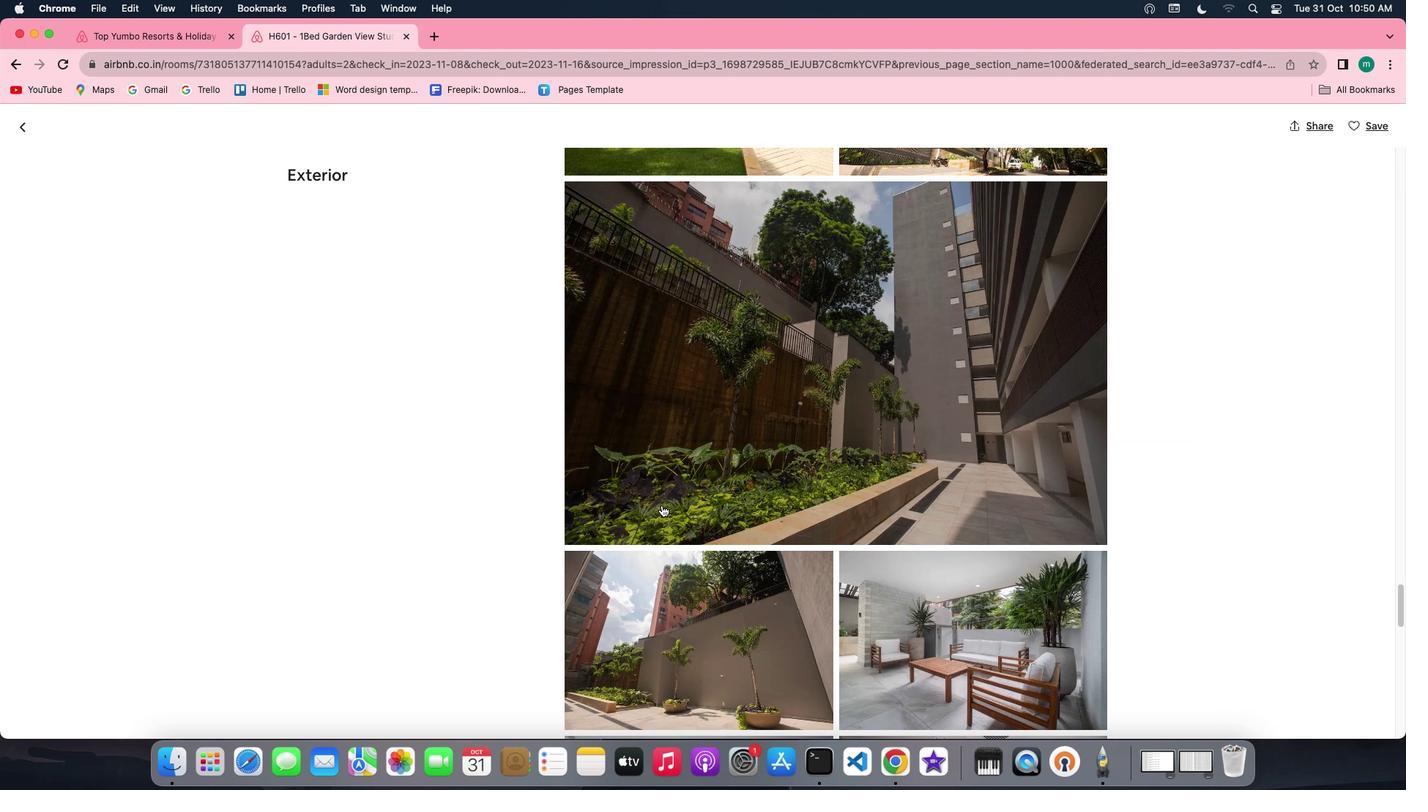 
Action: Mouse scrolled (668, 507) with delta (-24, -7)
Screenshot: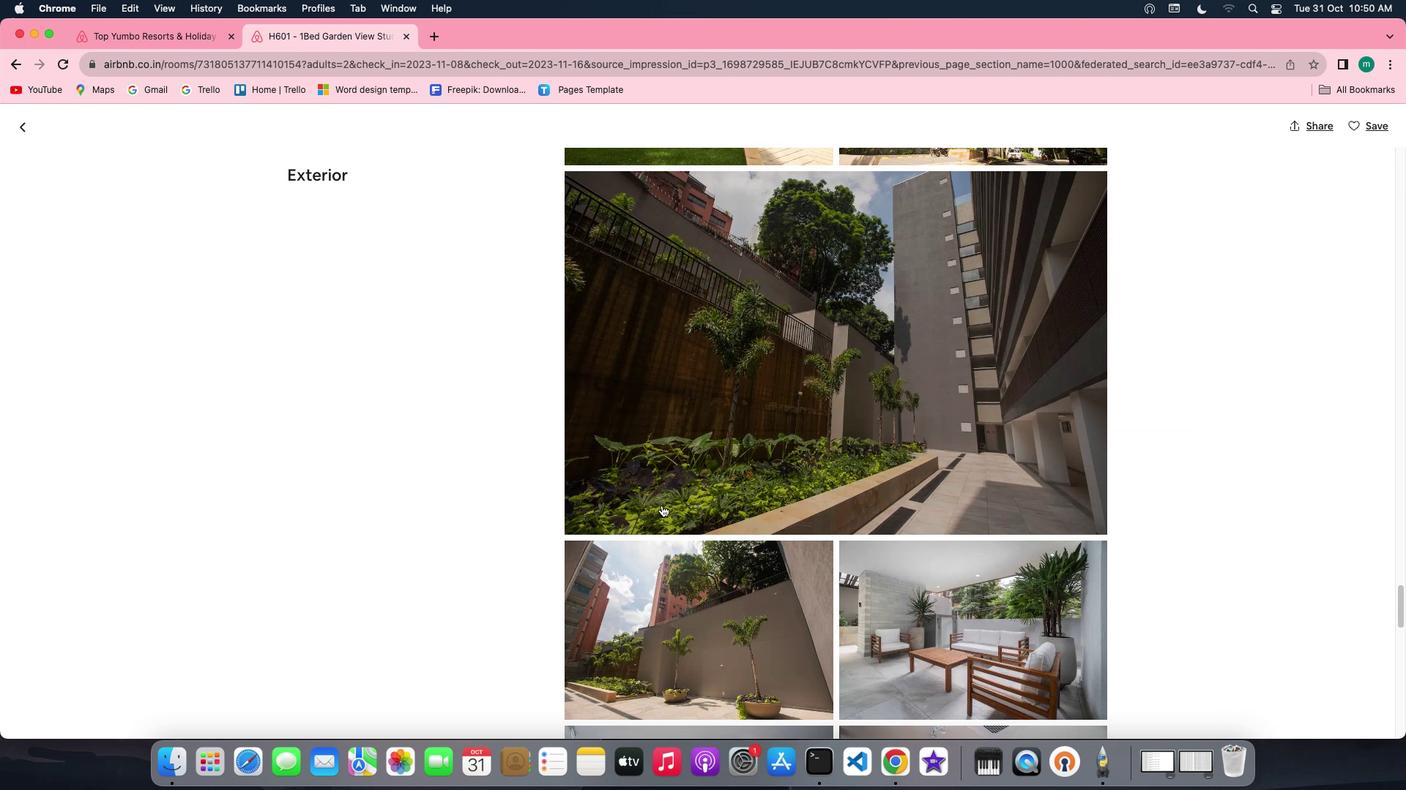 
Action: Mouse scrolled (668, 507) with delta (-24, -8)
Screenshot: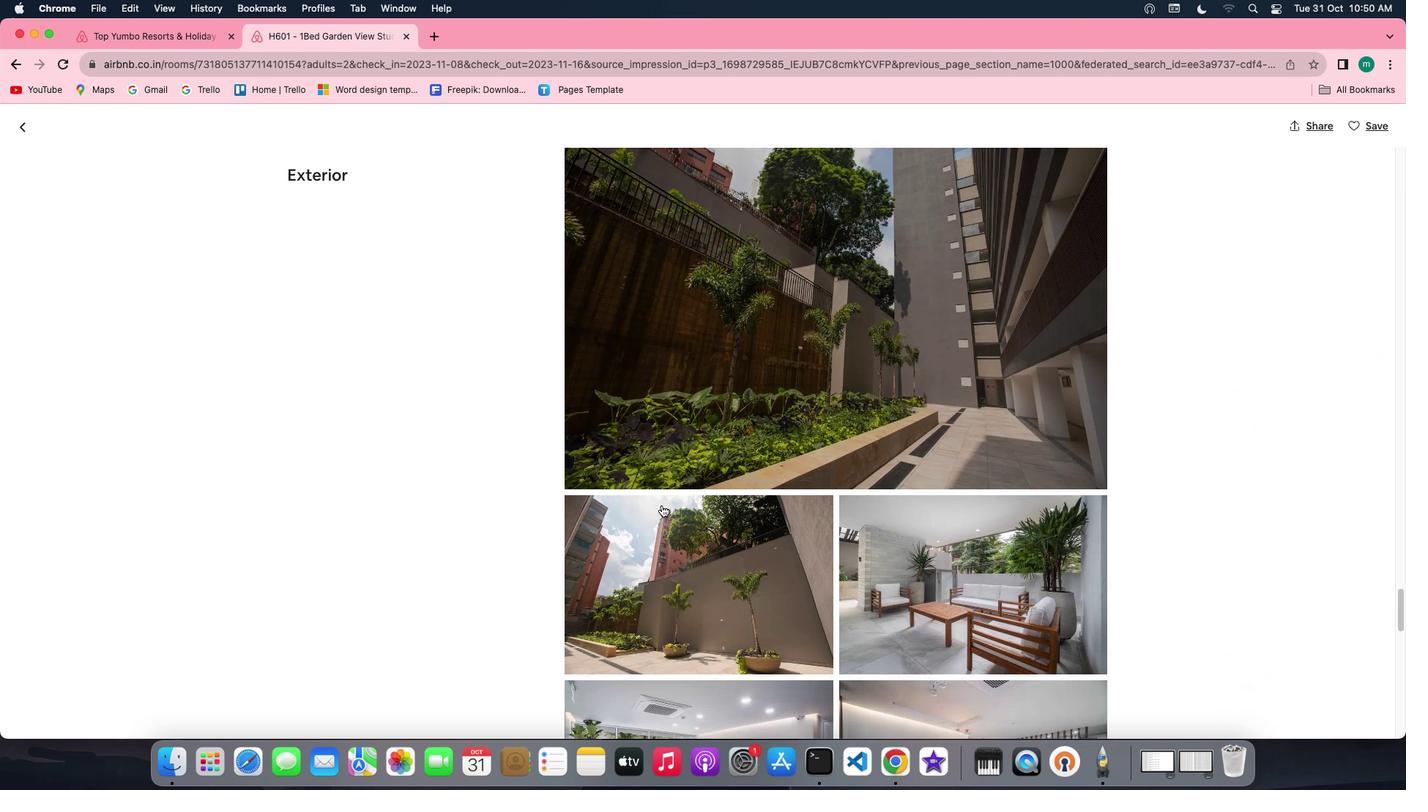 
Action: Mouse scrolled (668, 507) with delta (-24, -7)
Screenshot: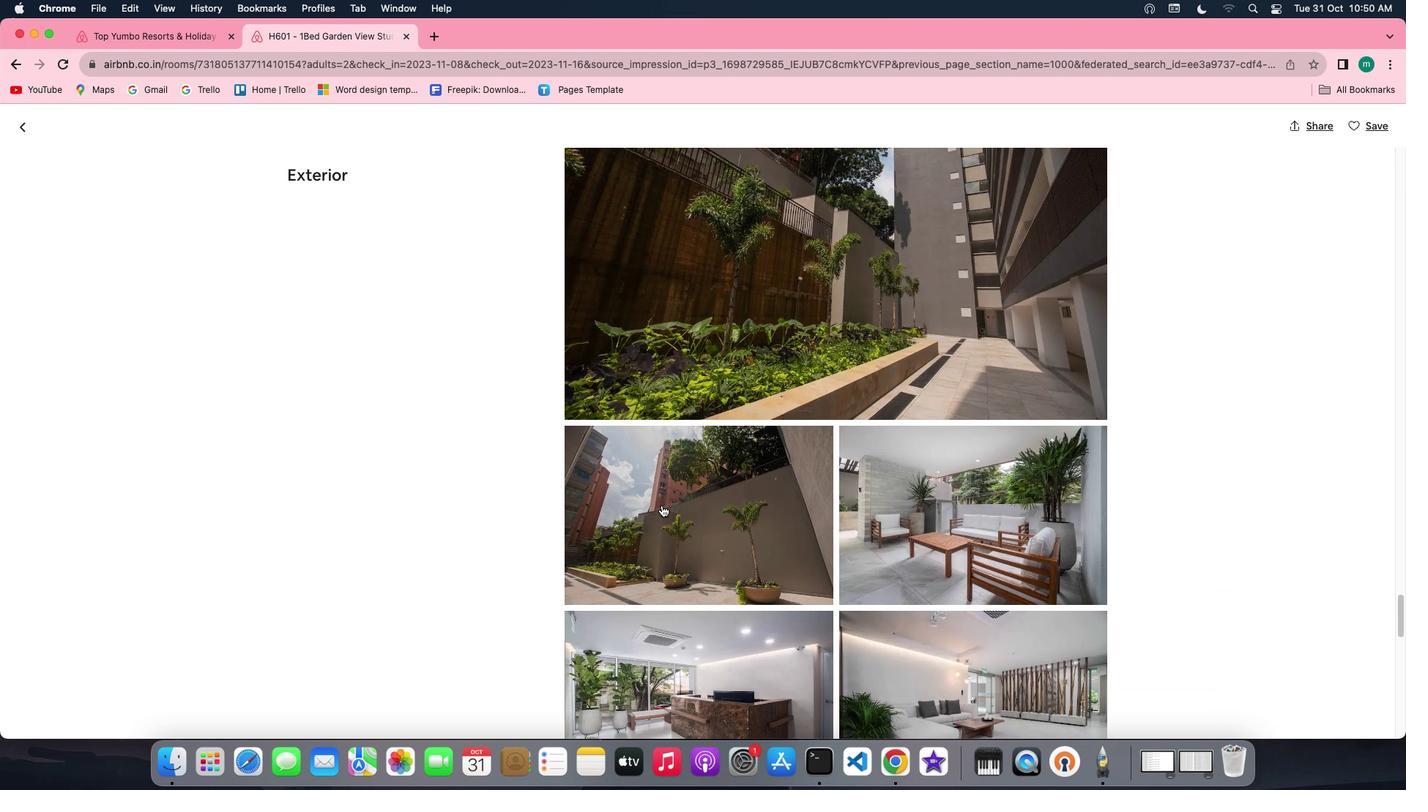 
Action: Mouse scrolled (668, 507) with delta (-24, -7)
Screenshot: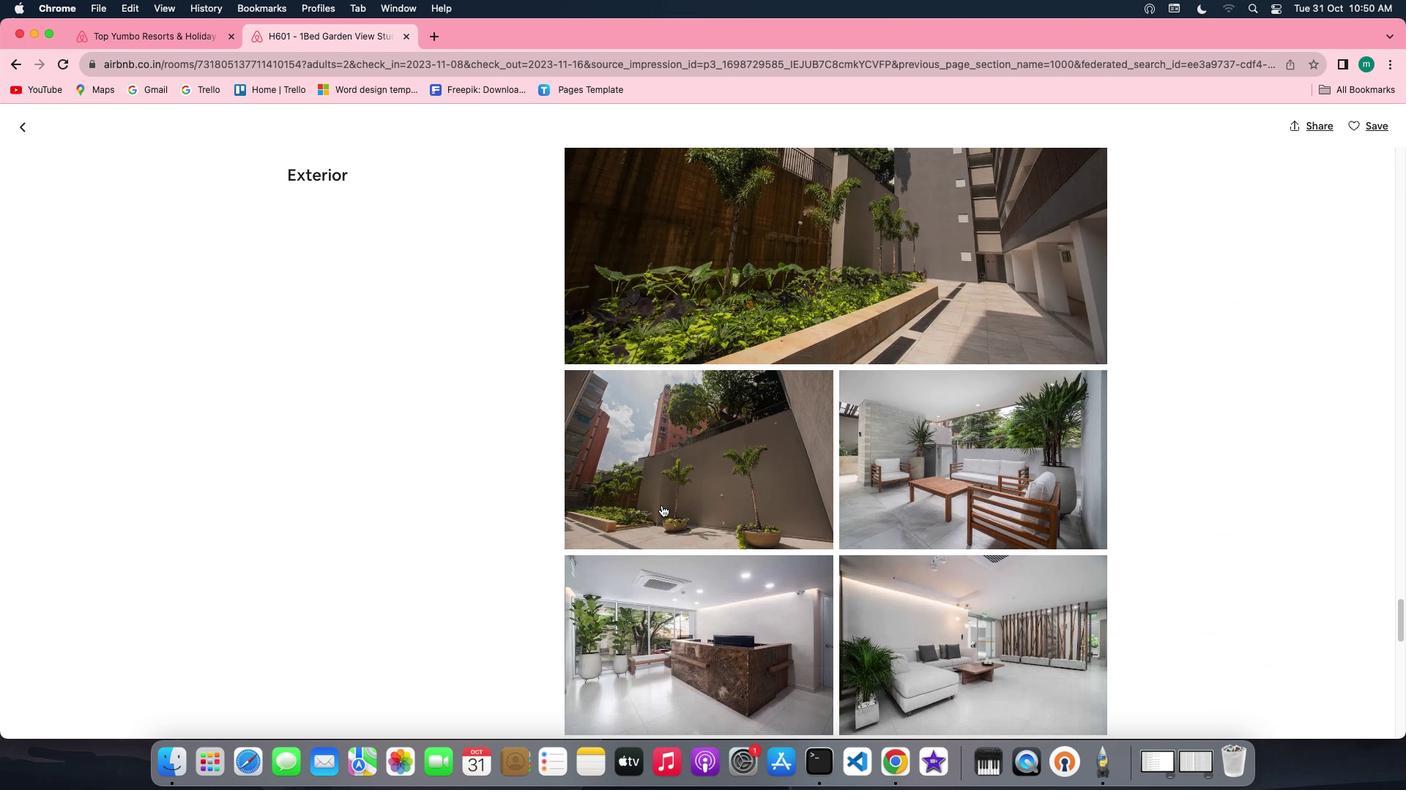 
Action: Mouse scrolled (668, 507) with delta (-24, -8)
Screenshot: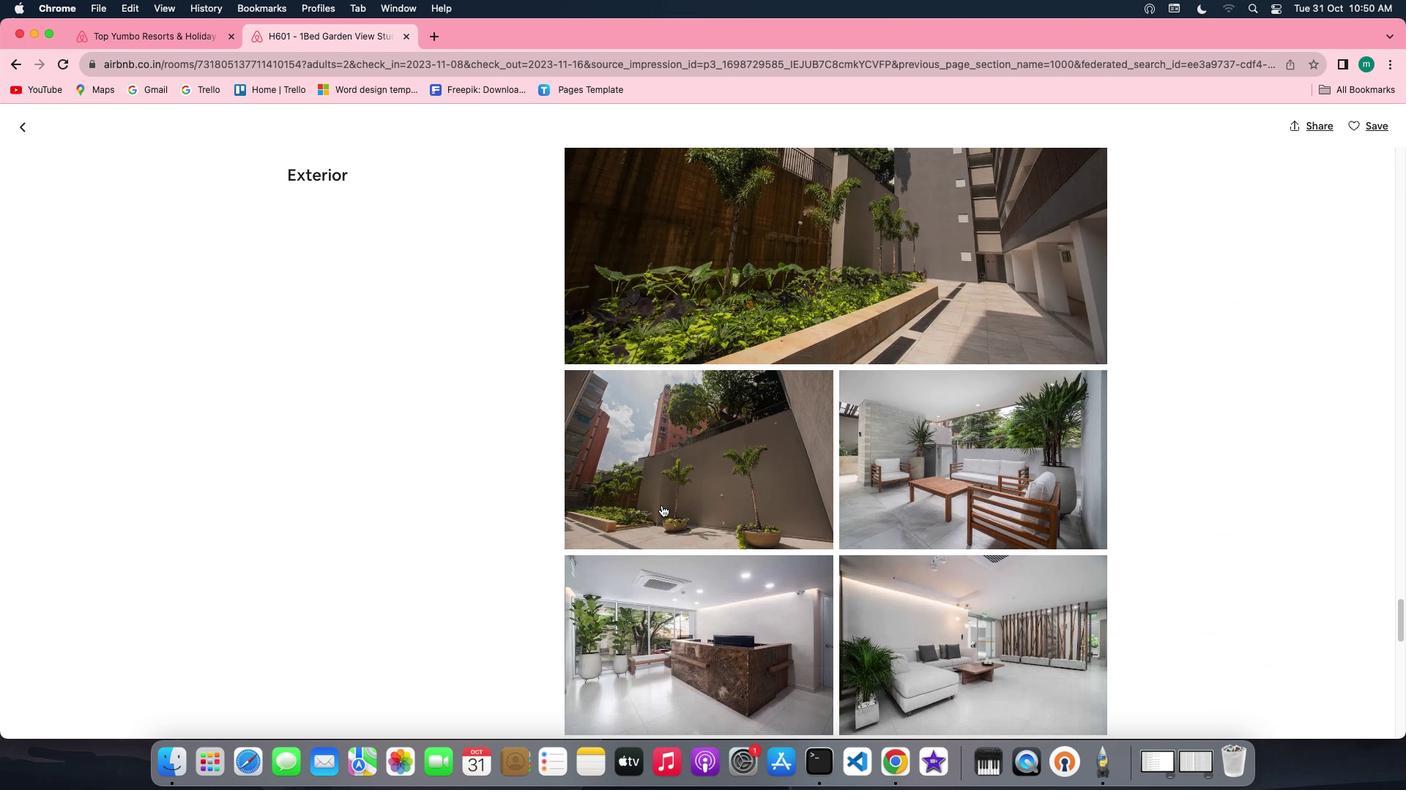 
Action: Mouse scrolled (668, 507) with delta (-24, -9)
Screenshot: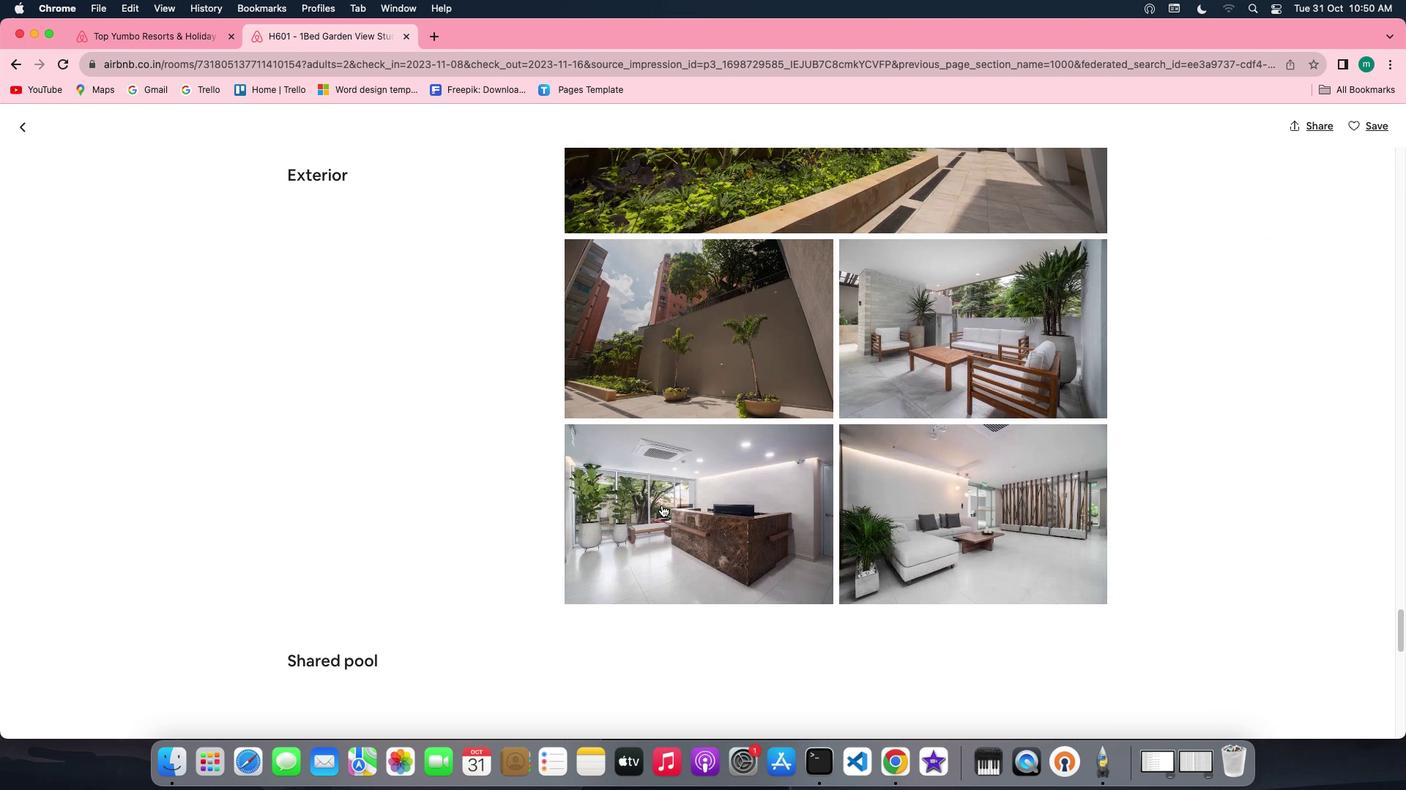 
Action: Mouse scrolled (668, 507) with delta (-24, -7)
Screenshot: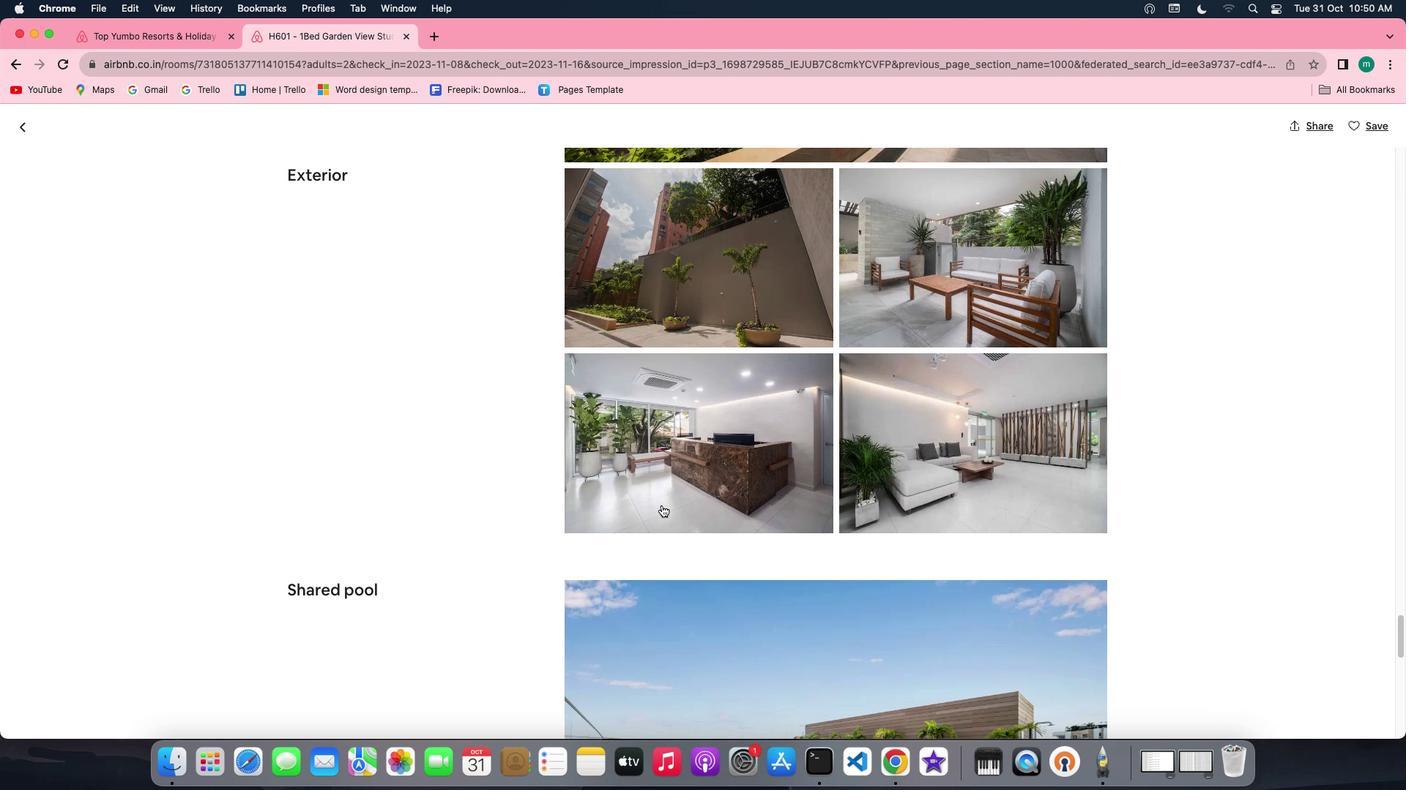 
Action: Mouse scrolled (668, 507) with delta (-24, -7)
Screenshot: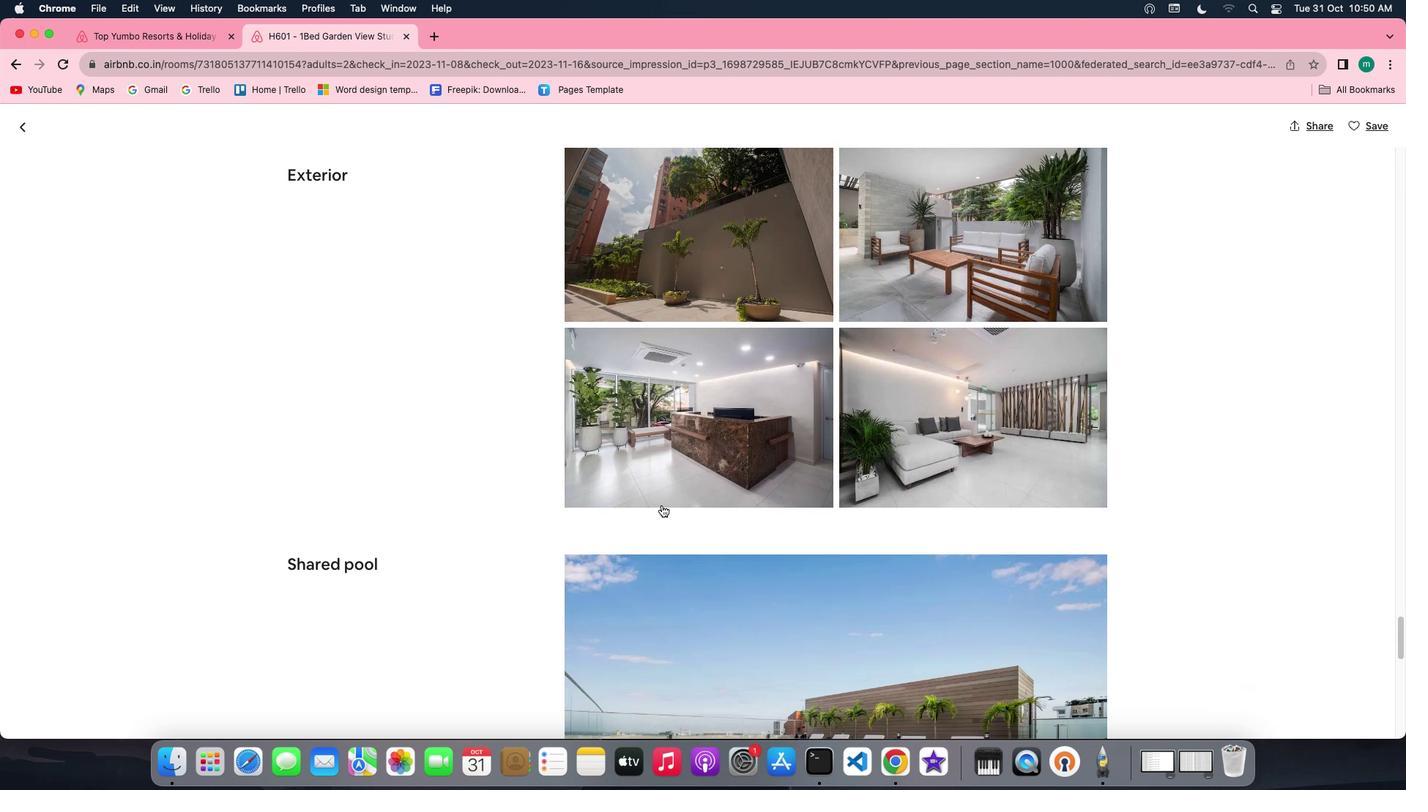 
Action: Mouse scrolled (668, 507) with delta (-24, -8)
